 Task: Get directions from Cumberland Island National Seashore, Georgia, United States to Richmond, Virginia, United States  and explore the nearby hotels with guest rating 3 and above during 20 to 23 December and 3 guests
Action: Mouse moved to (183, 71)
Screenshot: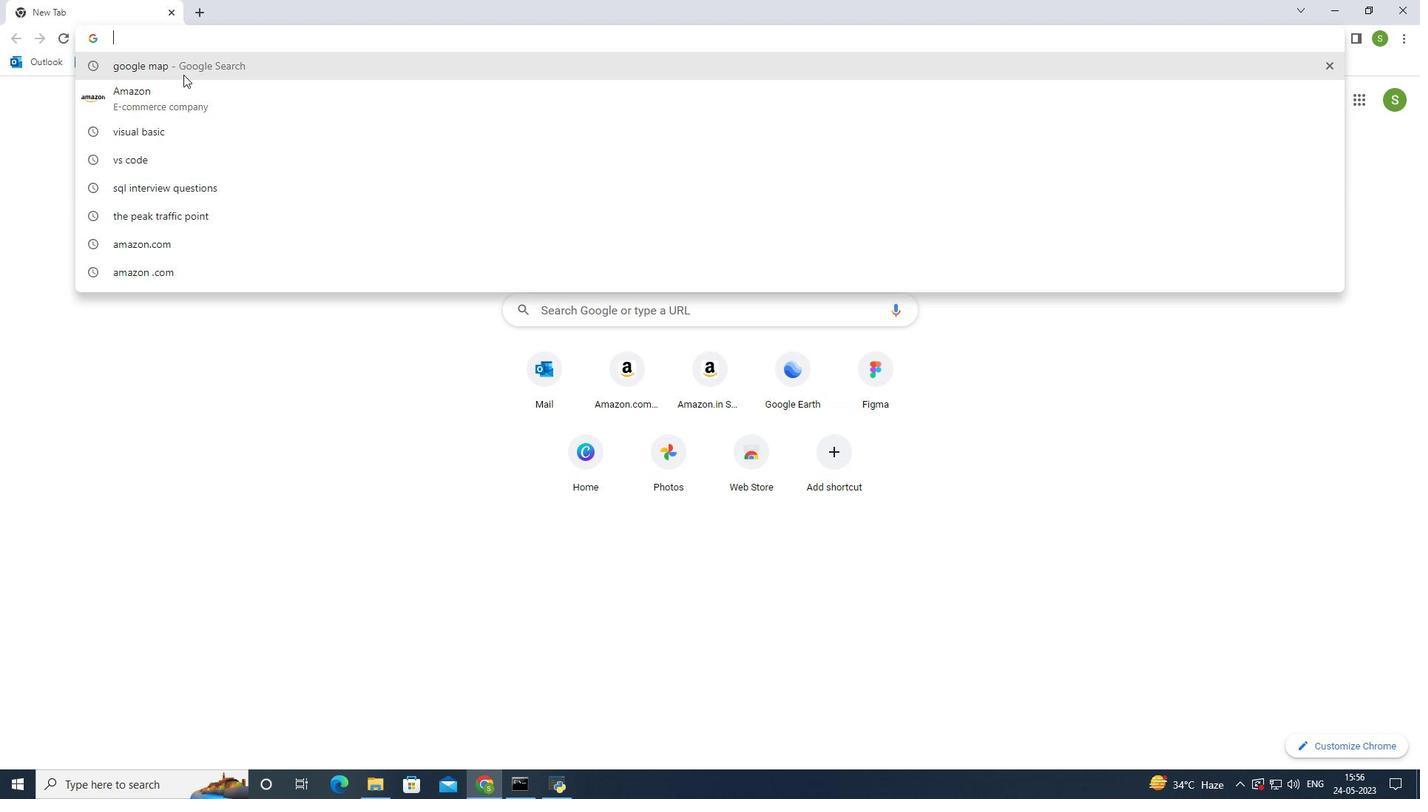 
Action: Mouse pressed left at (183, 71)
Screenshot: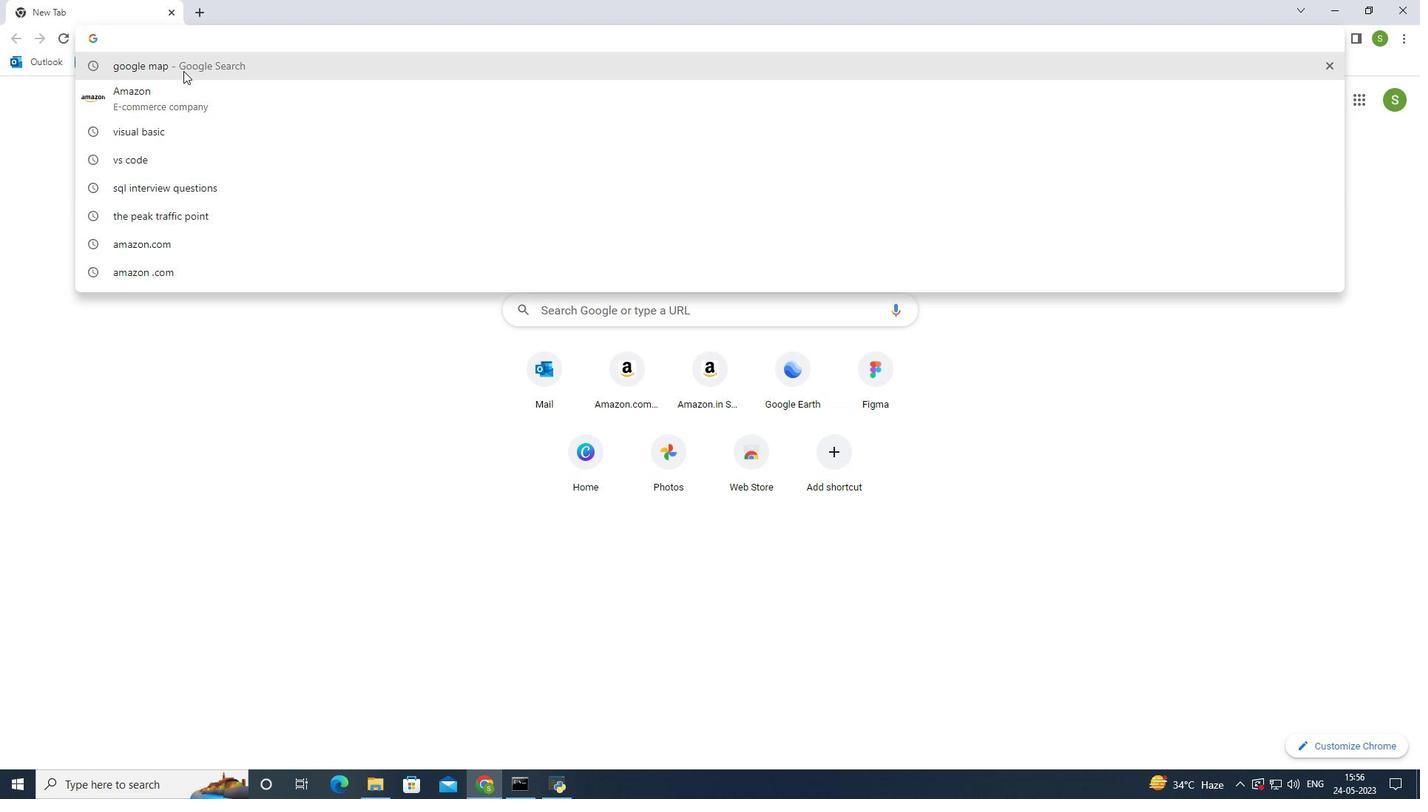 
Action: Mouse moved to (210, 227)
Screenshot: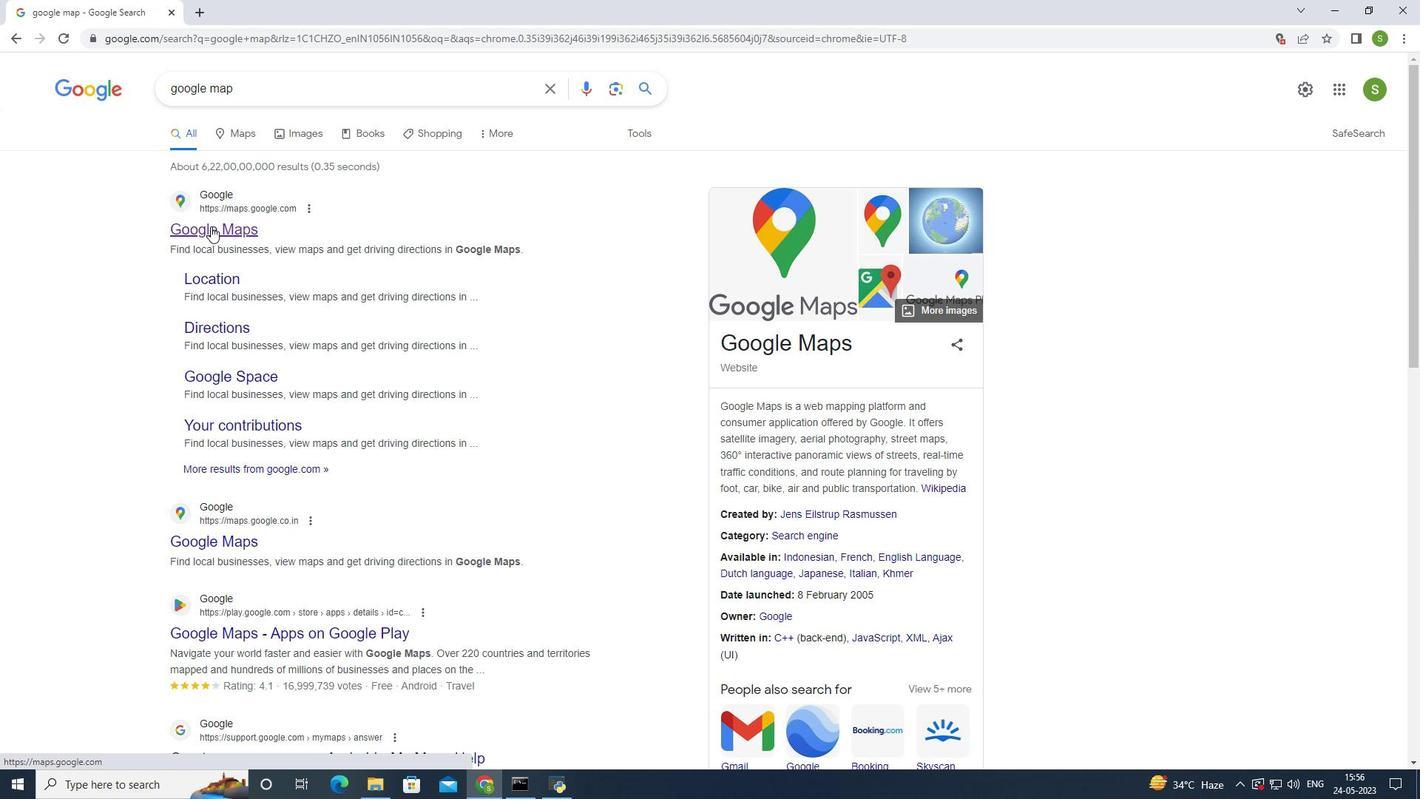 
Action: Mouse pressed left at (210, 227)
Screenshot: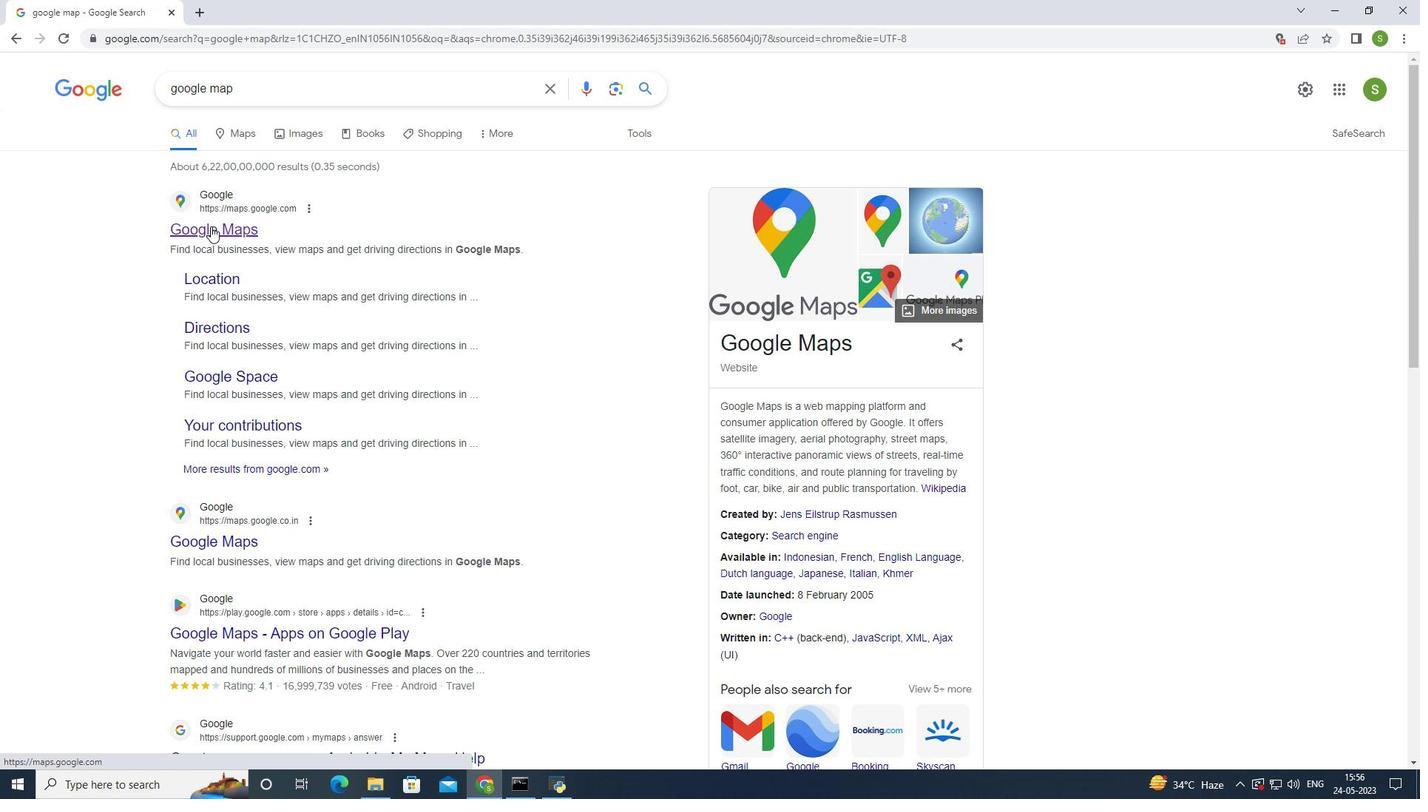 
Action: Mouse moved to (187, 71)
Screenshot: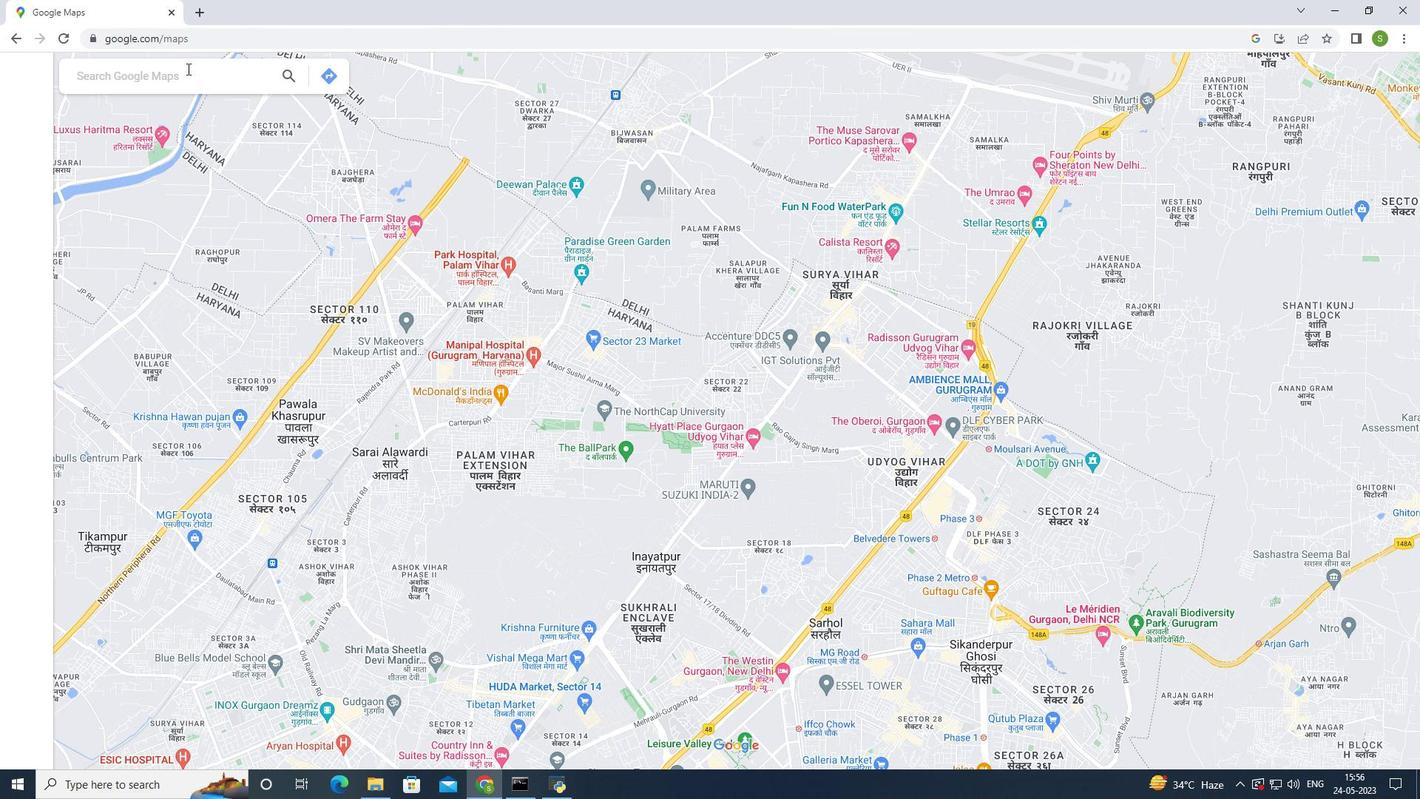 
Action: Mouse pressed left at (187, 71)
Screenshot: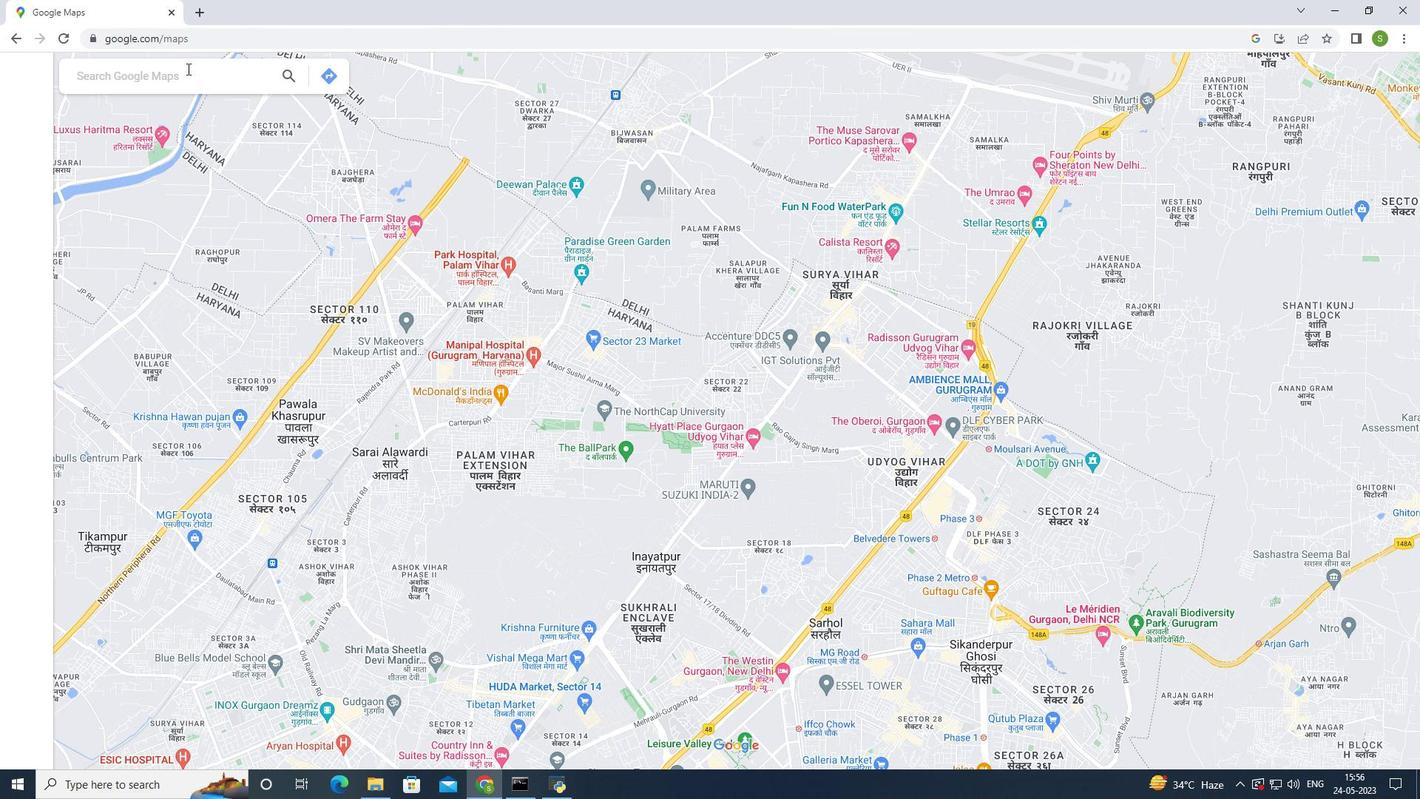 
Action: Mouse moved to (184, 128)
Screenshot: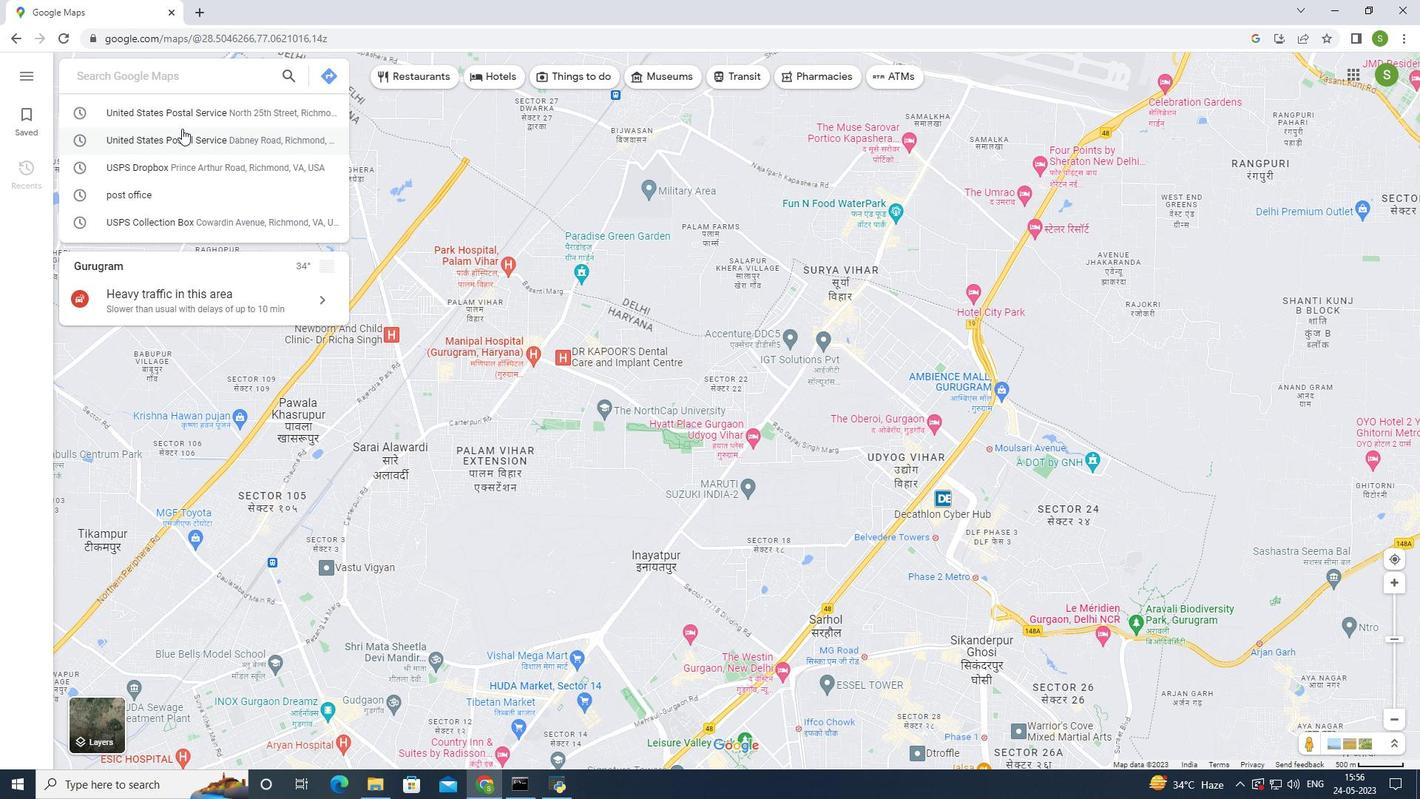
Action: Key pressed <Key.caps_lock>C<Key.caps_lock>umberland<Key.space><Key.caps_lock>I<Key.caps_lock>sland<Key.space><Key.caps_lock>N<Key.caps_lock>ational<Key.space><Key.caps_lock>S<Key.caps_lock>eashres
Screenshot: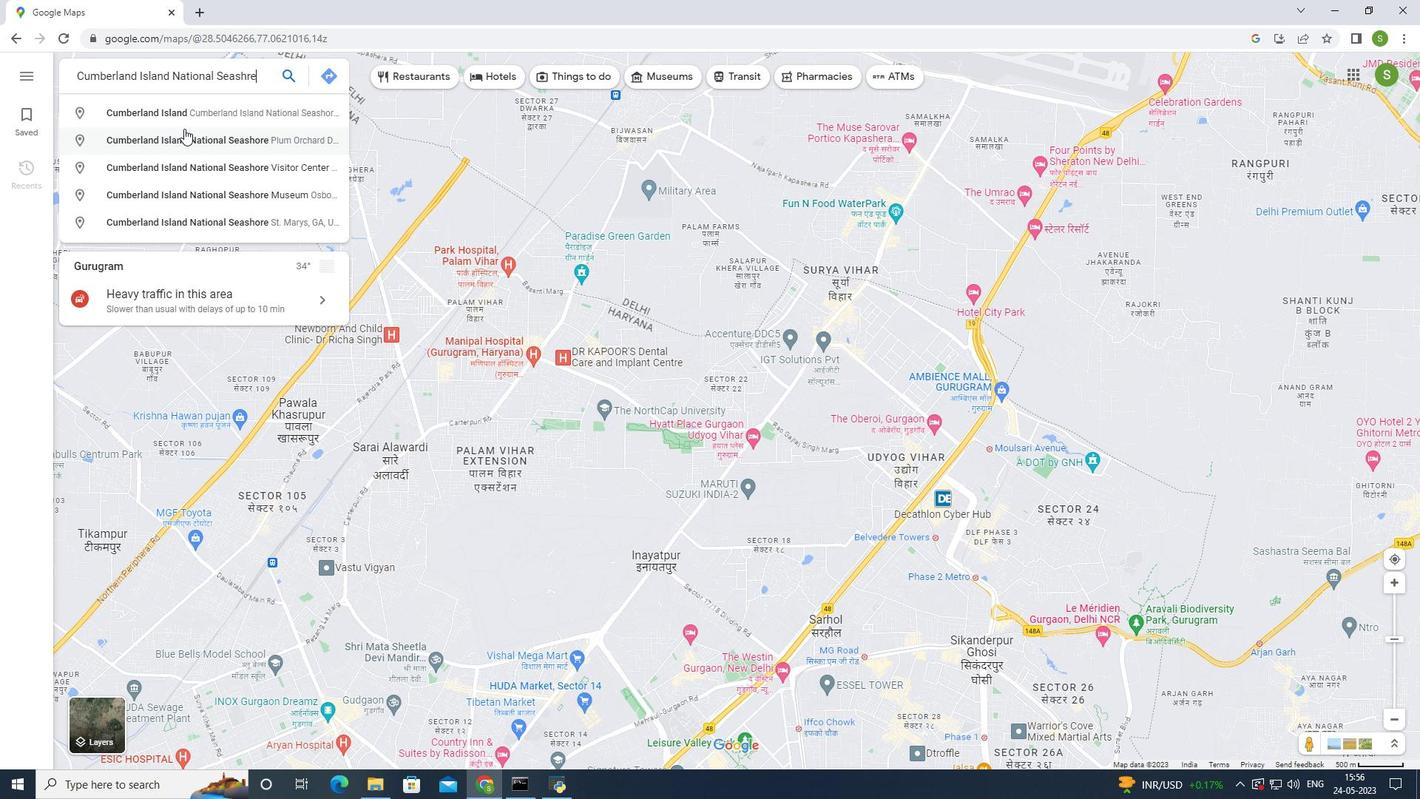 
Action: Mouse moved to (234, 102)
Screenshot: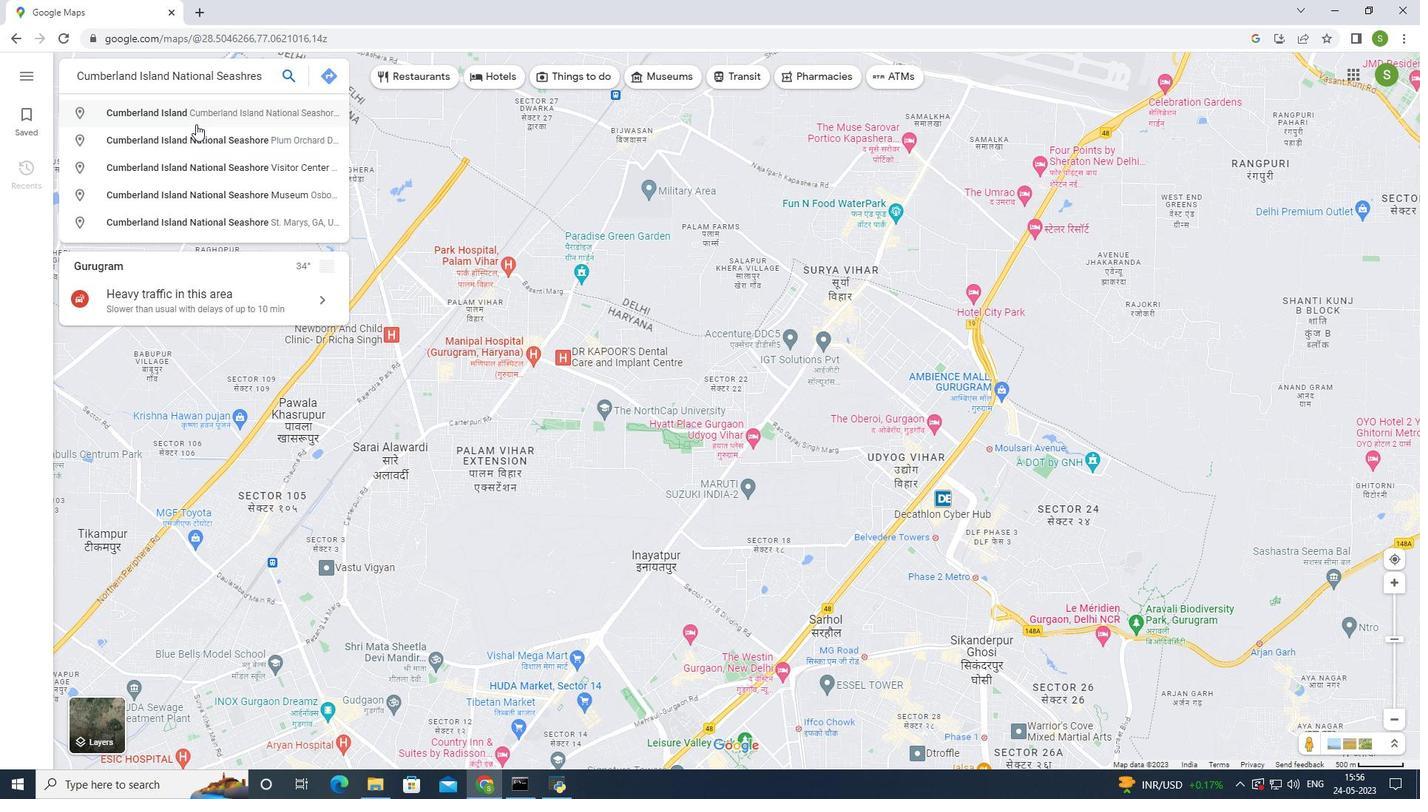 
Action: Key pressed <Key.left>
Screenshot: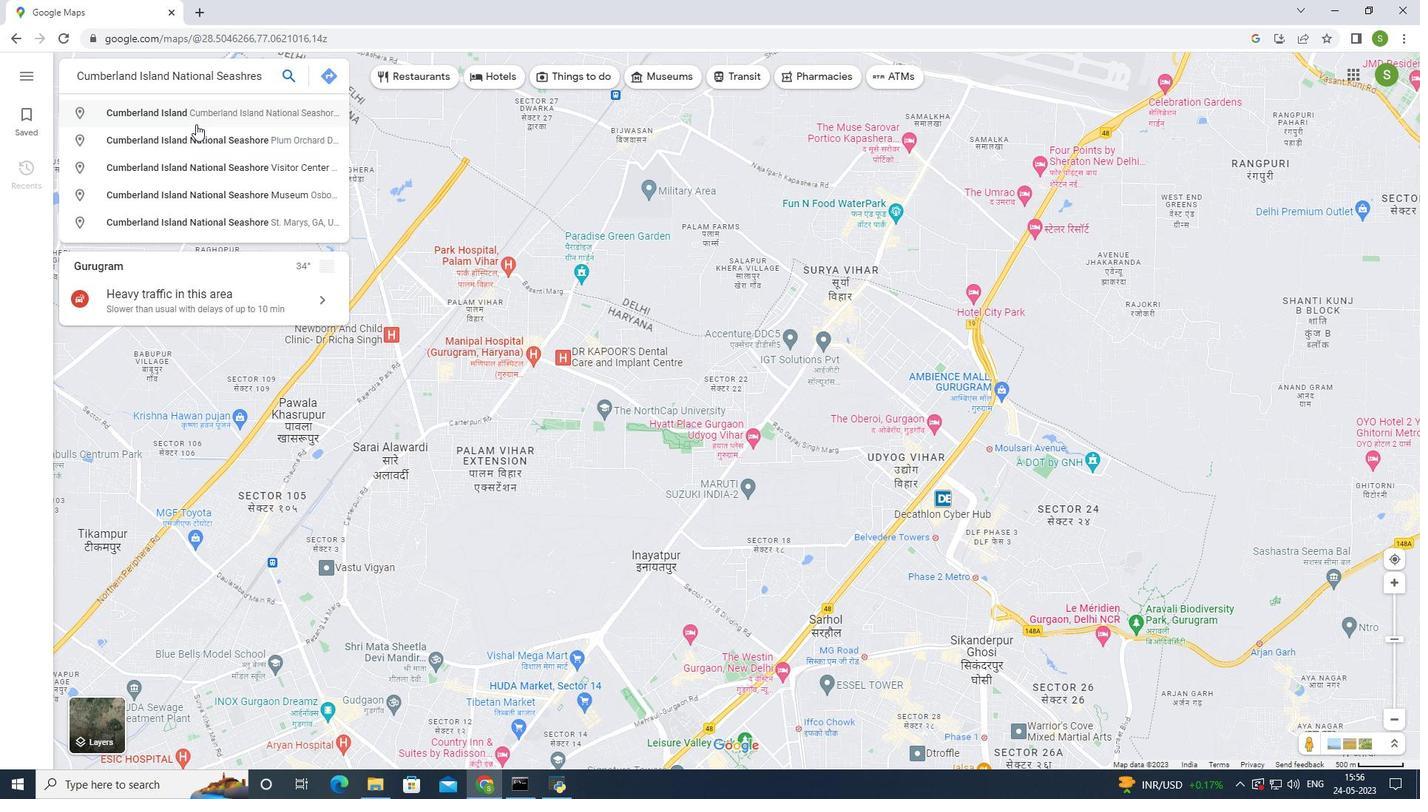 
Action: Mouse moved to (238, 99)
Screenshot: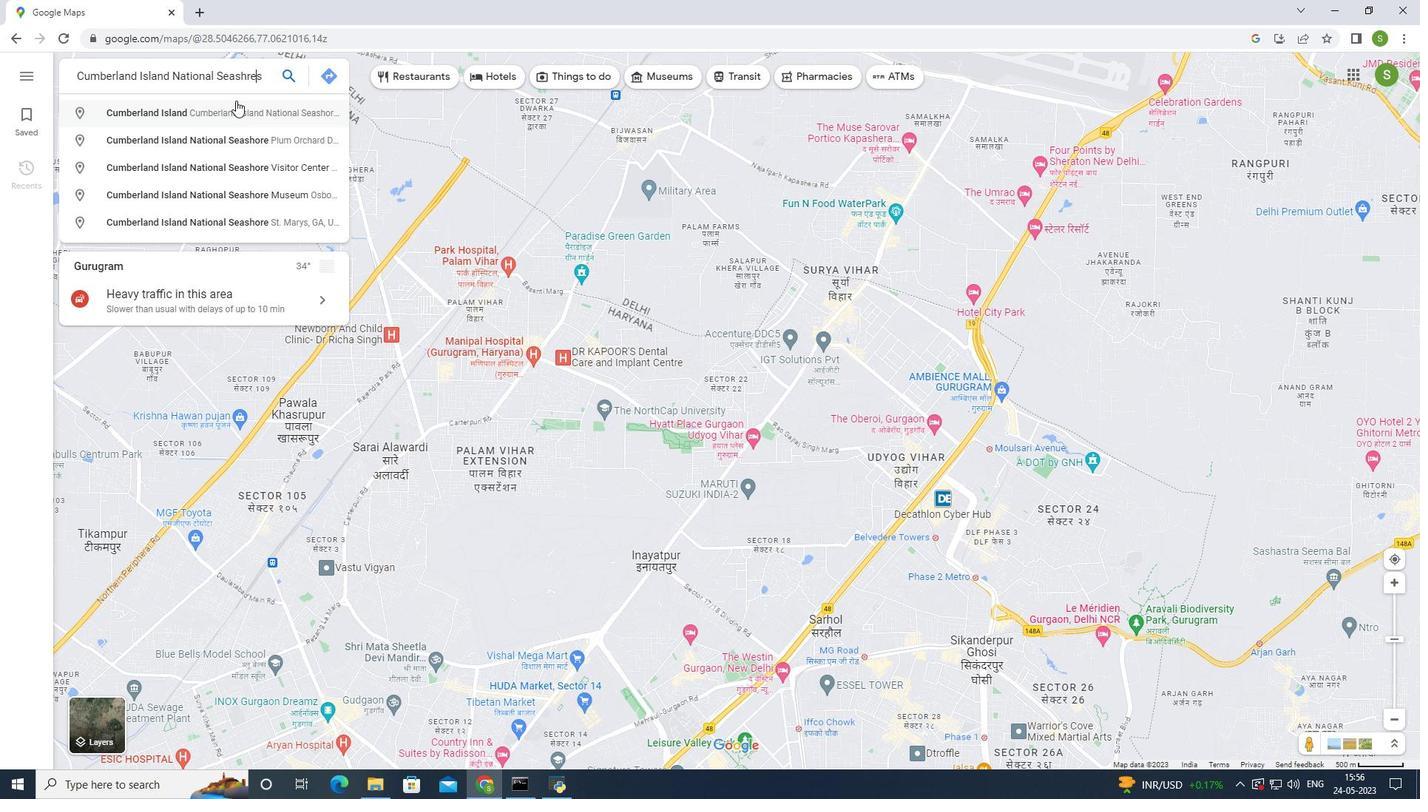 
Action: Key pressed <Key.left>
Screenshot: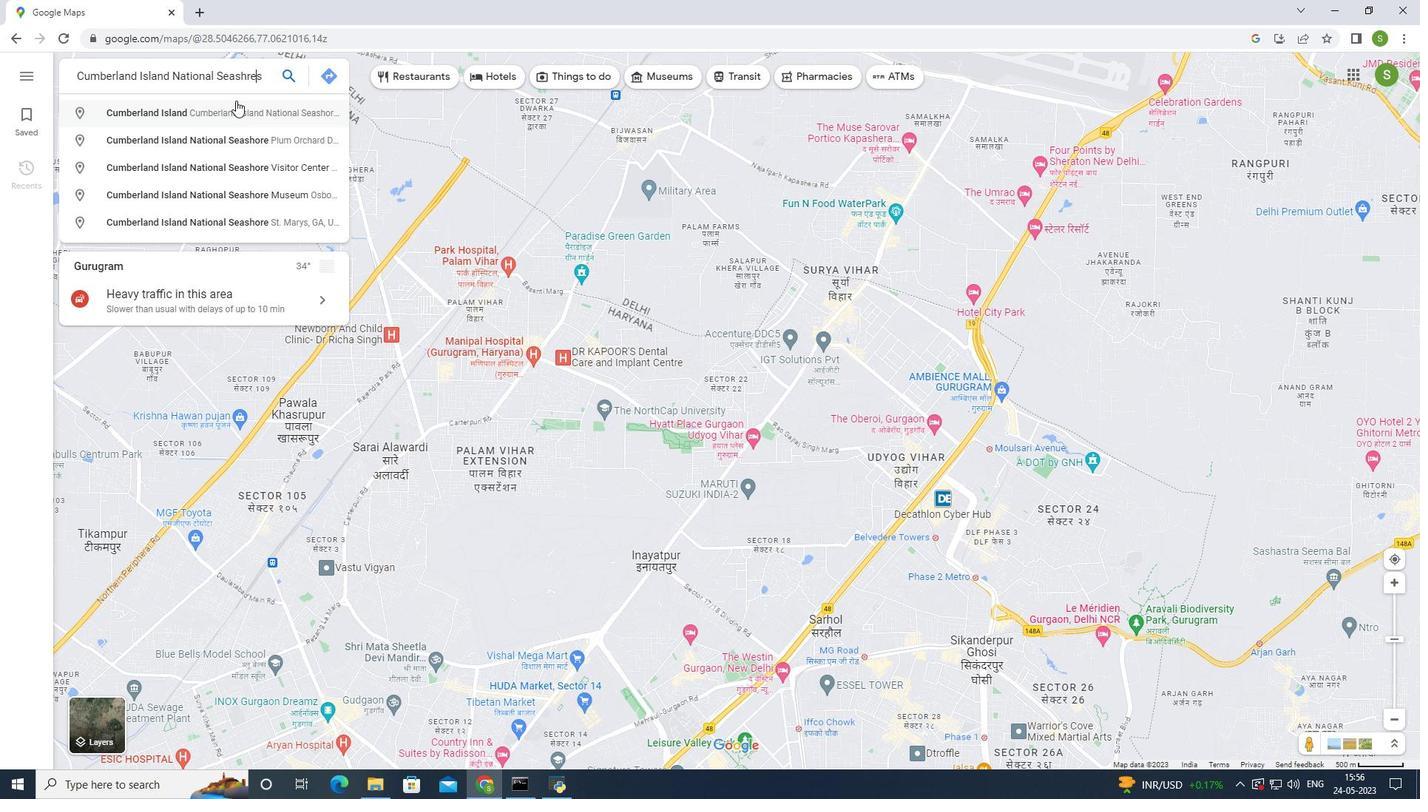 
Action: Mouse moved to (239, 98)
Screenshot: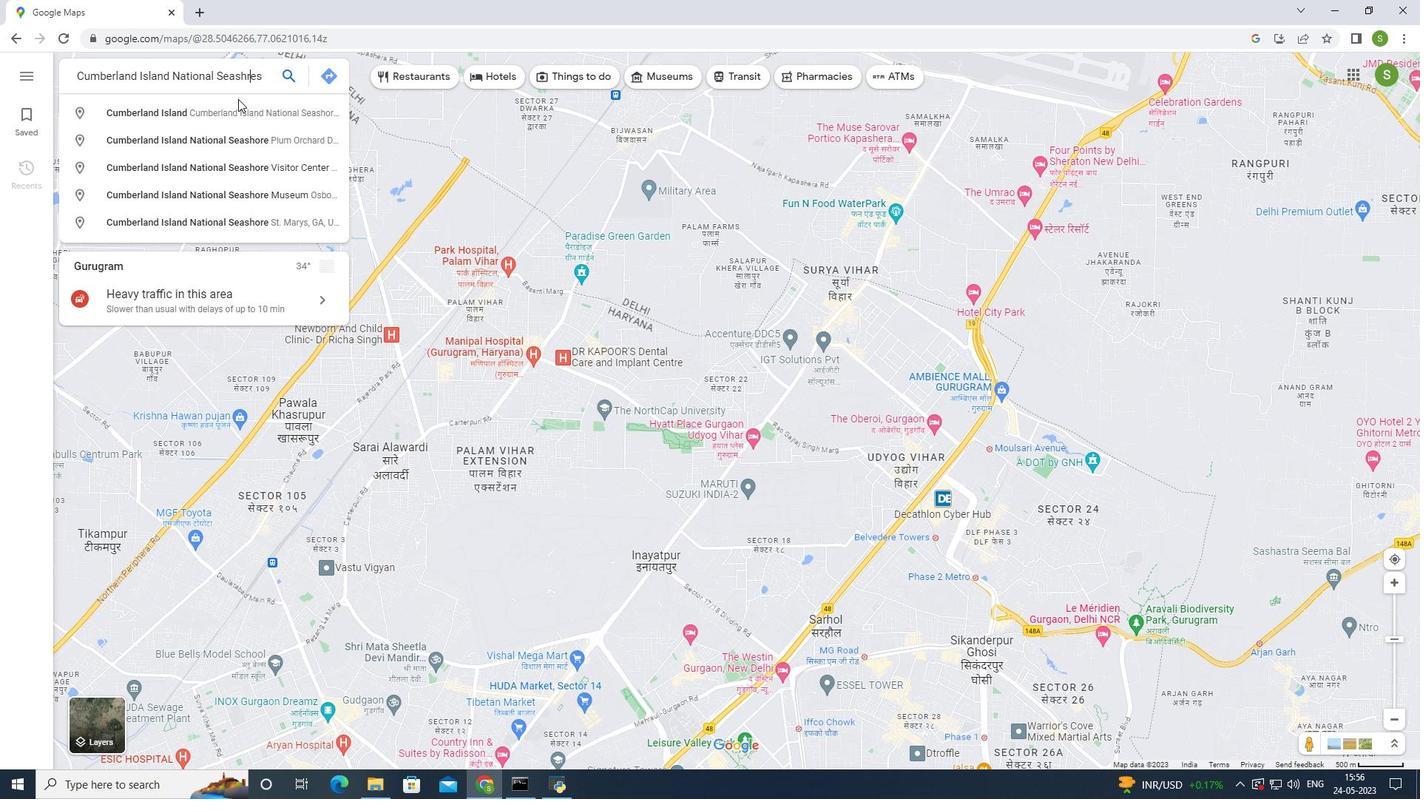 
Action: Key pressed <Key.left>o
Screenshot: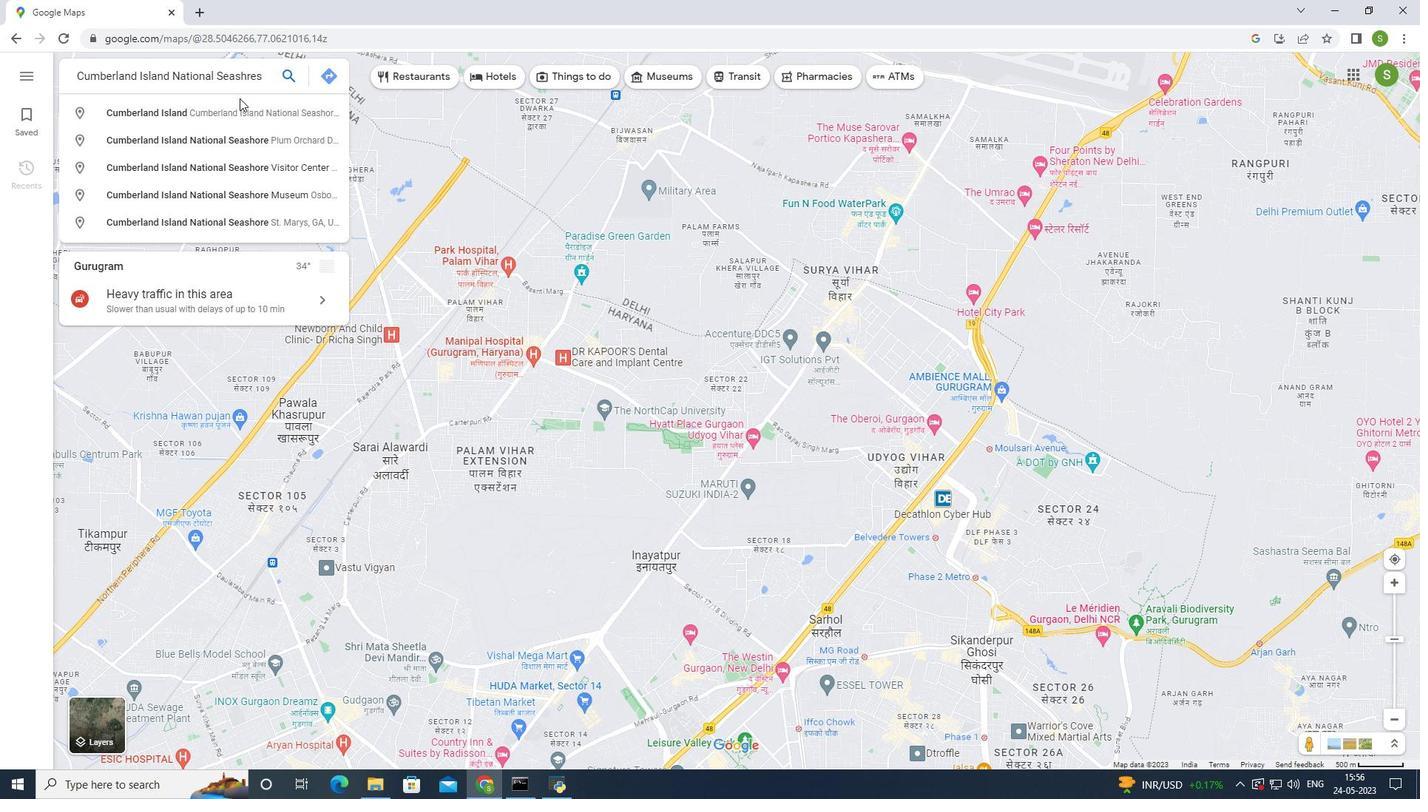 
Action: Mouse moved to (327, 77)
Screenshot: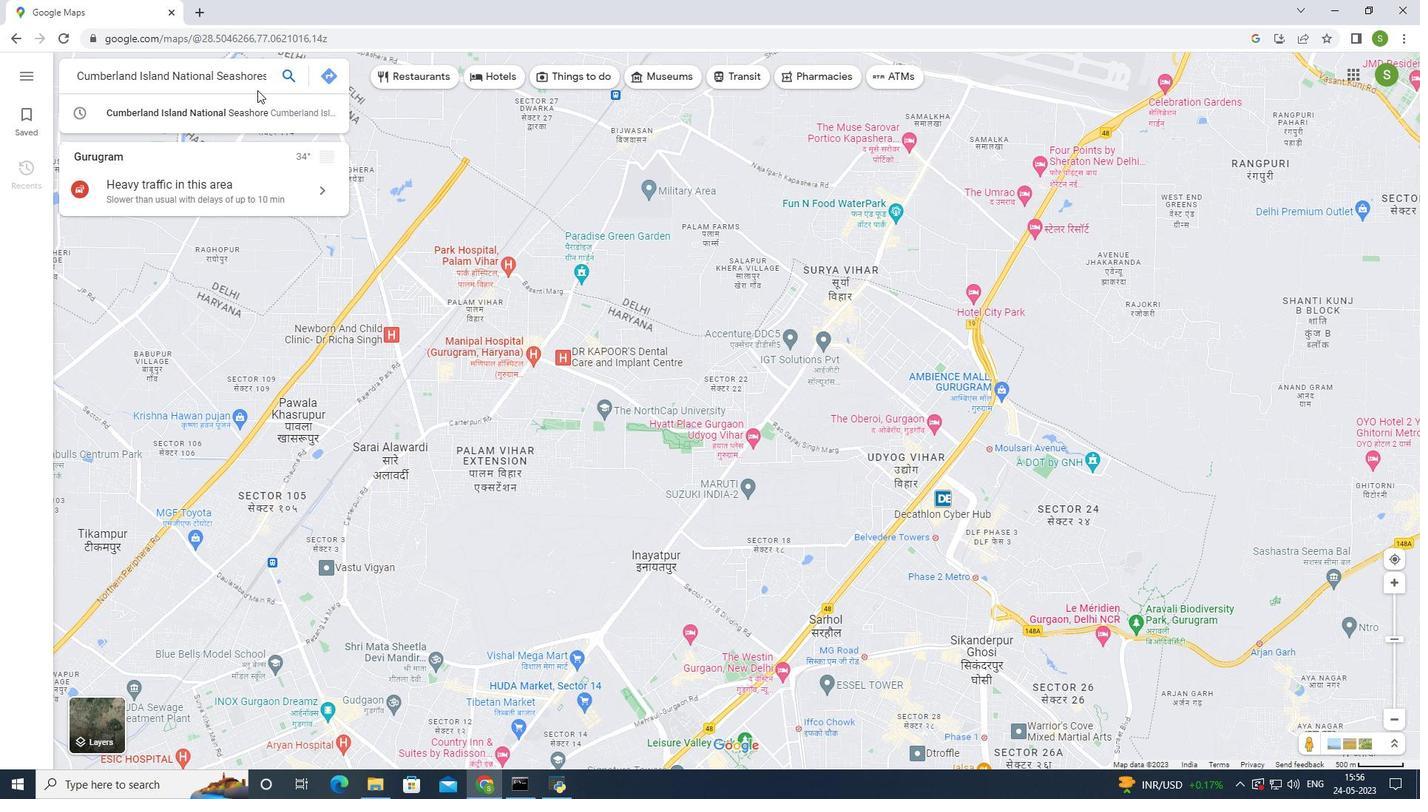 
Action: Key pressed <Key.right><Key.right><Key.right><Key.backspace><Key.space><Key.caps_lock>G<Key.caps_lock>eorgia<Key.space>united<Key.space>states<Key.space>to<Key.space>r<Key.backspace><Key.caps_lock>R<Key.caps_lock>ichmond<Key.space><Key.caps_lock>V<Key.caps_lock>irgini<Key.space>united<Key.space>staes<Key.enter>
Screenshot: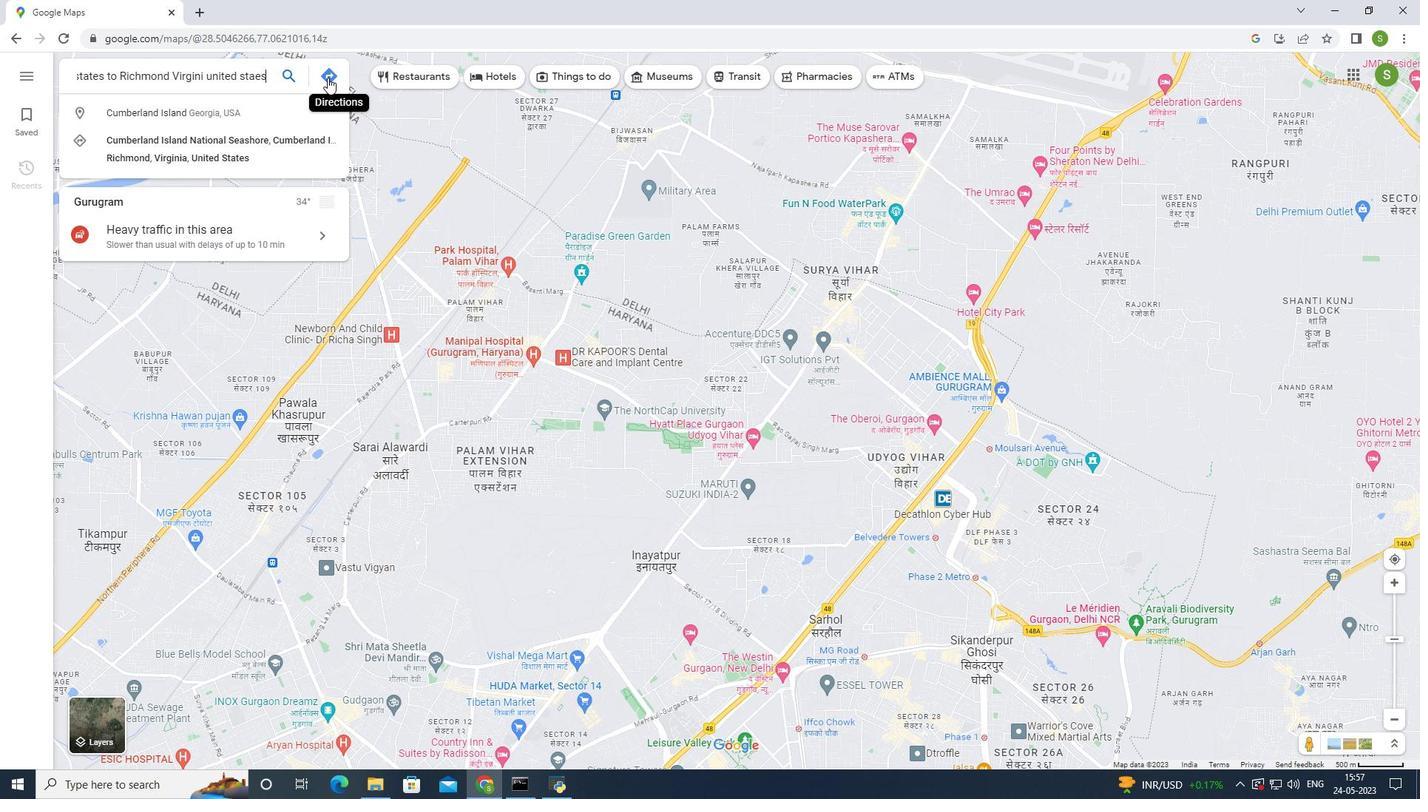 
Action: Mouse moved to (159, 406)
Screenshot: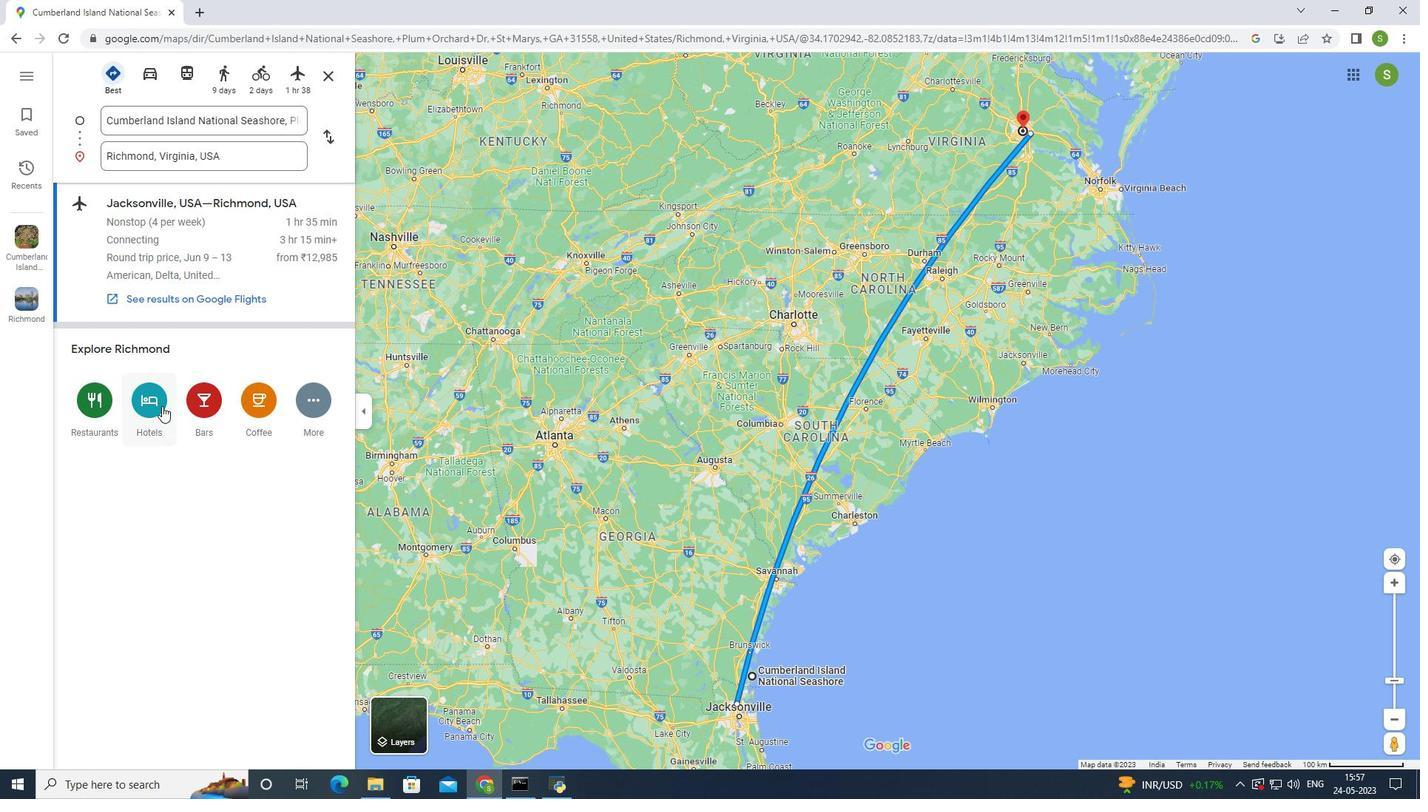
Action: Mouse pressed left at (159, 406)
Screenshot: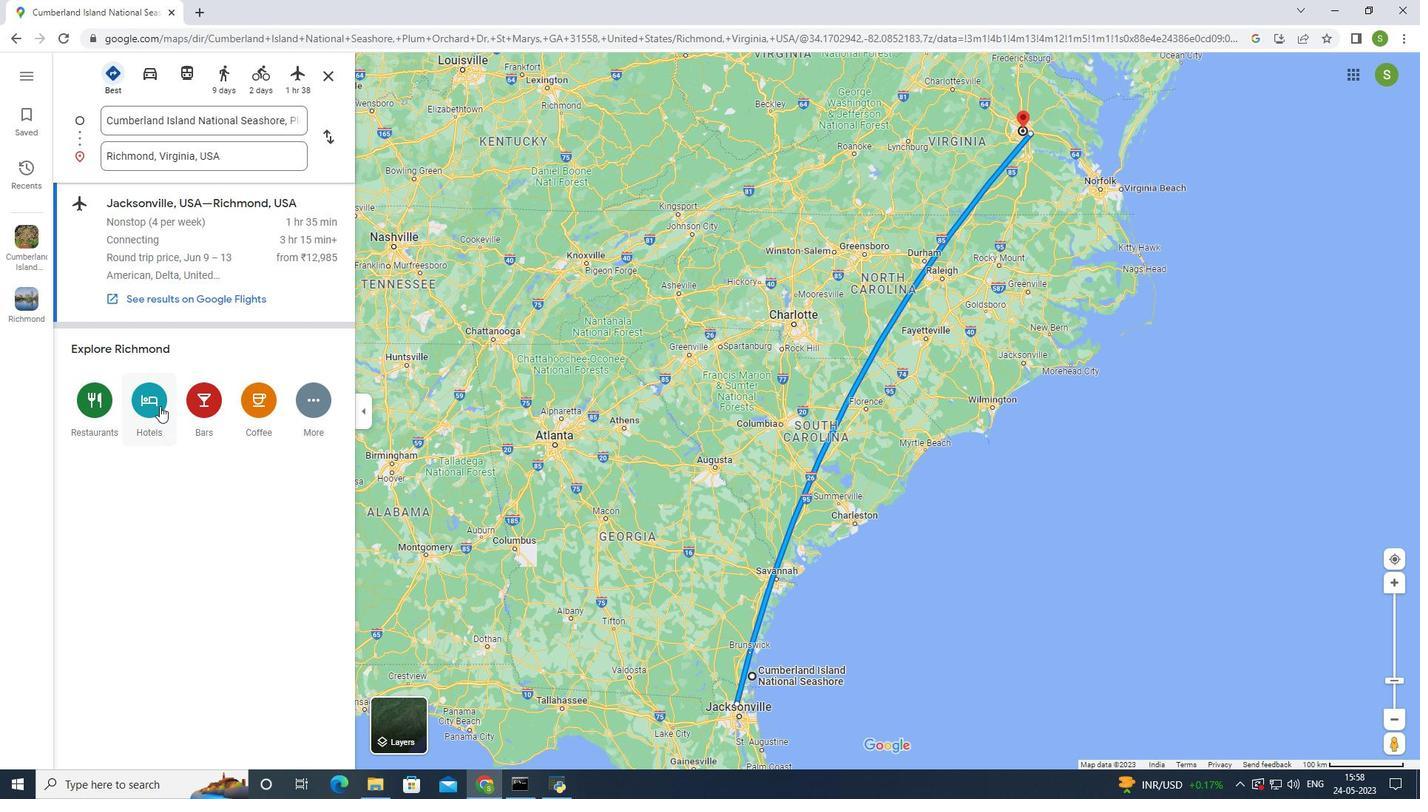 
Action: Mouse moved to (638, 73)
Screenshot: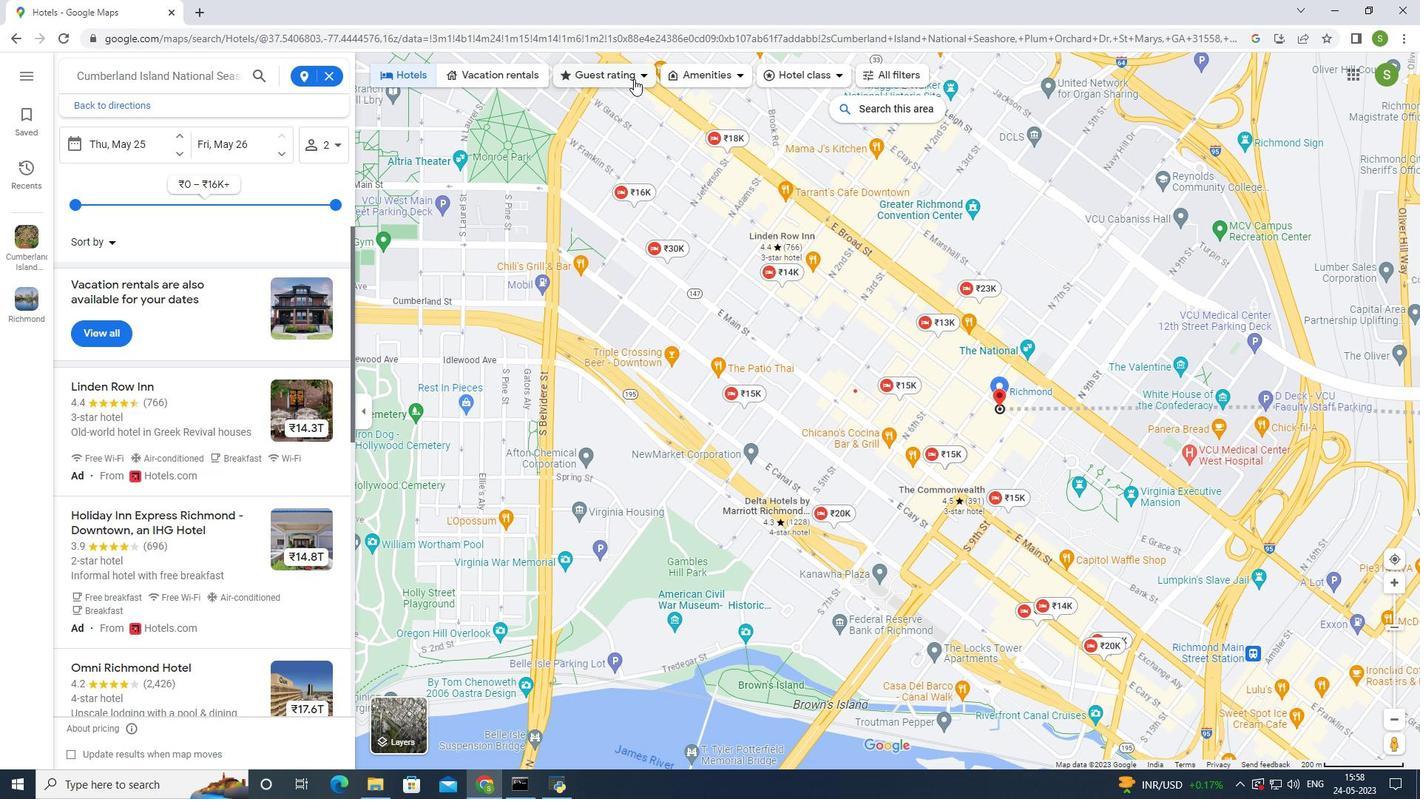 
Action: Mouse pressed left at (638, 73)
Screenshot: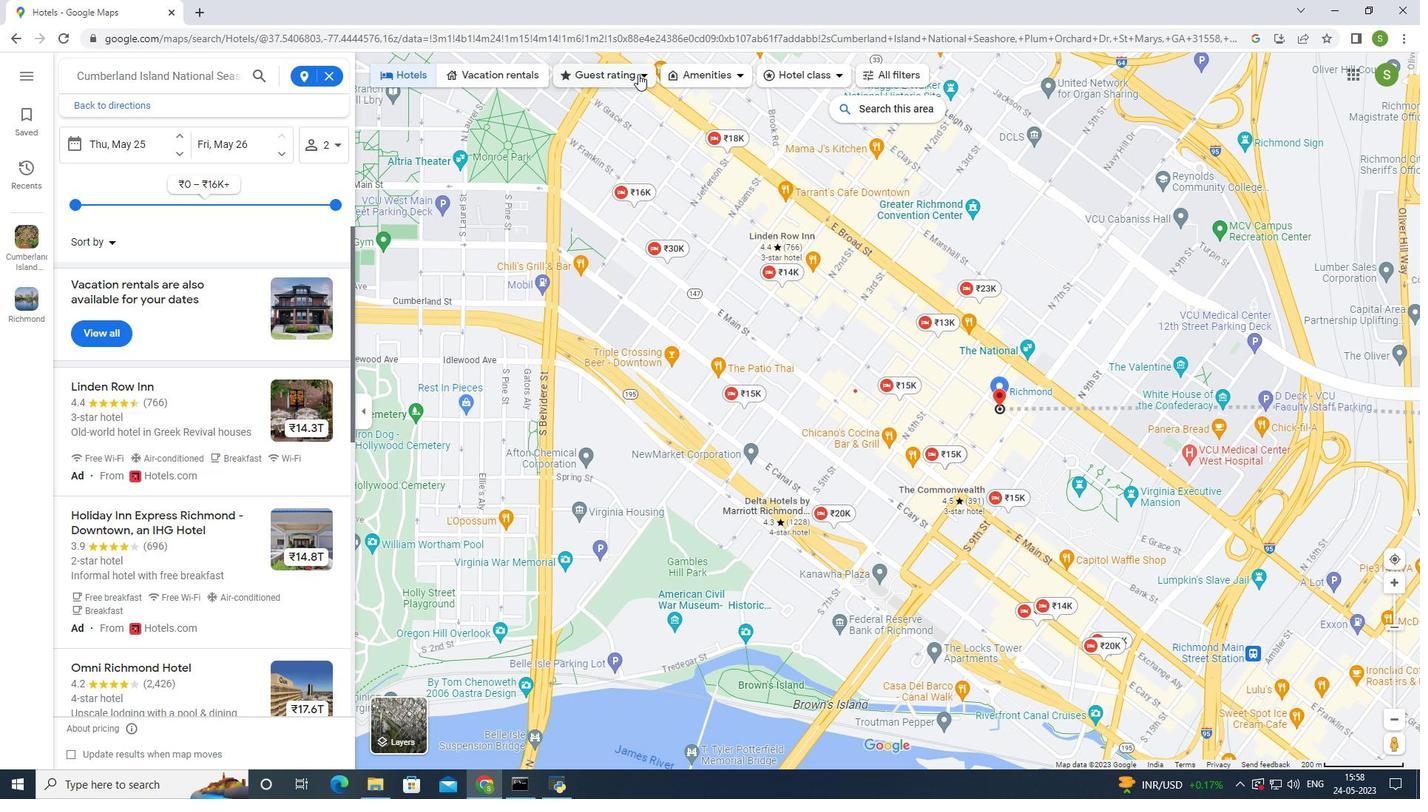 
Action: Mouse moved to (588, 189)
Screenshot: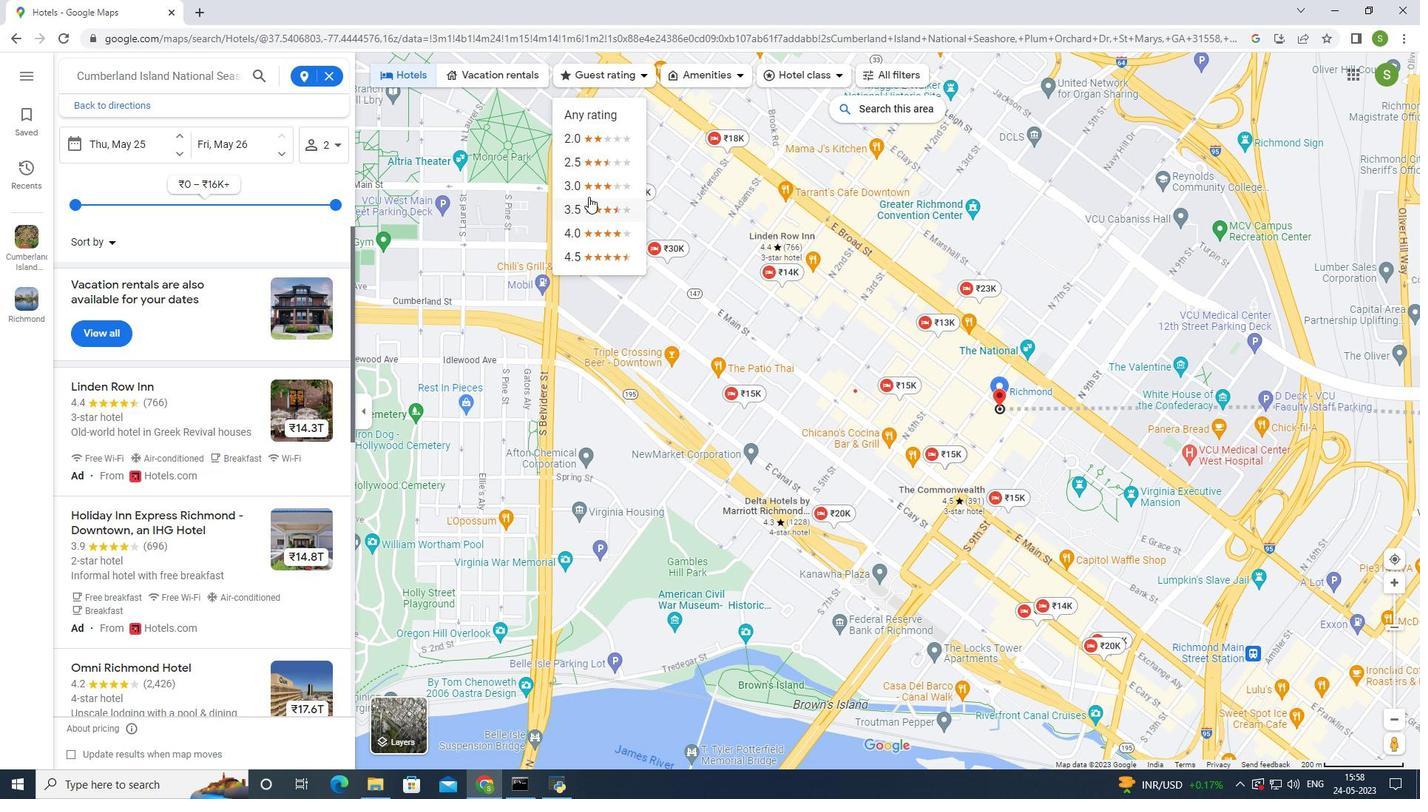 
Action: Mouse pressed left at (588, 189)
Screenshot: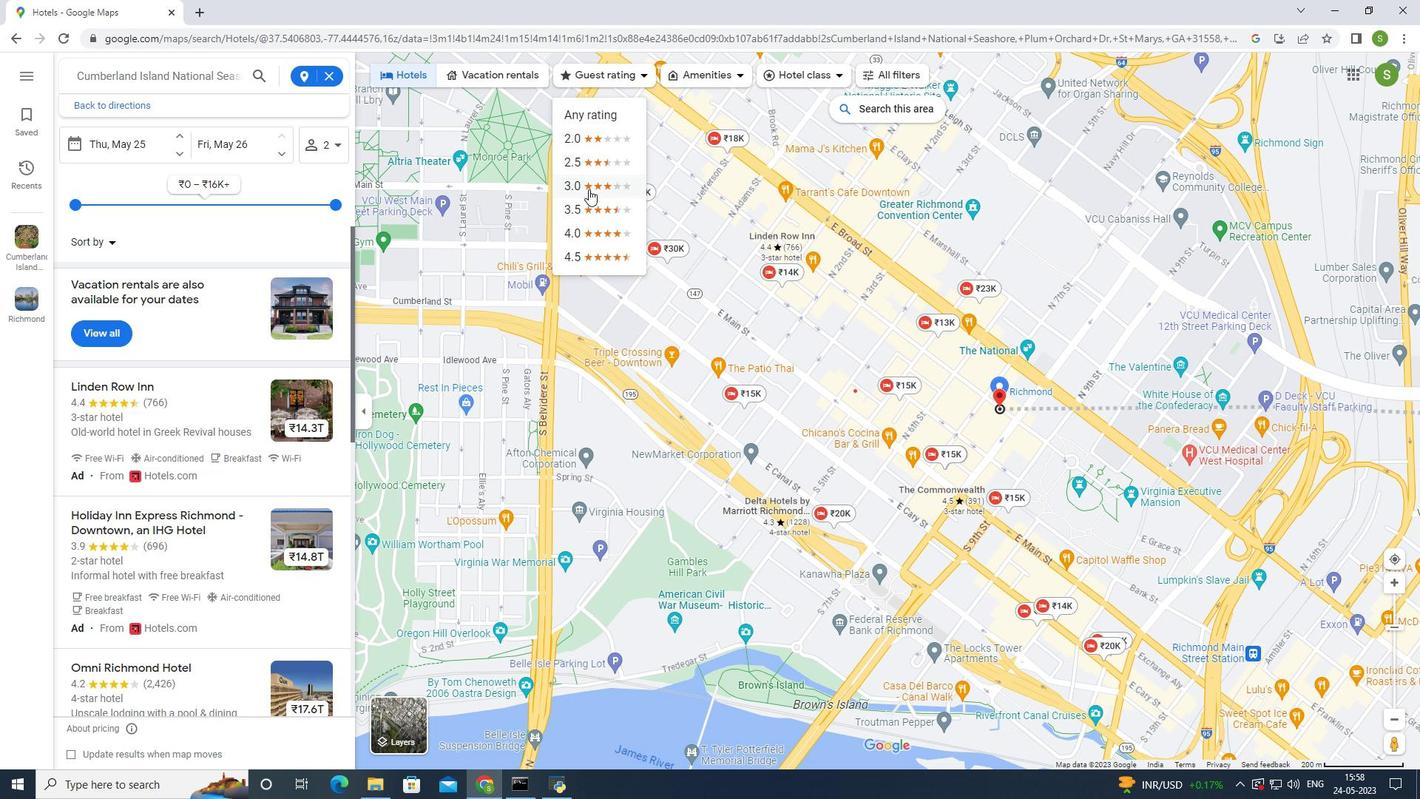 
Action: Mouse moved to (726, 72)
Screenshot: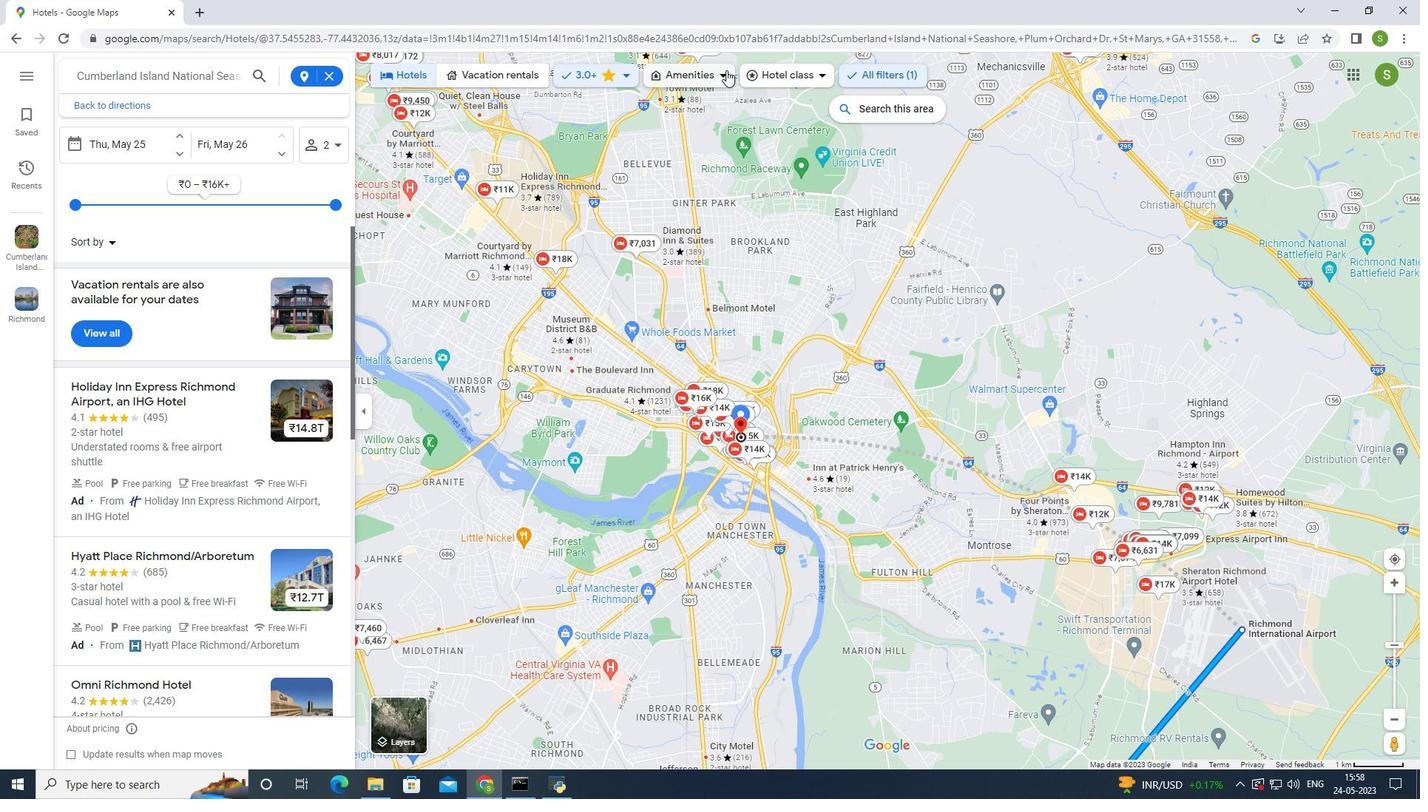 
Action: Mouse pressed left at (726, 72)
Screenshot: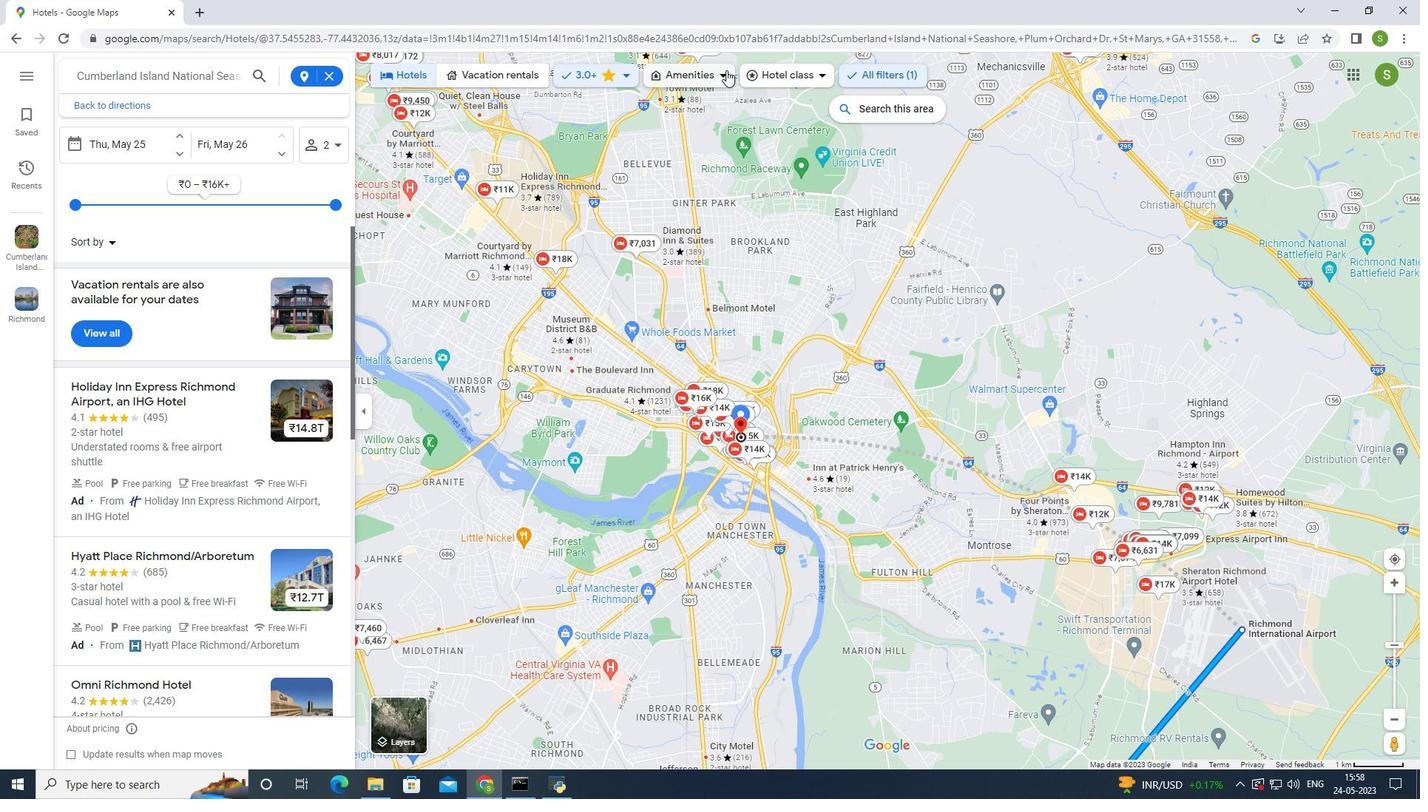 
Action: Mouse moved to (816, 68)
Screenshot: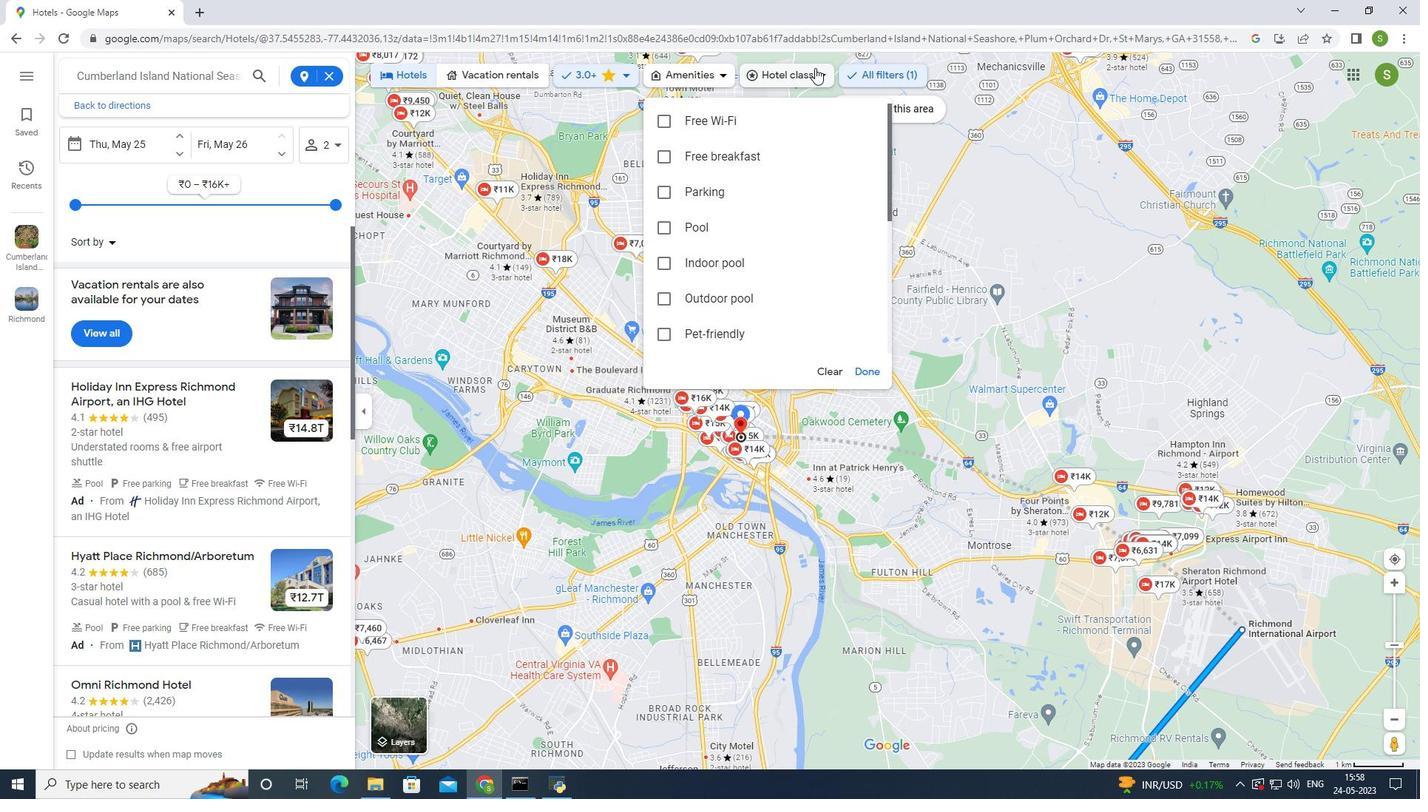 
Action: Mouse pressed left at (816, 68)
Screenshot: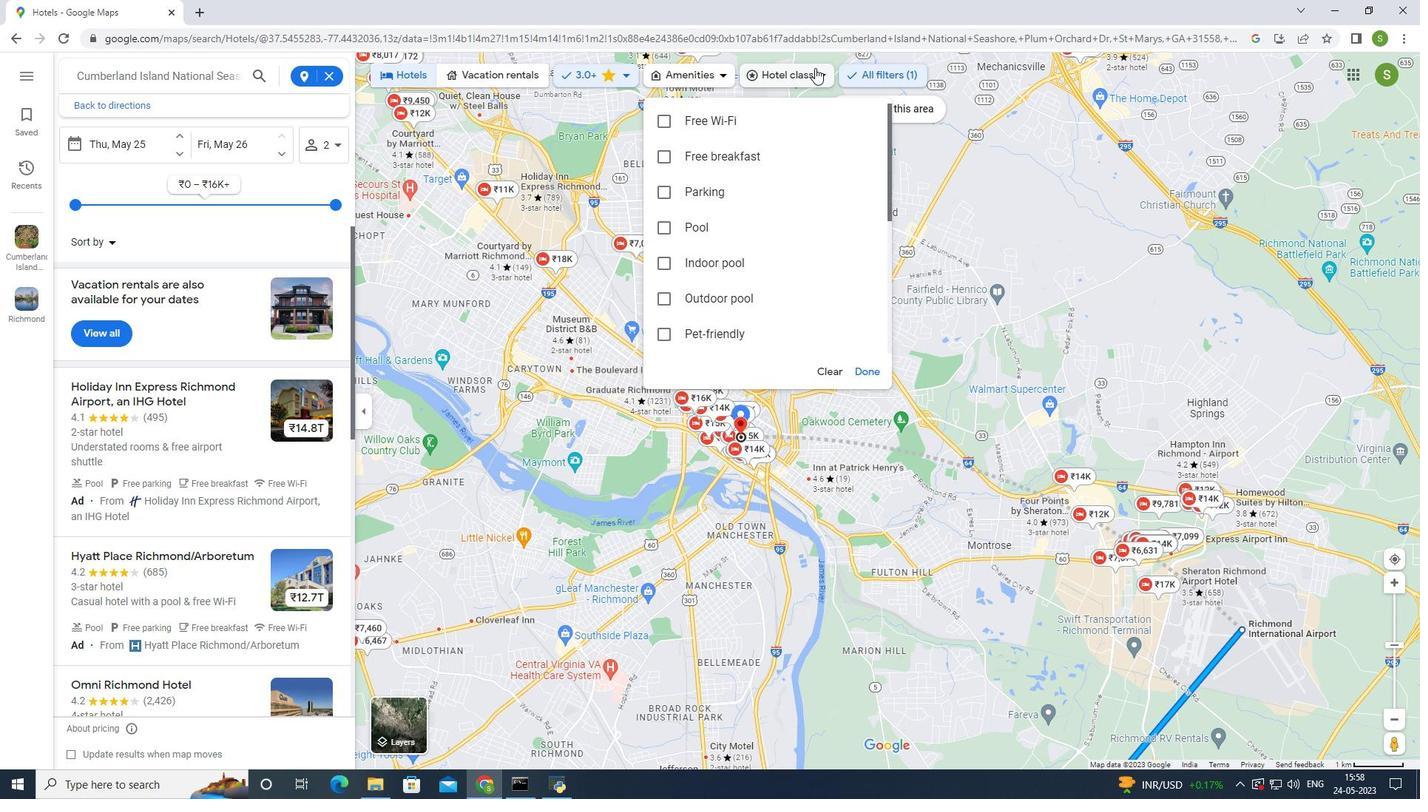 
Action: Mouse moved to (148, 144)
Screenshot: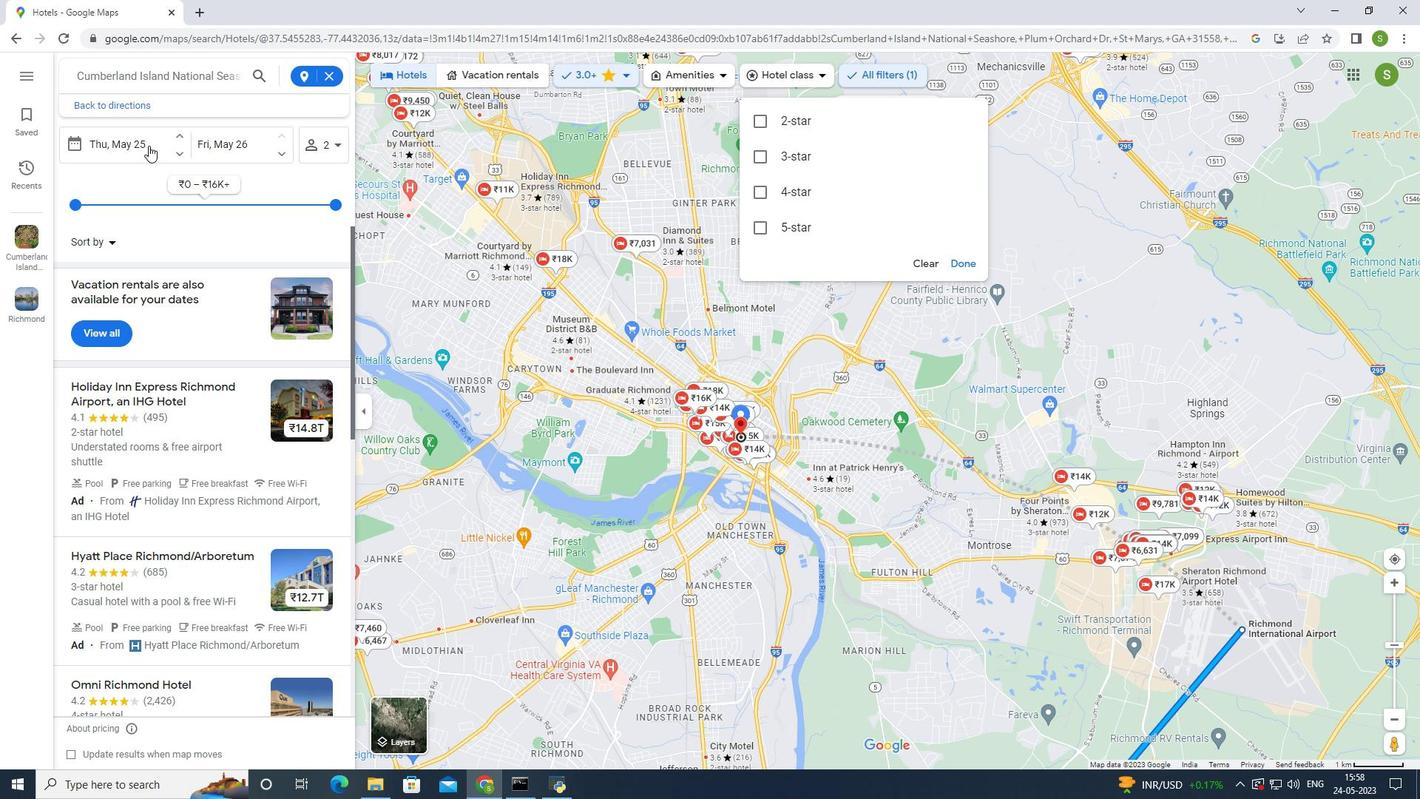 
Action: Mouse pressed left at (148, 144)
Screenshot: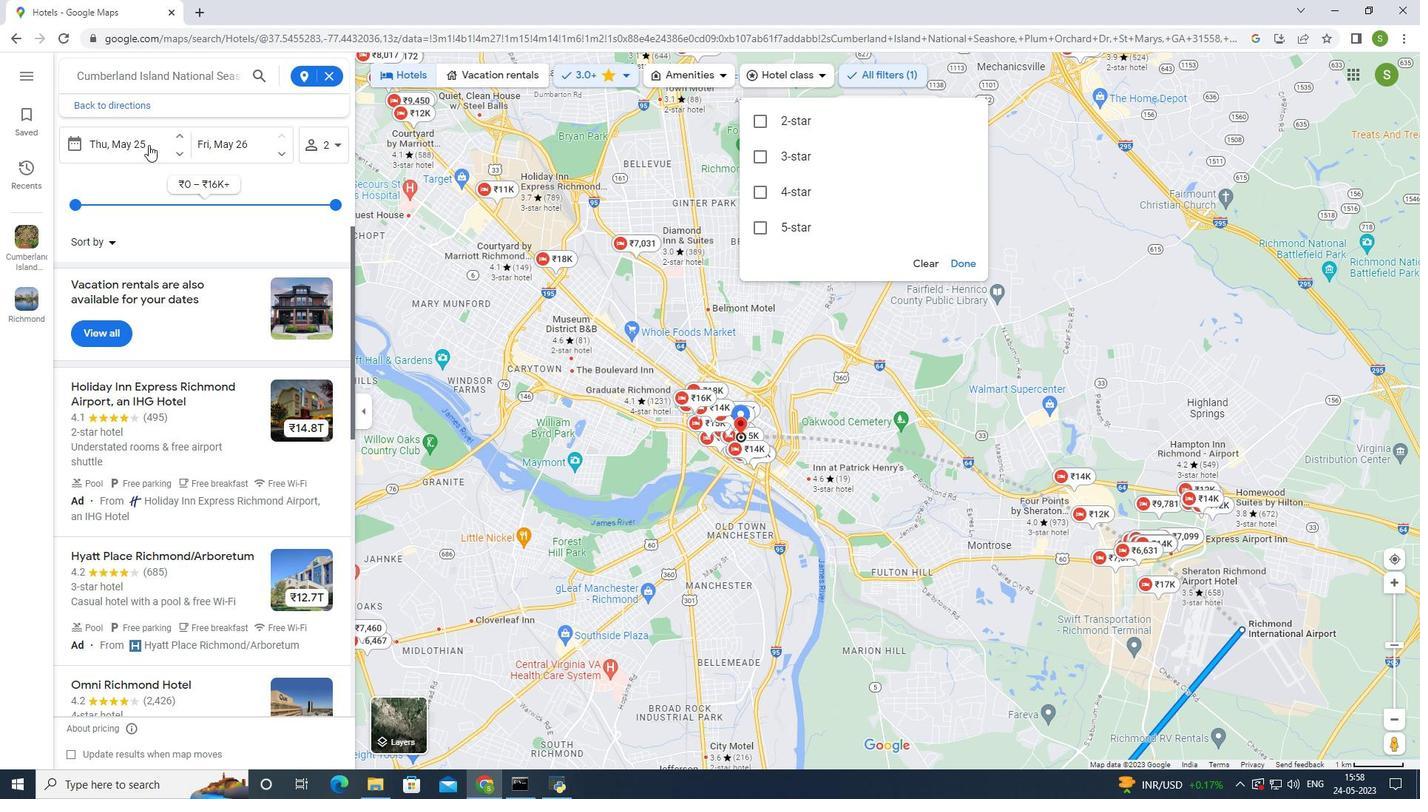 
Action: Mouse moved to (338, 146)
Screenshot: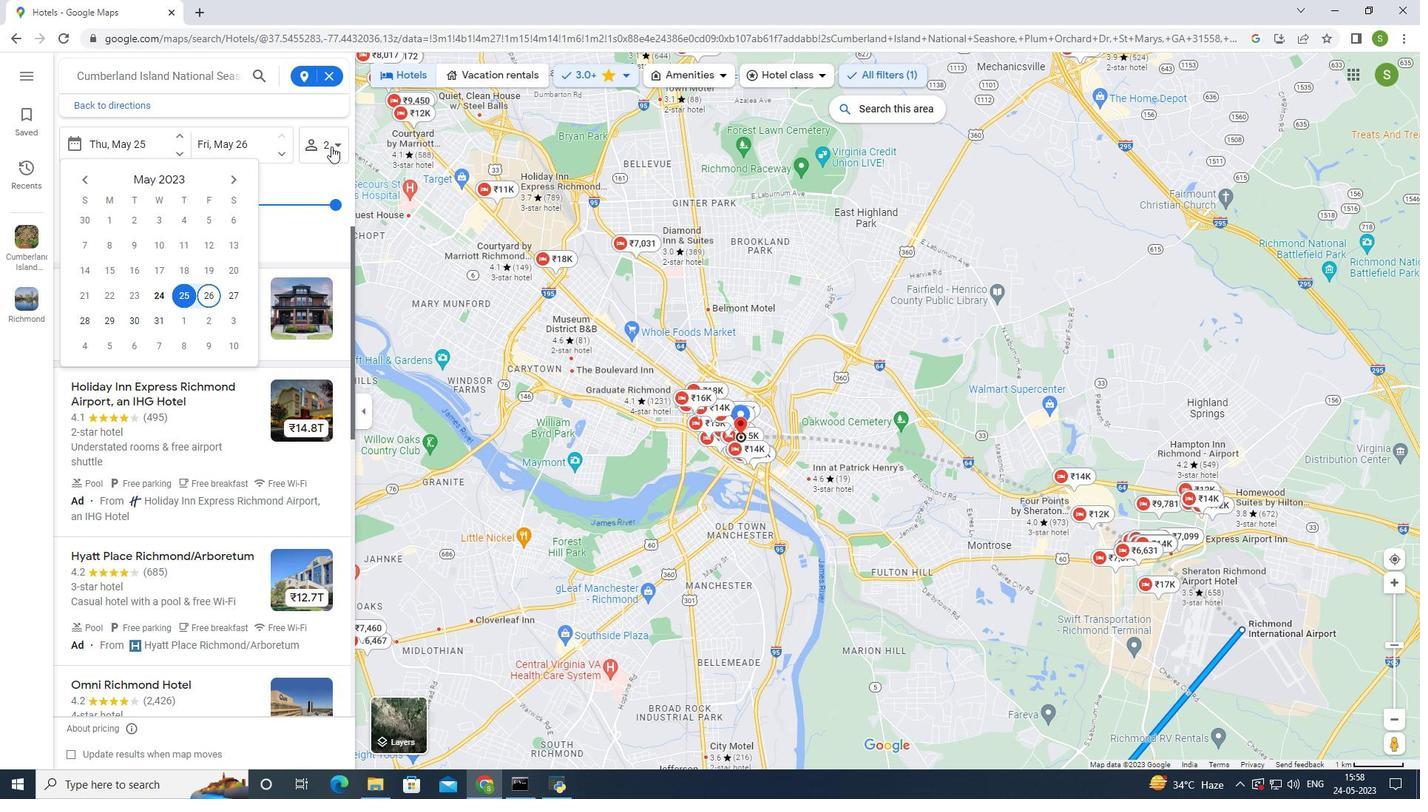 
Action: Mouse pressed left at (338, 146)
Screenshot: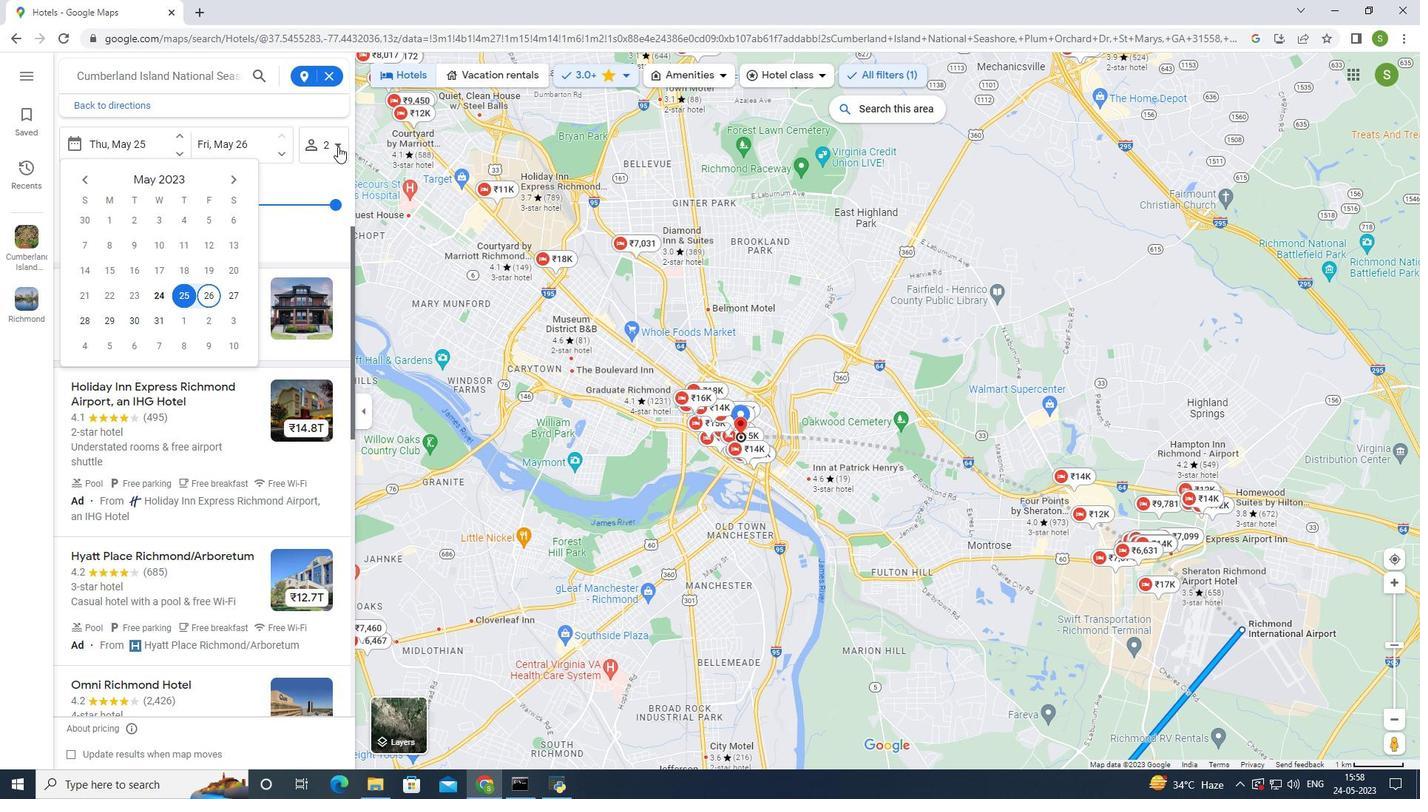 
Action: Mouse moved to (344, 191)
Screenshot: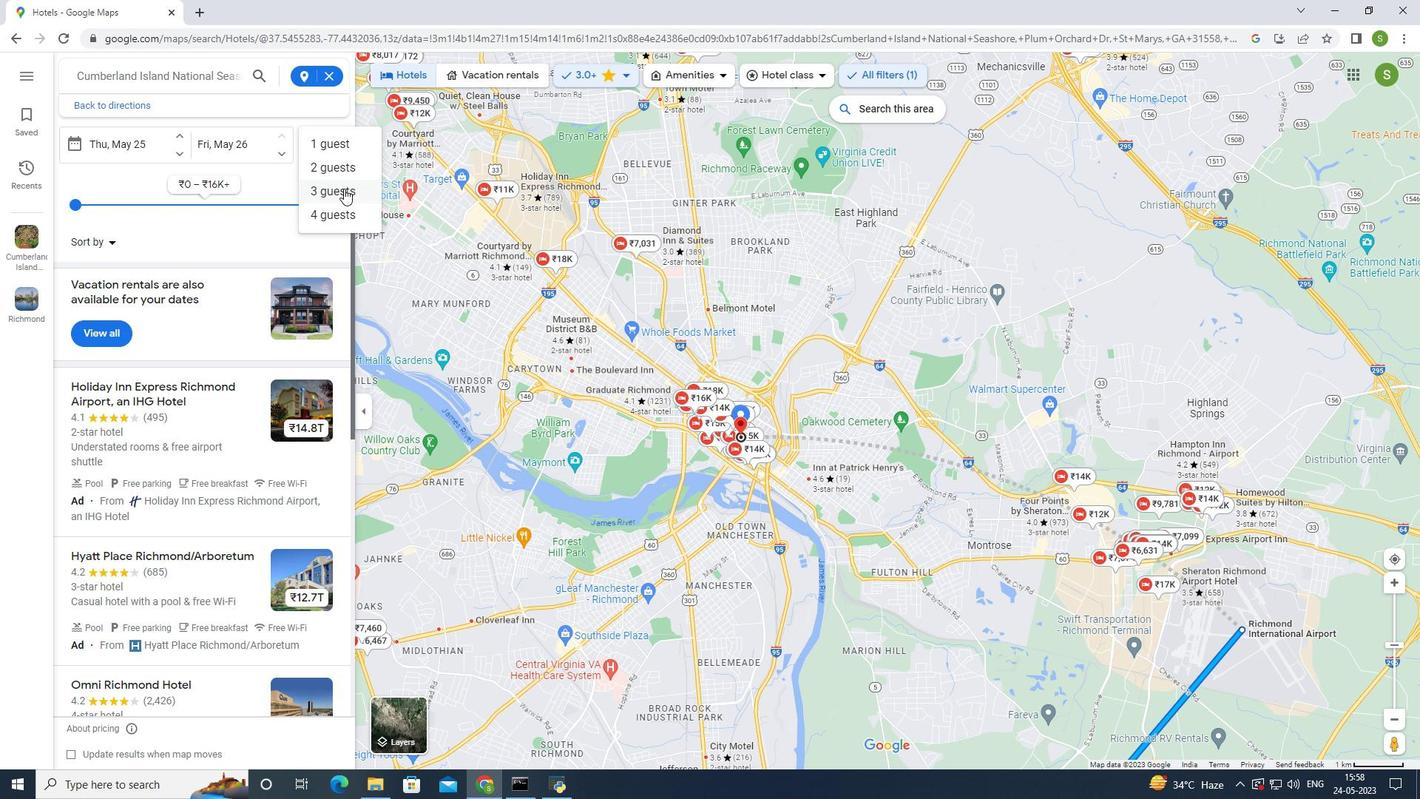 
Action: Mouse pressed left at (344, 191)
Screenshot: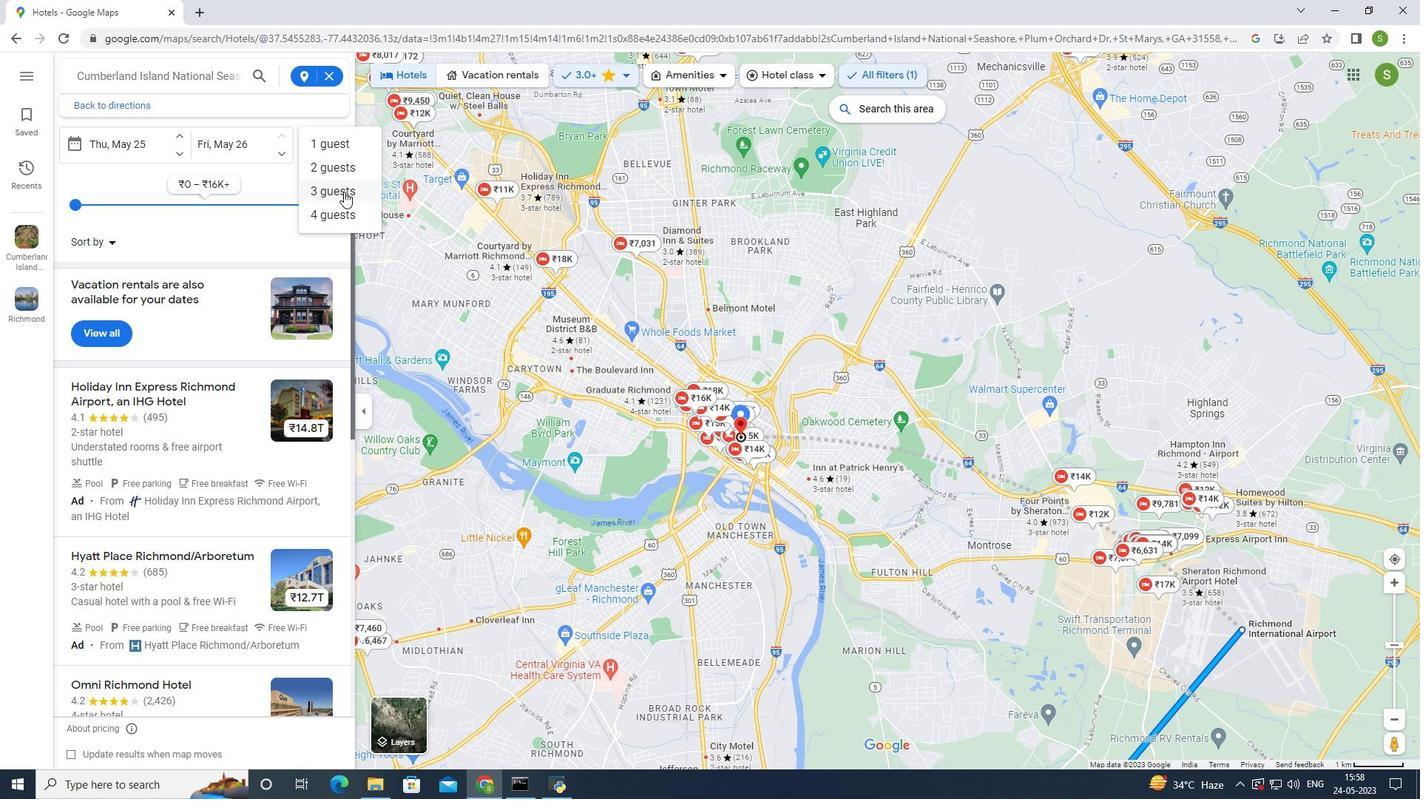 
Action: Mouse moved to (161, 145)
Screenshot: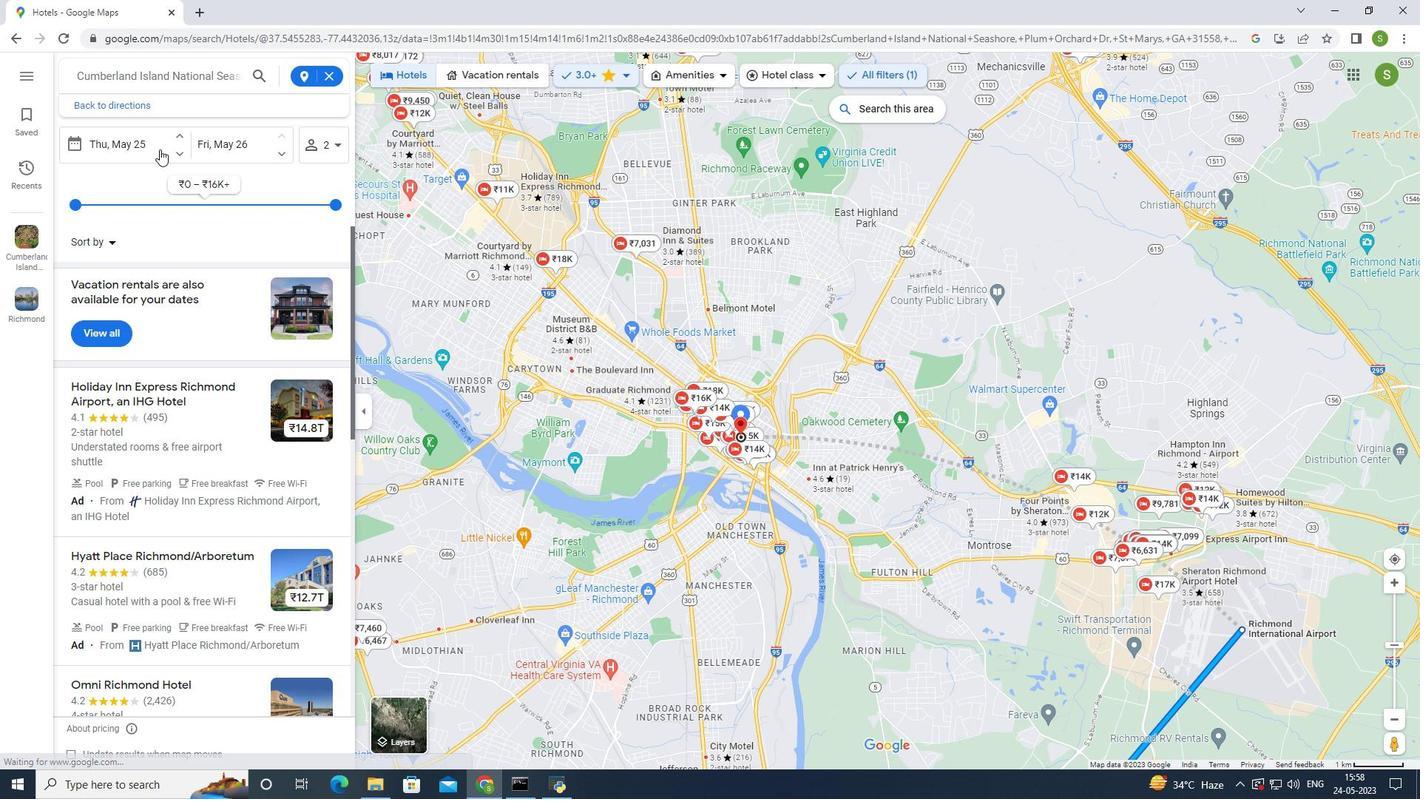 
Action: Mouse pressed left at (161, 145)
Screenshot: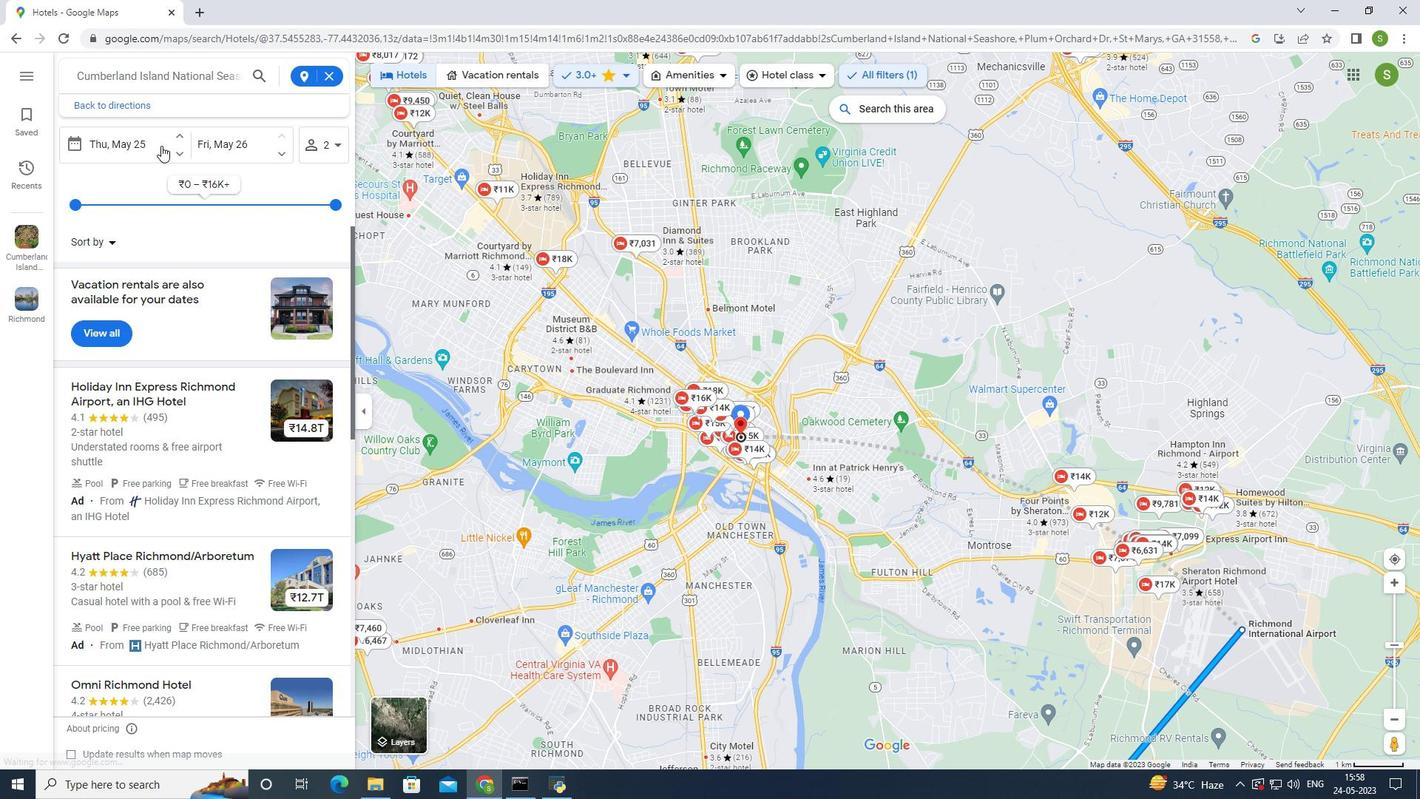 
Action: Mouse moved to (231, 183)
Screenshot: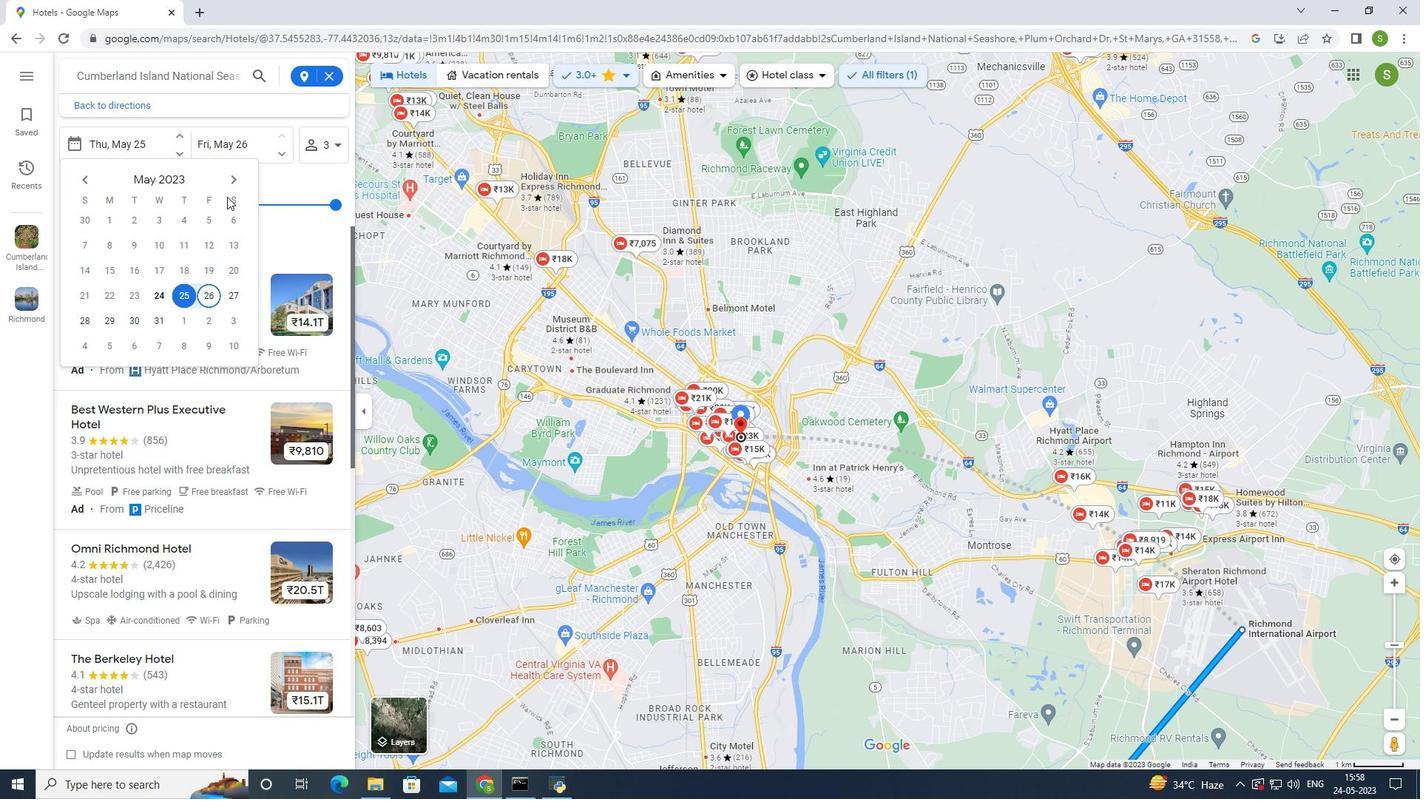 
Action: Mouse pressed left at (231, 183)
Screenshot: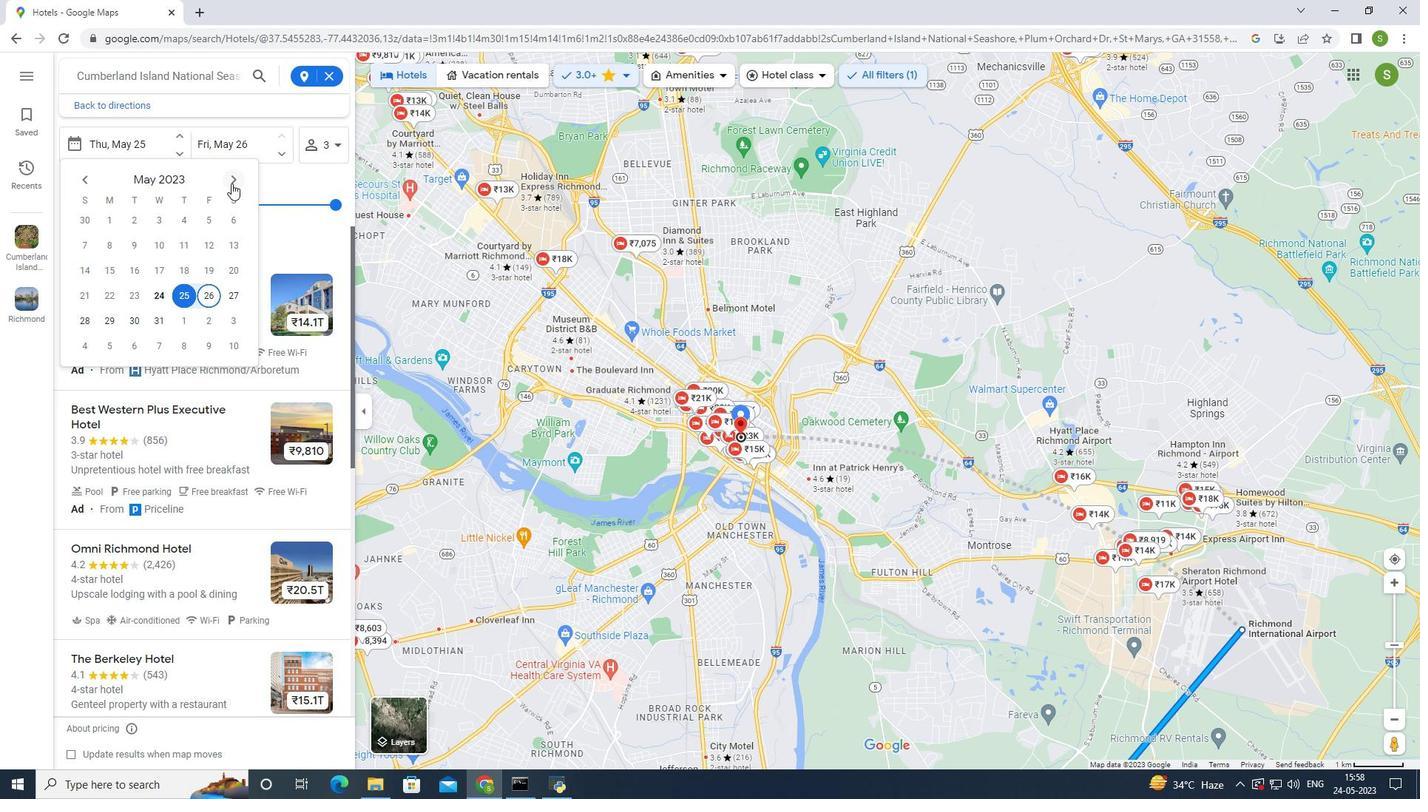 
Action: Mouse pressed left at (231, 183)
Screenshot: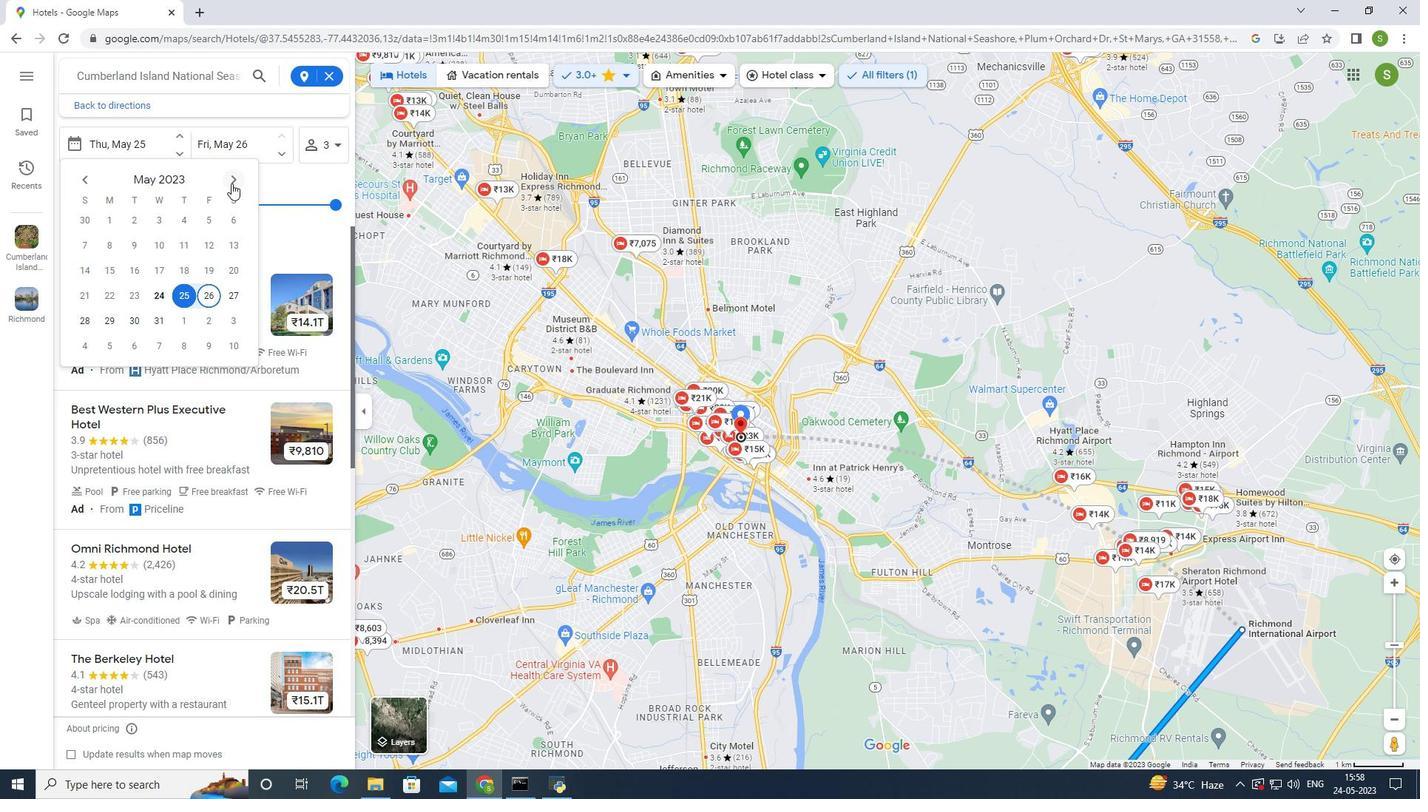 
Action: Mouse pressed left at (231, 183)
Screenshot: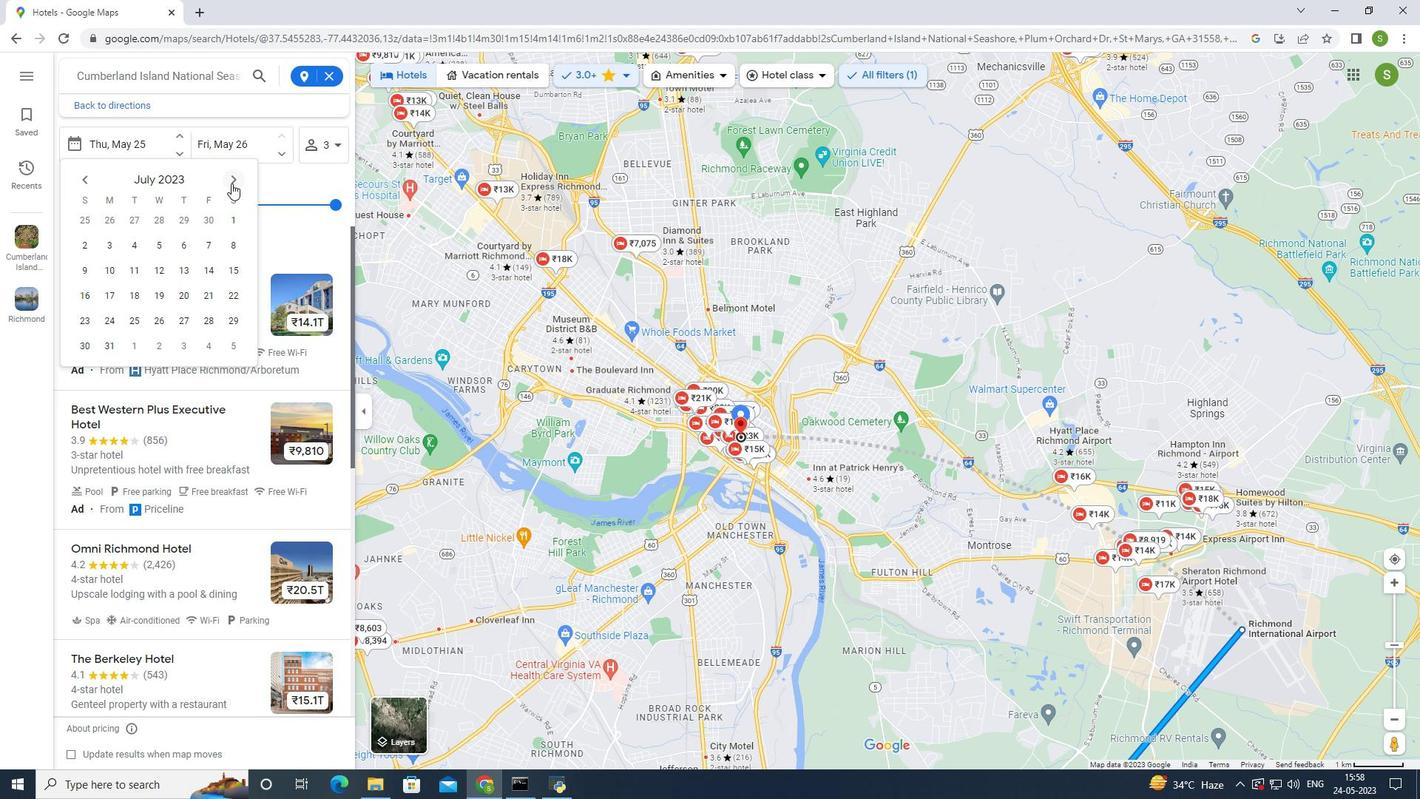 
Action: Mouse moved to (232, 183)
Screenshot: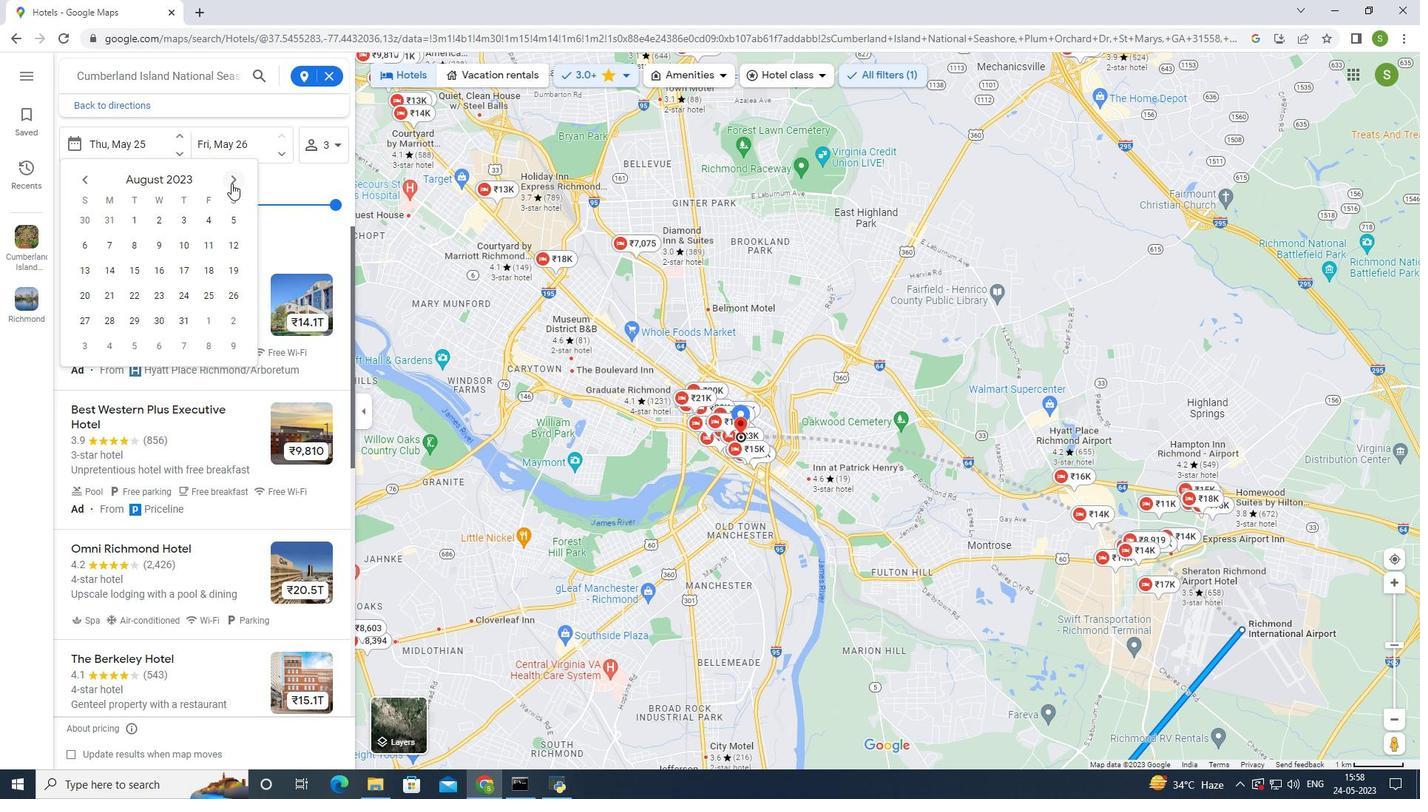 
Action: Mouse pressed left at (232, 183)
Screenshot: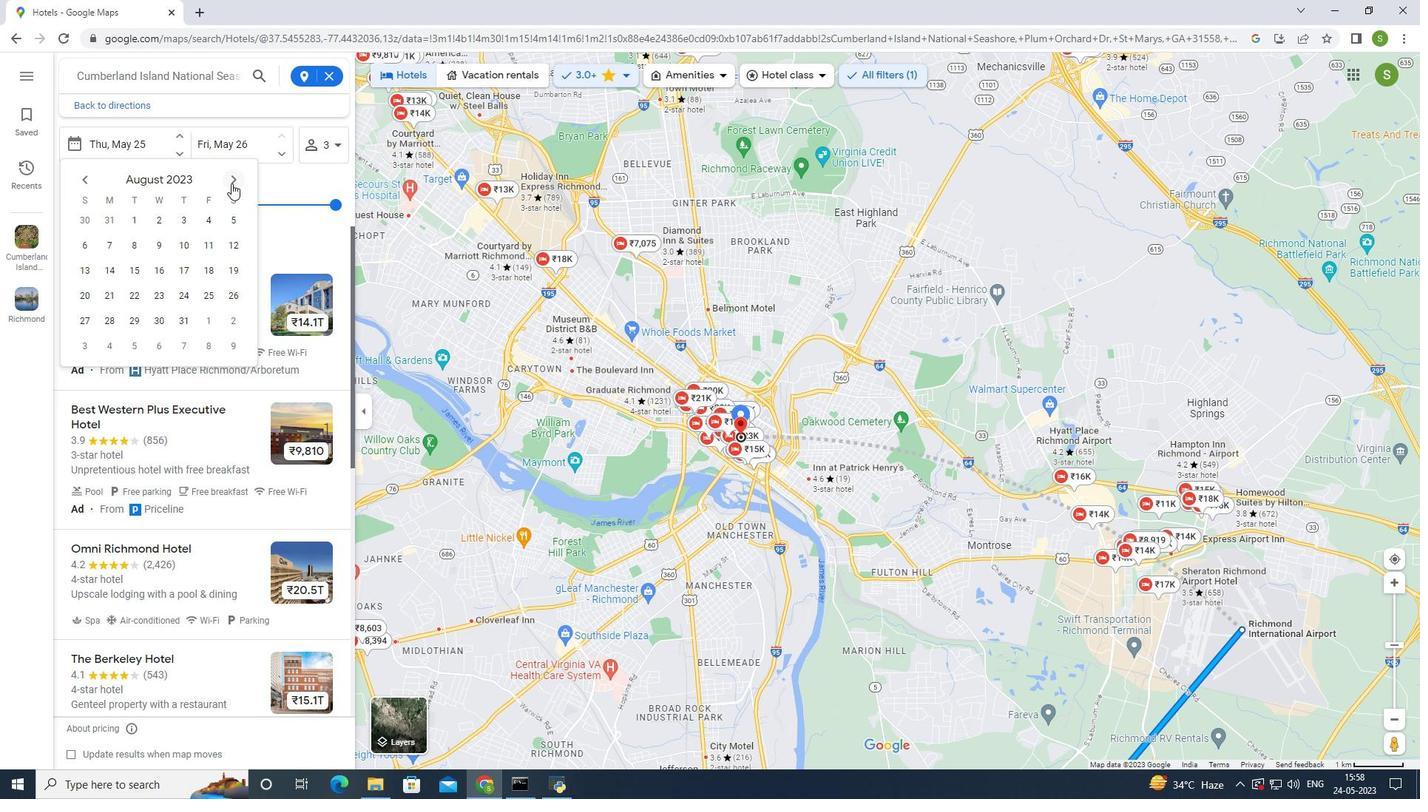 
Action: Mouse pressed left at (232, 183)
Screenshot: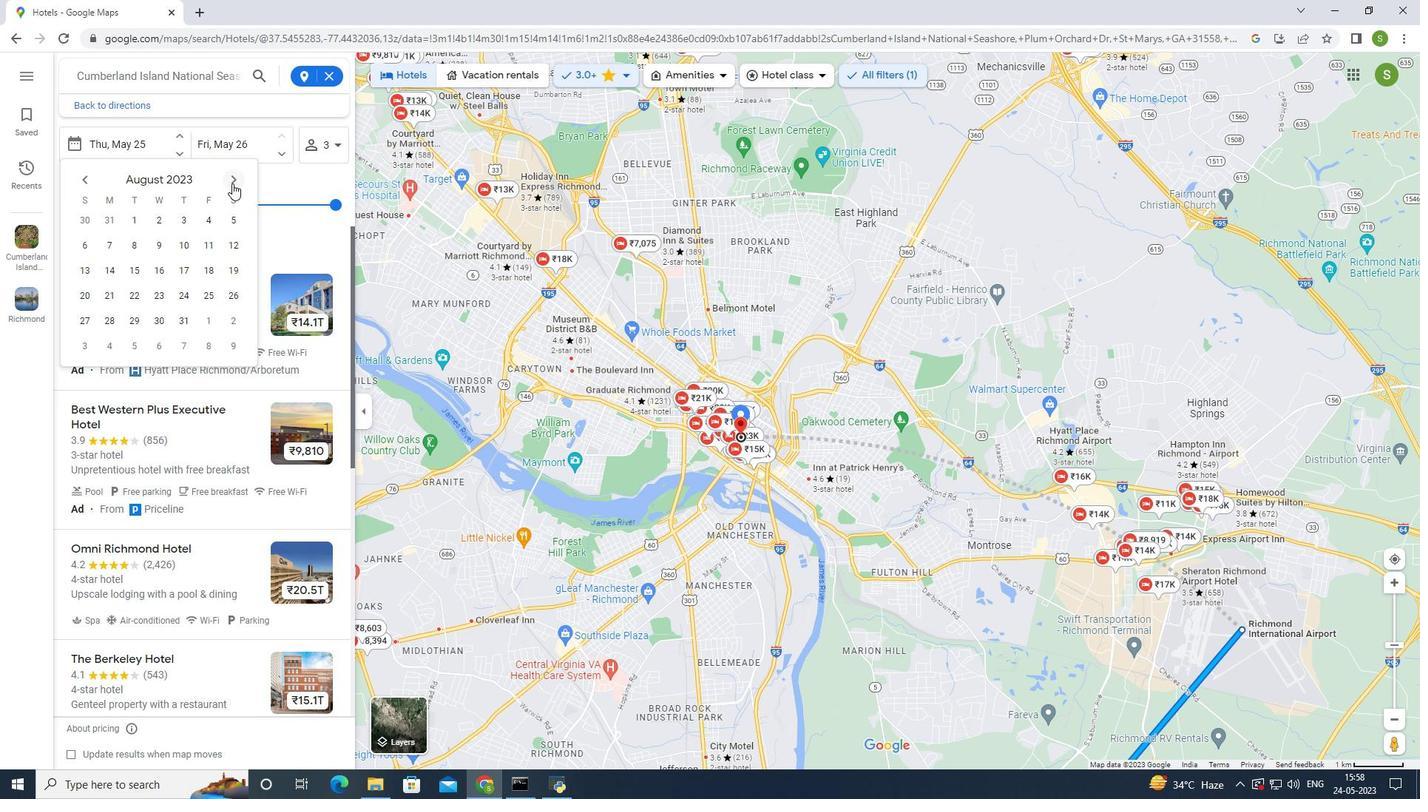 
Action: Mouse pressed left at (232, 183)
Screenshot: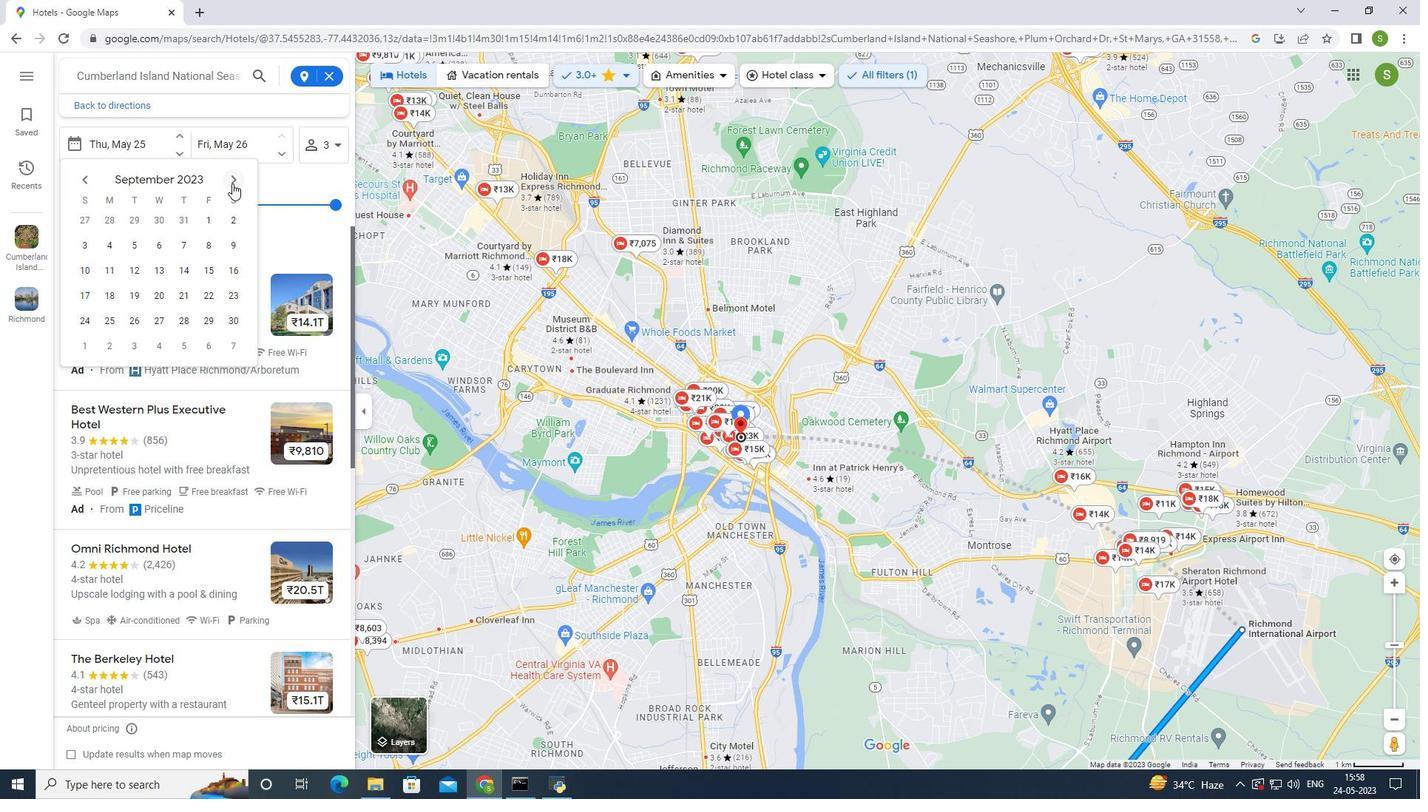 
Action: Mouse pressed left at (232, 183)
Screenshot: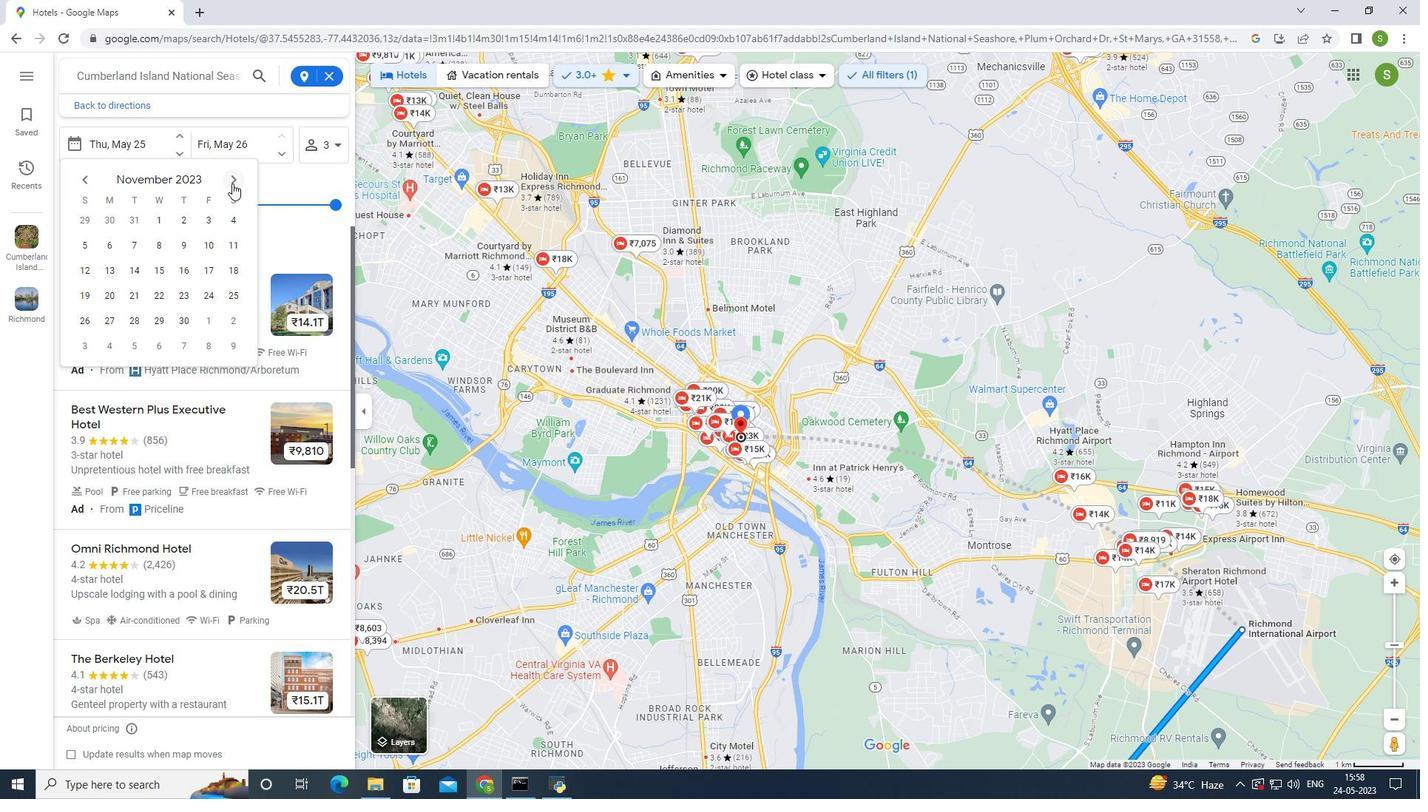 
Action: Mouse moved to (154, 295)
Screenshot: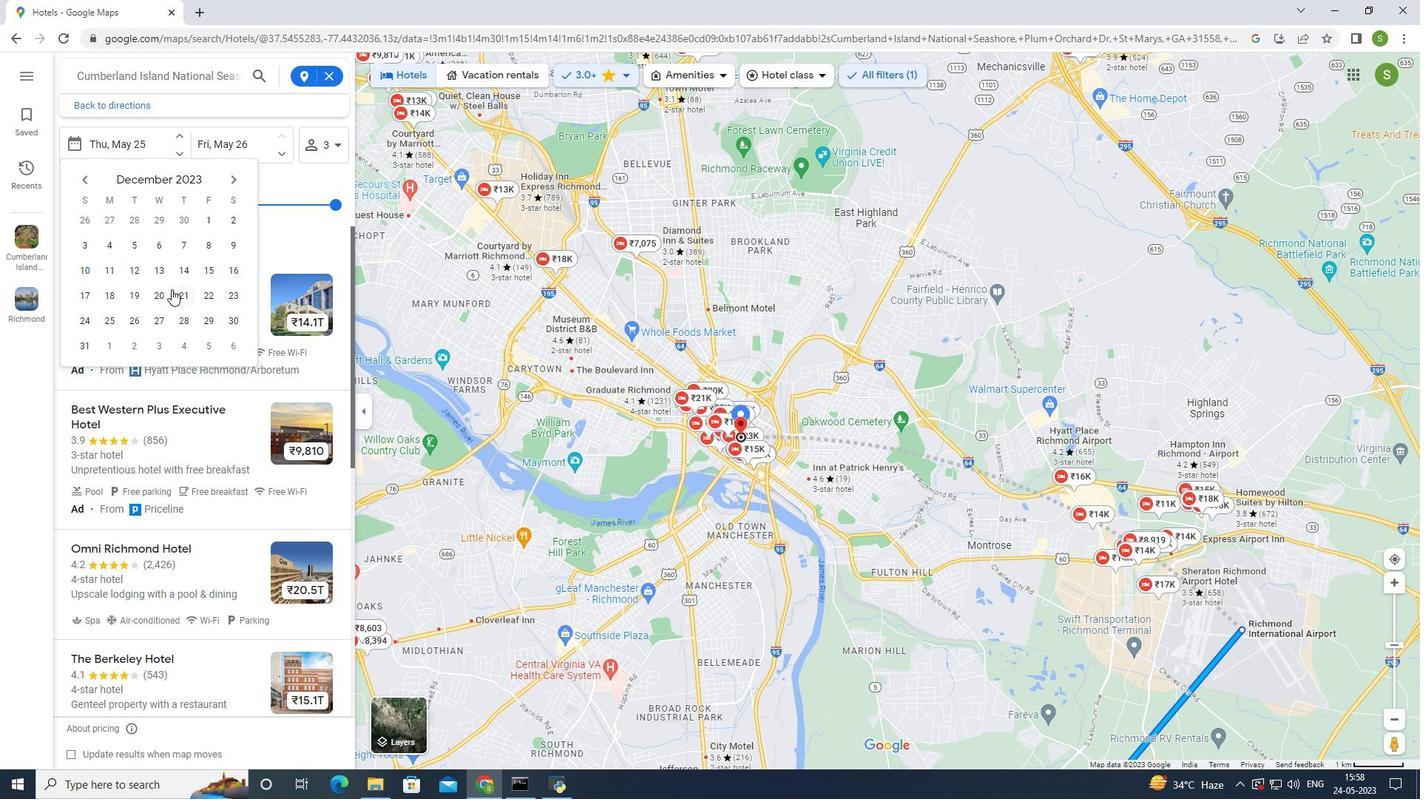 
Action: Mouse pressed left at (154, 295)
Screenshot: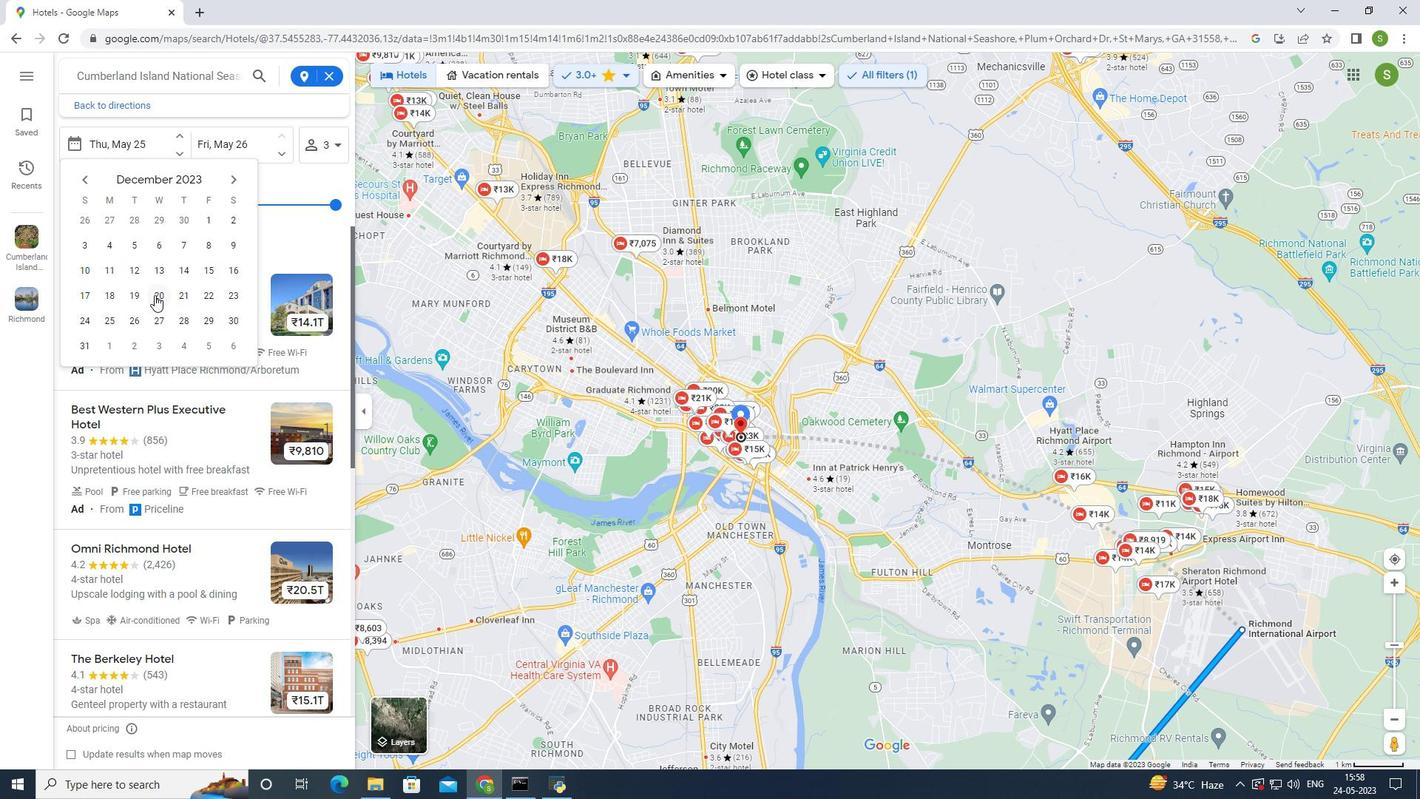 
Action: Mouse moved to (233, 143)
Screenshot: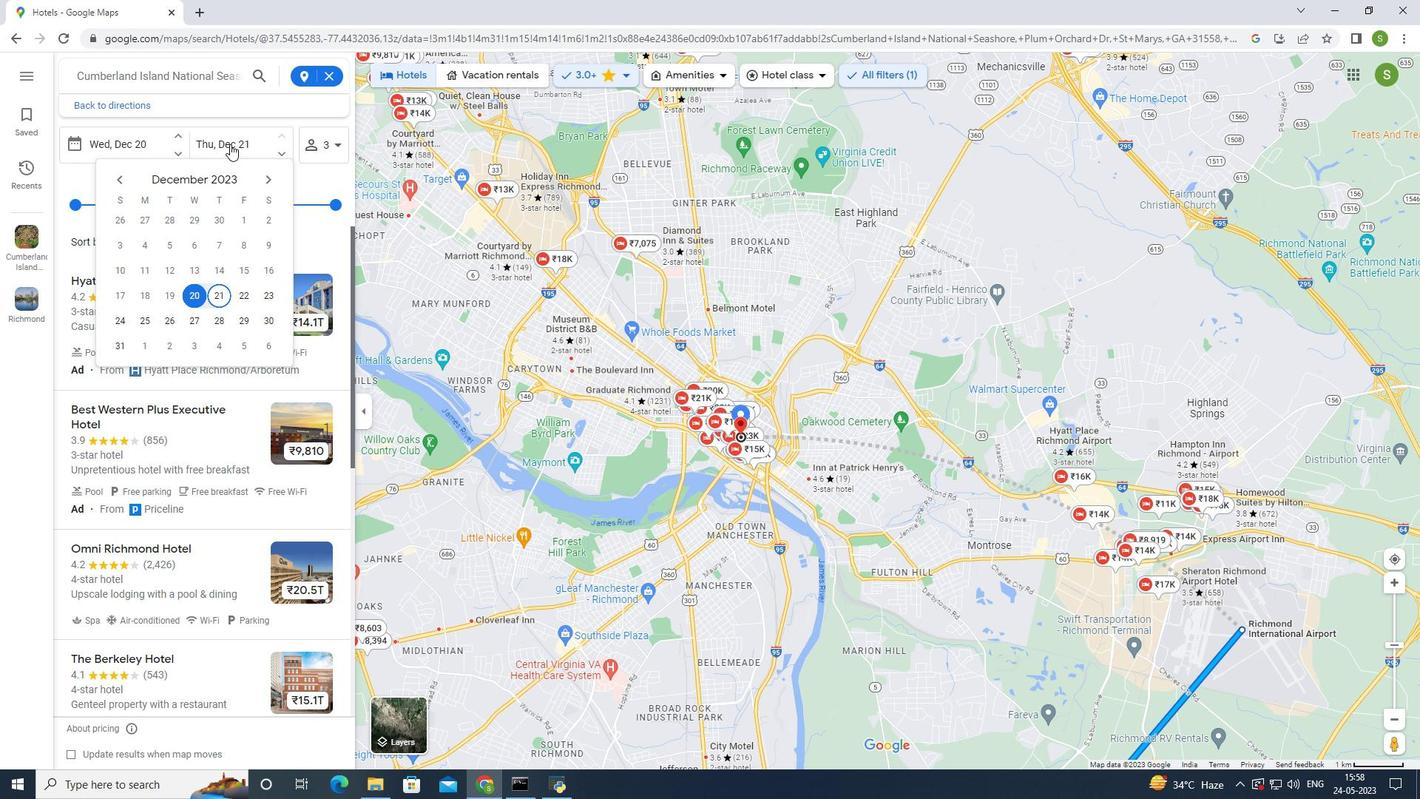 
Action: Mouse pressed left at (233, 143)
Screenshot: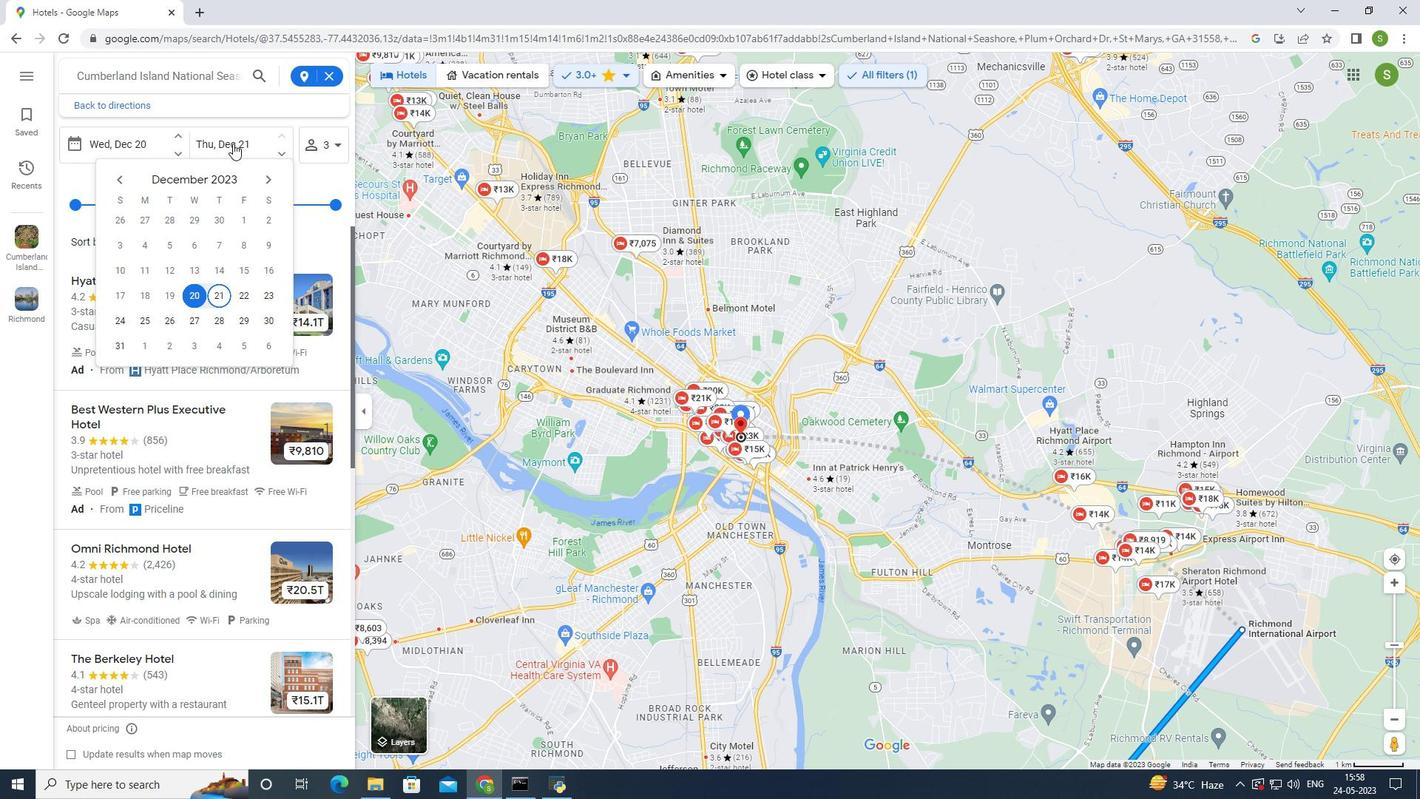 
Action: Mouse moved to (268, 295)
Screenshot: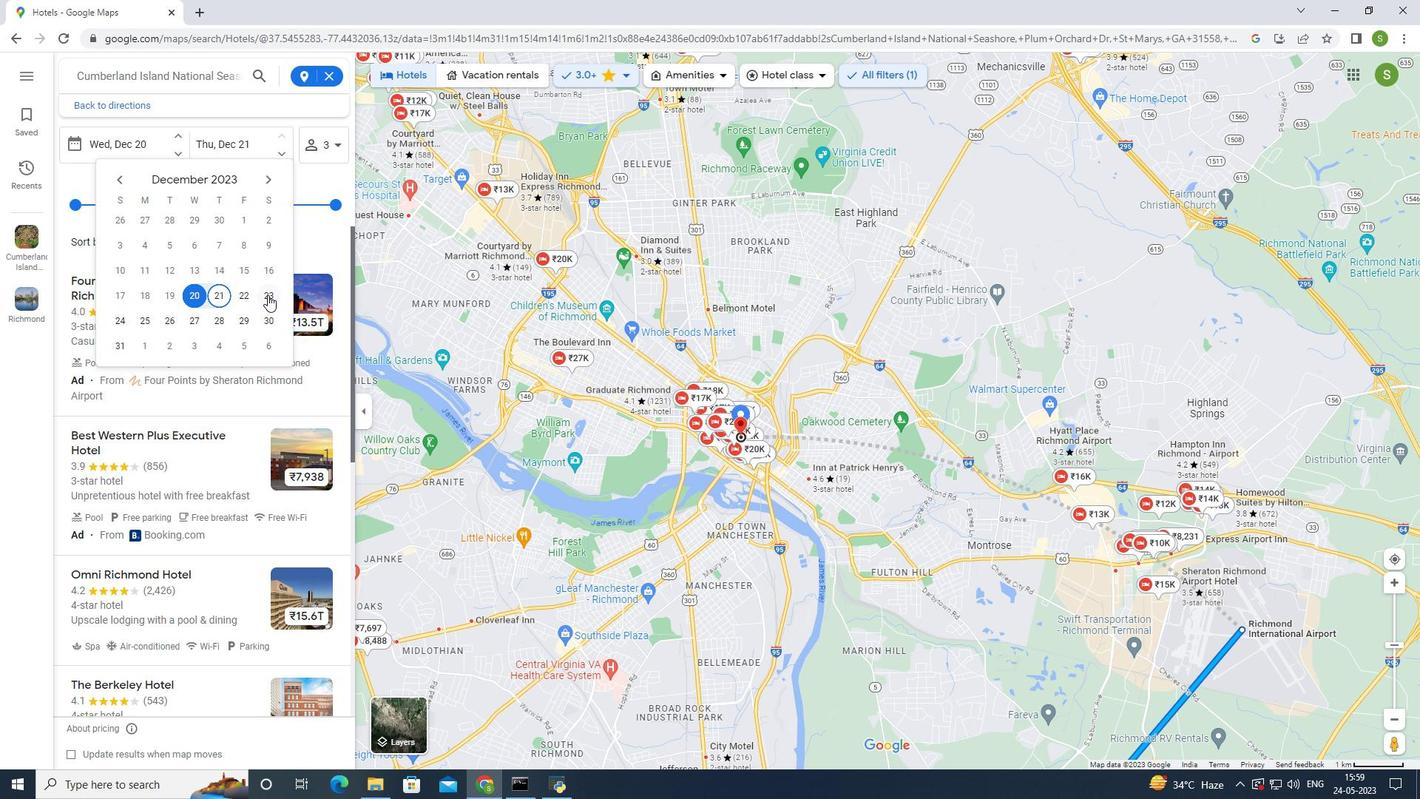 
Action: Mouse pressed left at (268, 295)
Screenshot: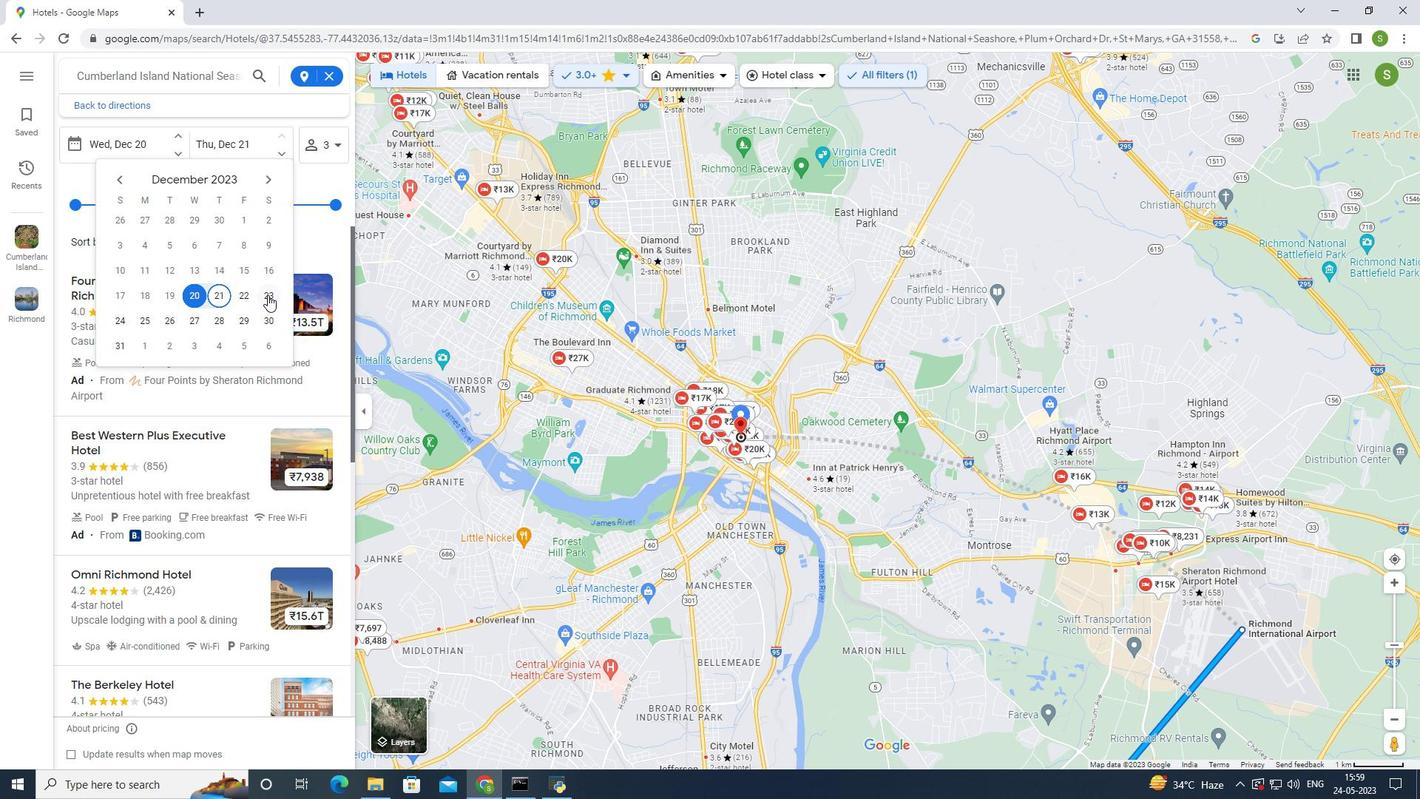 
Action: Mouse moved to (716, 431)
Screenshot: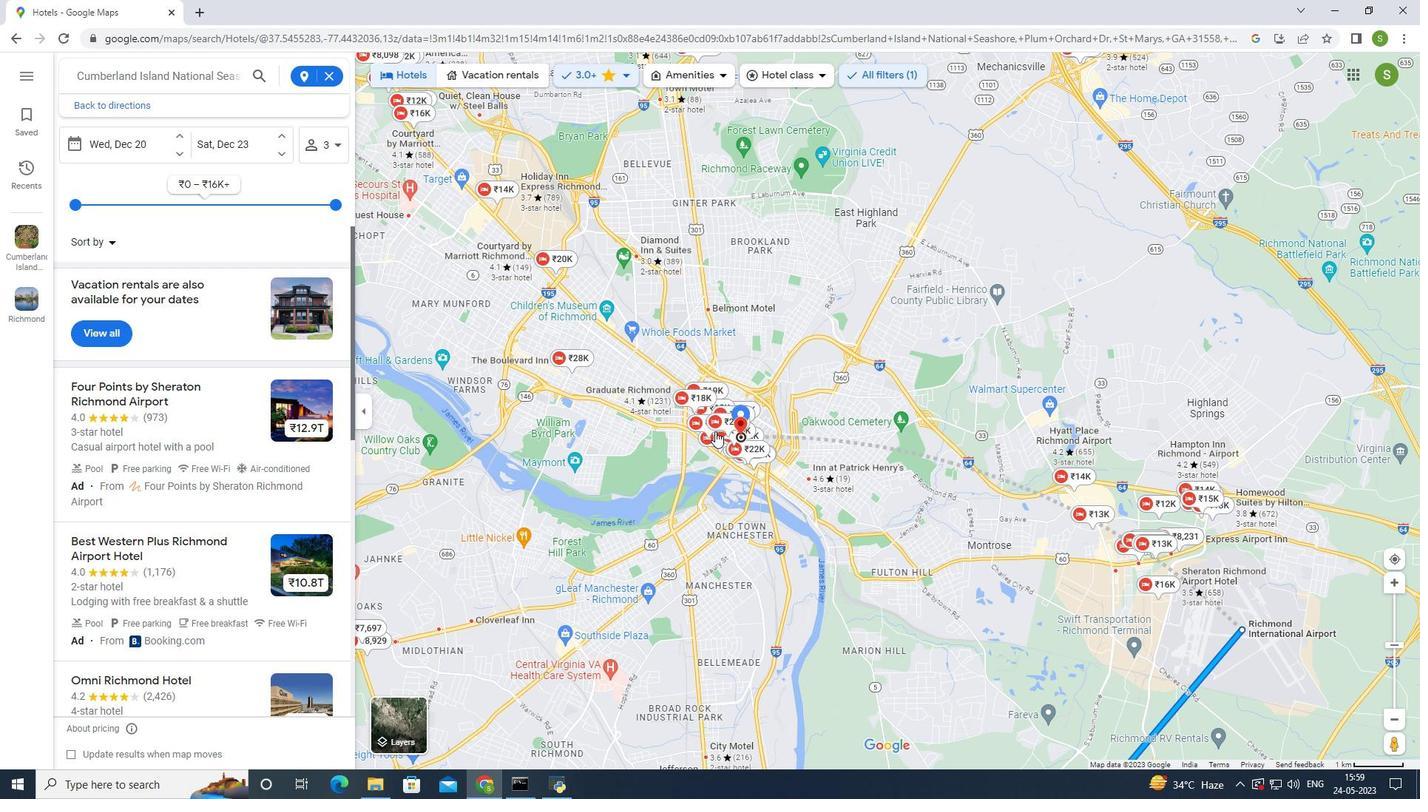 
Action: Mouse scrolled (716, 432) with delta (0, 0)
Screenshot: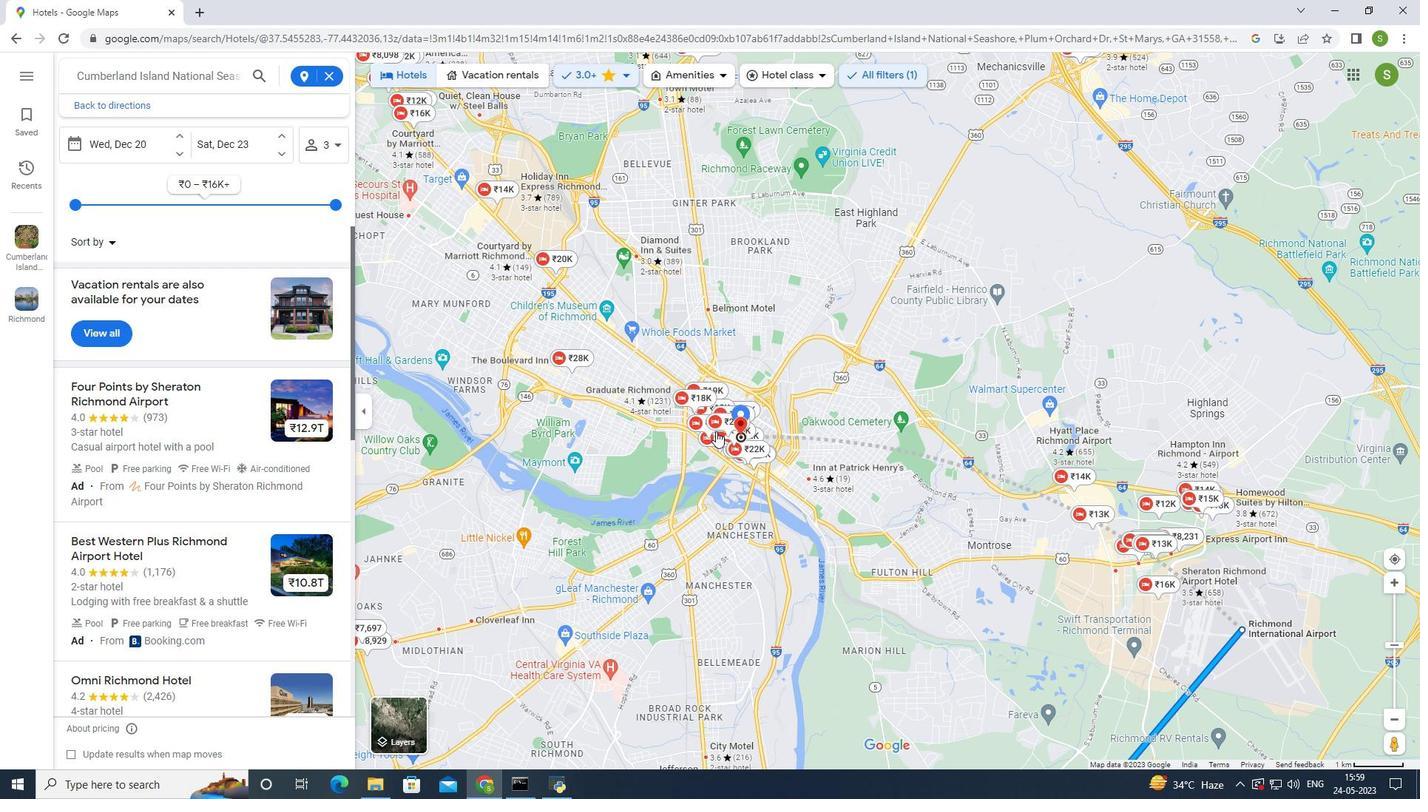 
Action: Mouse scrolled (716, 432) with delta (0, 0)
Screenshot: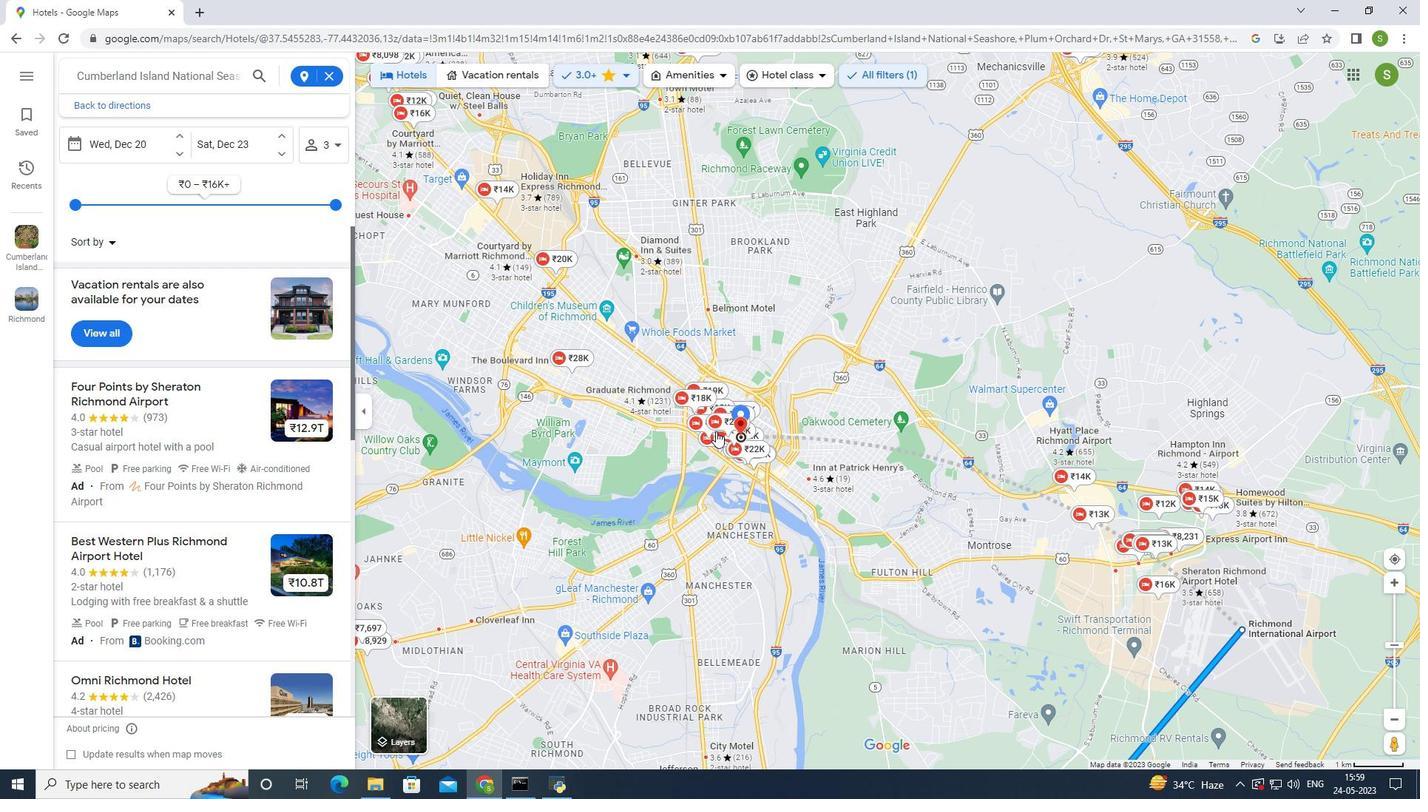 
Action: Mouse scrolled (716, 432) with delta (0, 0)
Screenshot: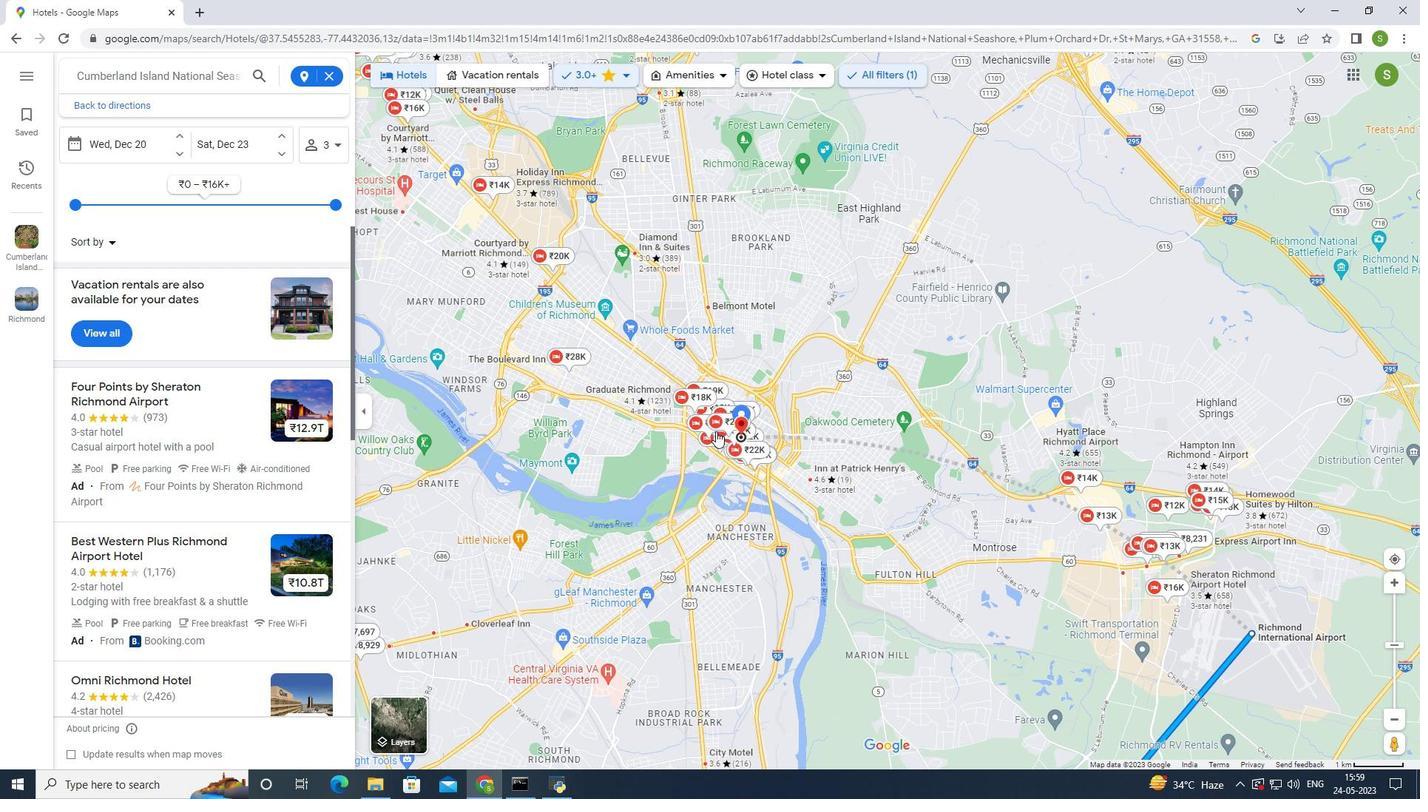 
Action: Mouse moved to (716, 429)
Screenshot: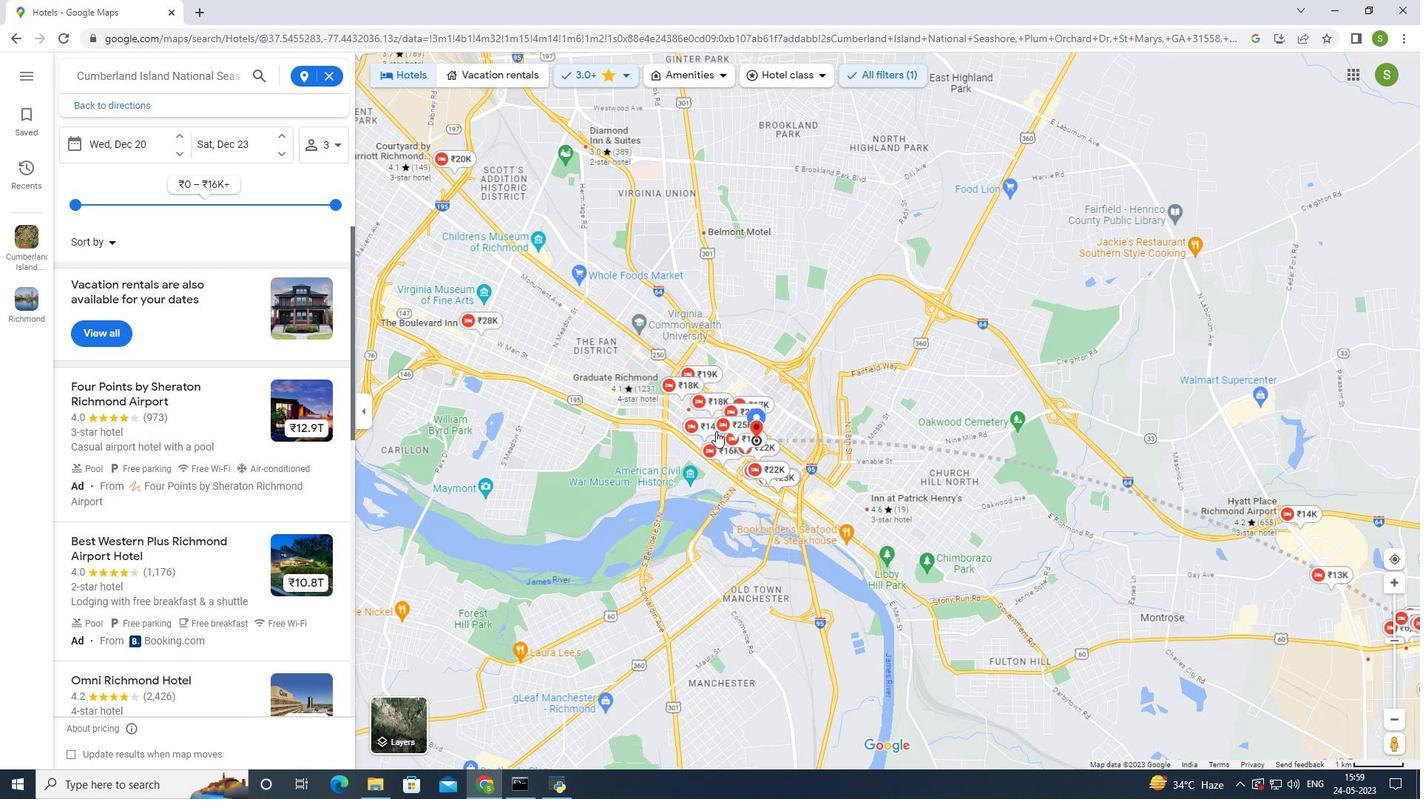 
Action: Mouse scrolled (716, 430) with delta (0, 0)
Screenshot: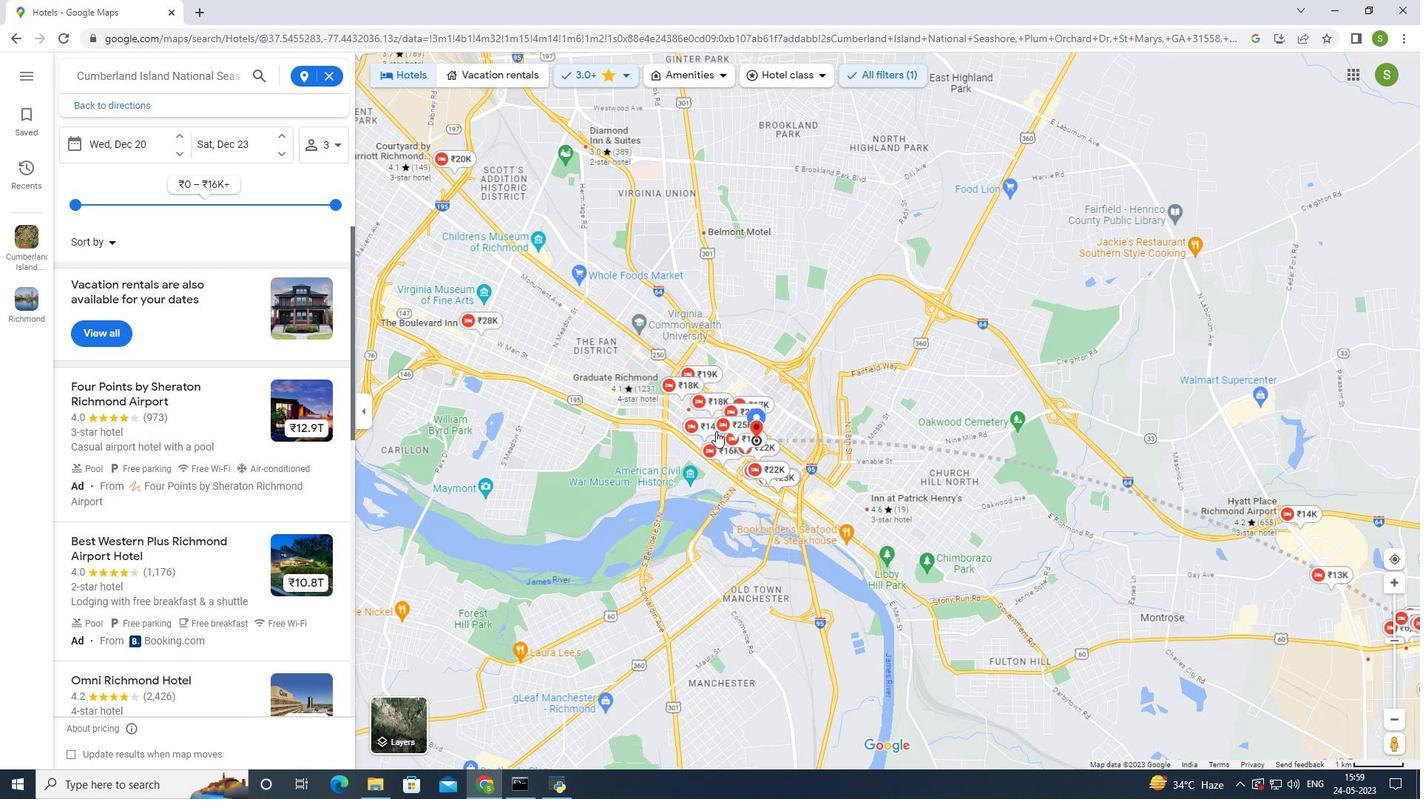 
Action: Mouse scrolled (716, 430) with delta (0, 0)
Screenshot: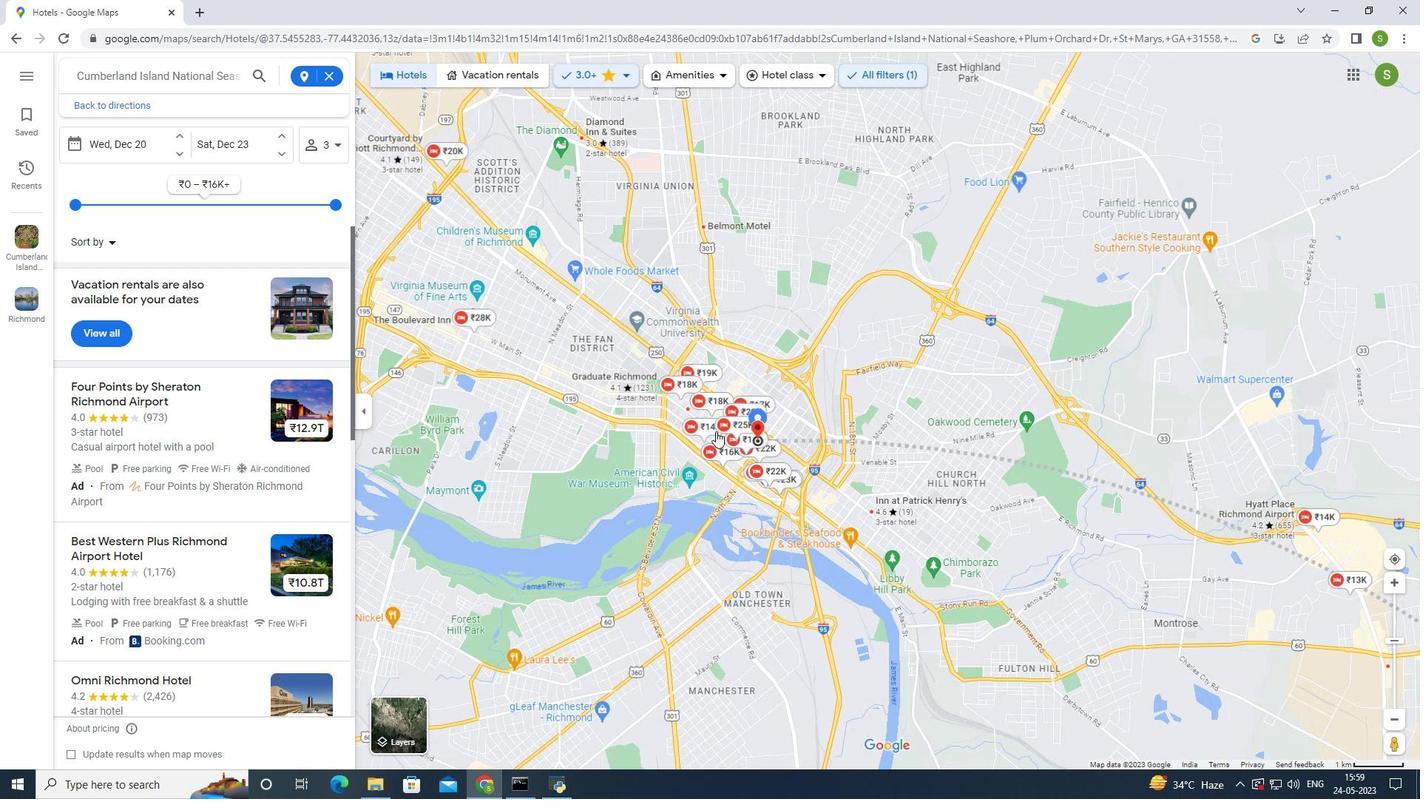 
Action: Mouse scrolled (716, 430) with delta (0, 0)
Screenshot: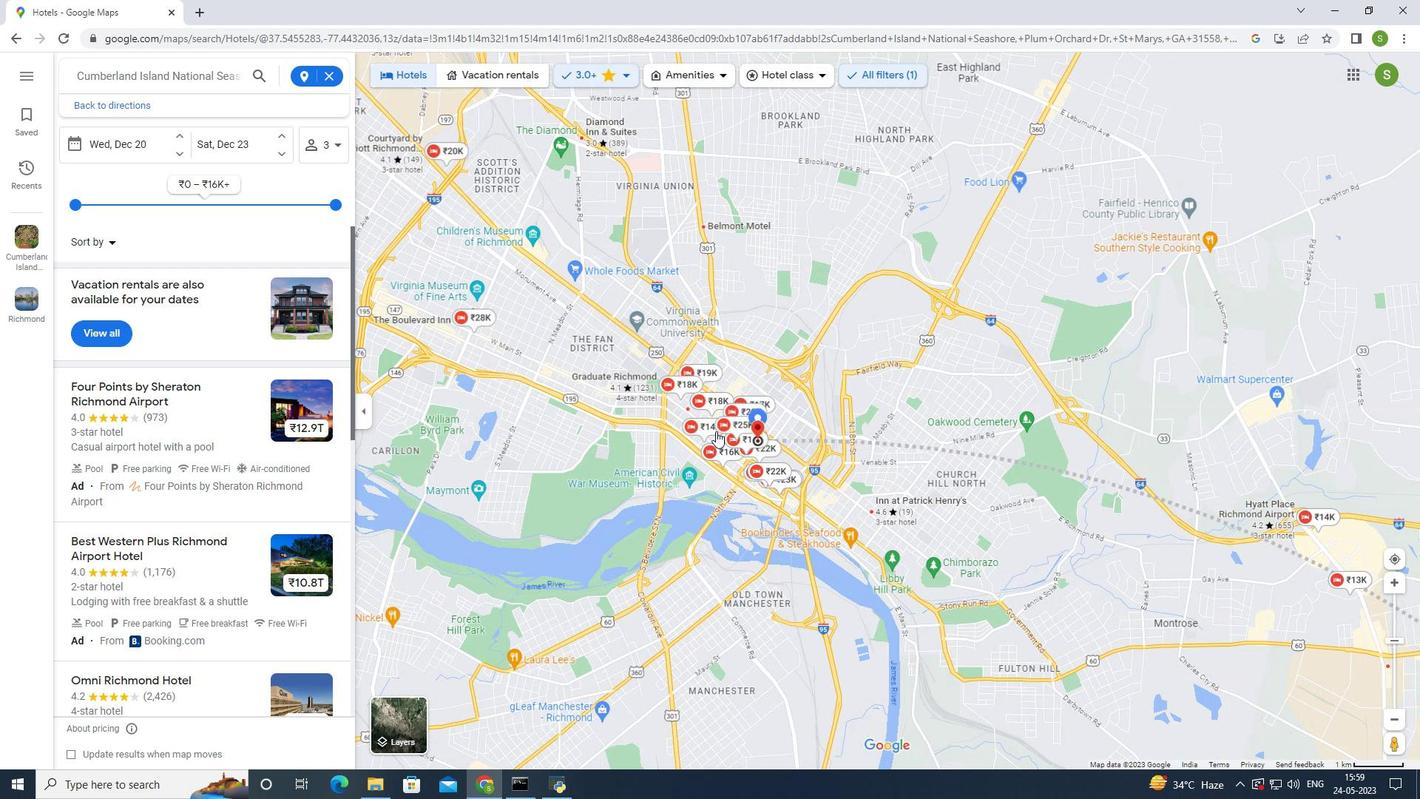 
Action: Mouse scrolled (716, 430) with delta (0, 0)
Screenshot: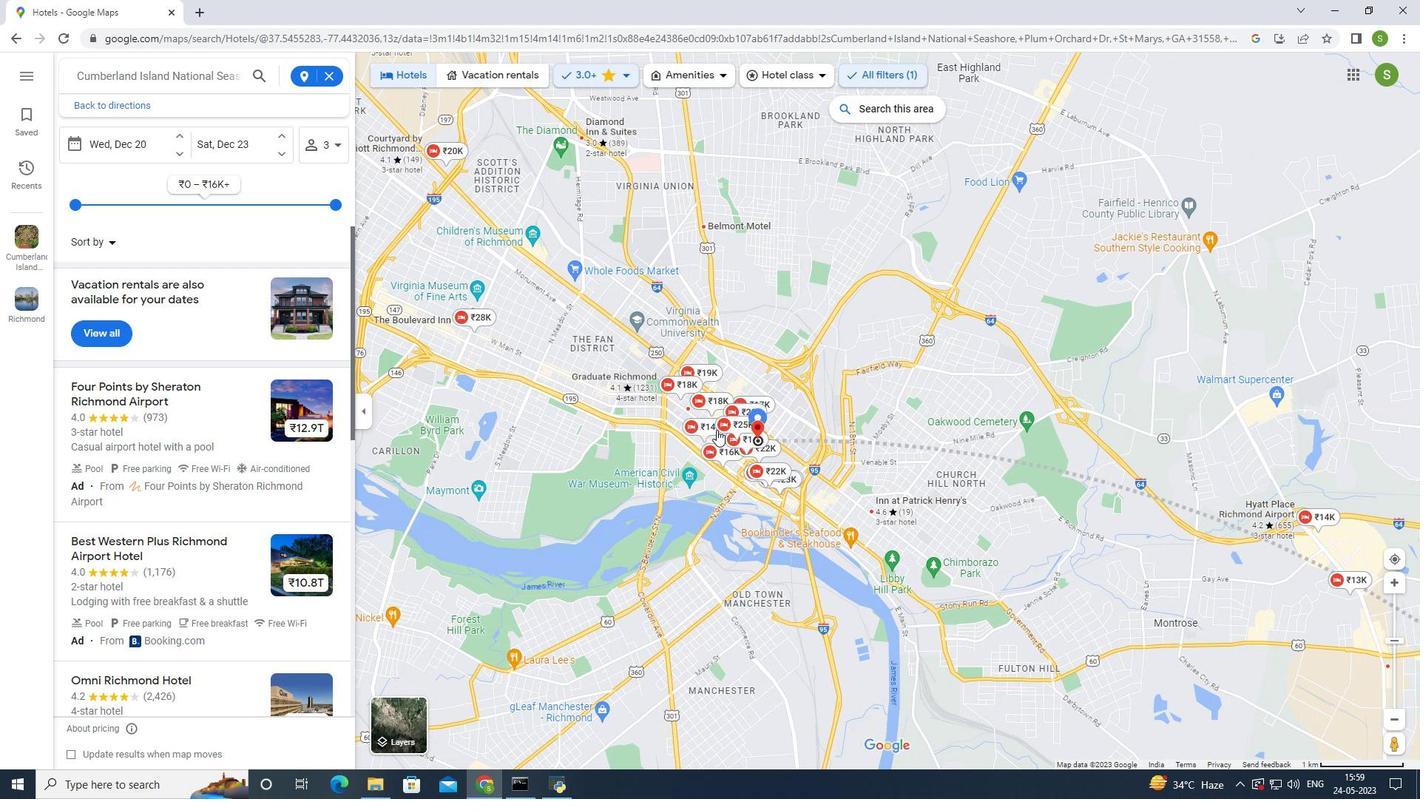 
Action: Mouse moved to (742, 438)
Screenshot: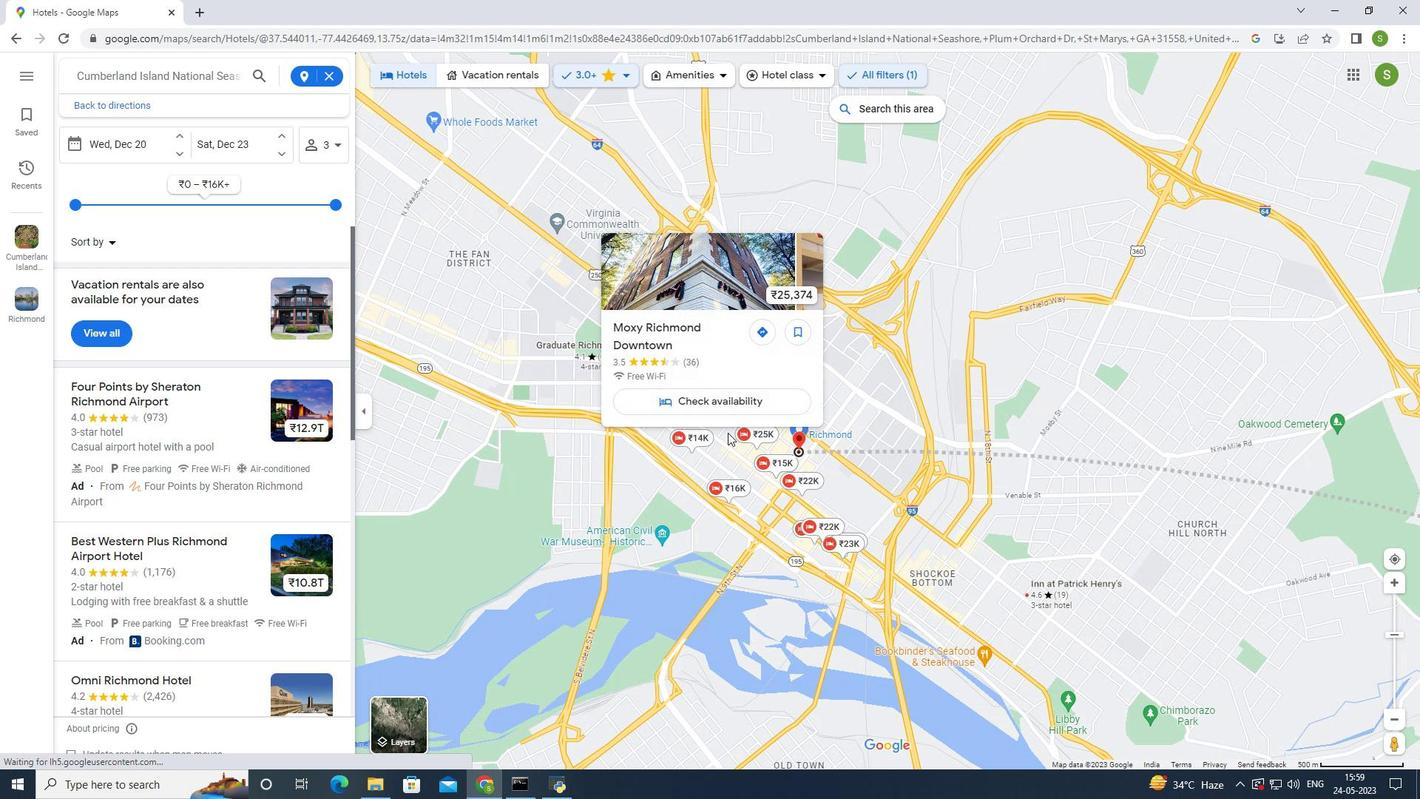 
Action: Mouse scrolled (742, 438) with delta (0, 0)
Screenshot: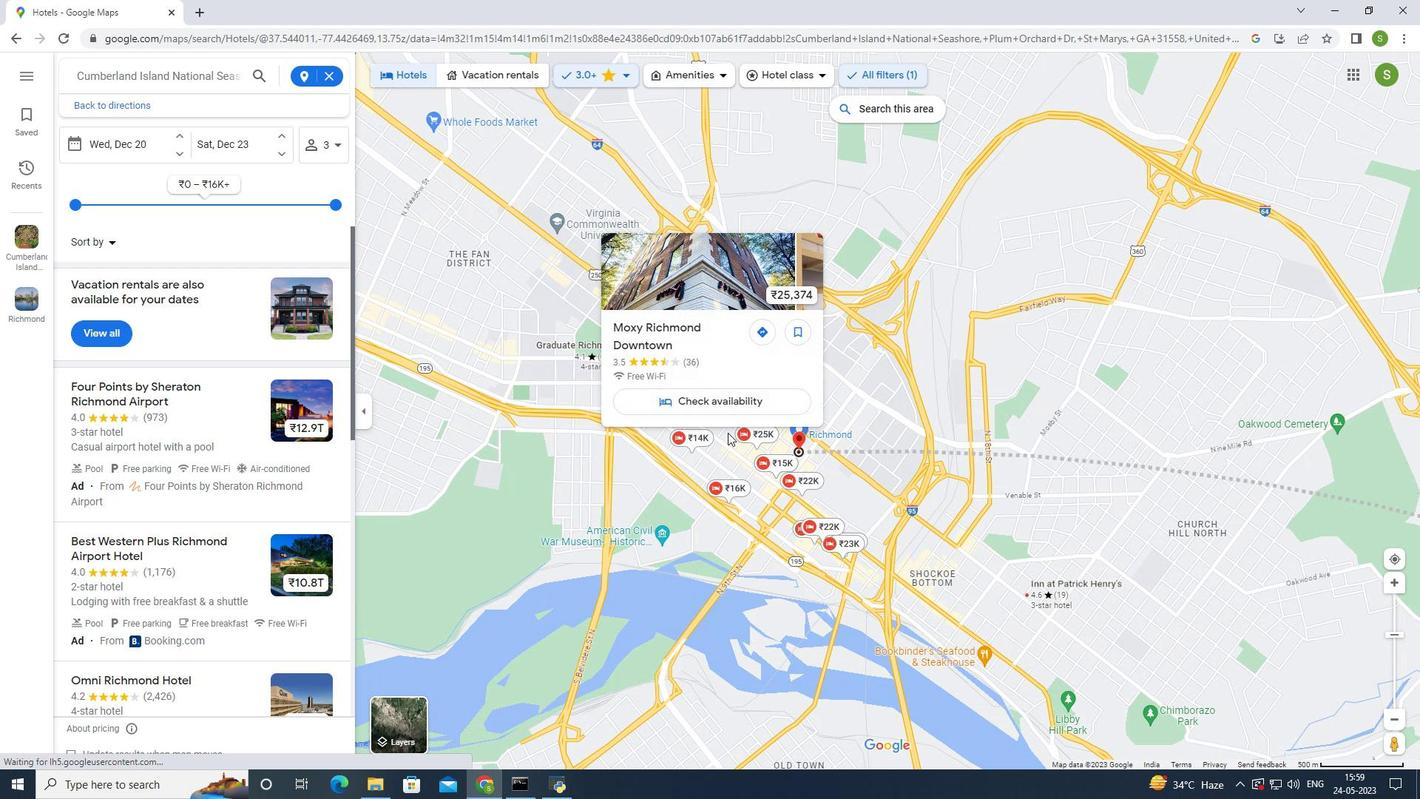 
Action: Mouse moved to (676, 281)
Screenshot: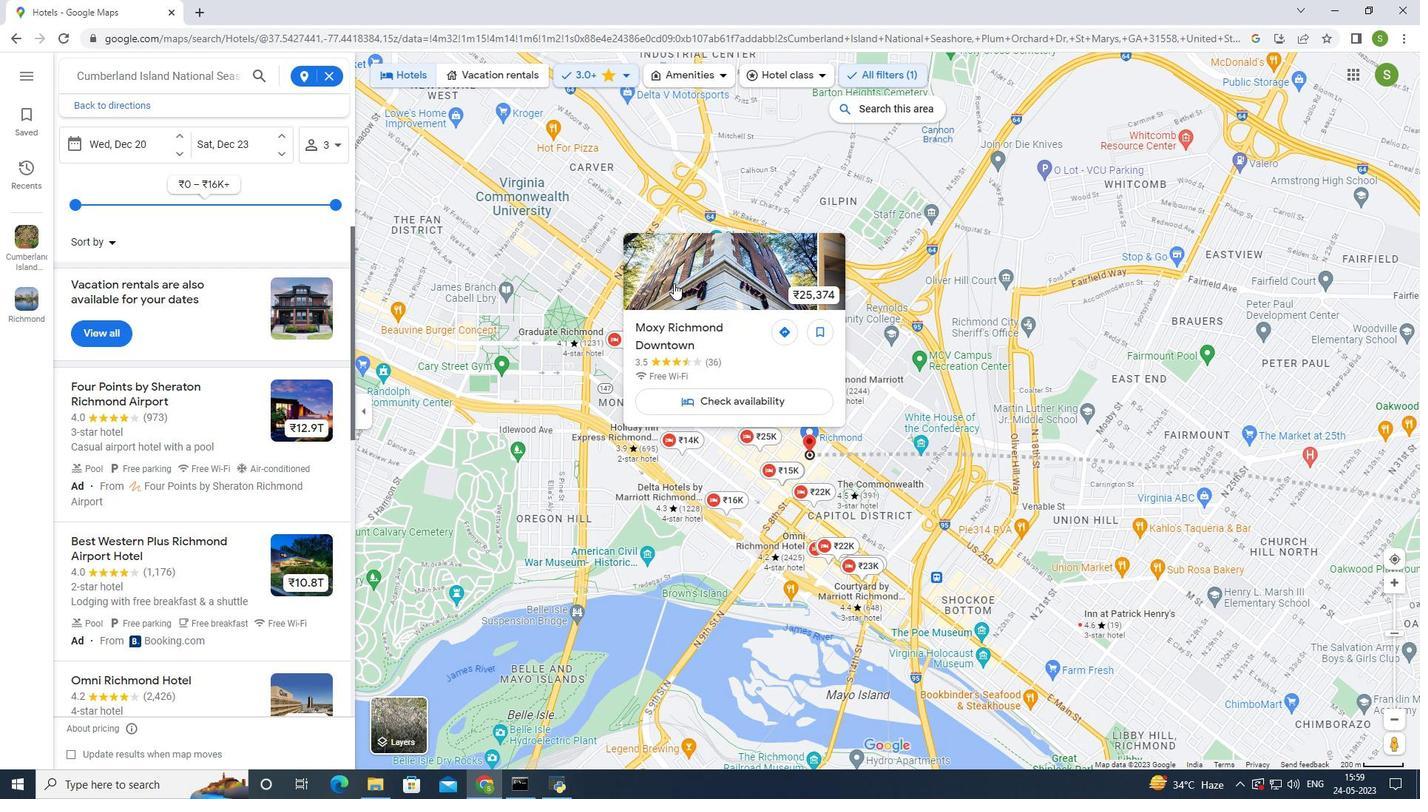 
Action: Mouse pressed left at (676, 281)
Screenshot: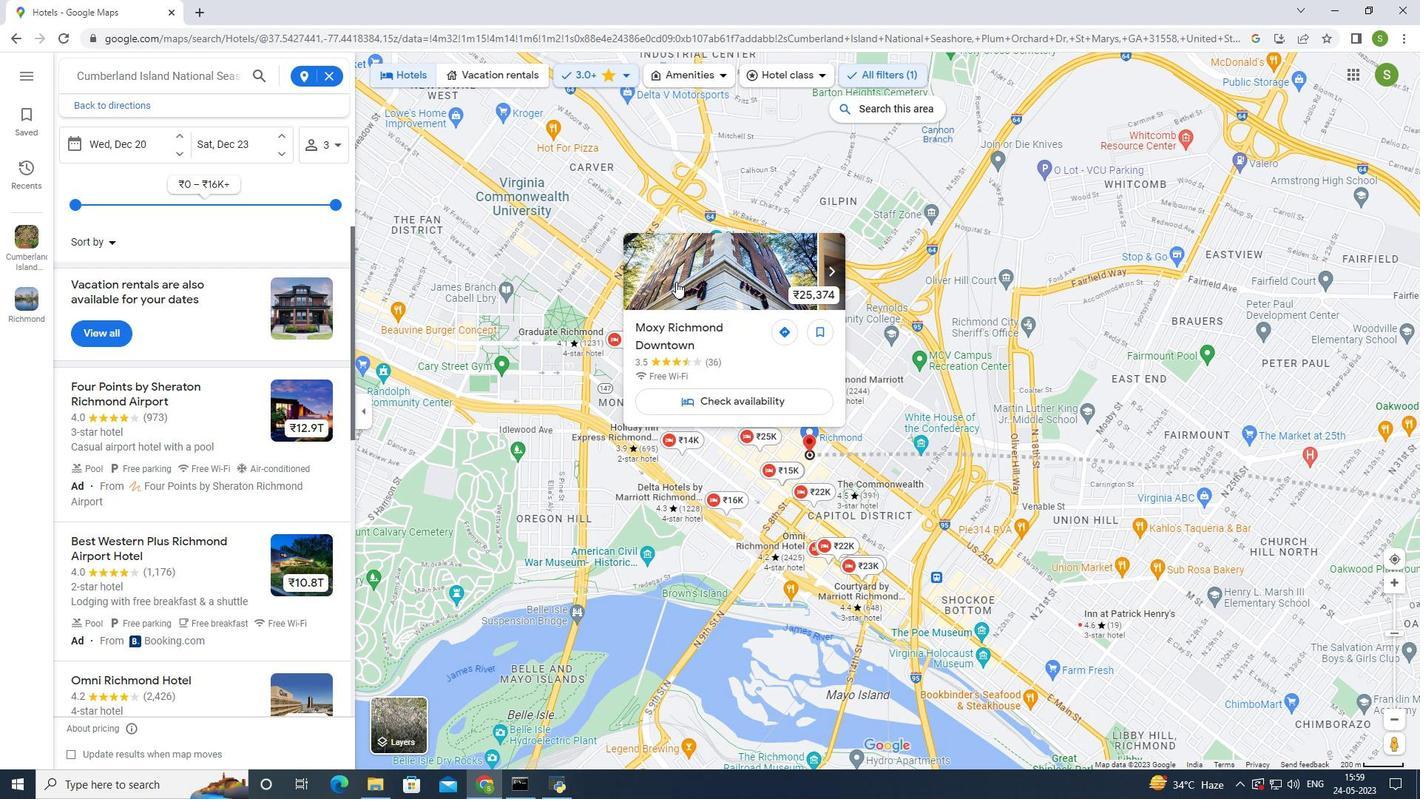 
Action: Mouse moved to (509, 252)
Screenshot: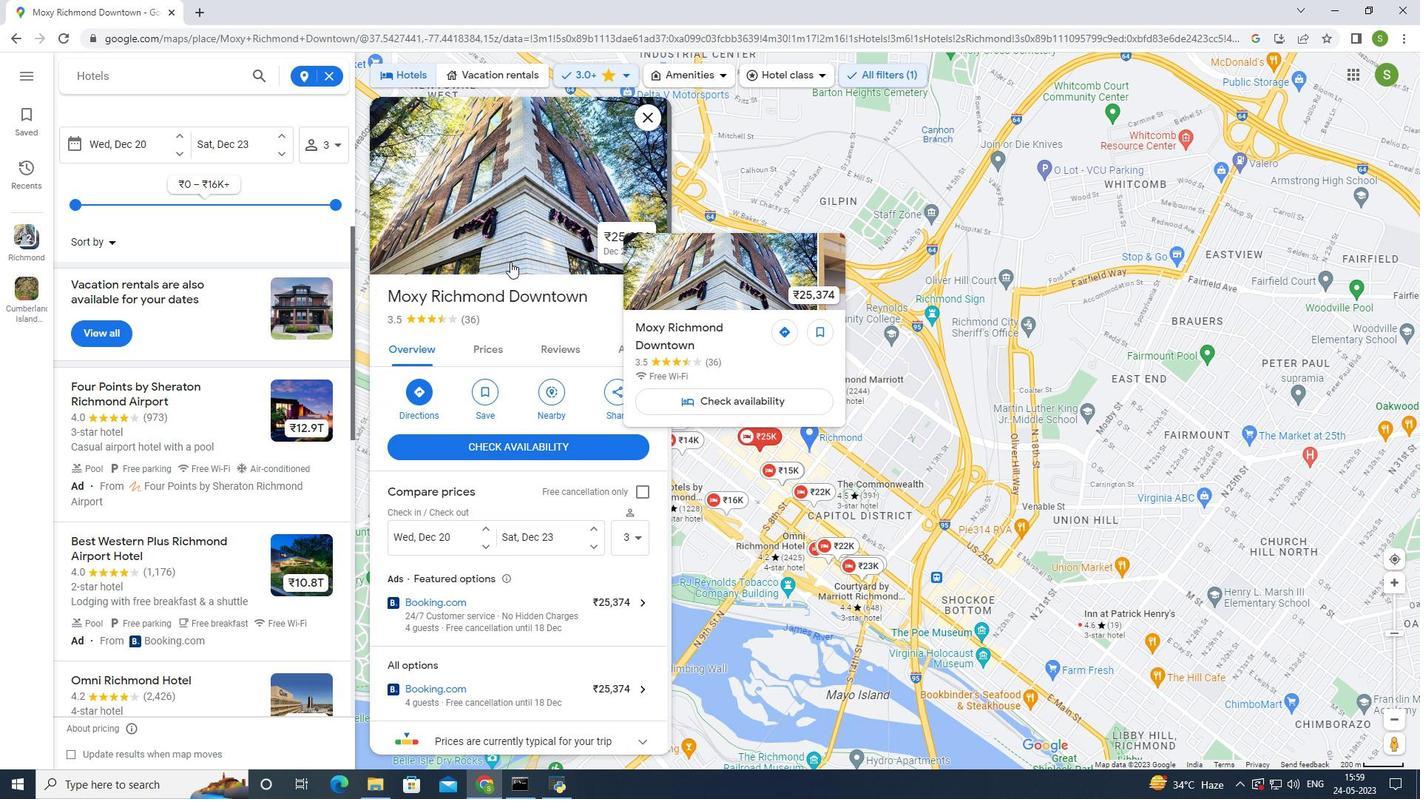 
Action: Mouse pressed left at (509, 252)
Screenshot: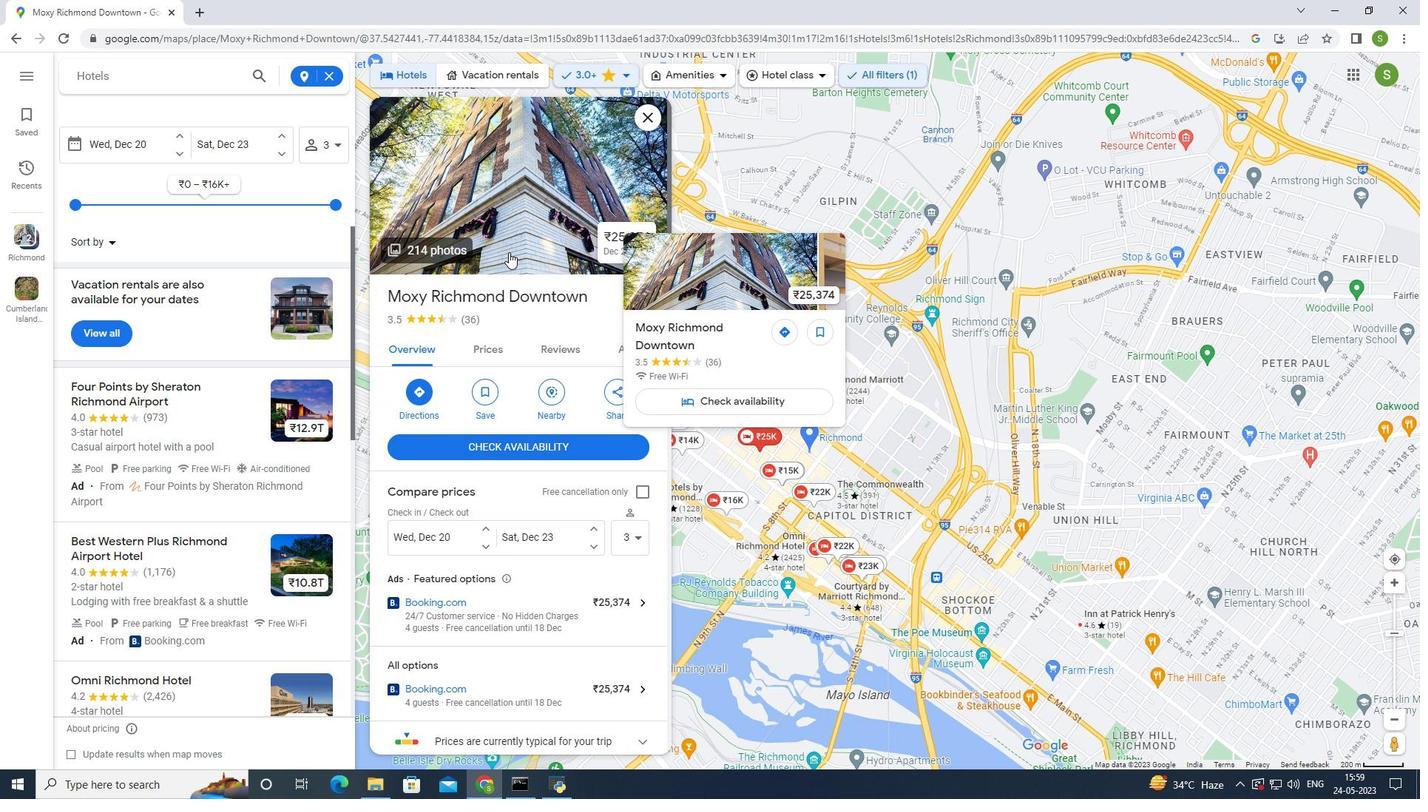 
Action: Mouse moved to (904, 583)
Screenshot: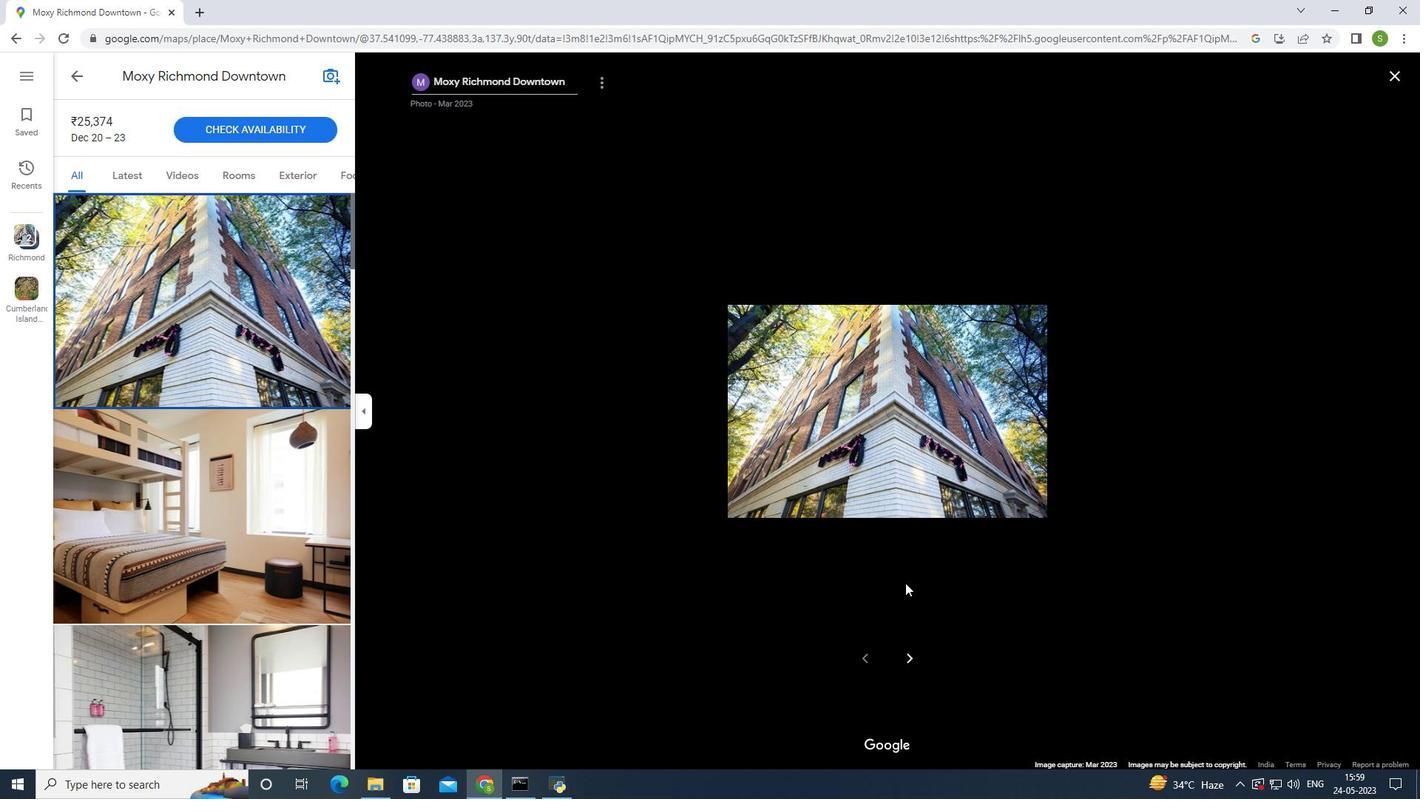 
Action: Mouse pressed left at (904, 583)
Screenshot: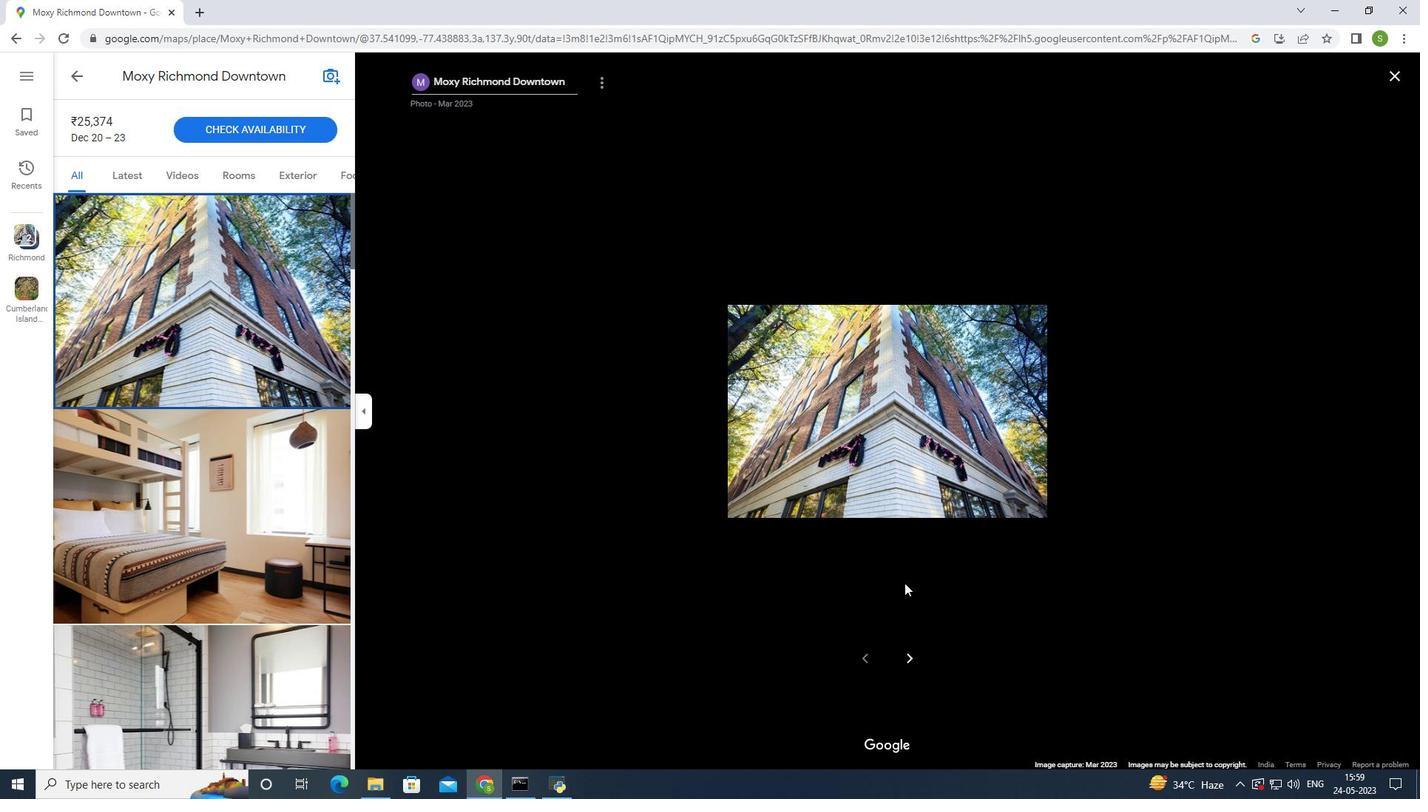 
Action: Mouse moved to (910, 657)
Screenshot: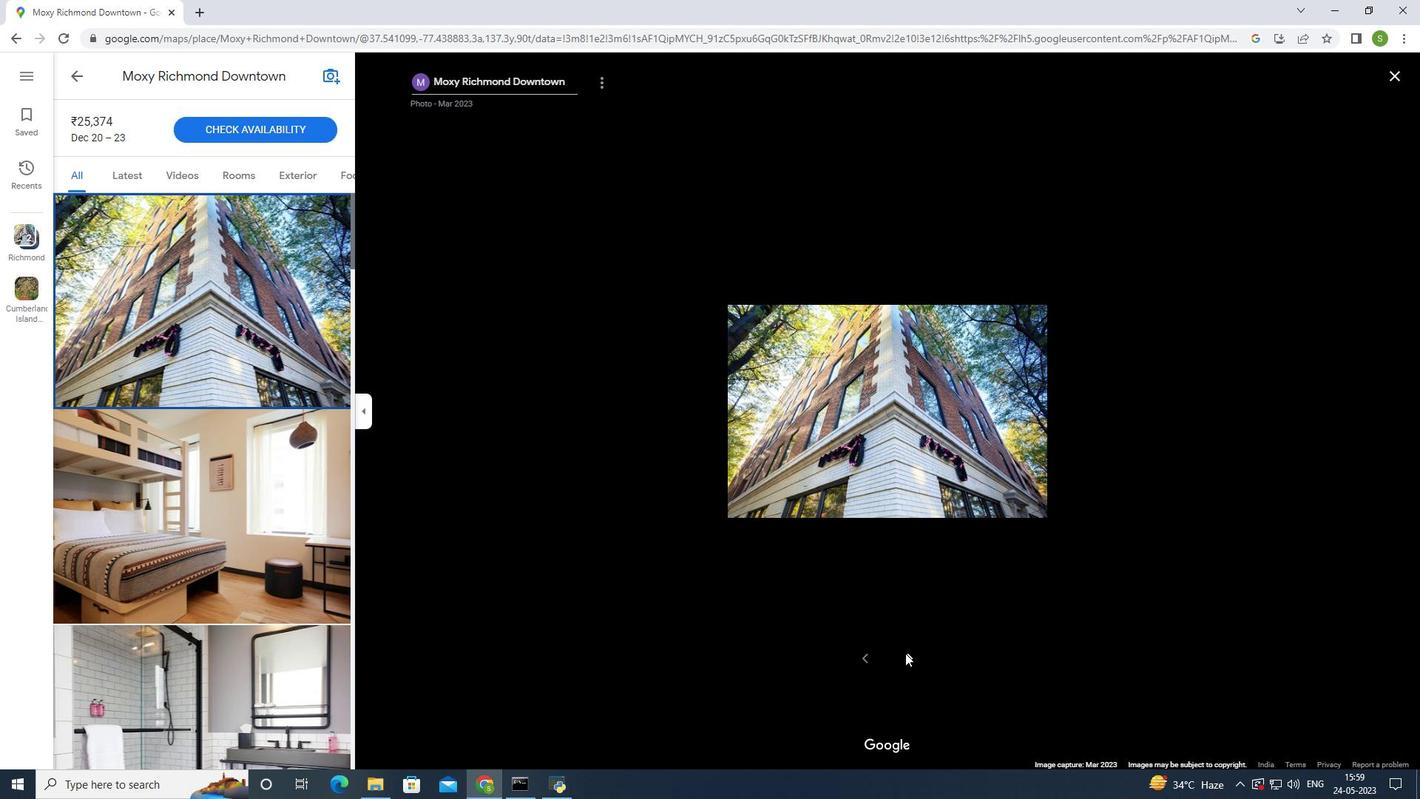 
Action: Mouse pressed left at (910, 657)
Screenshot: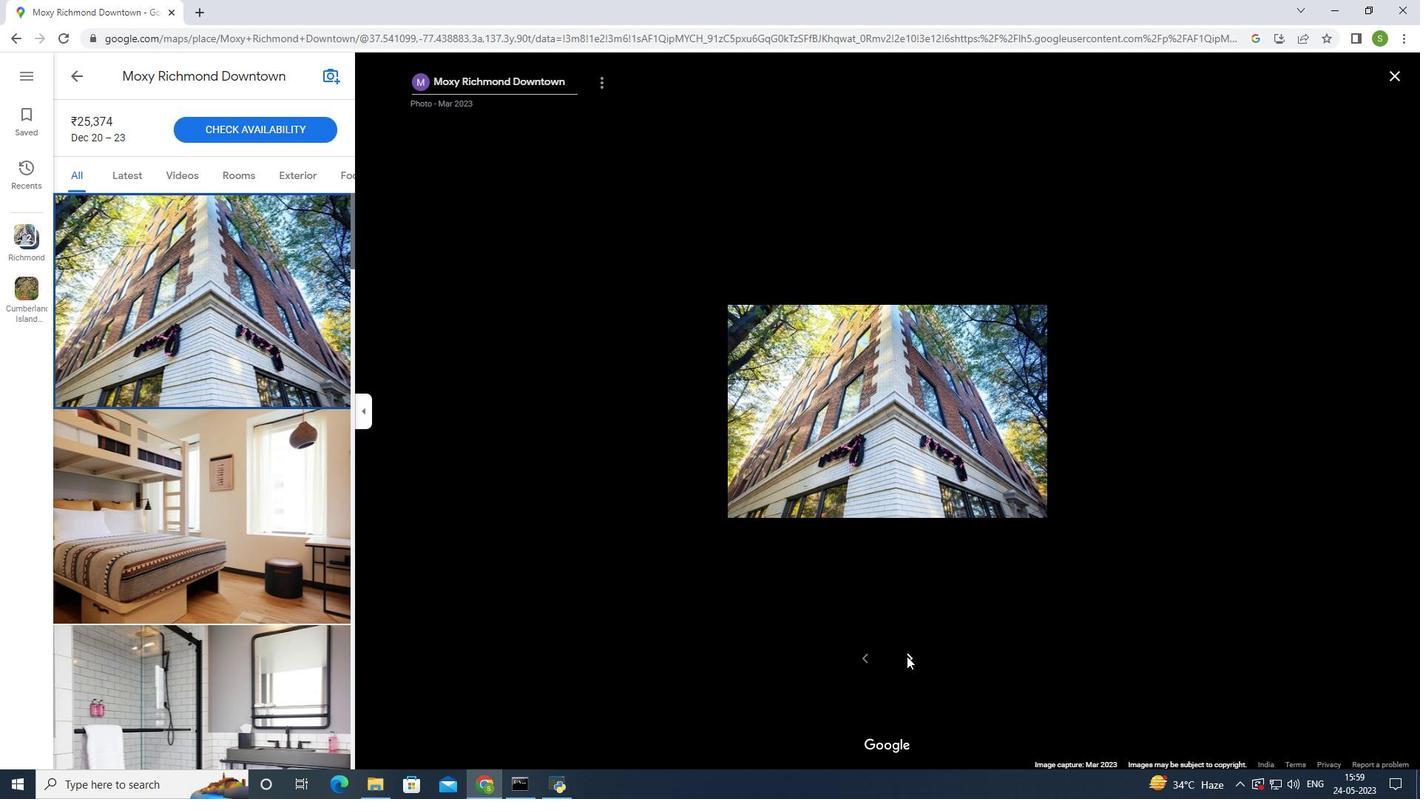 
Action: Mouse moved to (919, 617)
Screenshot: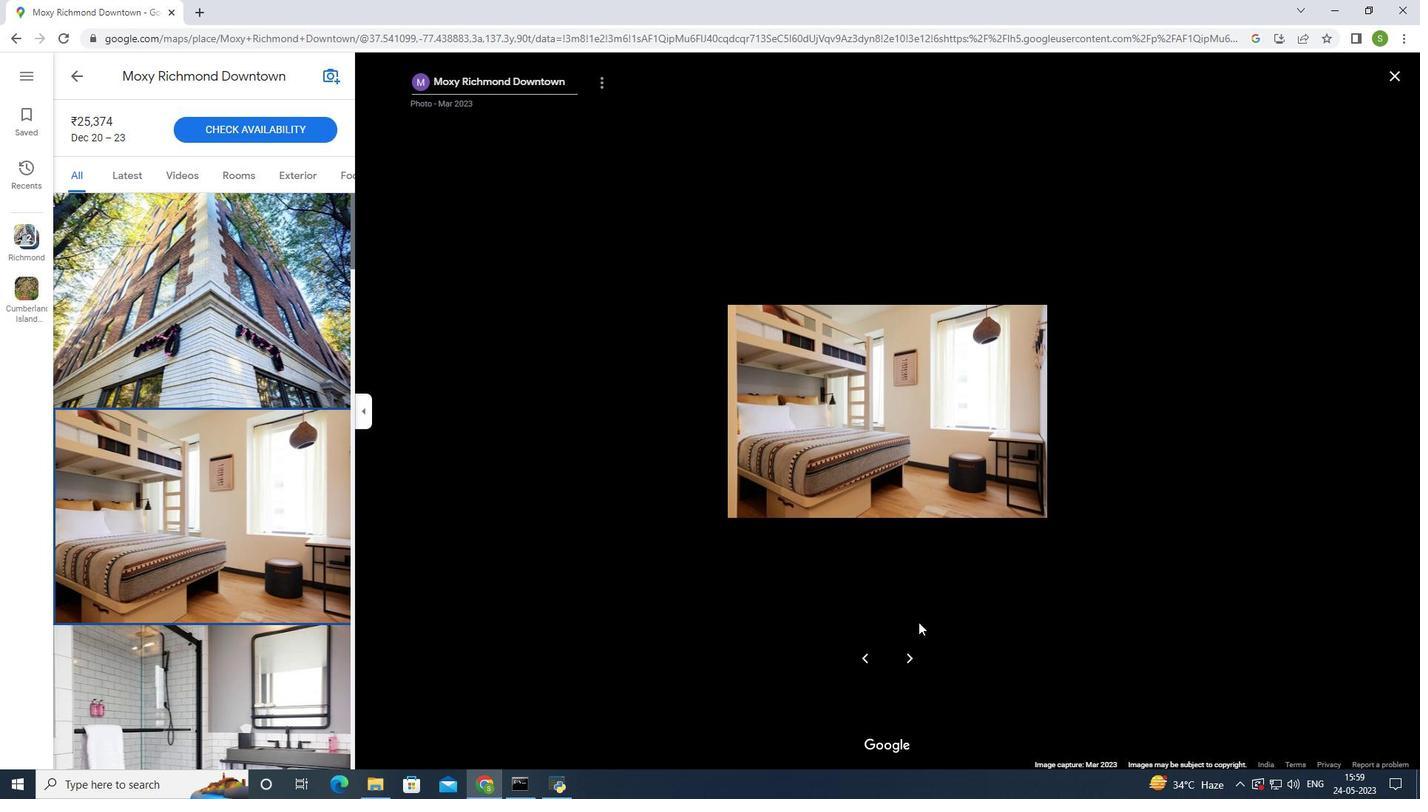 
Action: Mouse pressed left at (919, 617)
Screenshot: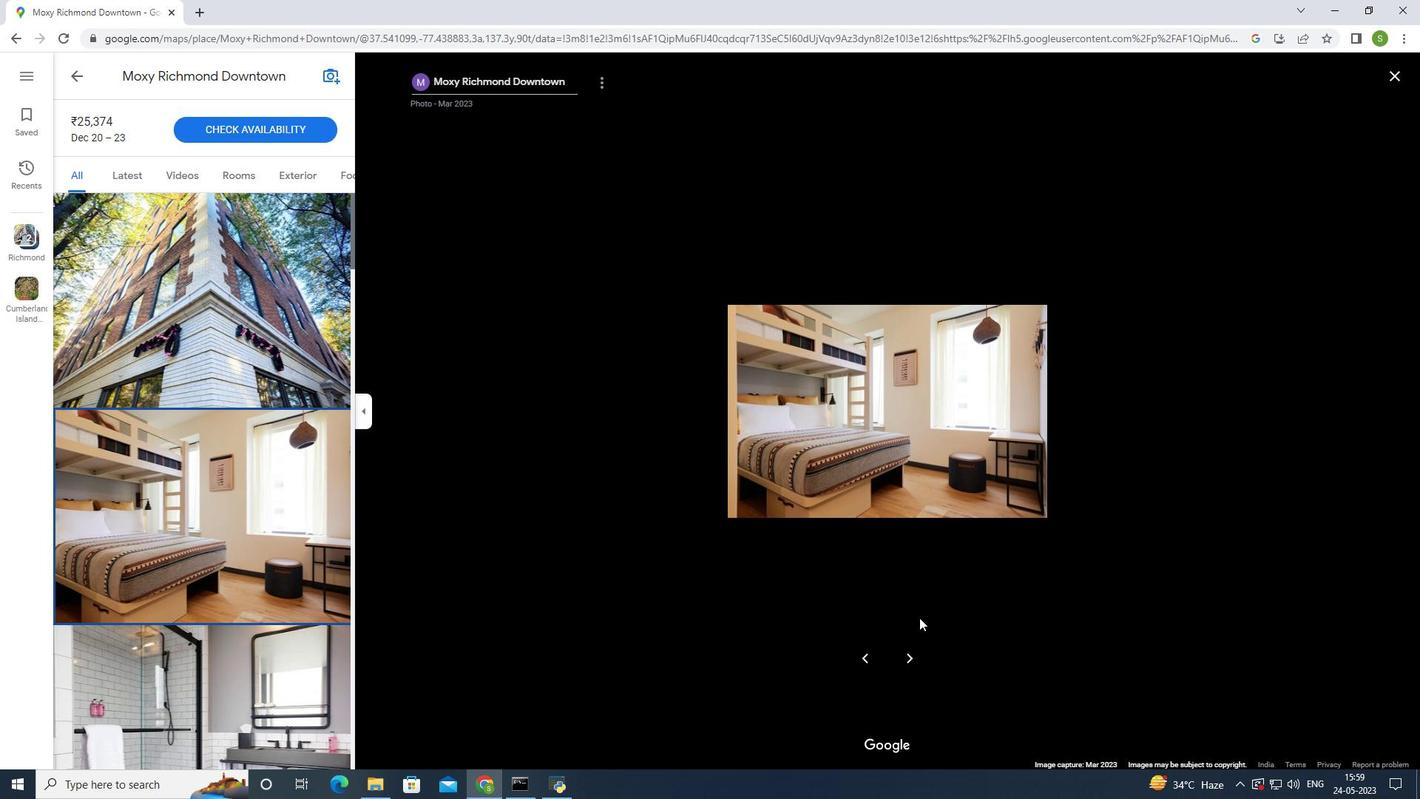 
Action: Mouse moved to (911, 652)
Screenshot: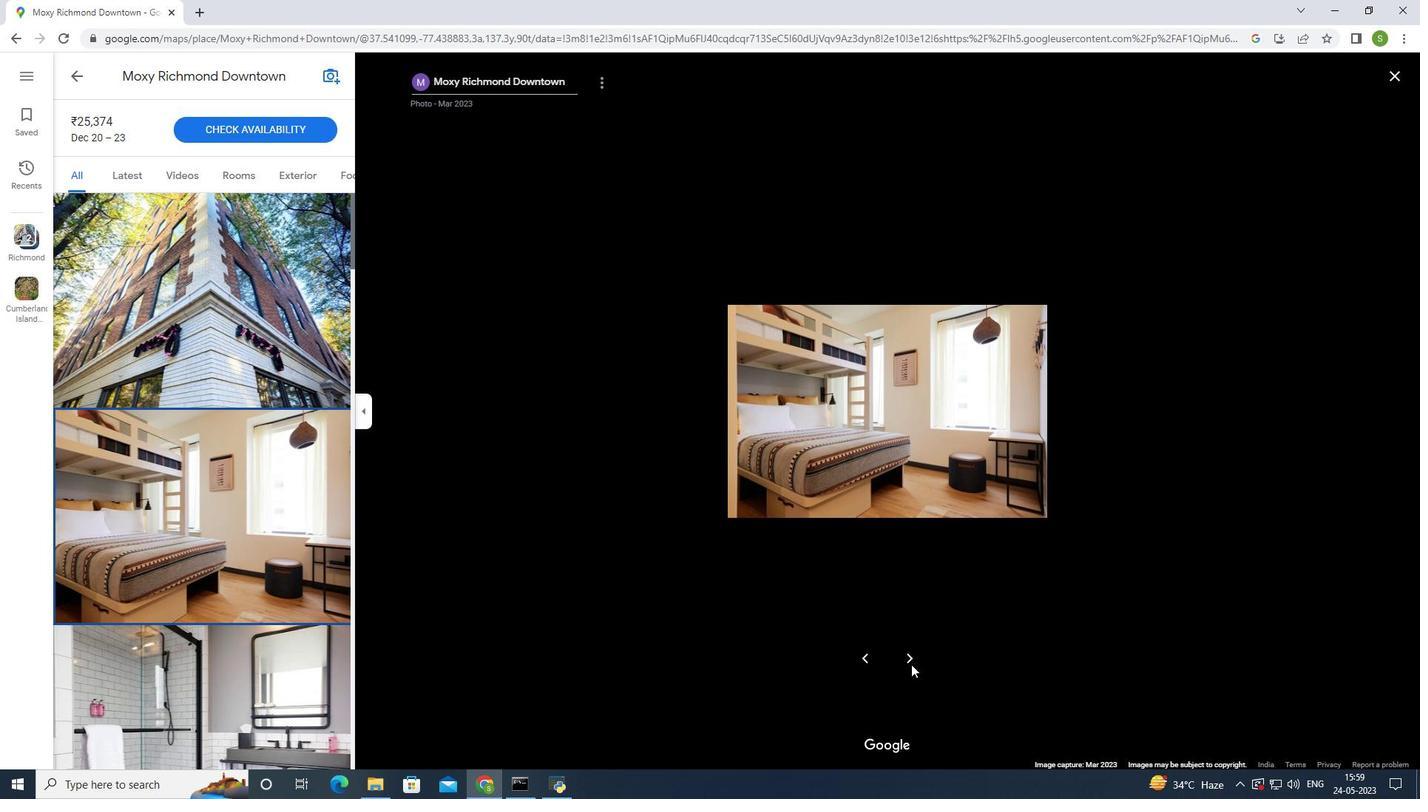 
Action: Mouse pressed left at (911, 652)
Screenshot: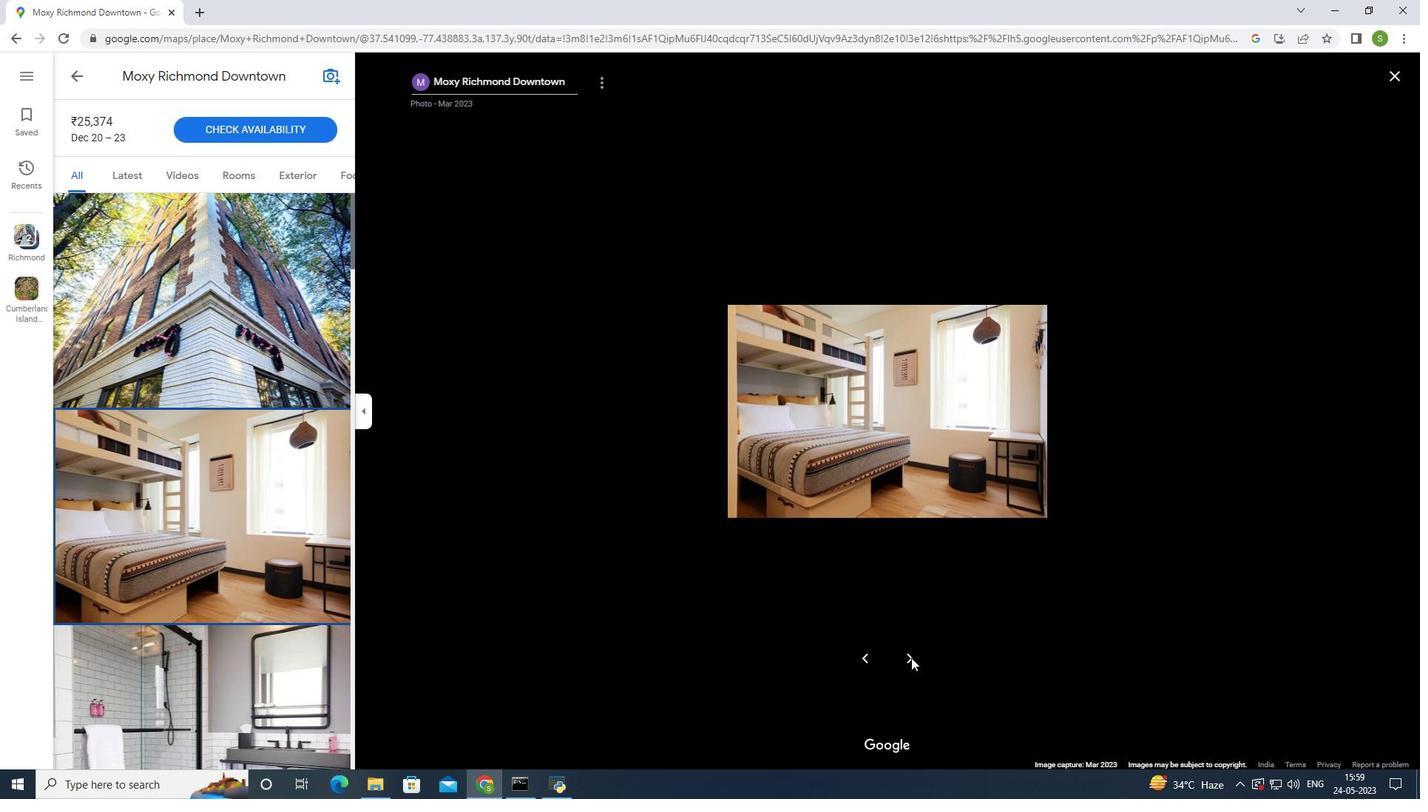
Action: Mouse moved to (909, 654)
Screenshot: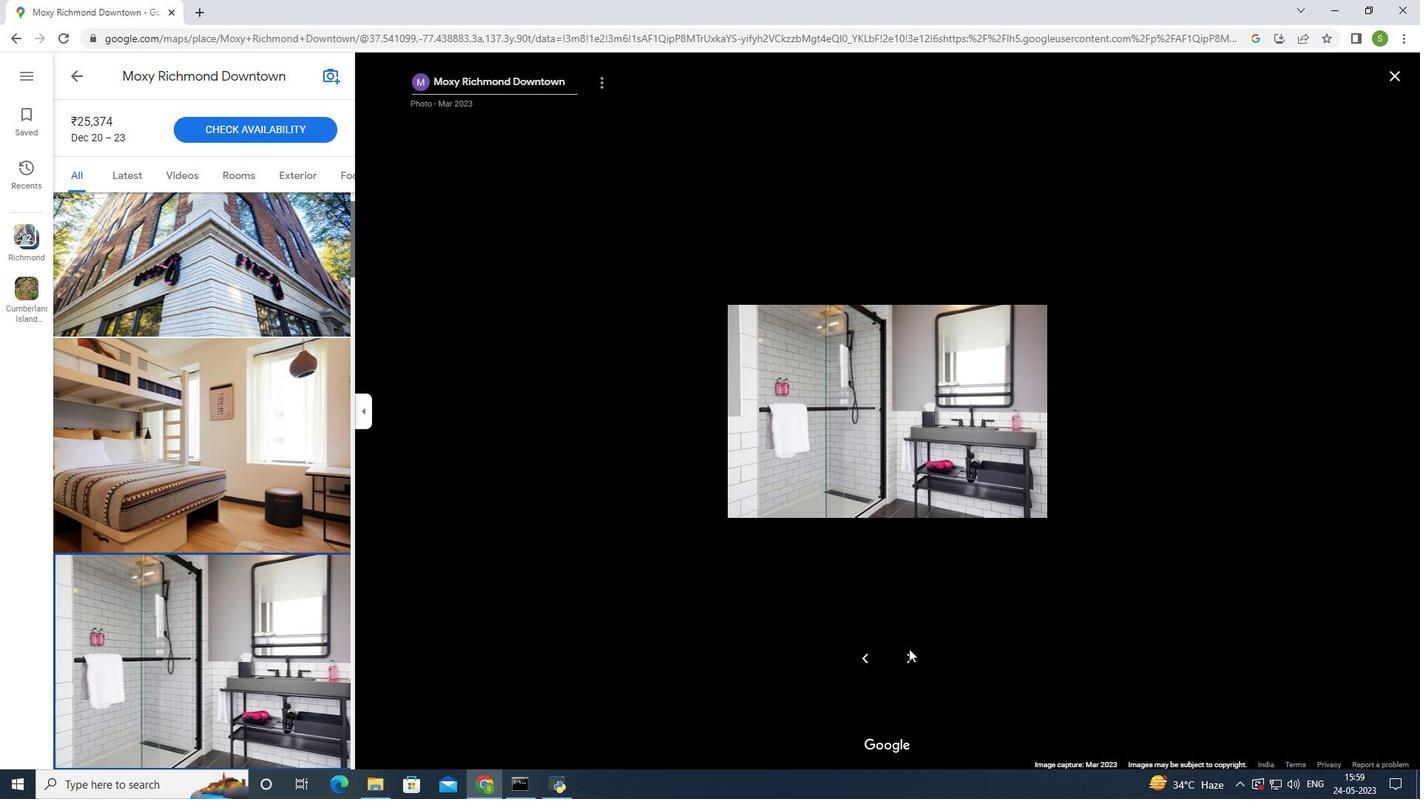 
Action: Mouse pressed left at (909, 654)
Screenshot: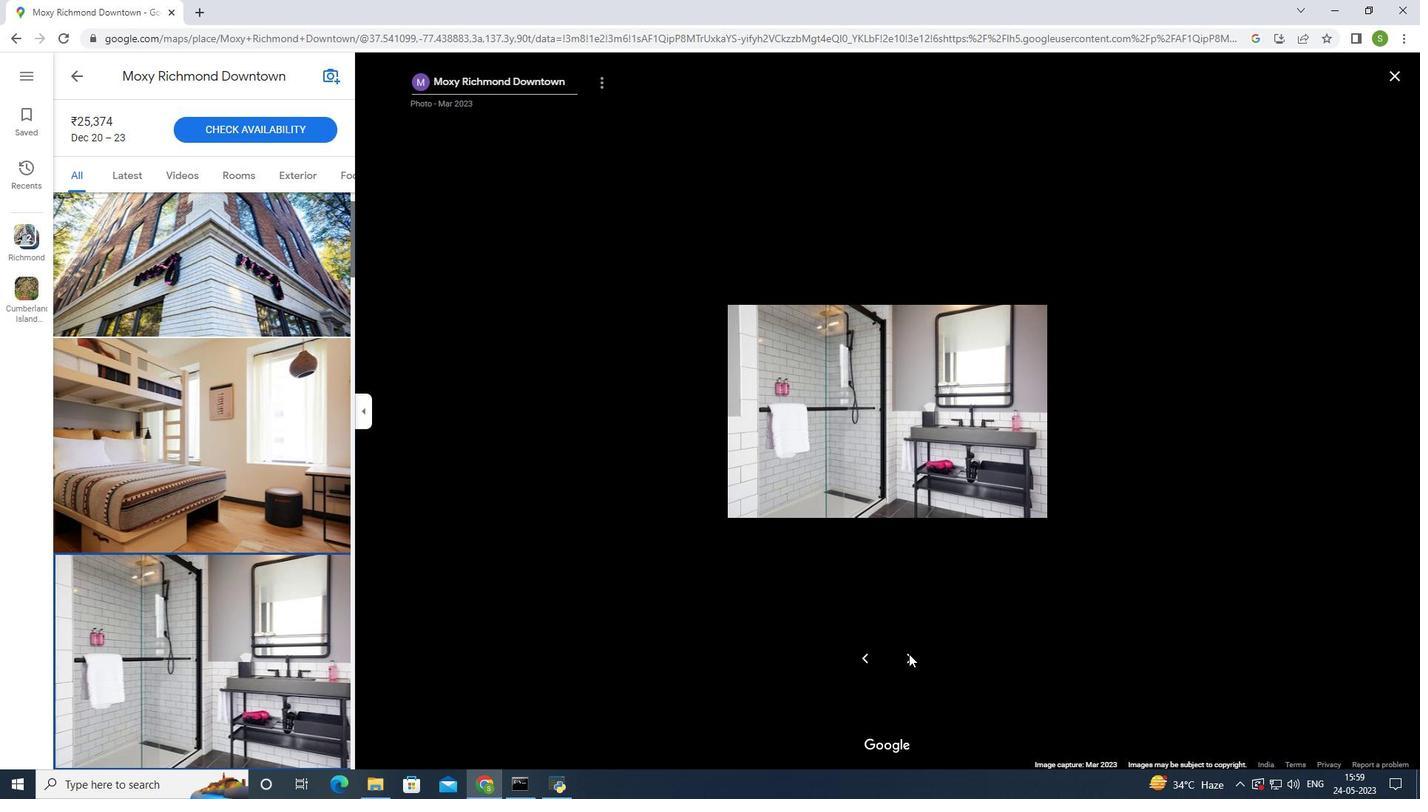 
Action: Mouse pressed left at (909, 654)
Screenshot: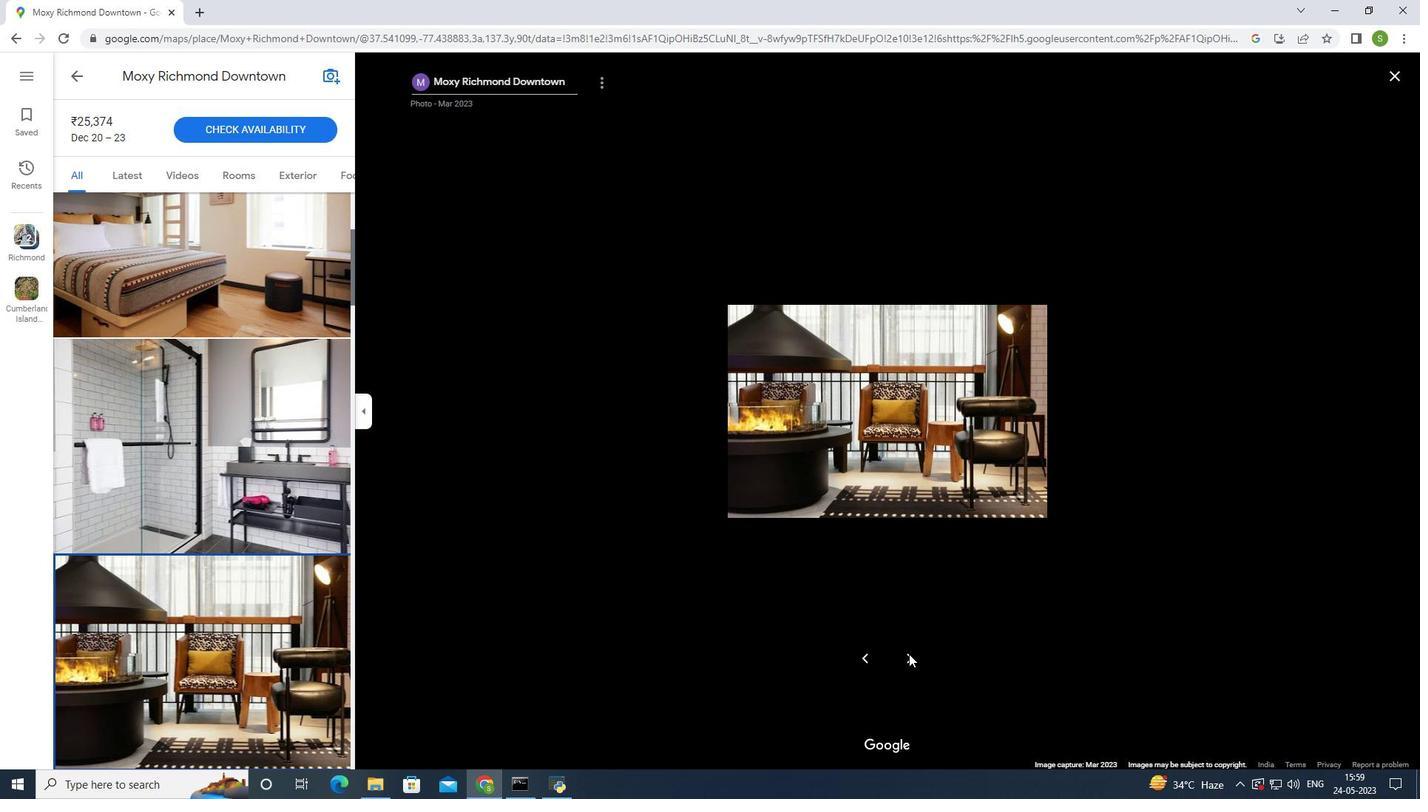 
Action: Mouse pressed left at (909, 654)
Screenshot: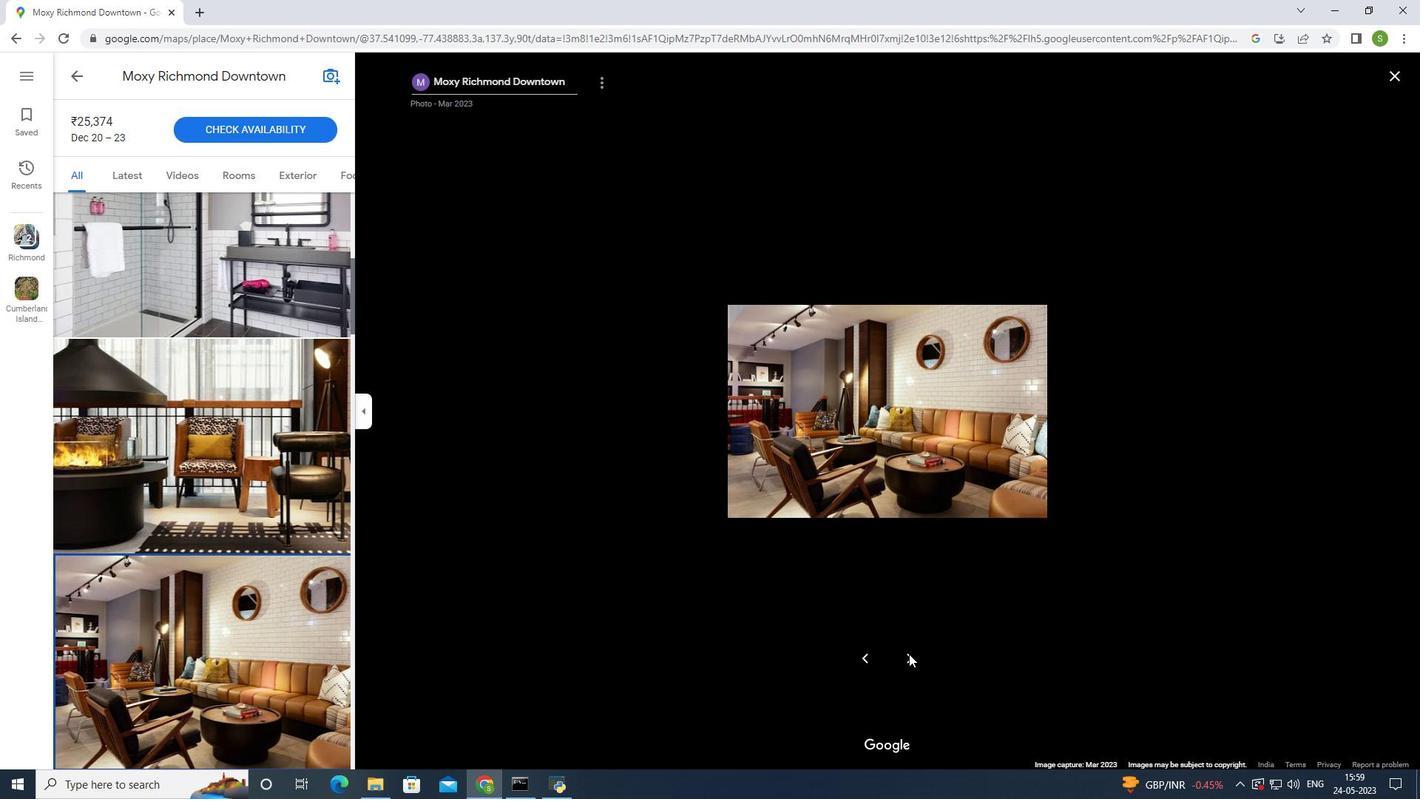 
Action: Mouse moved to (909, 654)
Screenshot: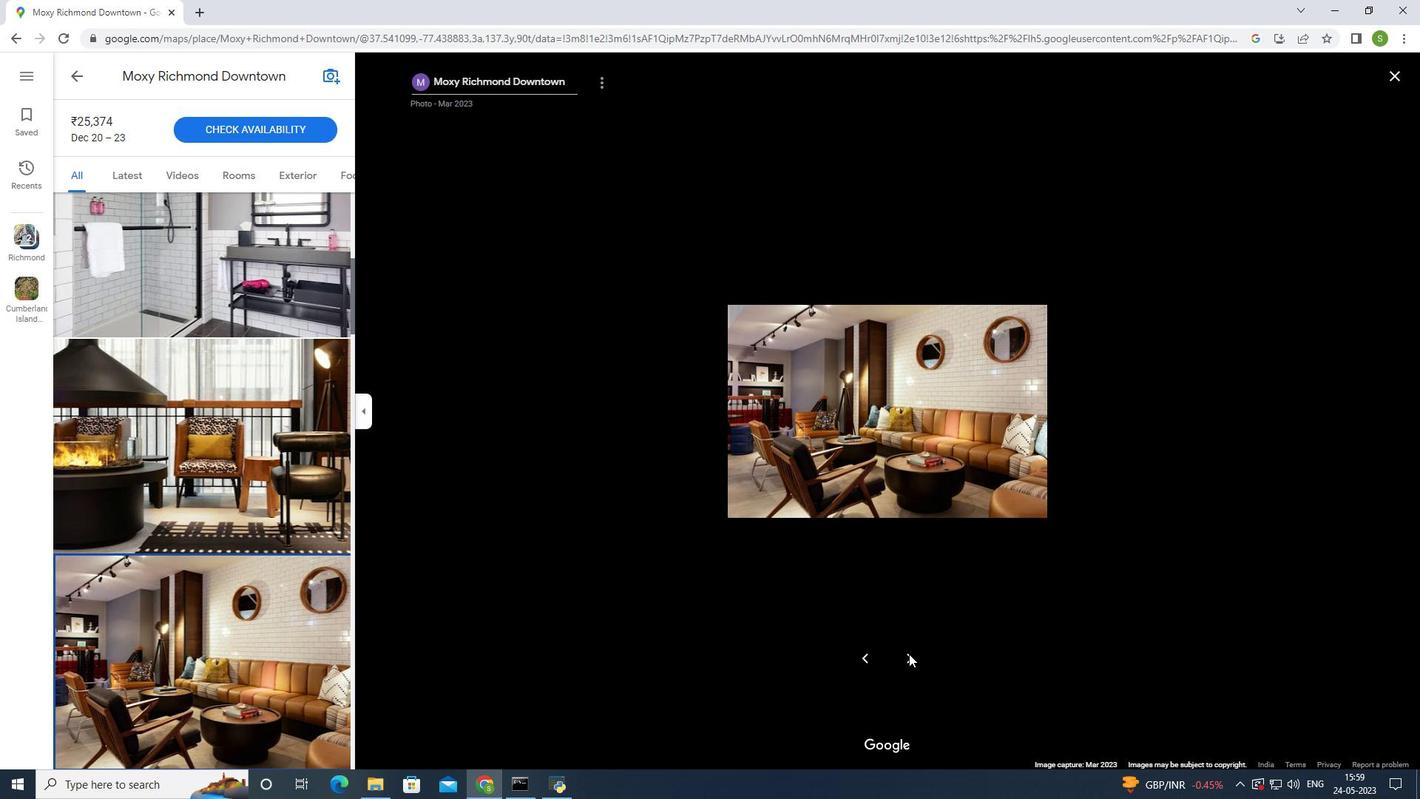 
Action: Mouse pressed left at (909, 654)
Screenshot: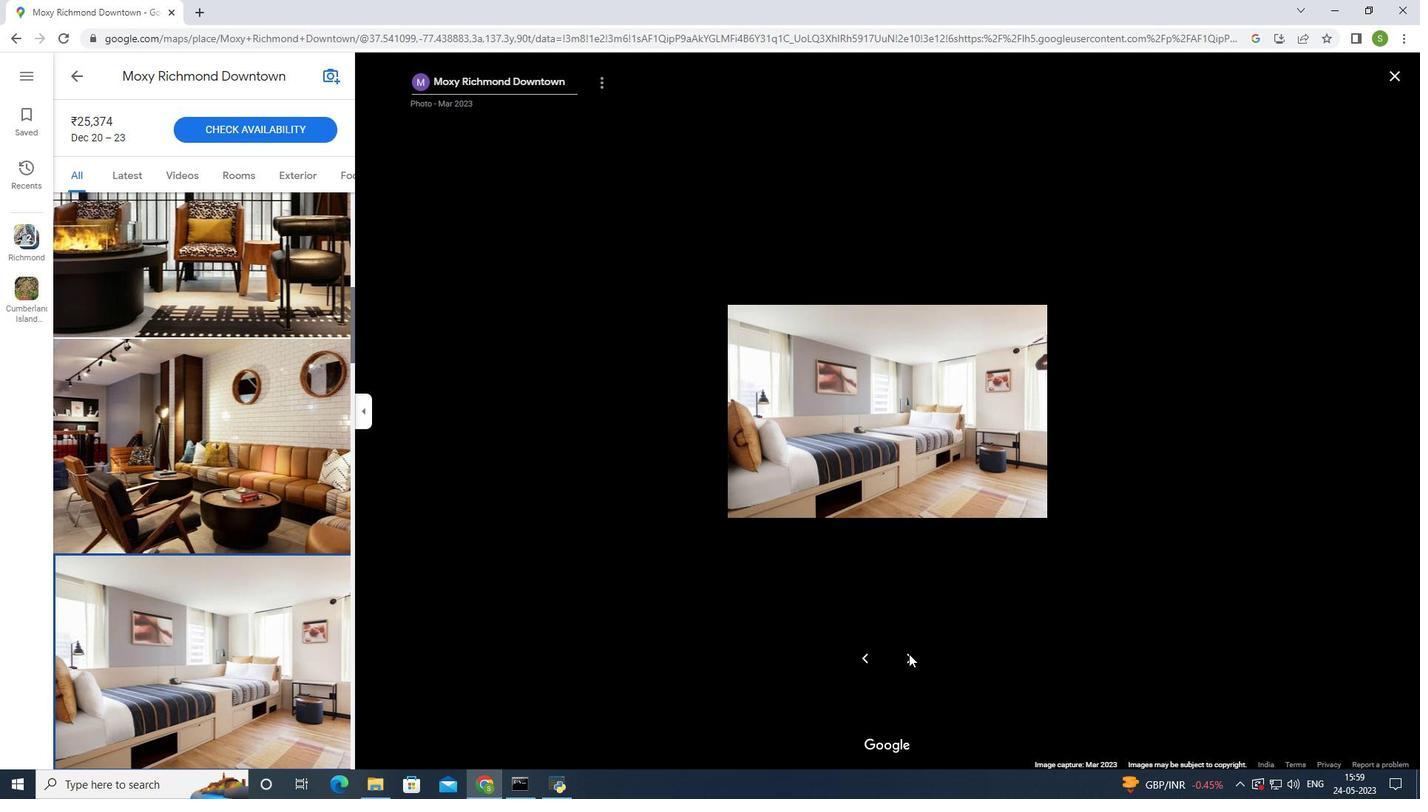 
Action: Mouse pressed left at (909, 654)
Screenshot: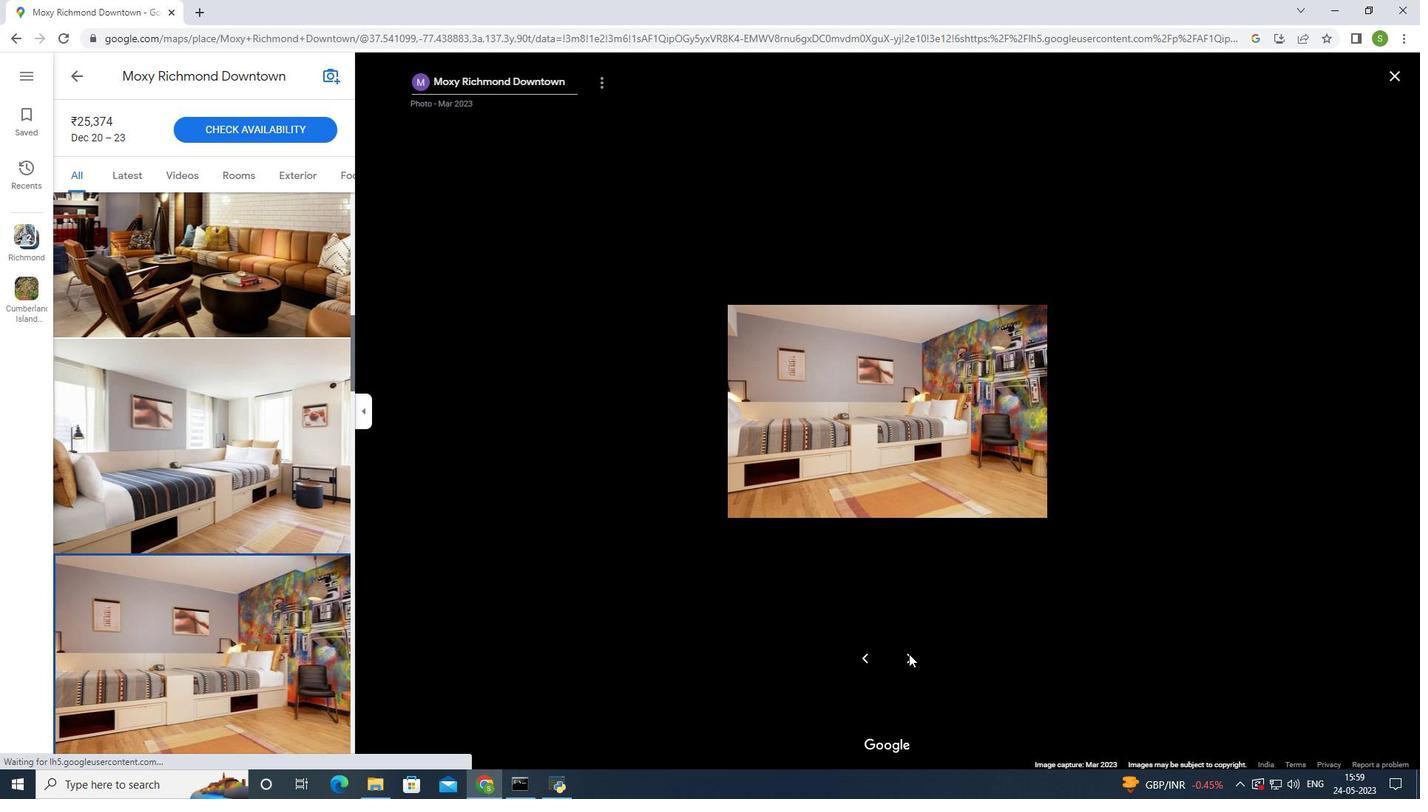 
Action: Mouse pressed left at (909, 654)
Screenshot: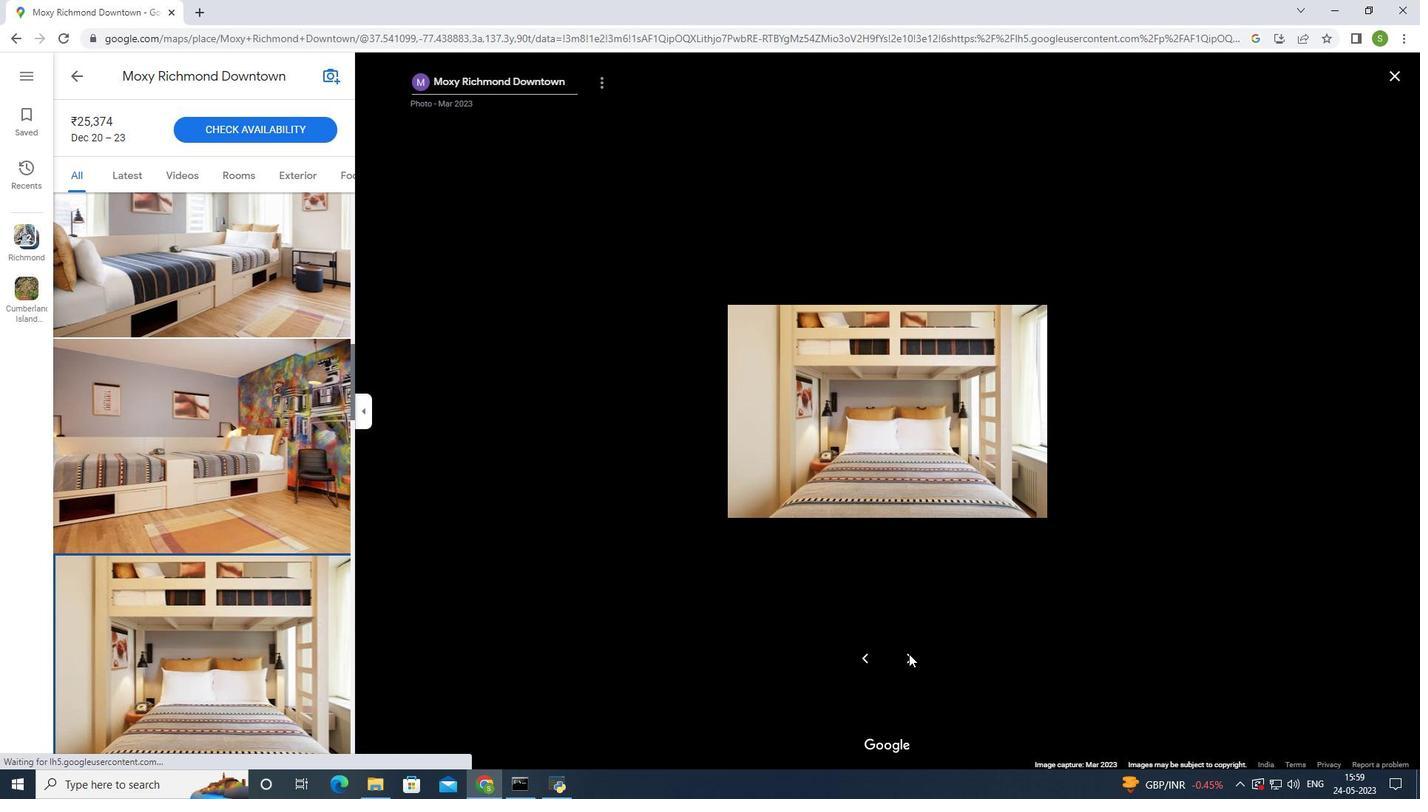 
Action: Mouse pressed left at (909, 654)
Screenshot: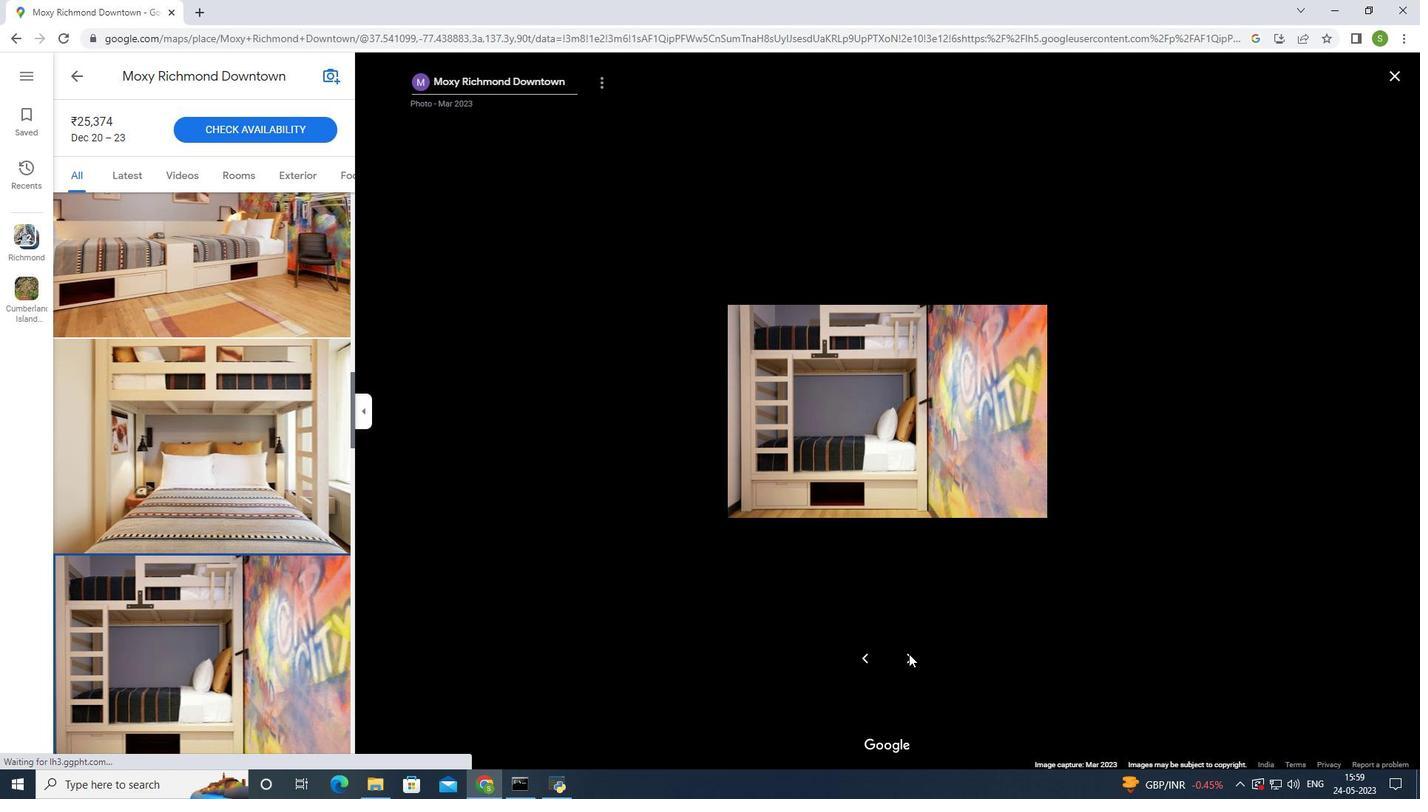 
Action: Mouse pressed left at (909, 654)
Screenshot: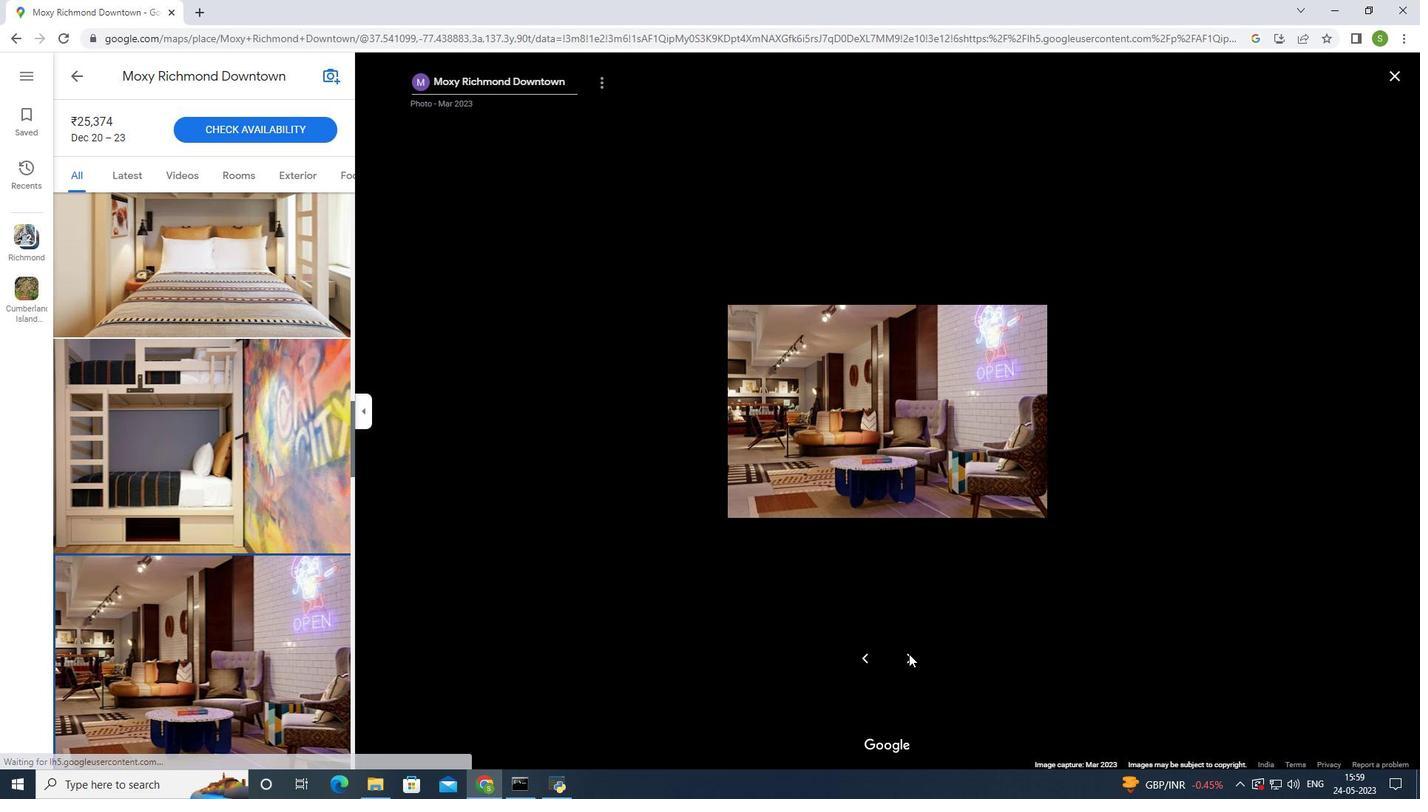 
Action: Mouse pressed left at (909, 654)
Screenshot: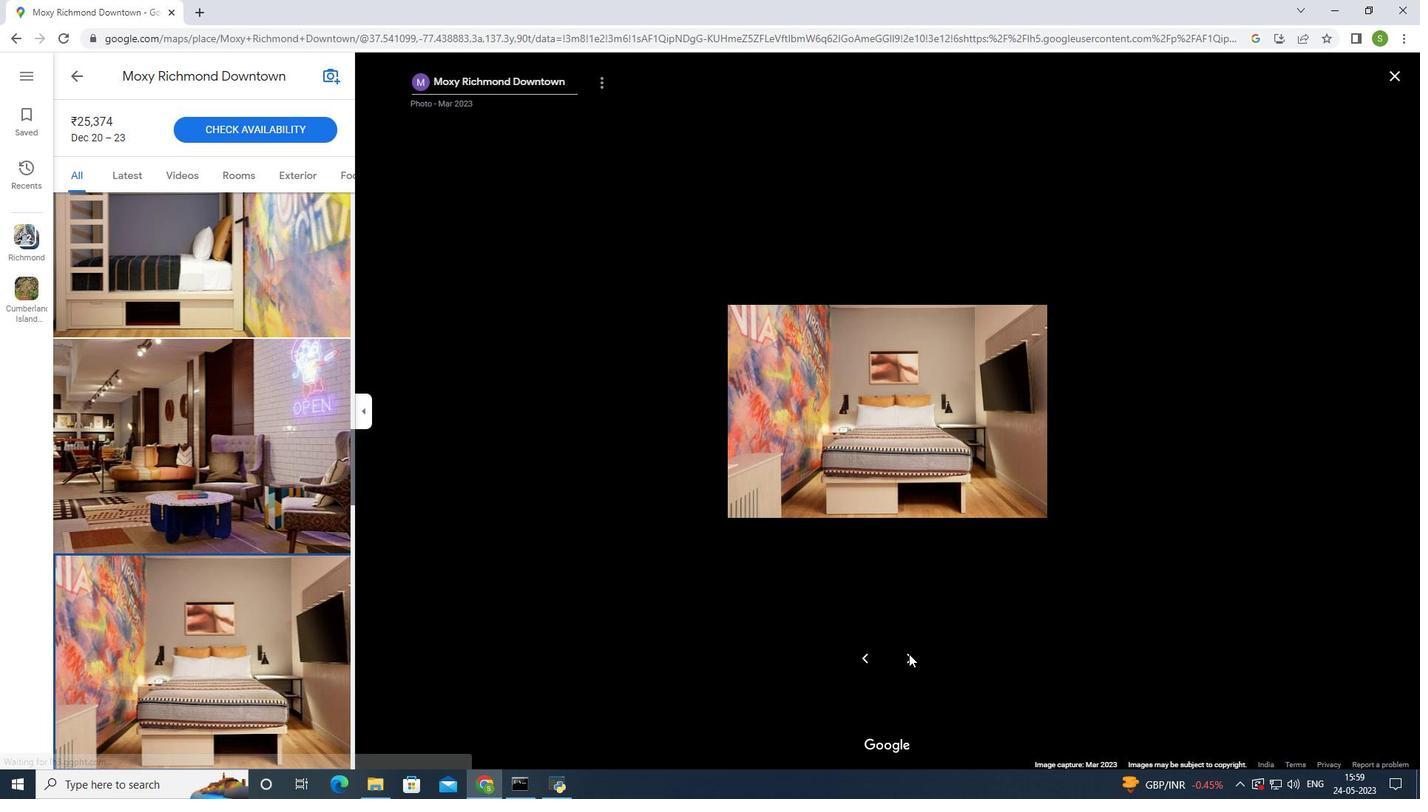 
Action: Mouse pressed left at (909, 654)
Screenshot: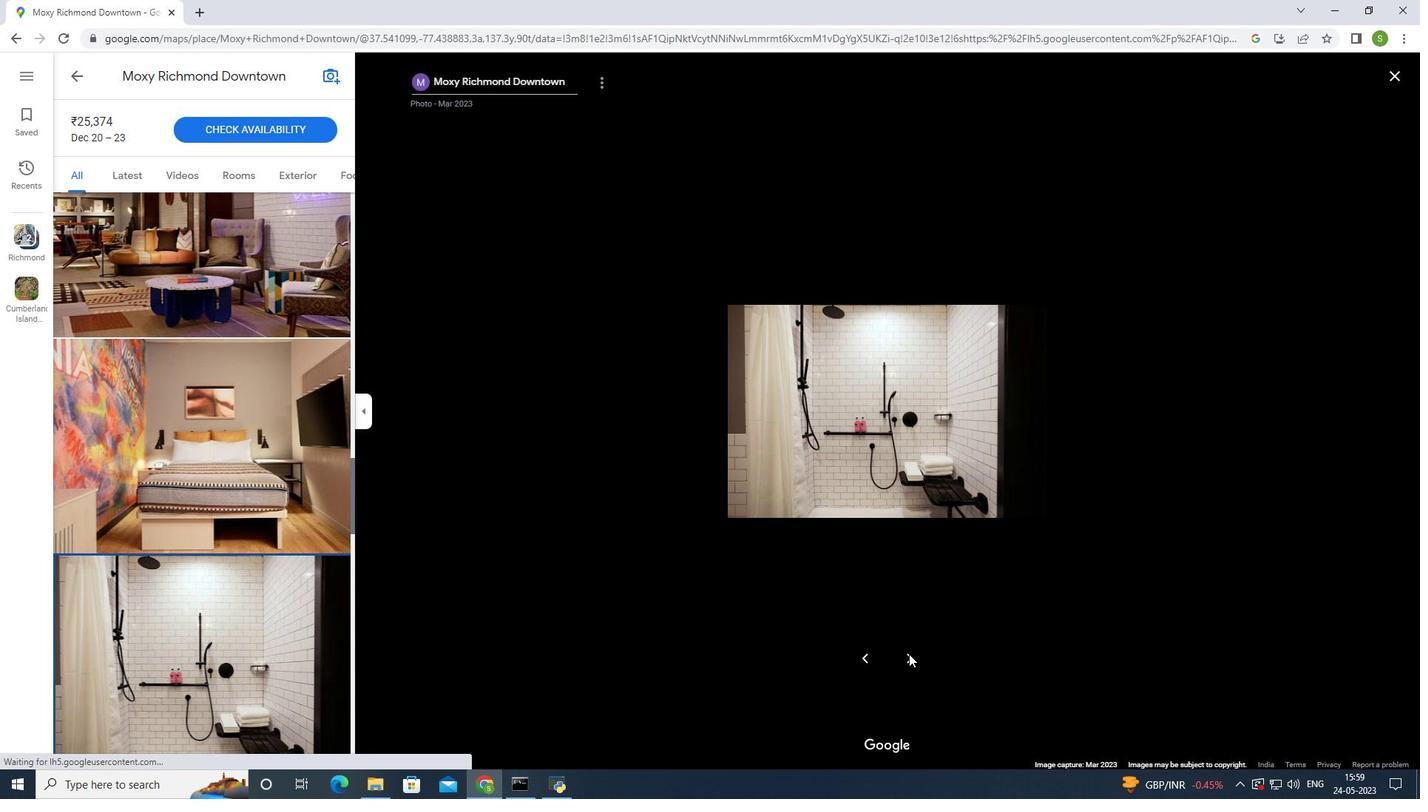 
Action: Mouse pressed left at (909, 654)
Screenshot: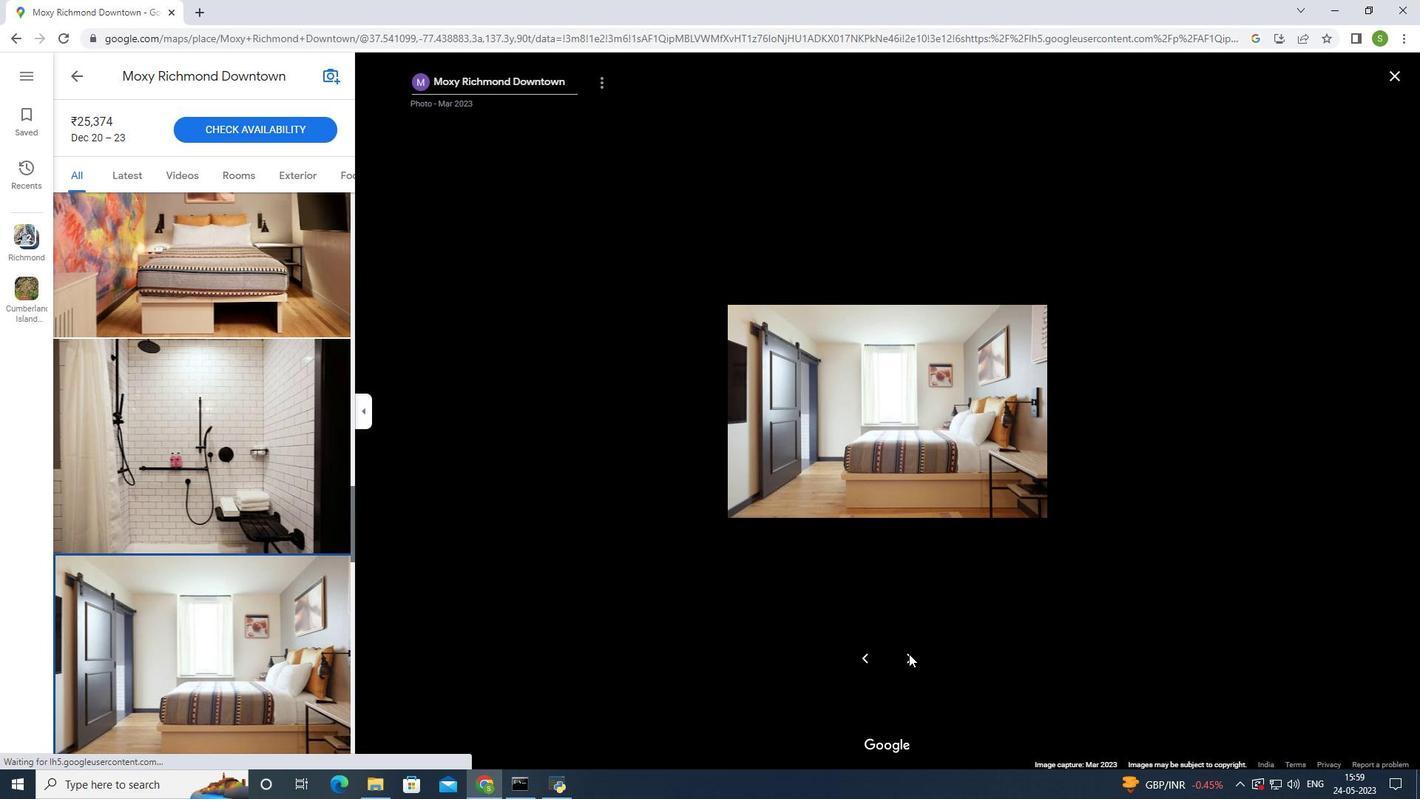 
Action: Mouse pressed left at (909, 654)
Screenshot: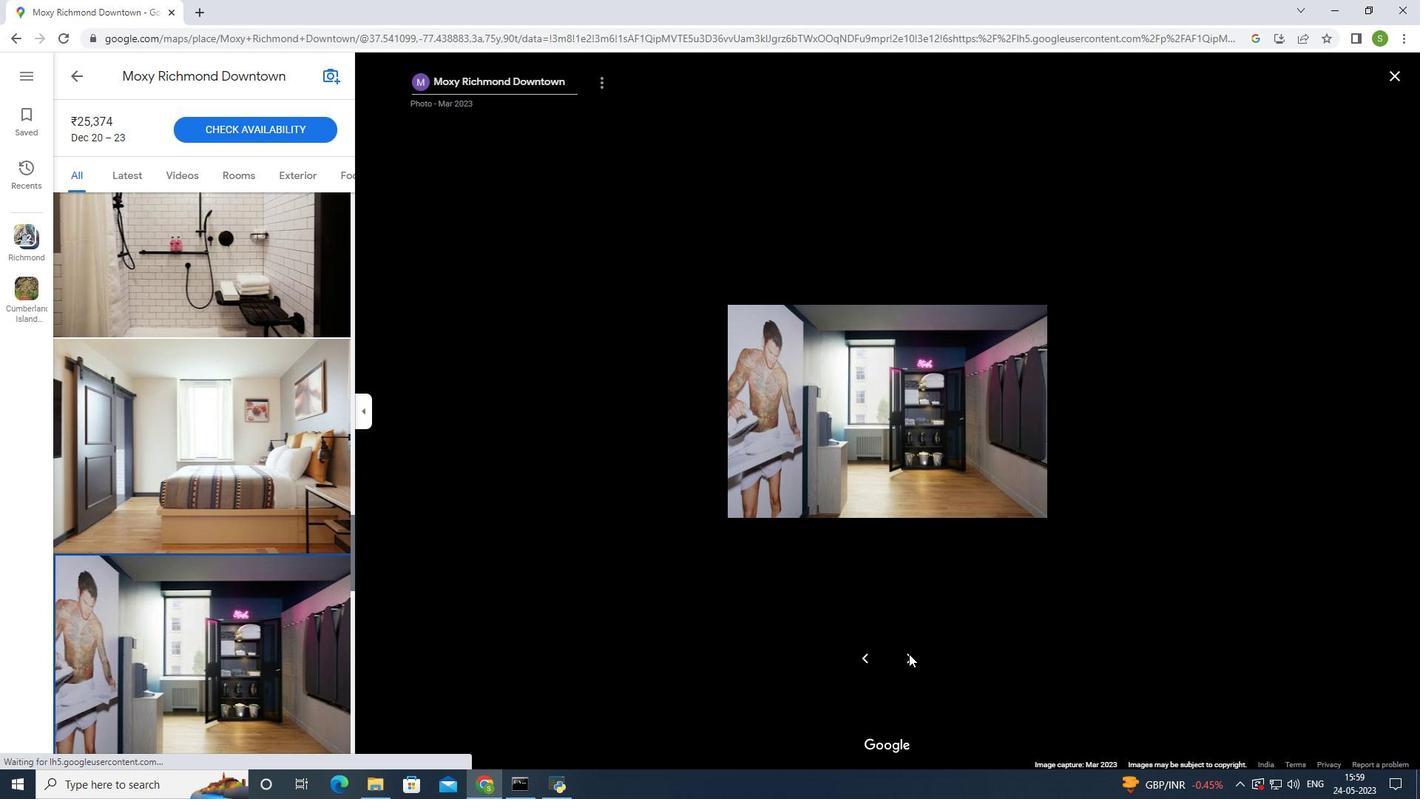 
Action: Mouse pressed left at (909, 654)
Screenshot: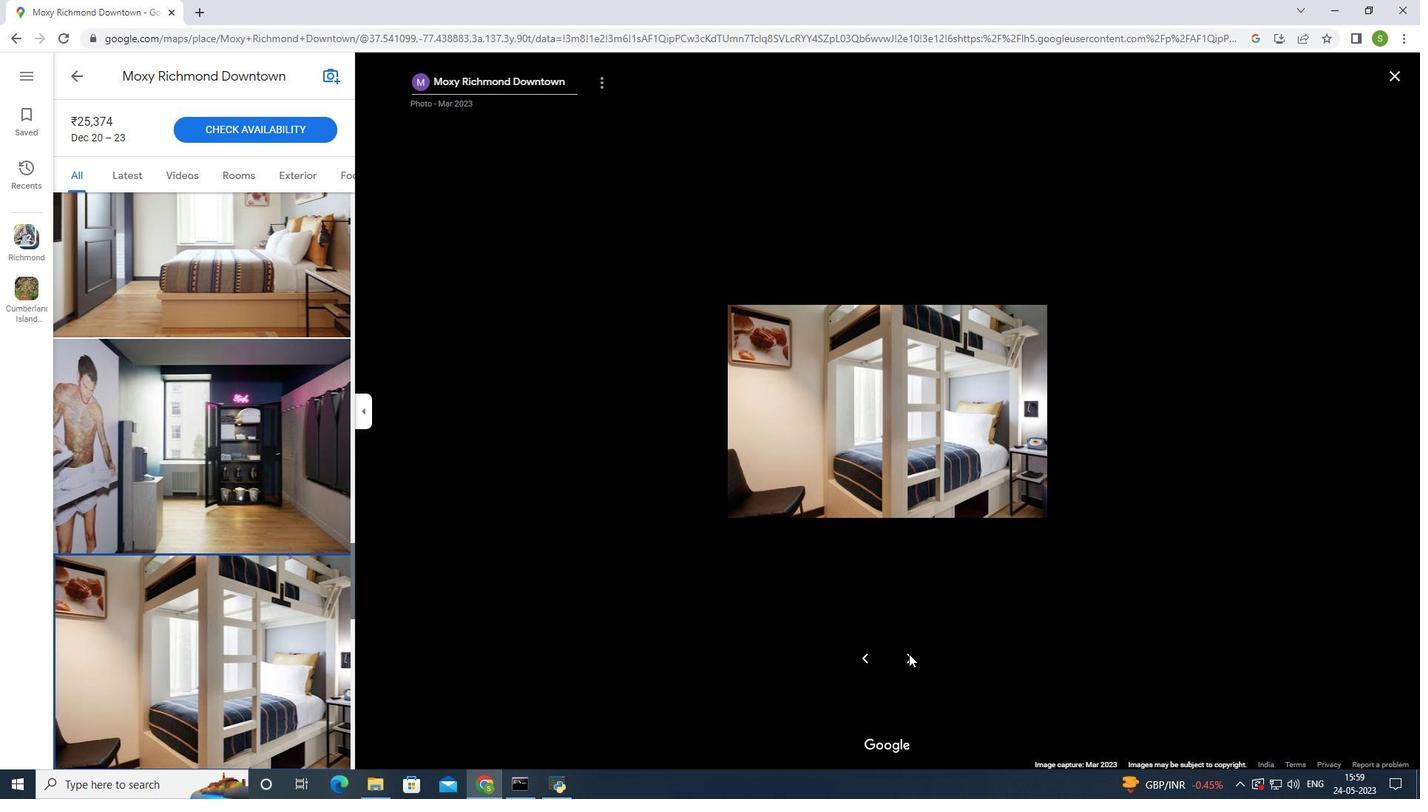 
Action: Mouse pressed left at (909, 654)
Screenshot: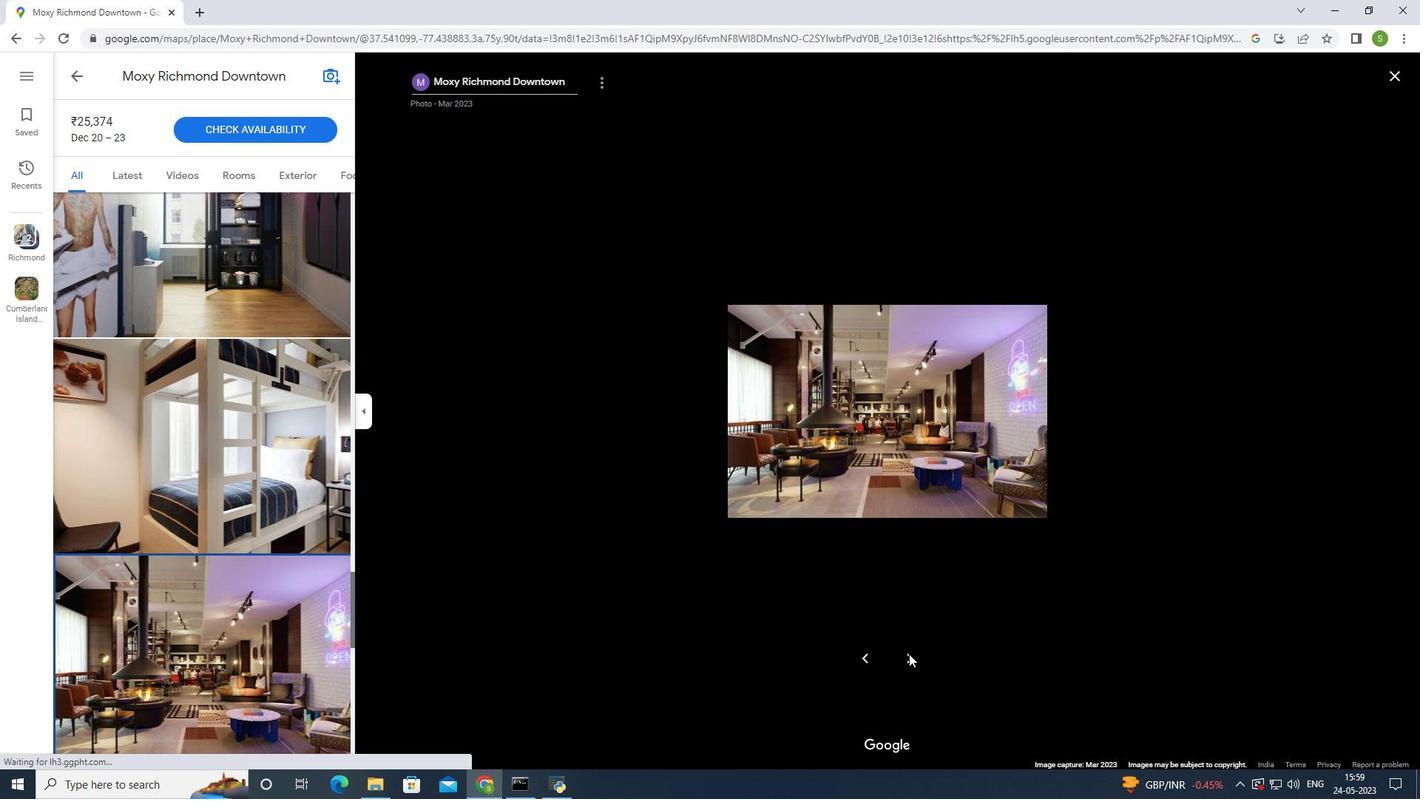 
Action: Mouse pressed left at (909, 654)
Screenshot: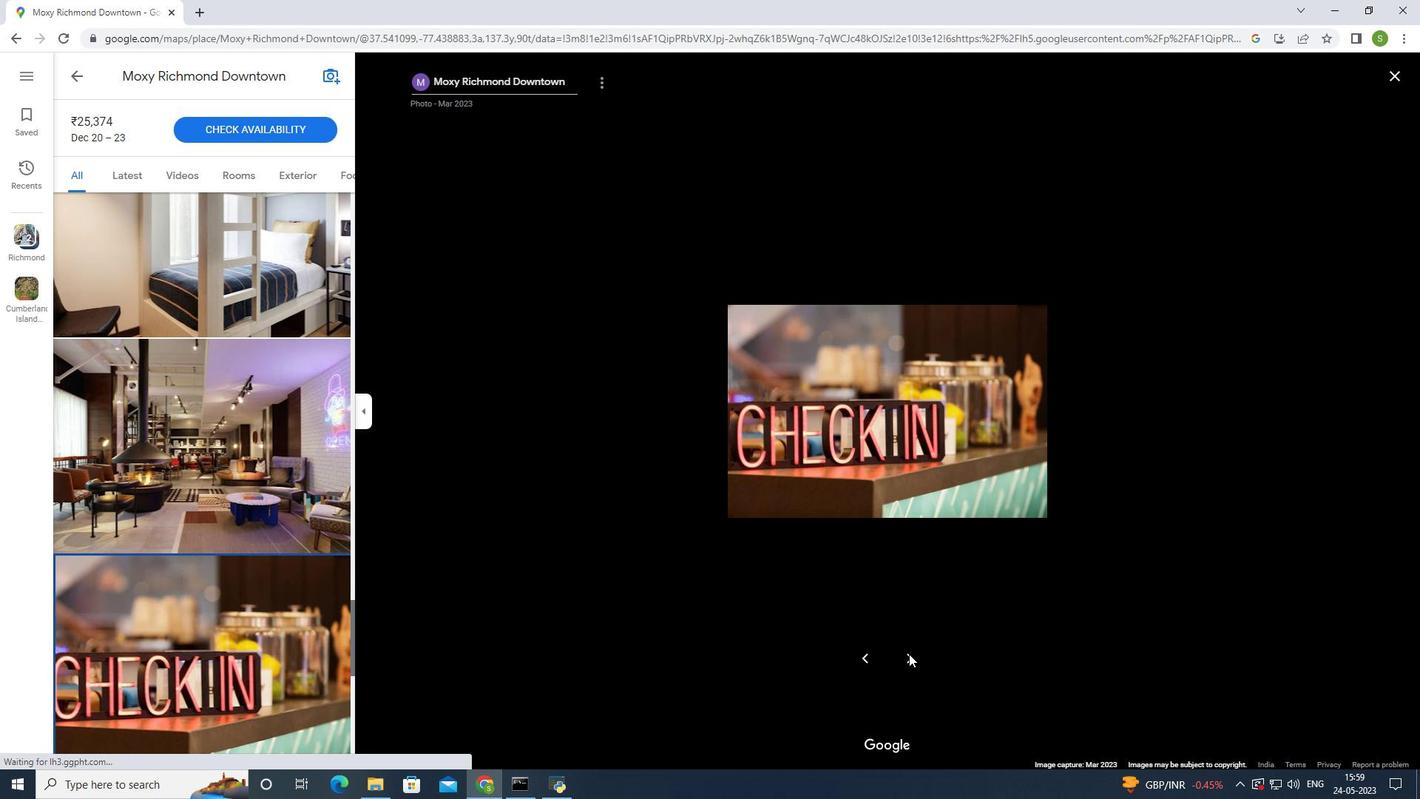
Action: Mouse pressed left at (909, 654)
Screenshot: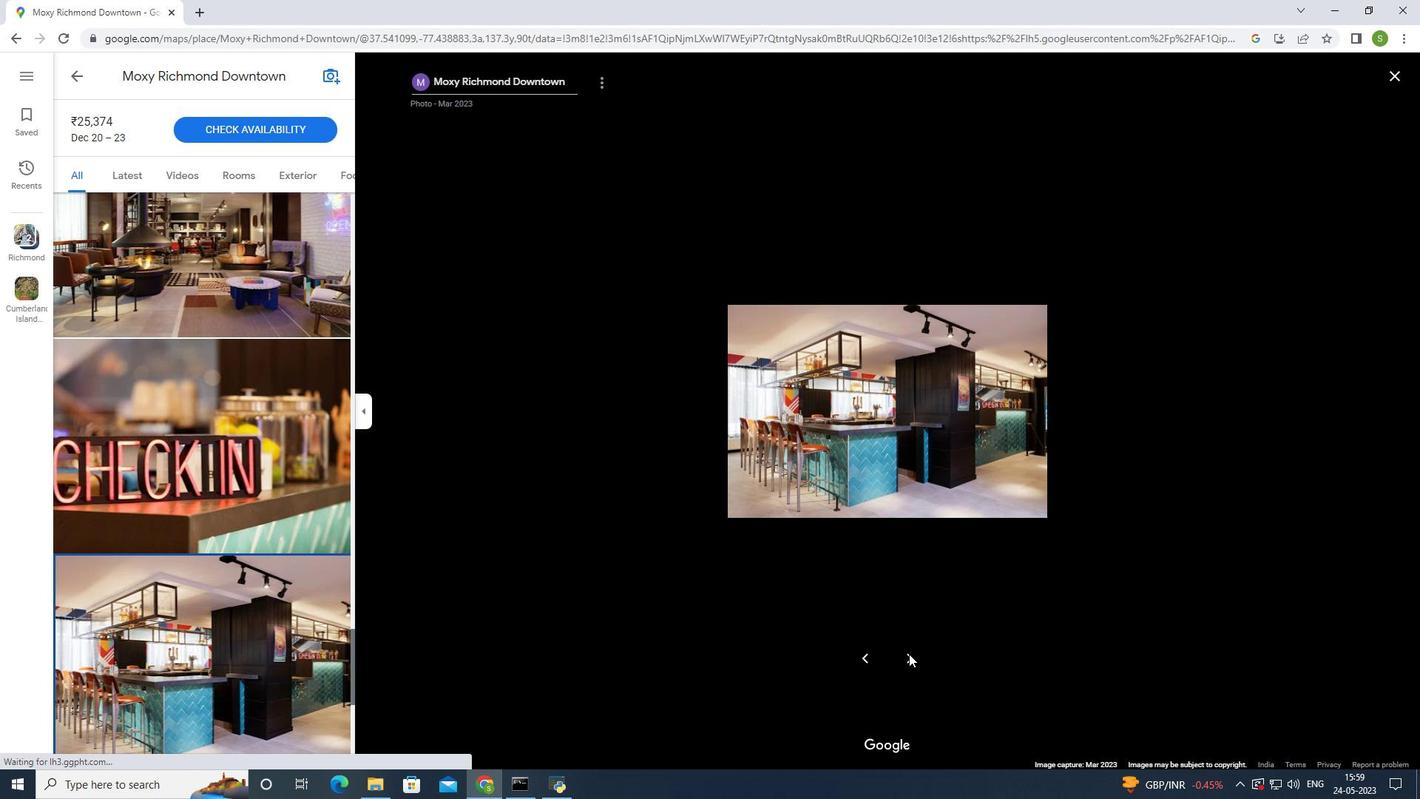 
Action: Mouse pressed left at (909, 654)
Screenshot: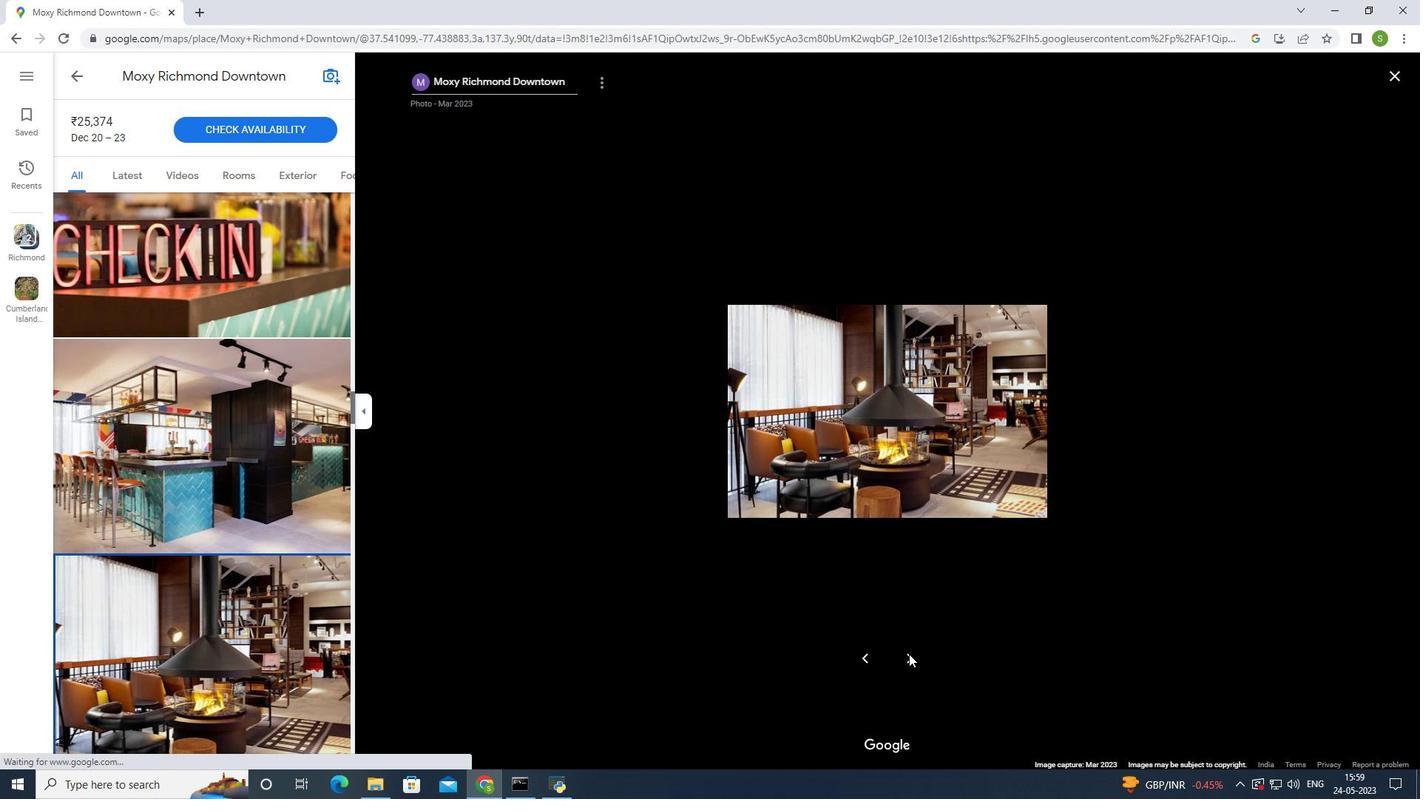 
Action: Mouse pressed left at (909, 654)
Screenshot: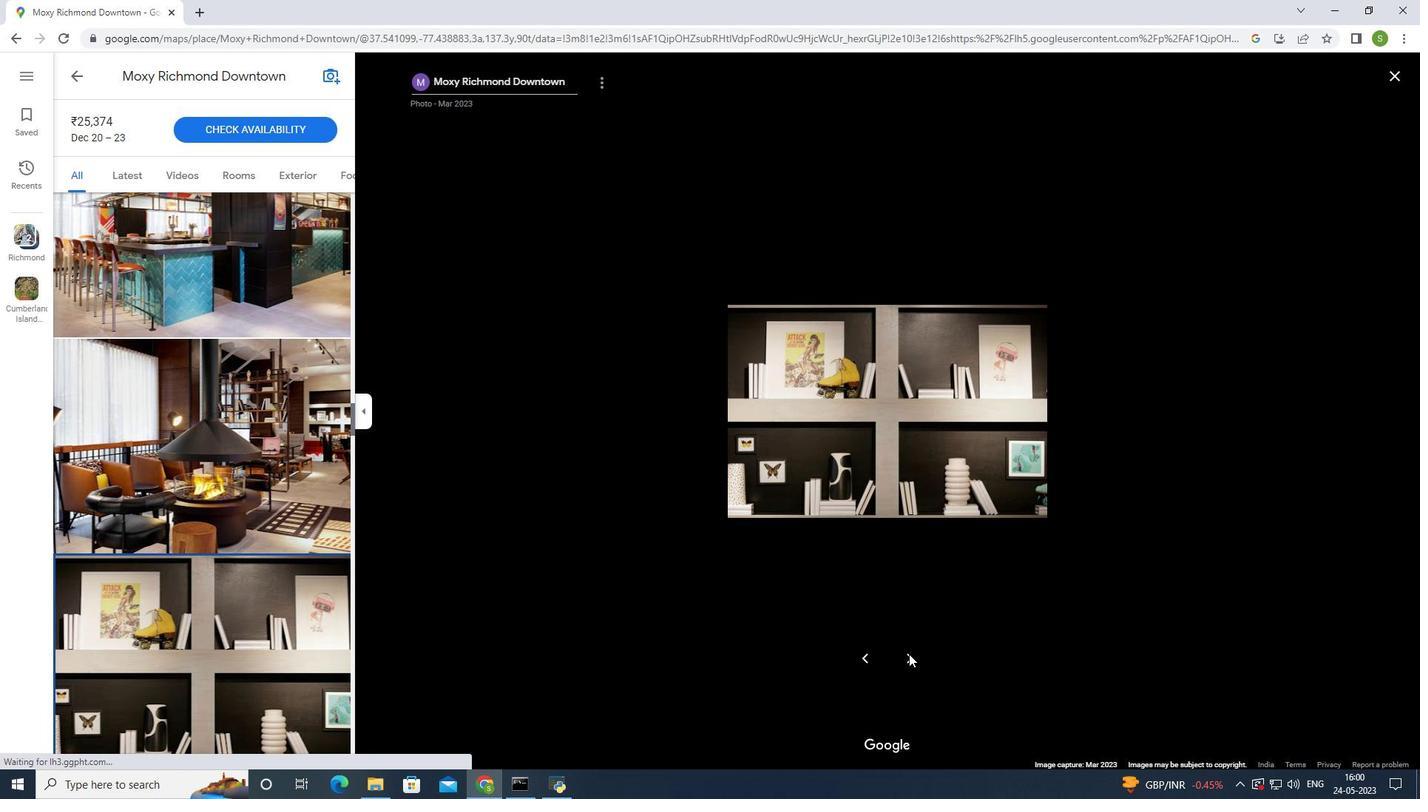 
Action: Mouse pressed left at (909, 654)
Screenshot: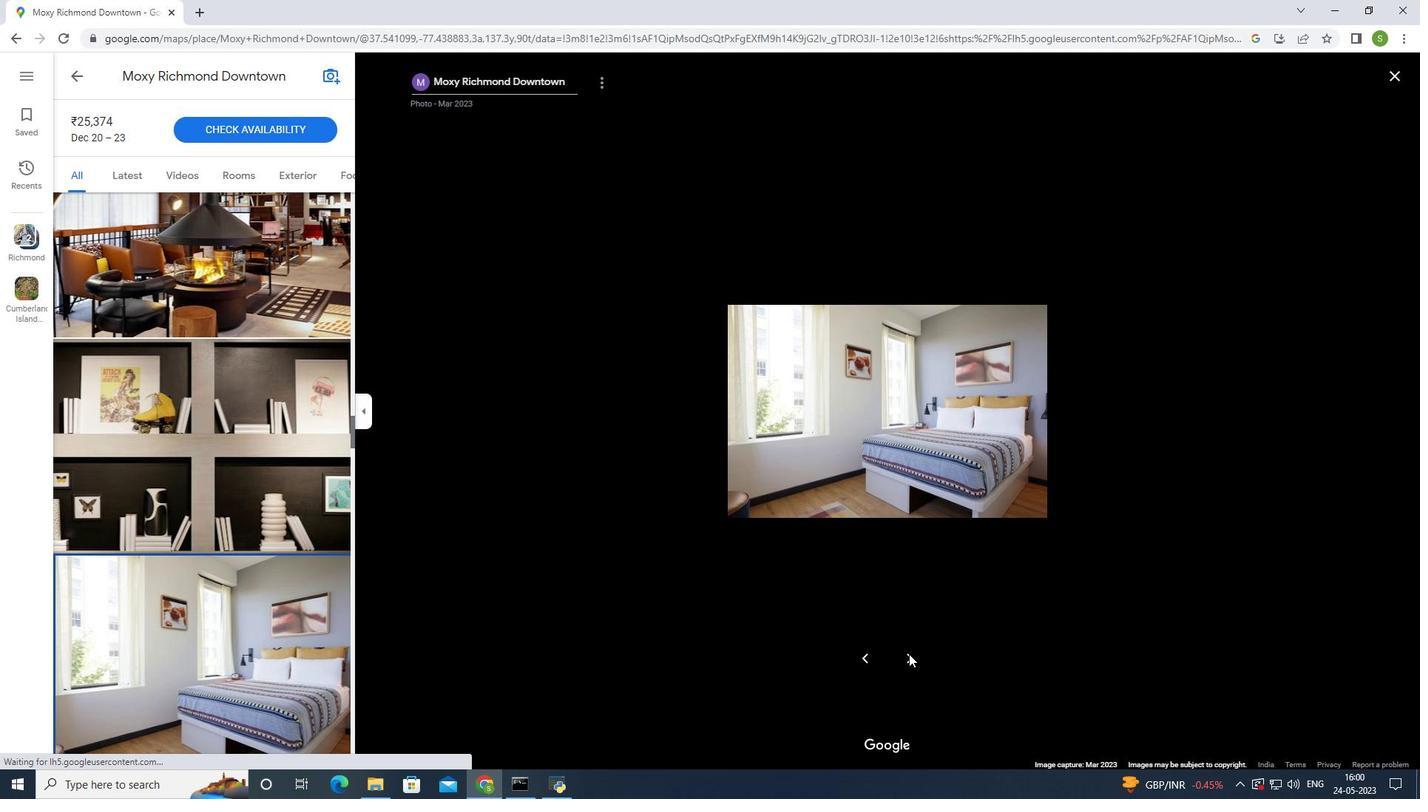 
Action: Mouse pressed left at (909, 654)
Screenshot: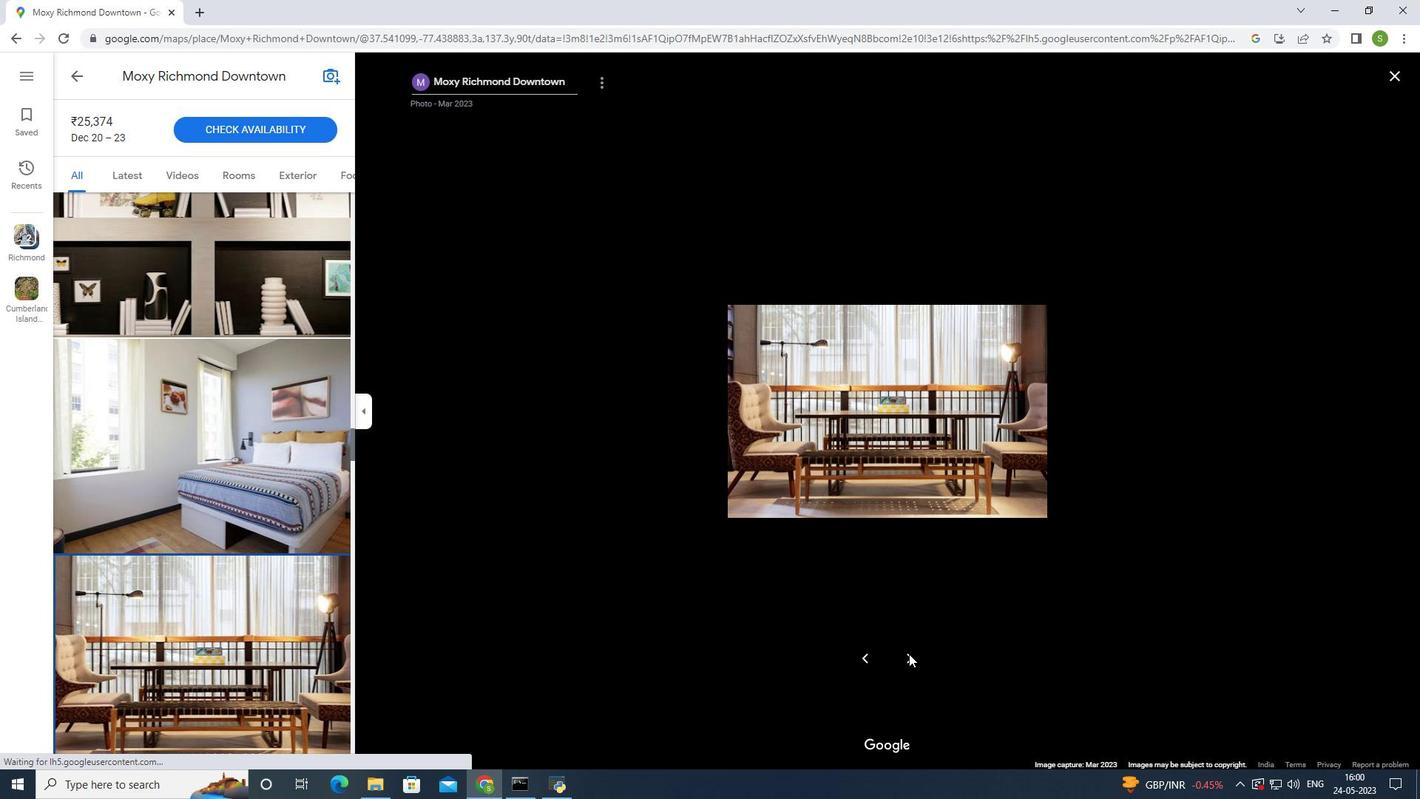 
Action: Mouse pressed left at (909, 654)
Screenshot: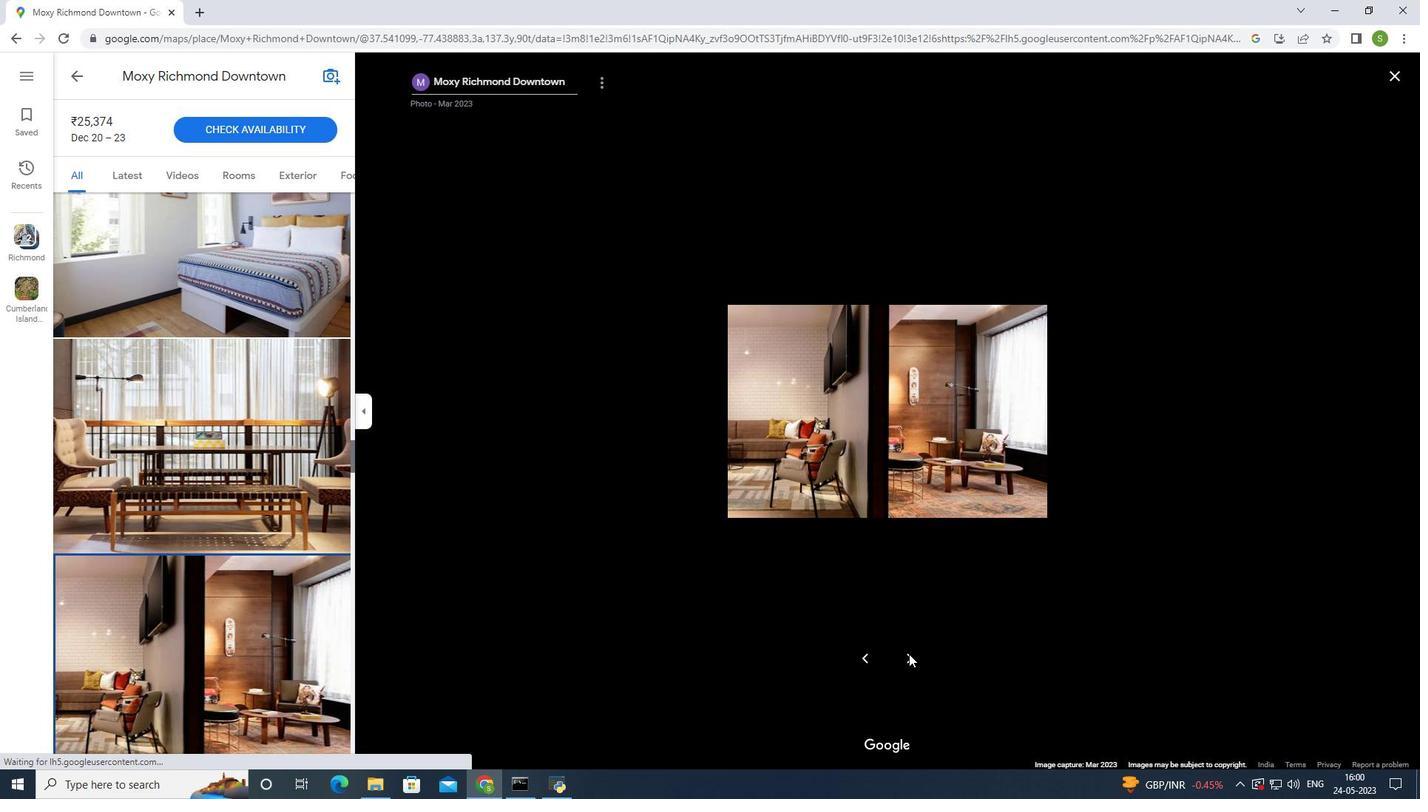 
Action: Mouse pressed left at (909, 654)
Screenshot: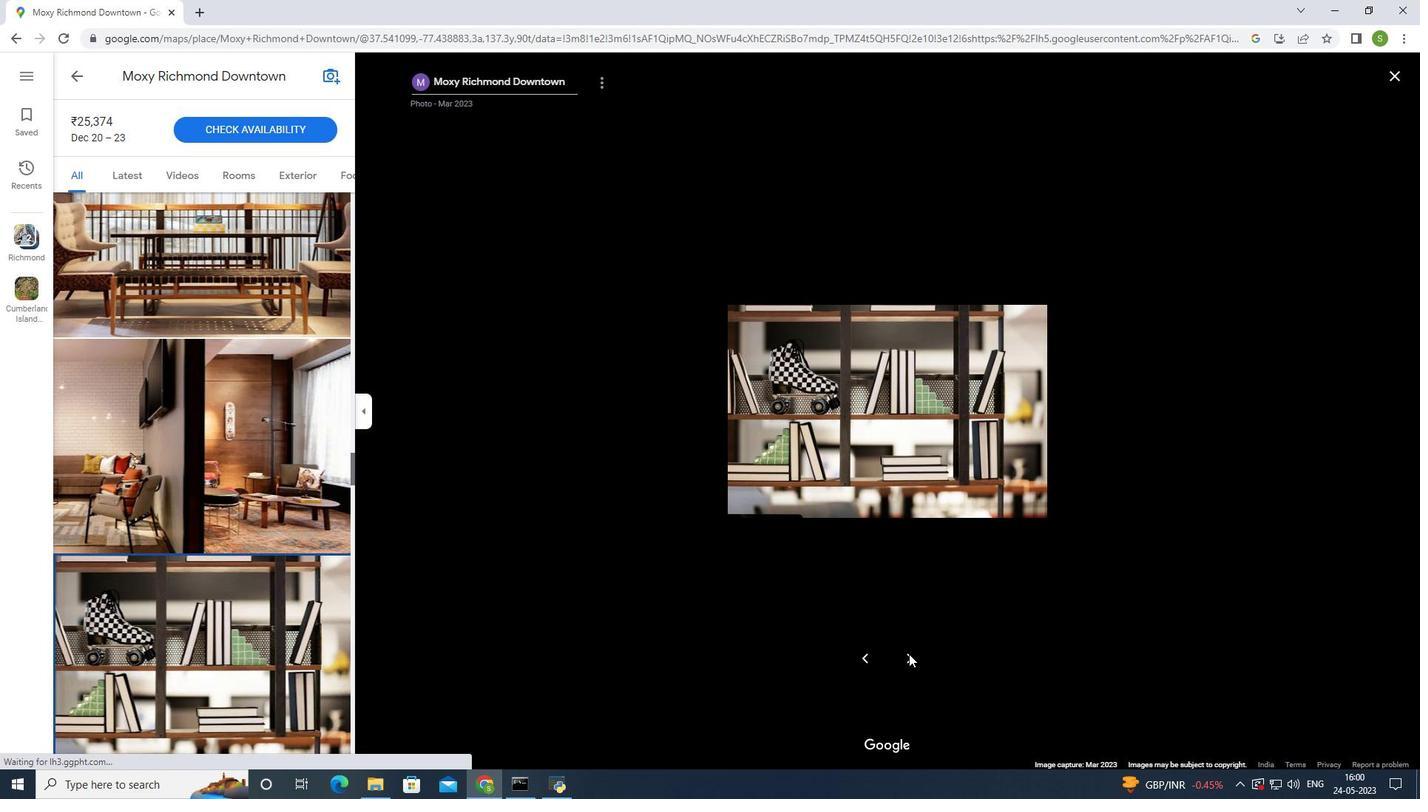 
Action: Mouse pressed left at (909, 654)
Screenshot: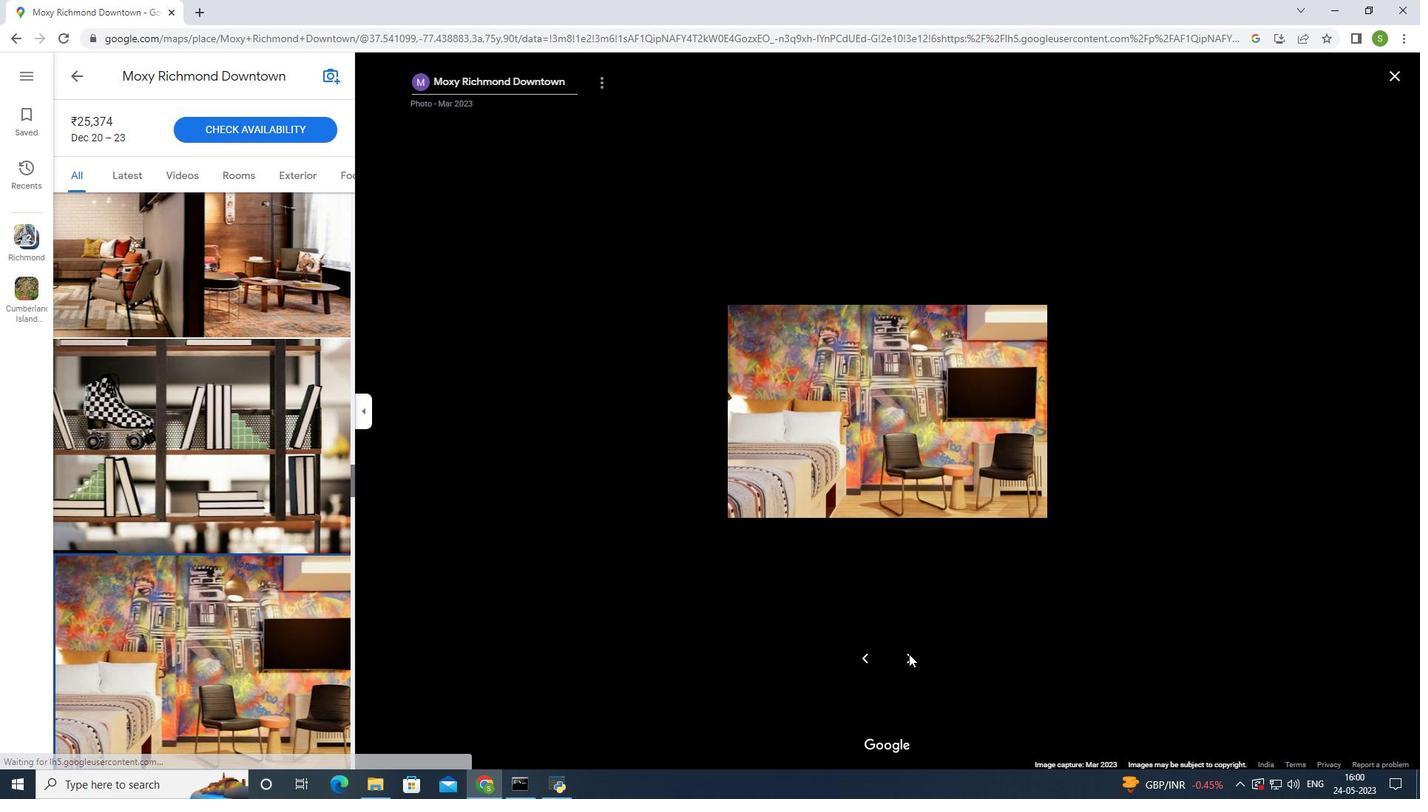 
Action: Mouse pressed left at (909, 654)
Screenshot: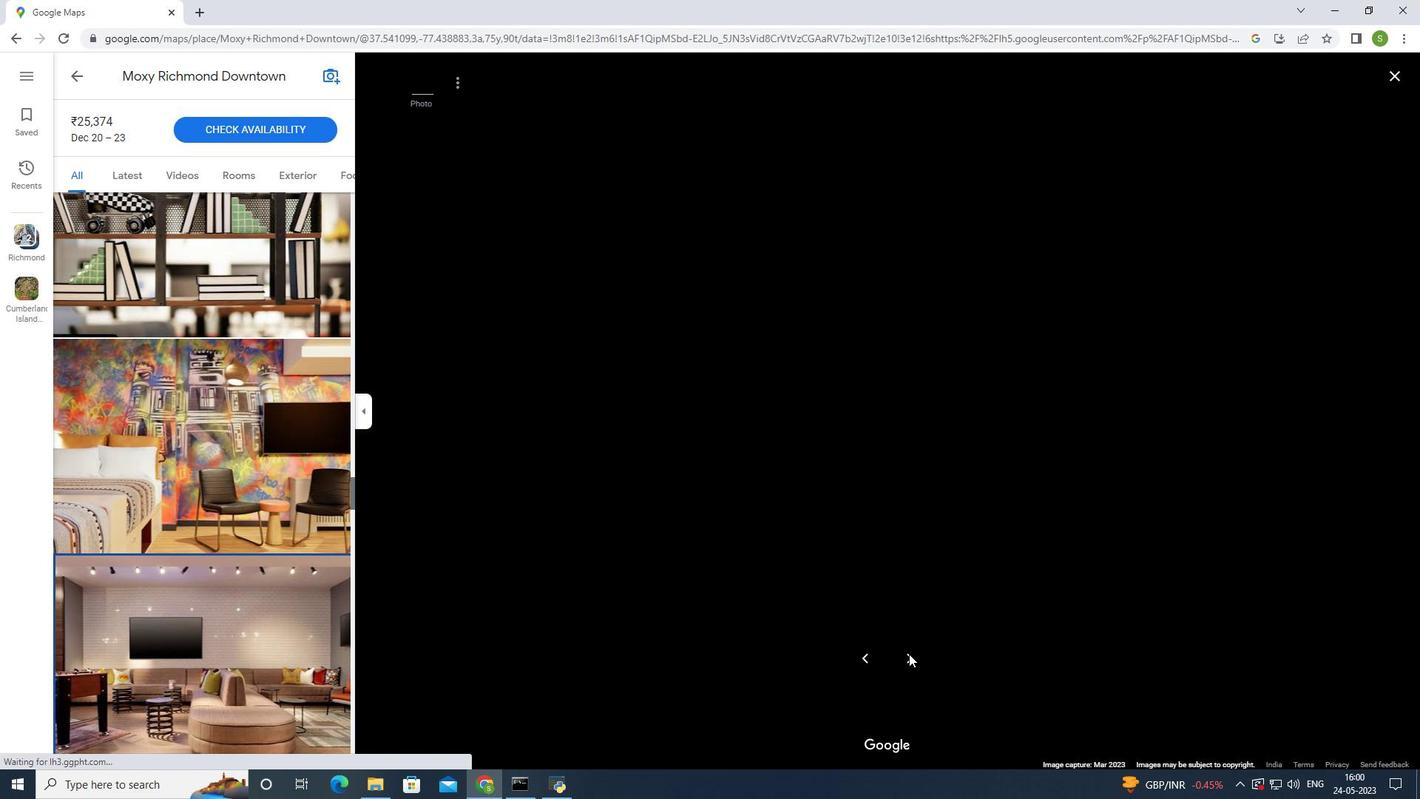 
Action: Mouse pressed left at (909, 654)
Screenshot: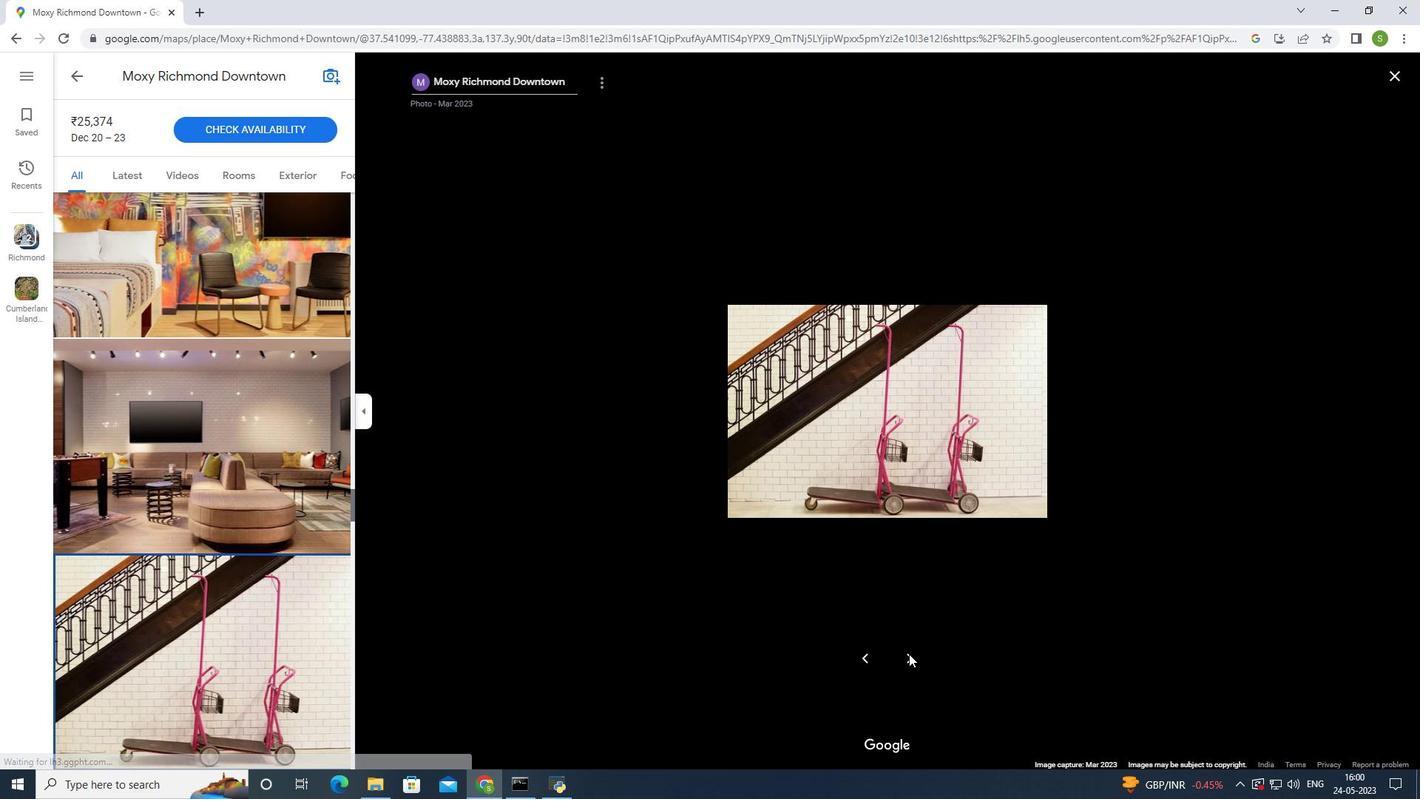 
Action: Mouse pressed left at (909, 654)
Screenshot: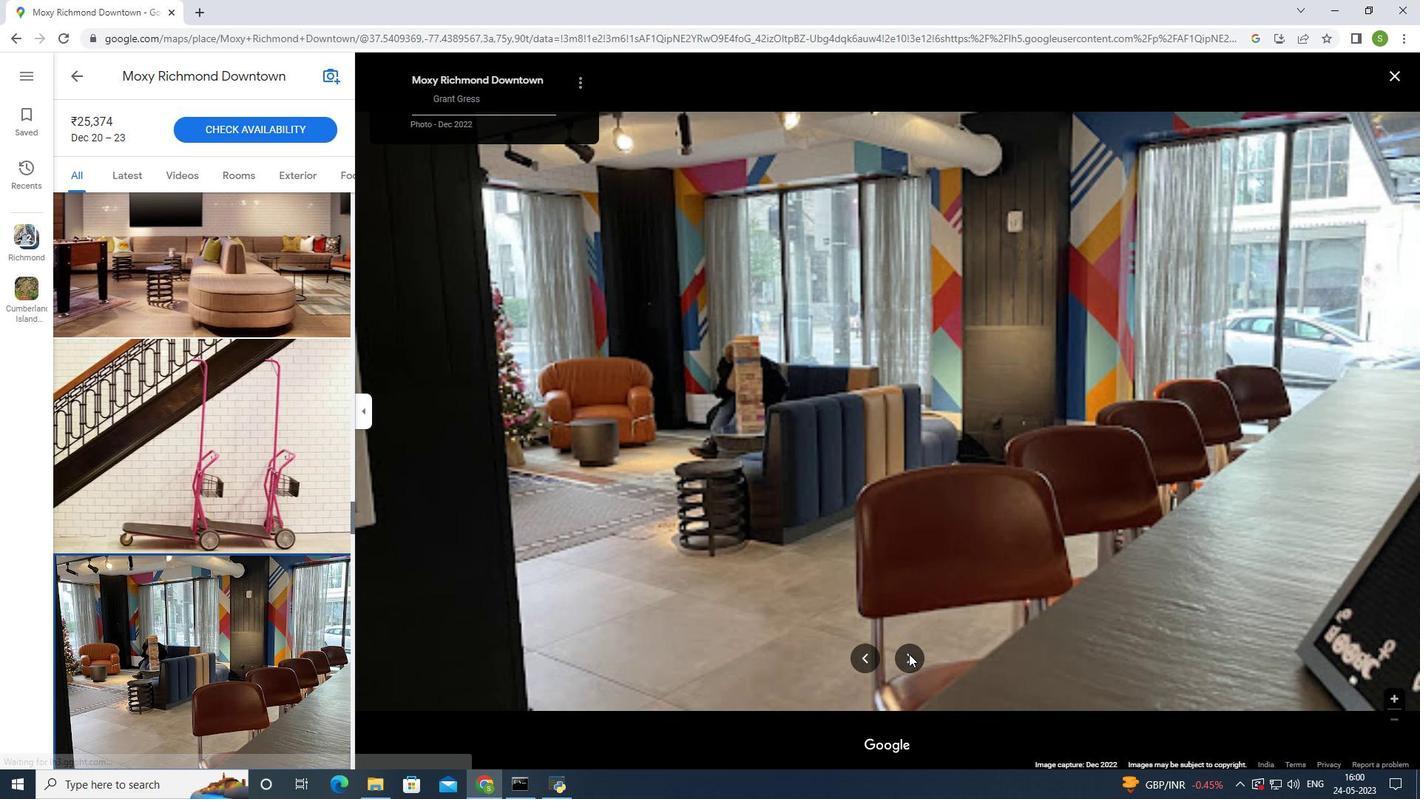 
Action: Mouse pressed left at (909, 654)
Screenshot: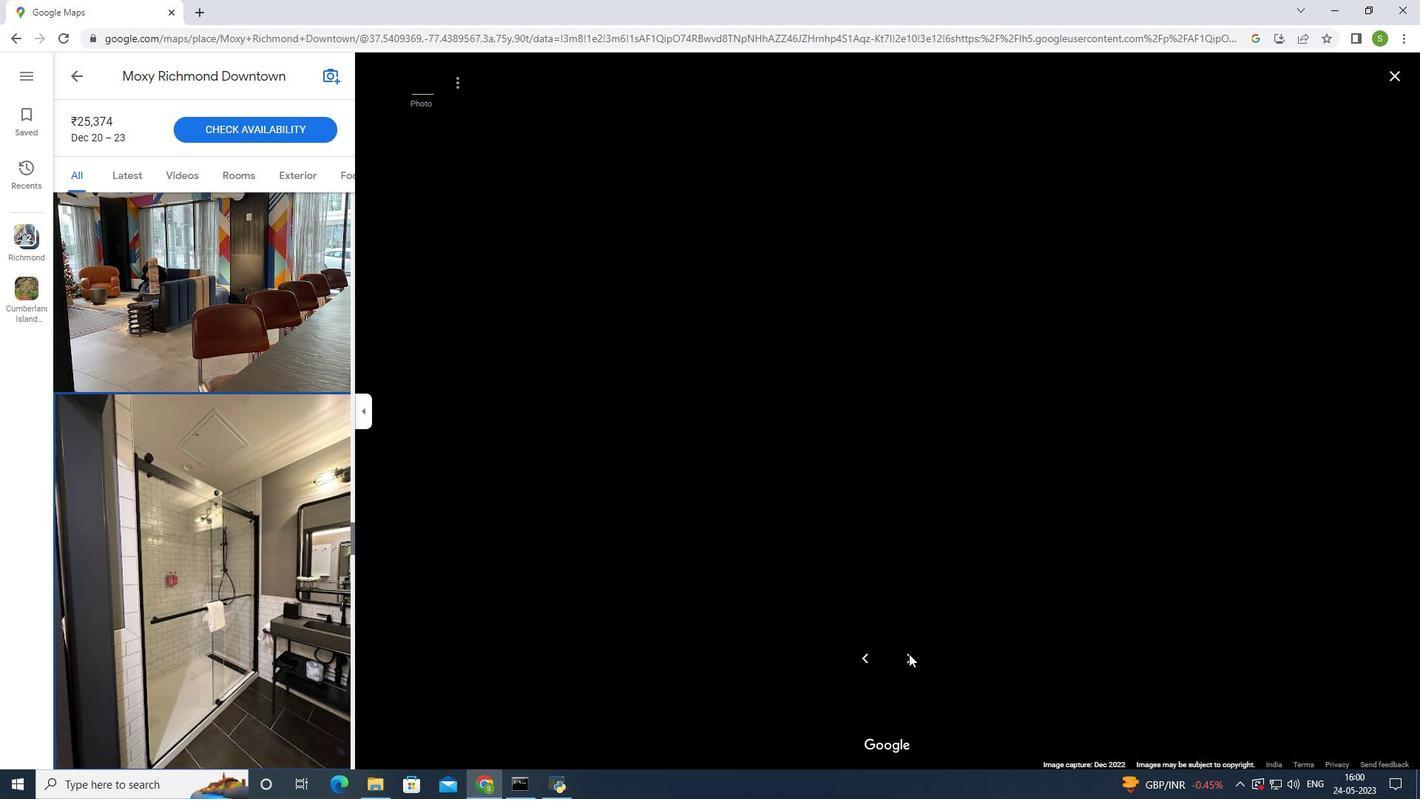 
Action: Mouse pressed left at (909, 654)
Screenshot: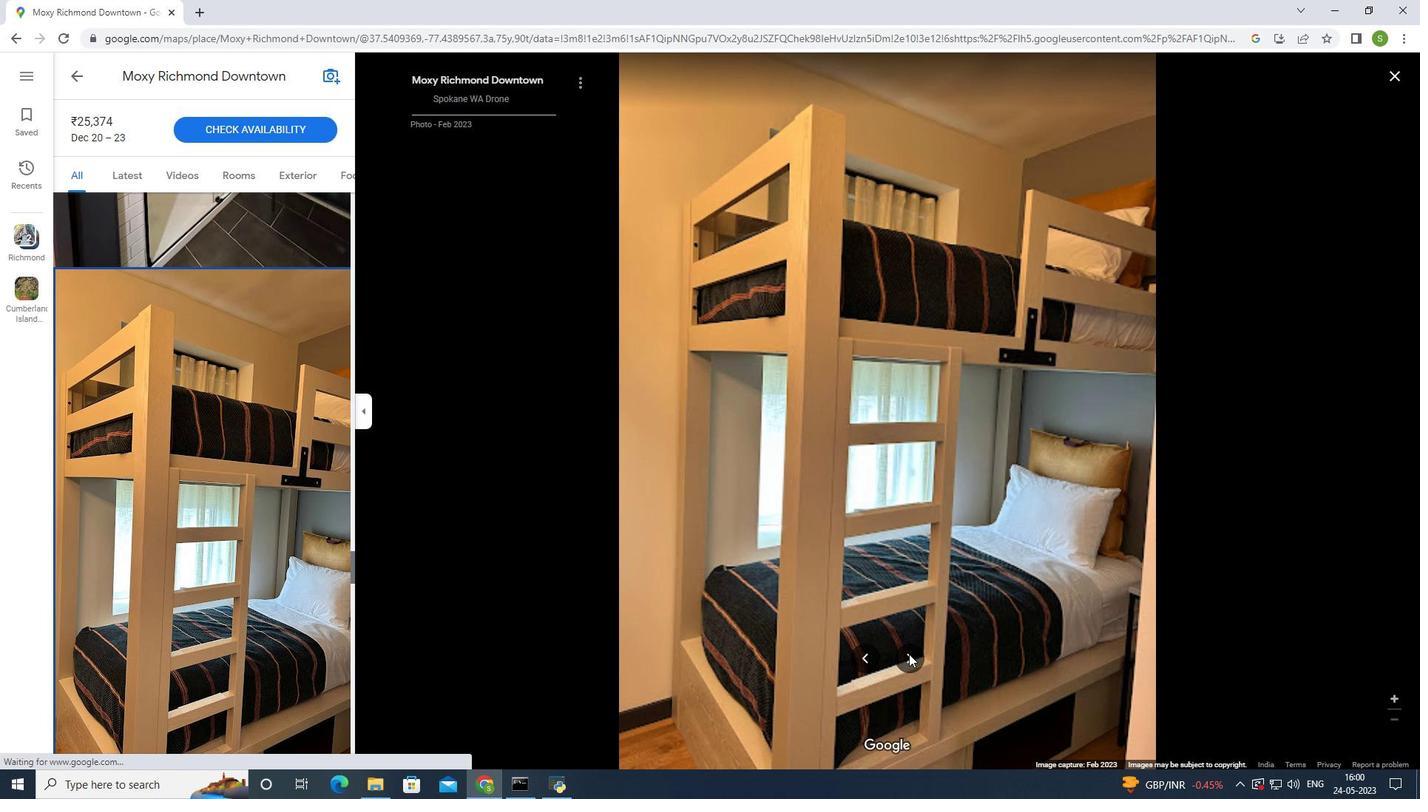 
Action: Mouse moved to (910, 658)
Screenshot: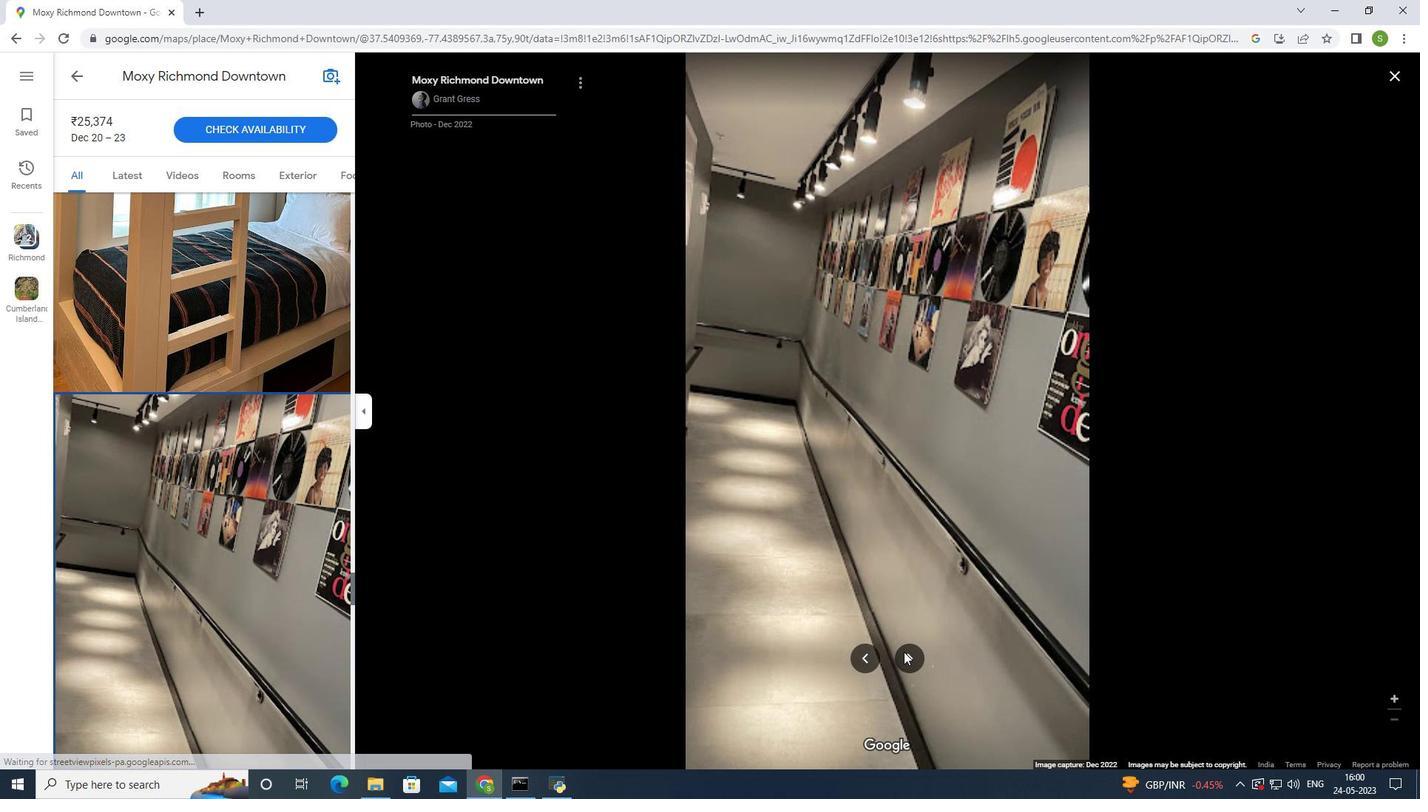 
Action: Mouse pressed left at (910, 658)
Screenshot: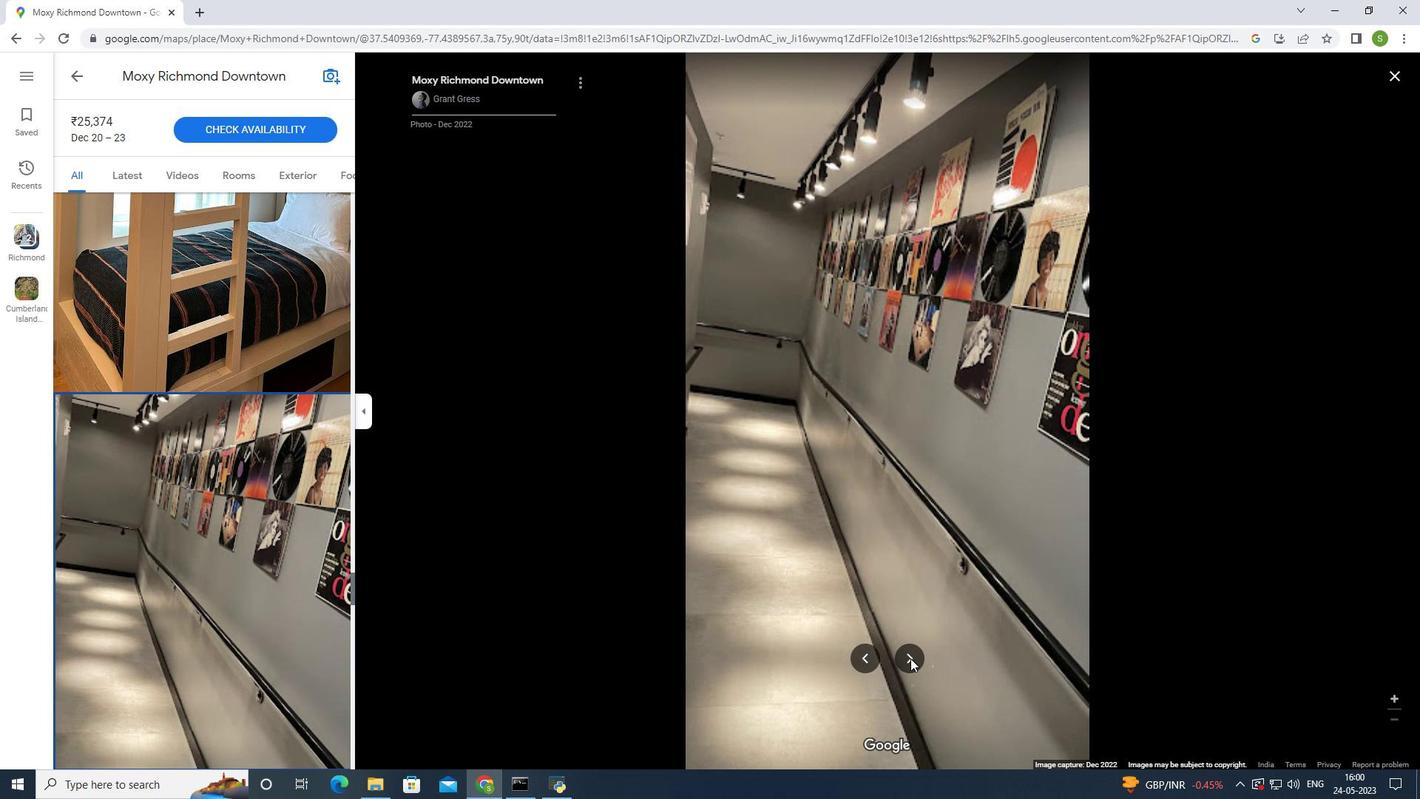 
Action: Mouse pressed left at (910, 658)
Screenshot: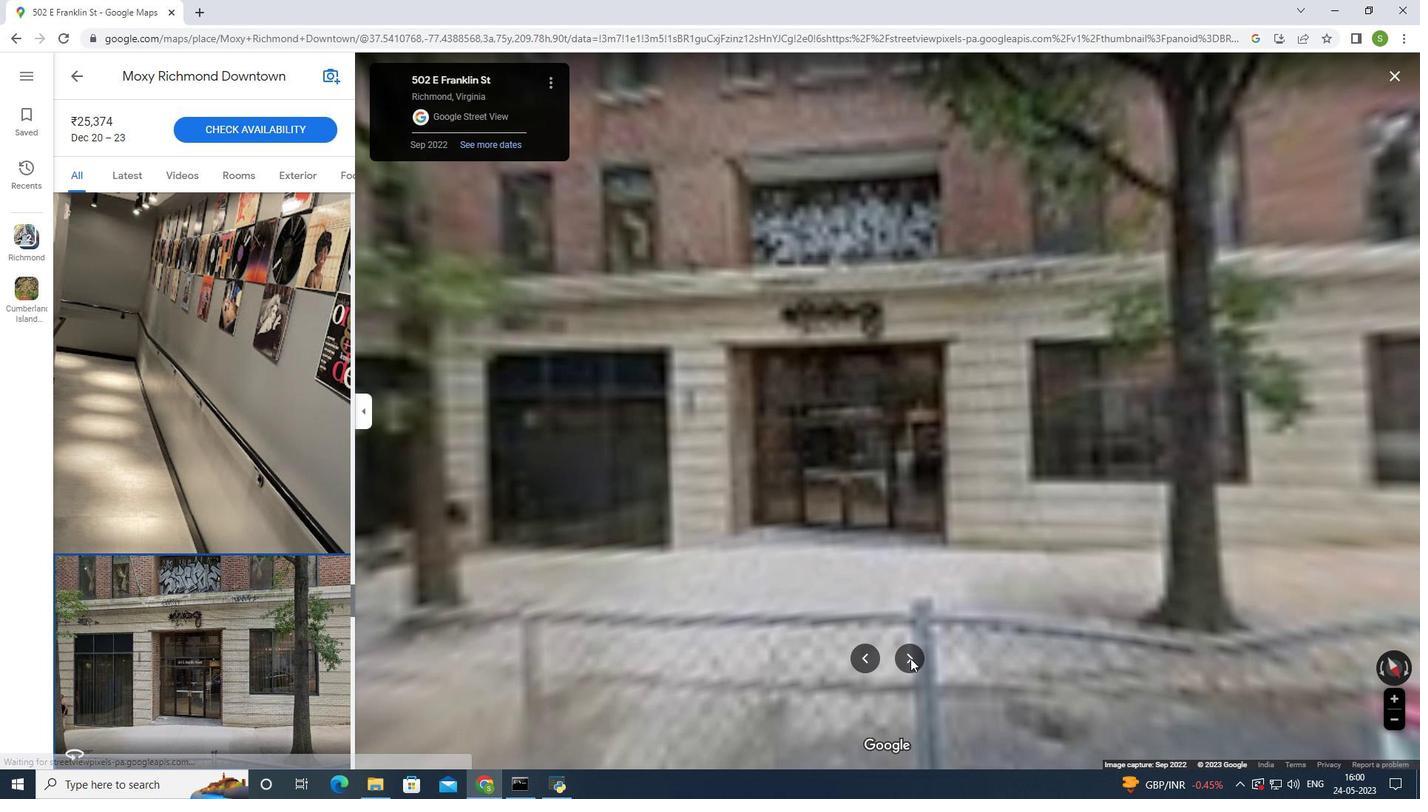 
Action: Mouse moved to (910, 659)
Screenshot: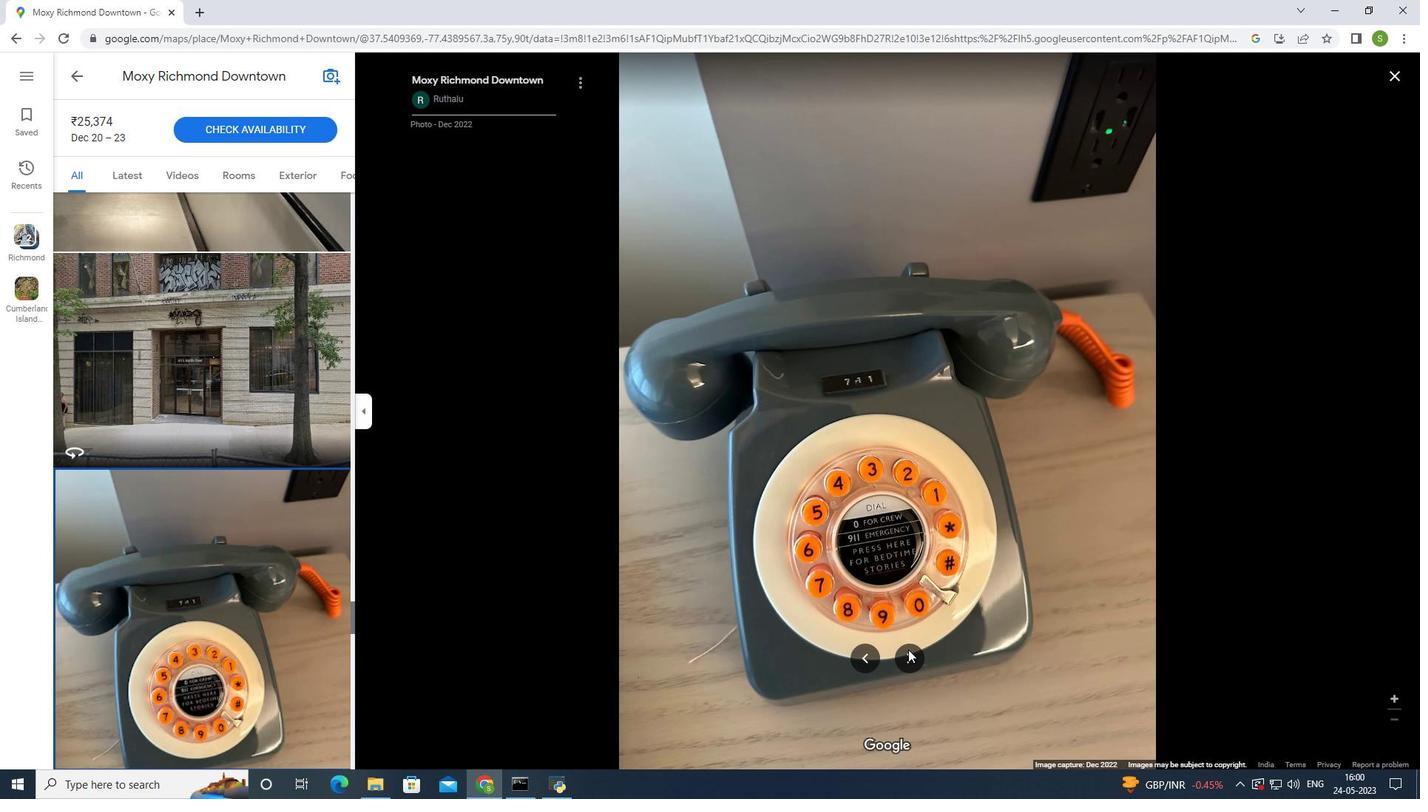 
Action: Mouse pressed left at (910, 659)
Screenshot: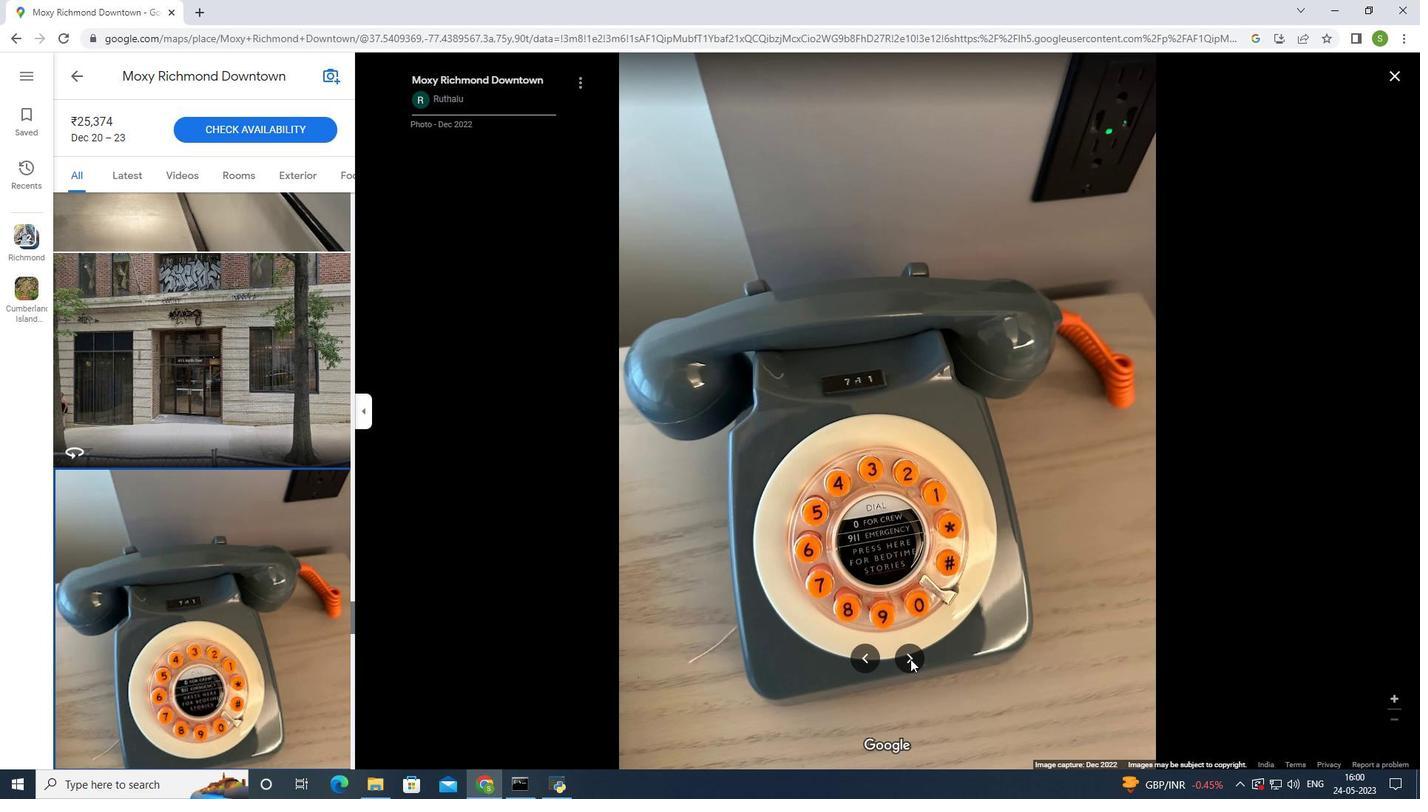 
Action: Mouse pressed left at (910, 659)
Screenshot: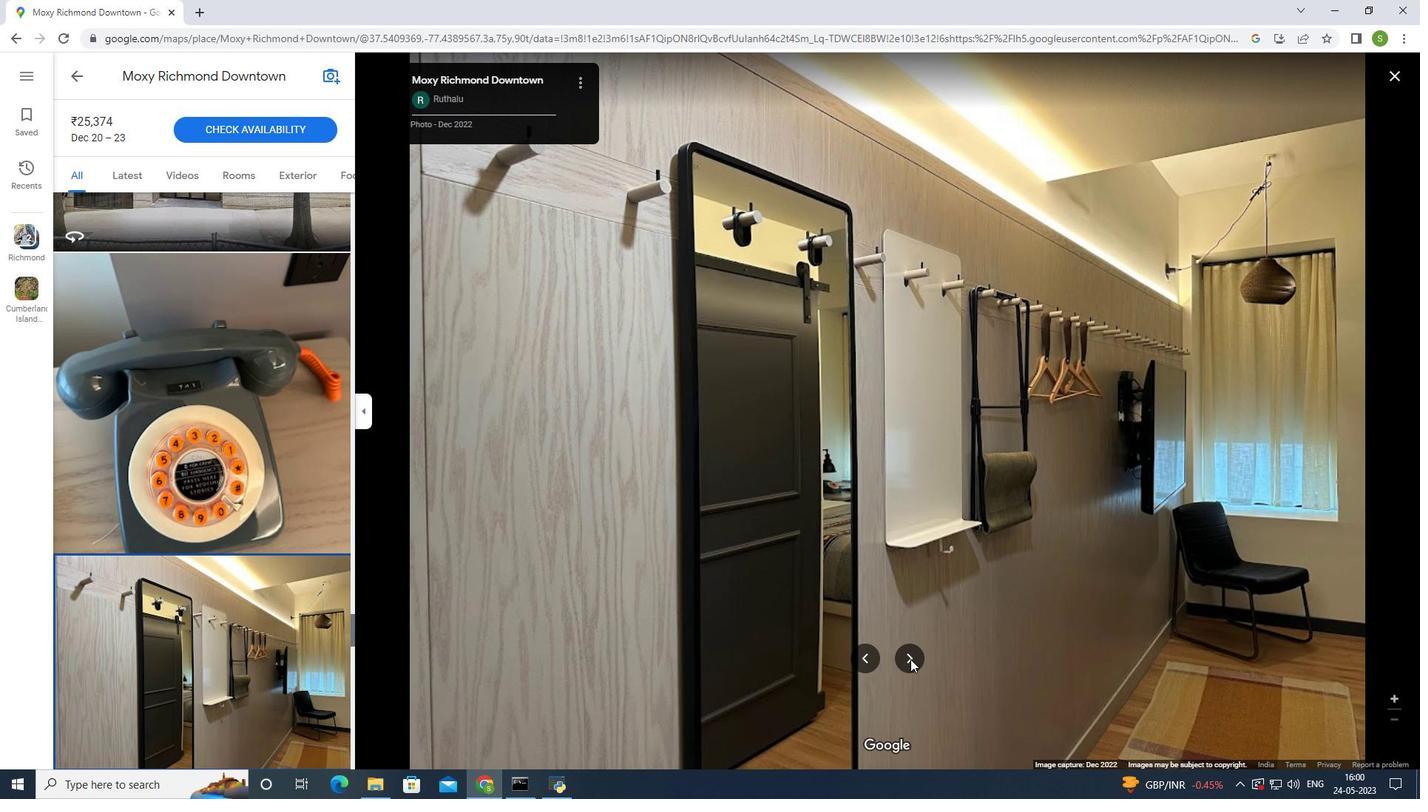 
Action: Mouse pressed left at (910, 659)
Screenshot: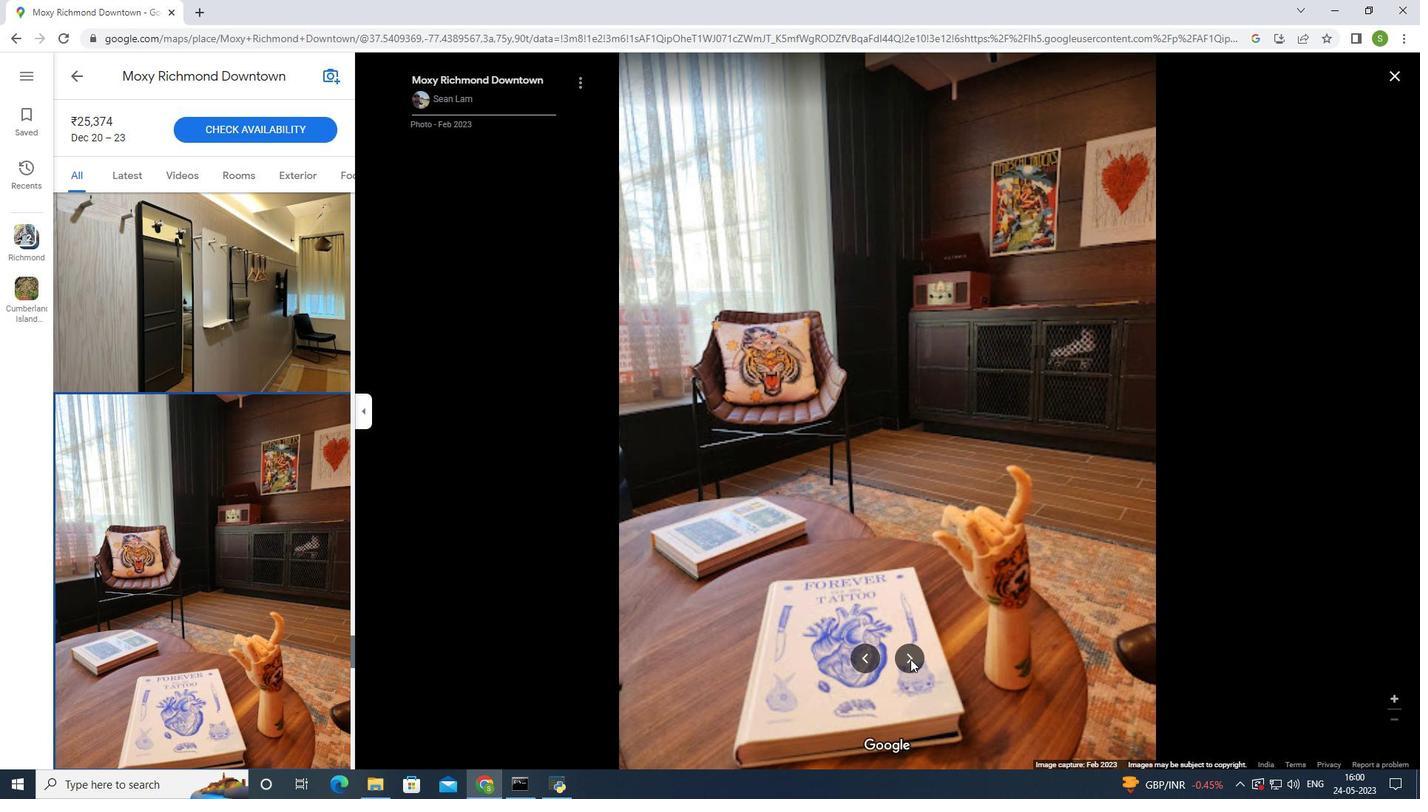 
Action: Mouse pressed left at (910, 659)
Screenshot: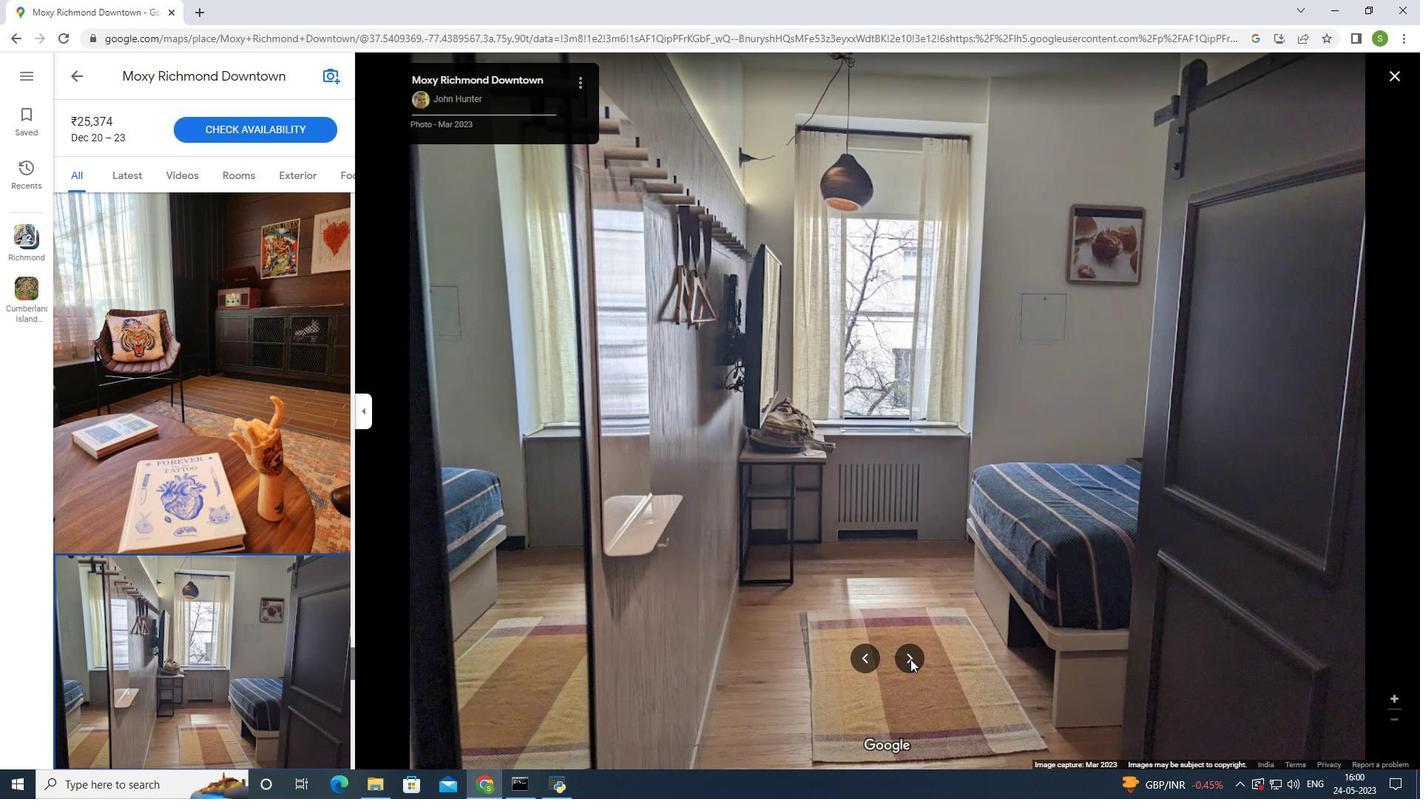 
Action: Mouse pressed left at (910, 659)
Screenshot: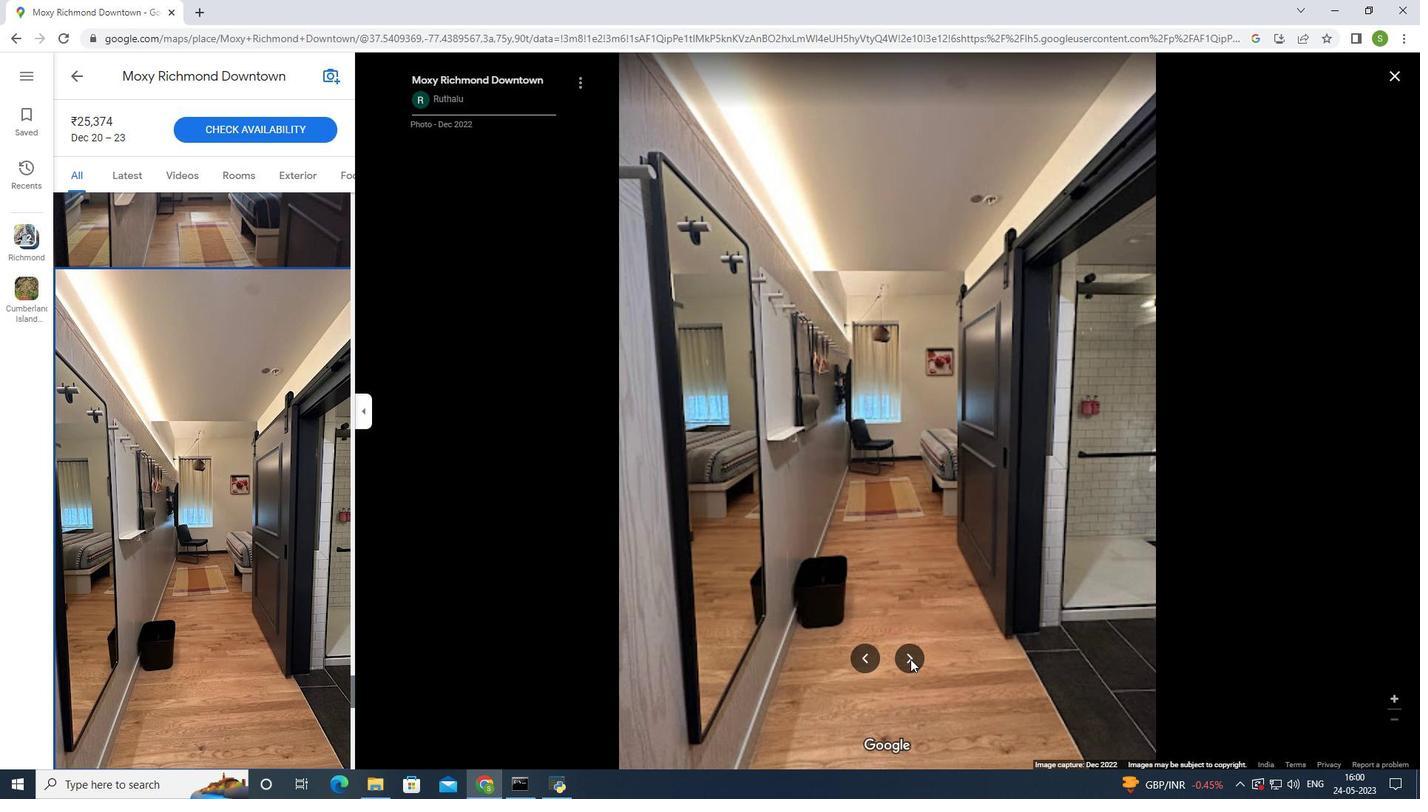 
Action: Mouse moved to (908, 649)
Screenshot: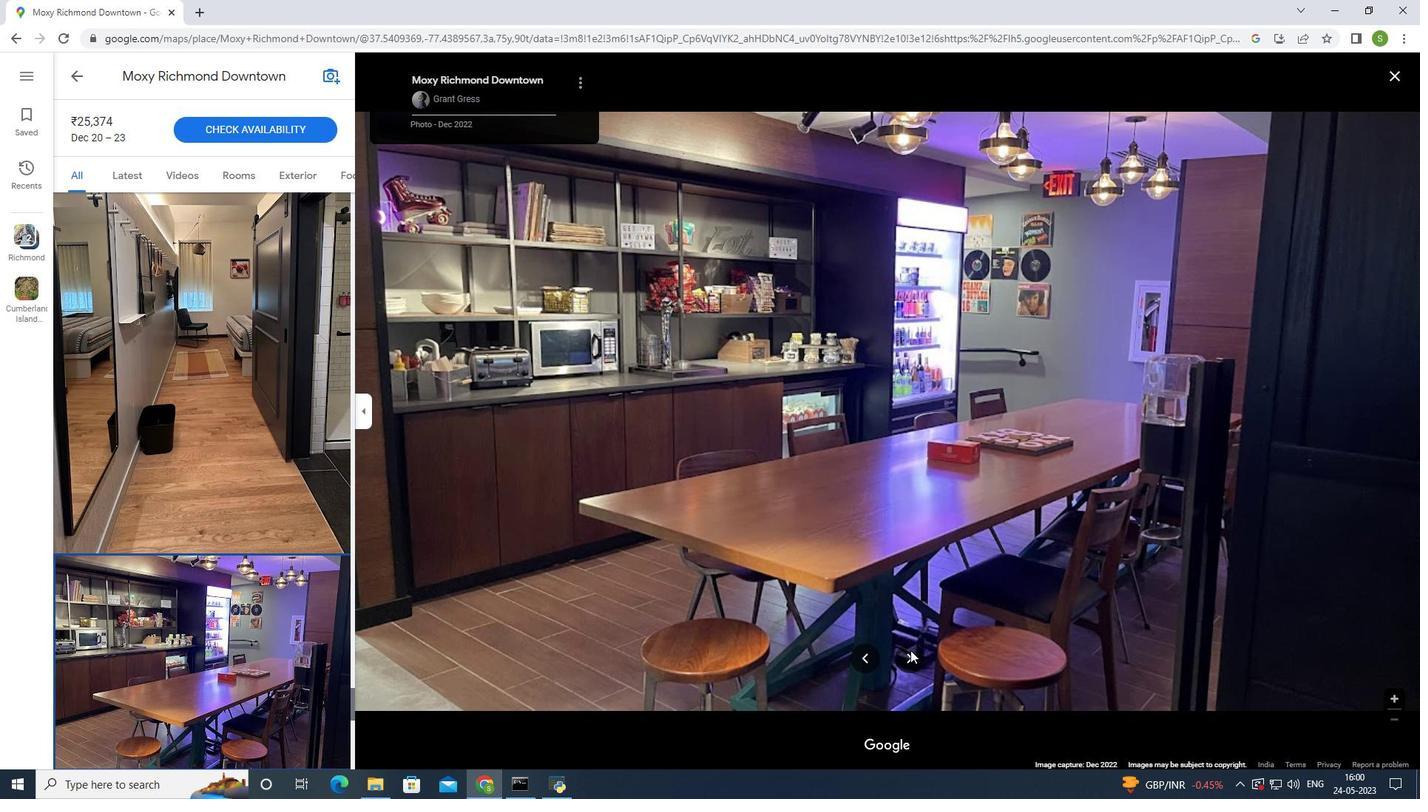 
Action: Mouse pressed left at (908, 649)
Screenshot: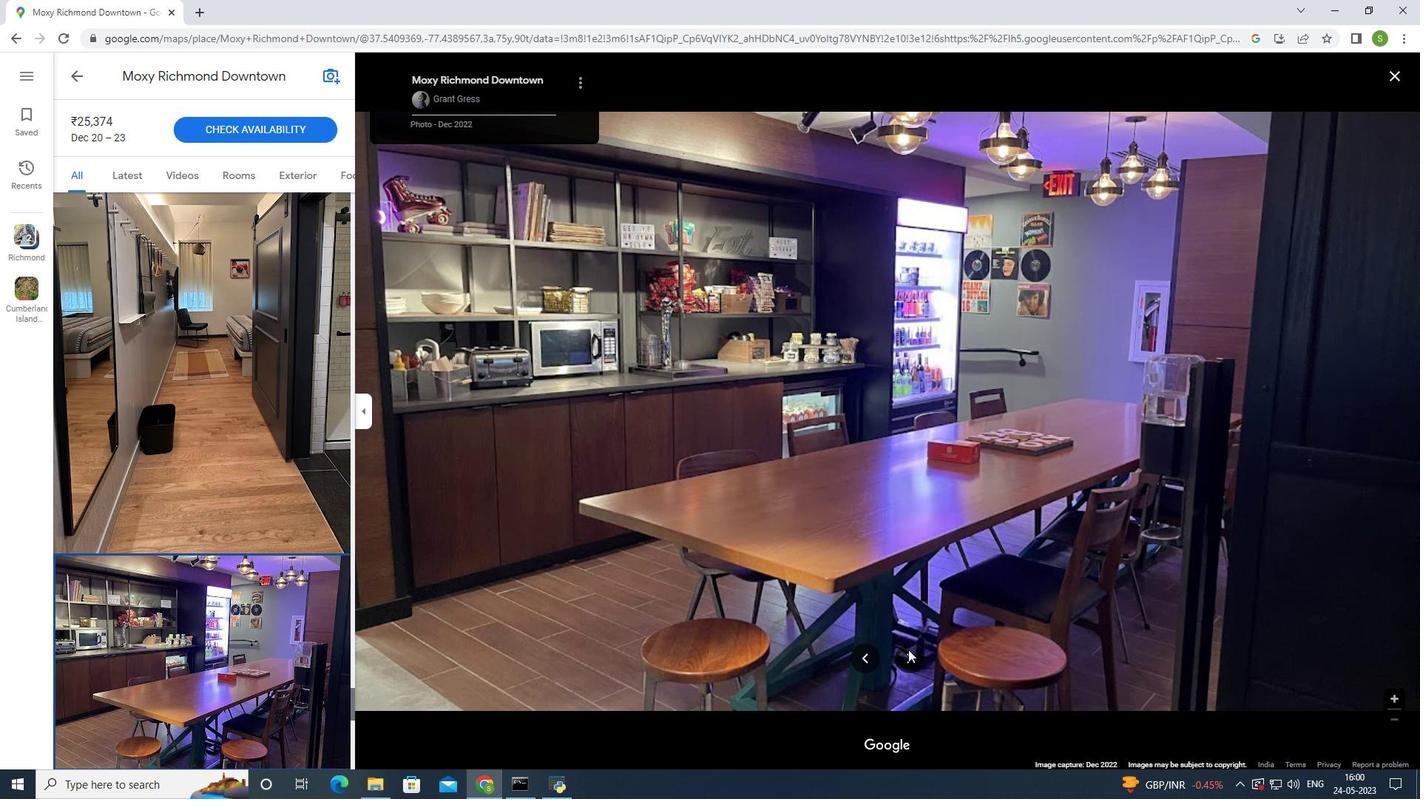 
Action: Mouse moved to (908, 657)
Screenshot: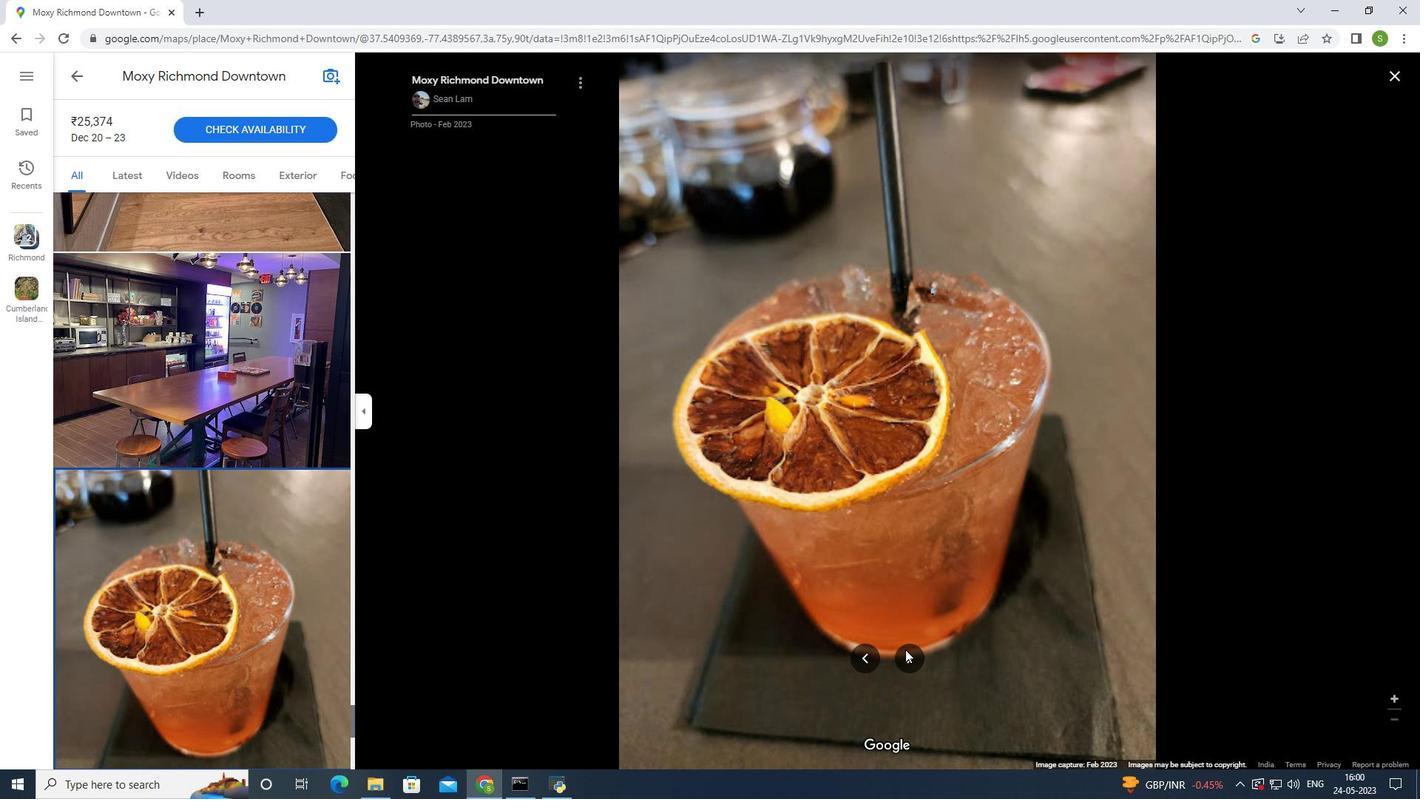
Action: Mouse pressed left at (908, 657)
Screenshot: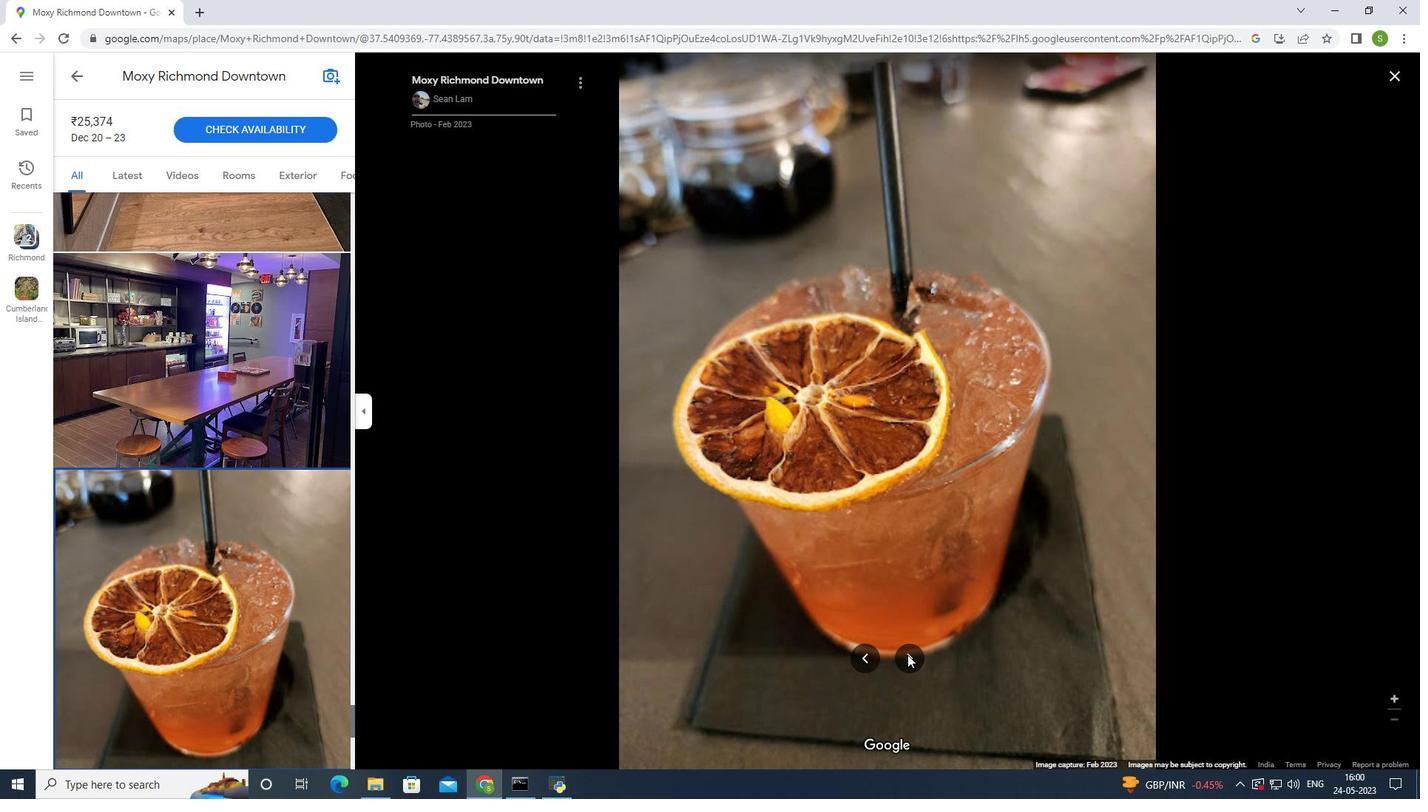 
Action: Mouse moved to (79, 79)
Screenshot: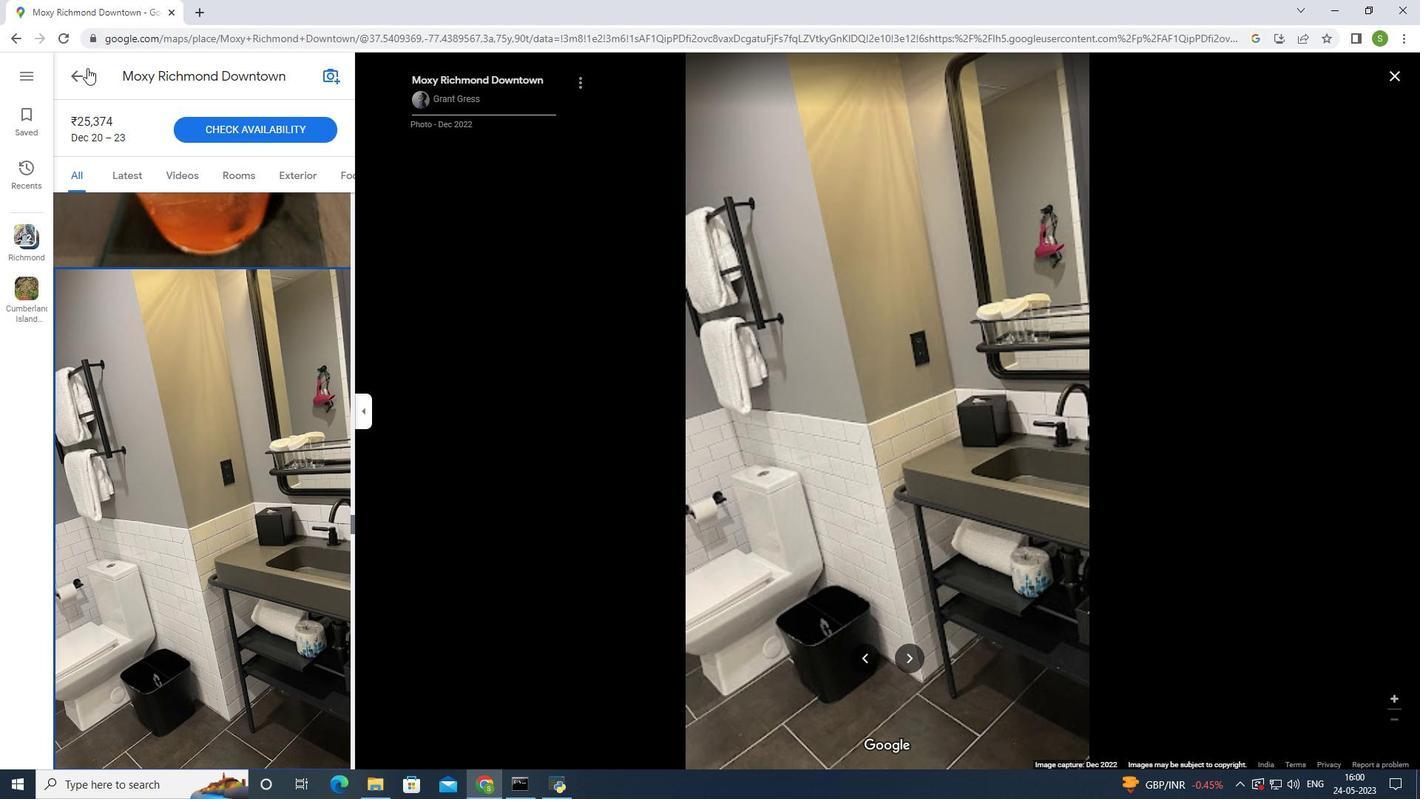 
Action: Mouse pressed left at (79, 79)
Screenshot: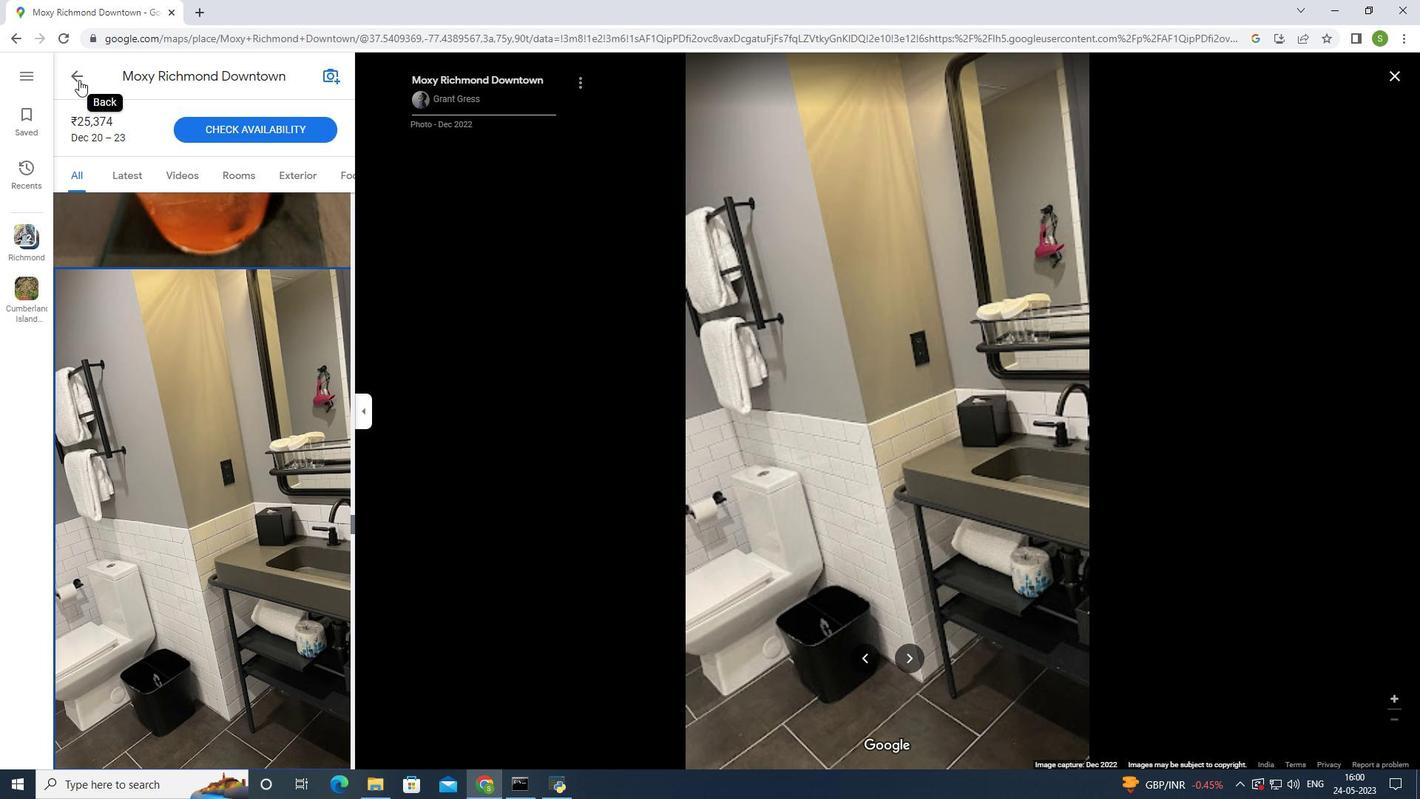
Action: Mouse moved to (919, 363)
Screenshot: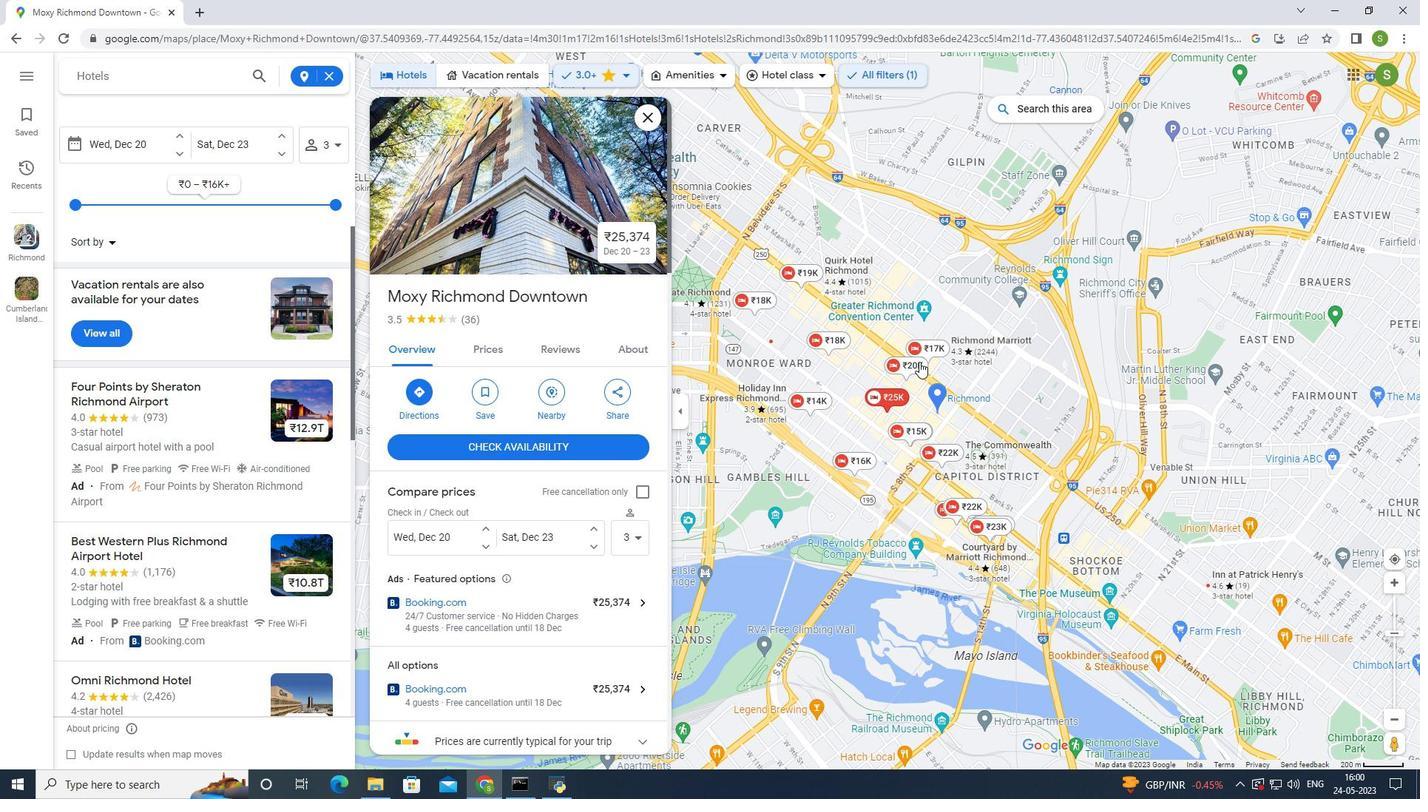 
Action: Mouse pressed left at (919, 363)
Screenshot: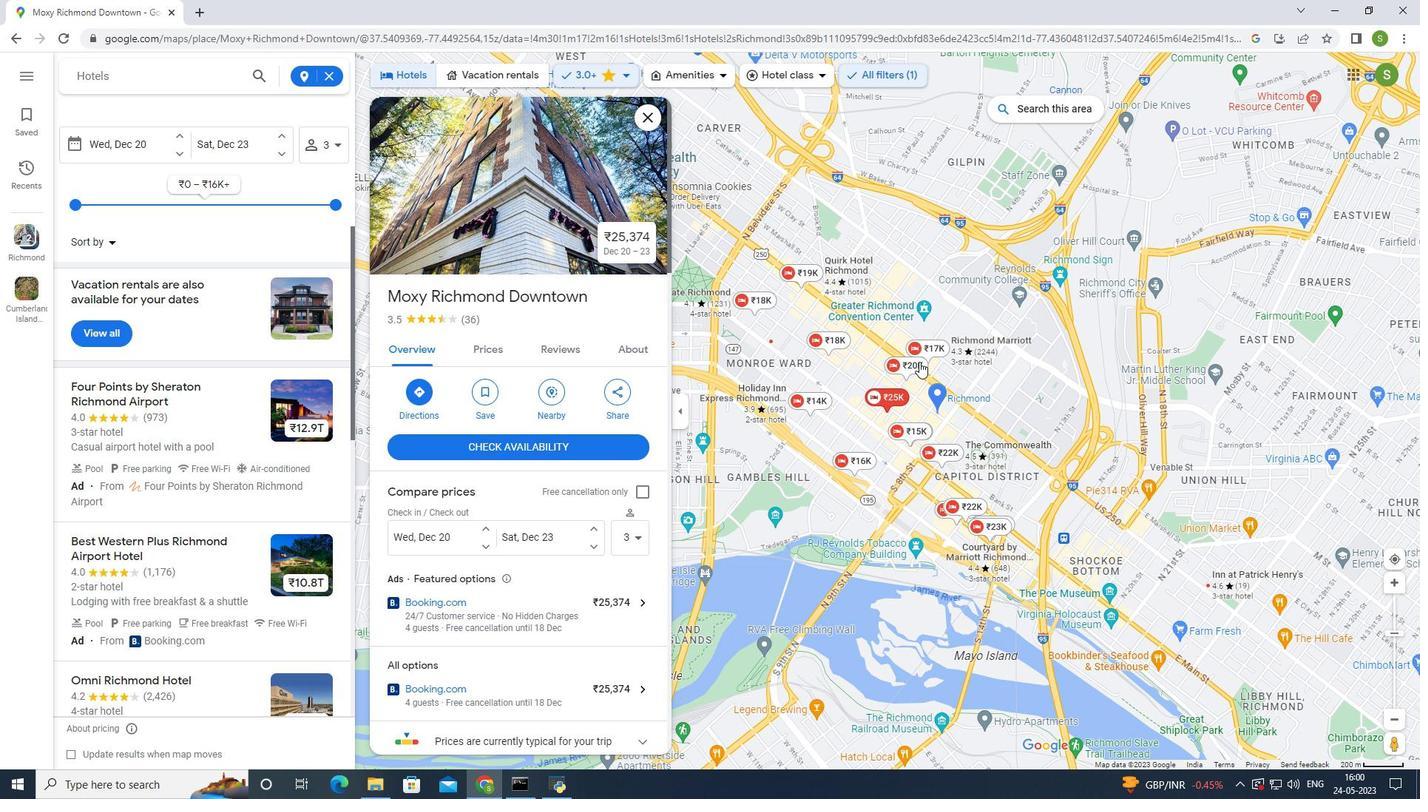 
Action: Mouse moved to (919, 373)
Screenshot: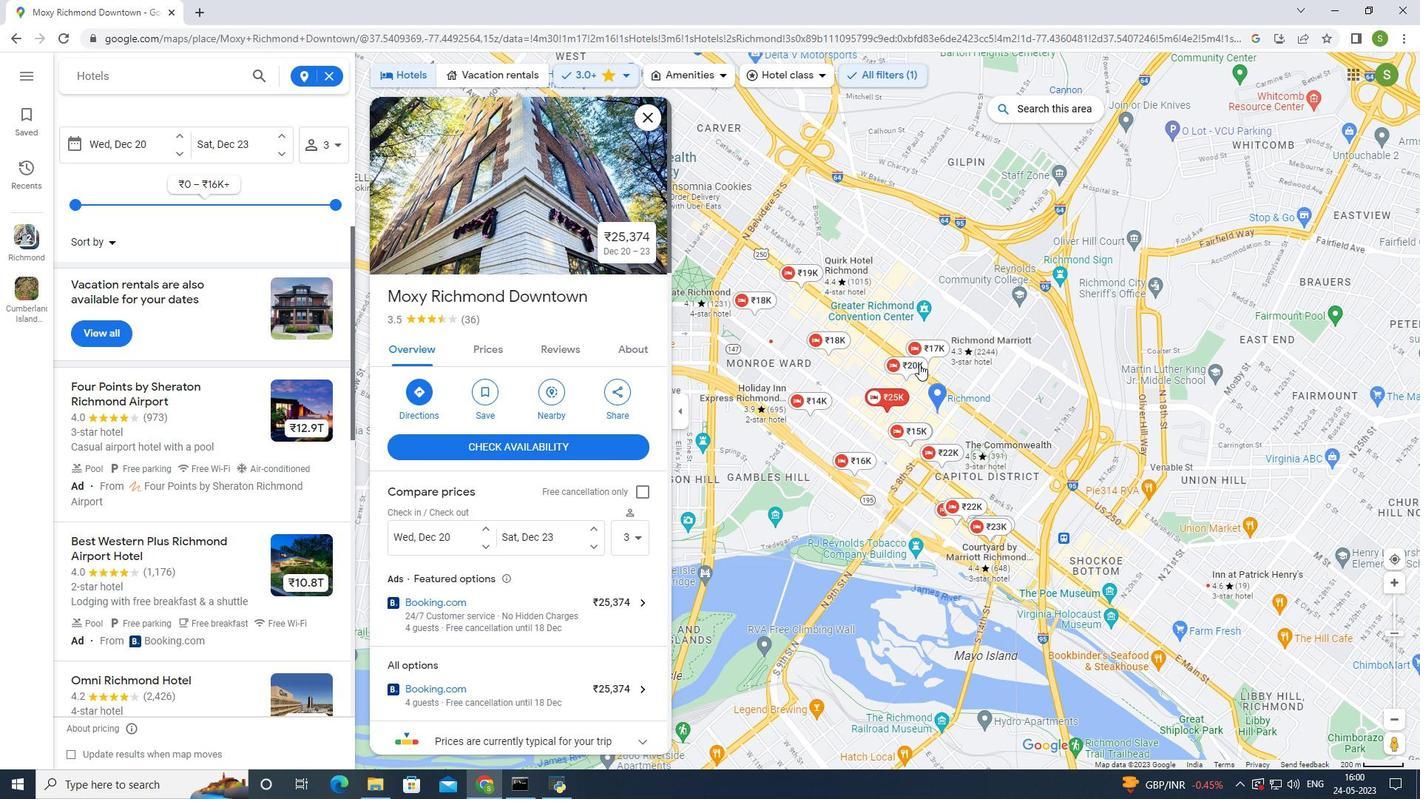 
Action: Mouse pressed left at (919, 373)
Screenshot: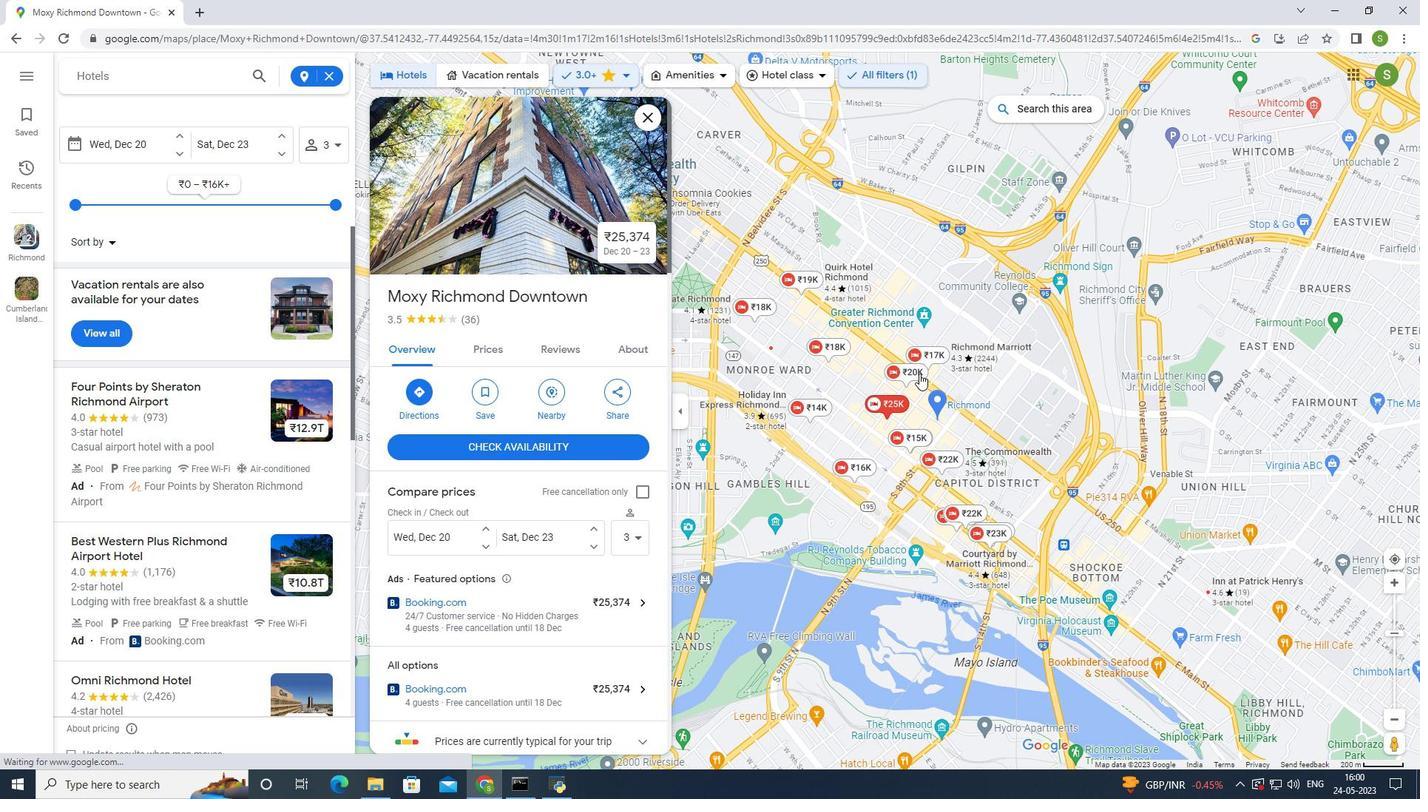 
Action: Mouse moved to (549, 203)
Screenshot: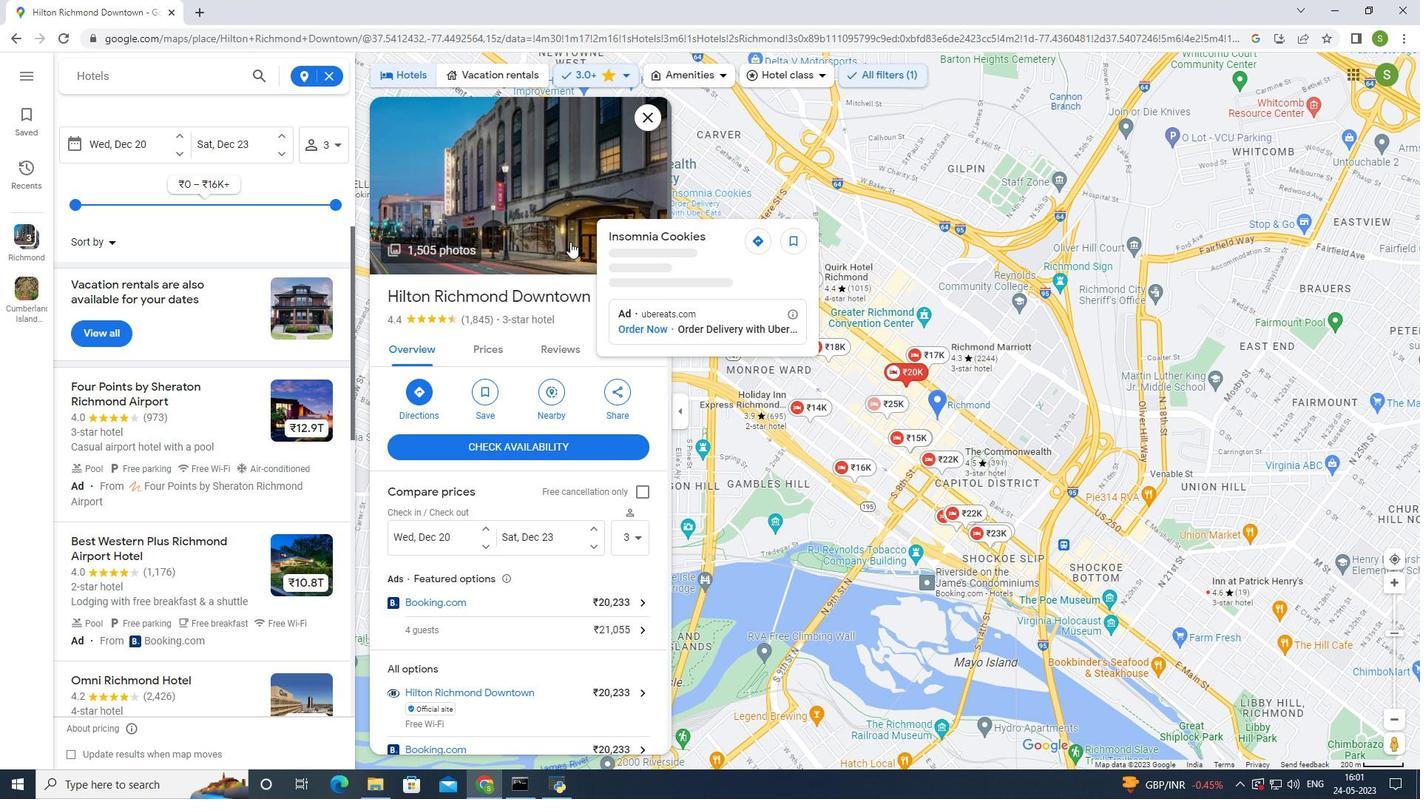 
Action: Mouse pressed left at (549, 203)
Screenshot: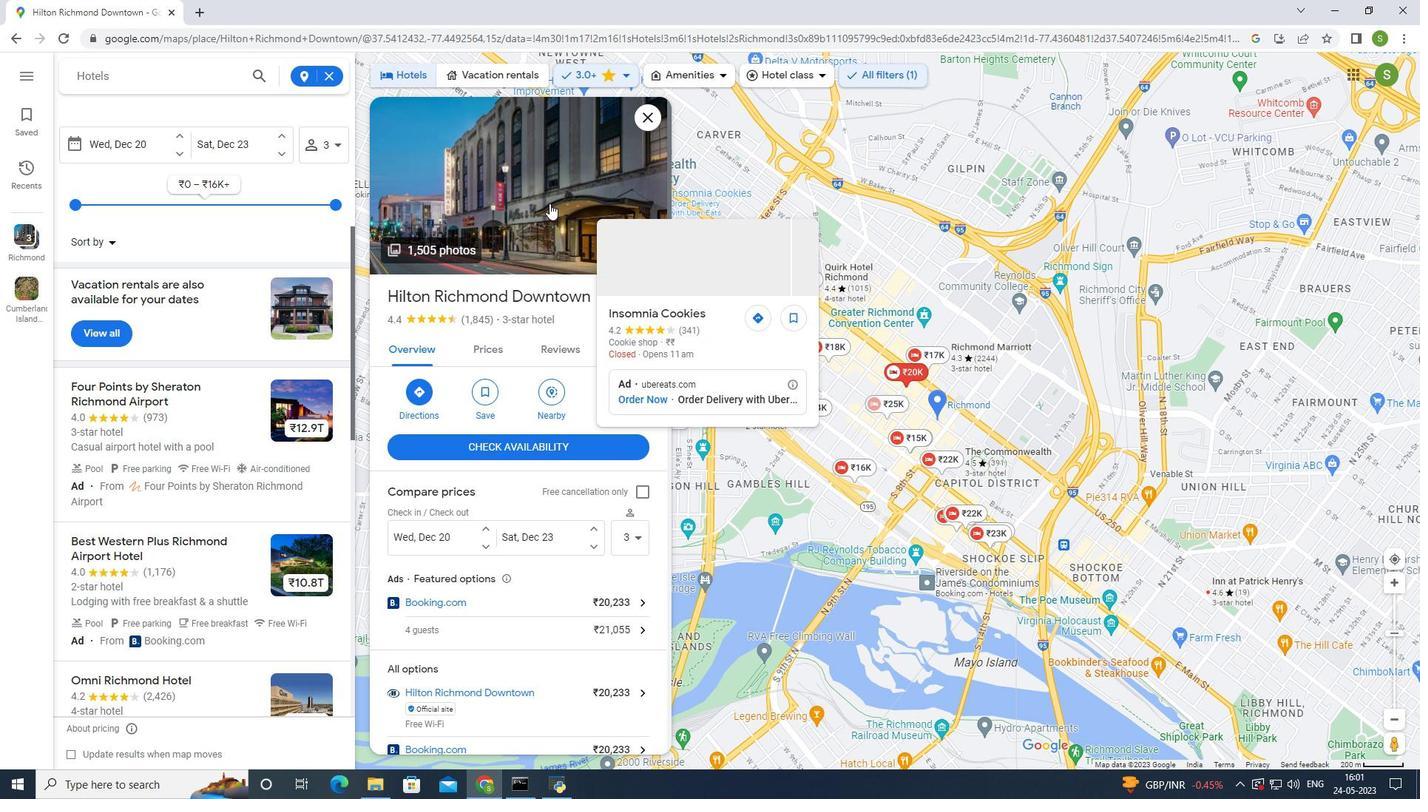 
Action: Mouse moved to (917, 662)
Screenshot: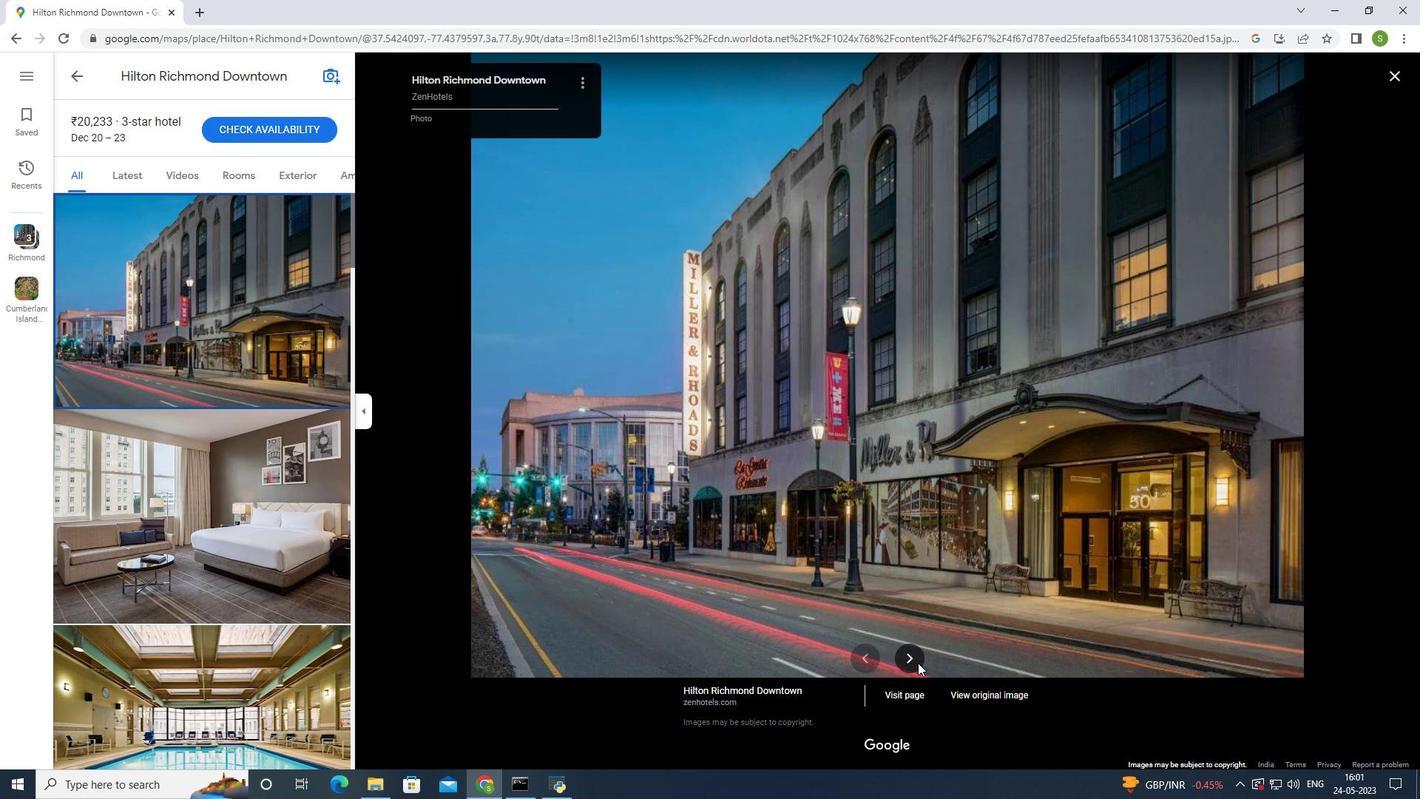 
Action: Mouse pressed left at (917, 662)
Screenshot: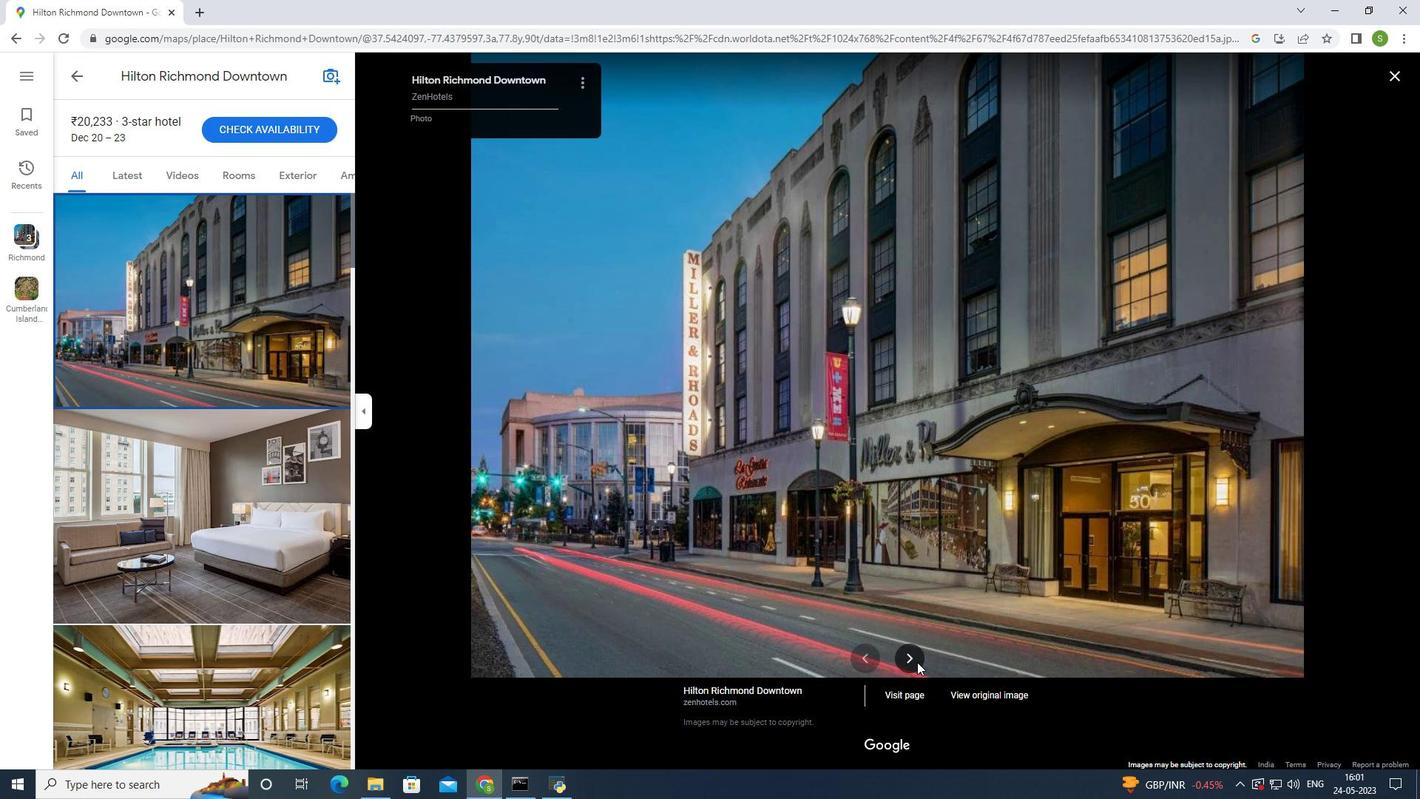 
Action: Mouse moved to (915, 662)
Screenshot: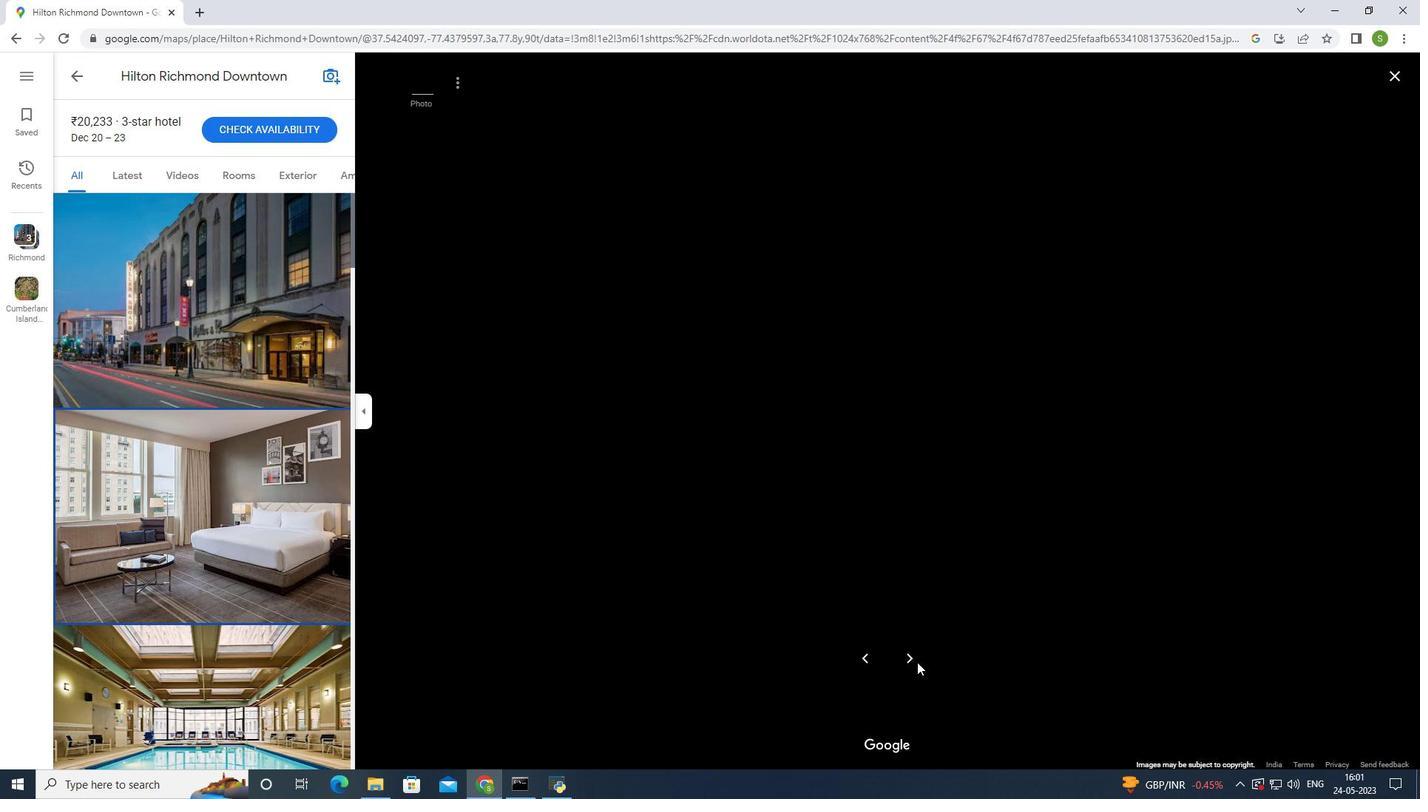 
Action: Mouse pressed left at (915, 662)
Screenshot: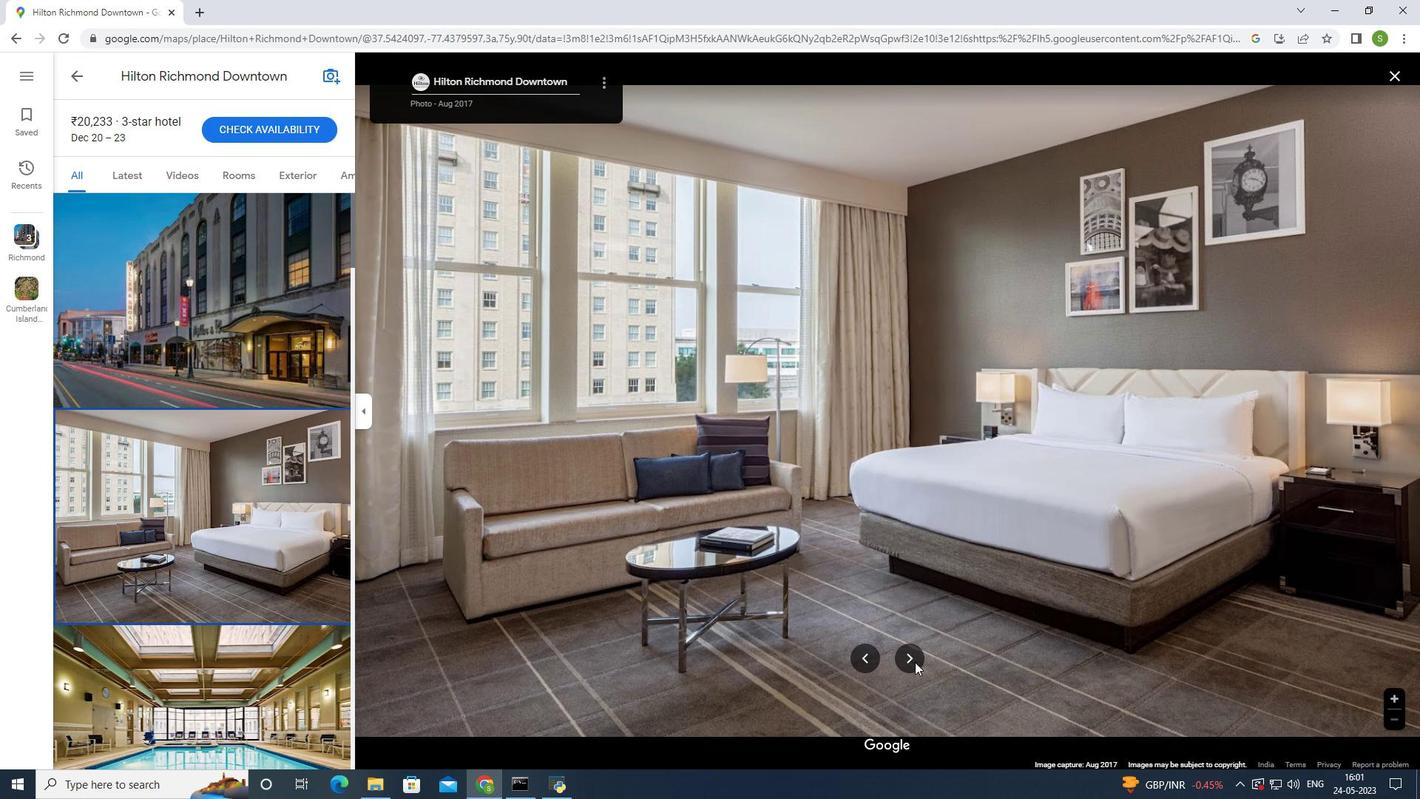 
Action: Mouse pressed left at (915, 662)
Screenshot: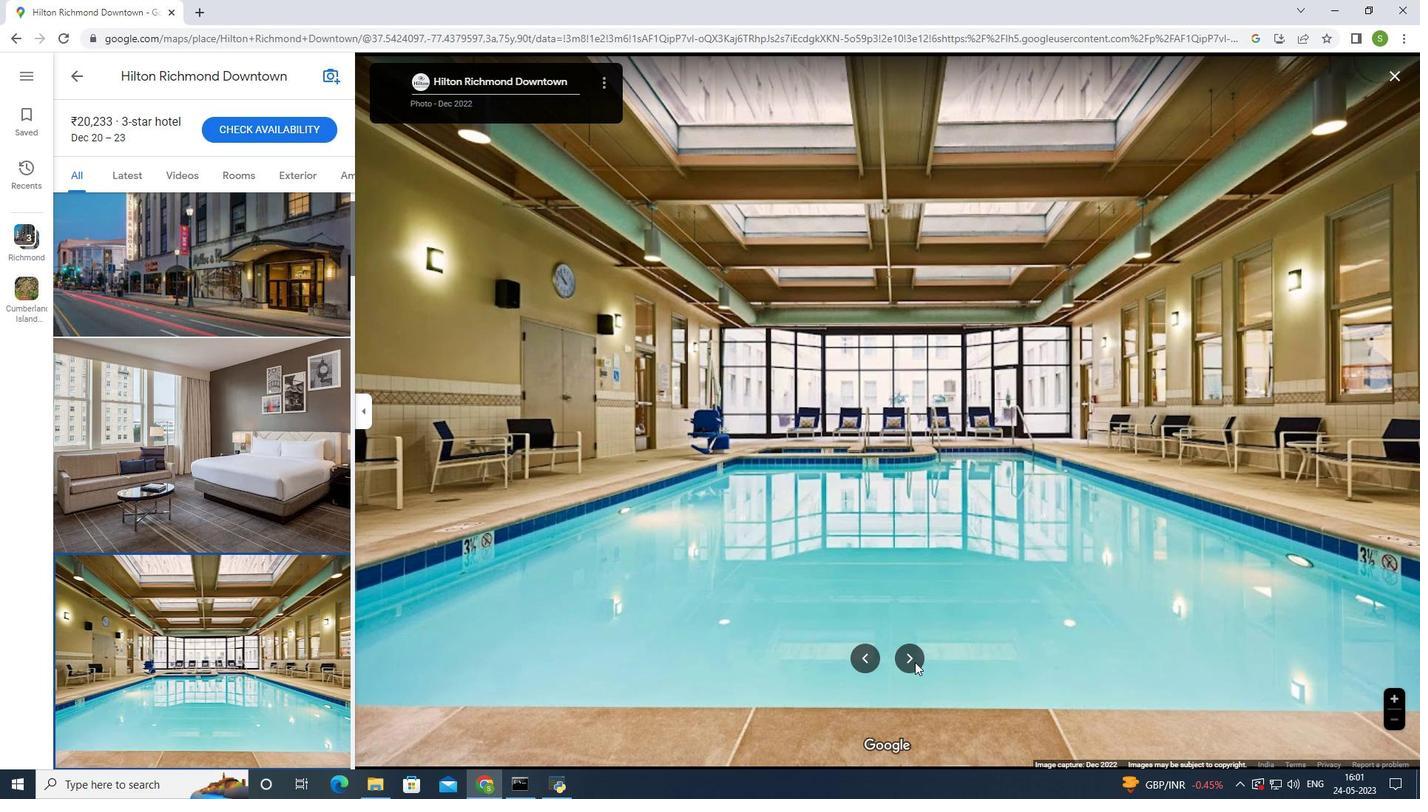 
Action: Mouse pressed left at (915, 662)
Screenshot: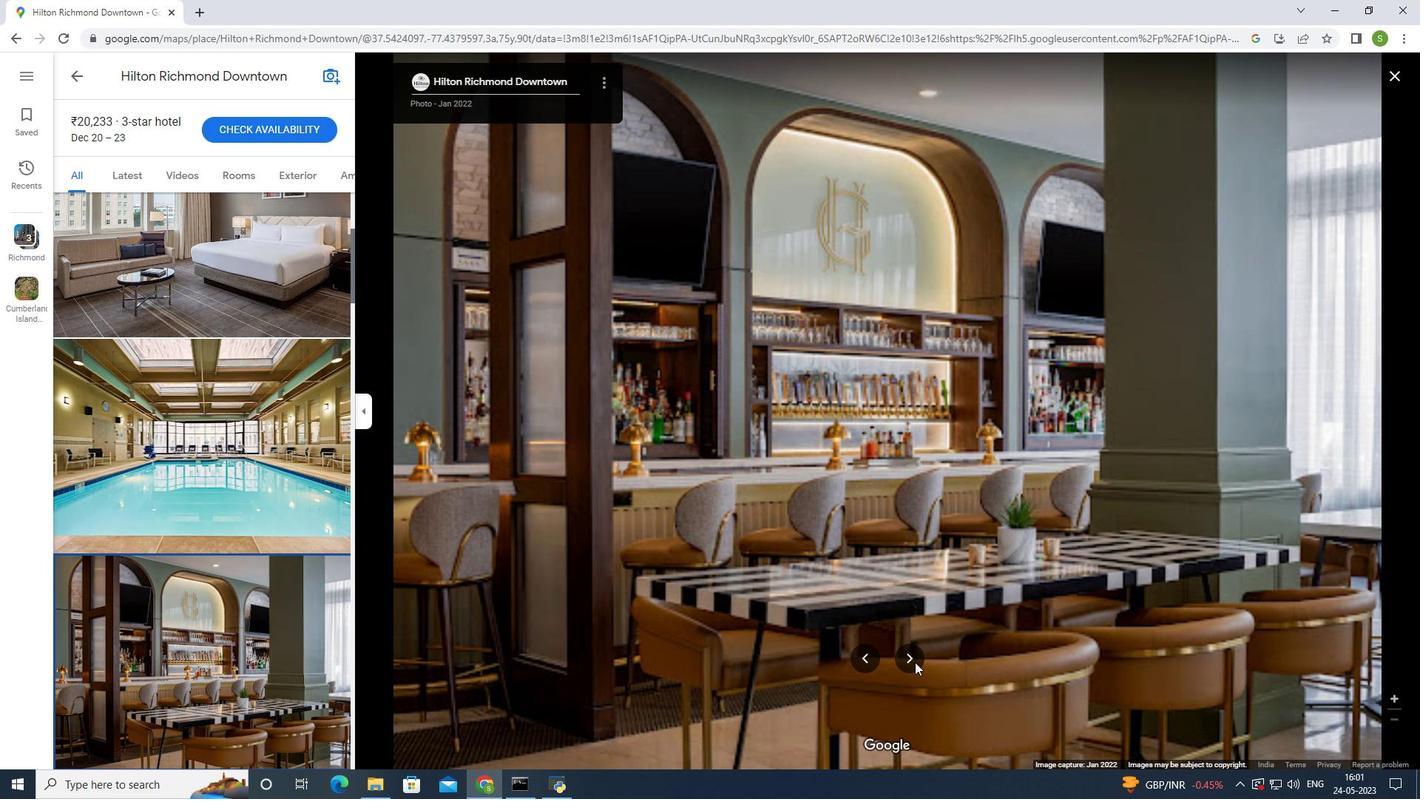 
Action: Mouse pressed left at (915, 662)
Screenshot: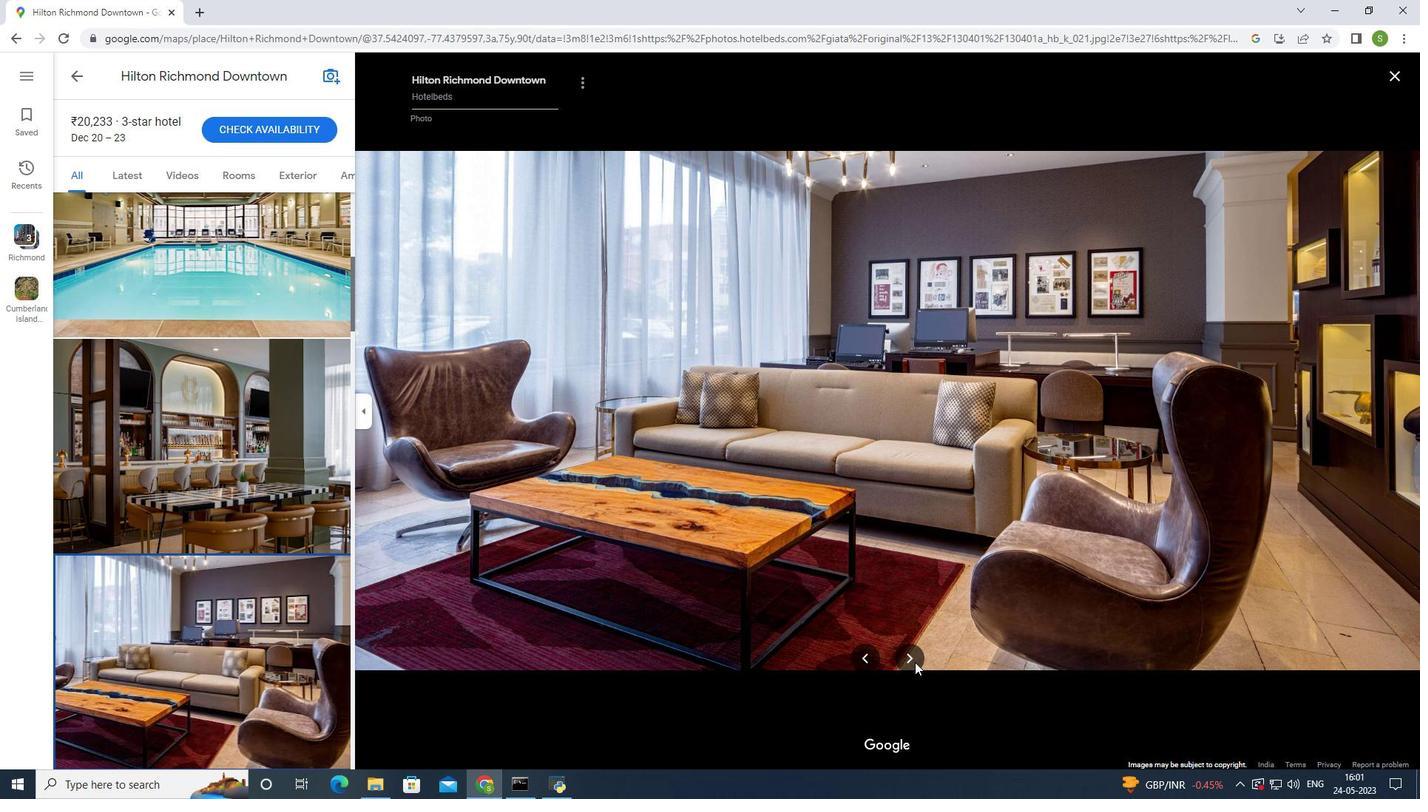 
Action: Mouse pressed left at (915, 662)
Screenshot: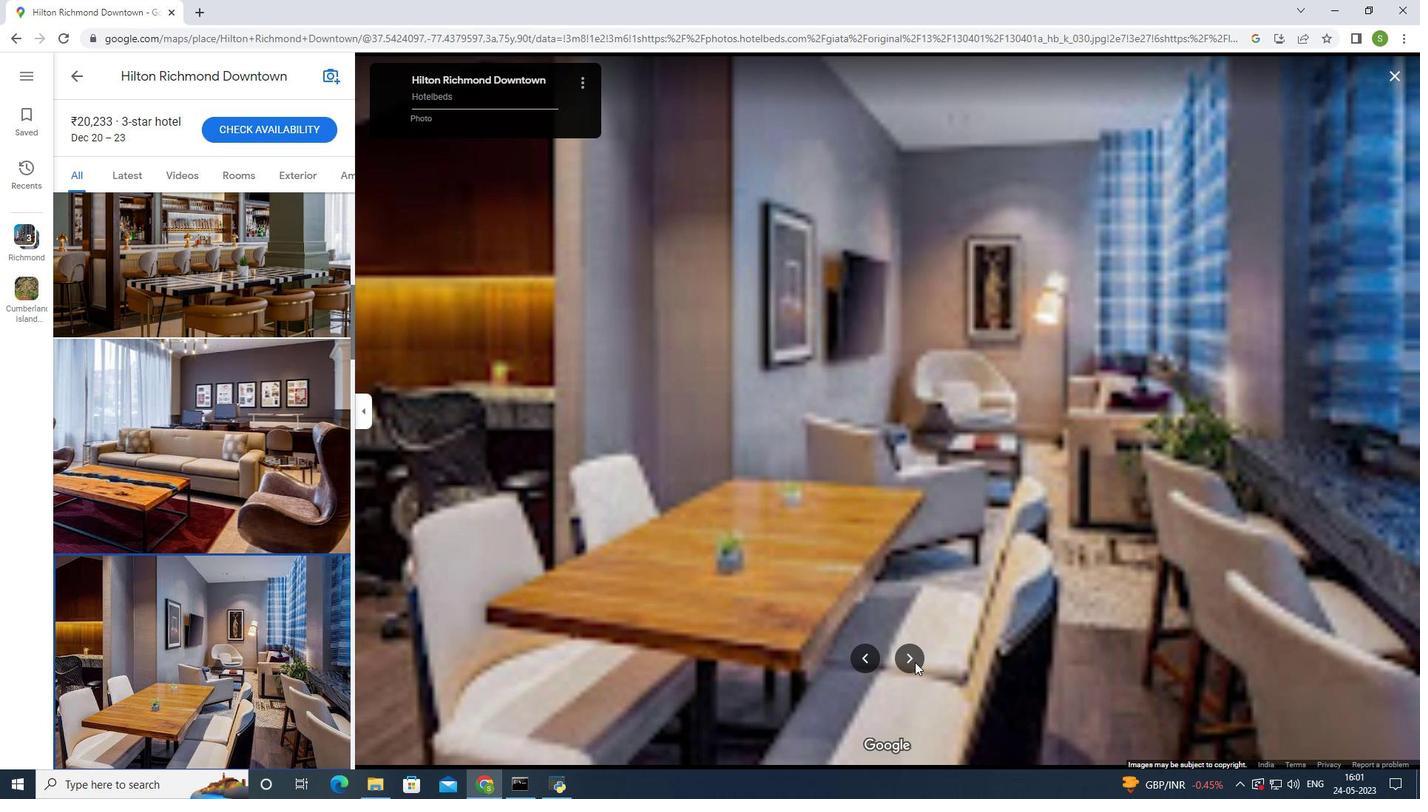 
Action: Mouse pressed left at (915, 662)
Screenshot: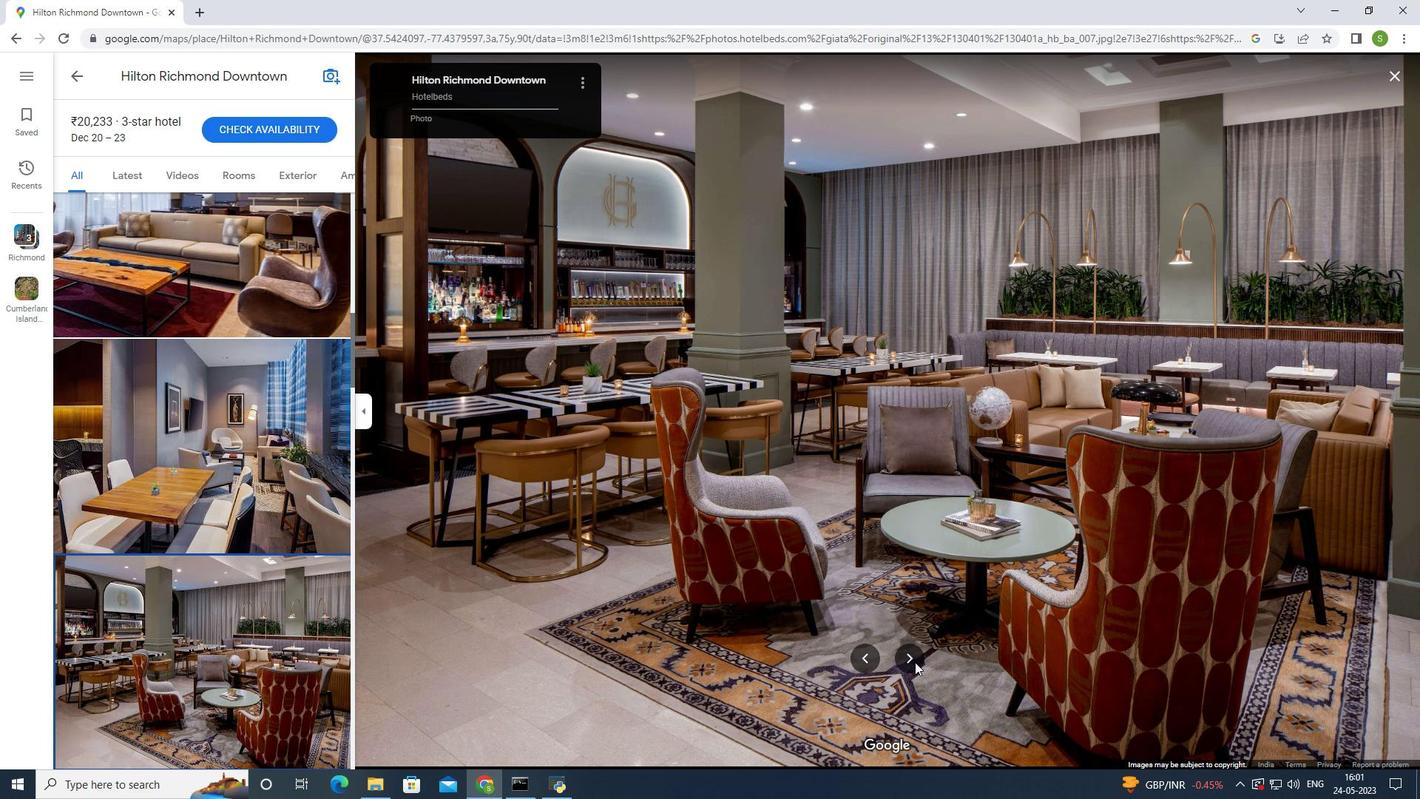 
Action: Mouse moved to (913, 663)
Screenshot: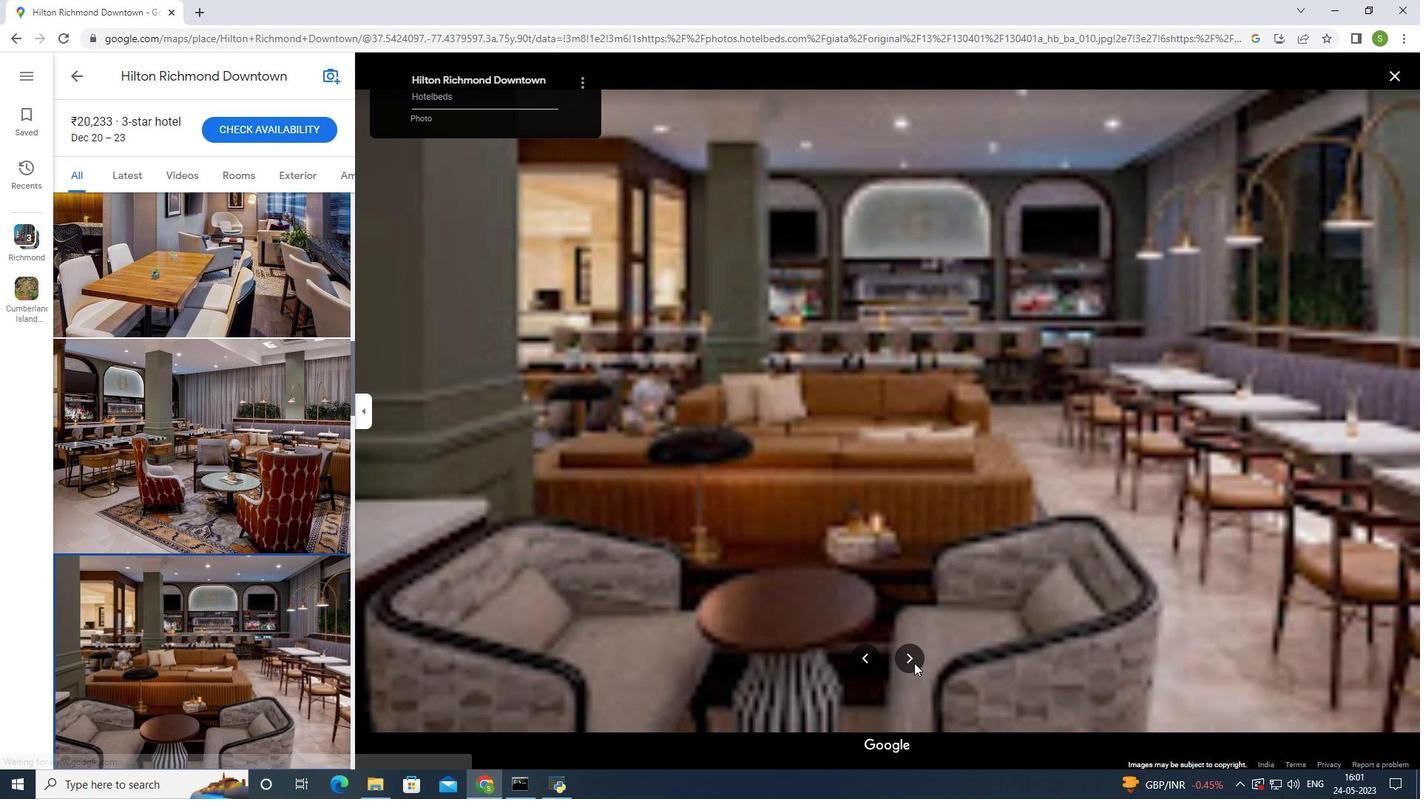 
Action: Mouse pressed left at (913, 663)
Screenshot: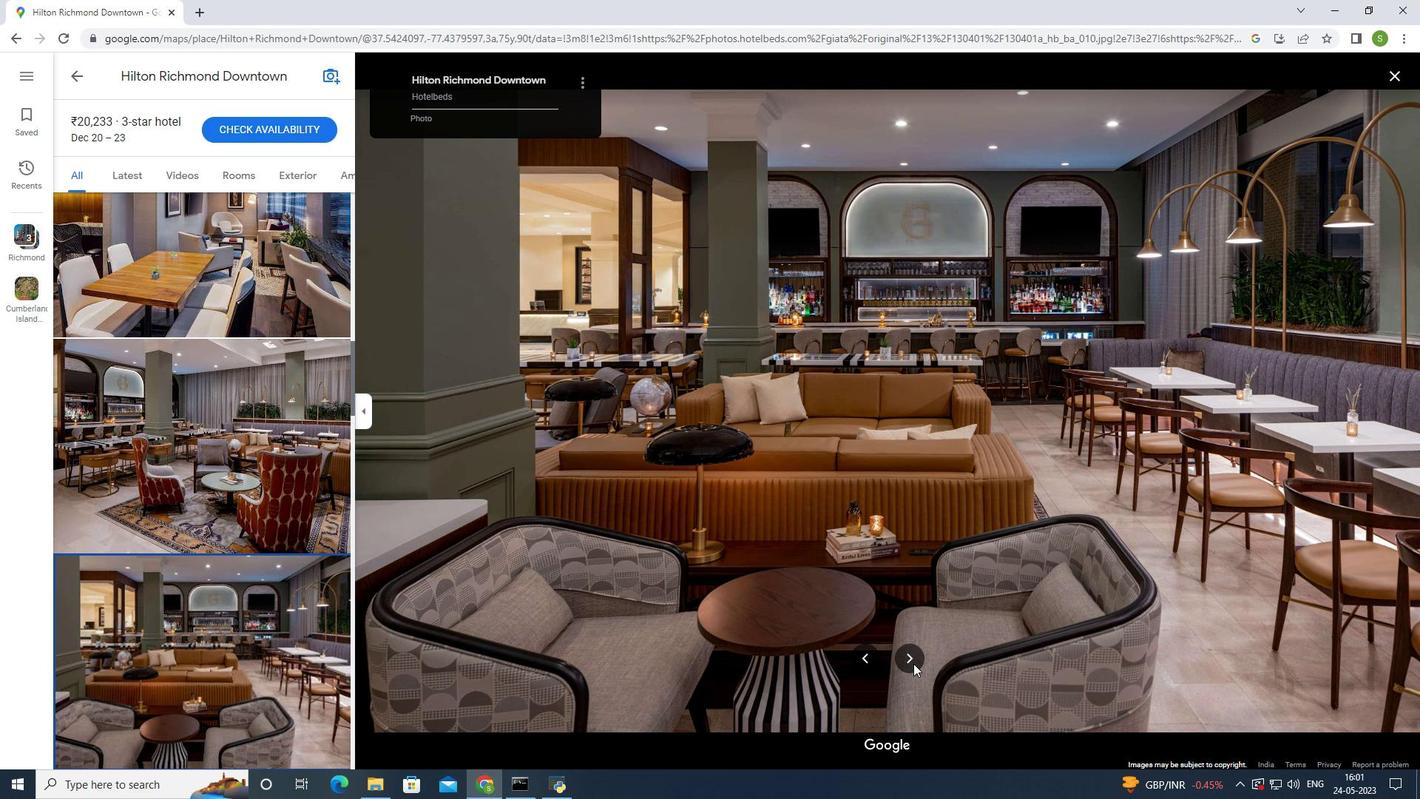 
Action: Mouse moved to (912, 665)
Screenshot: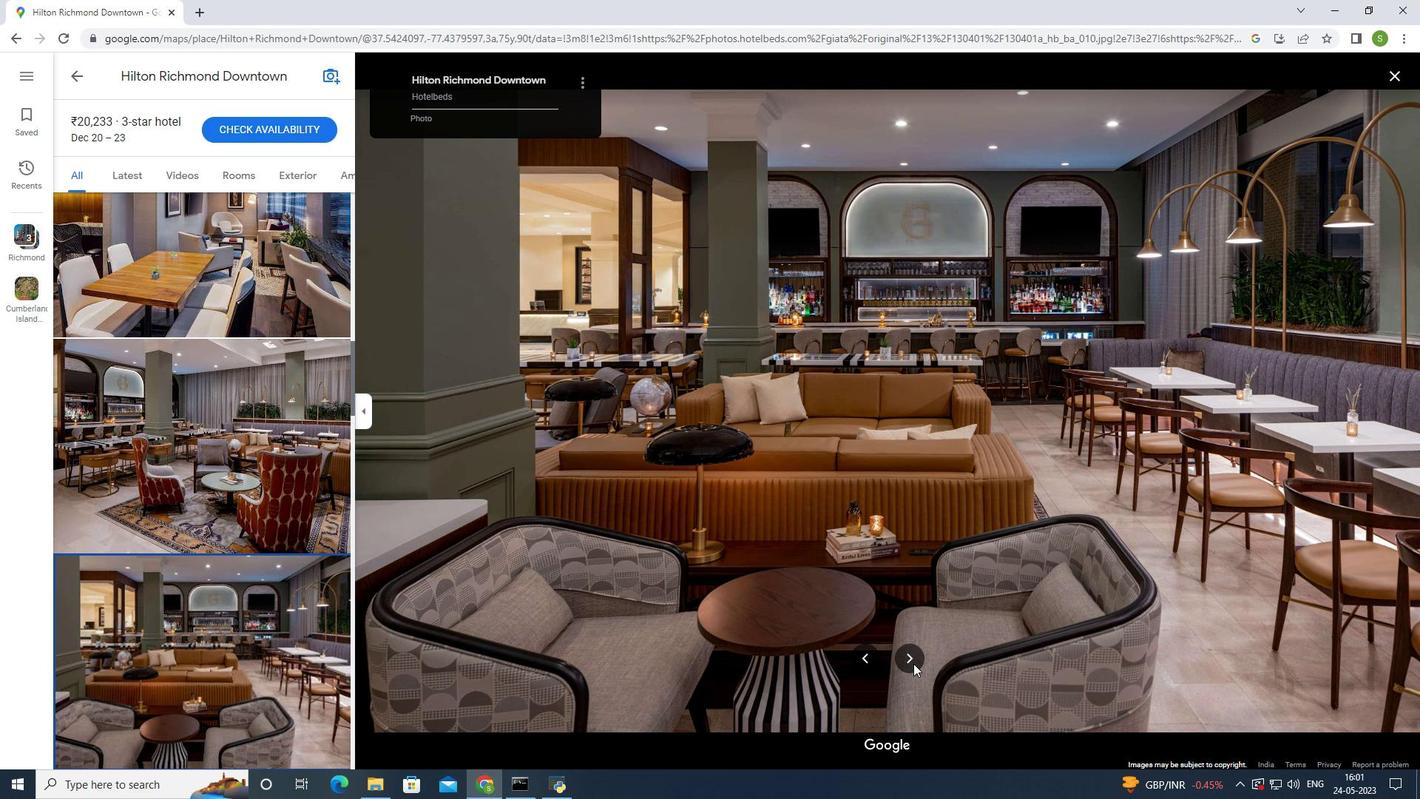 
Action: Mouse pressed left at (912, 665)
Screenshot: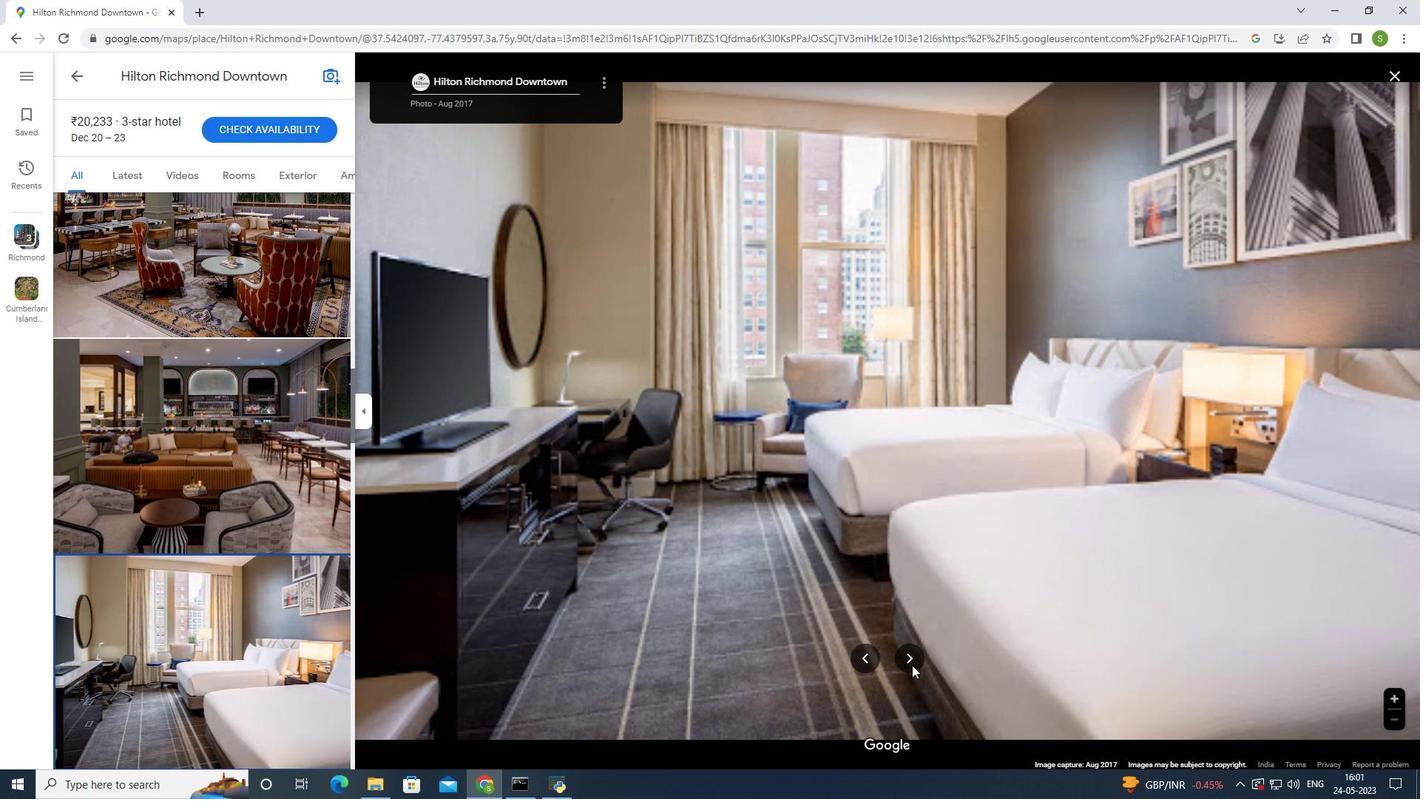 
Action: Mouse moved to (912, 663)
Screenshot: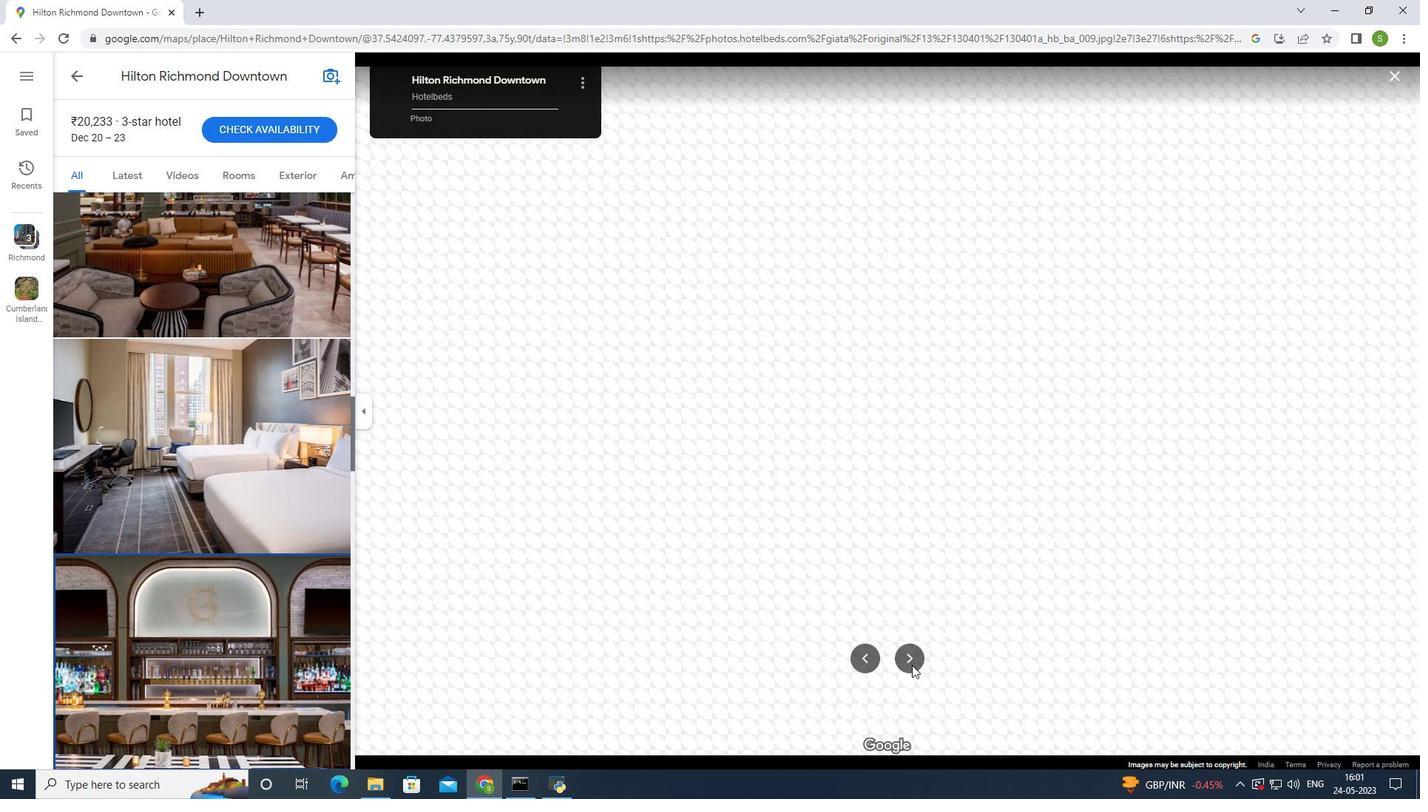 
Action: Mouse pressed left at (912, 663)
Screenshot: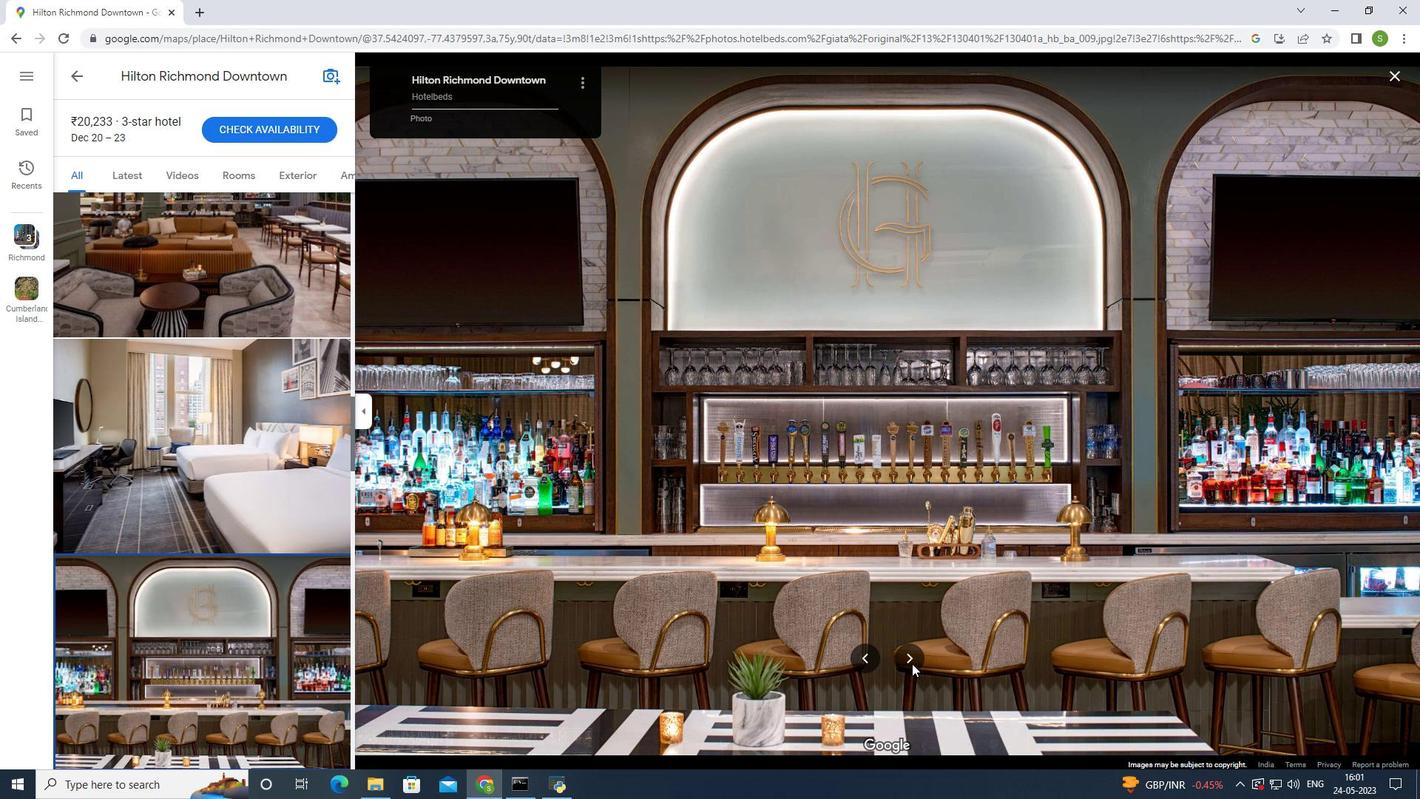 
Action: Mouse pressed left at (912, 663)
Screenshot: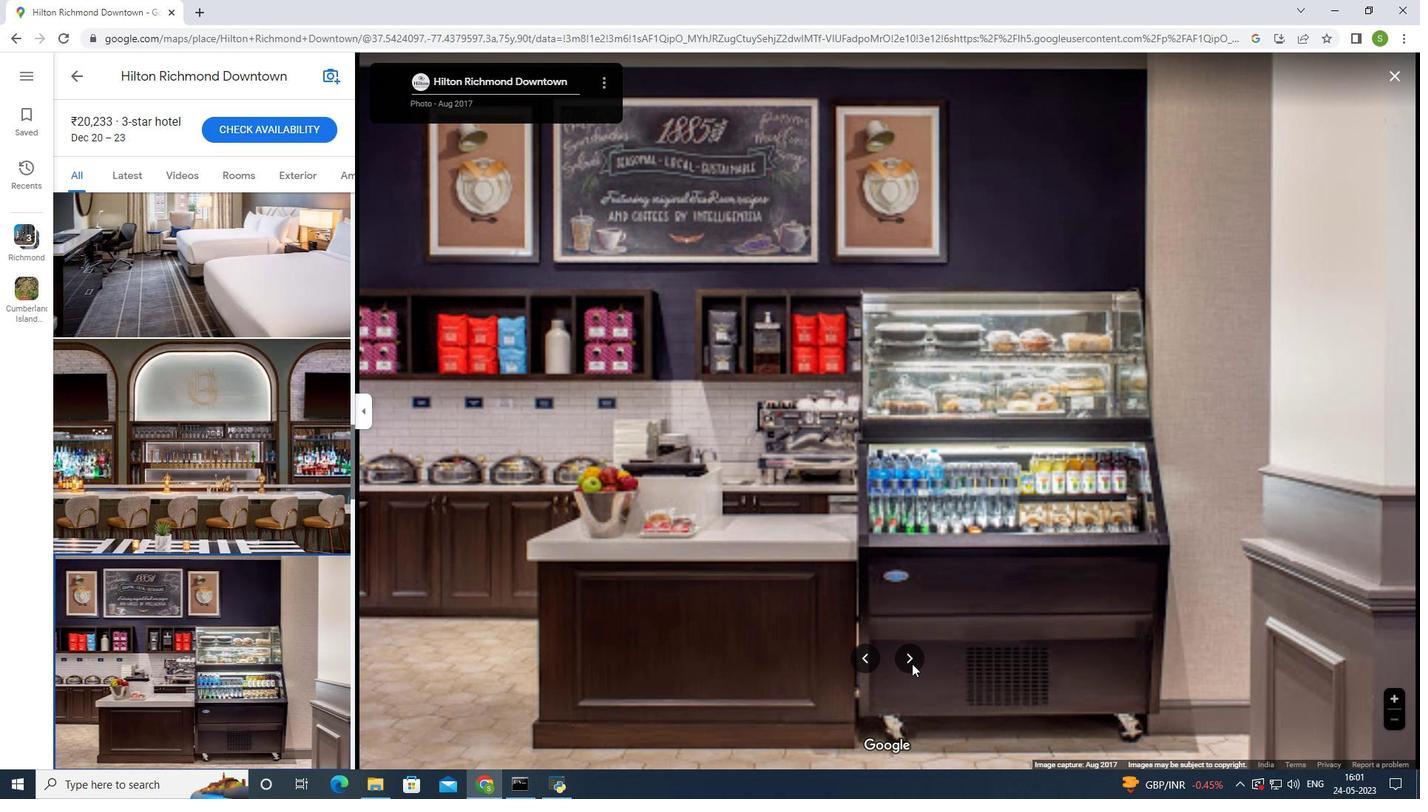 
Action: Mouse moved to (917, 659)
Screenshot: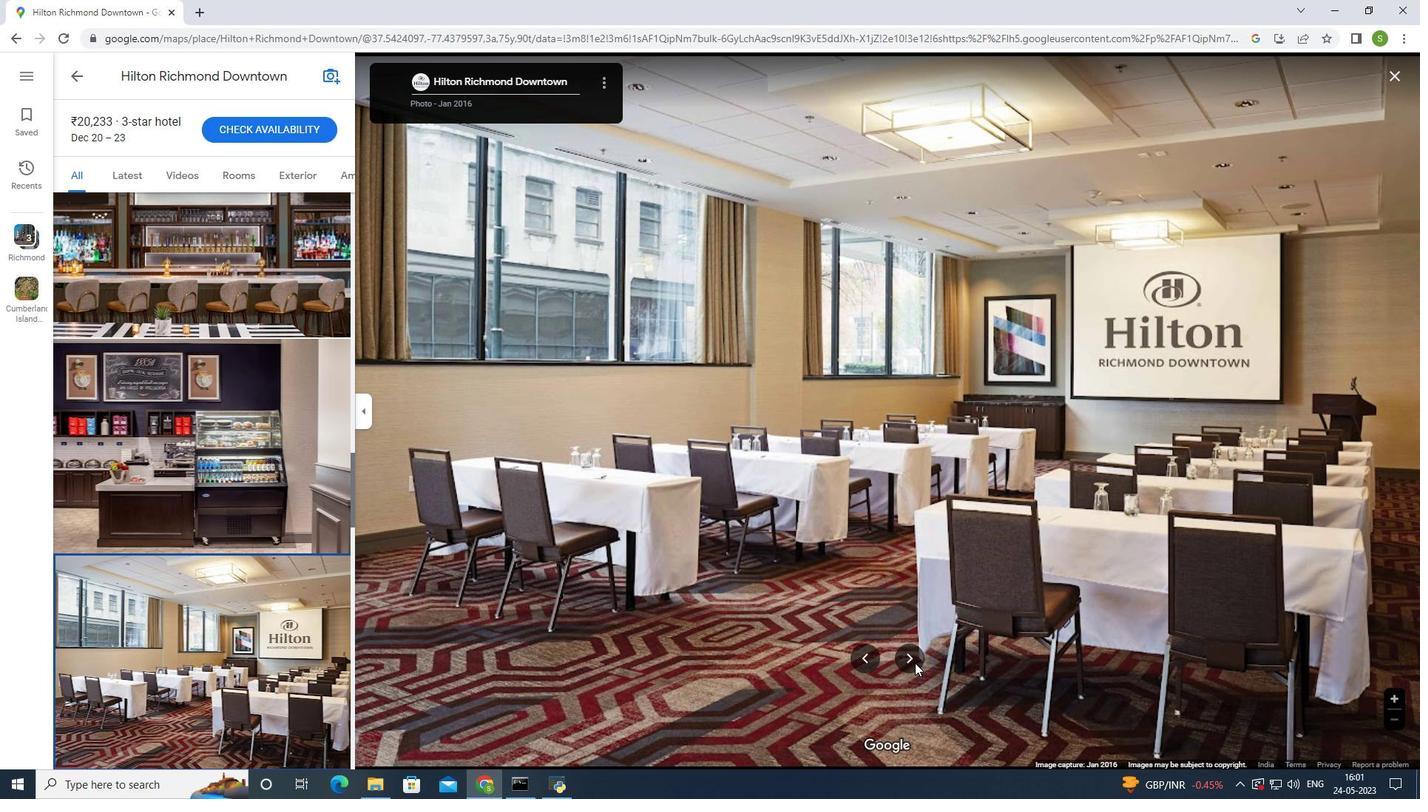 
Action: Mouse pressed left at (917, 659)
Screenshot: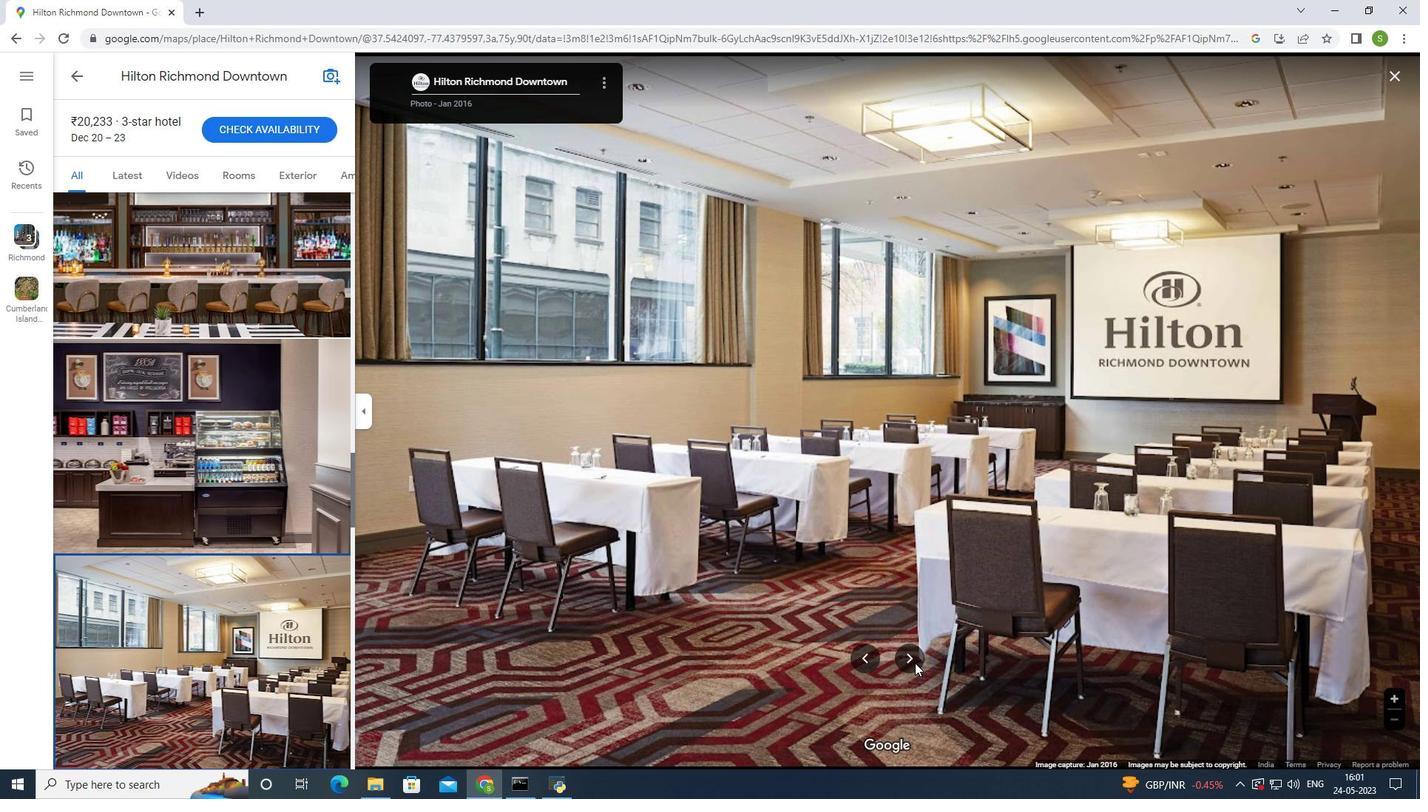
Action: Mouse pressed left at (917, 659)
Screenshot: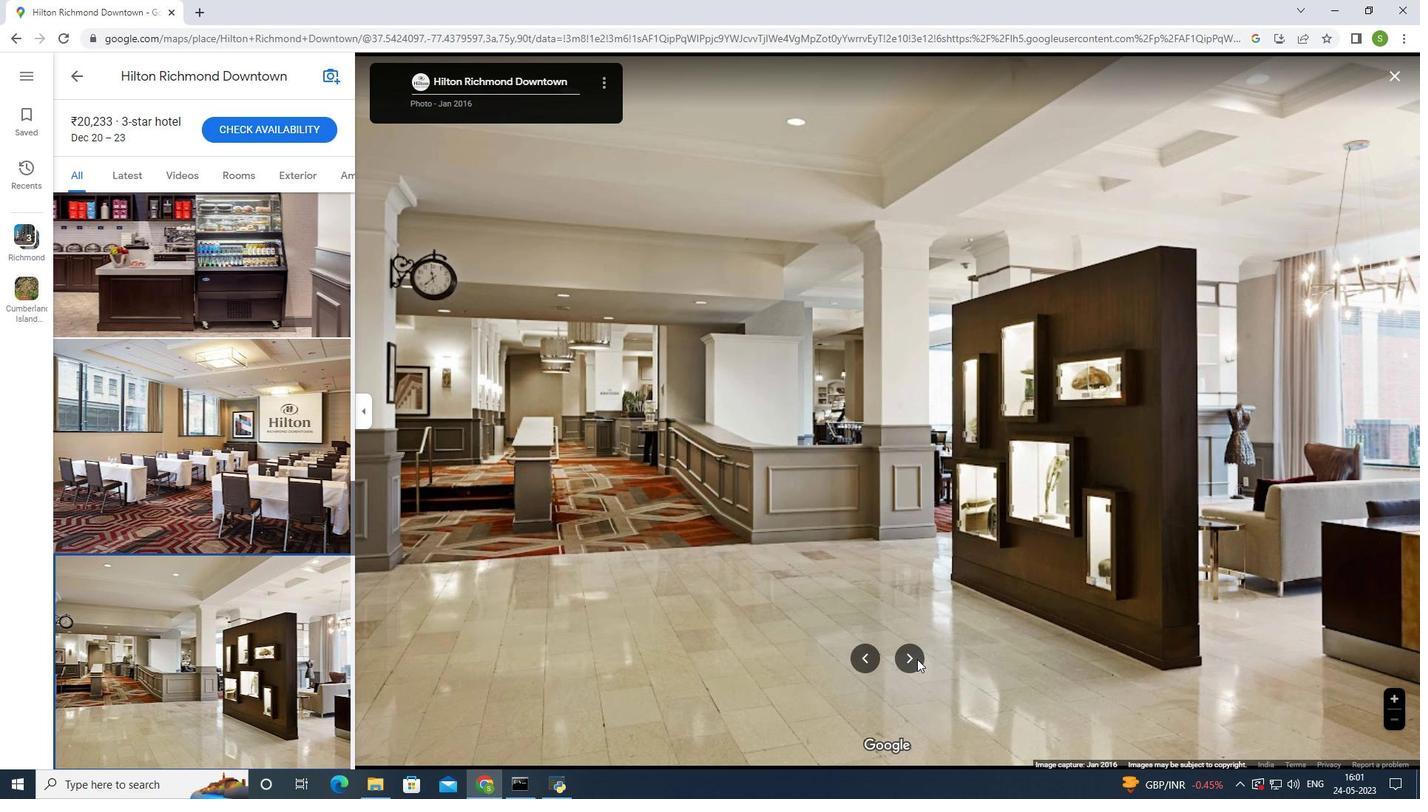 
Action: Mouse moved to (917, 659)
Screenshot: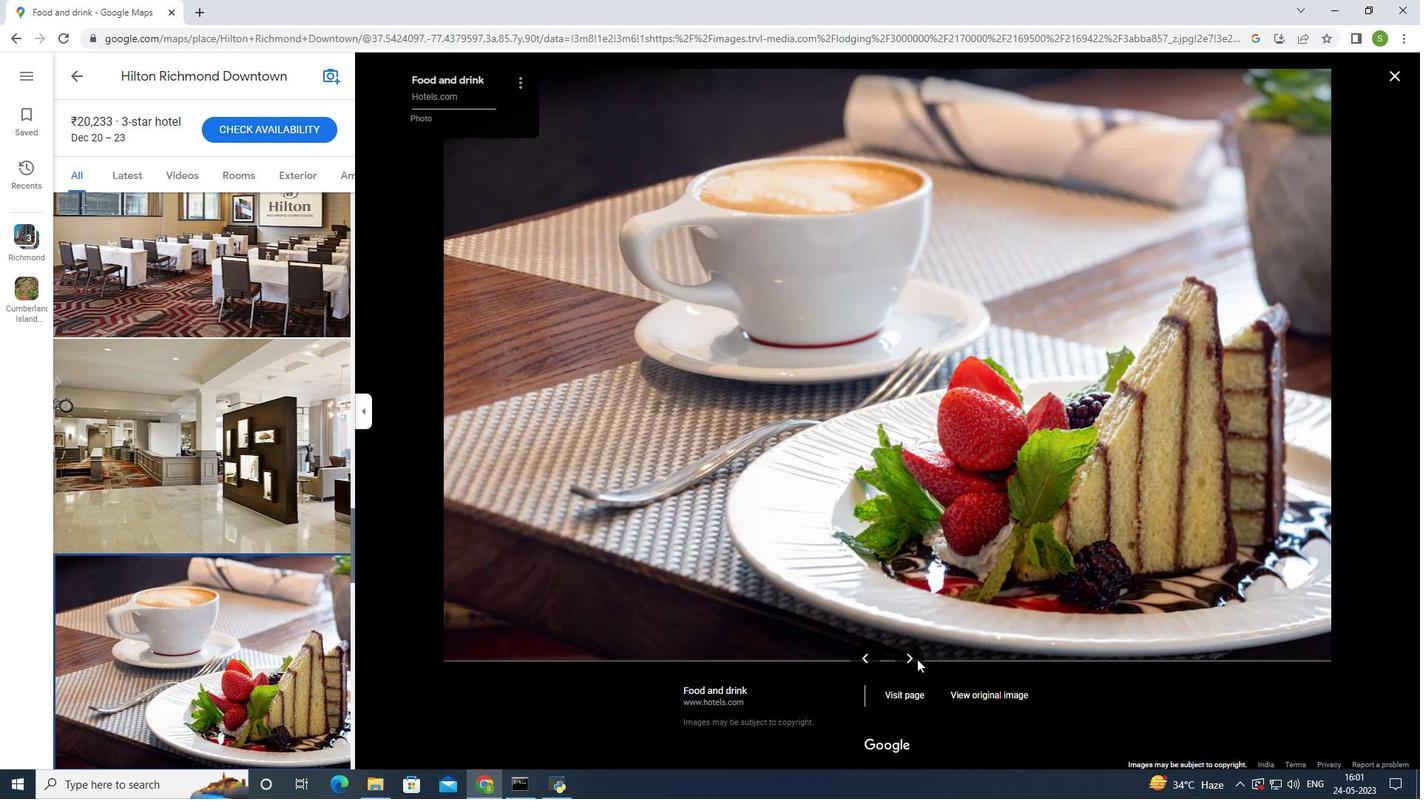
Action: Mouse pressed left at (917, 659)
Screenshot: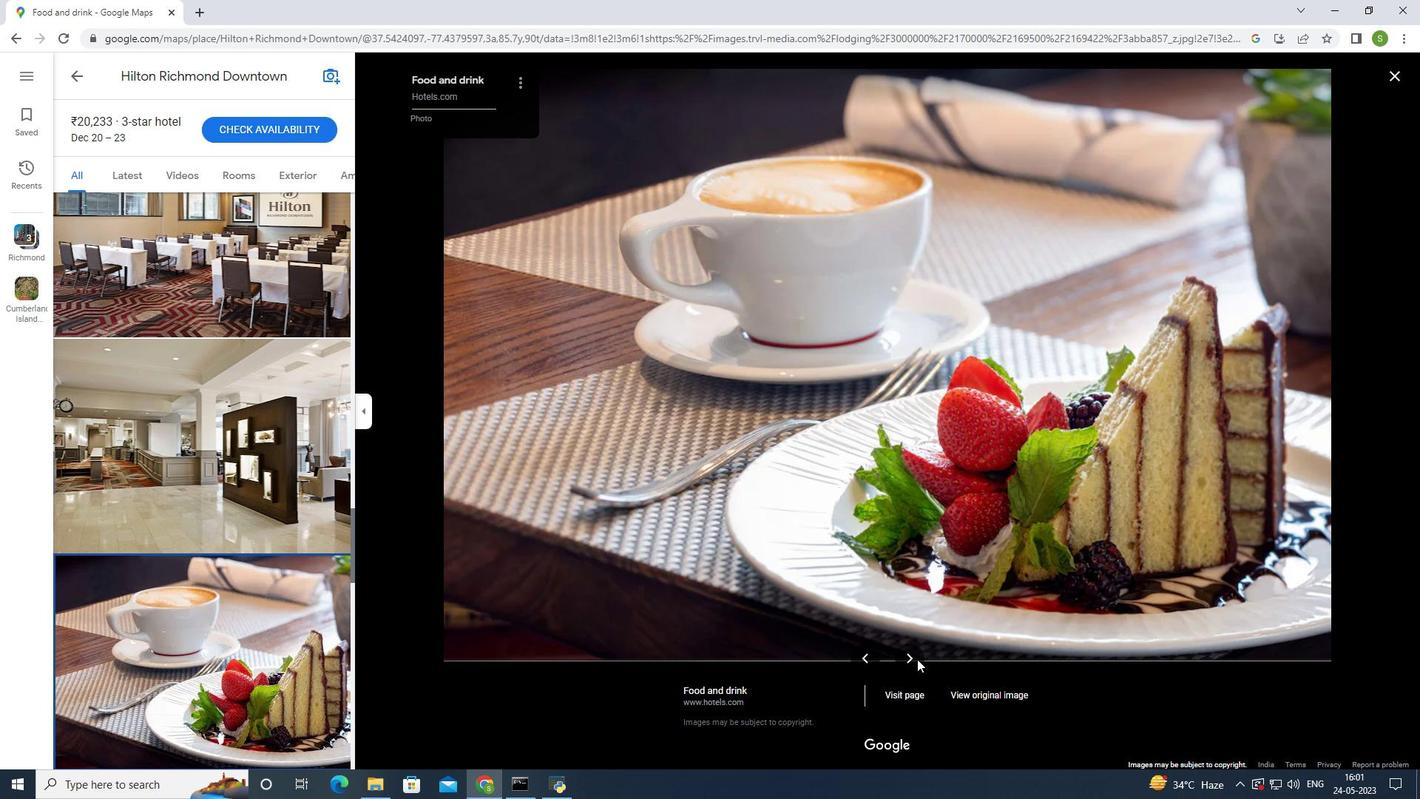 
Action: Mouse moved to (917, 660)
Screenshot: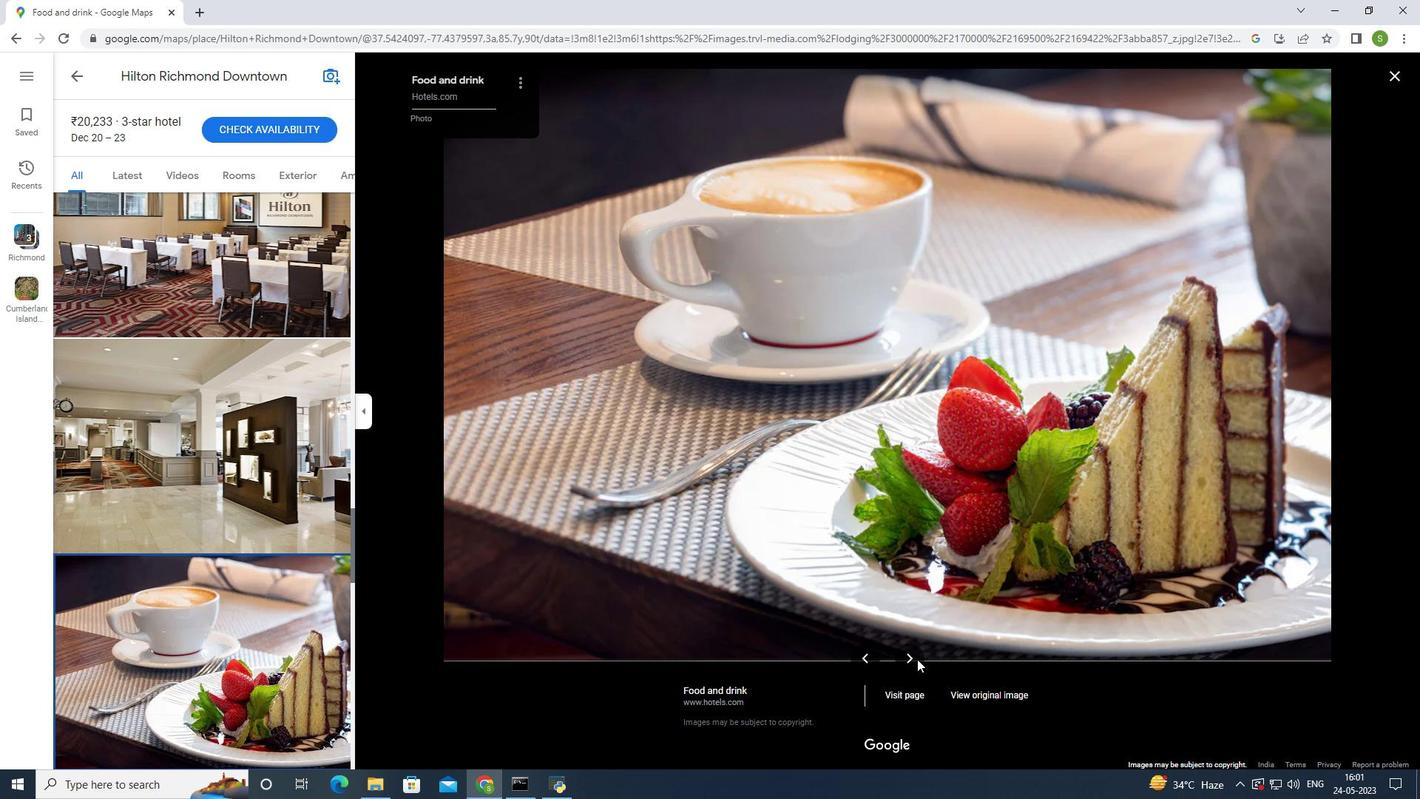 
Action: Mouse pressed left at (917, 660)
Screenshot: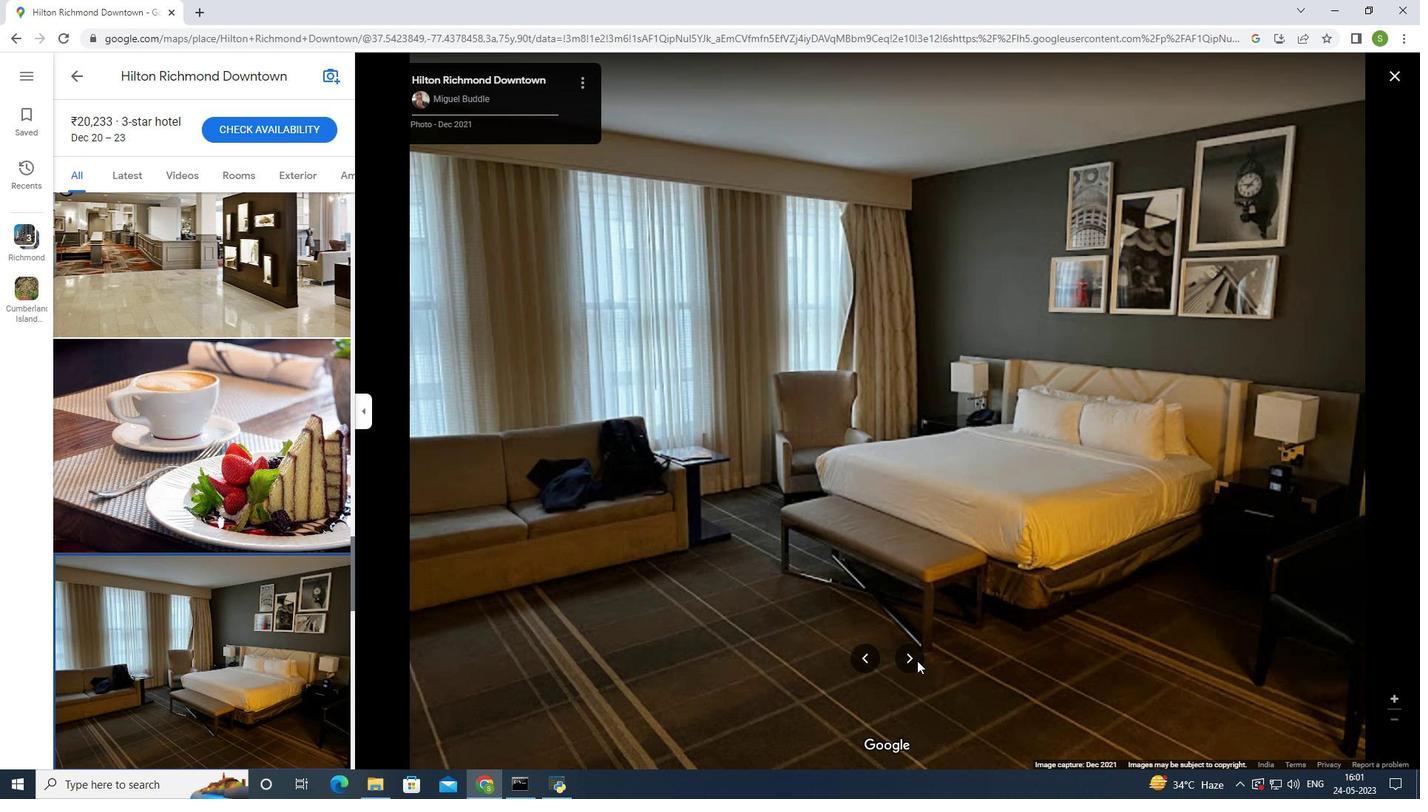 
Action: Mouse moved to (913, 646)
Screenshot: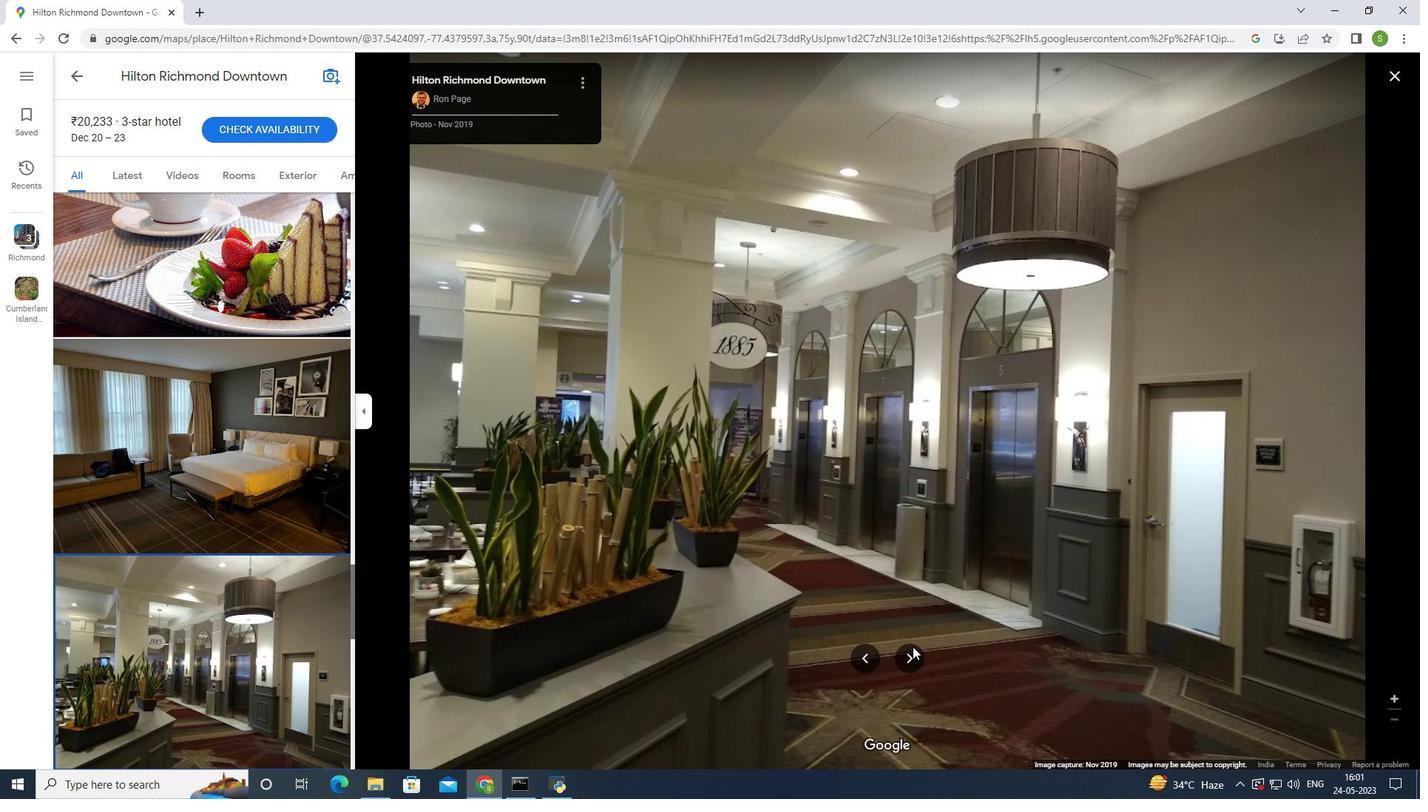 
Action: Mouse pressed left at (913, 646)
Screenshot: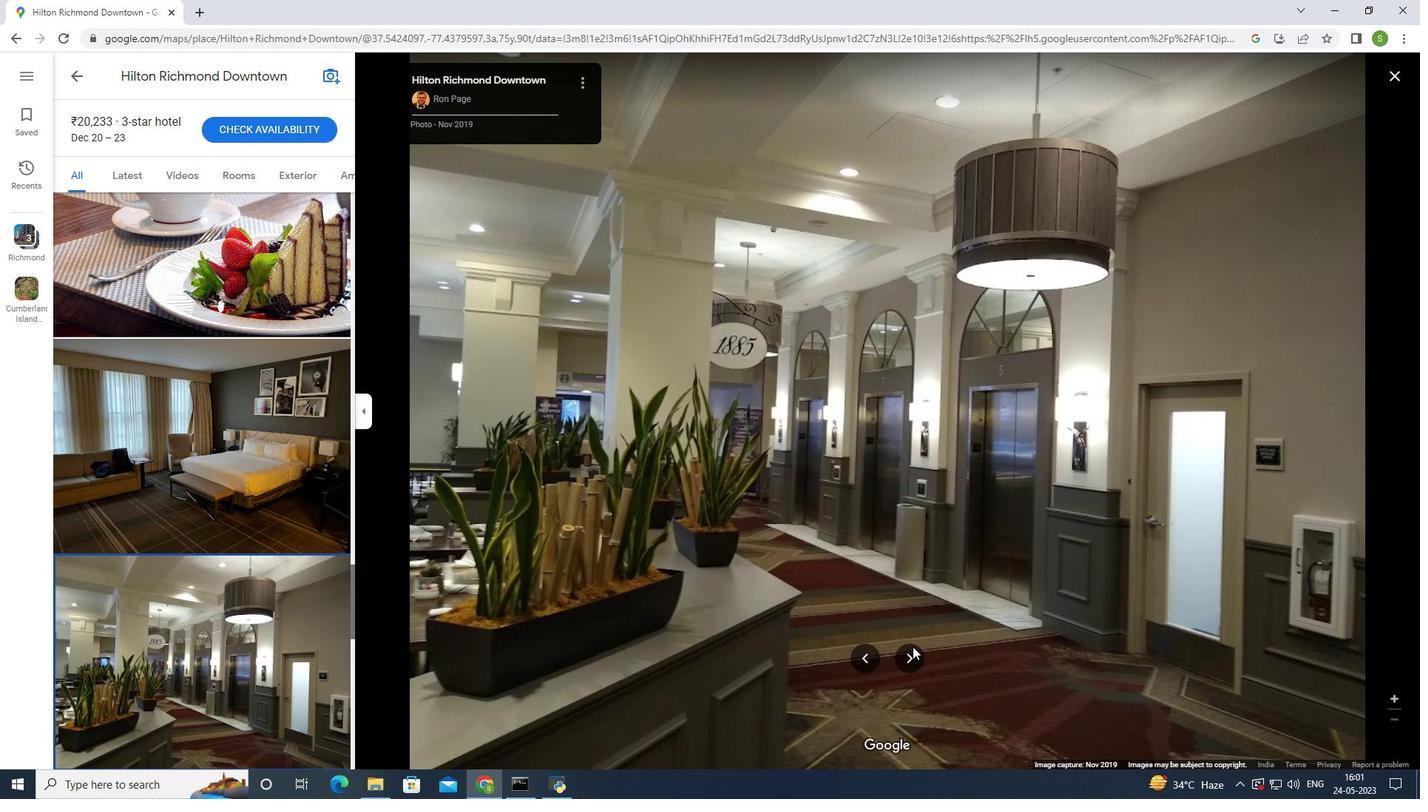 
Action: Mouse moved to (910, 666)
Screenshot: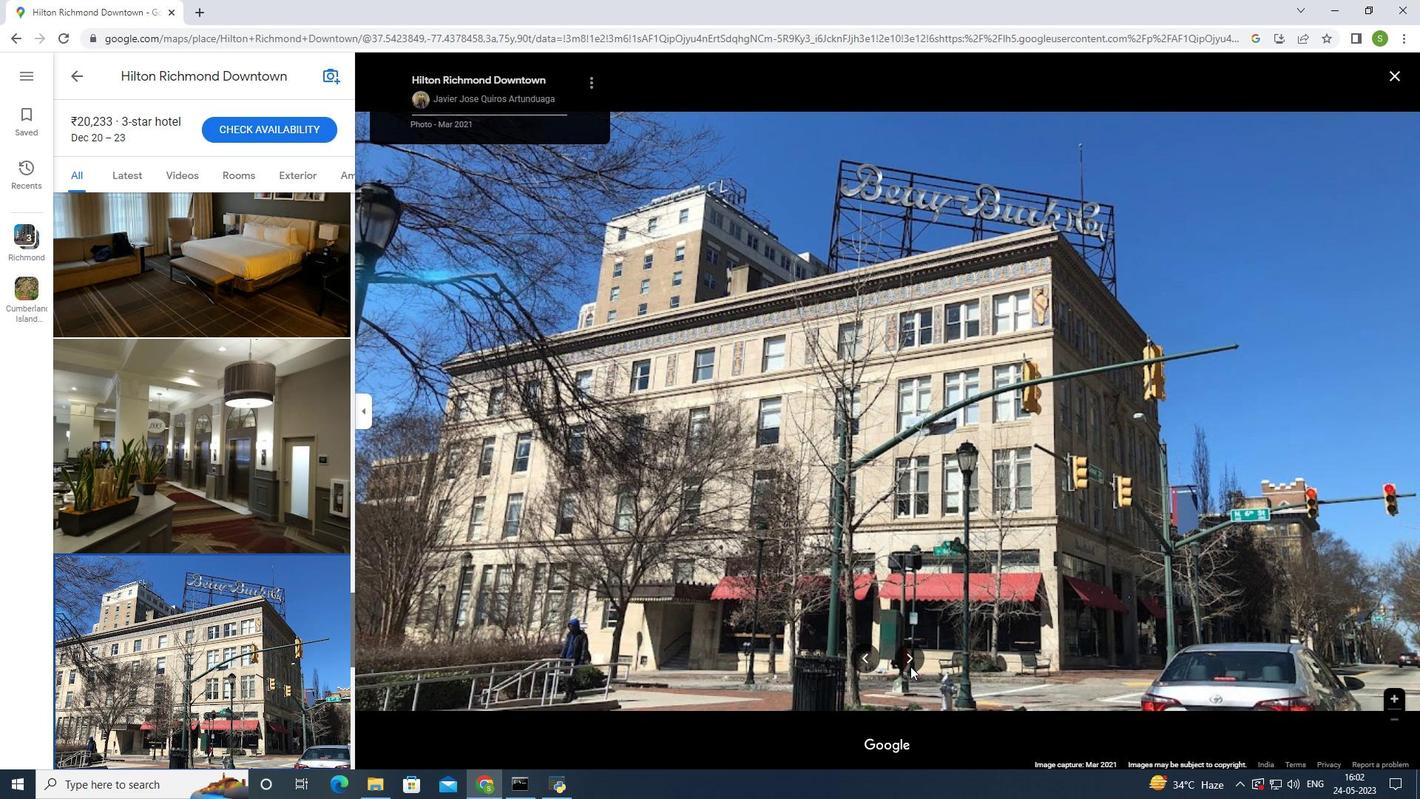 
Action: Mouse pressed left at (910, 666)
Screenshot: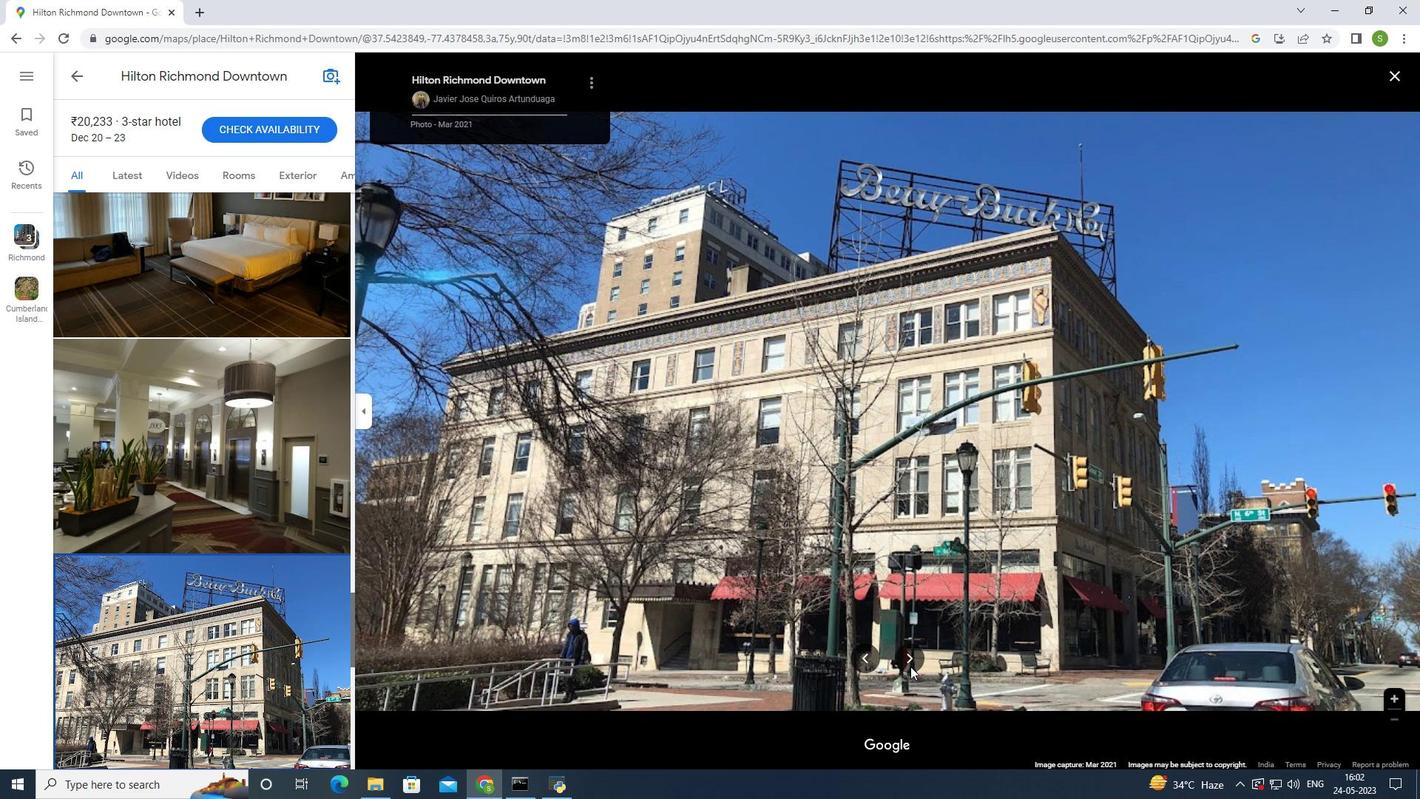 
Action: Mouse pressed left at (910, 666)
Screenshot: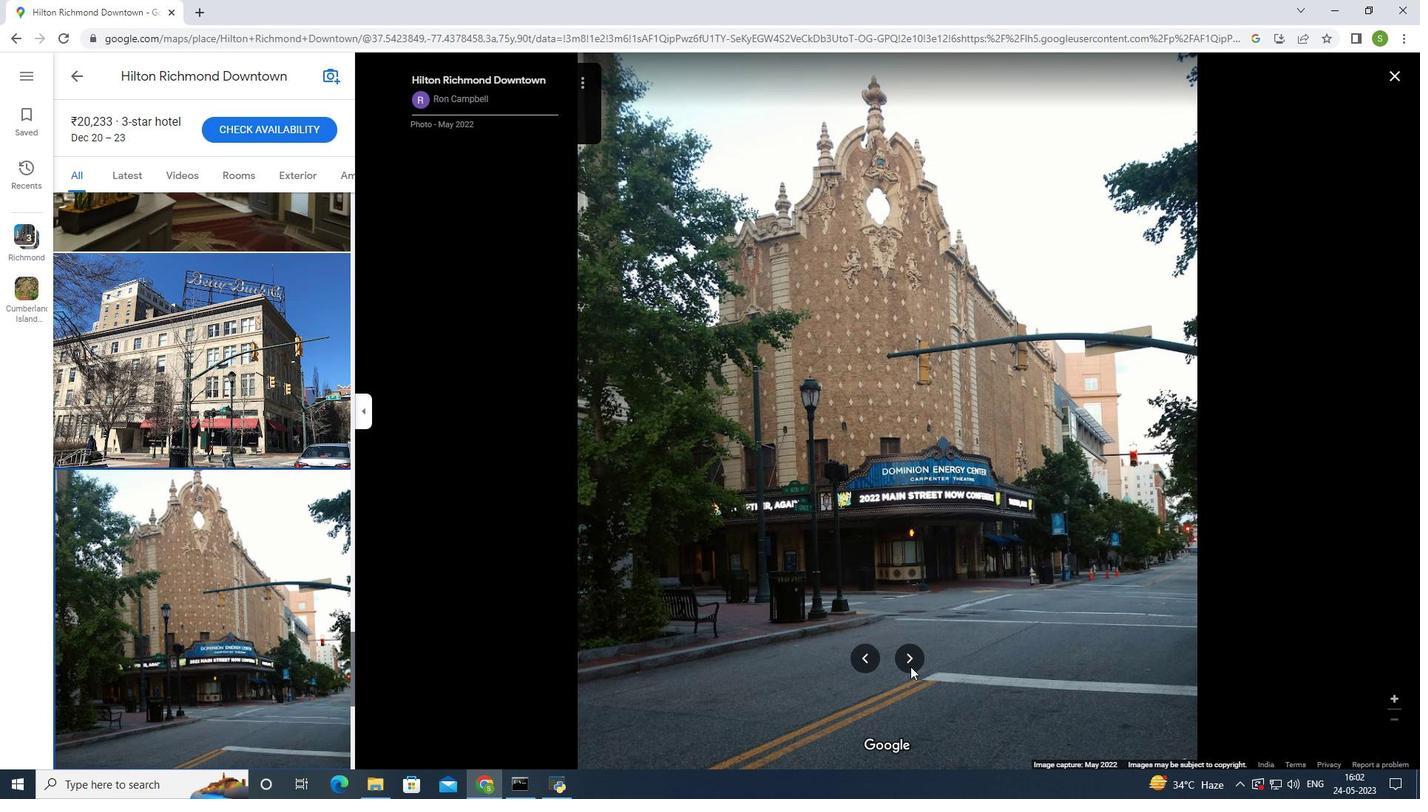 
Action: Mouse pressed left at (910, 666)
Screenshot: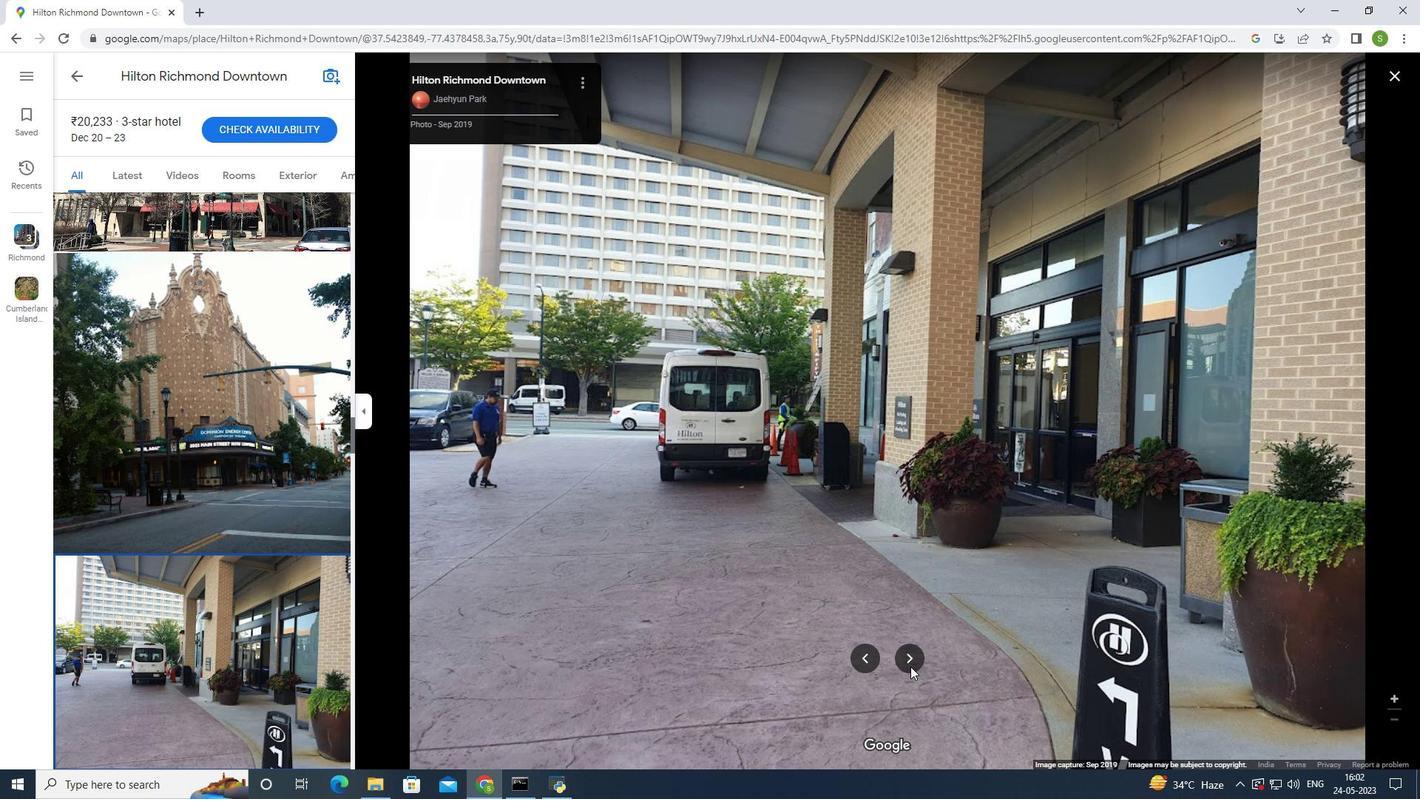 
Action: Mouse moved to (1024, 502)
Screenshot: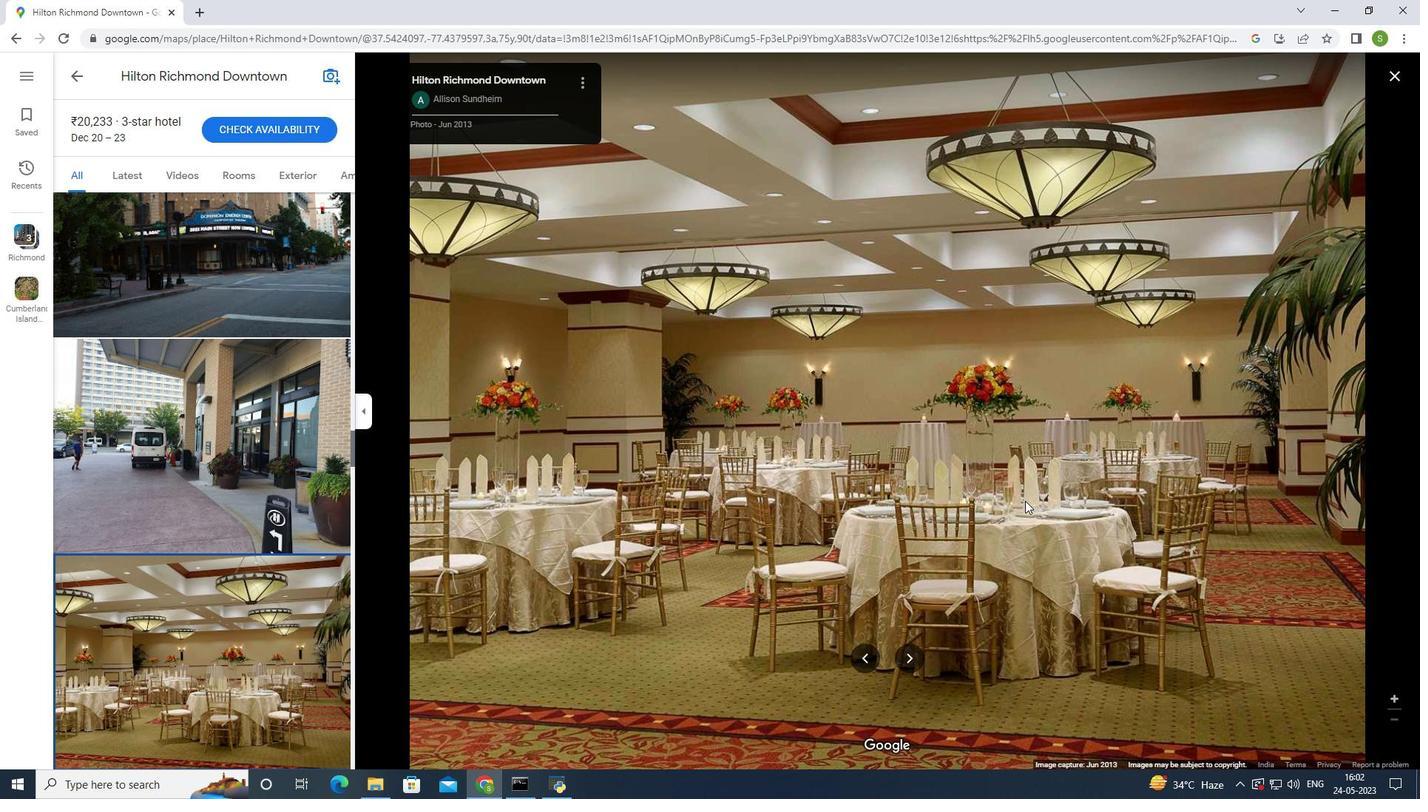 
Action: Mouse scrolled (1024, 503) with delta (0, 0)
Screenshot: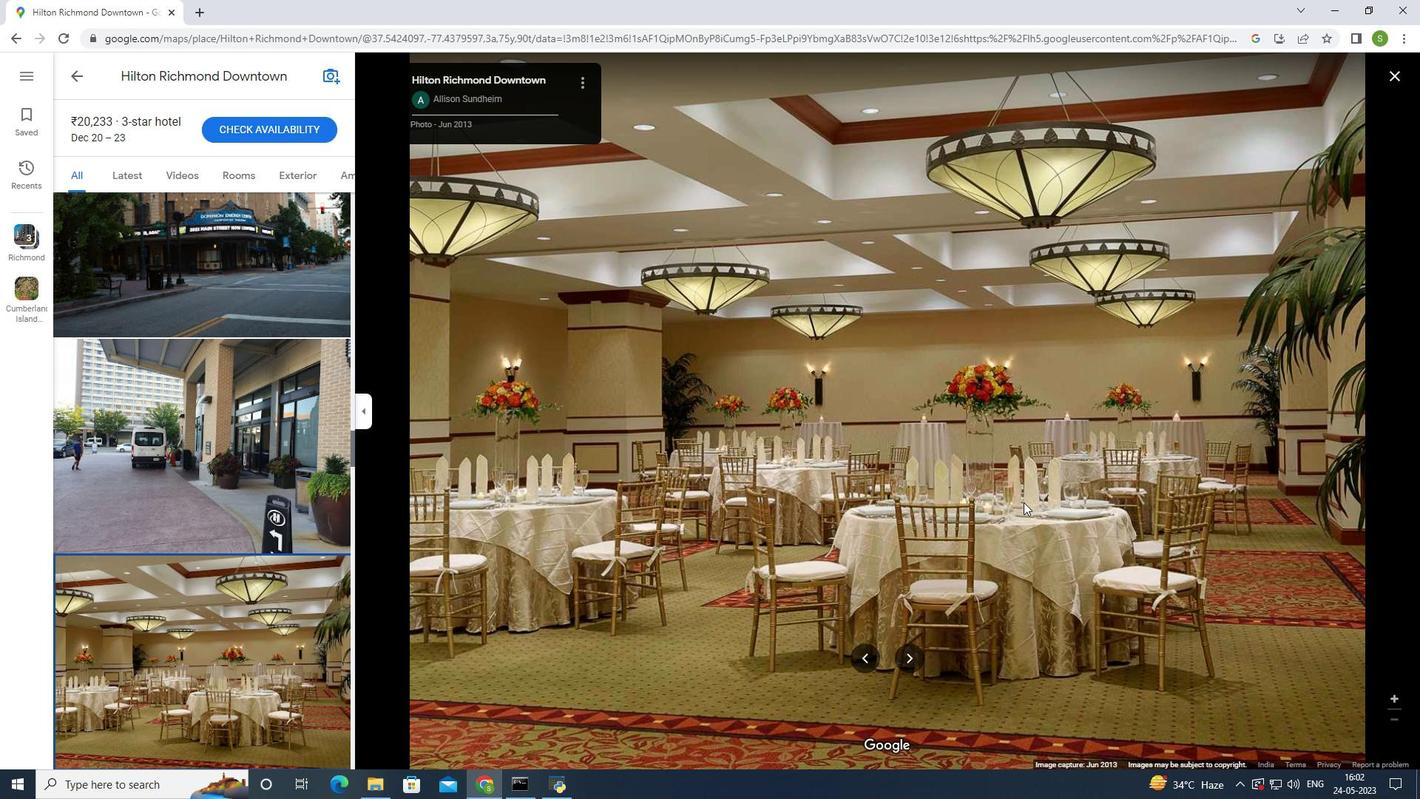
Action: Mouse scrolled (1024, 503) with delta (0, 0)
Screenshot: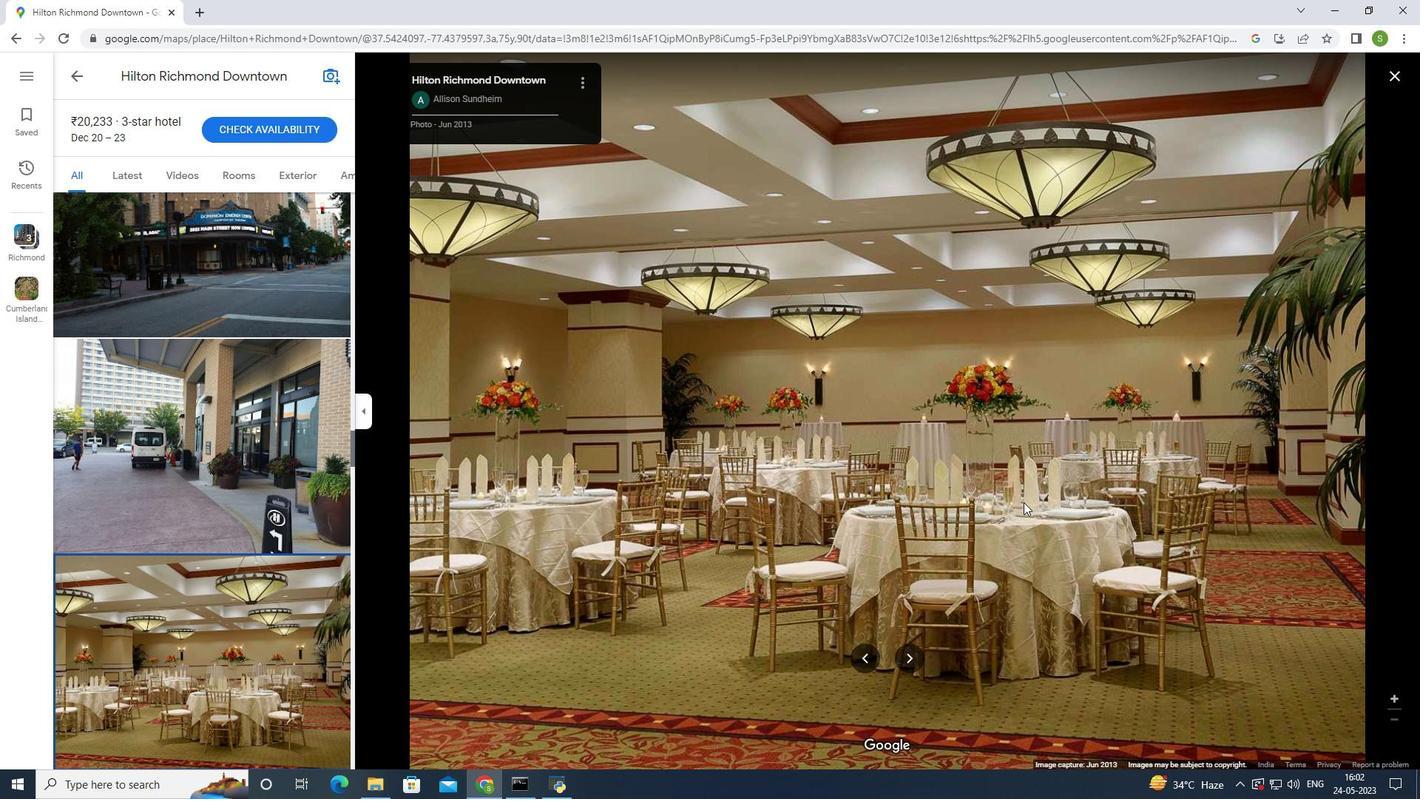 
Action: Mouse scrolled (1024, 503) with delta (0, 0)
Screenshot: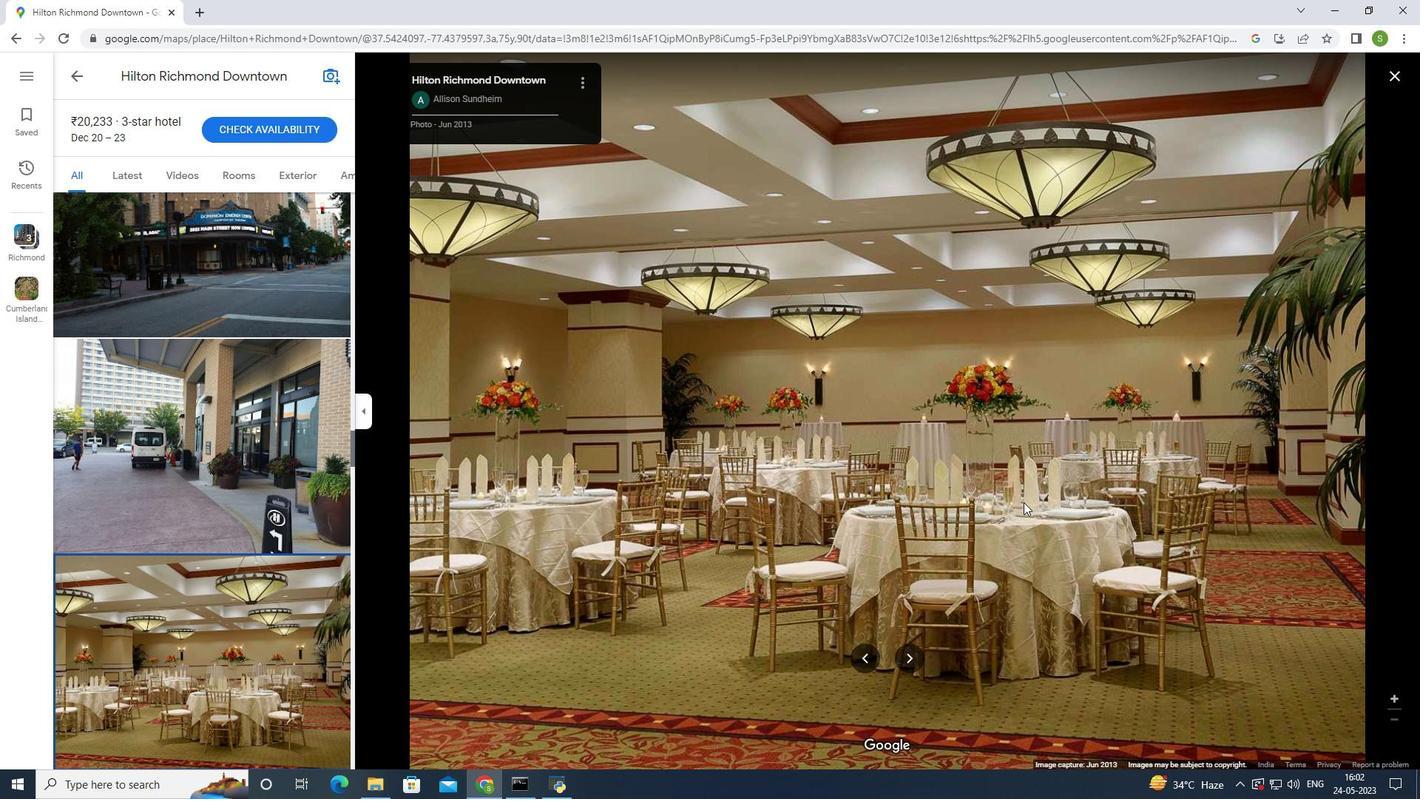 
Action: Mouse scrolled (1024, 503) with delta (0, 0)
Screenshot: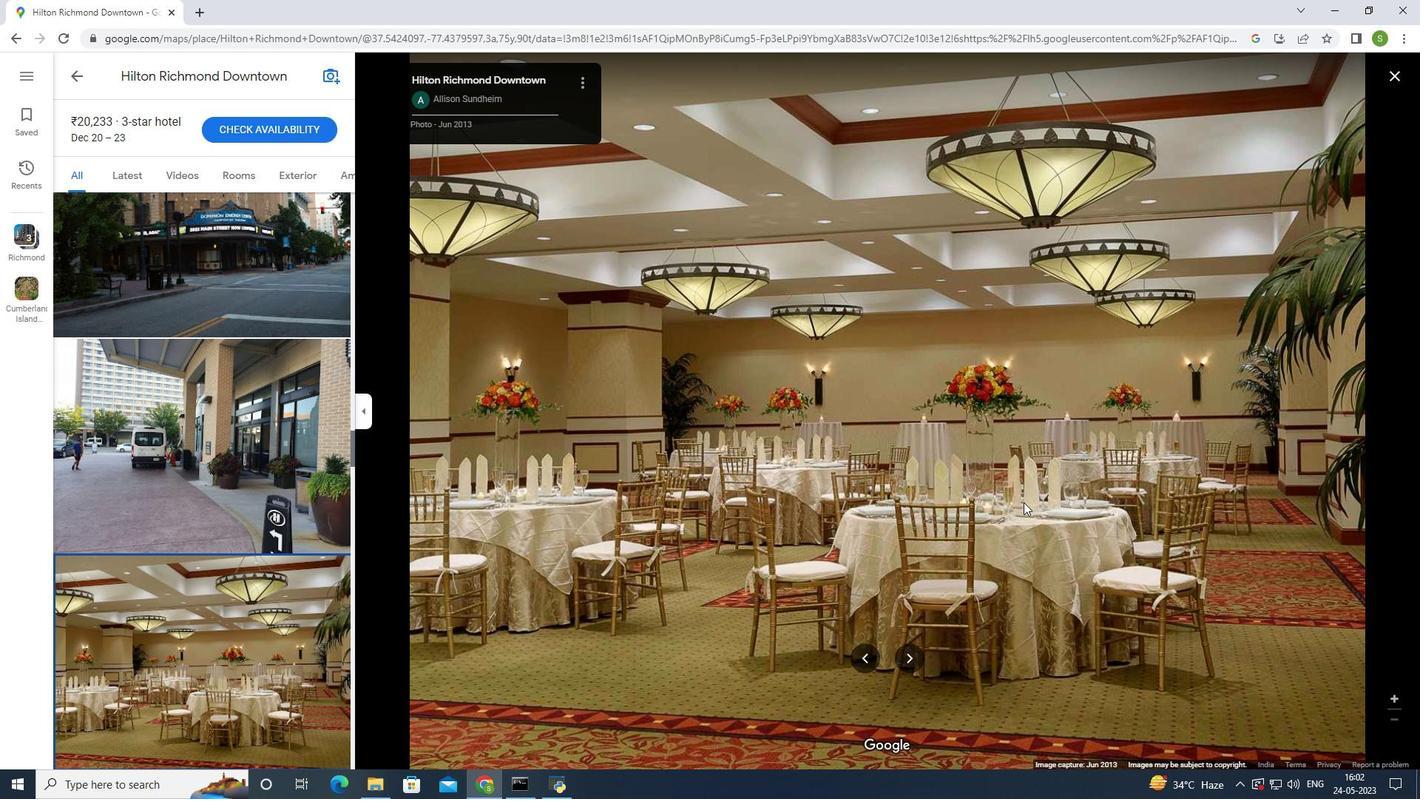 
Action: Mouse moved to (1021, 503)
Screenshot: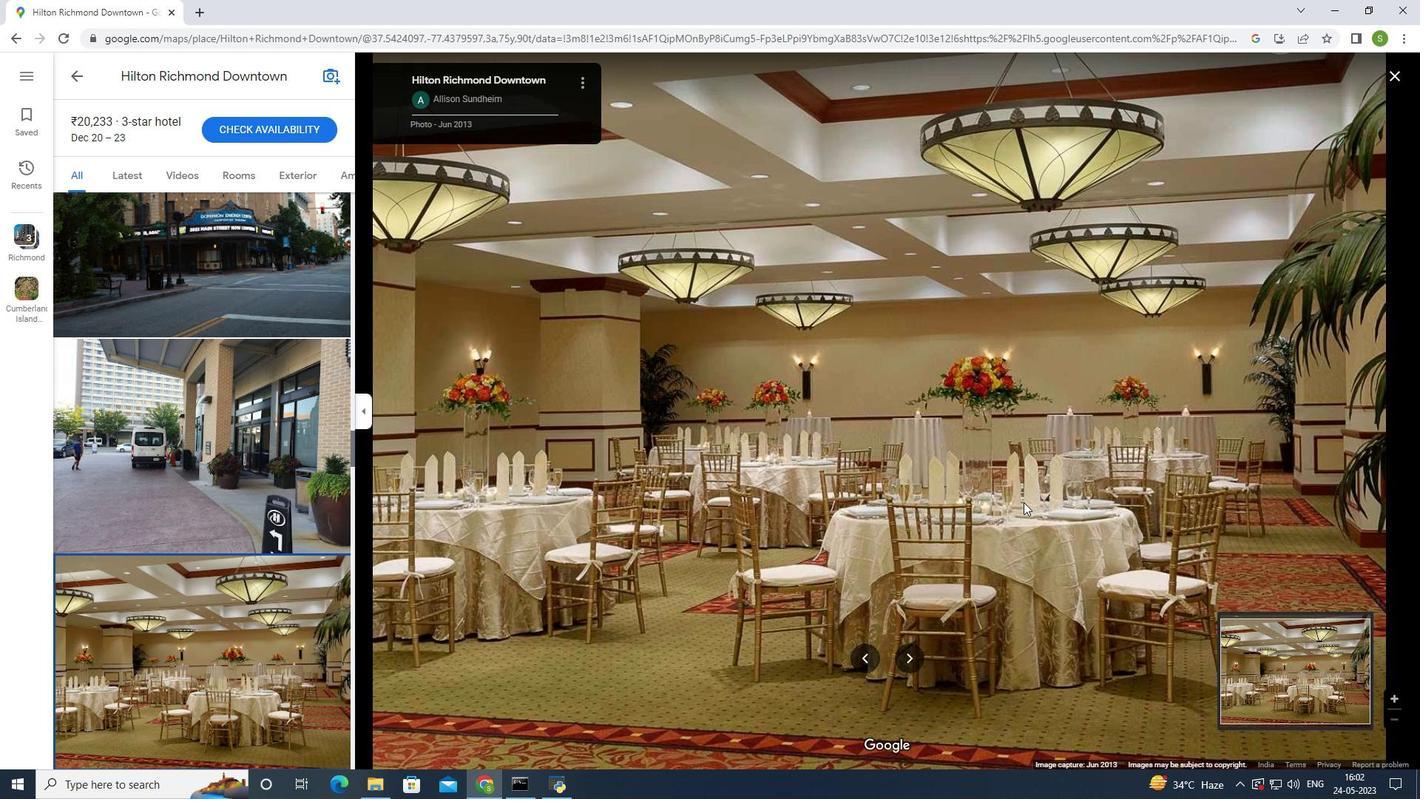 
Action: Mouse scrolled (1021, 504) with delta (0, 0)
Screenshot: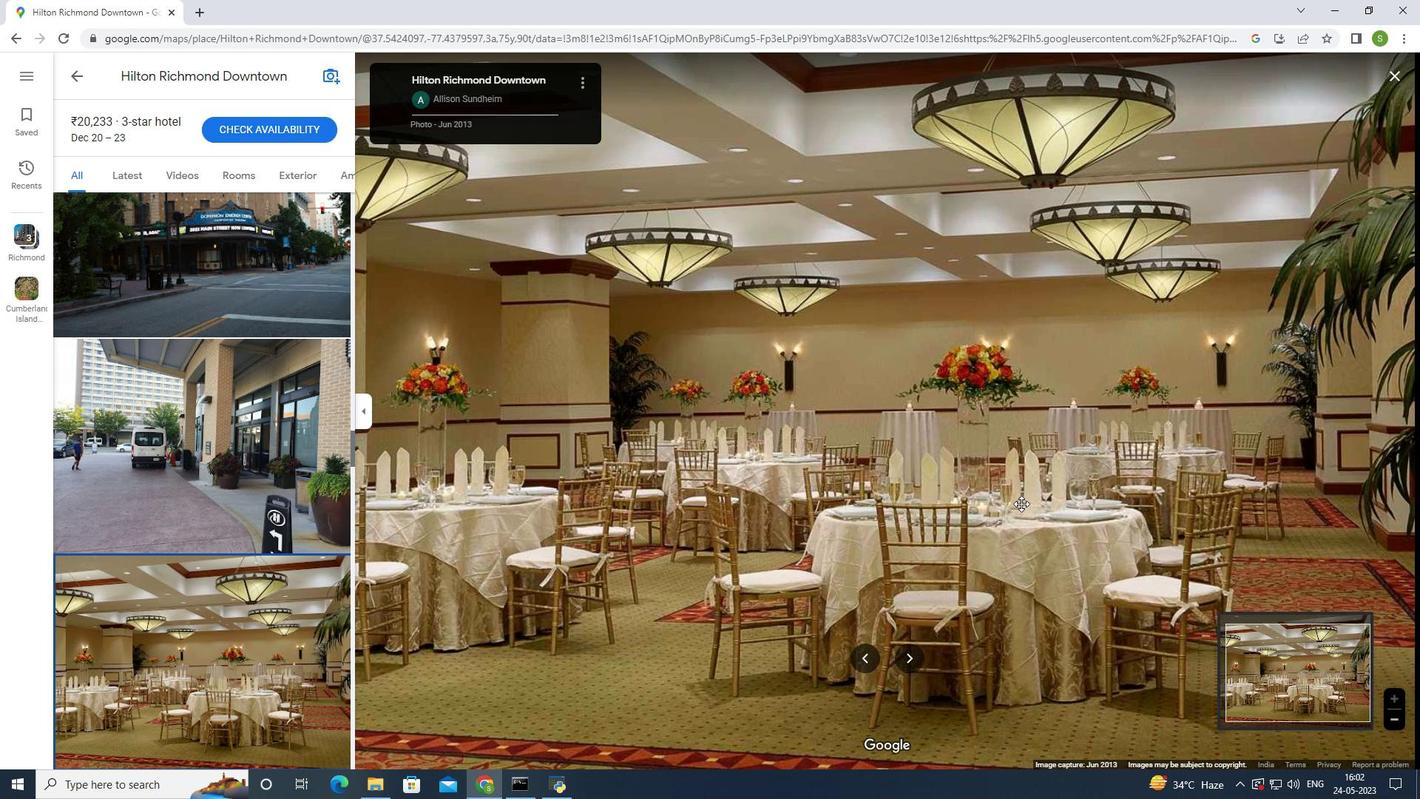
Action: Mouse scrolled (1021, 504) with delta (0, 0)
Screenshot: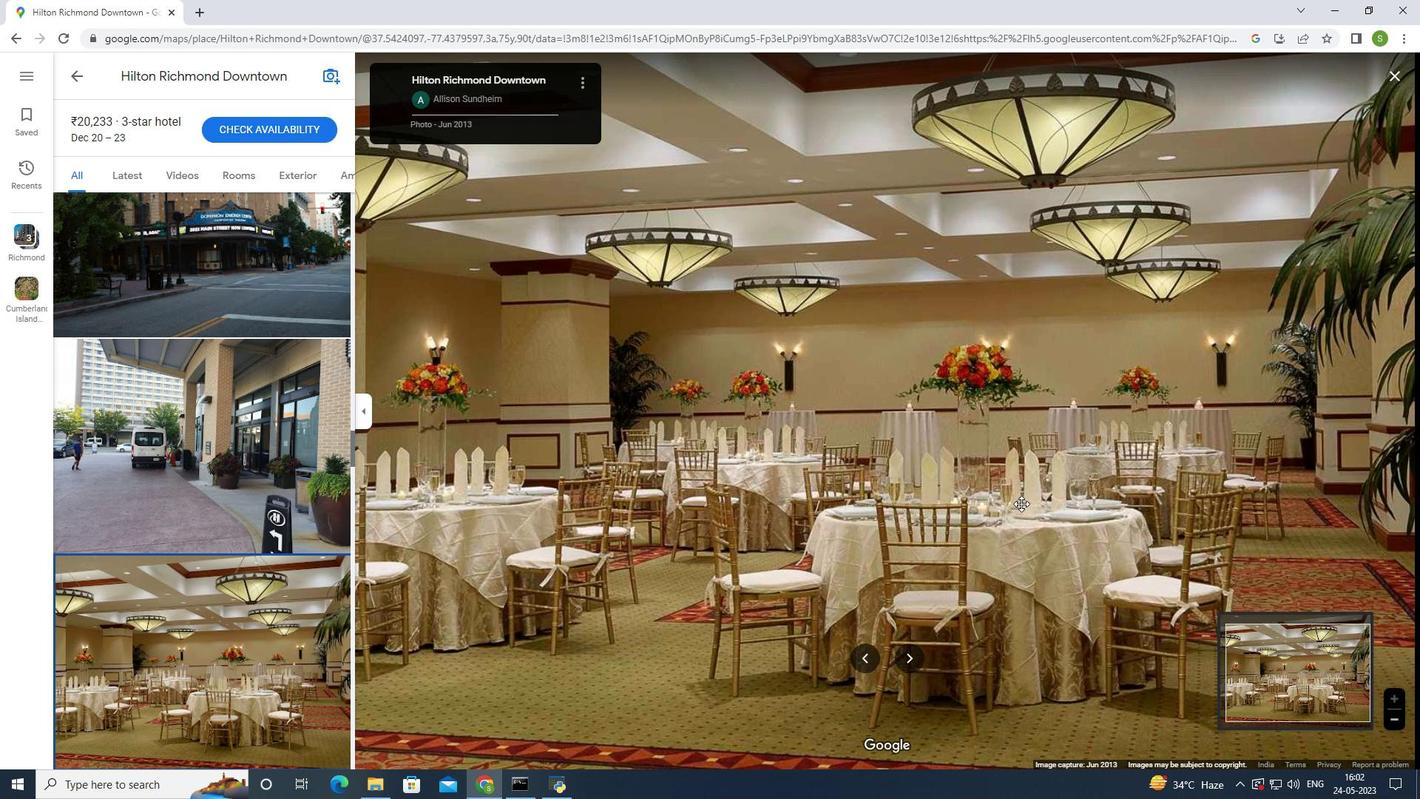 
Action: Mouse scrolled (1021, 504) with delta (0, 0)
Screenshot: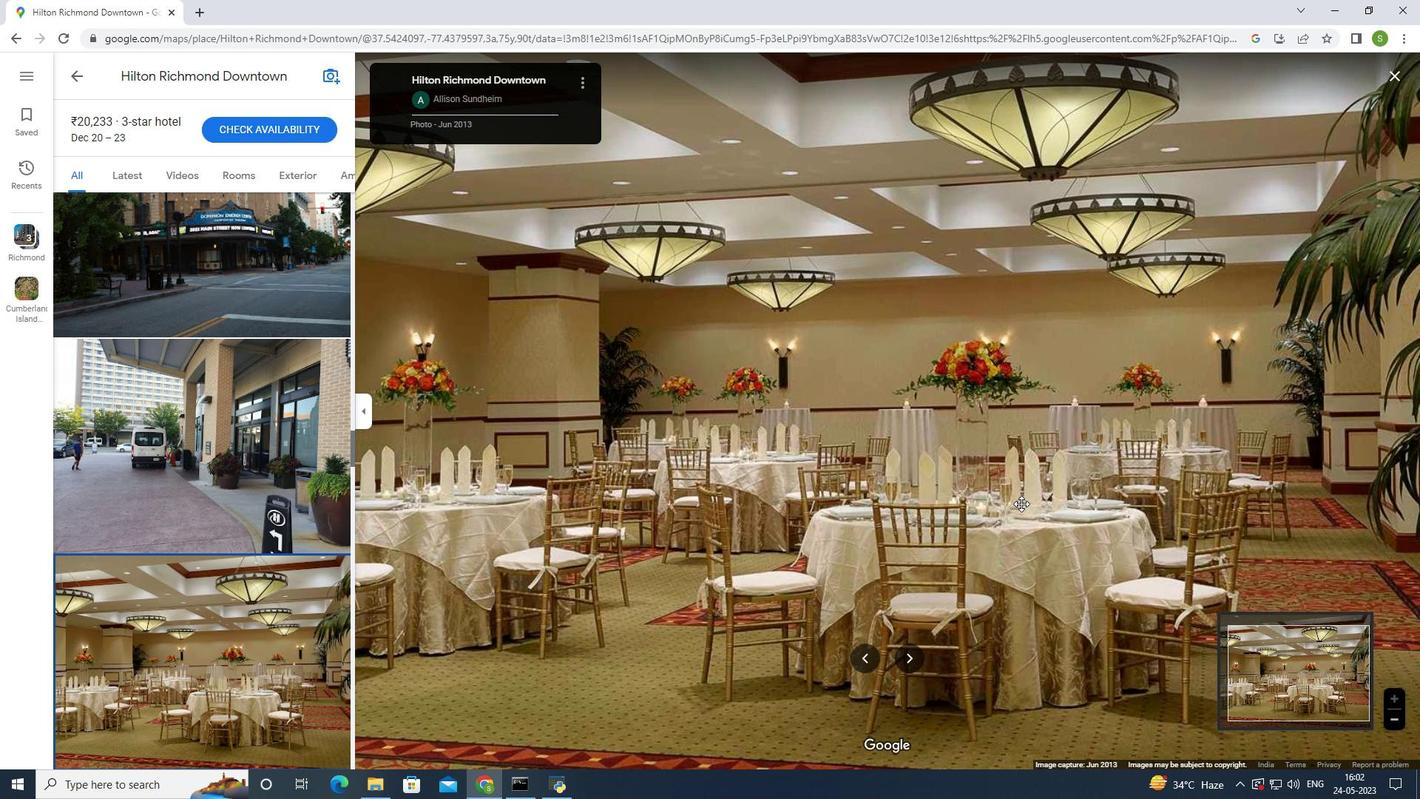 
Action: Mouse scrolled (1021, 504) with delta (0, 0)
Screenshot: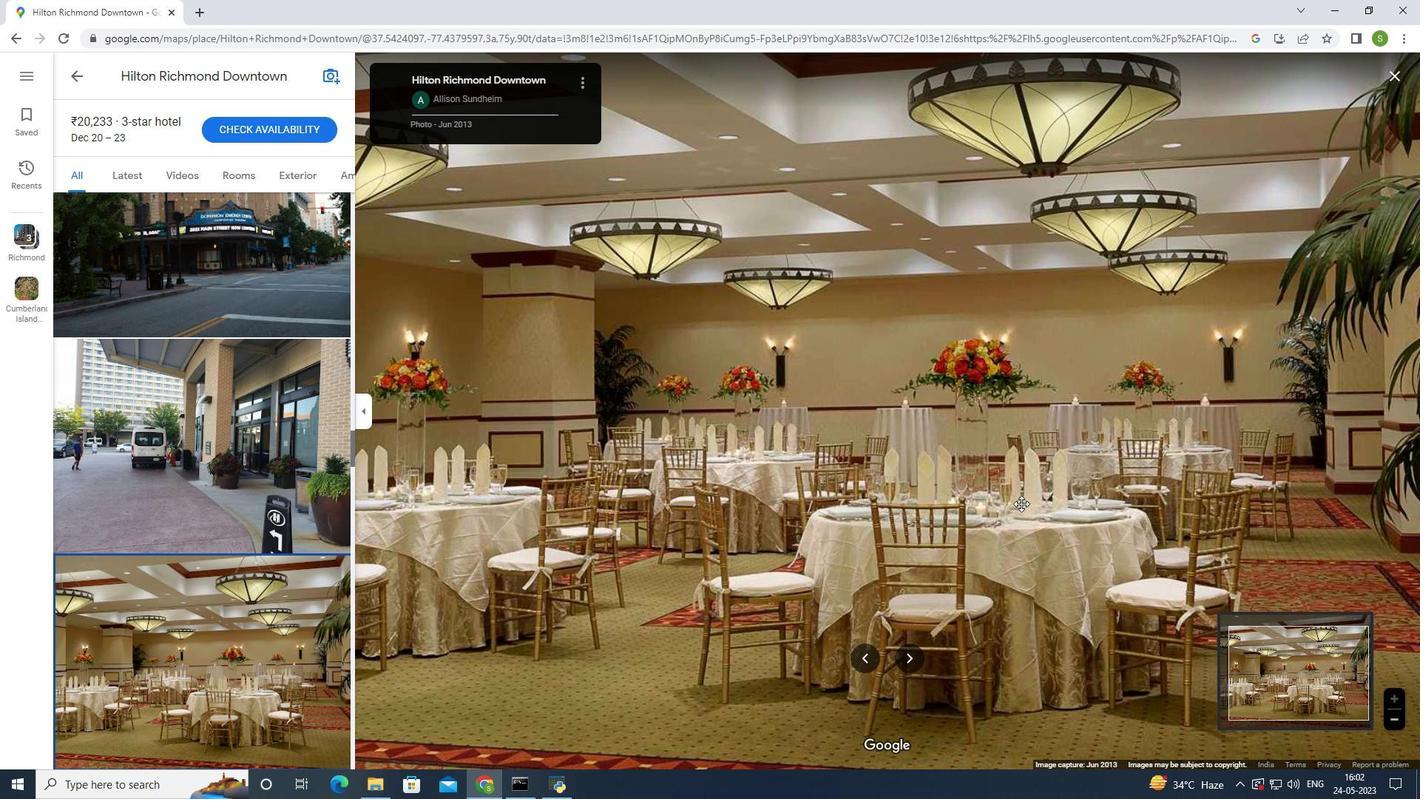 
Action: Mouse scrolled (1021, 504) with delta (0, 0)
Screenshot: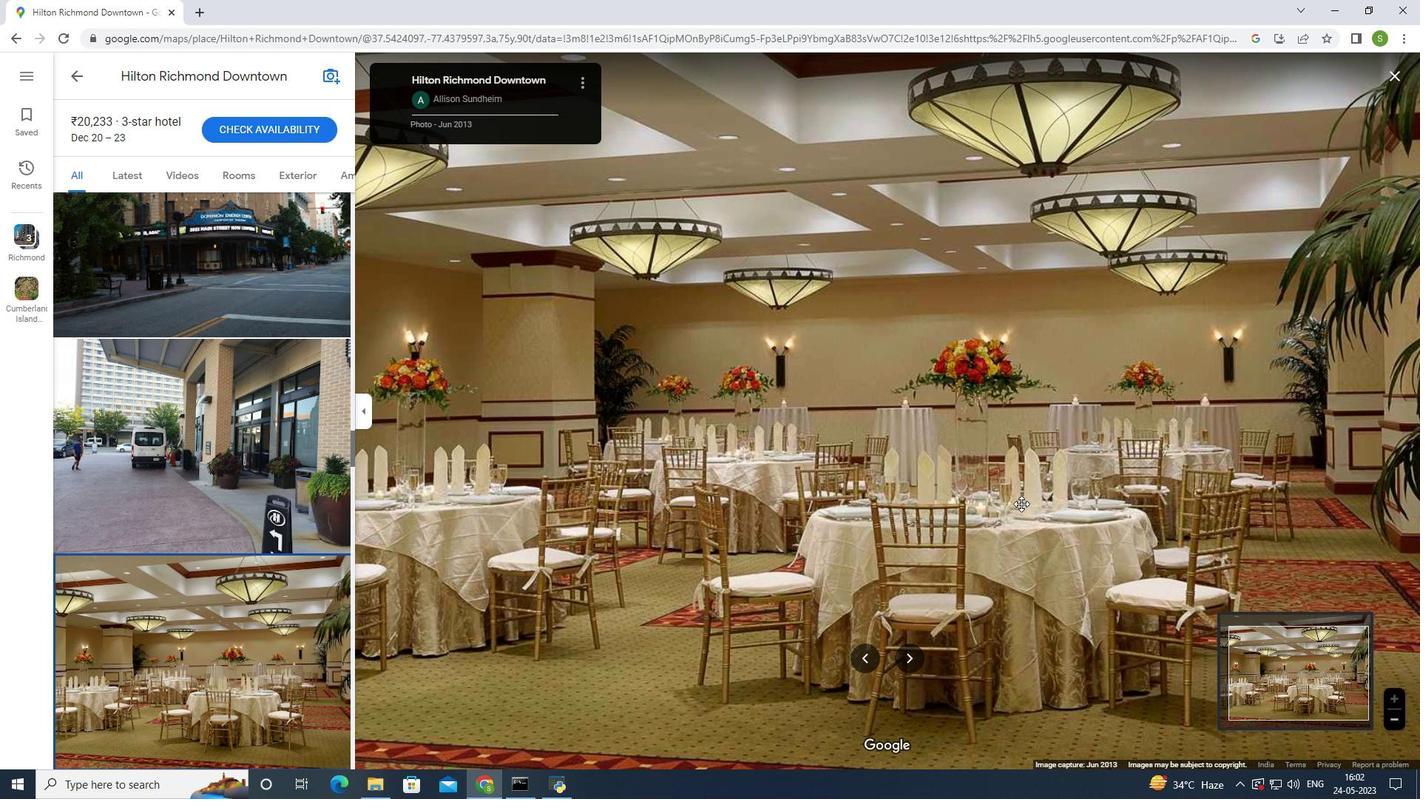 
Action: Mouse scrolled (1021, 504) with delta (0, 0)
Screenshot: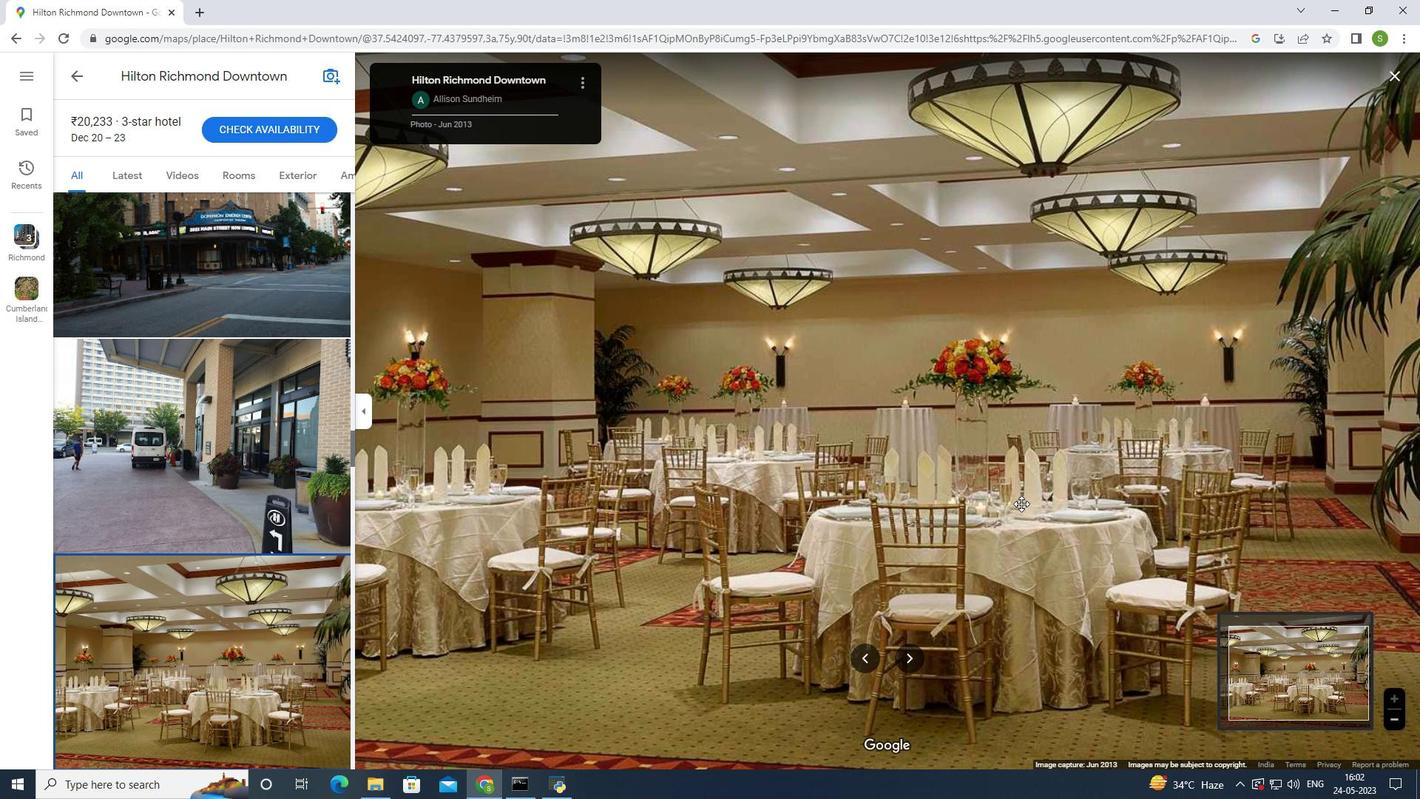 
Action: Mouse scrolled (1021, 504) with delta (0, 0)
Screenshot: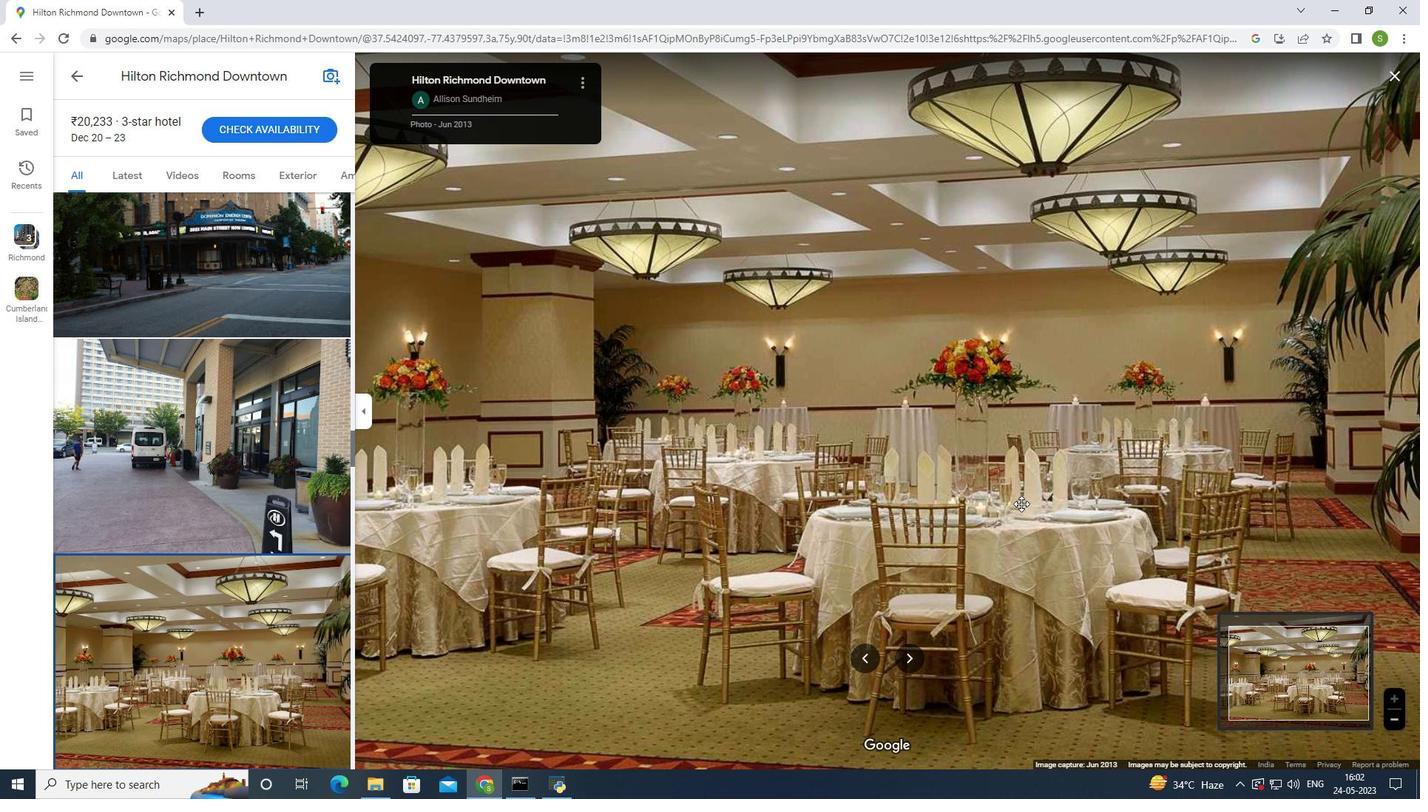 
Action: Mouse scrolled (1021, 504) with delta (0, 0)
Screenshot: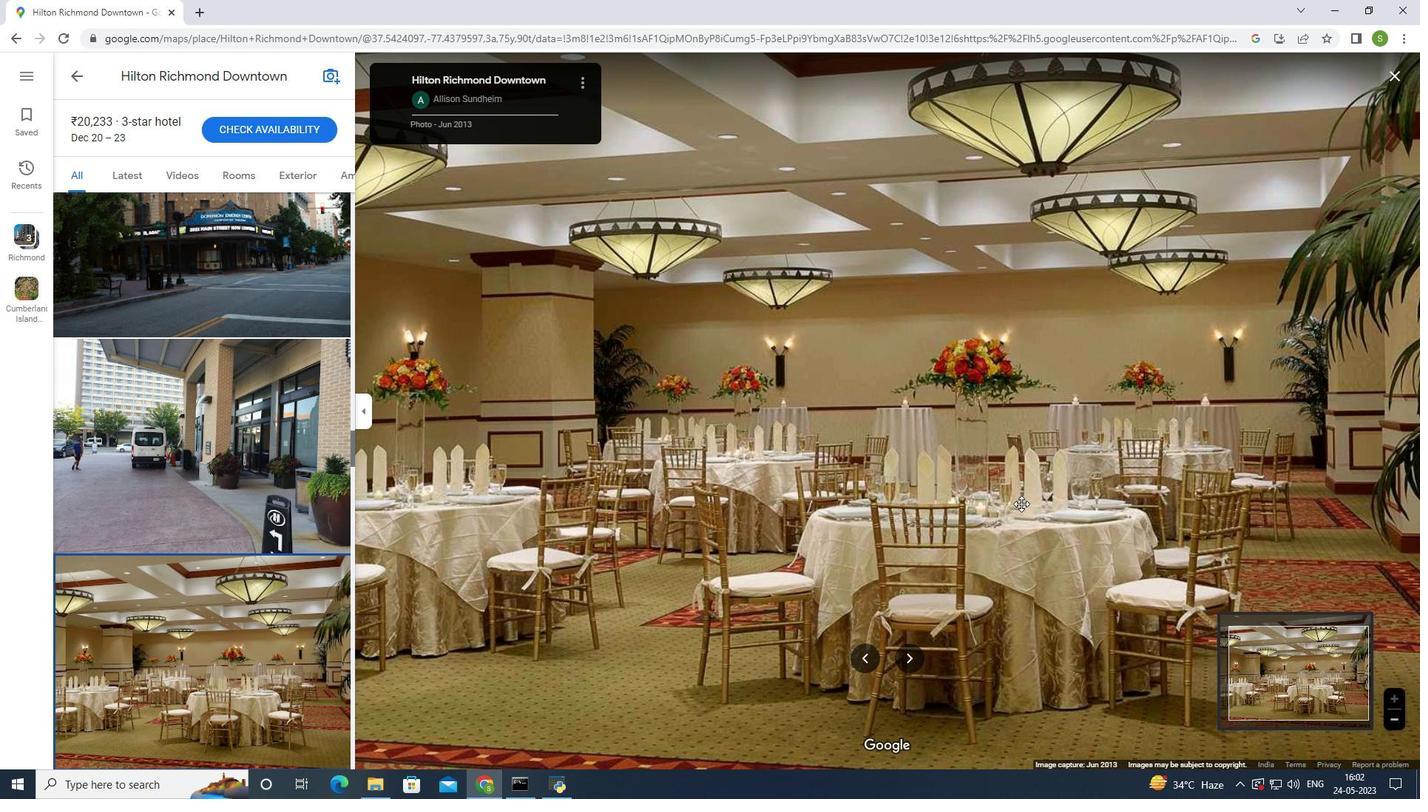 
Action: Mouse scrolled (1021, 504) with delta (0, 0)
Screenshot: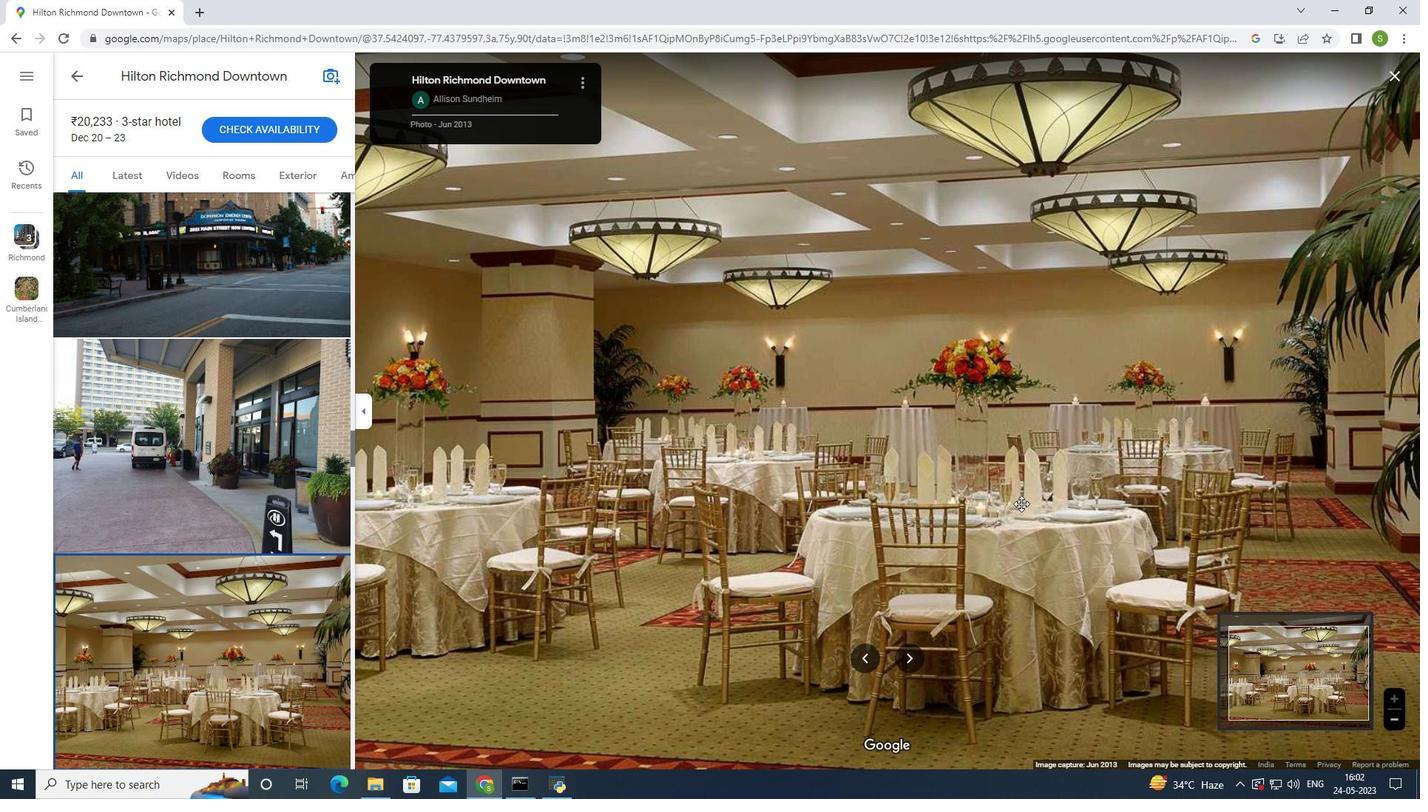 
Action: Mouse scrolled (1021, 504) with delta (0, 0)
Screenshot: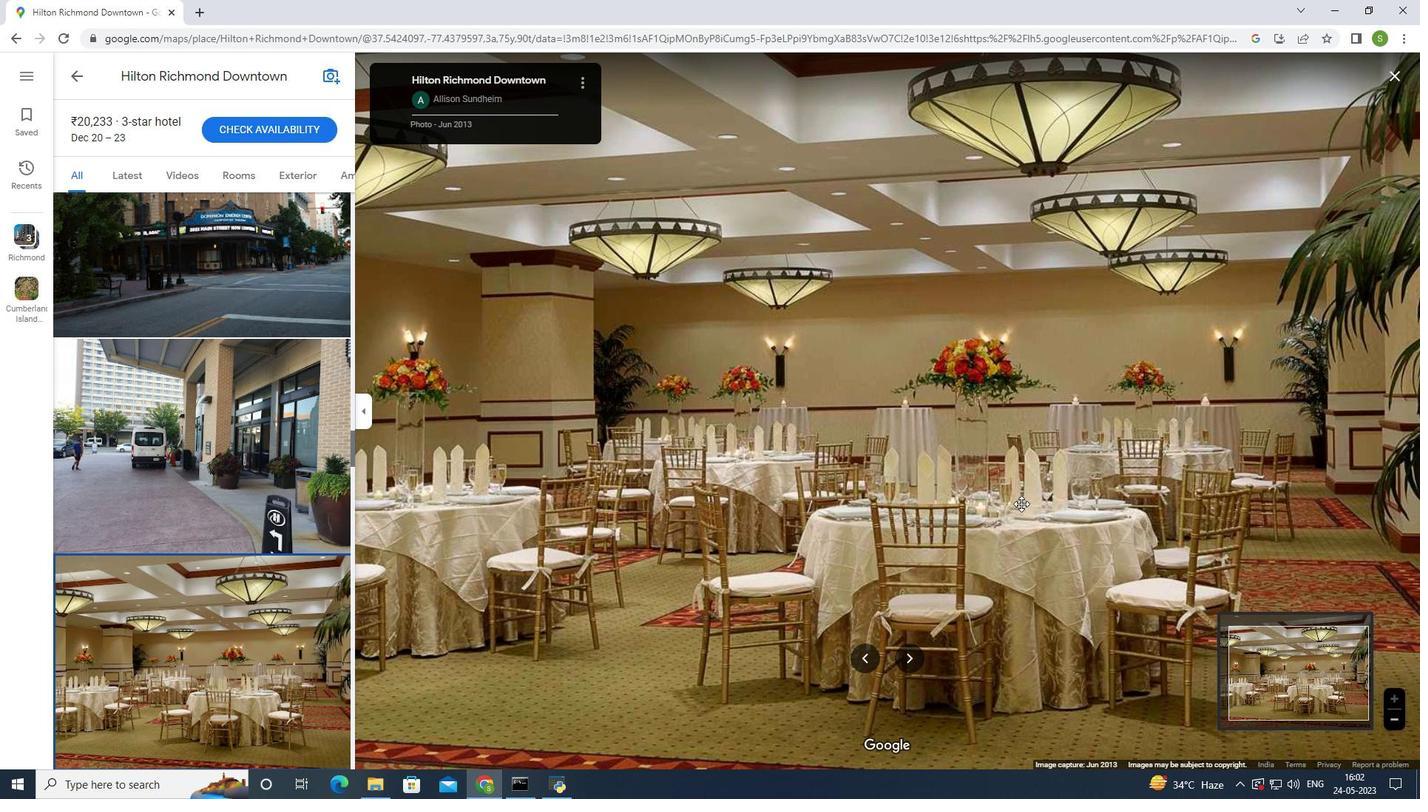 
Action: Mouse moved to (909, 663)
Screenshot: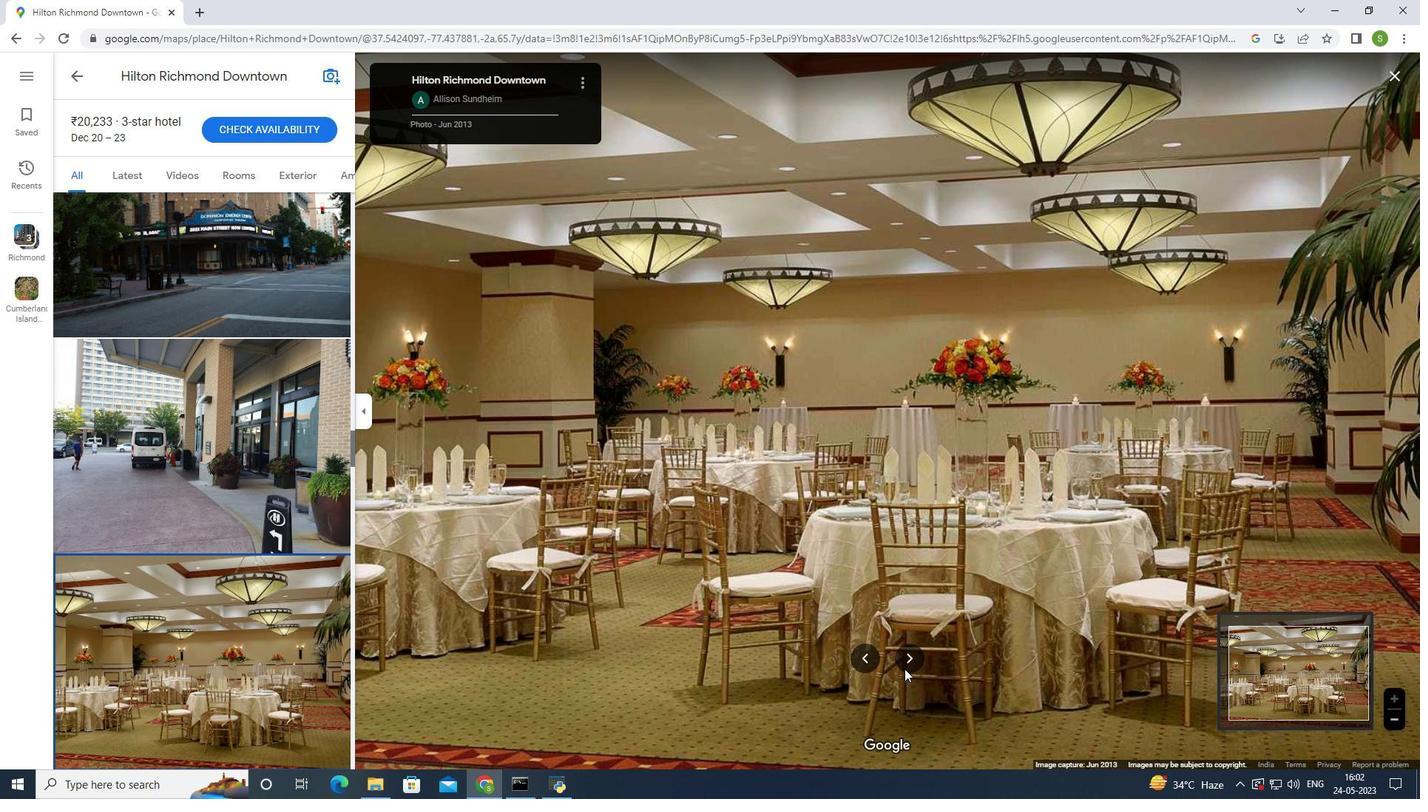 
Action: Mouse pressed left at (909, 663)
Screenshot: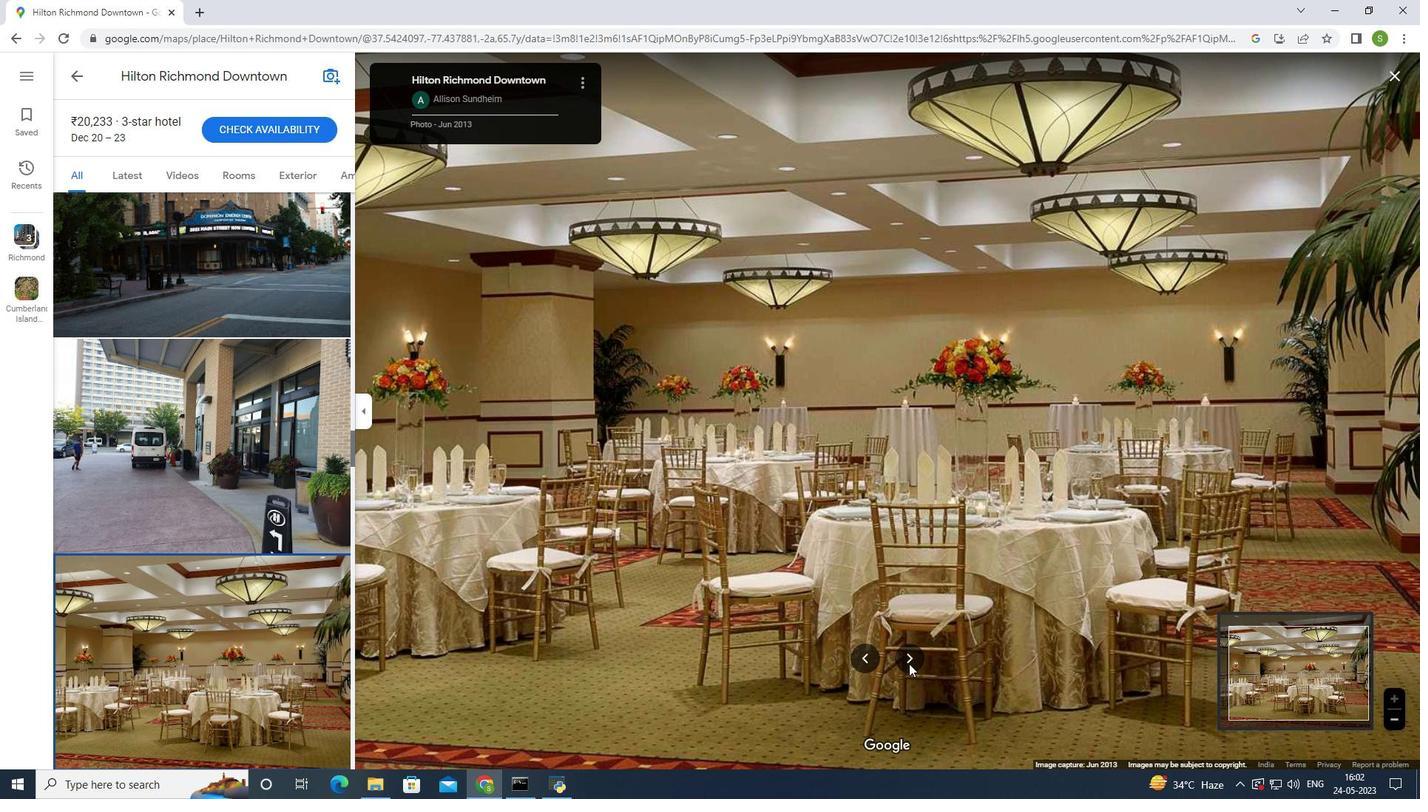 
Action: Mouse pressed left at (909, 663)
Screenshot: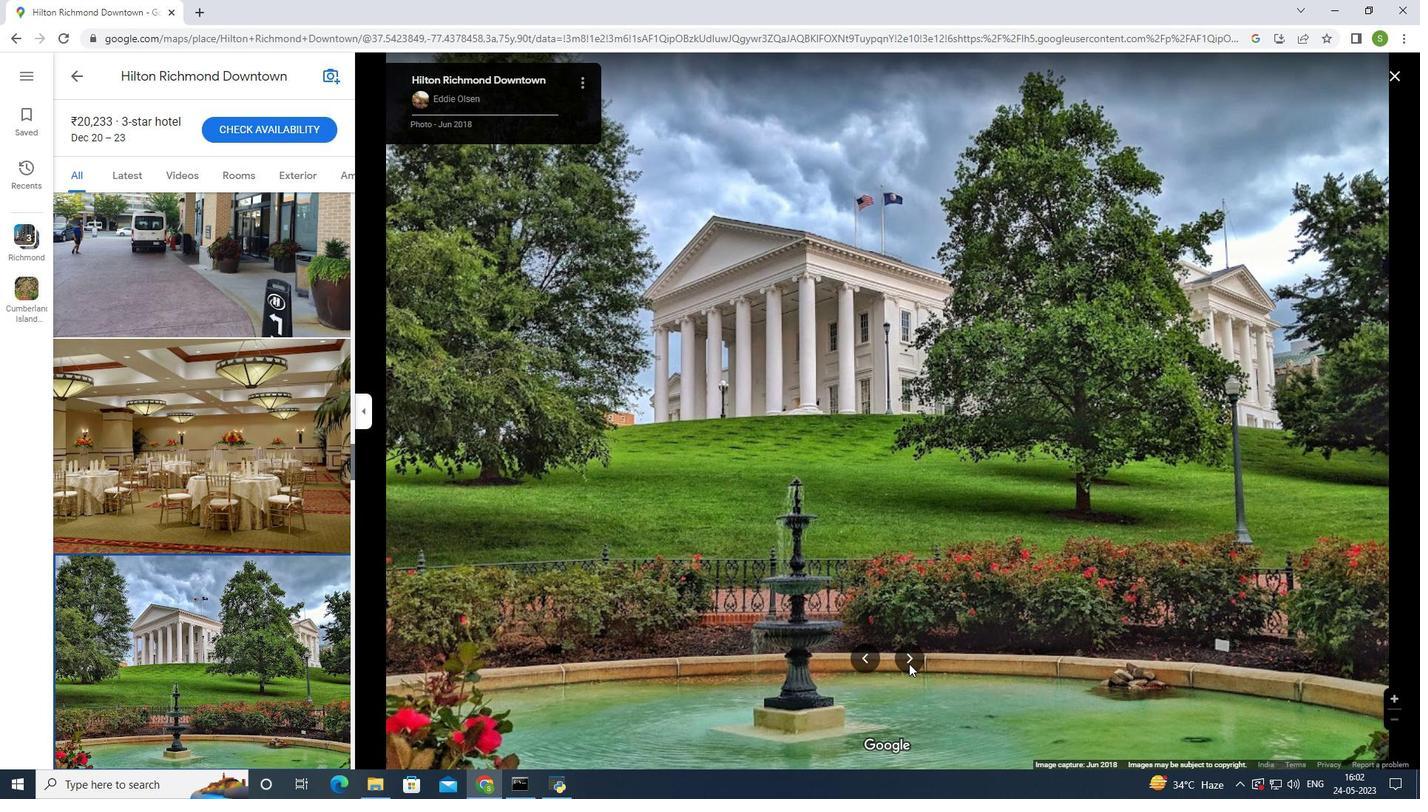 
Action: Mouse pressed left at (909, 663)
Screenshot: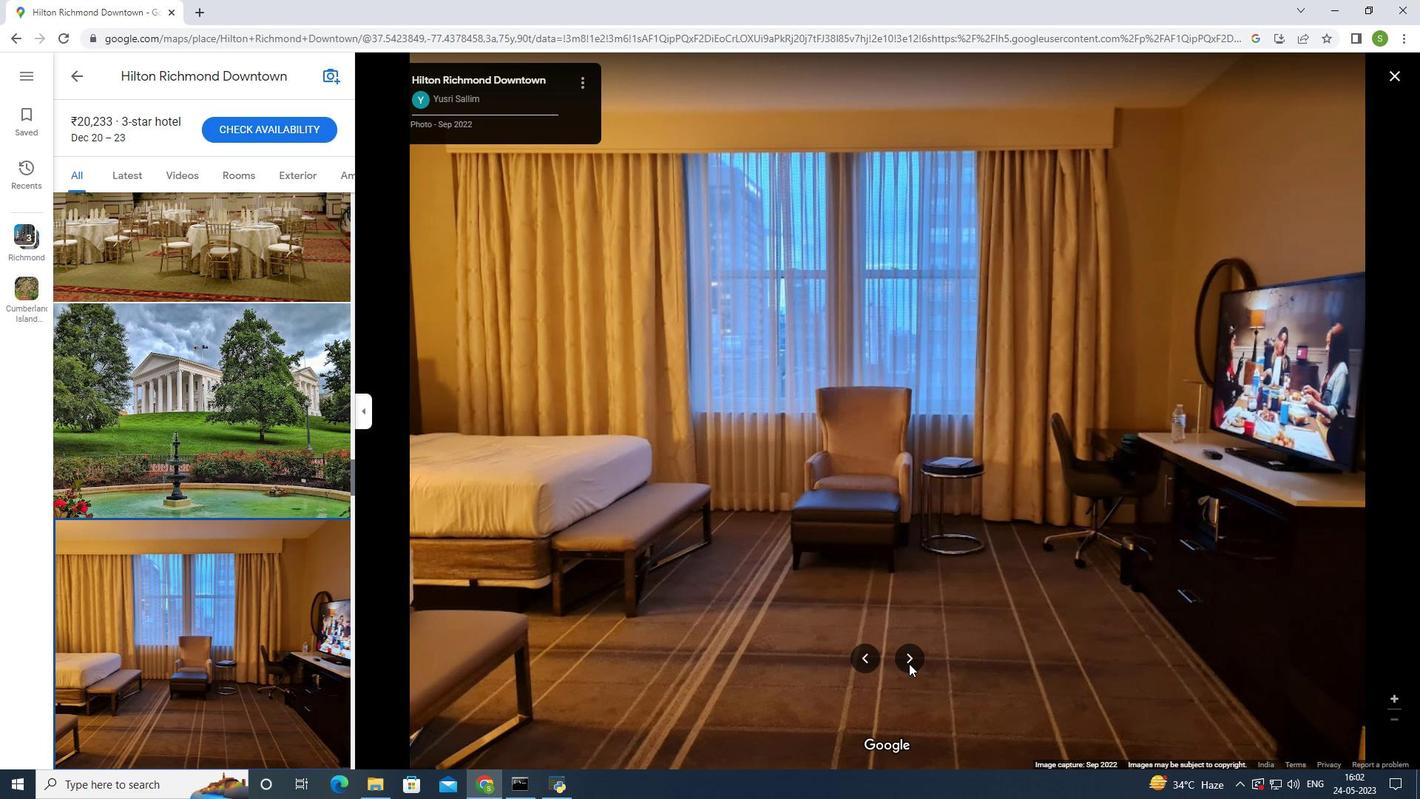 
Action: Mouse pressed left at (909, 663)
Screenshot: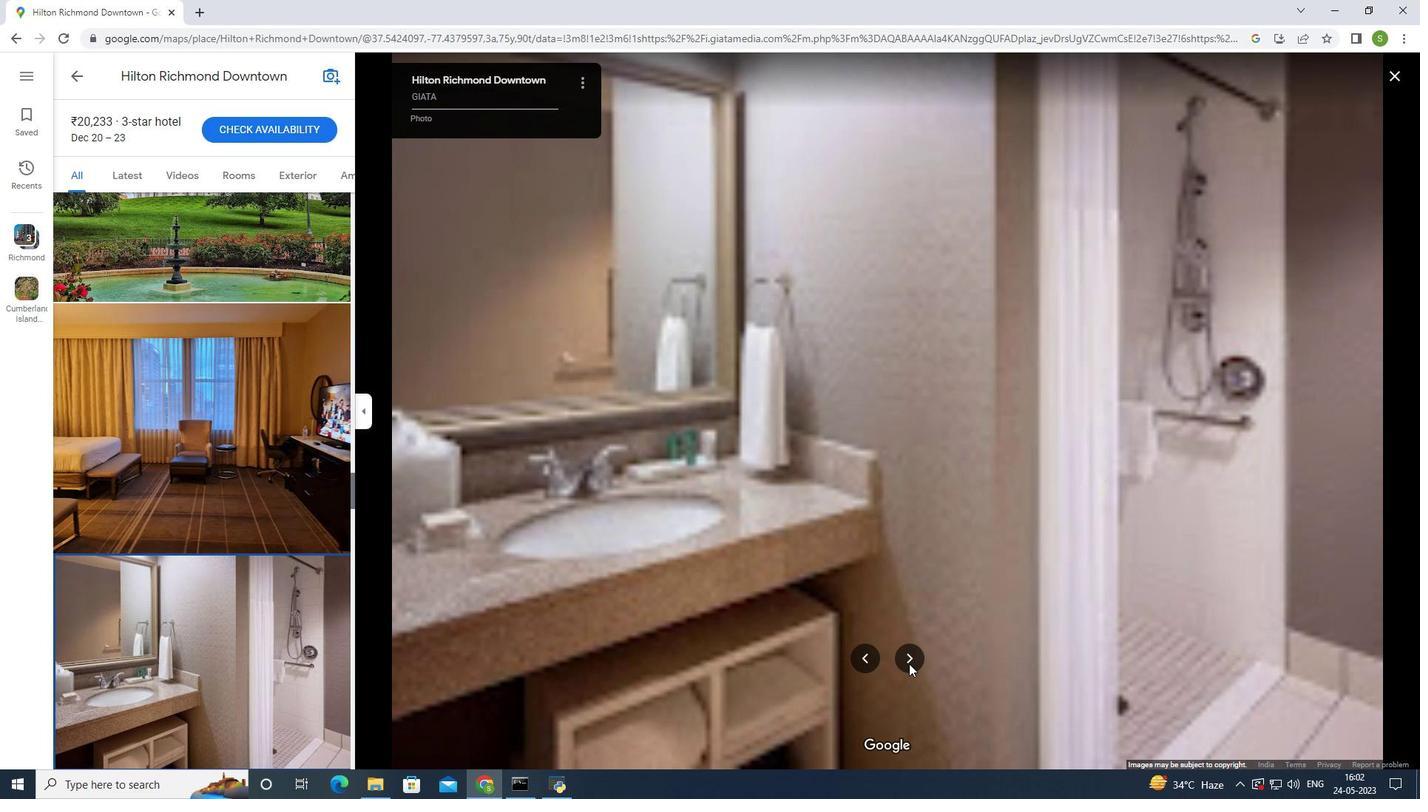 
Action: Mouse pressed left at (909, 663)
Screenshot: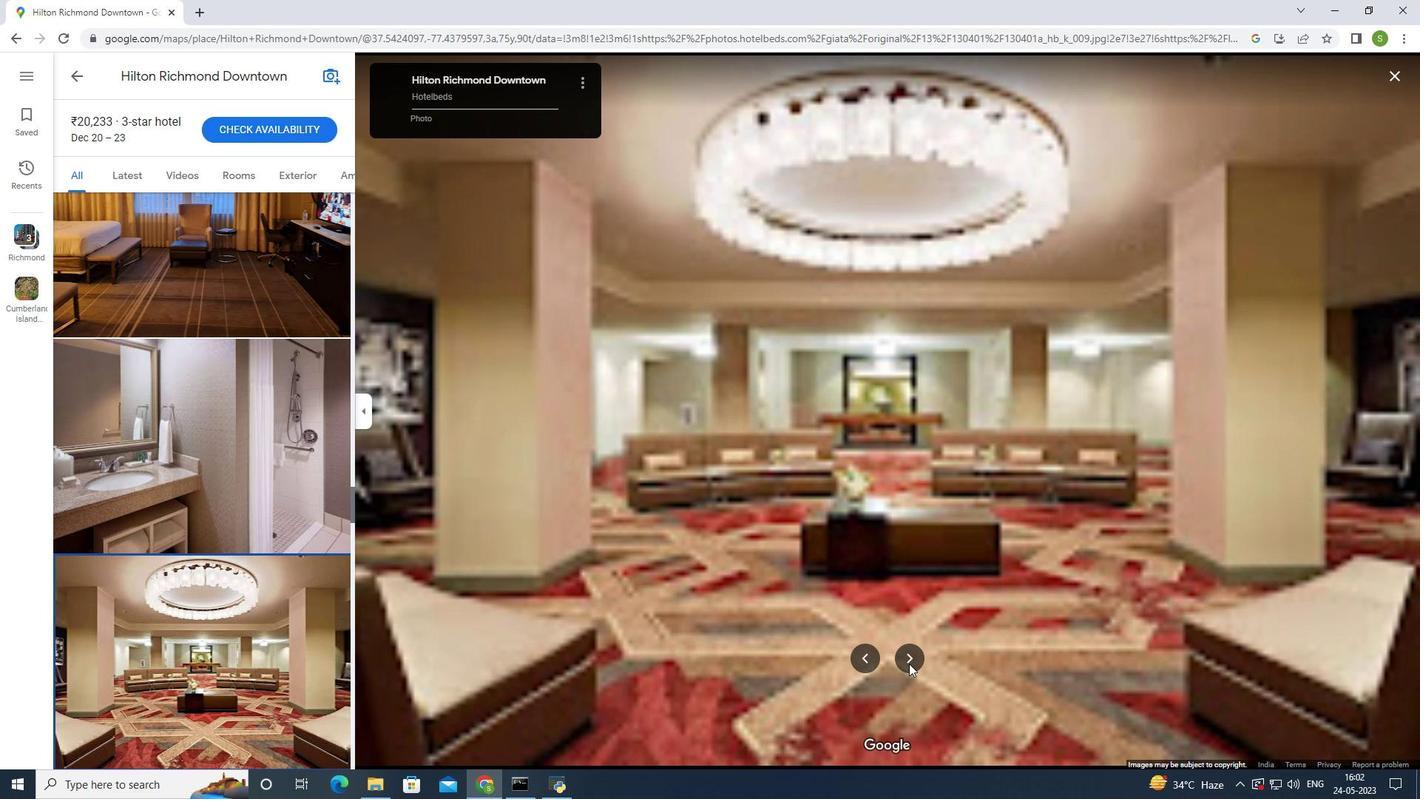 
Action: Mouse pressed left at (909, 663)
Screenshot: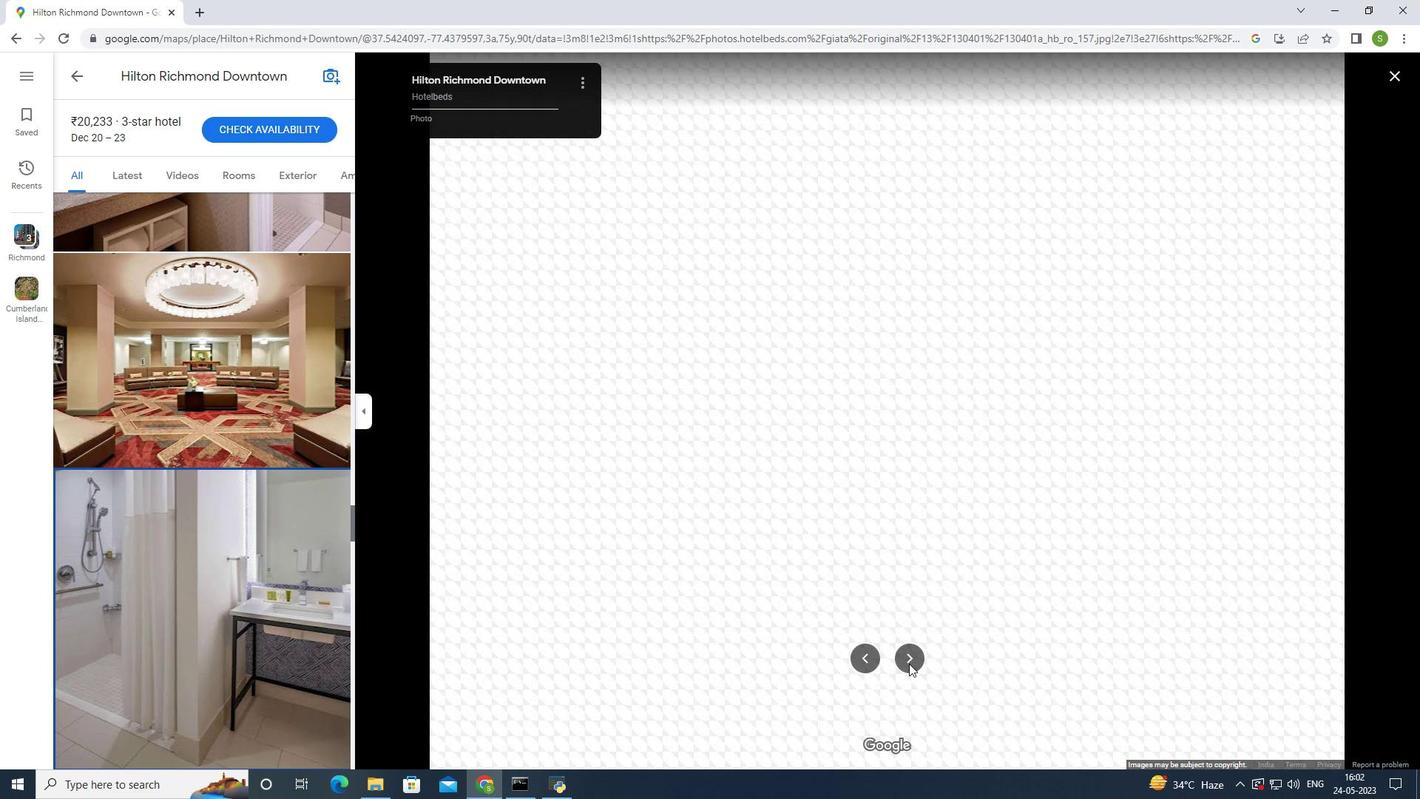 
Action: Mouse moved to (915, 657)
Screenshot: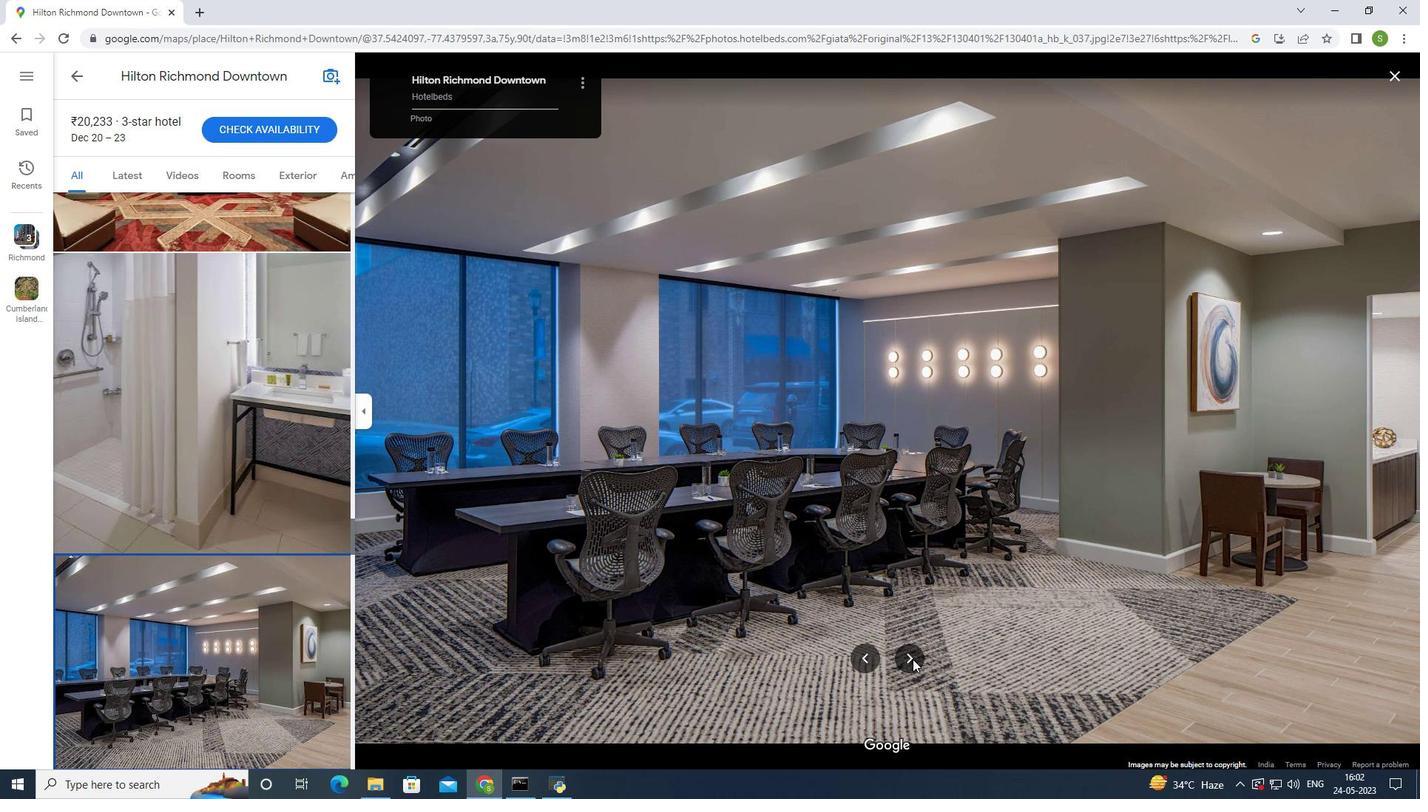 
Action: Mouse pressed left at (915, 657)
Screenshot: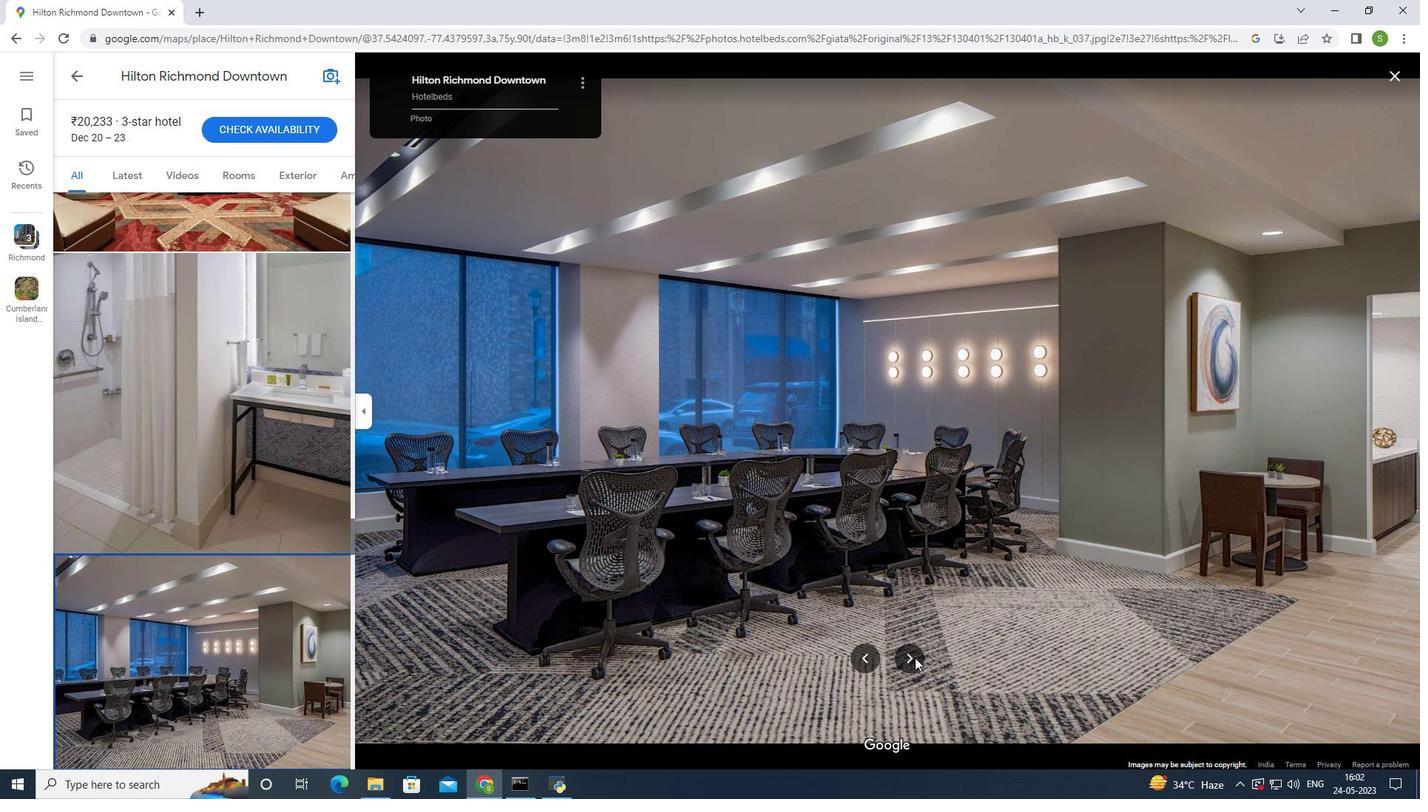
Action: Mouse moved to (939, 608)
Screenshot: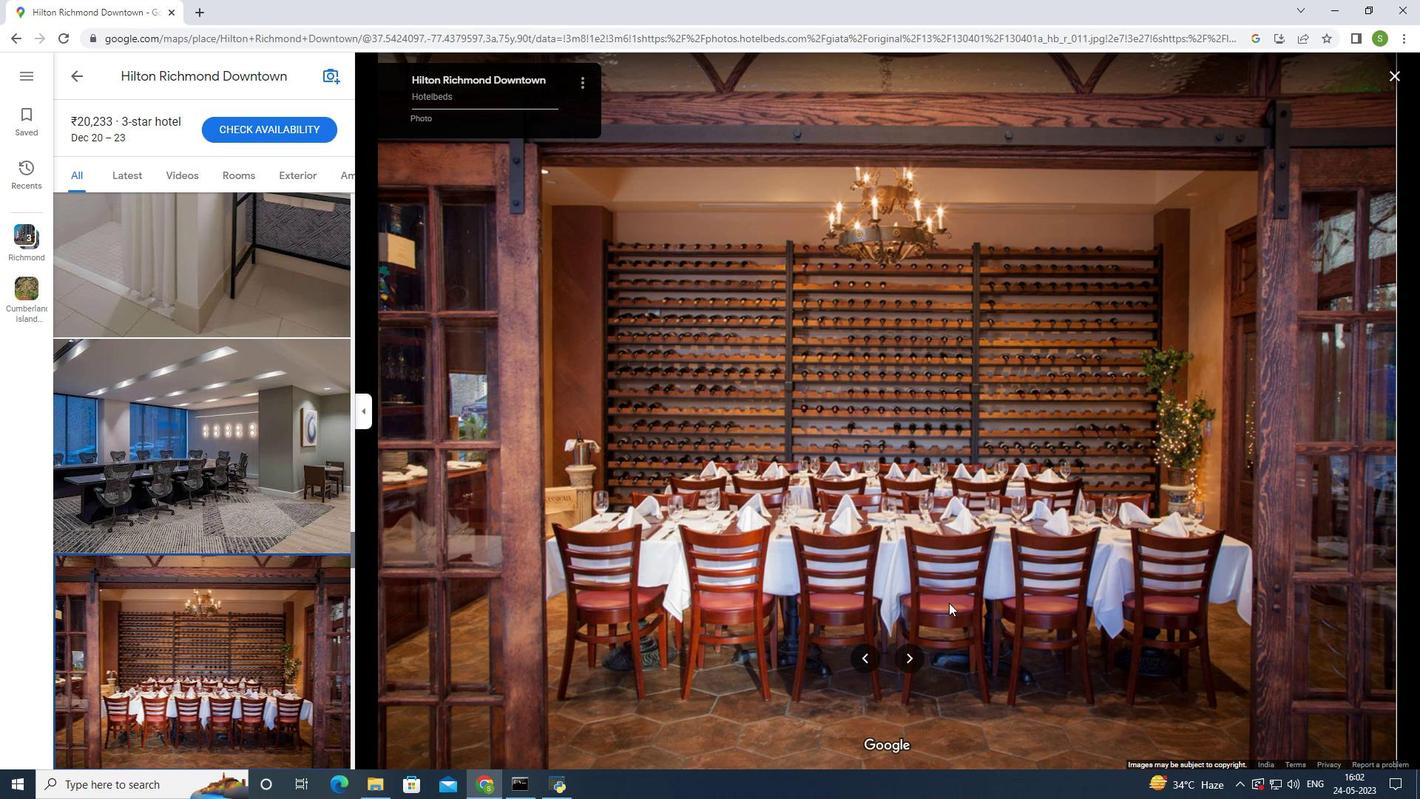 
Action: Mouse scrolled (939, 608) with delta (0, 0)
Screenshot: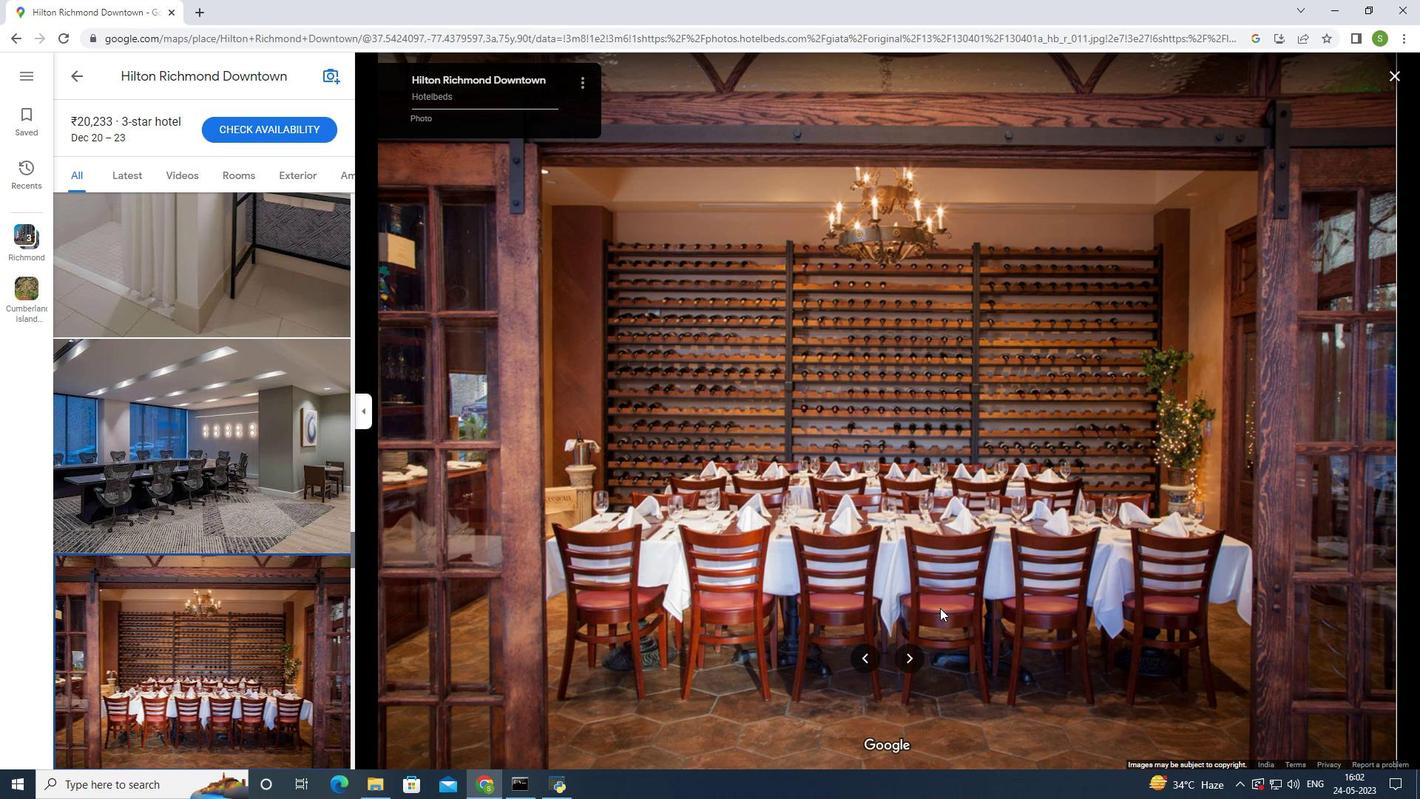 
Action: Mouse scrolled (939, 608) with delta (0, 0)
Screenshot: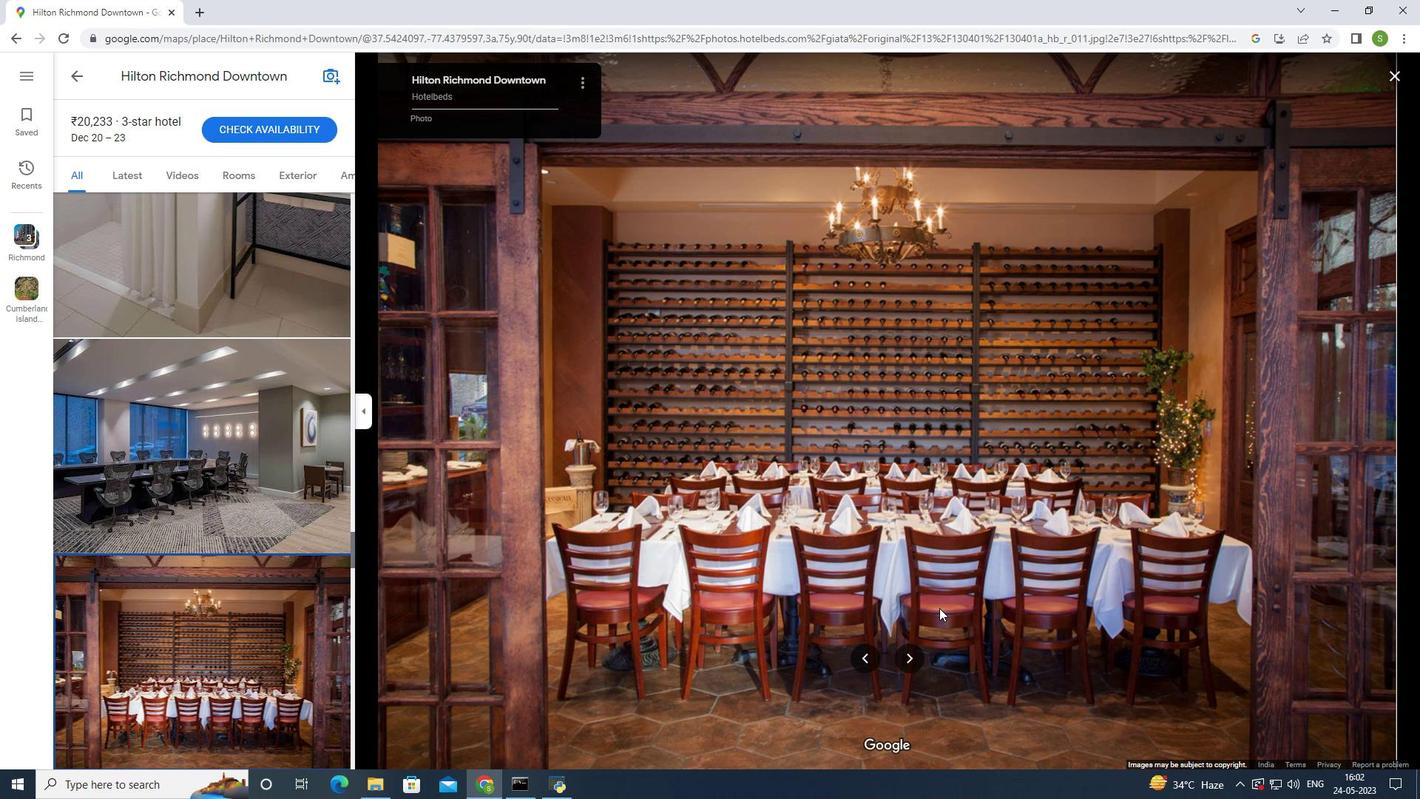 
Action: Mouse scrolled (939, 608) with delta (0, 0)
Screenshot: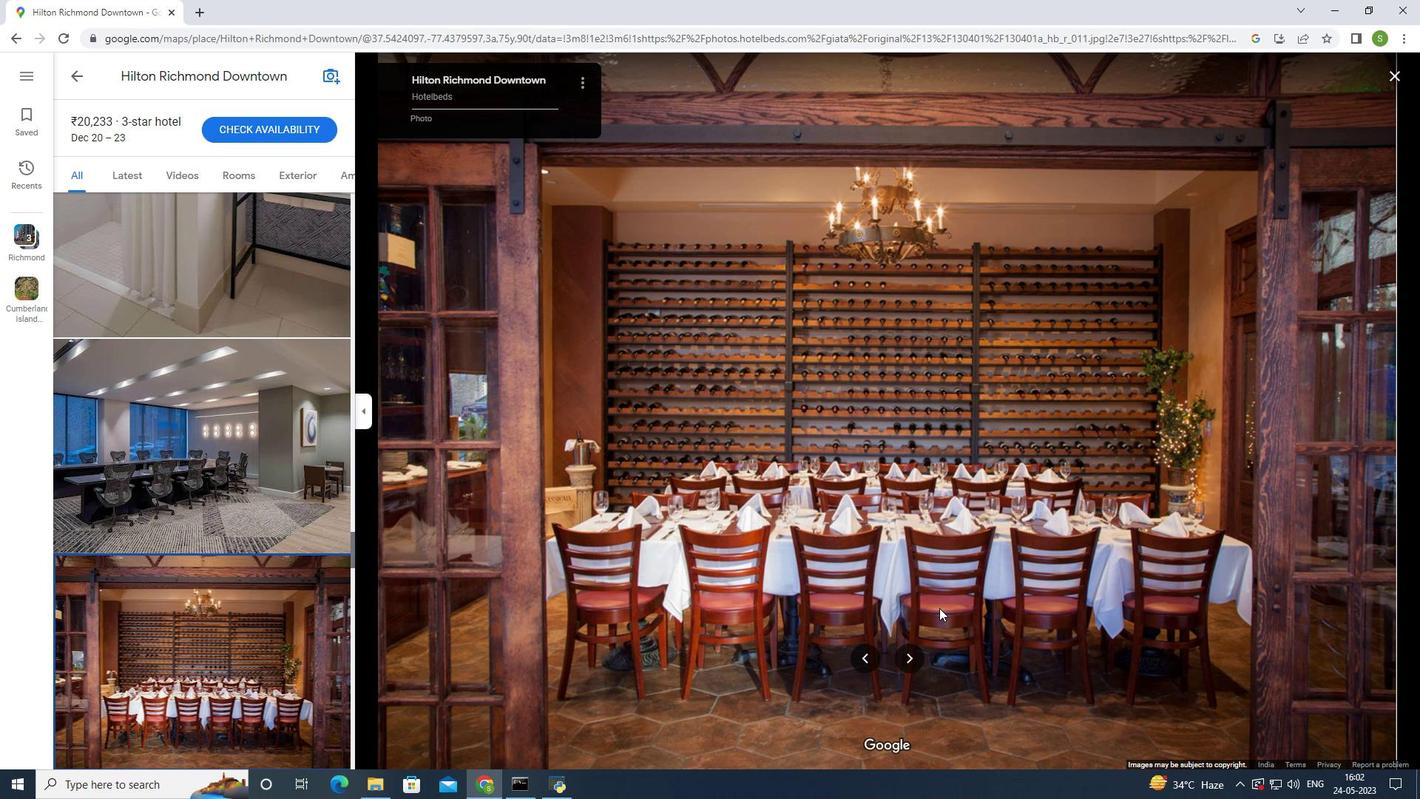 
Action: Mouse scrolled (939, 608) with delta (0, 0)
Screenshot: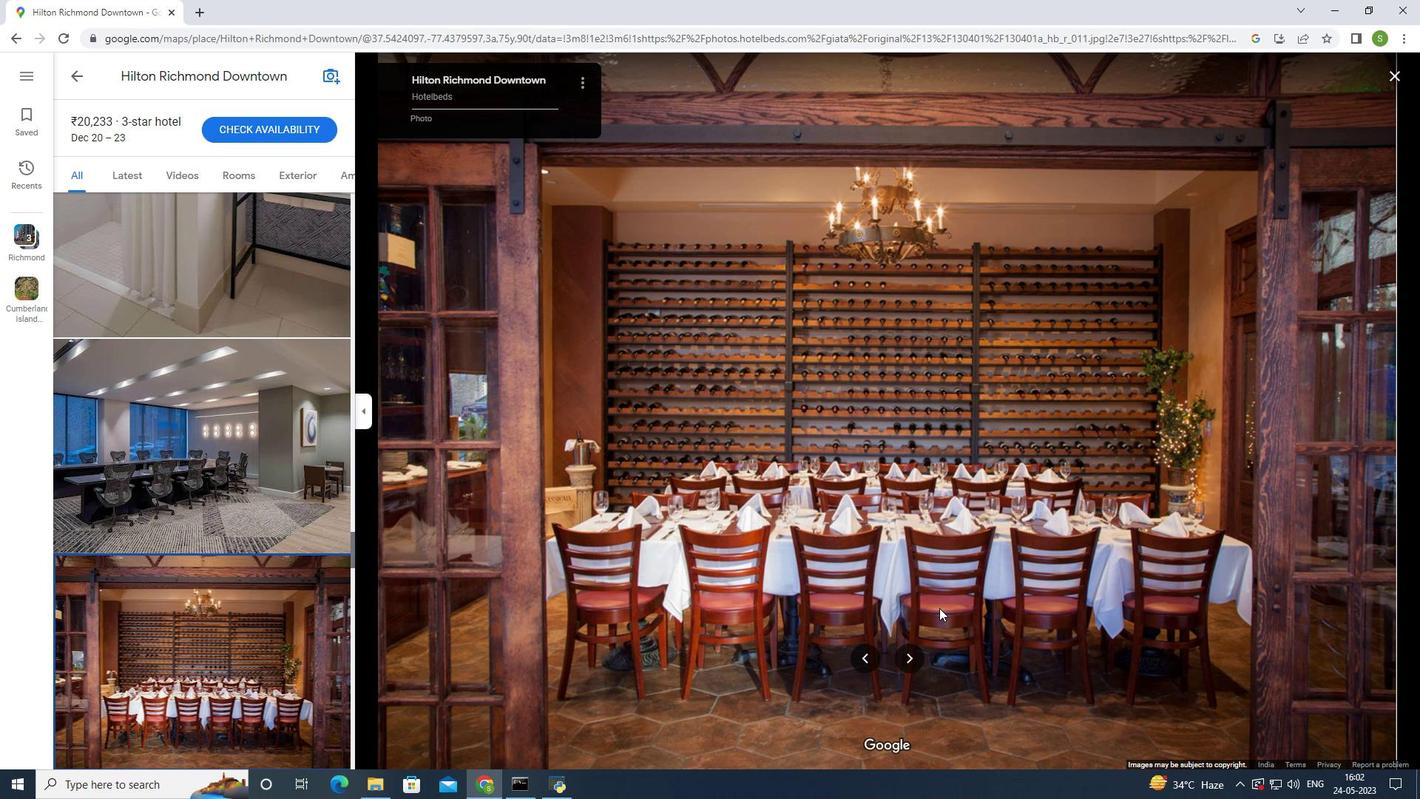 
Action: Mouse scrolled (939, 608) with delta (0, 0)
Screenshot: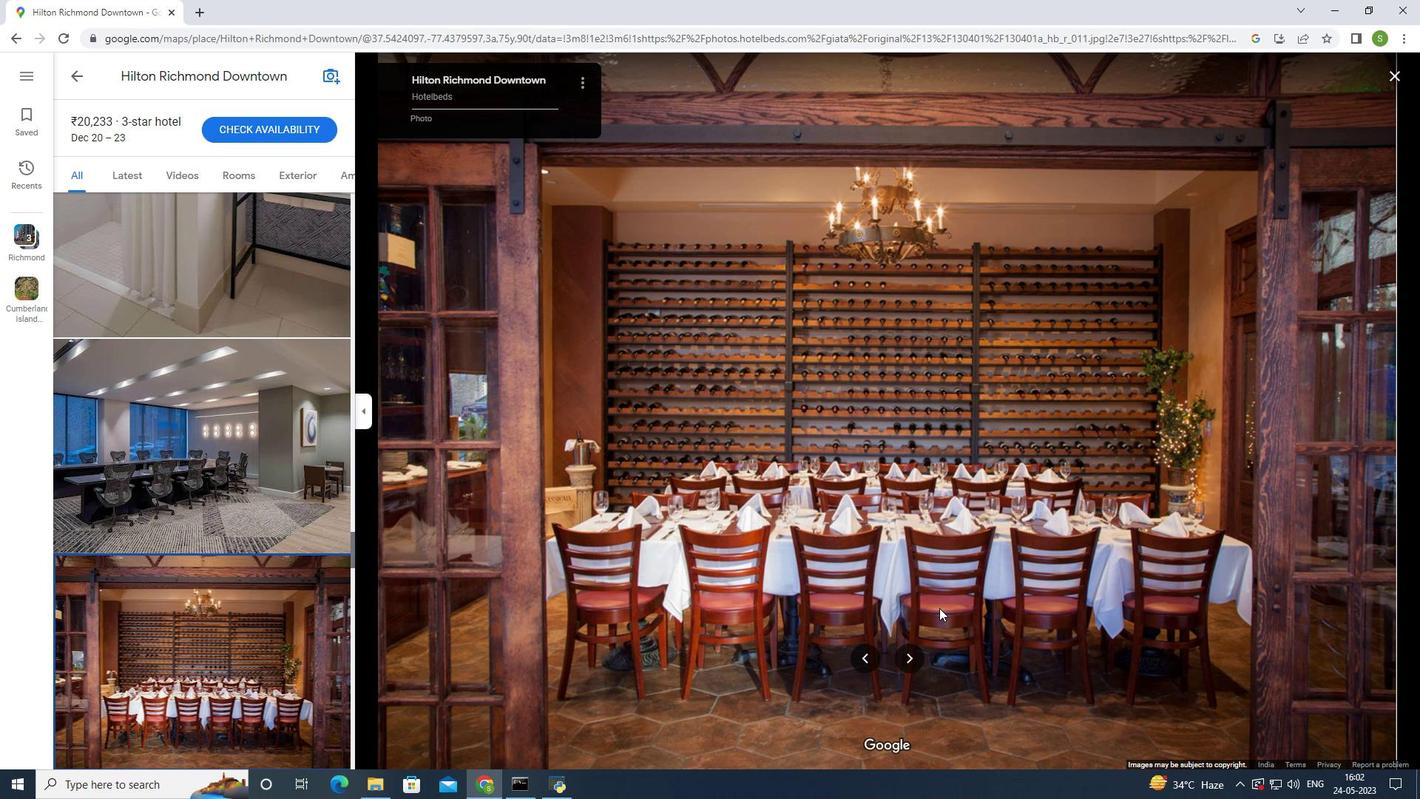 
Action: Mouse moved to (911, 653)
Screenshot: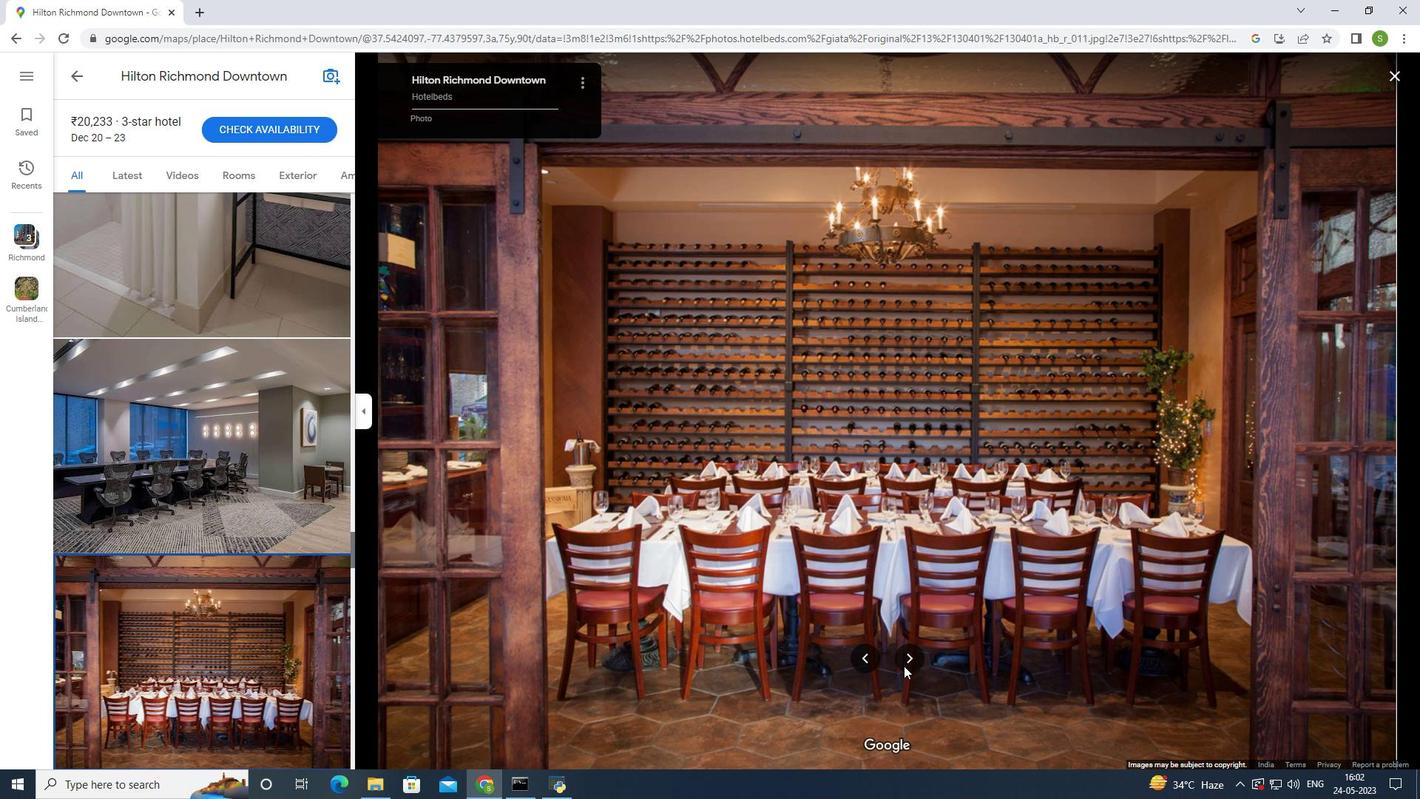 
Action: Mouse pressed left at (911, 653)
Screenshot: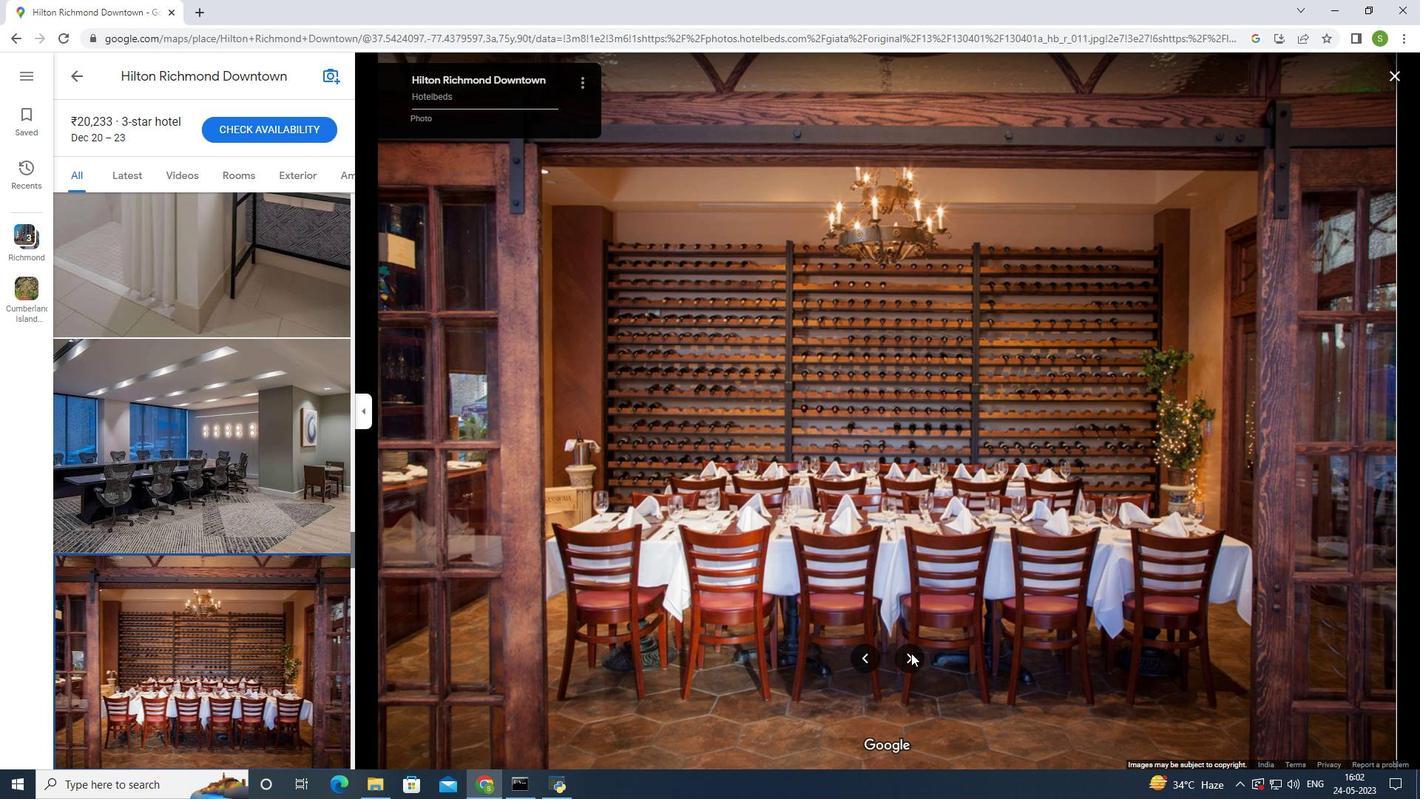 
Action: Mouse moved to (74, 80)
Screenshot: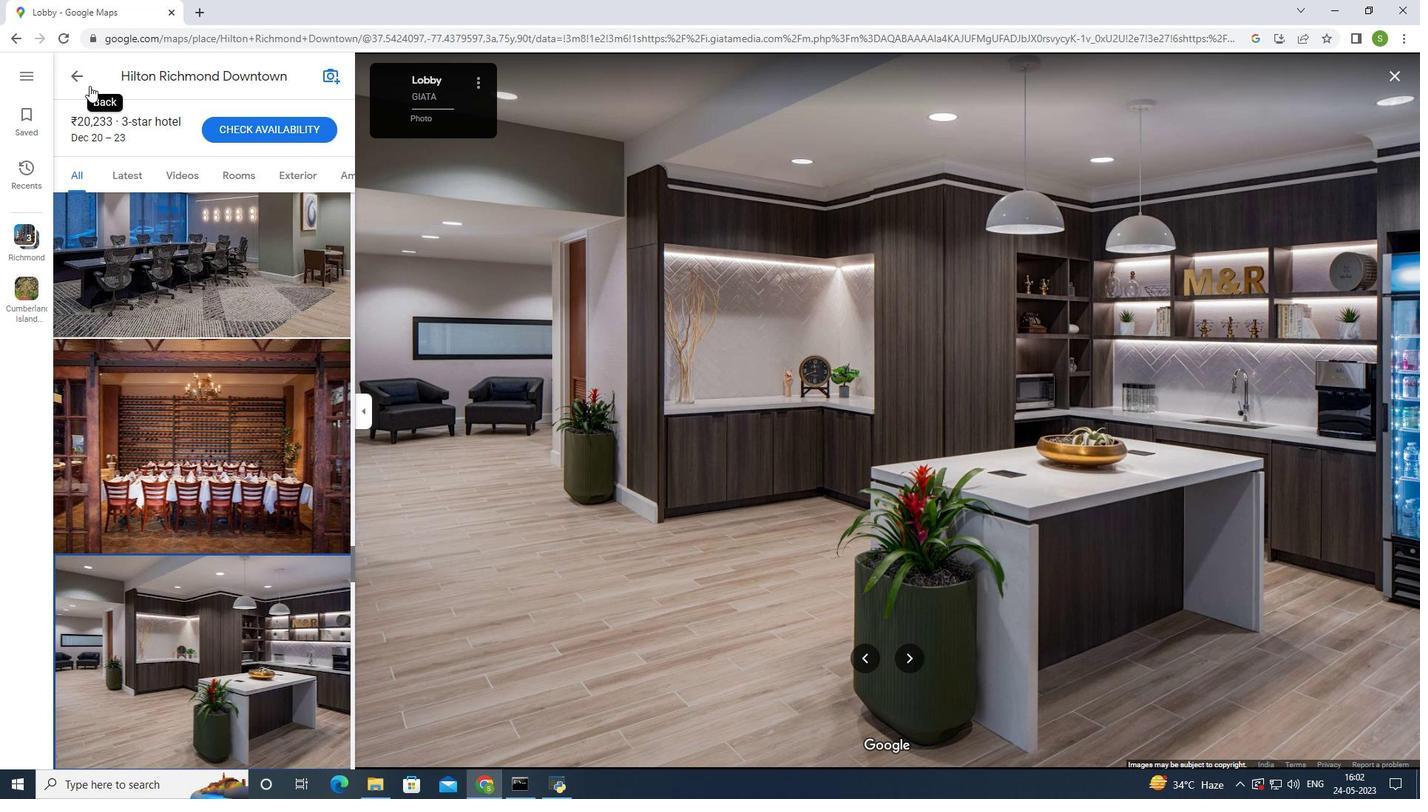 
Action: Mouse pressed left at (74, 80)
Screenshot: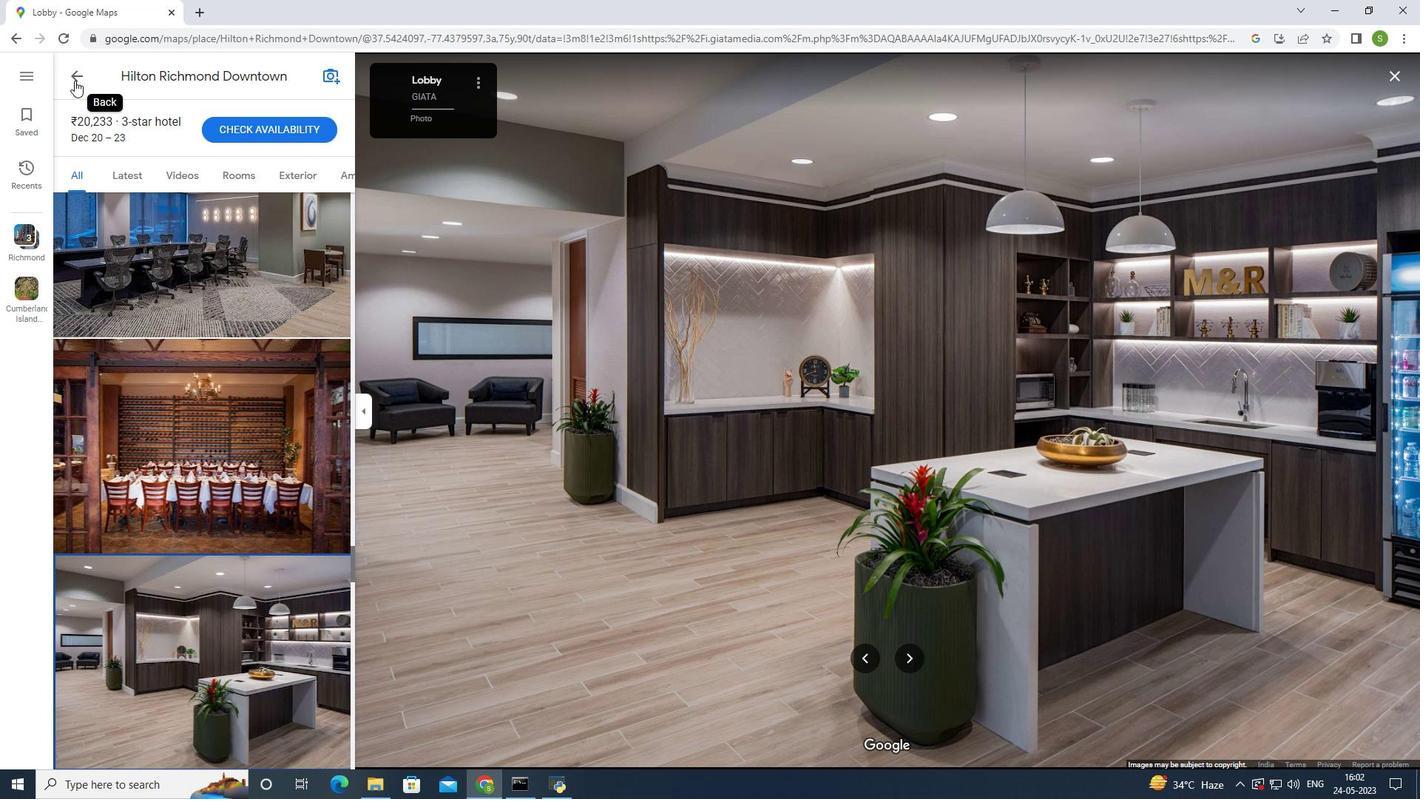 
Action: Mouse moved to (975, 560)
Screenshot: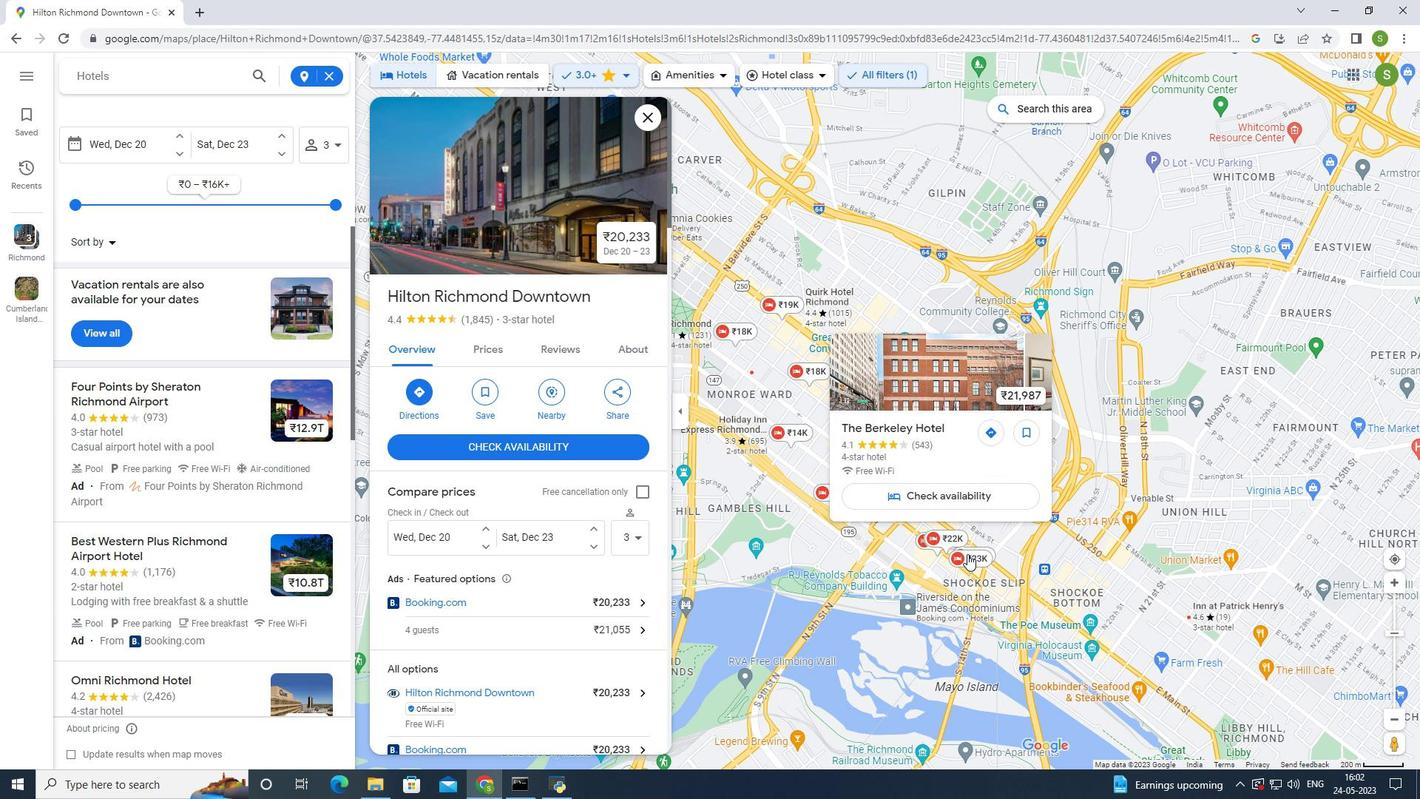 
Action: Mouse pressed left at (975, 560)
Screenshot: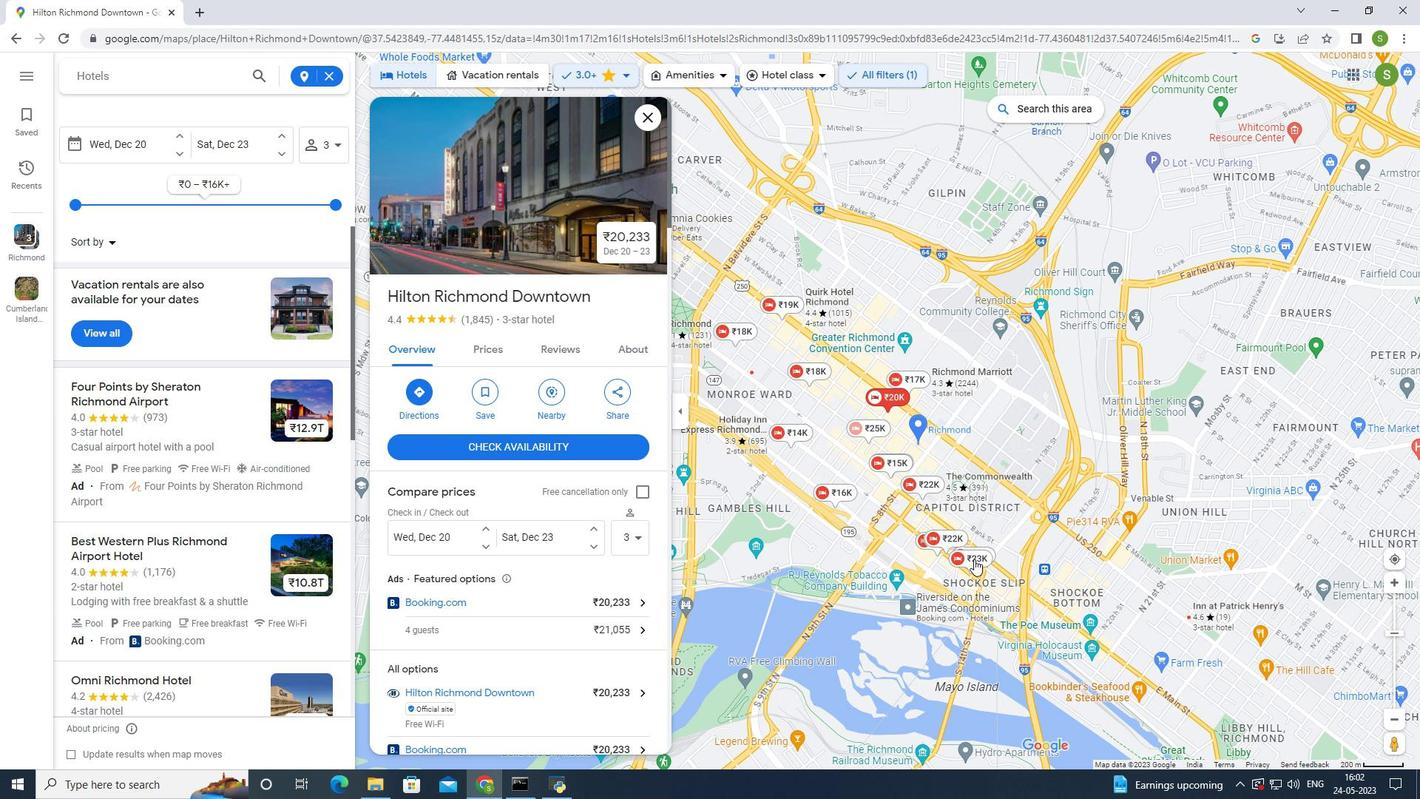 
Action: Mouse moved to (534, 224)
Screenshot: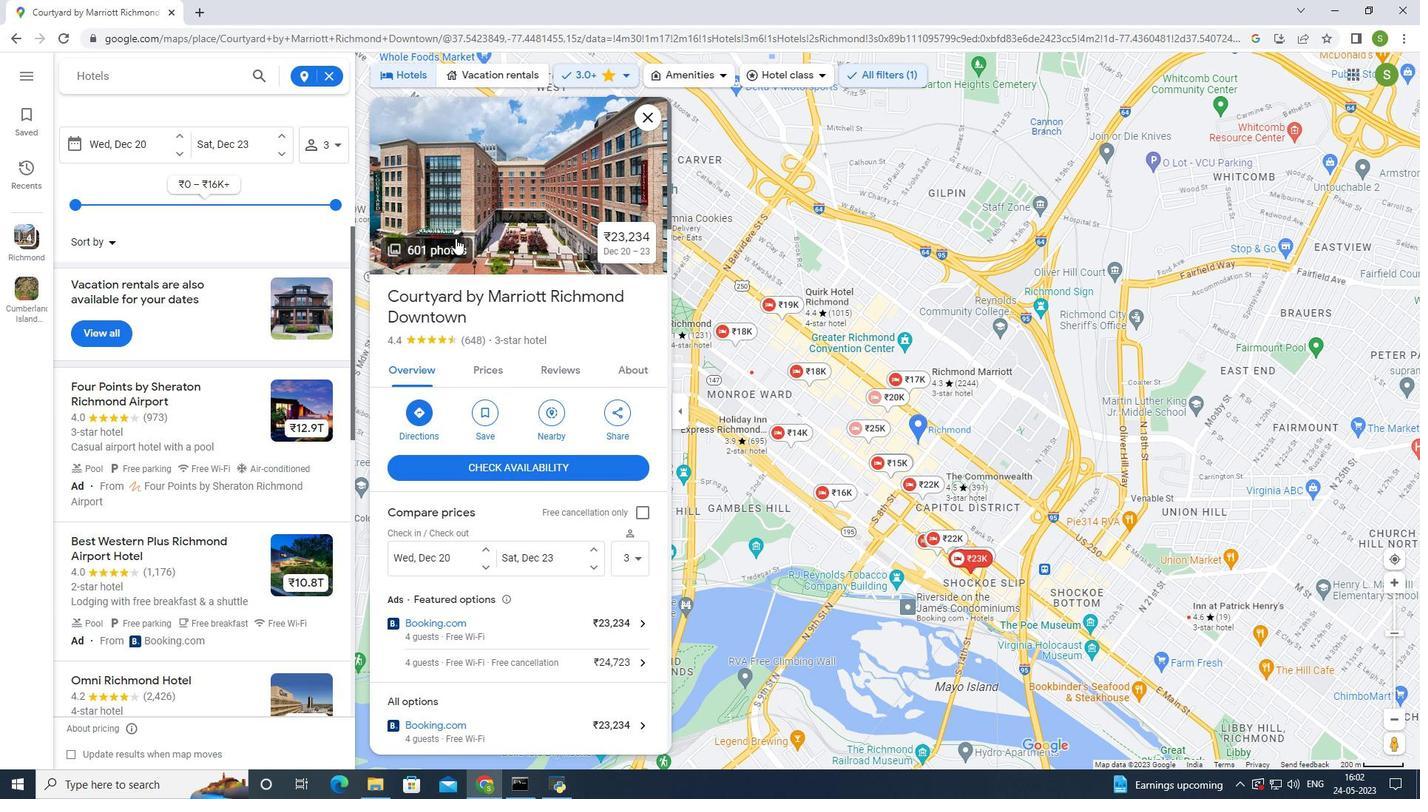 
Action: Mouse pressed left at (534, 224)
Screenshot: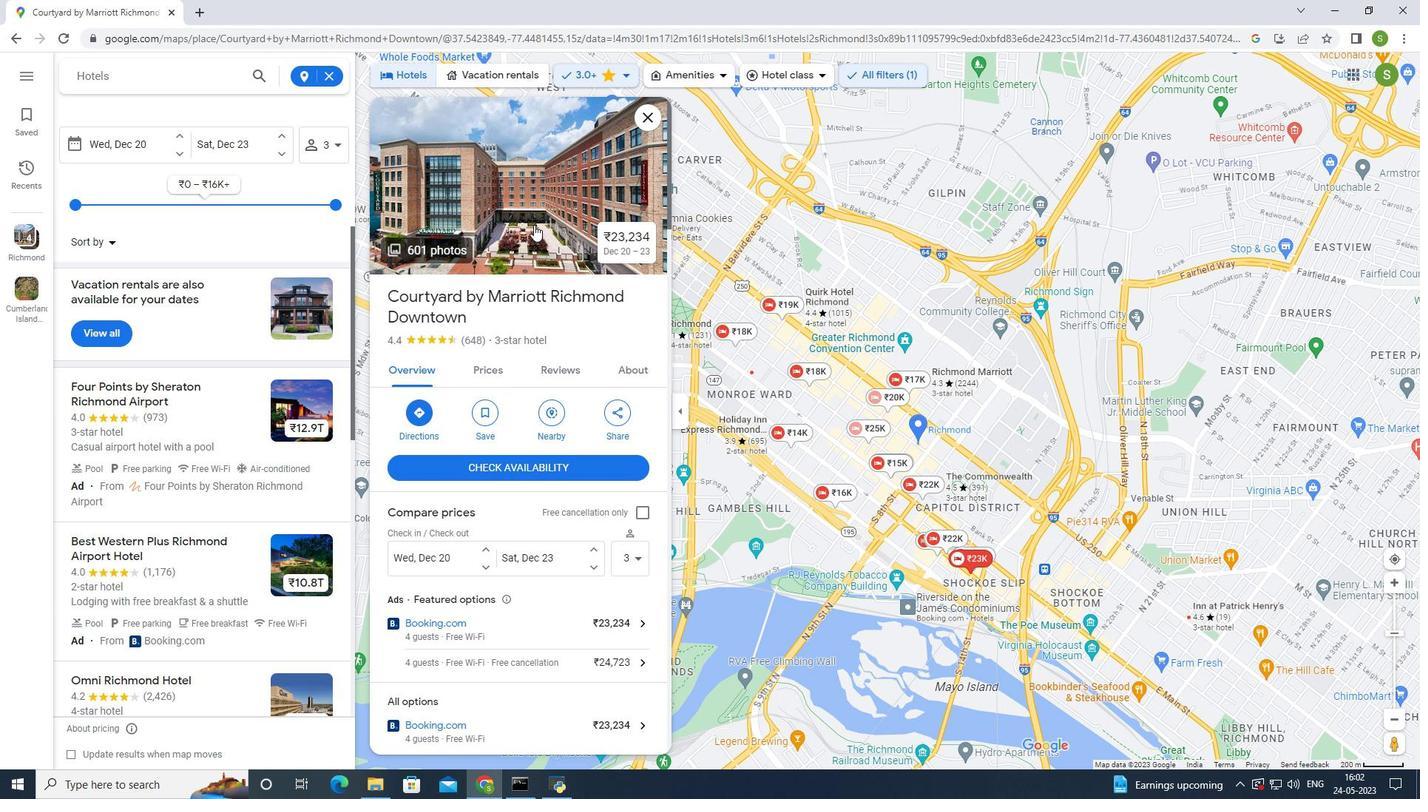 
Action: Mouse moved to (910, 662)
Screenshot: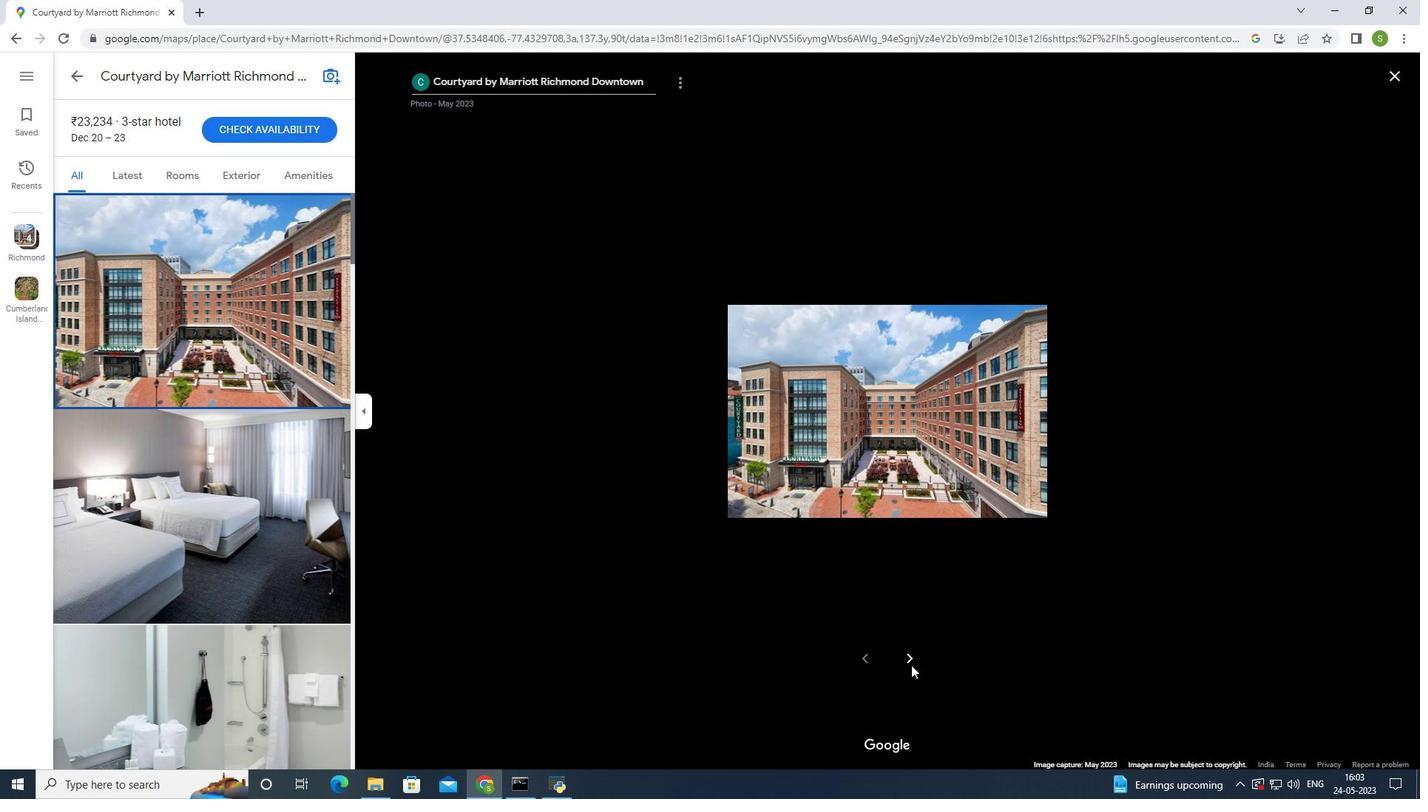 
Action: Mouse pressed left at (910, 662)
Screenshot: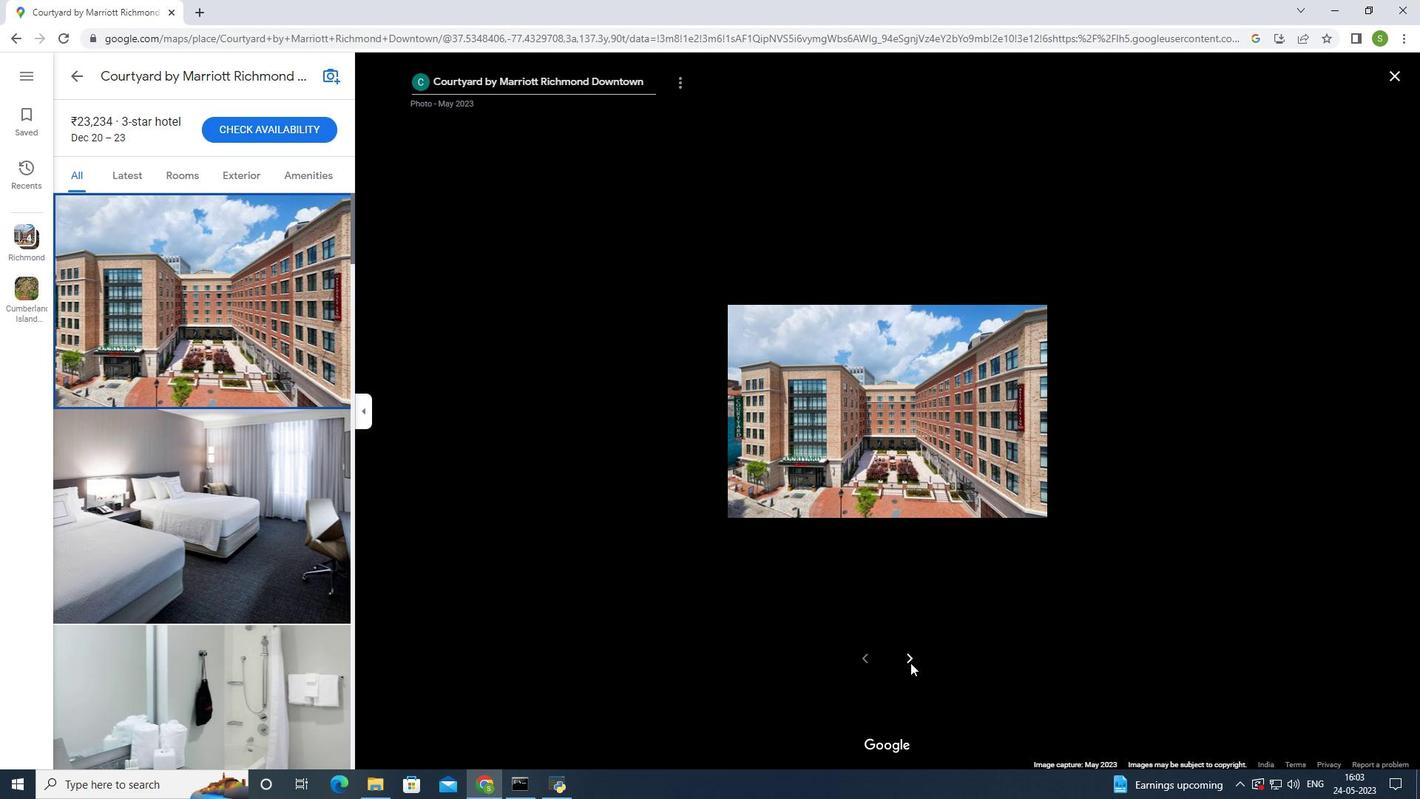 
Action: Mouse moved to (910, 661)
Screenshot: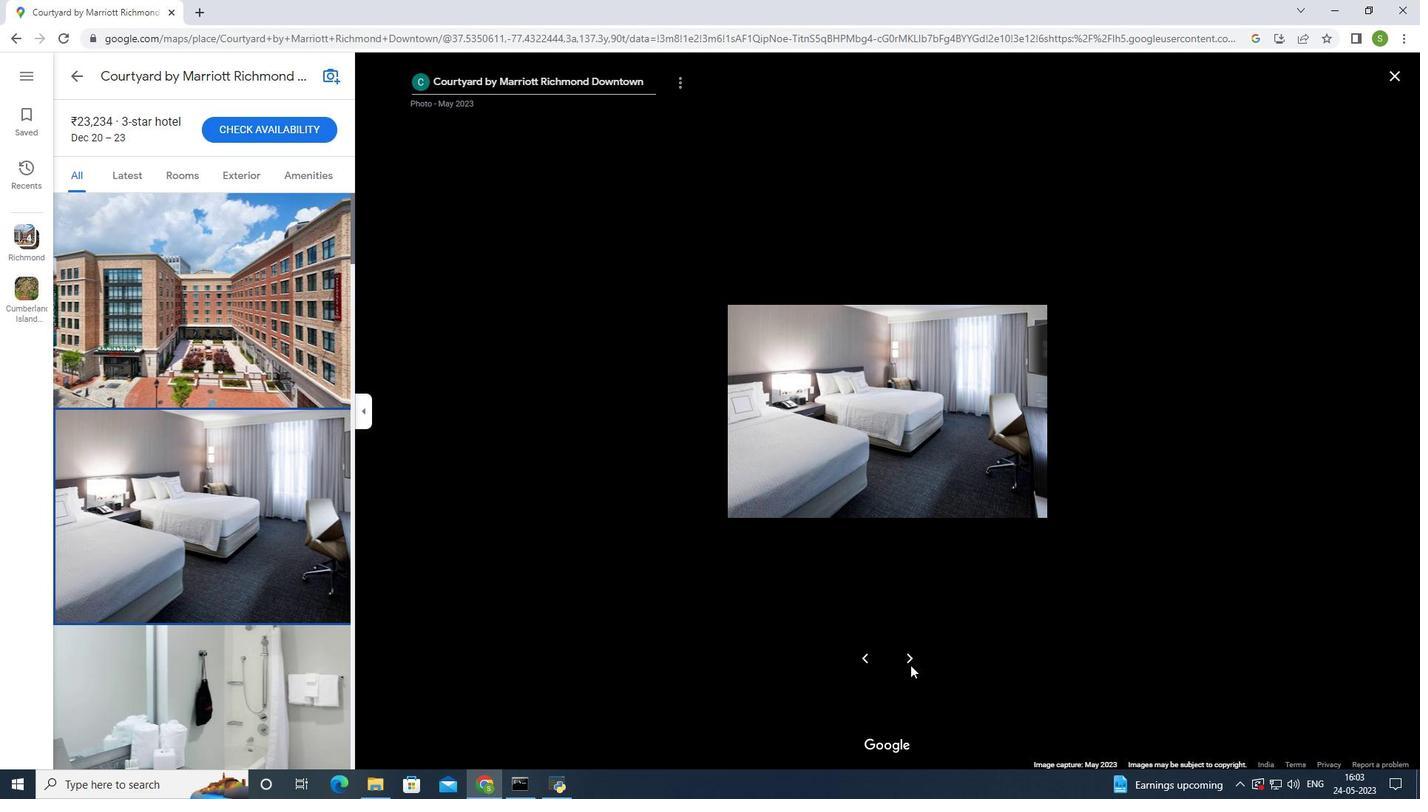 
Action: Mouse pressed left at (910, 661)
Screenshot: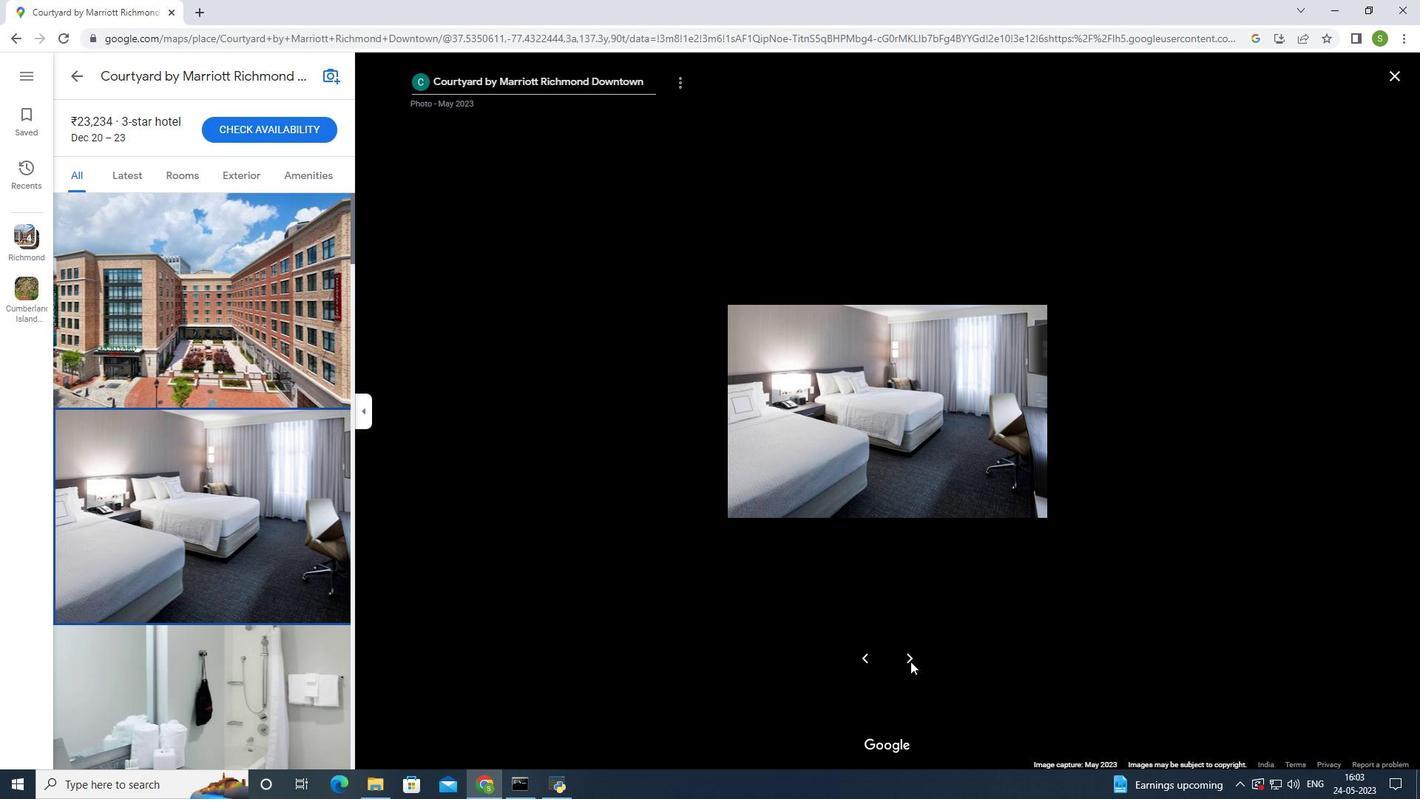 
Action: Mouse pressed left at (910, 661)
Screenshot: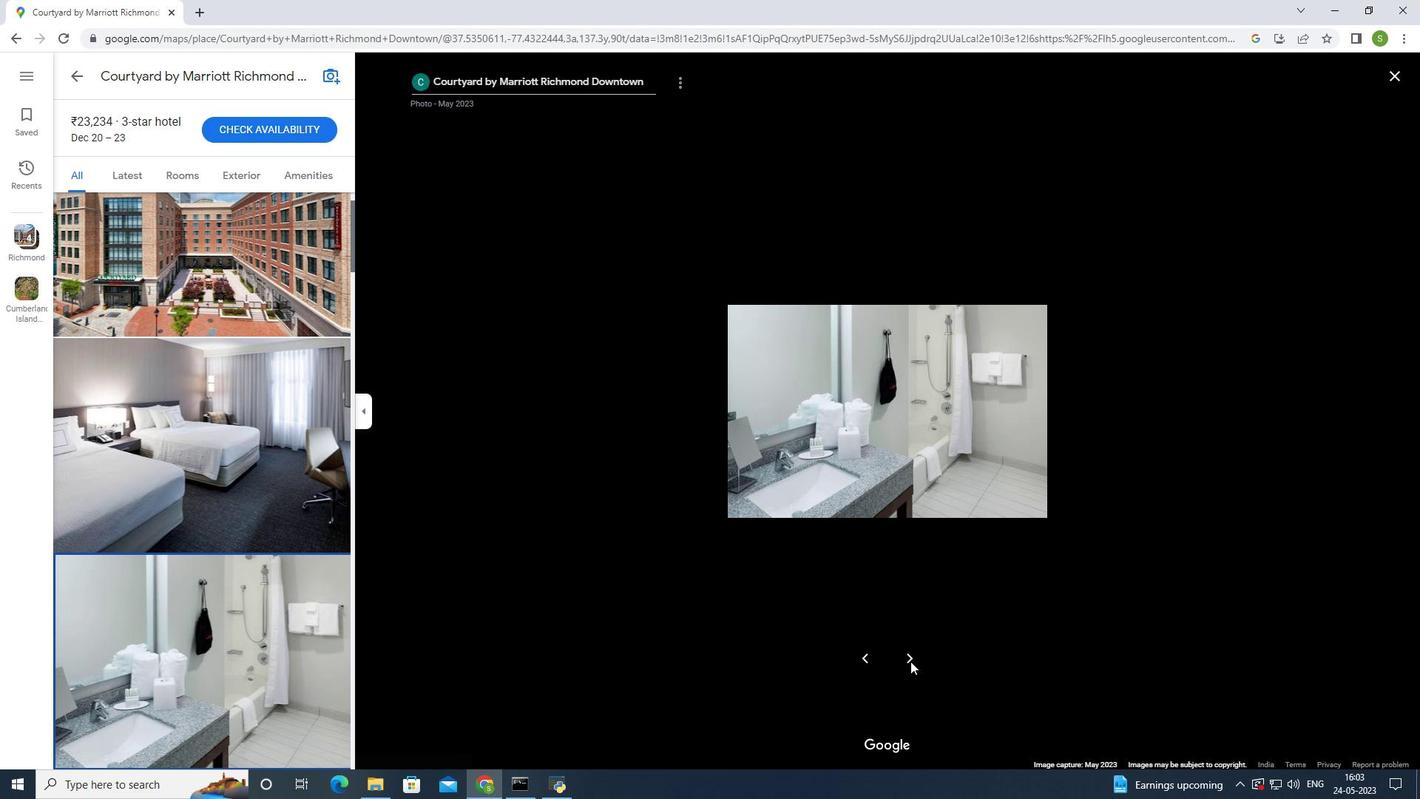 
Action: Mouse pressed left at (910, 661)
Screenshot: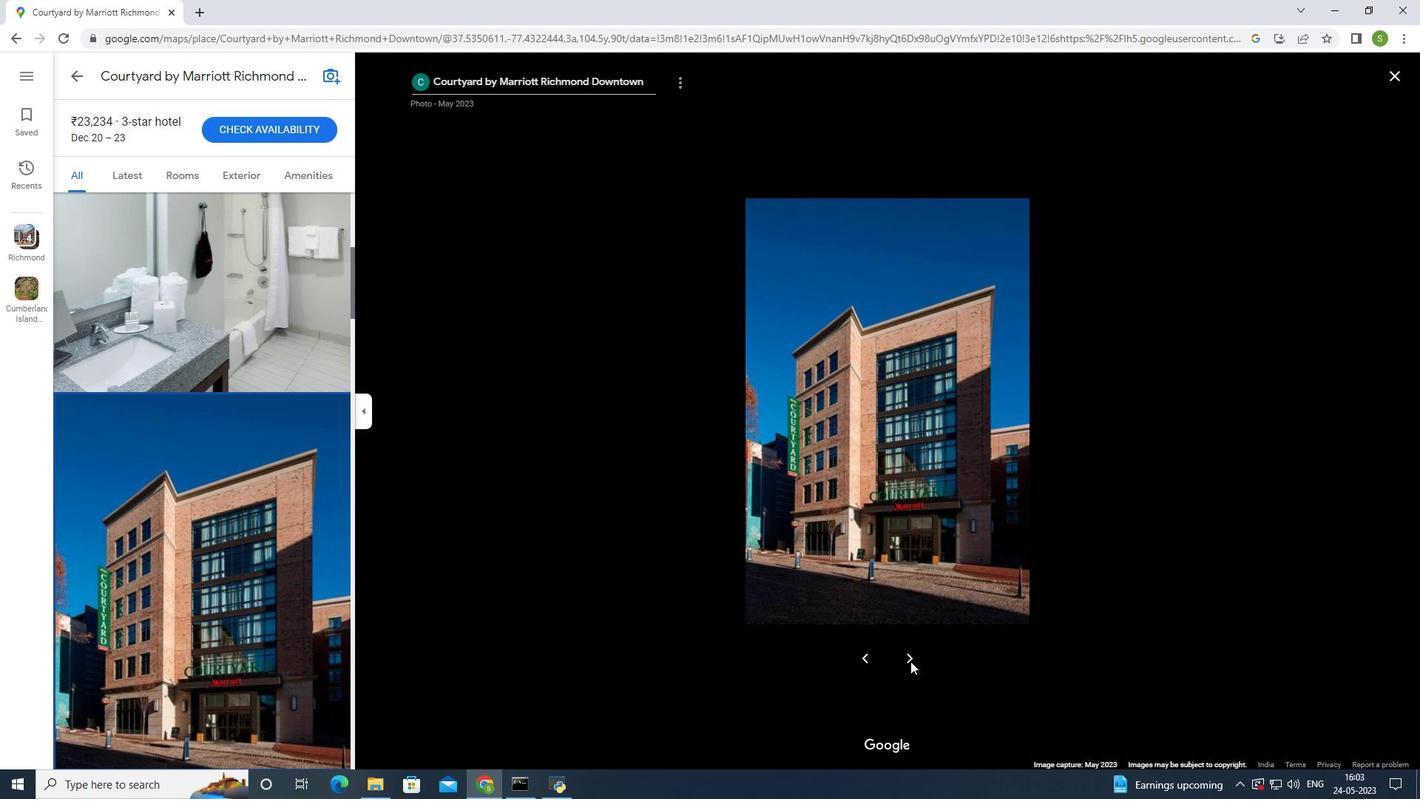 
Action: Mouse pressed left at (910, 661)
Screenshot: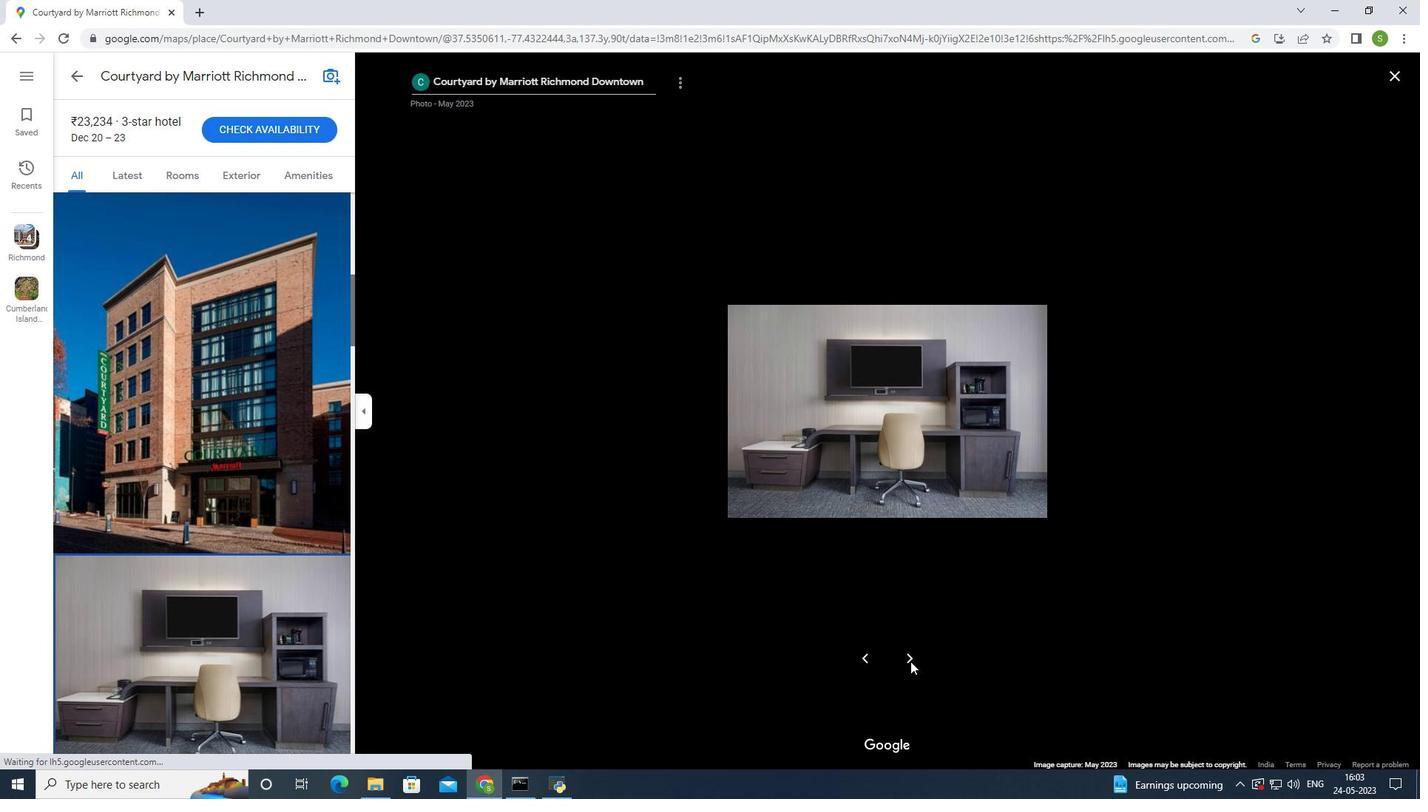 
Action: Mouse moved to (916, 665)
Screenshot: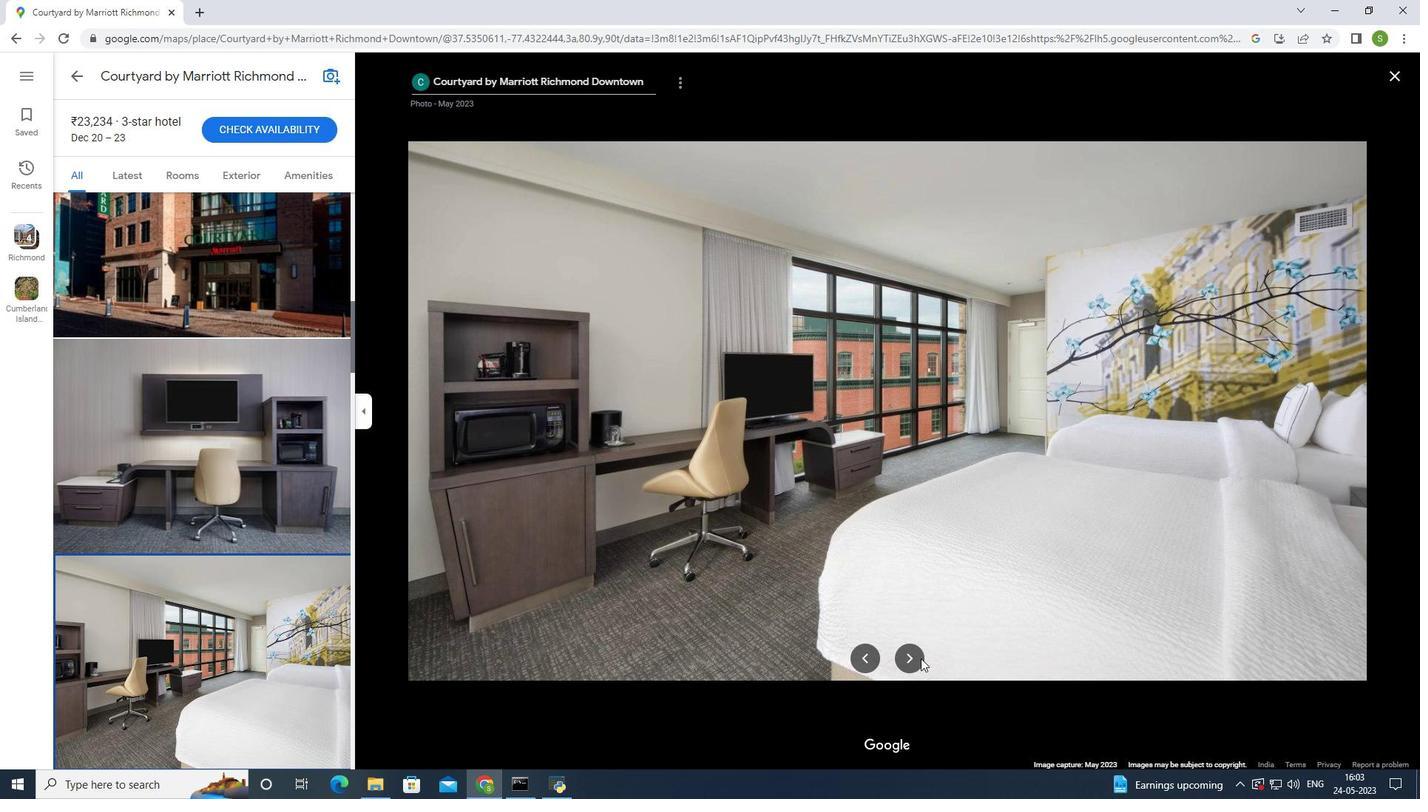 
Action: Mouse pressed left at (916, 665)
Screenshot: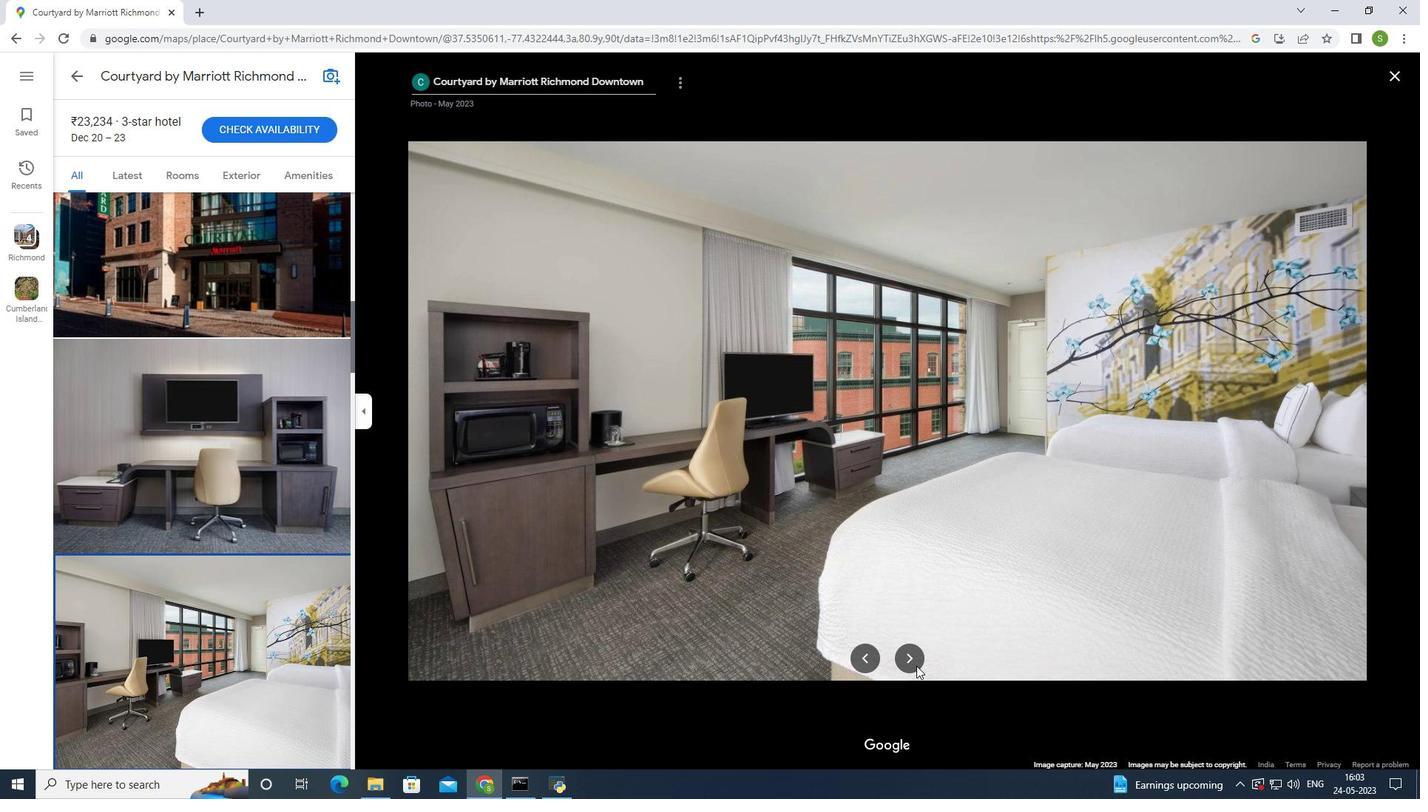 
Action: Mouse pressed left at (916, 665)
Screenshot: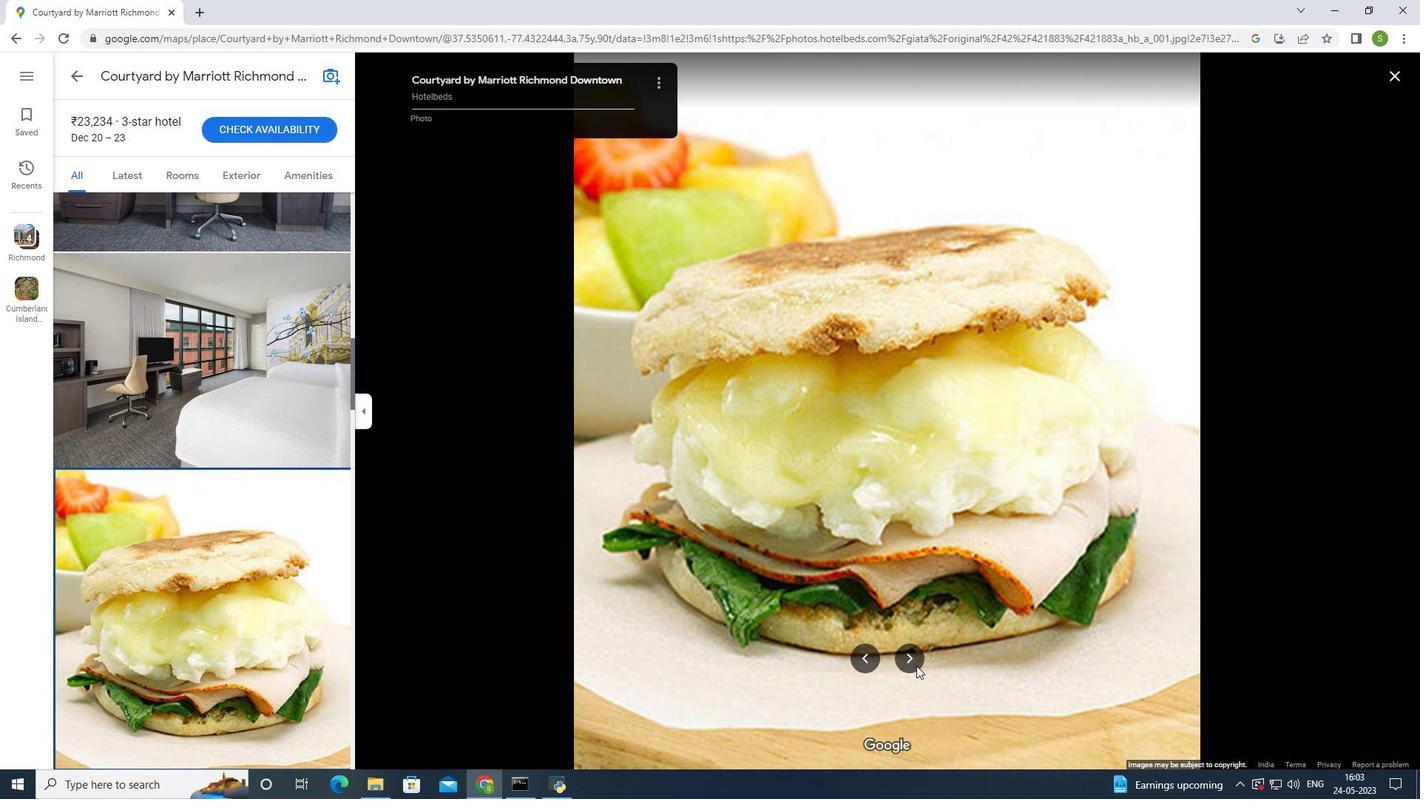 
Action: Mouse pressed left at (916, 665)
Screenshot: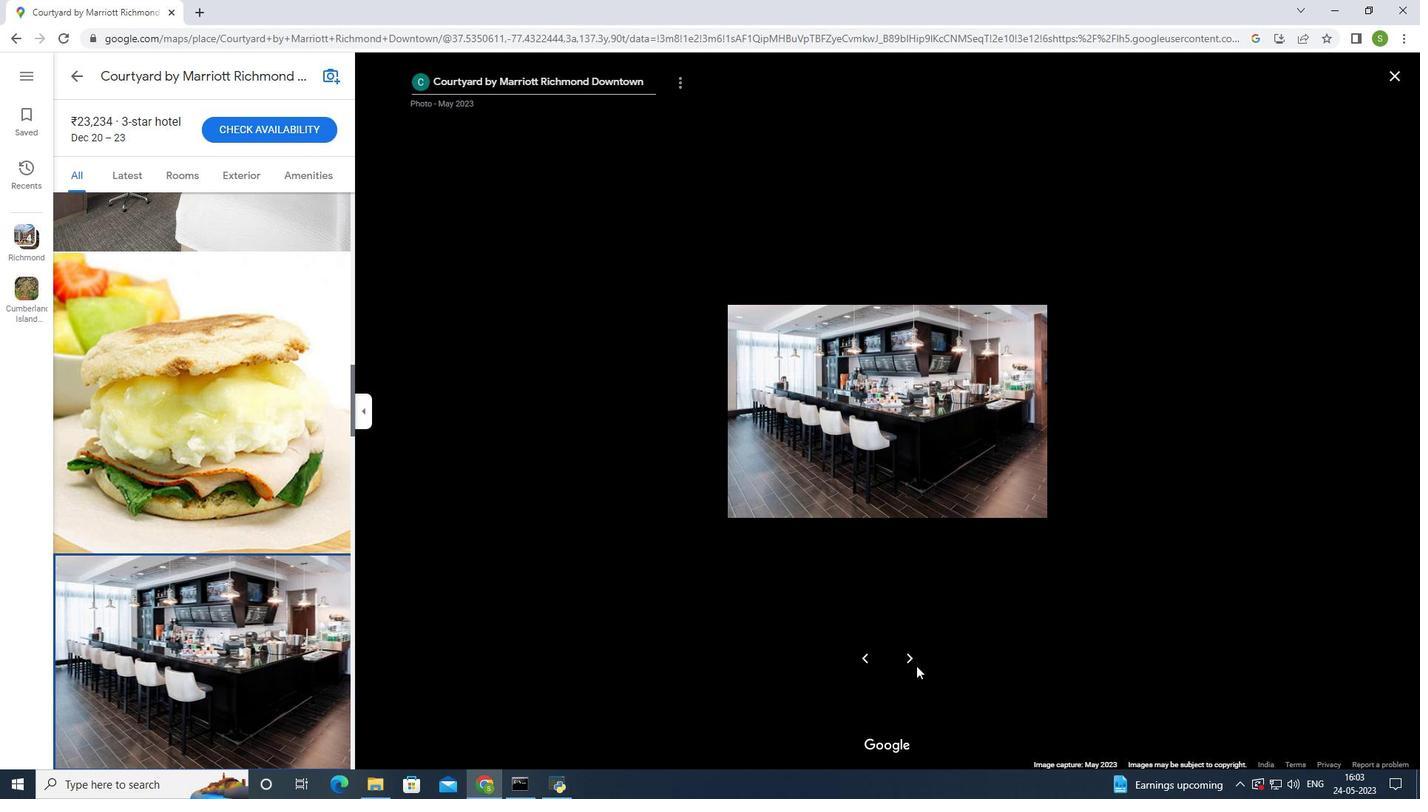 
Action: Mouse moved to (913, 662)
Screenshot: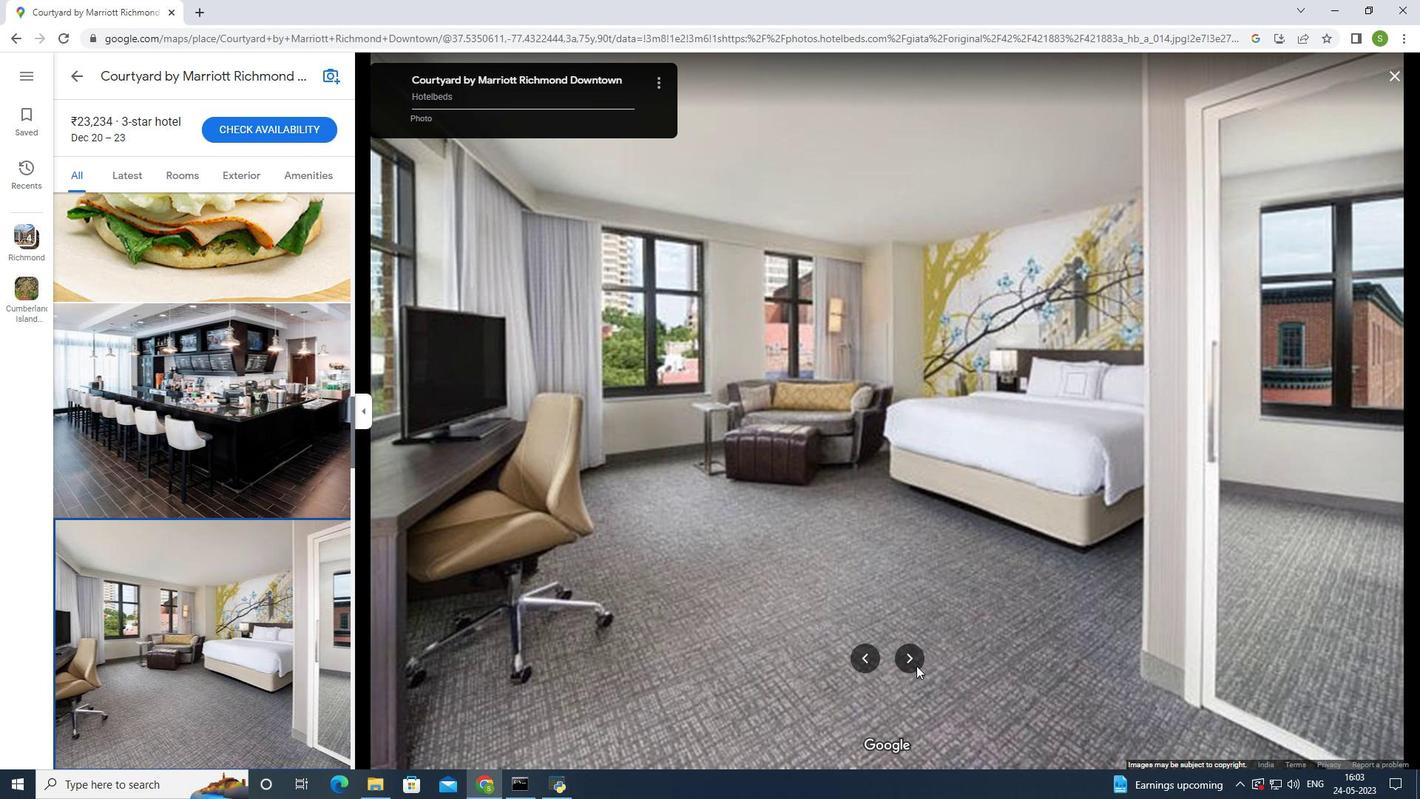 
Action: Mouse pressed left at (913, 662)
Screenshot: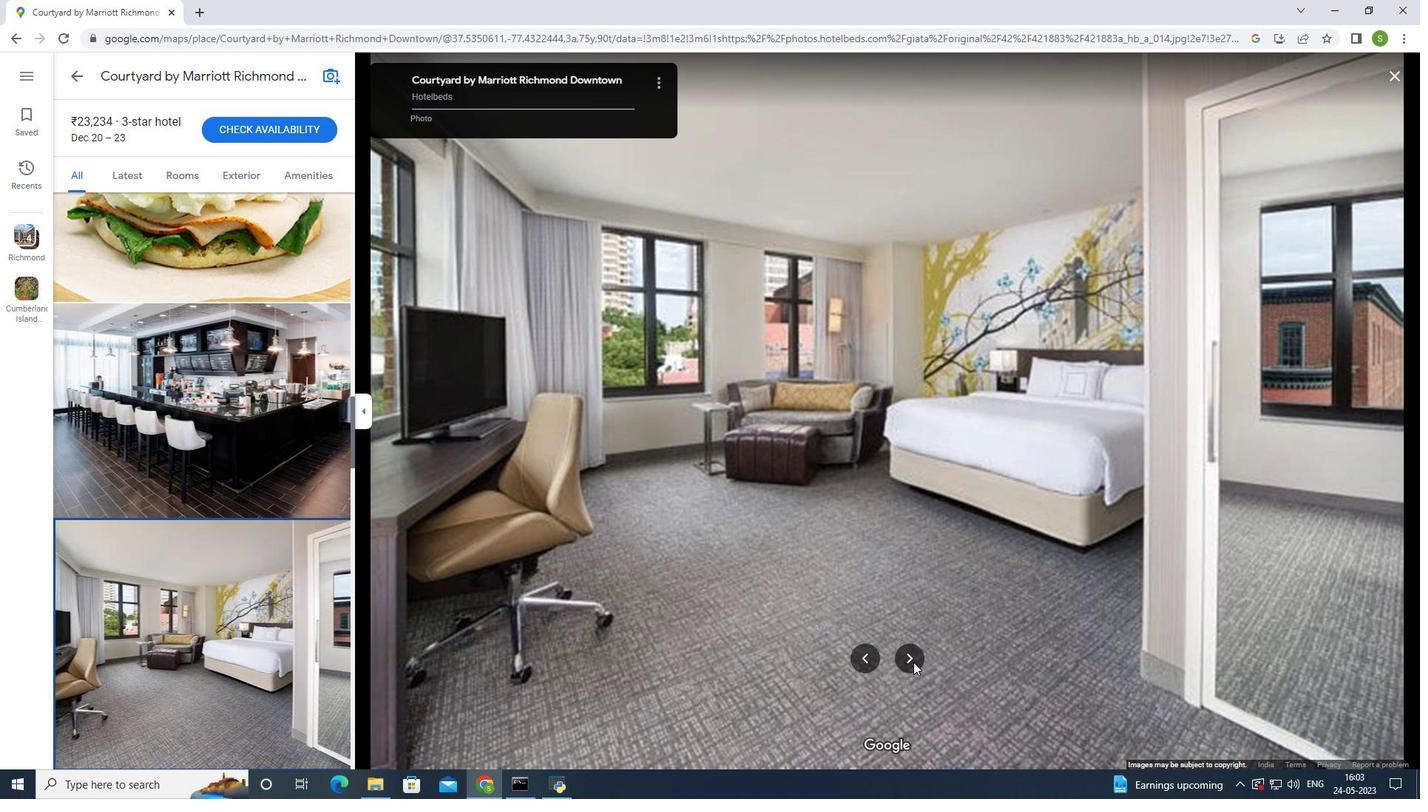 
Action: Mouse pressed left at (913, 662)
Screenshot: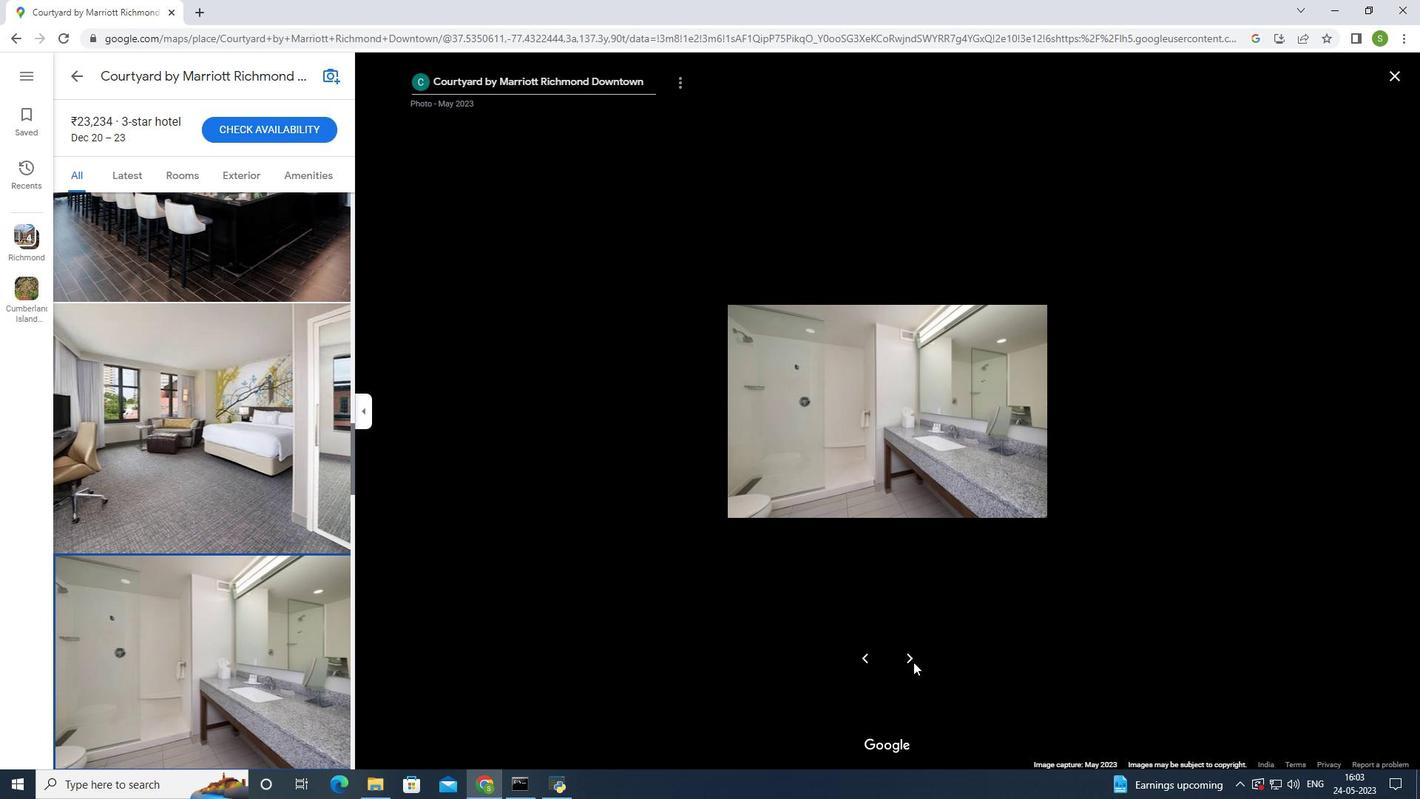 
Action: Mouse pressed left at (913, 662)
Screenshot: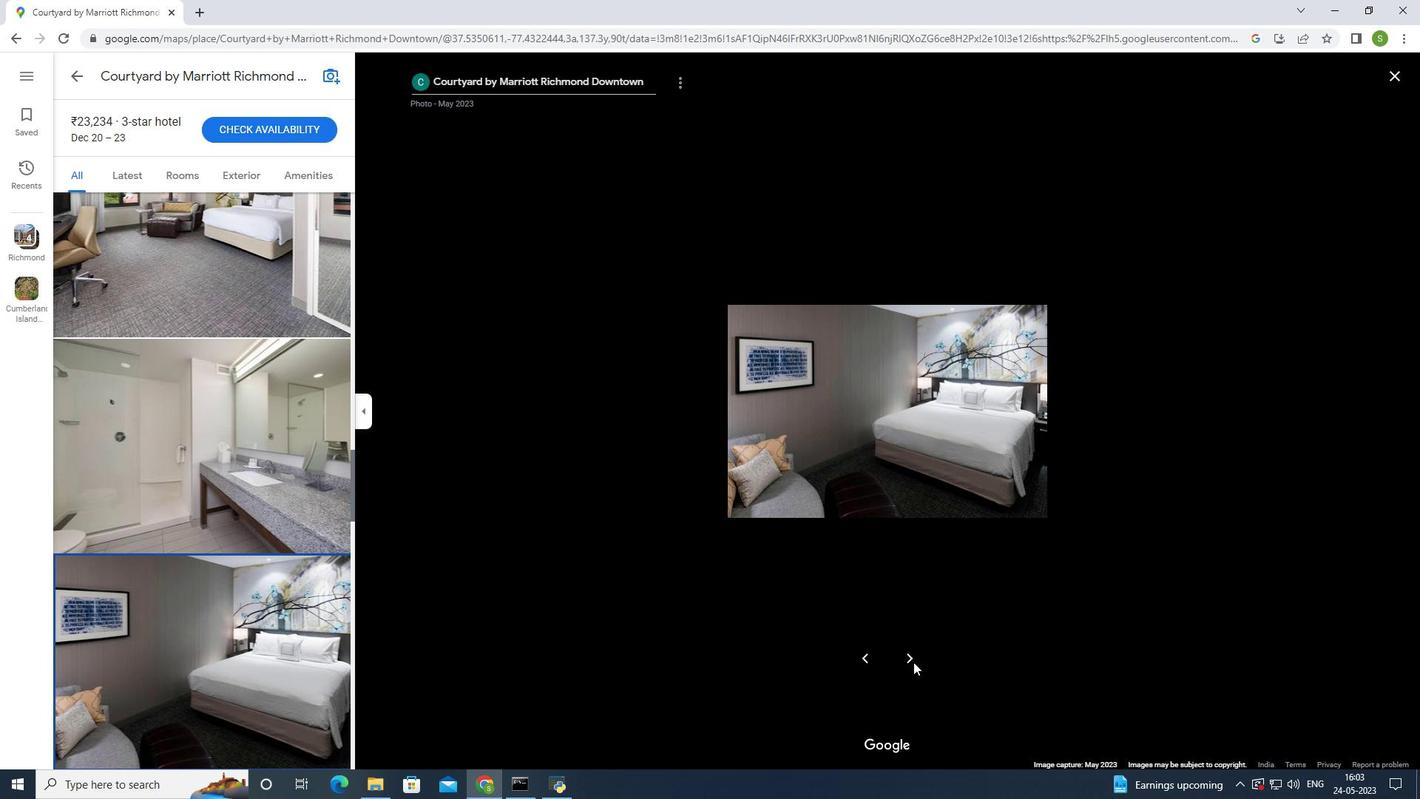 
Action: Mouse moved to (901, 656)
Screenshot: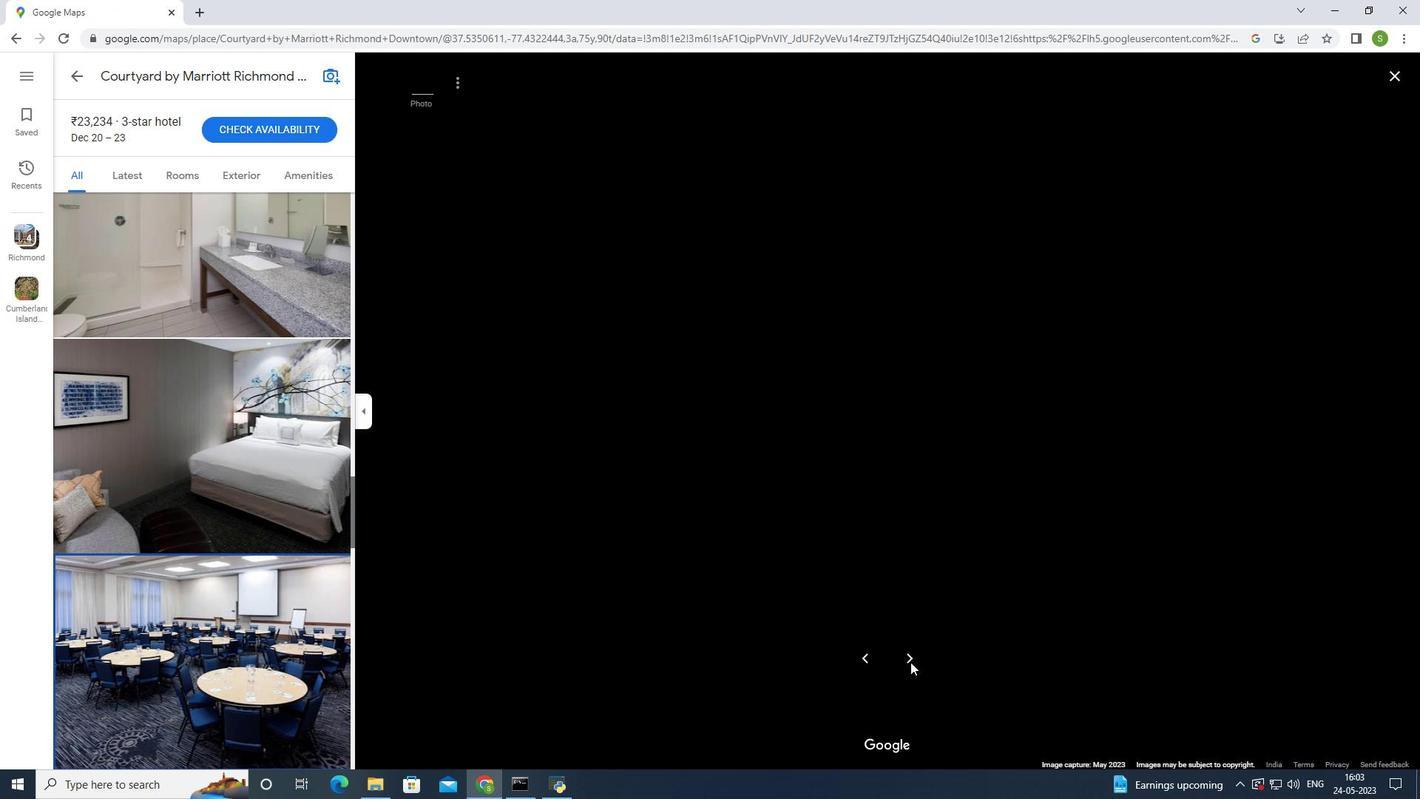 
Action: Mouse pressed left at (901, 656)
Screenshot: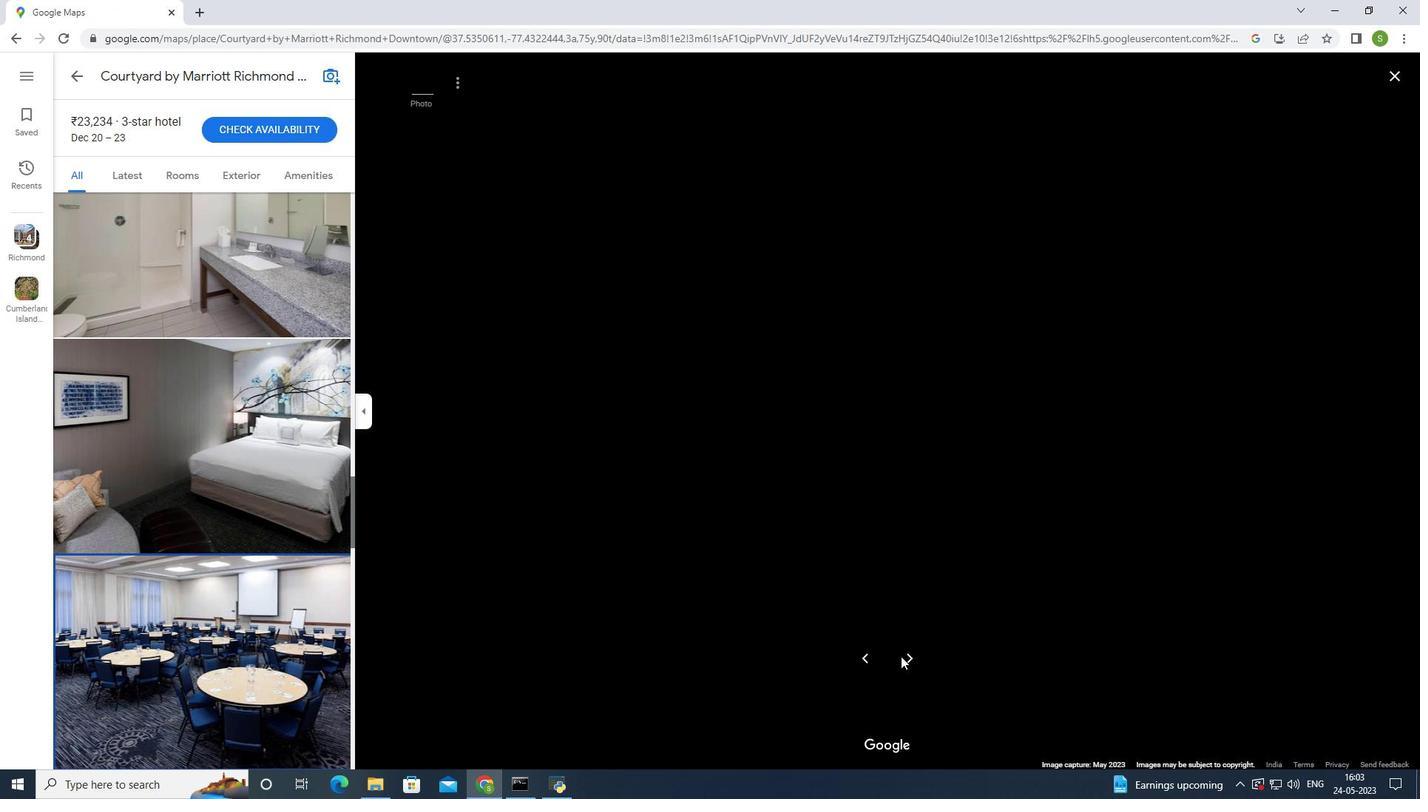 
Action: Mouse moved to (852, 635)
Screenshot: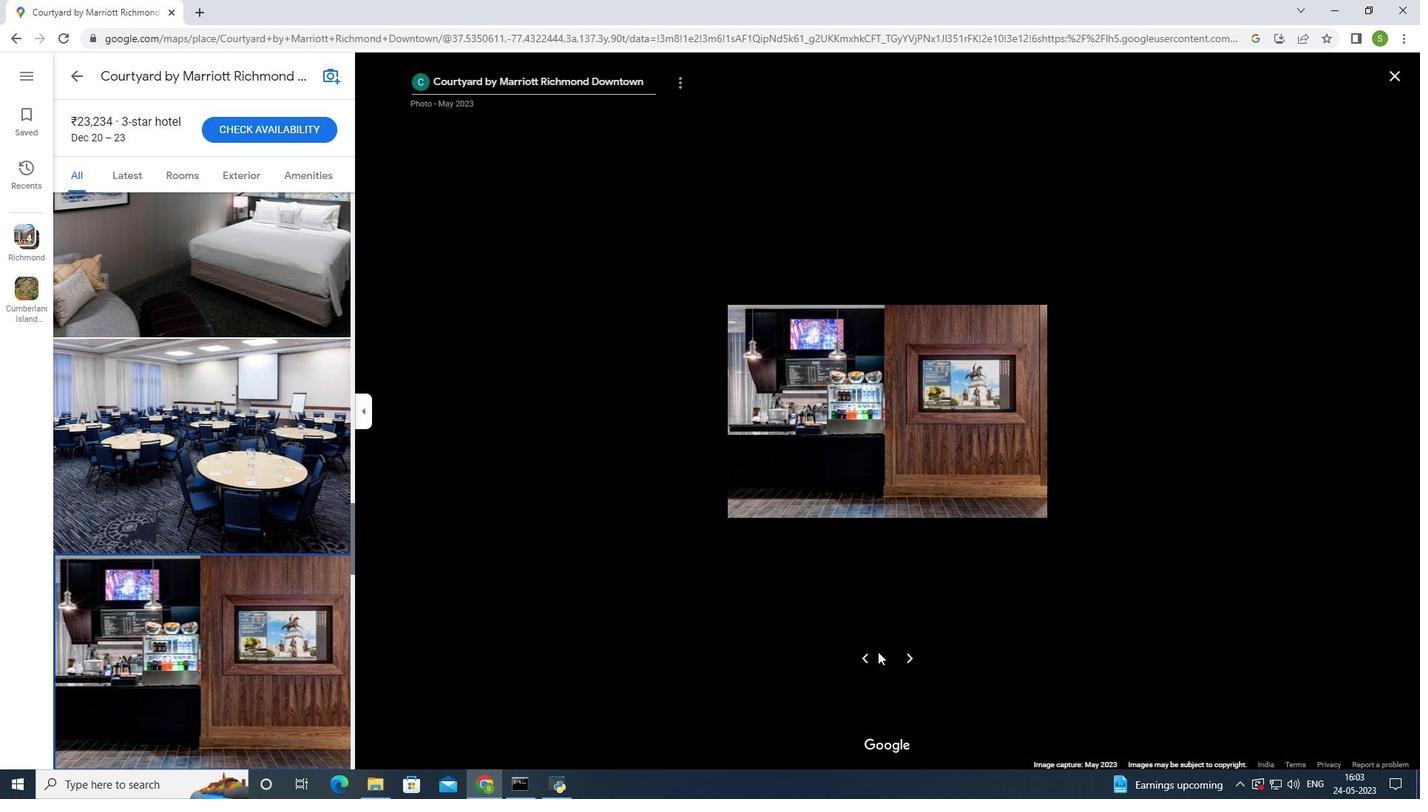 
Action: Mouse scrolled (852, 636) with delta (0, 0)
Screenshot: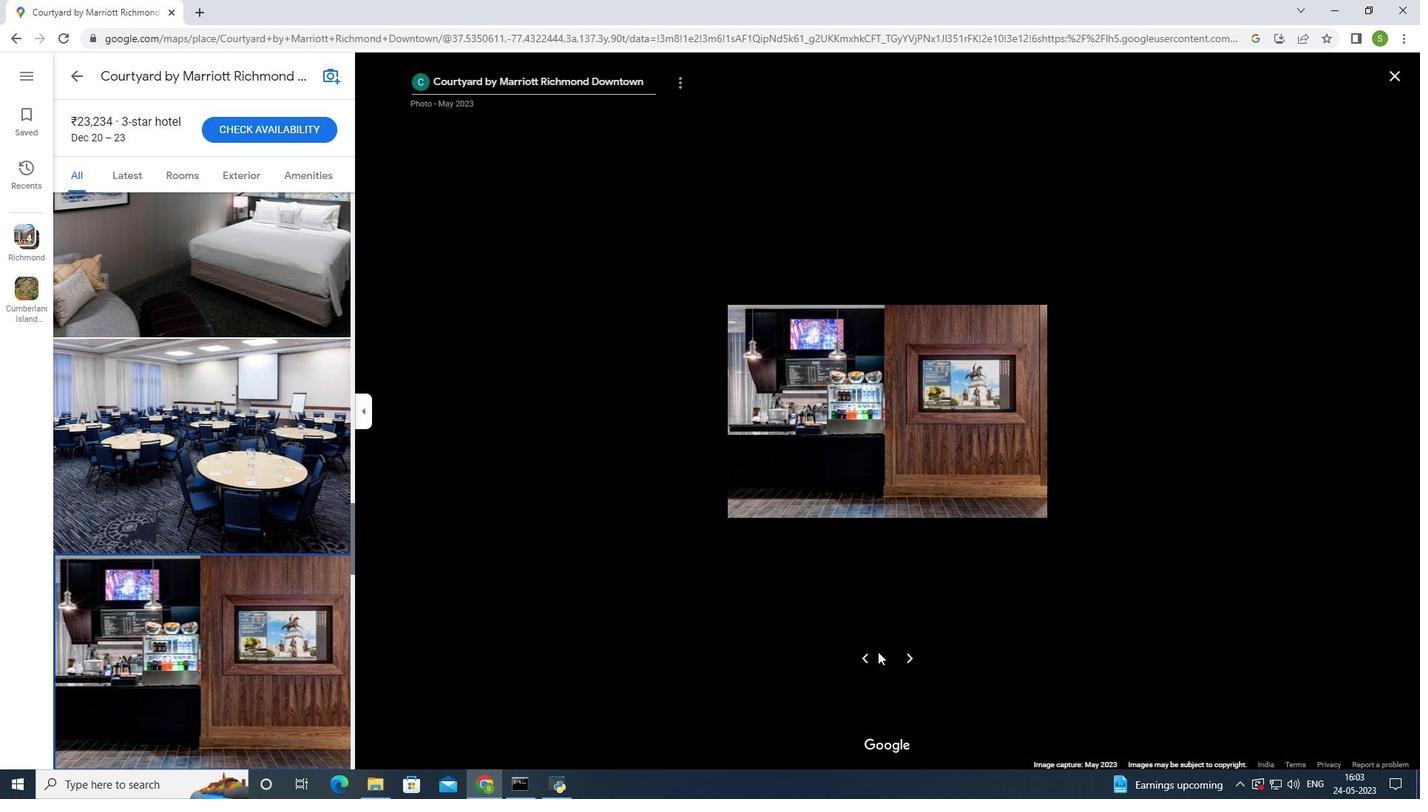 
Action: Mouse scrolled (852, 636) with delta (0, 0)
Screenshot: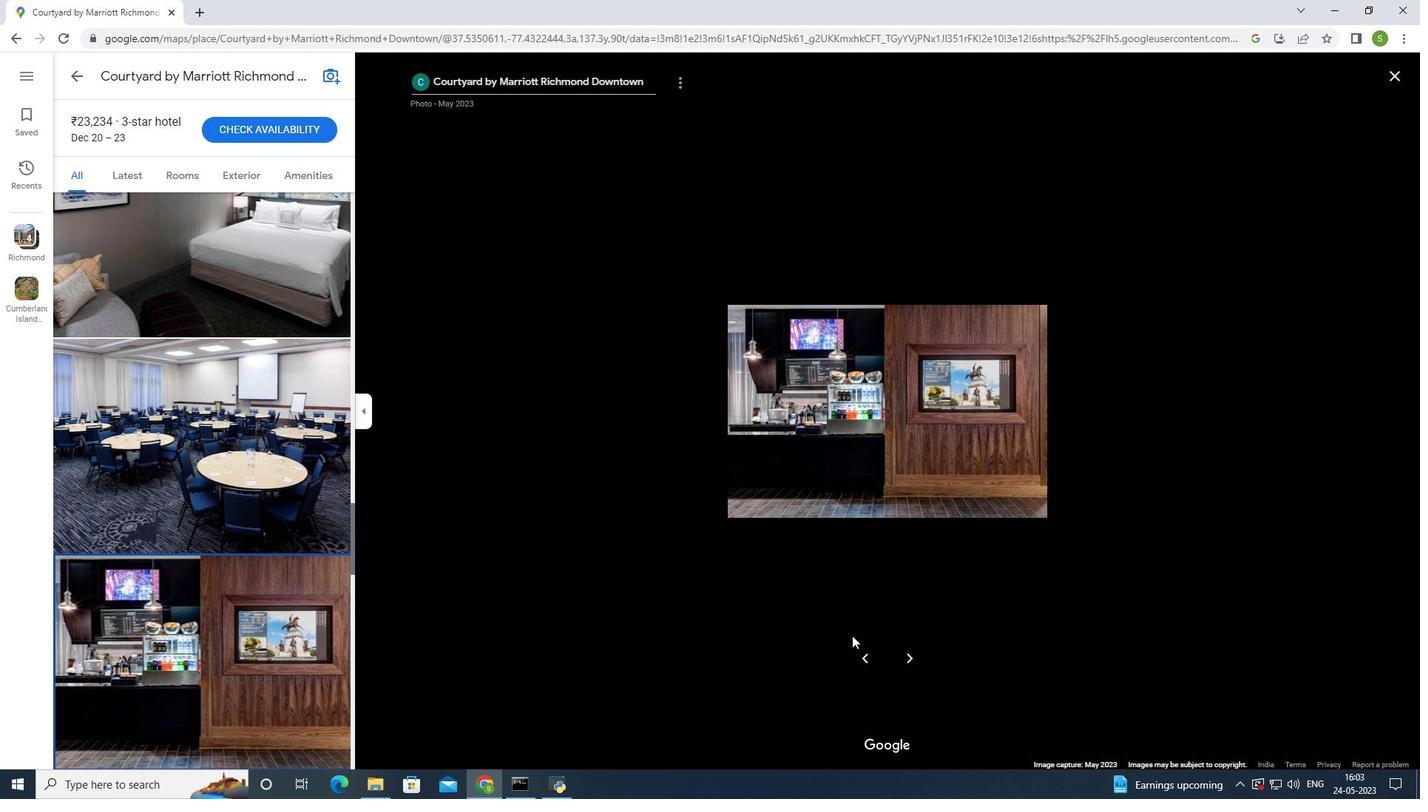 
Action: Mouse moved to (847, 625)
Screenshot: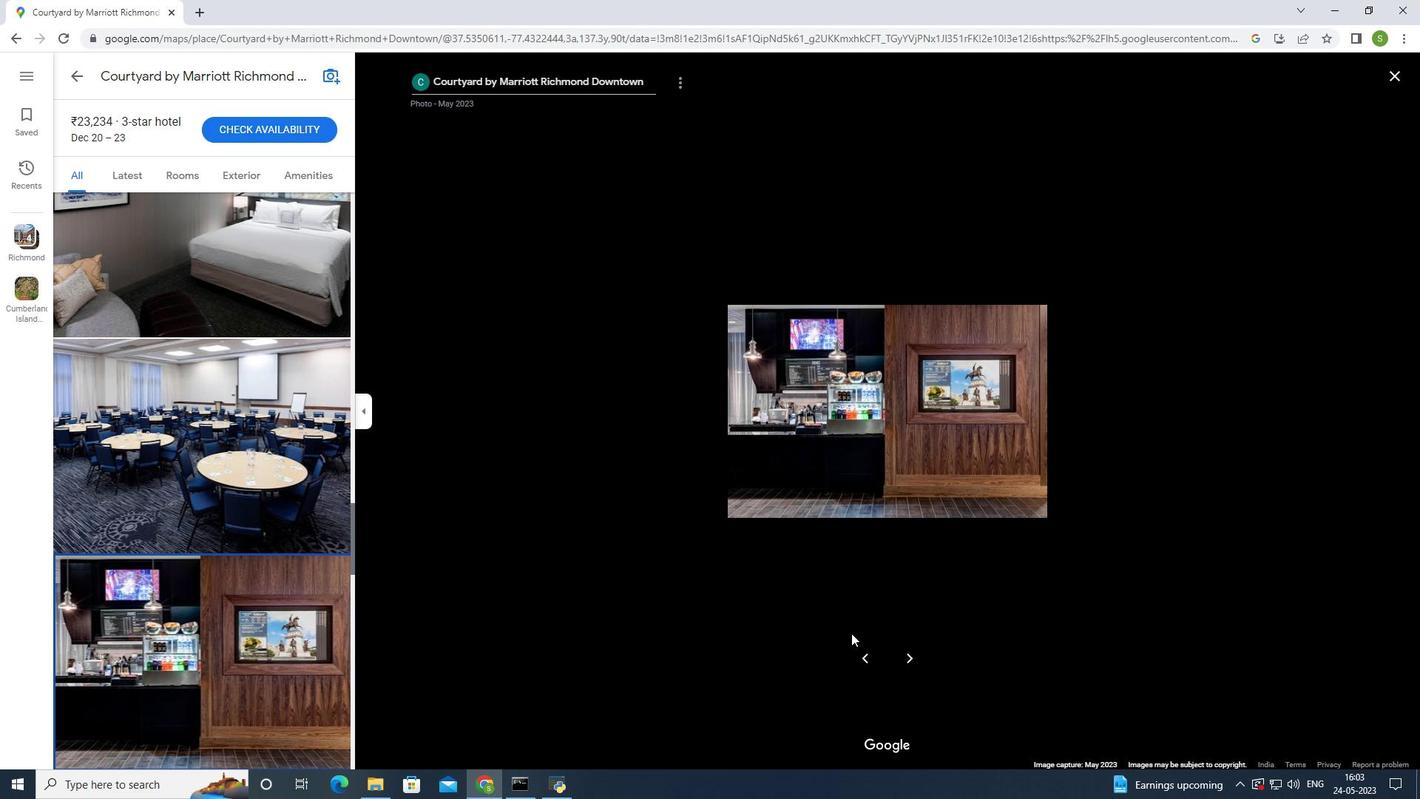 
Action: Mouse scrolled (847, 625) with delta (0, 0)
Screenshot: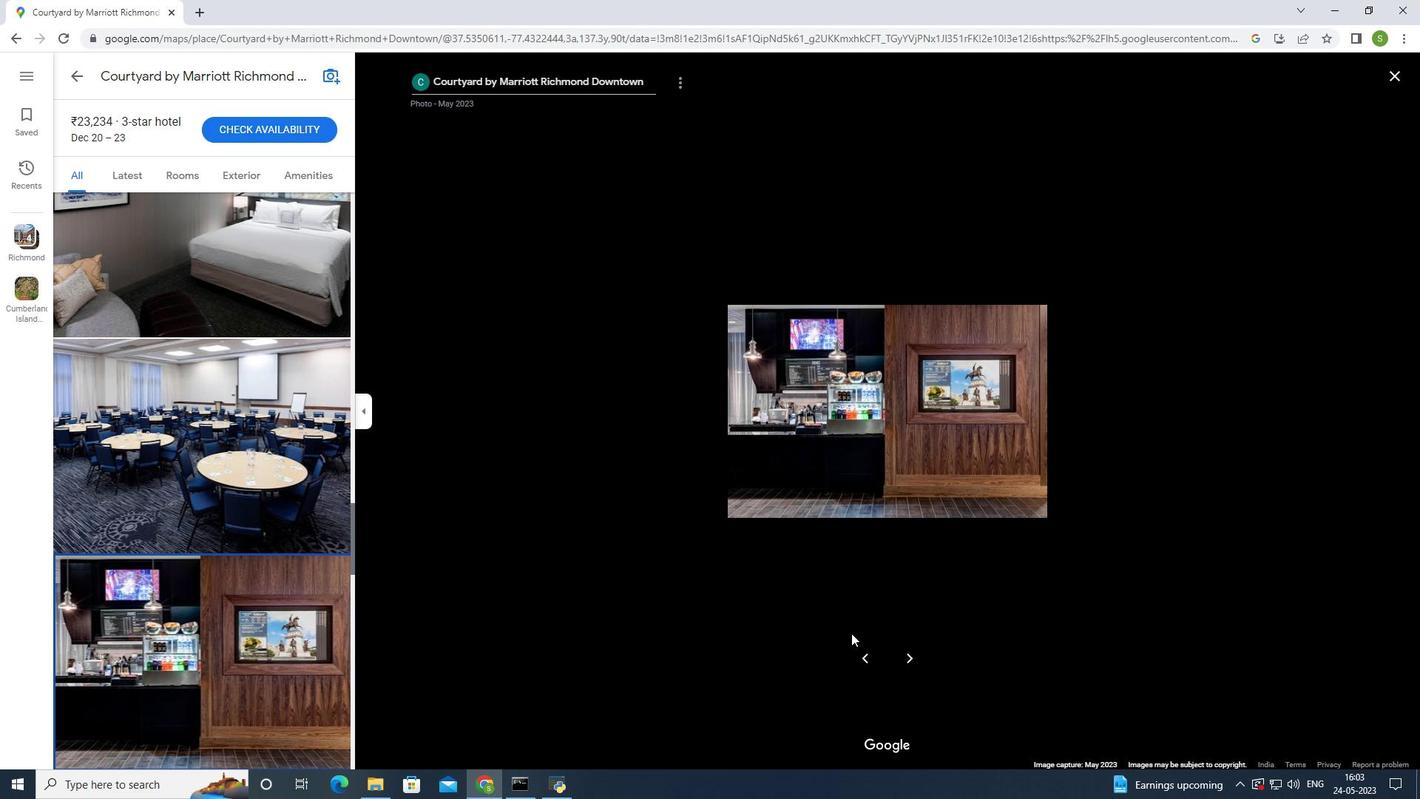 
Action: Mouse scrolled (847, 625) with delta (0, 0)
Screenshot: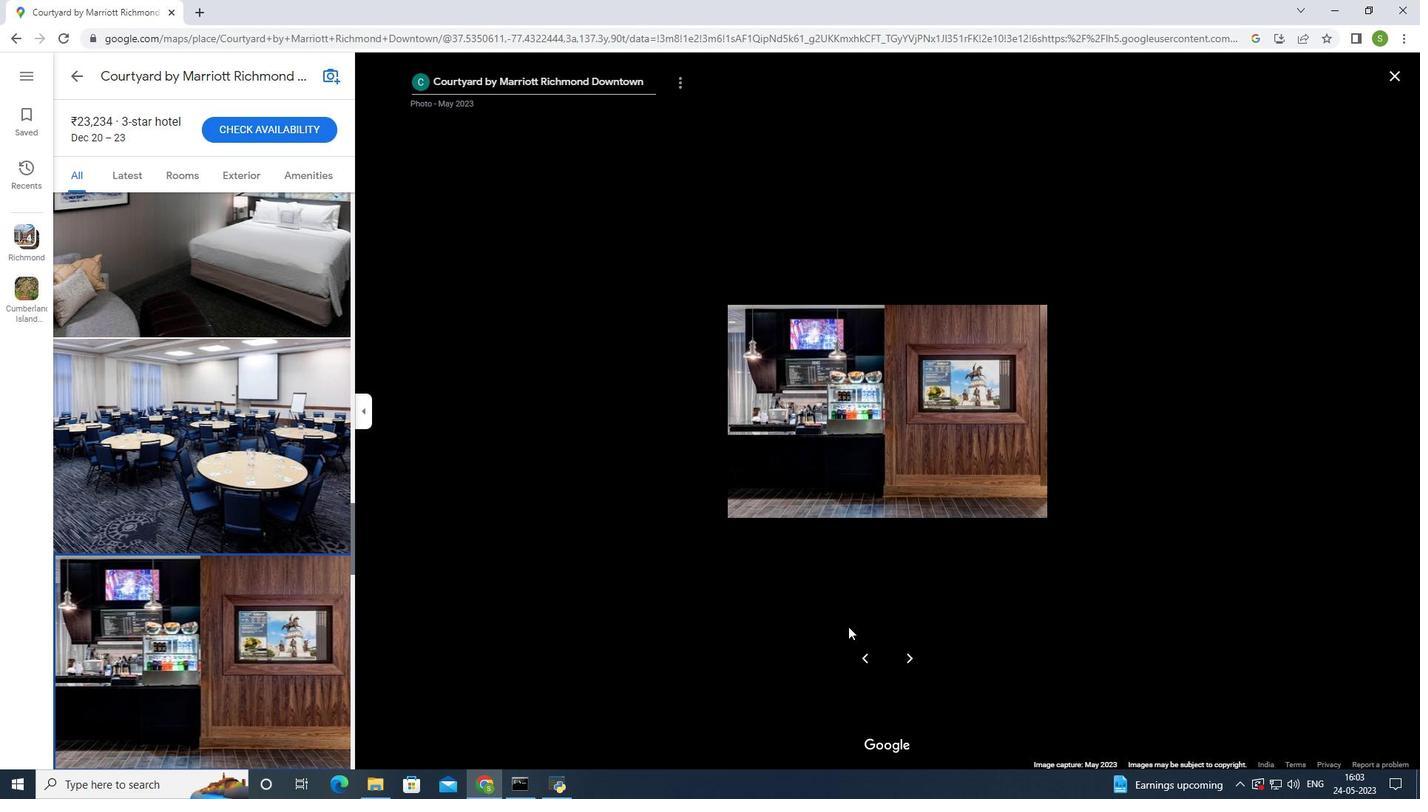 
Action: Mouse scrolled (847, 625) with delta (0, 0)
Screenshot: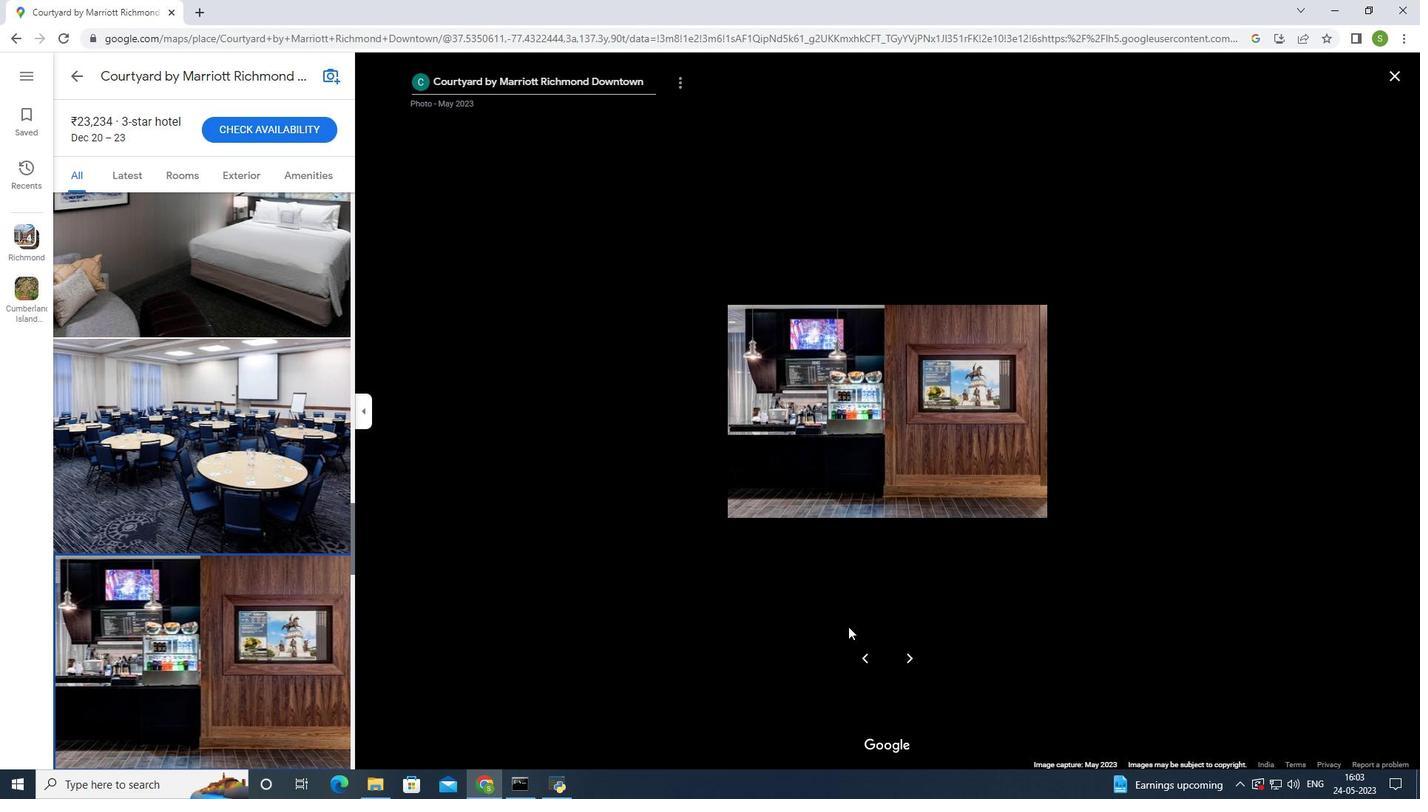 
Action: Mouse moved to (79, 76)
Screenshot: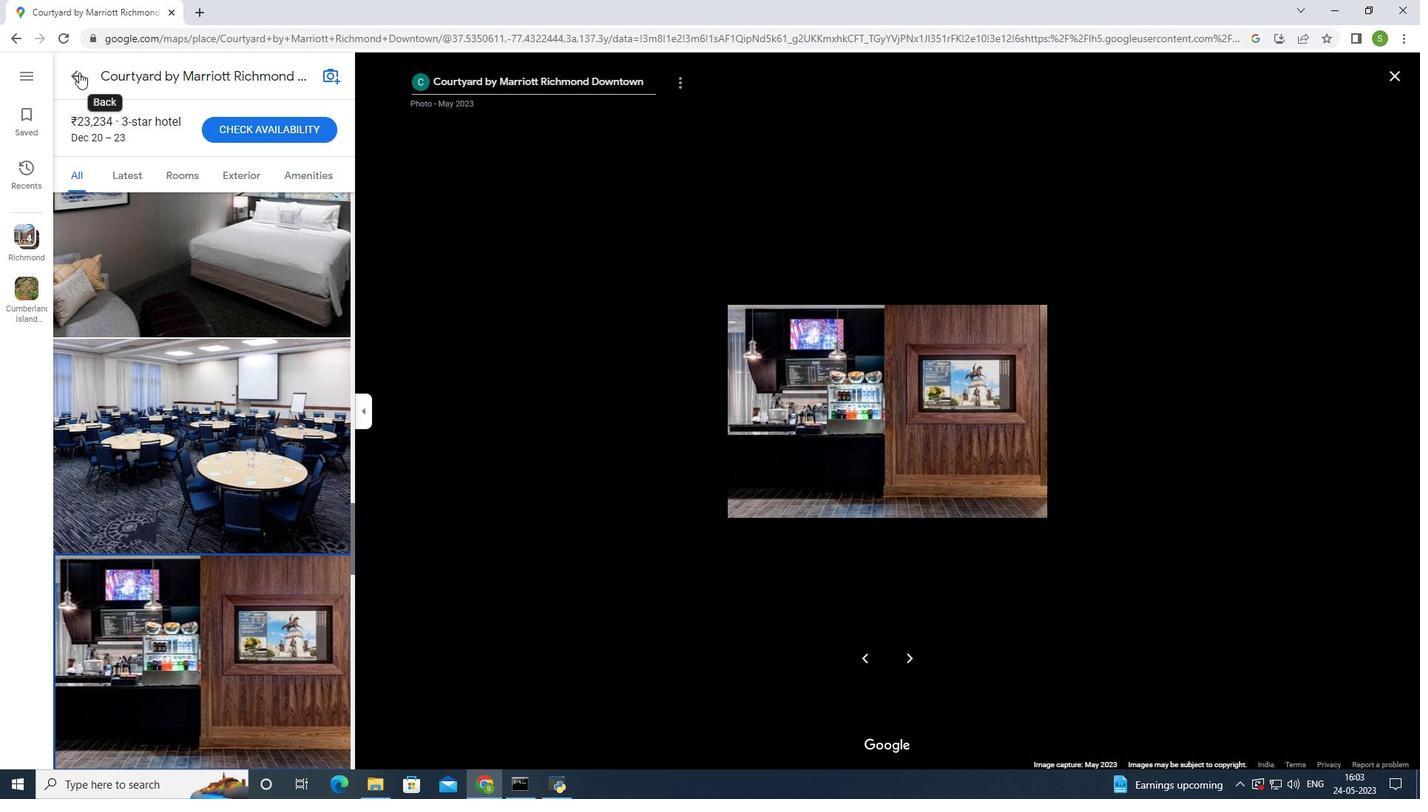 
Action: Mouse pressed left at (79, 76)
Screenshot: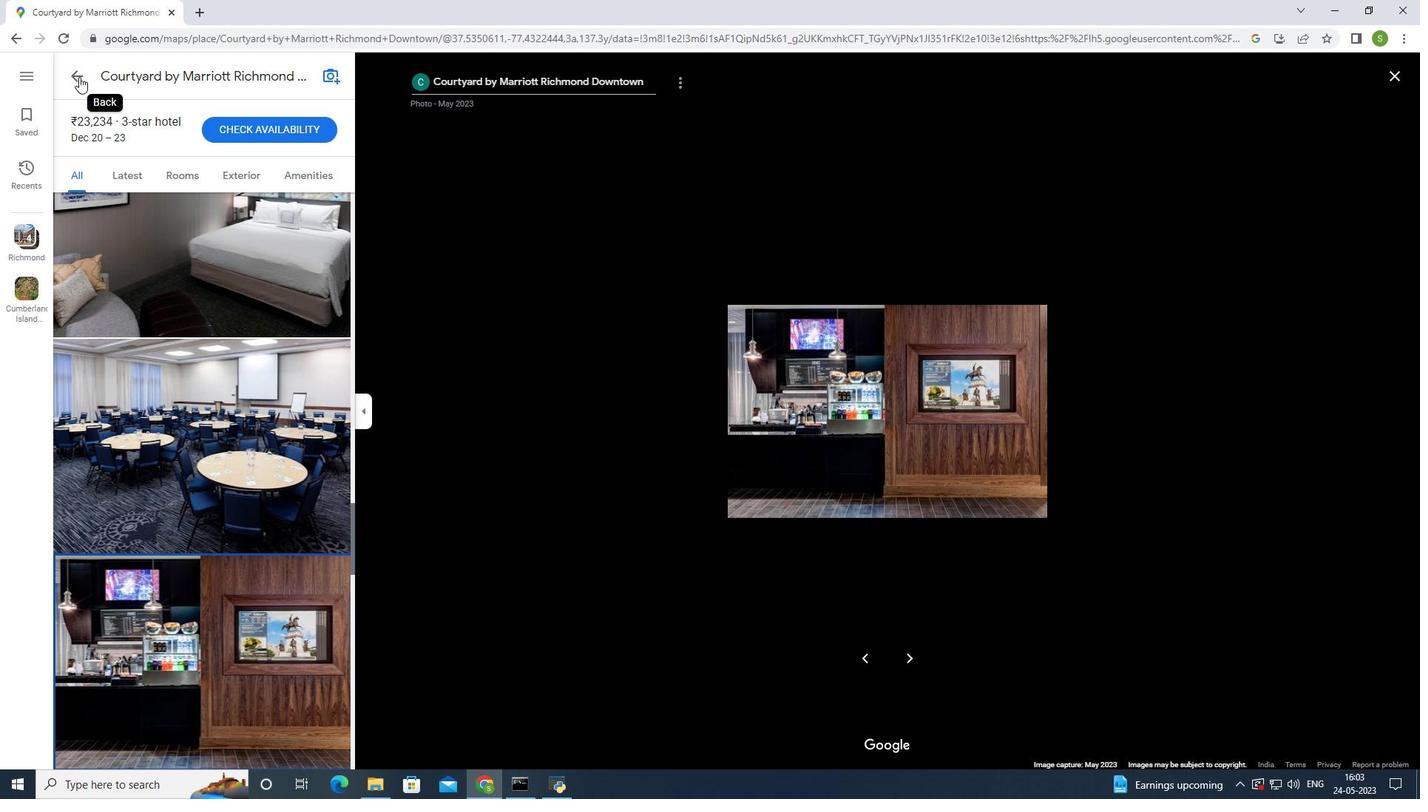 
Action: Mouse moved to (722, 203)
Screenshot: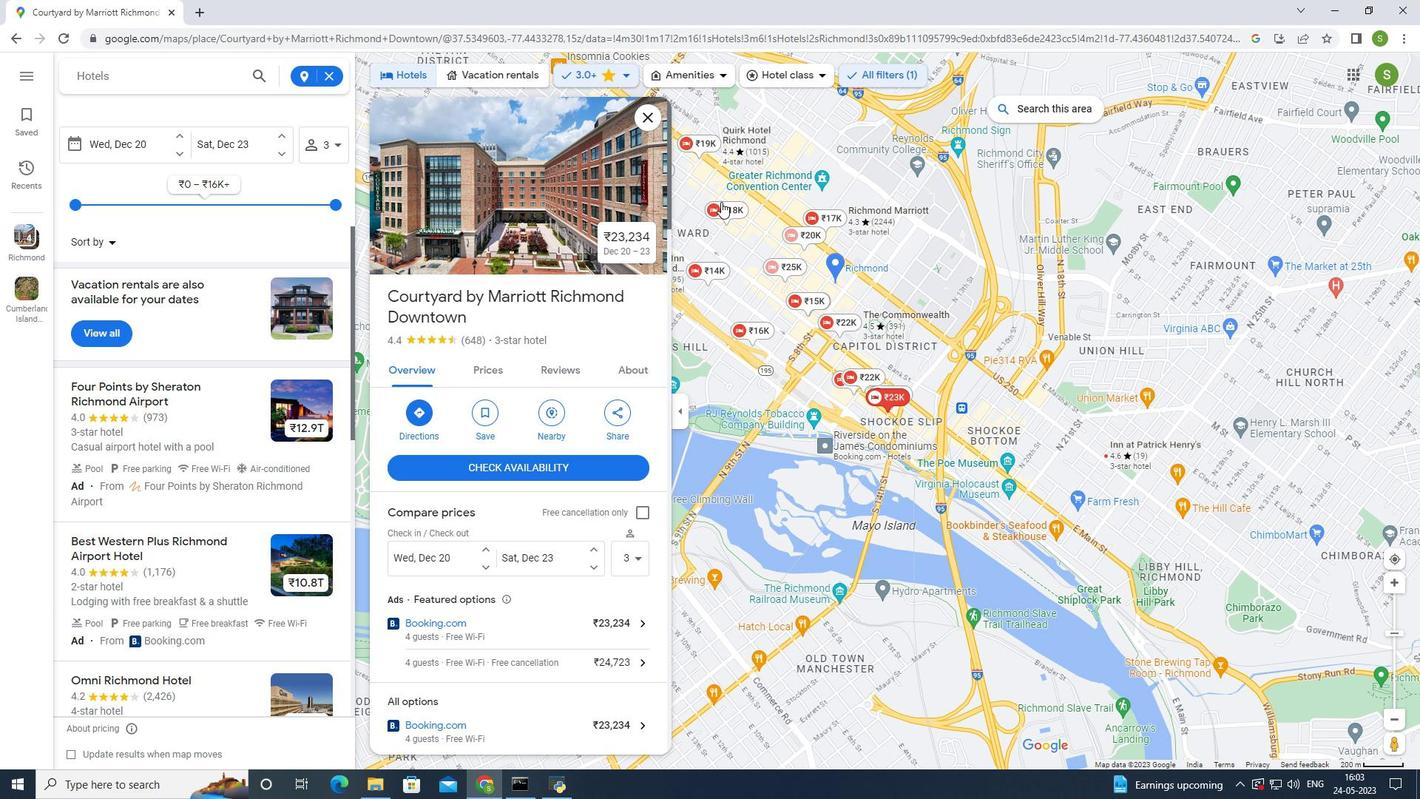 
Action: Mouse pressed left at (722, 203)
Screenshot: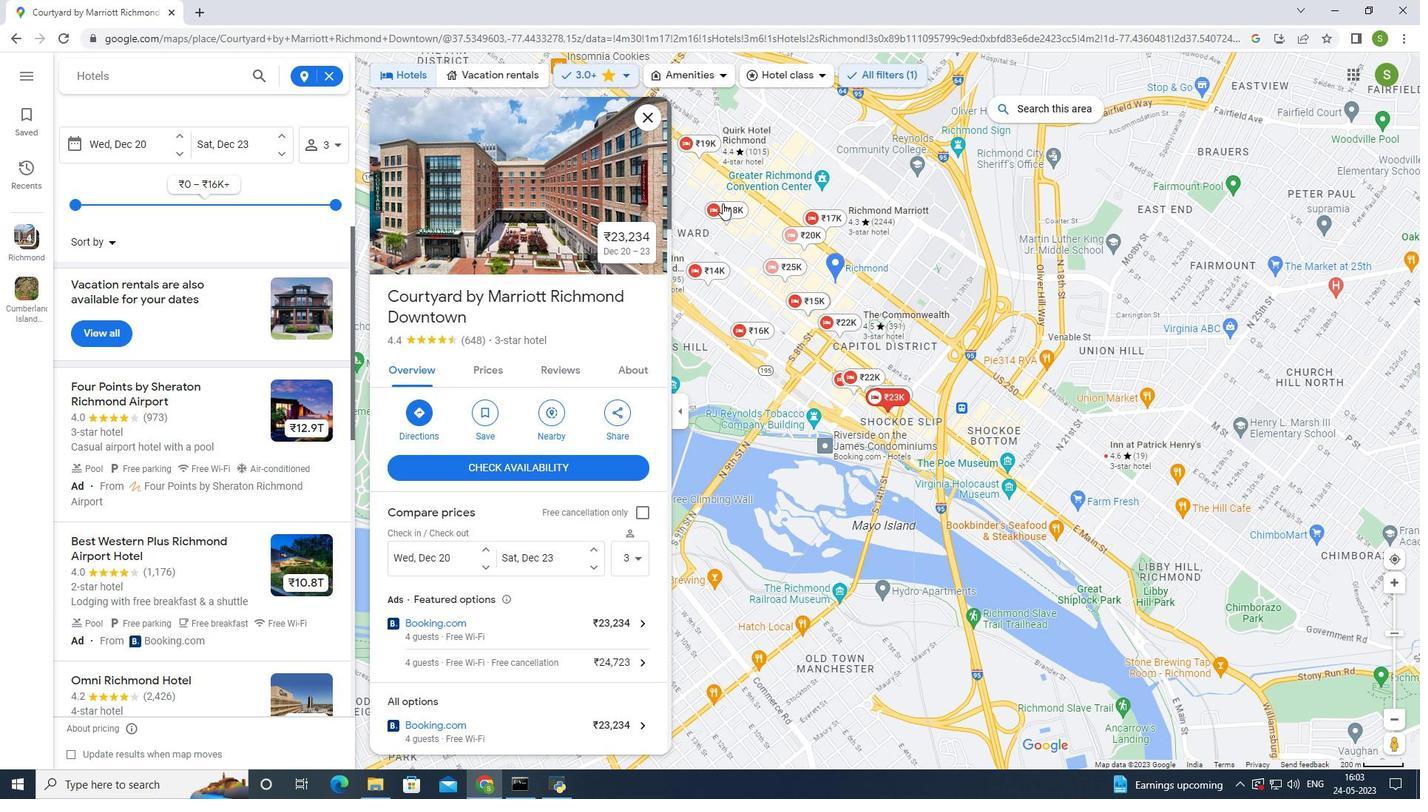 
Action: Mouse moved to (438, 177)
Screenshot: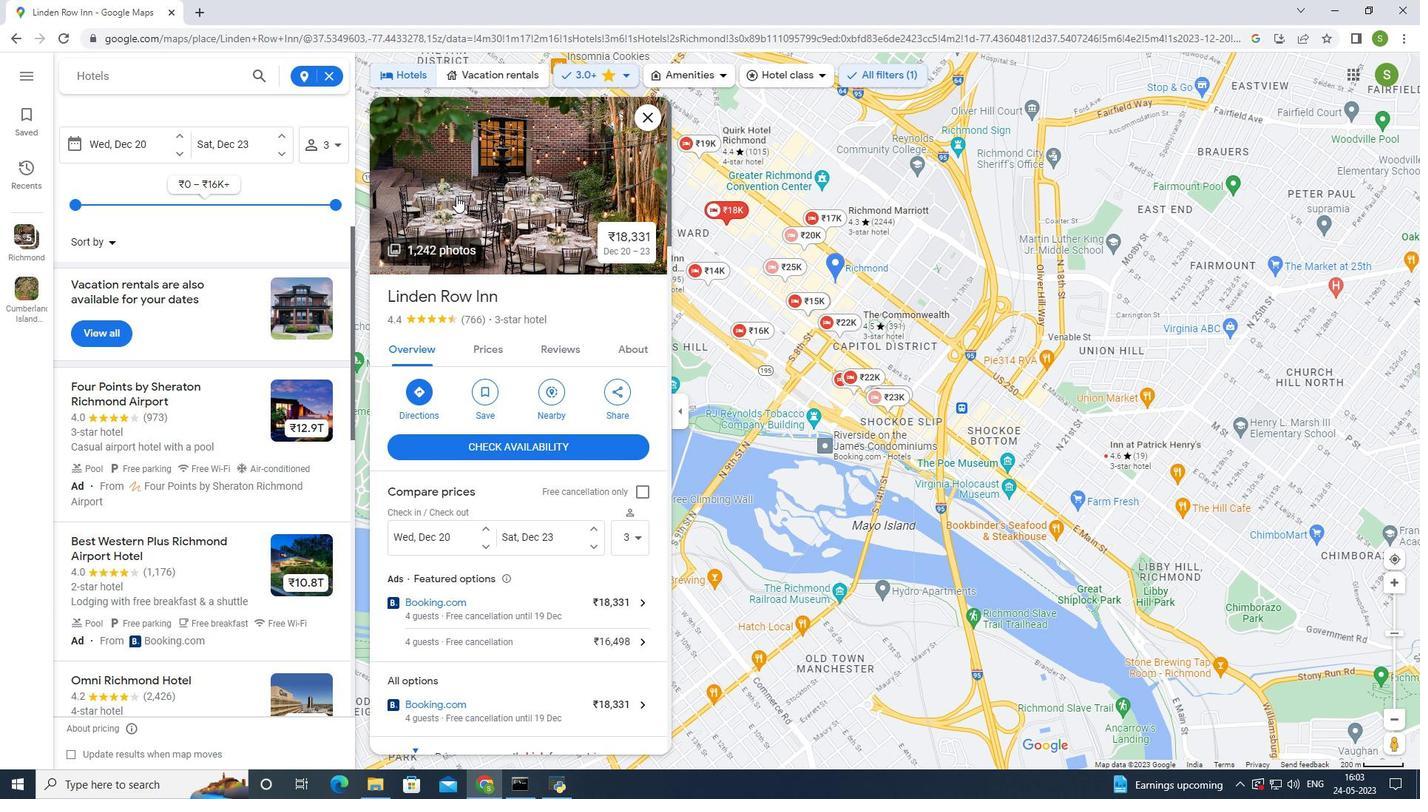 
Action: Mouse pressed left at (438, 177)
Screenshot: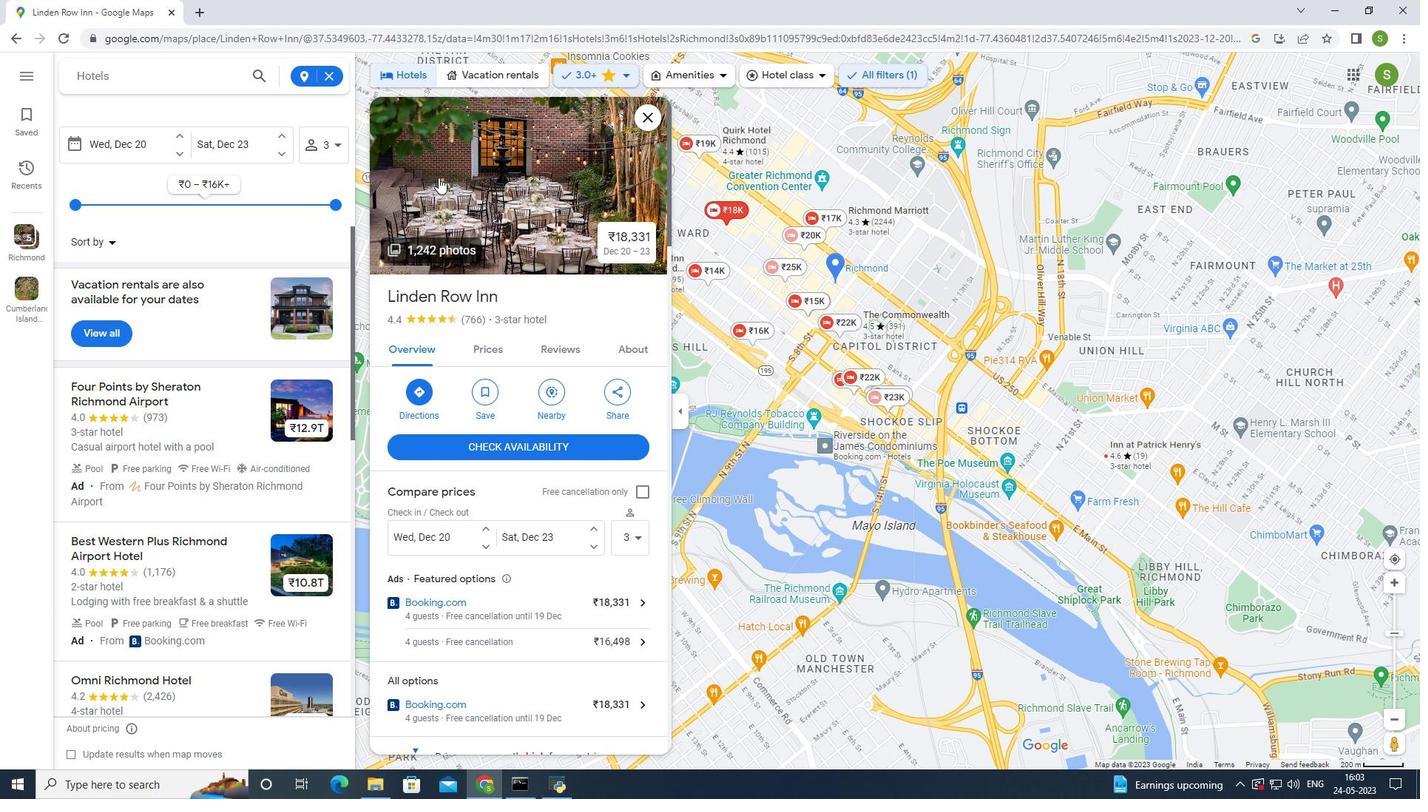 
Action: Mouse moved to (901, 653)
Screenshot: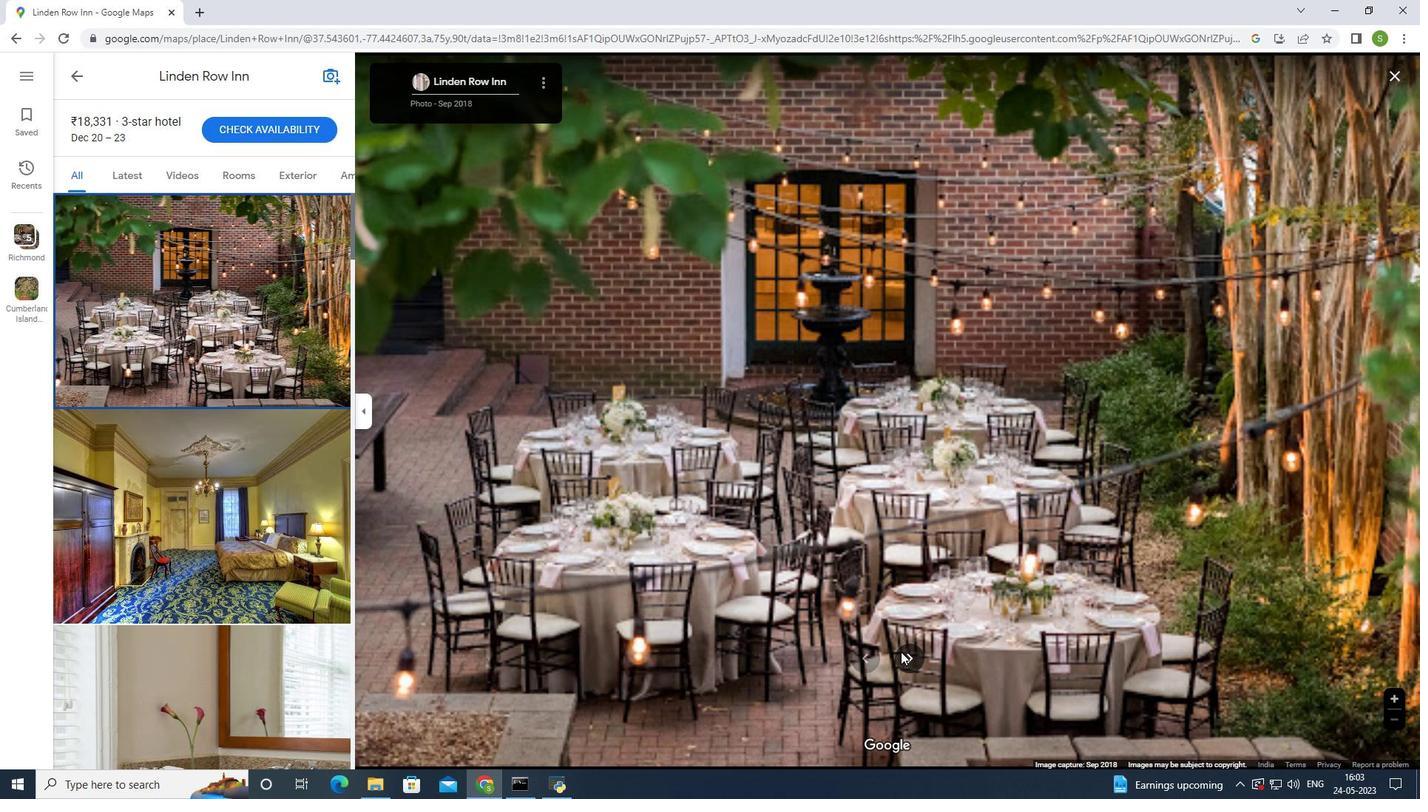 
Action: Mouse pressed left at (901, 653)
Screenshot: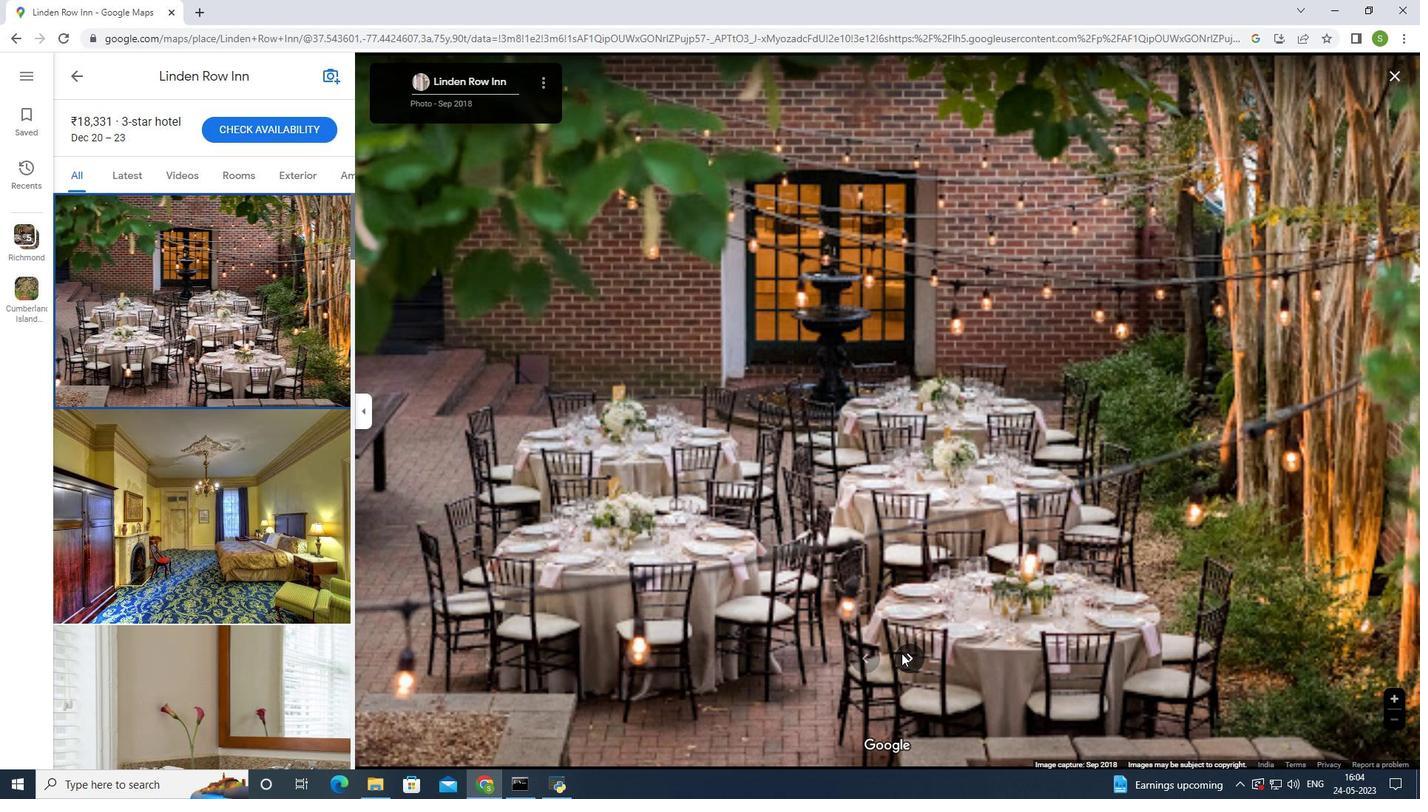 
Action: Mouse moved to (905, 655)
Screenshot: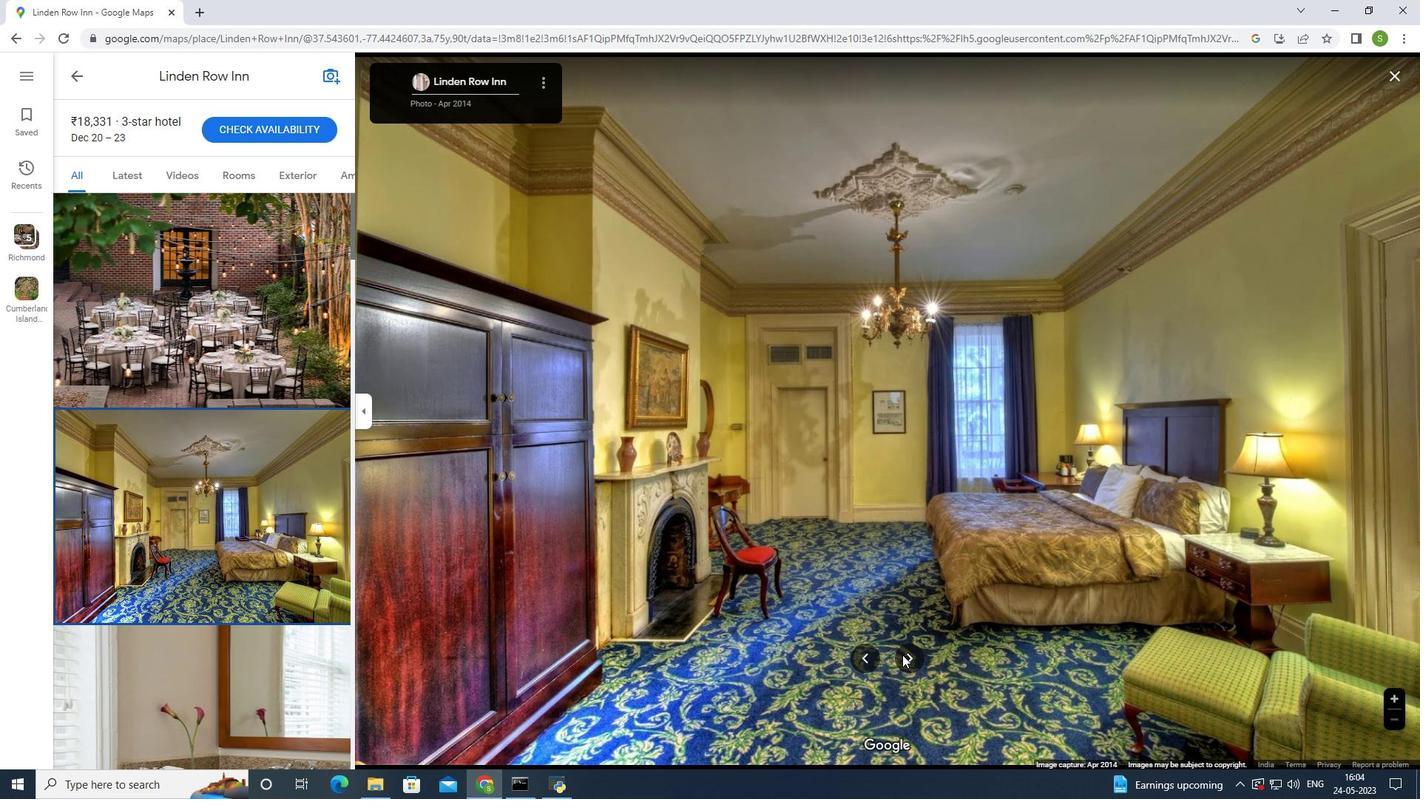 
Action: Mouse pressed left at (905, 655)
Screenshot: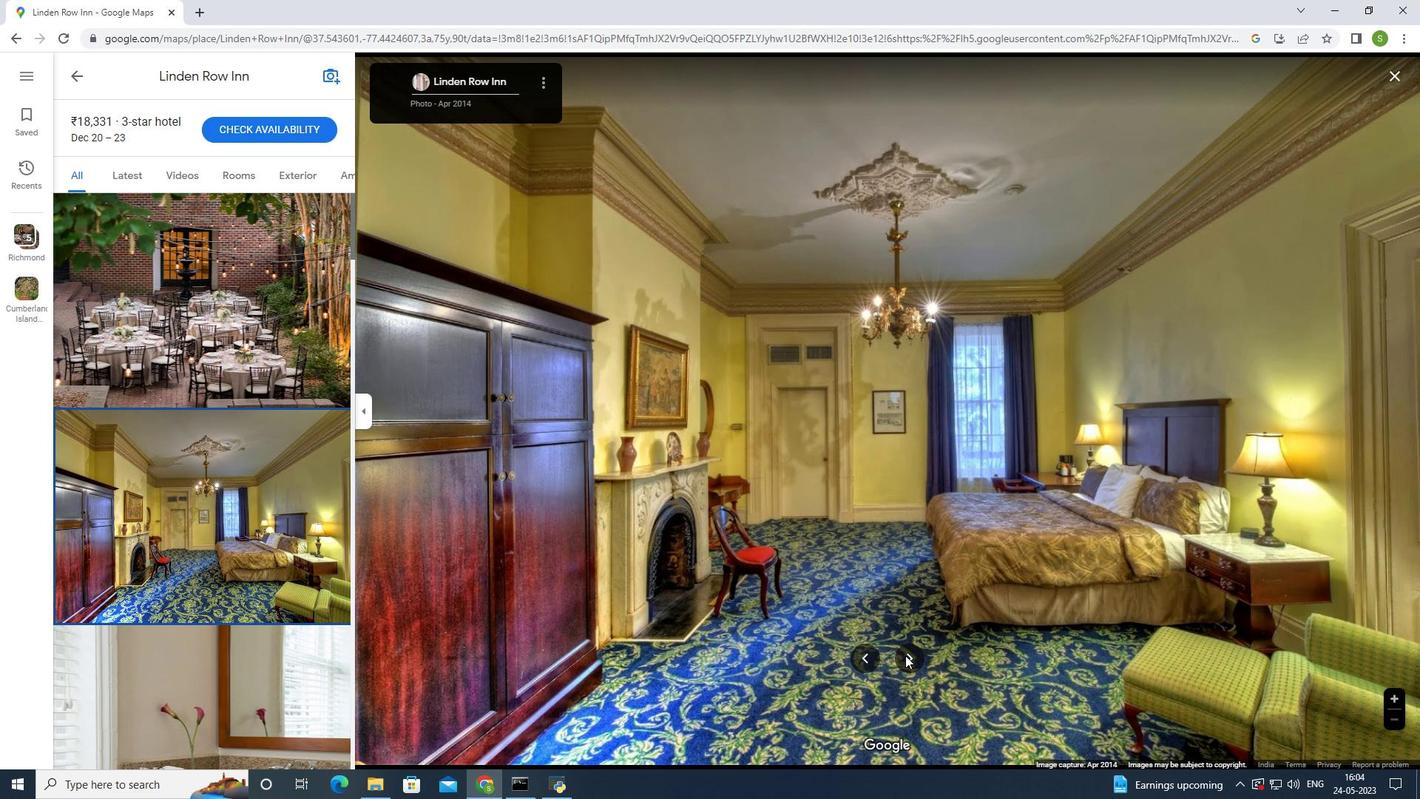 
Action: Mouse moved to (907, 653)
Screenshot: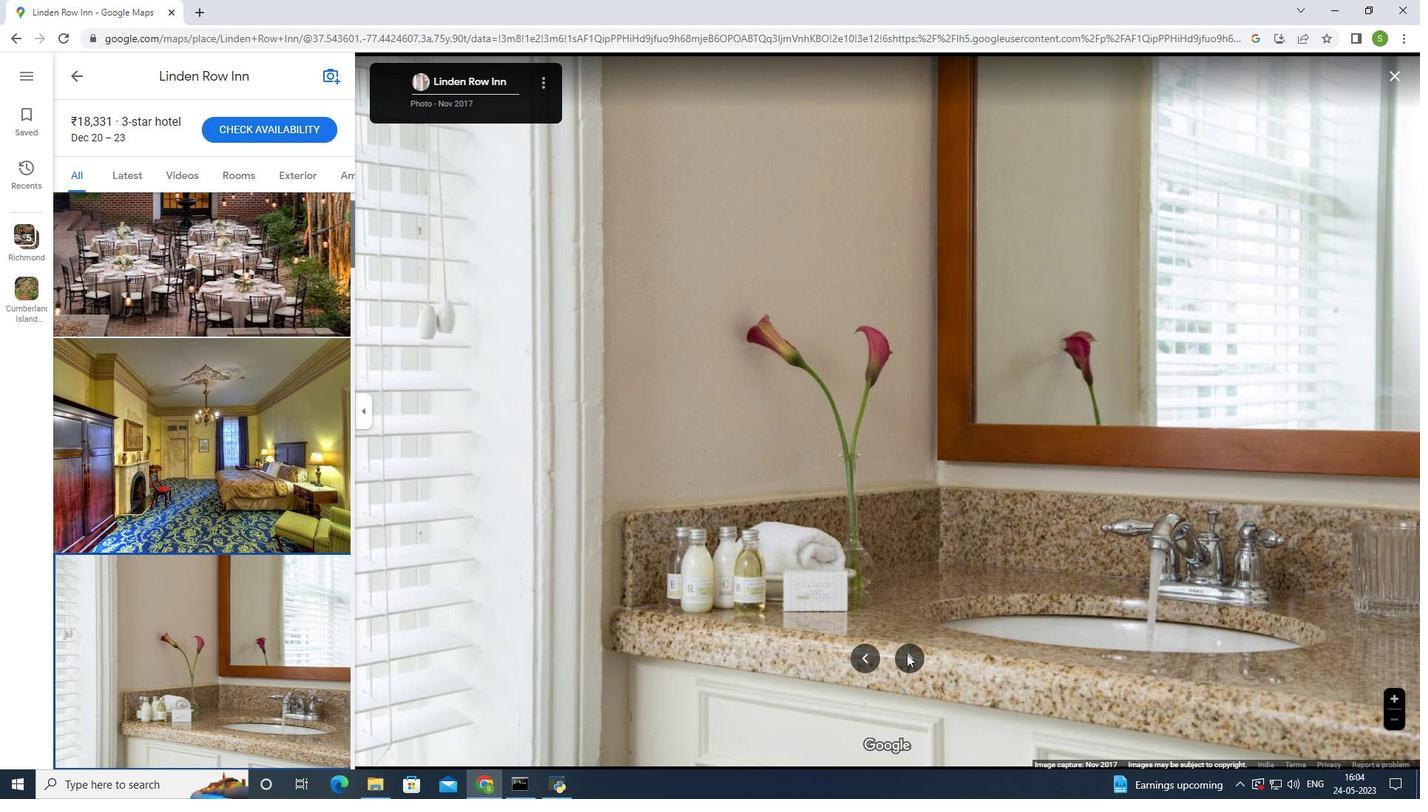 
Action: Mouse pressed left at (907, 653)
Screenshot: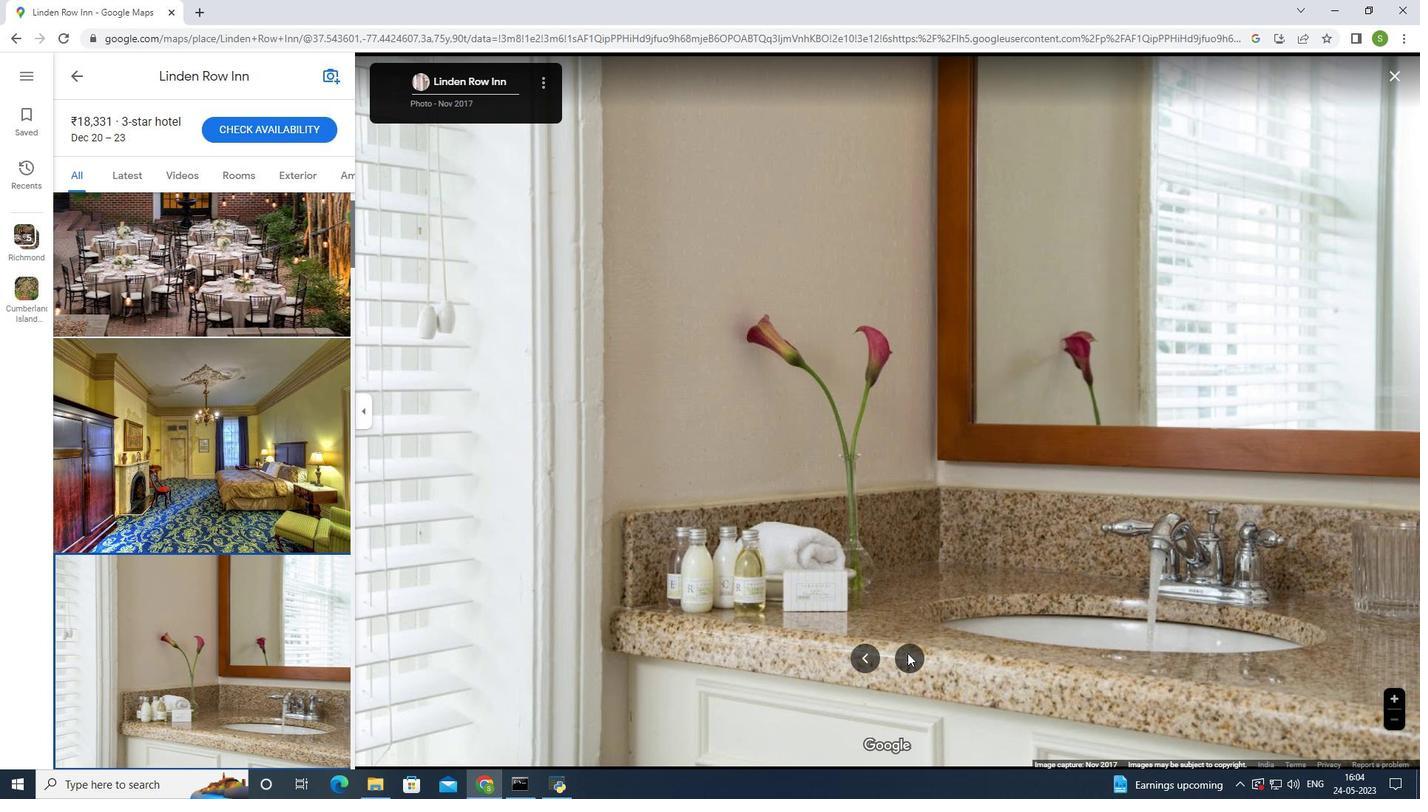 
Action: Mouse moved to (907, 653)
Screenshot: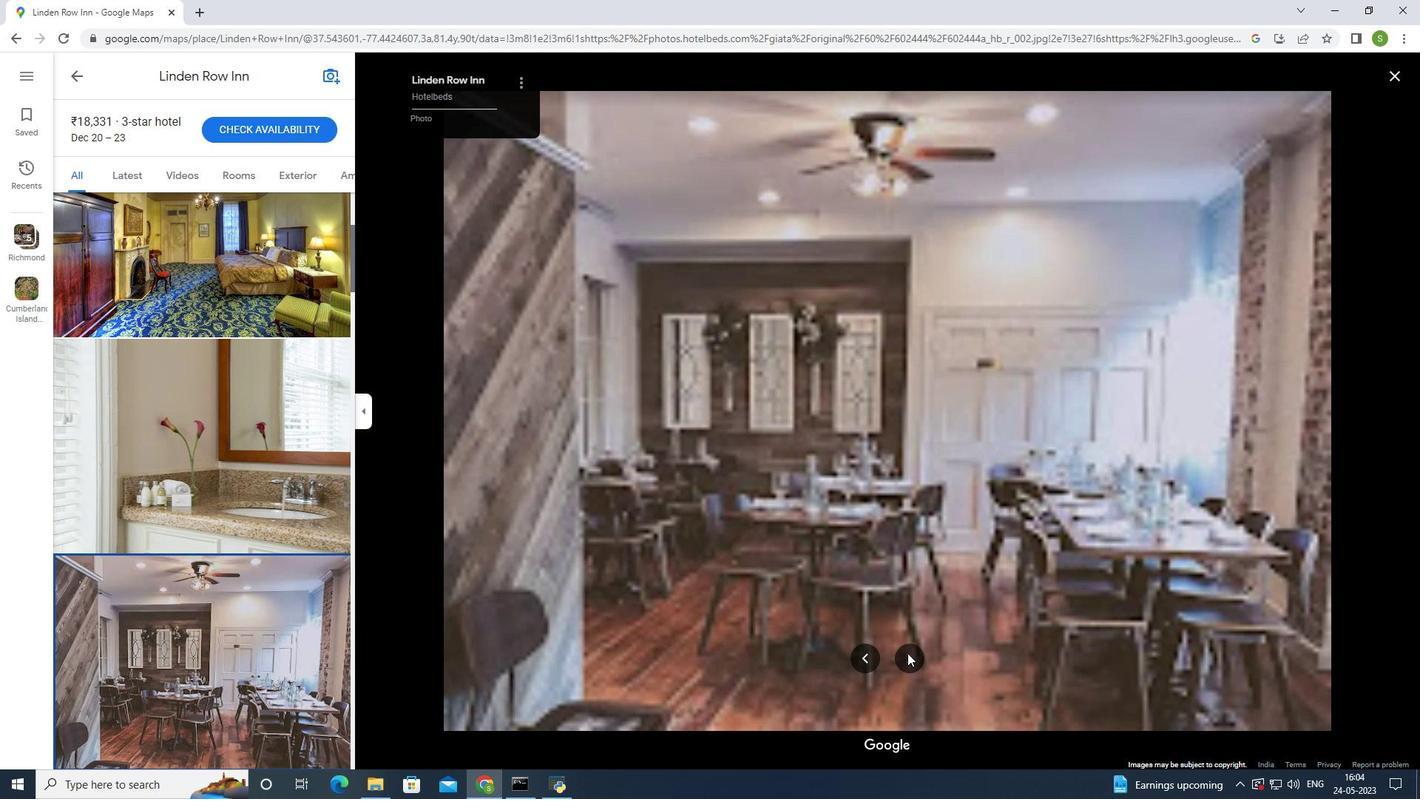 
Action: Mouse pressed left at (907, 653)
Screenshot: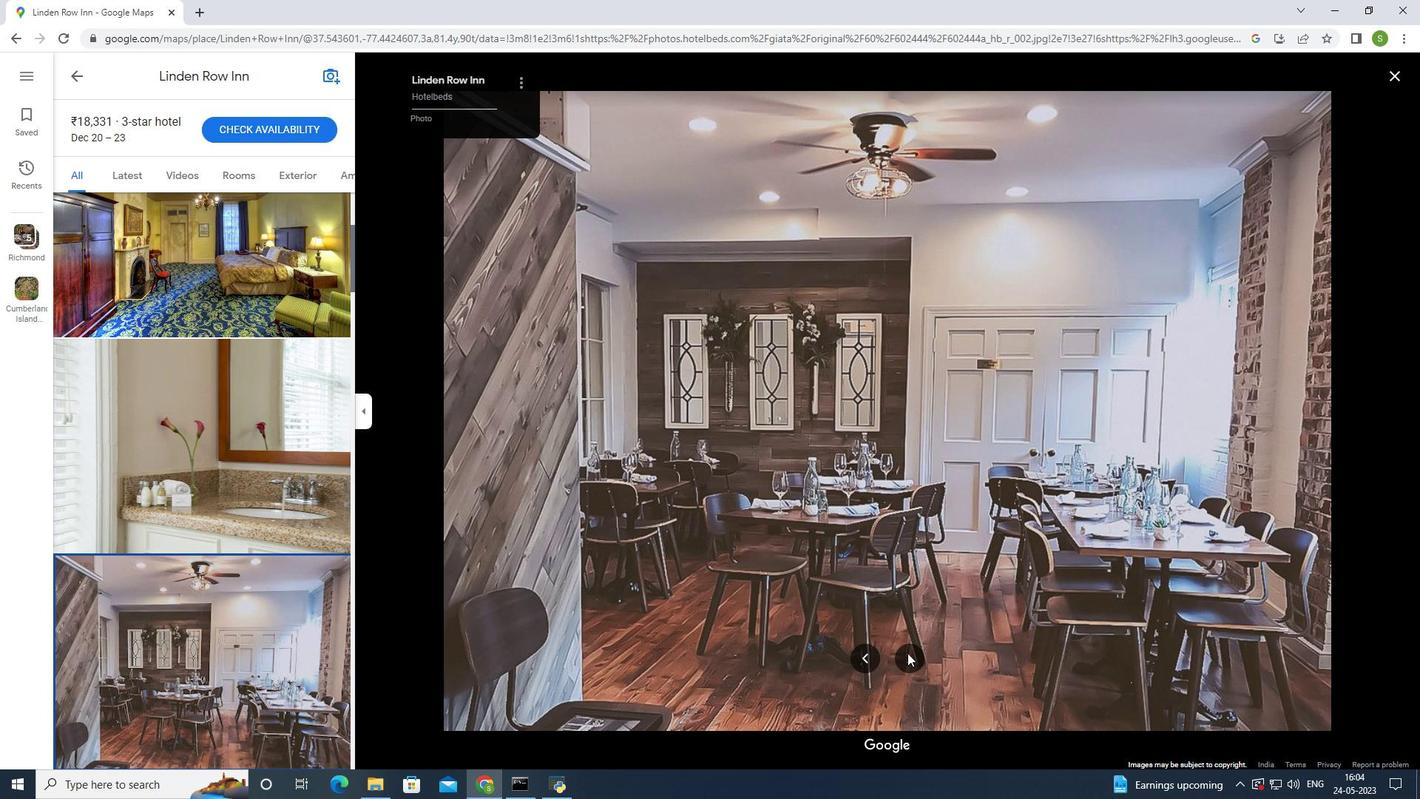 
Action: Mouse pressed left at (907, 653)
Screenshot: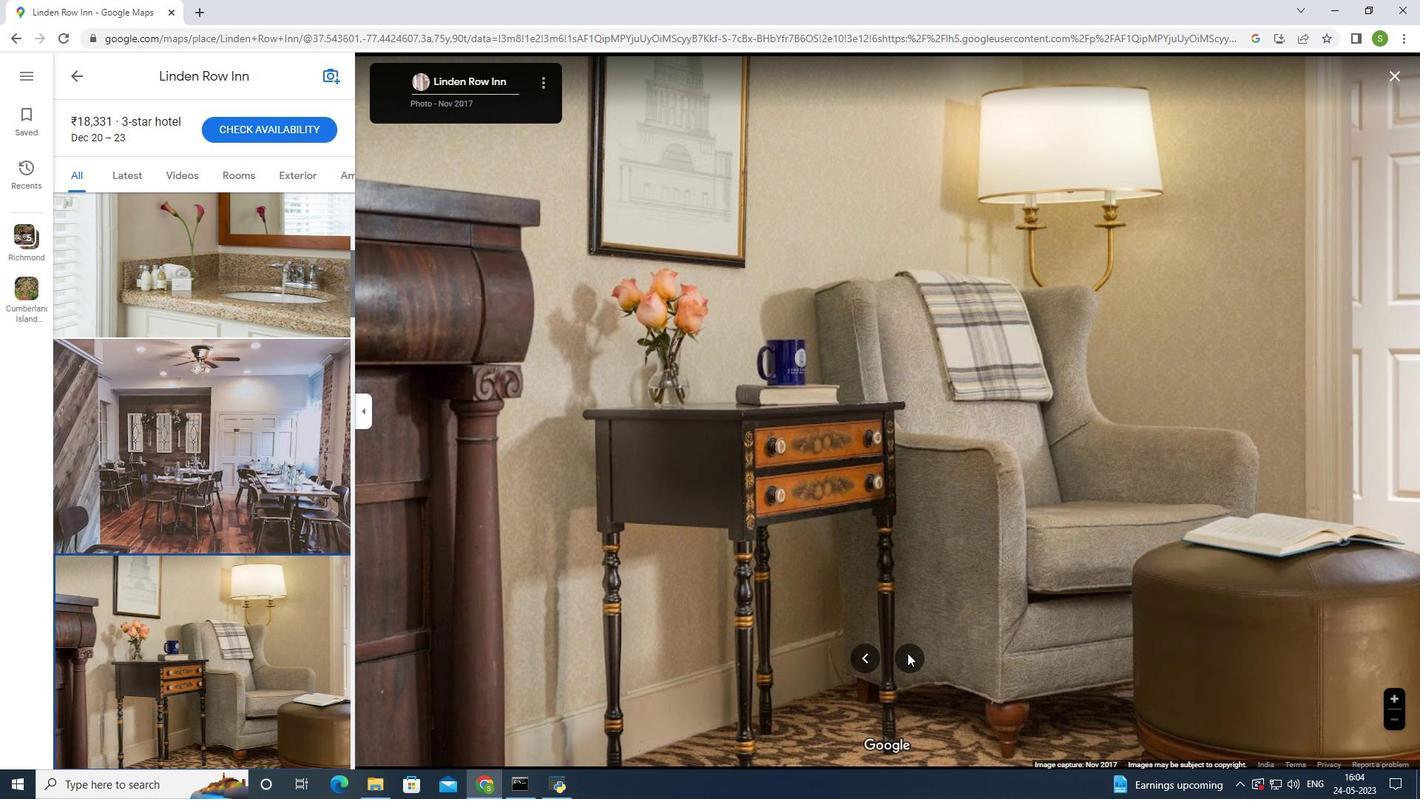
Action: Mouse pressed left at (907, 653)
Screenshot: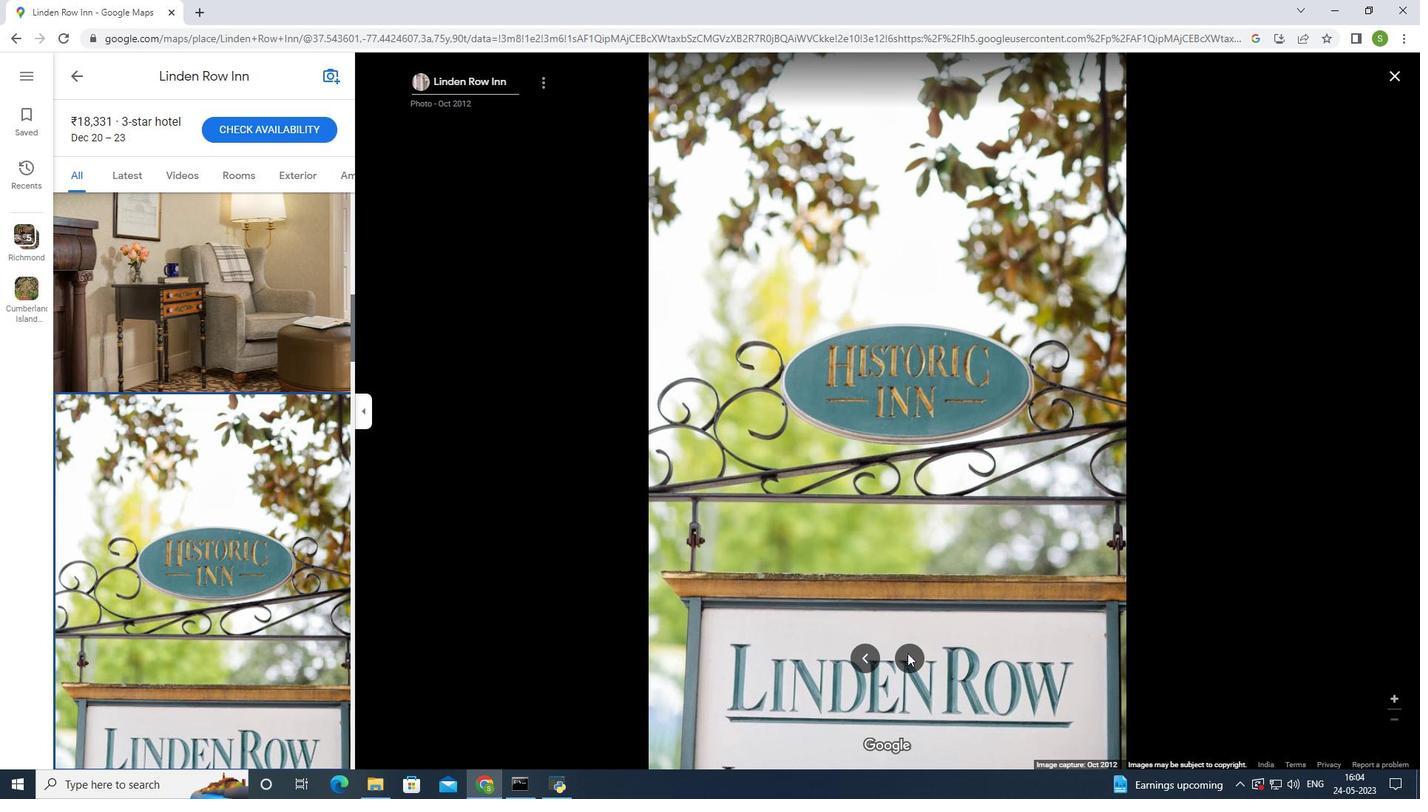 
Action: Mouse pressed left at (907, 653)
Screenshot: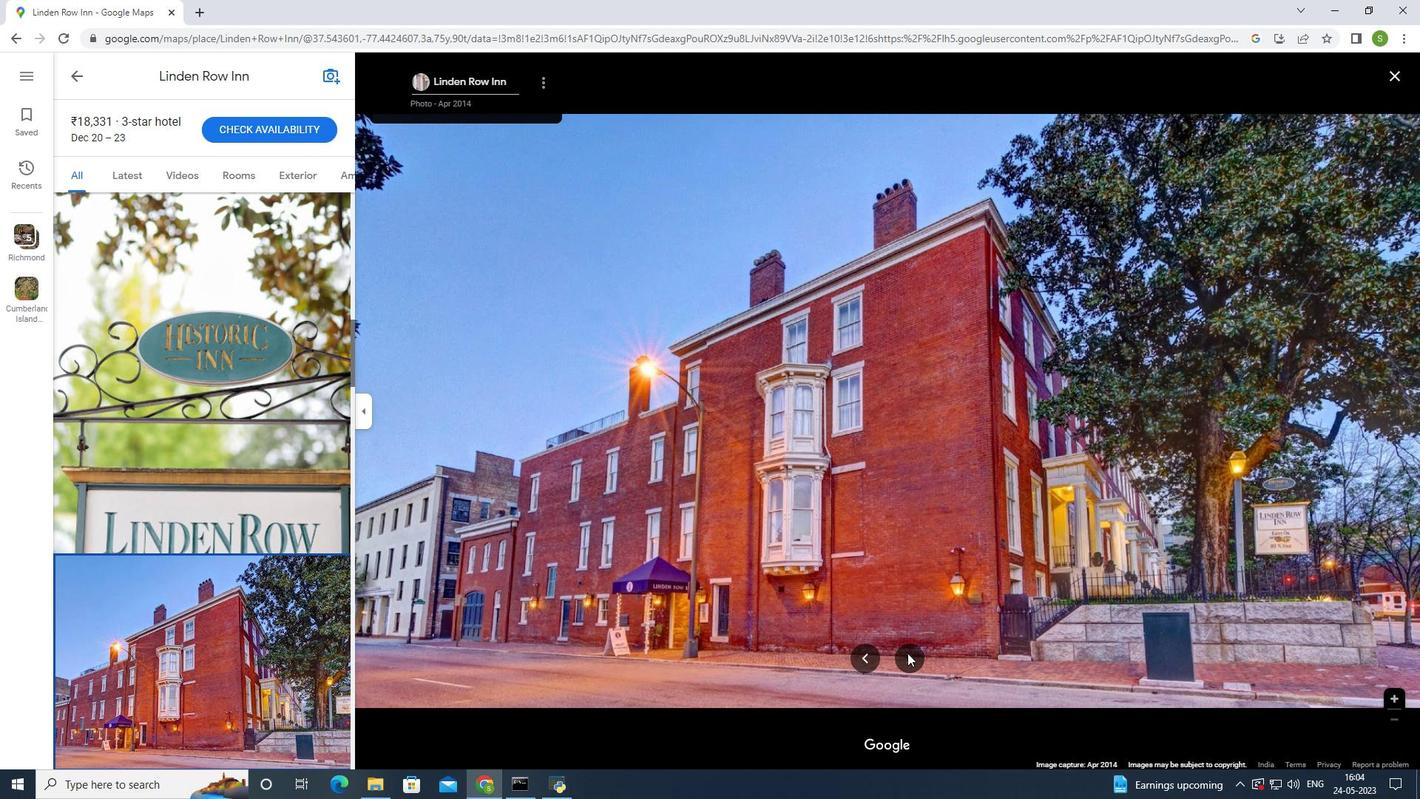 
Action: Mouse pressed left at (907, 653)
Screenshot: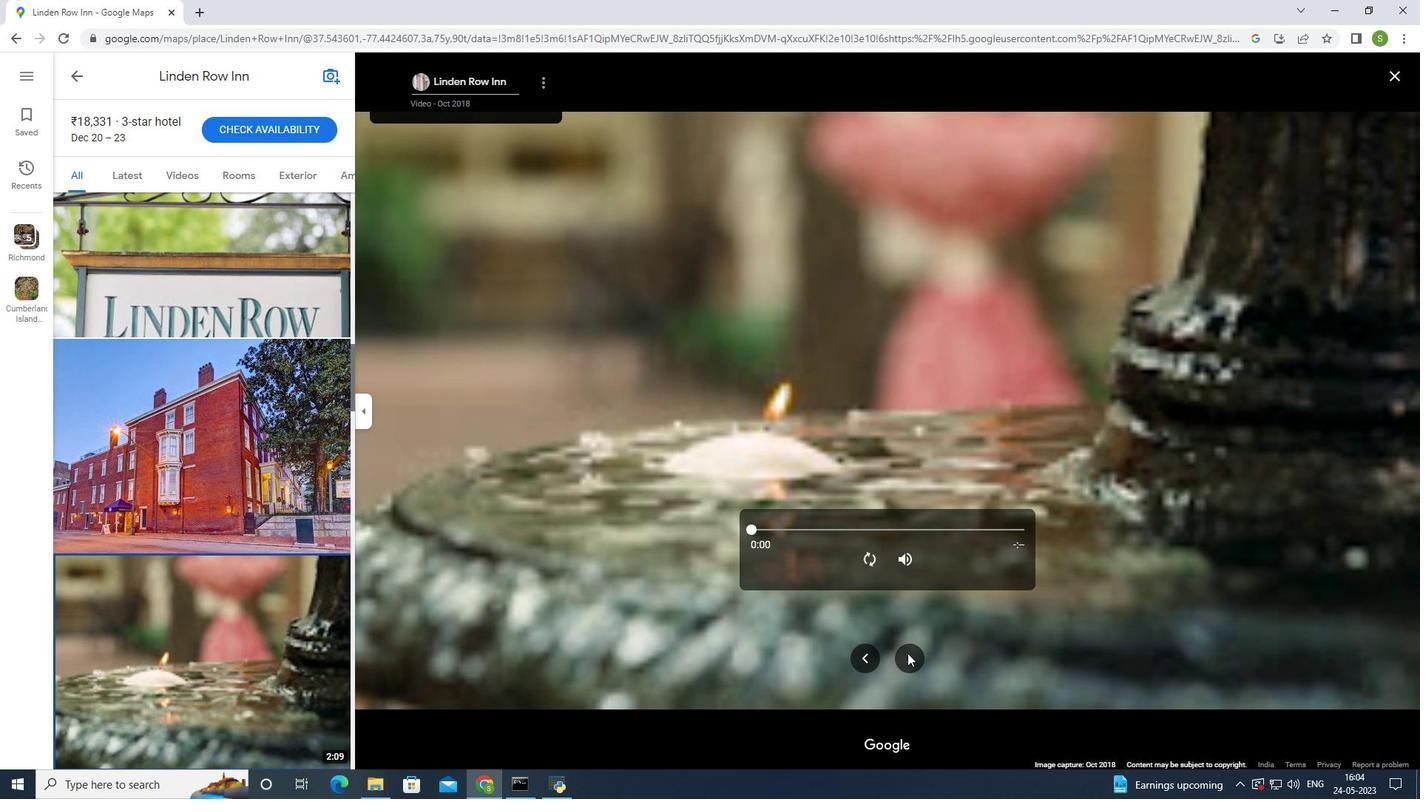 
Action: Mouse moved to (909, 652)
Screenshot: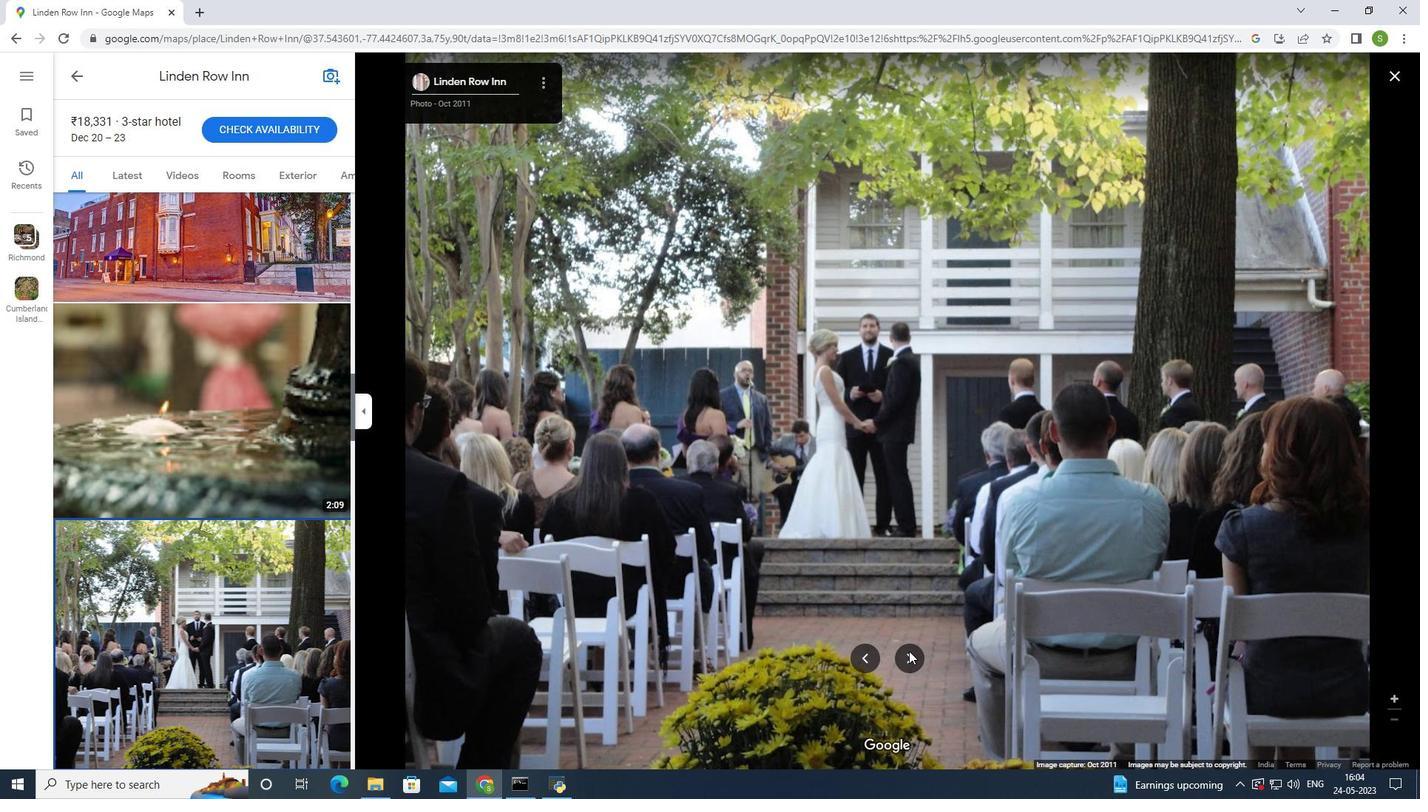 
Action: Mouse pressed left at (909, 652)
Screenshot: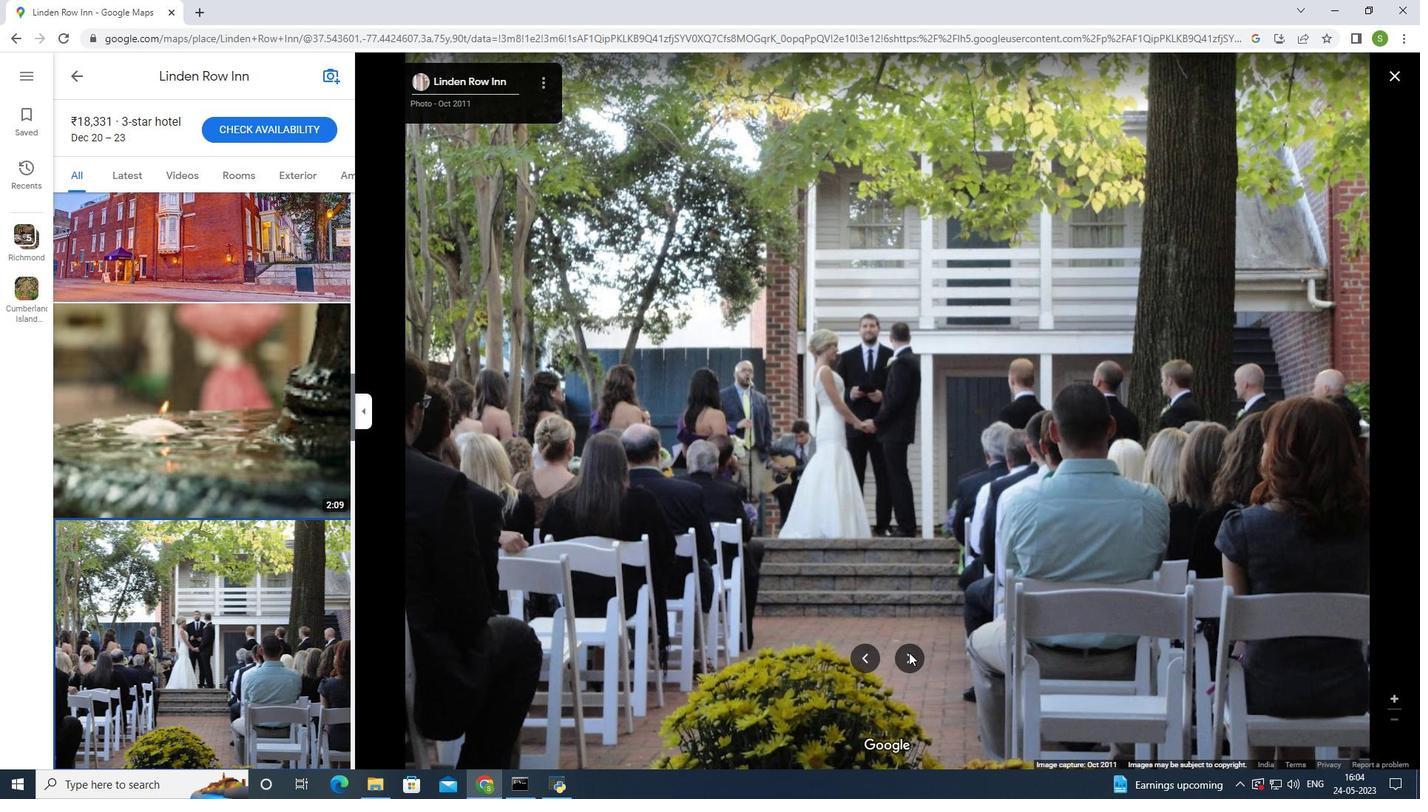
Action: Mouse pressed left at (909, 652)
Screenshot: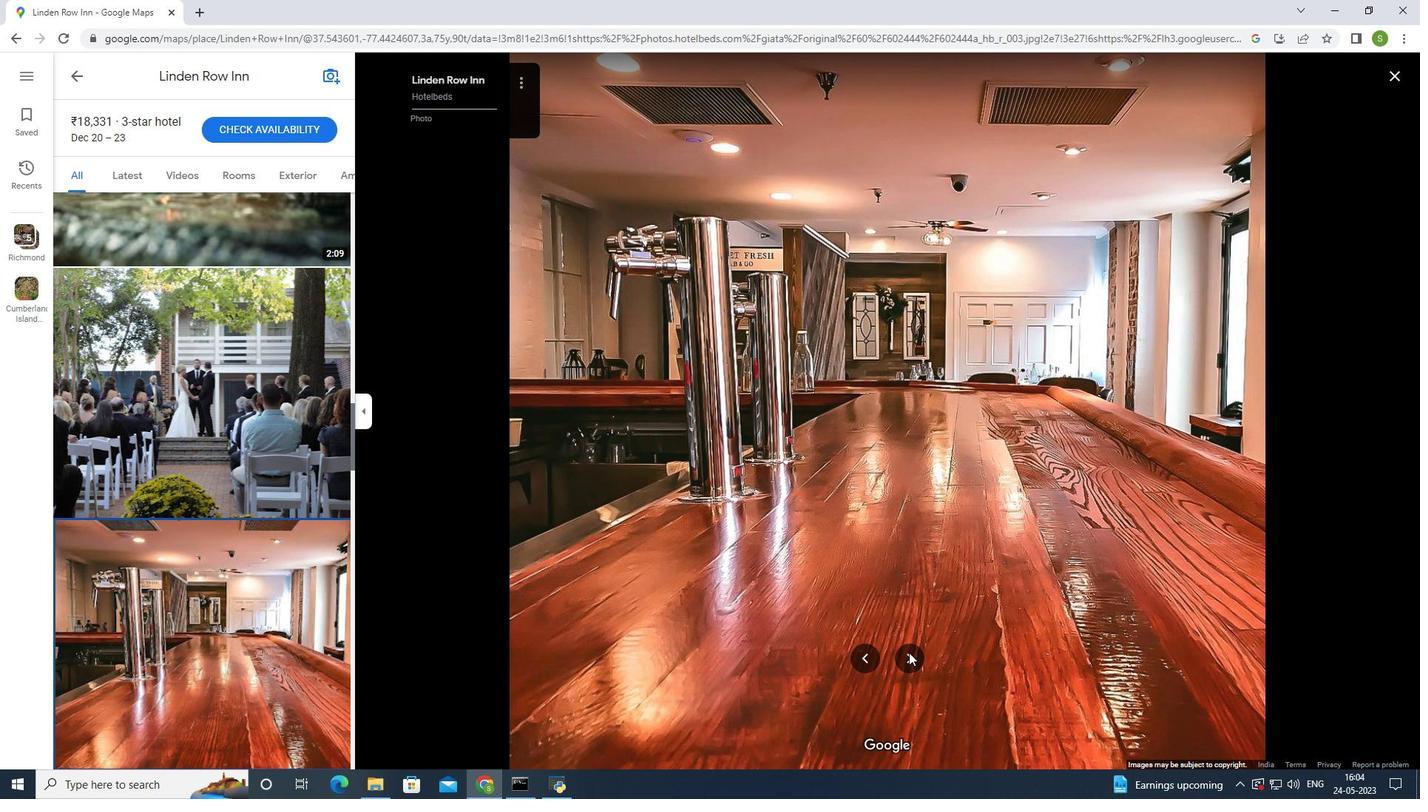 
Action: Mouse pressed left at (909, 652)
Screenshot: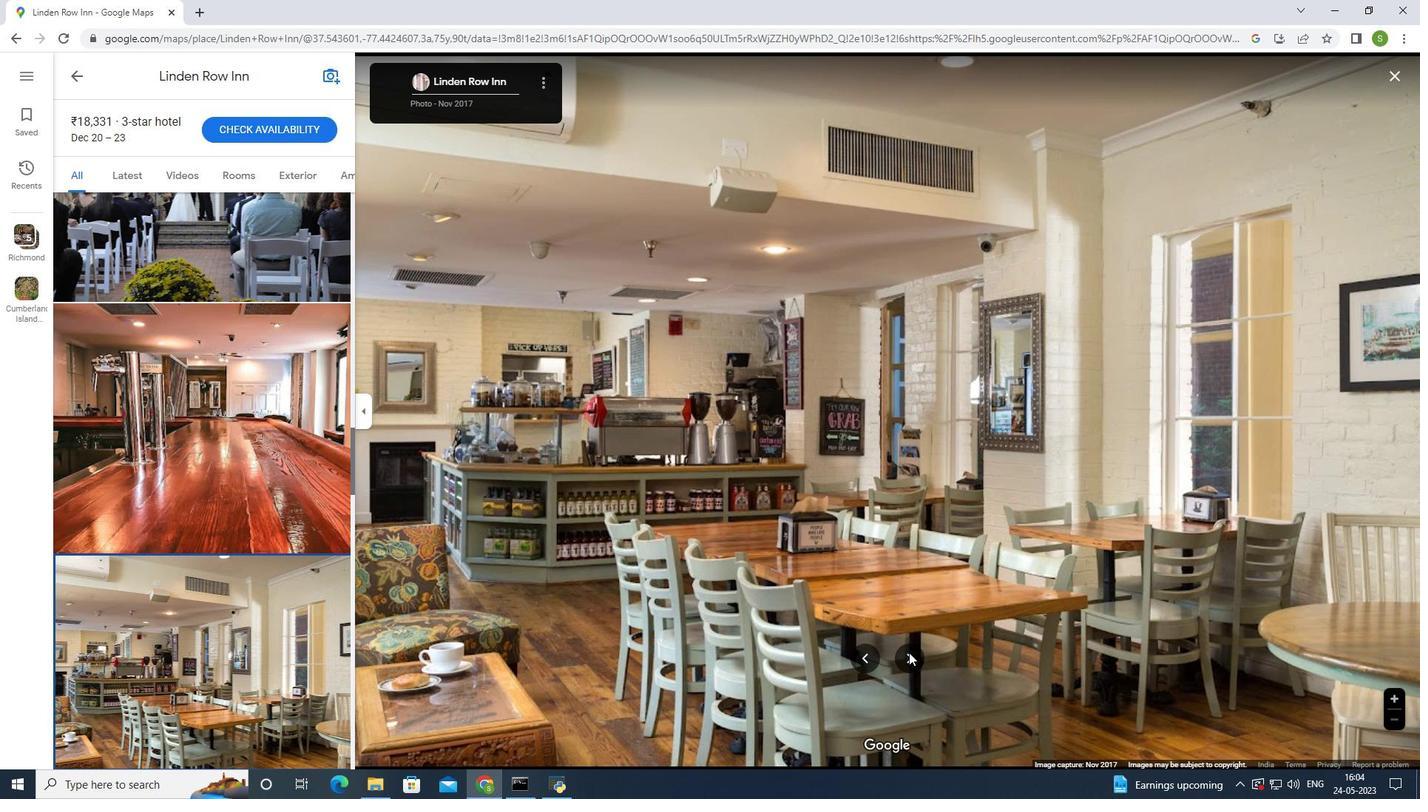 
Action: Mouse pressed left at (909, 652)
Screenshot: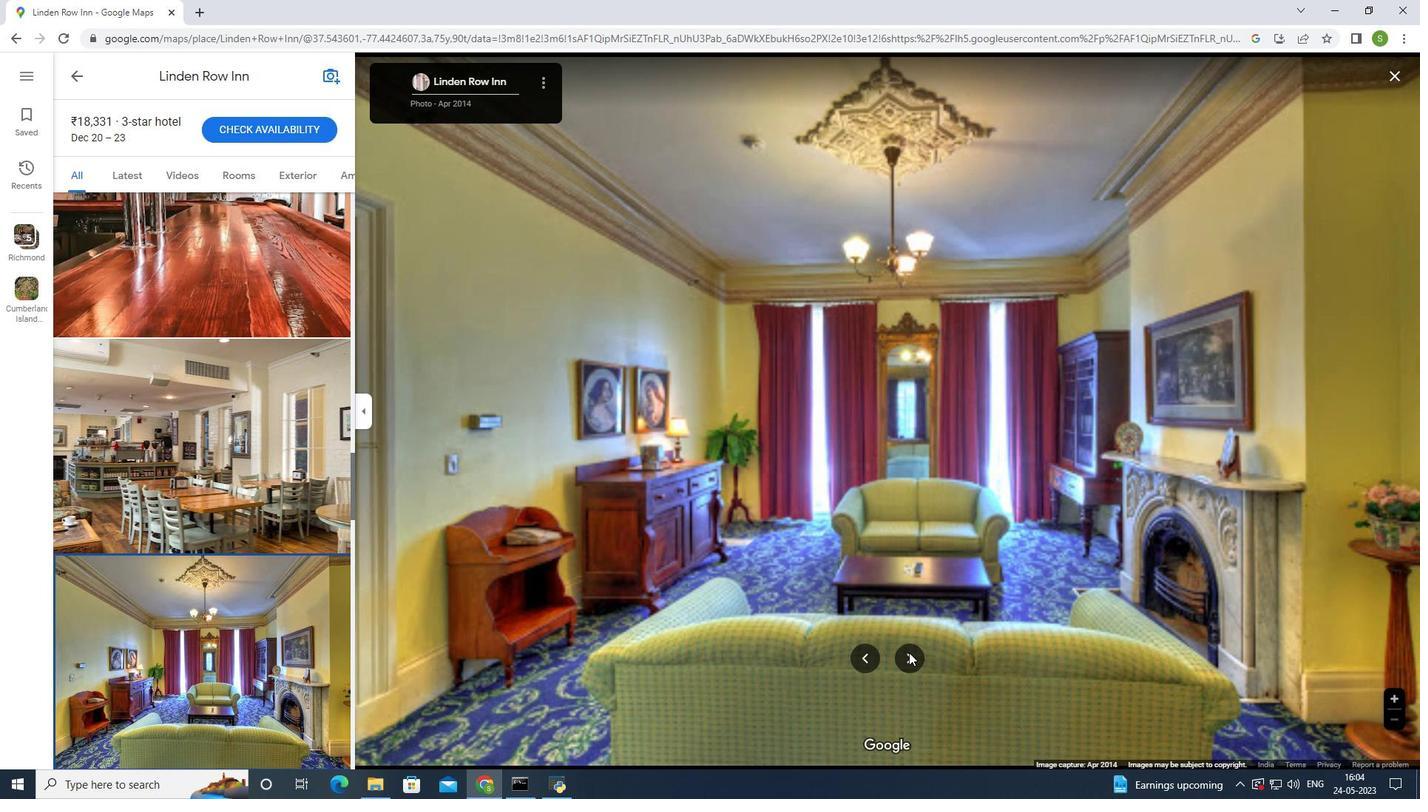 
Action: Mouse pressed left at (909, 652)
Screenshot: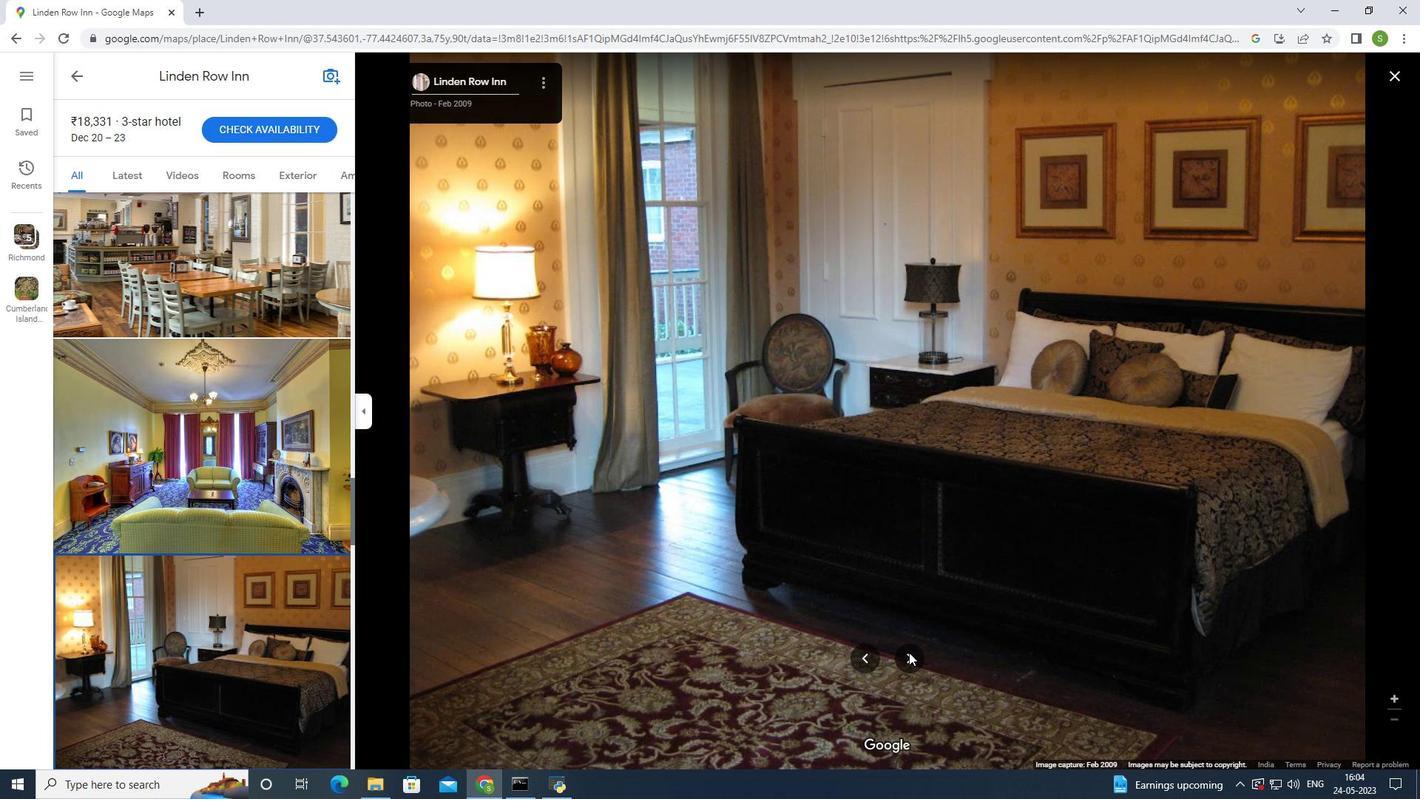 
Action: Mouse pressed left at (909, 652)
Screenshot: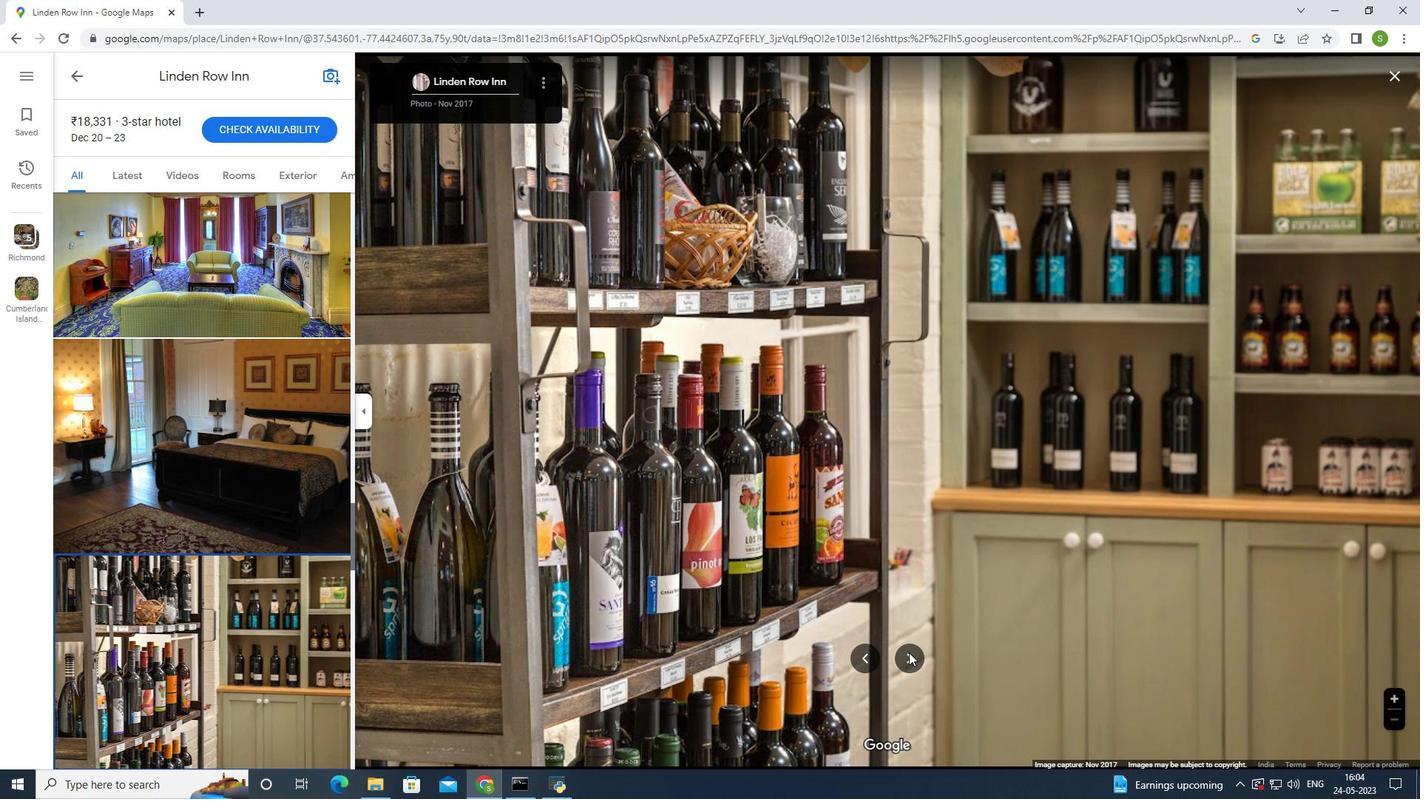 
Action: Mouse pressed left at (909, 652)
Screenshot: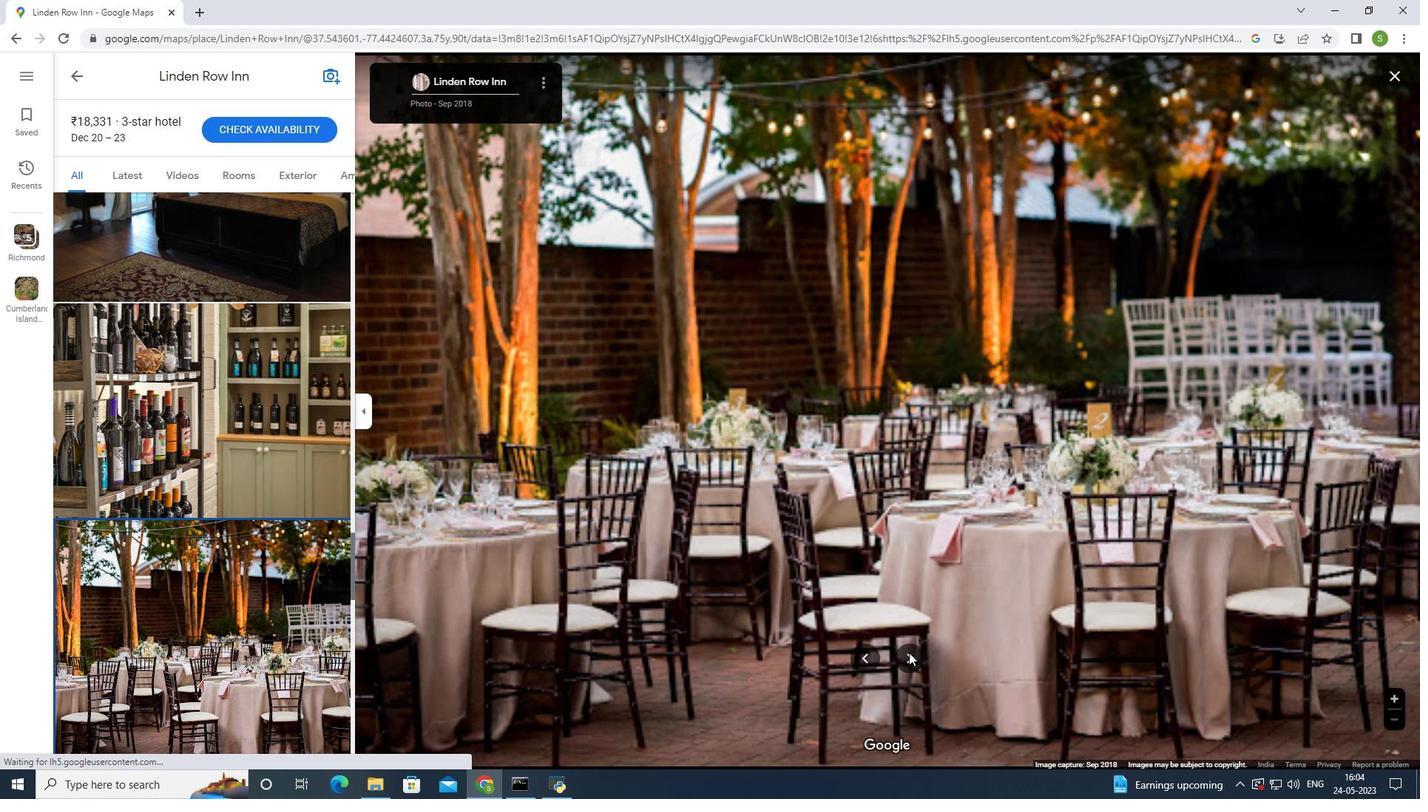 
Action: Mouse pressed left at (909, 652)
Screenshot: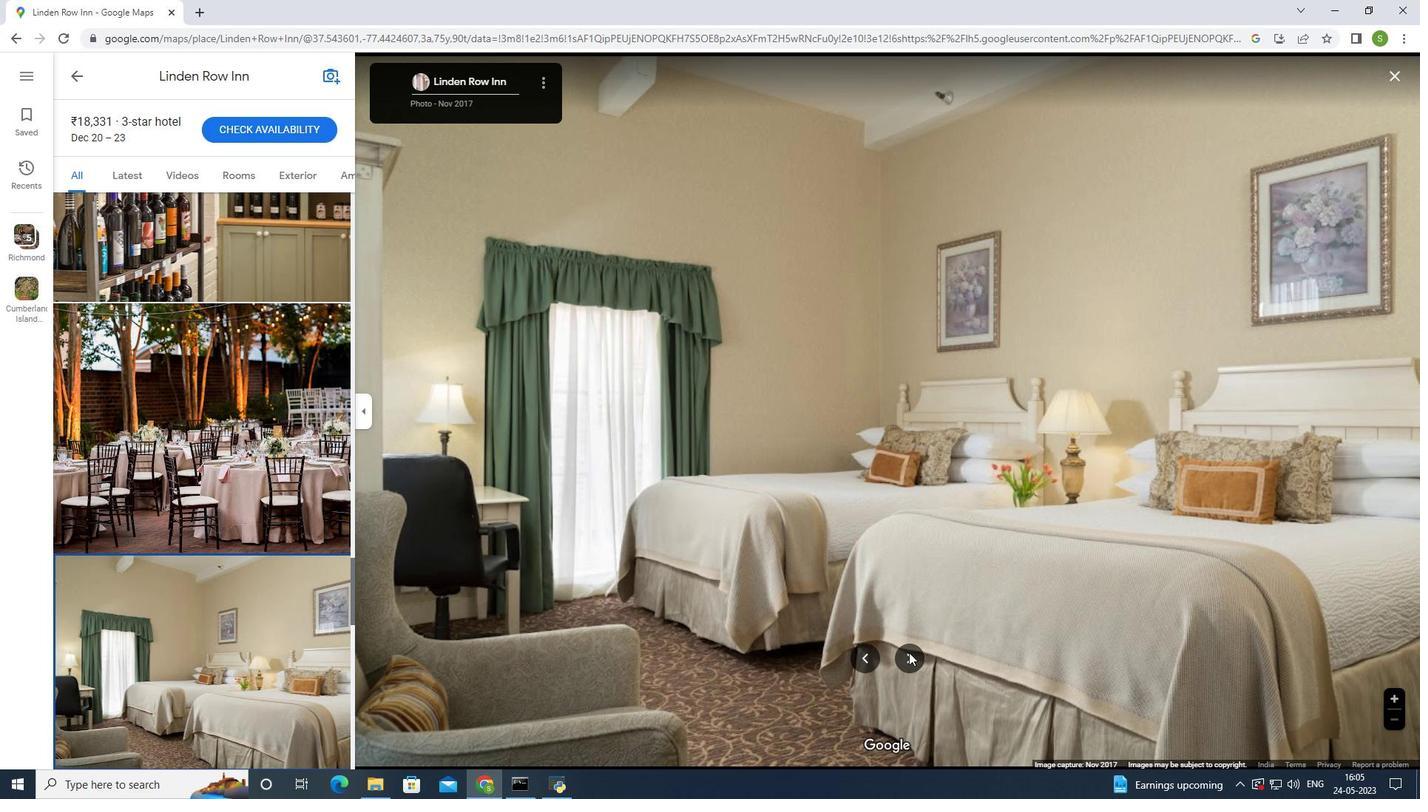 
Action: Mouse pressed left at (909, 652)
Screenshot: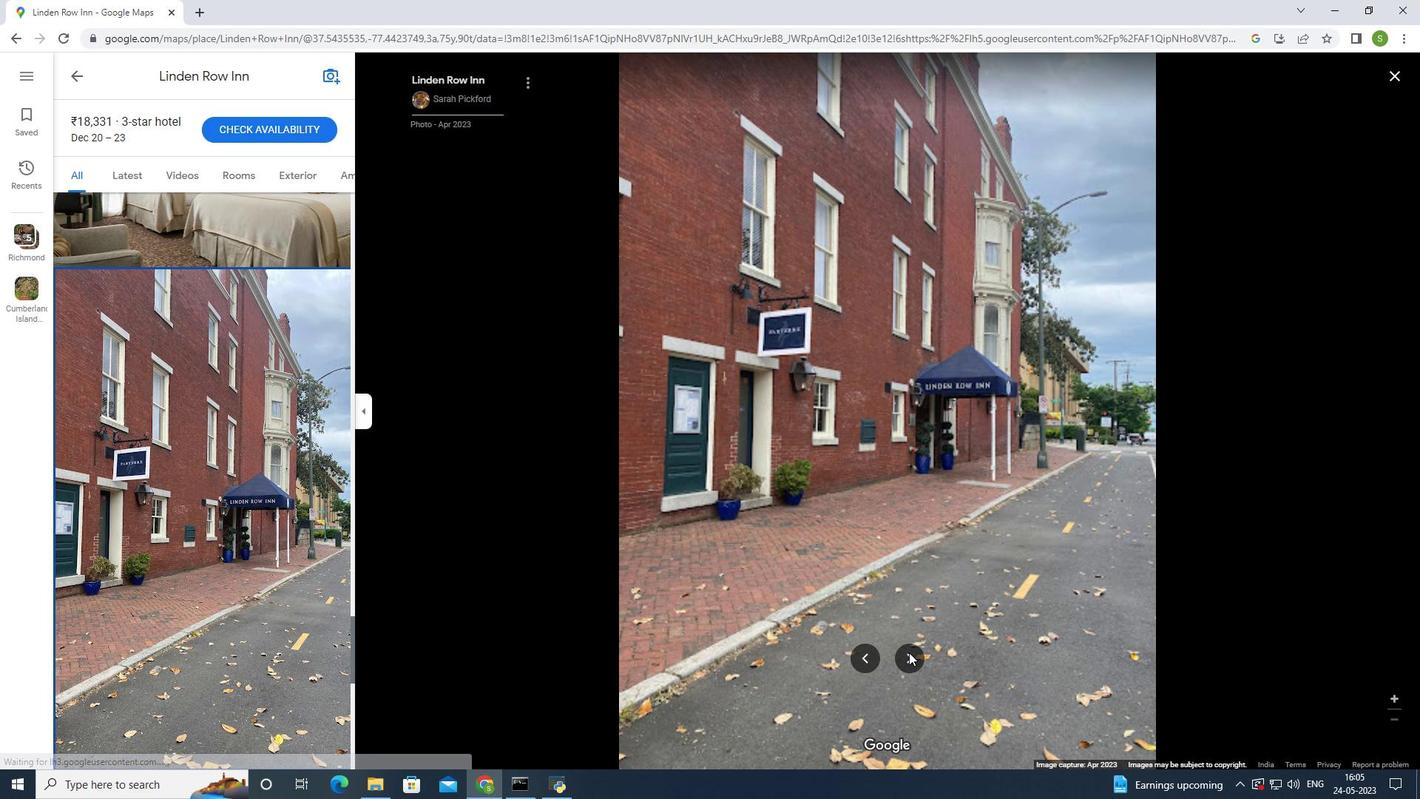 
Action: Mouse pressed left at (909, 652)
Screenshot: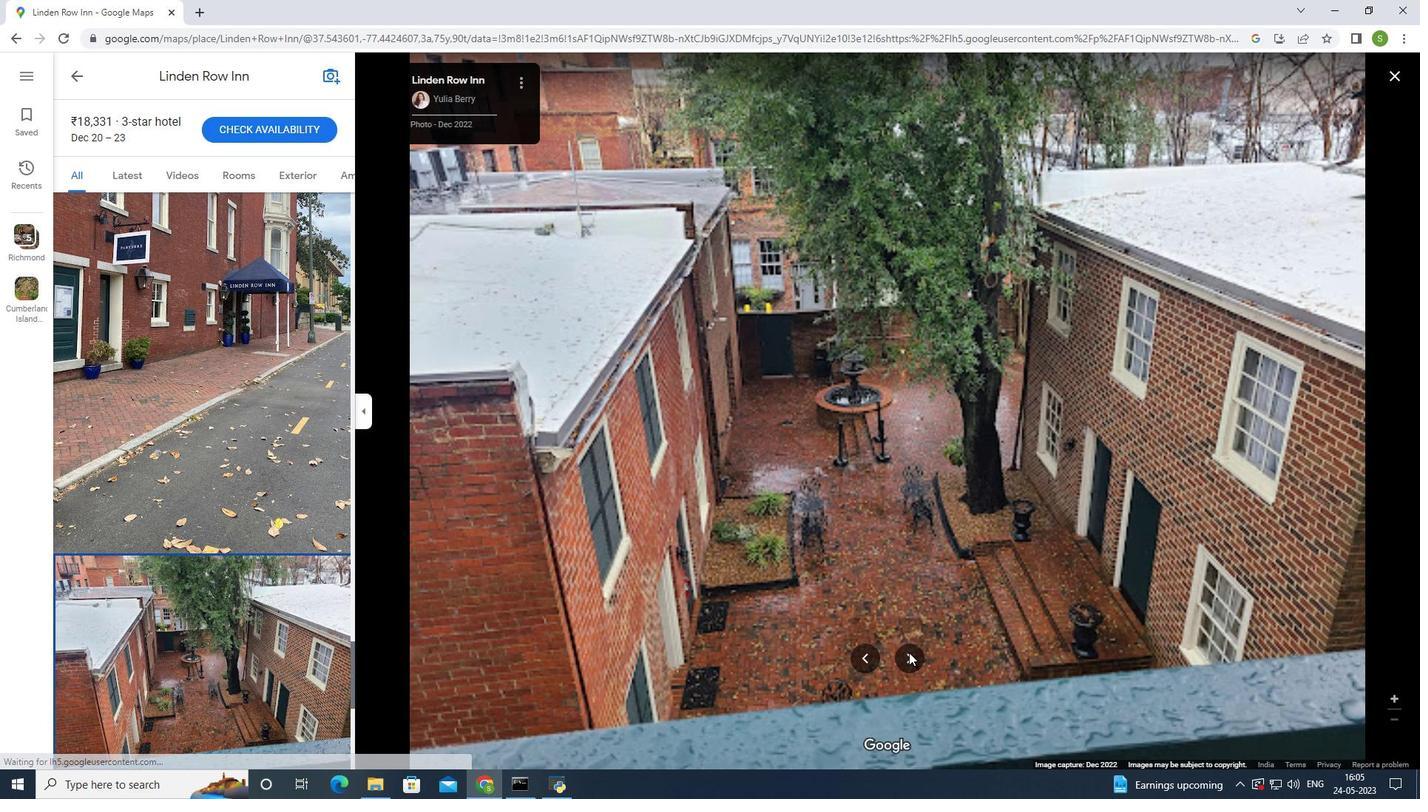 
Action: Mouse pressed left at (909, 652)
Screenshot: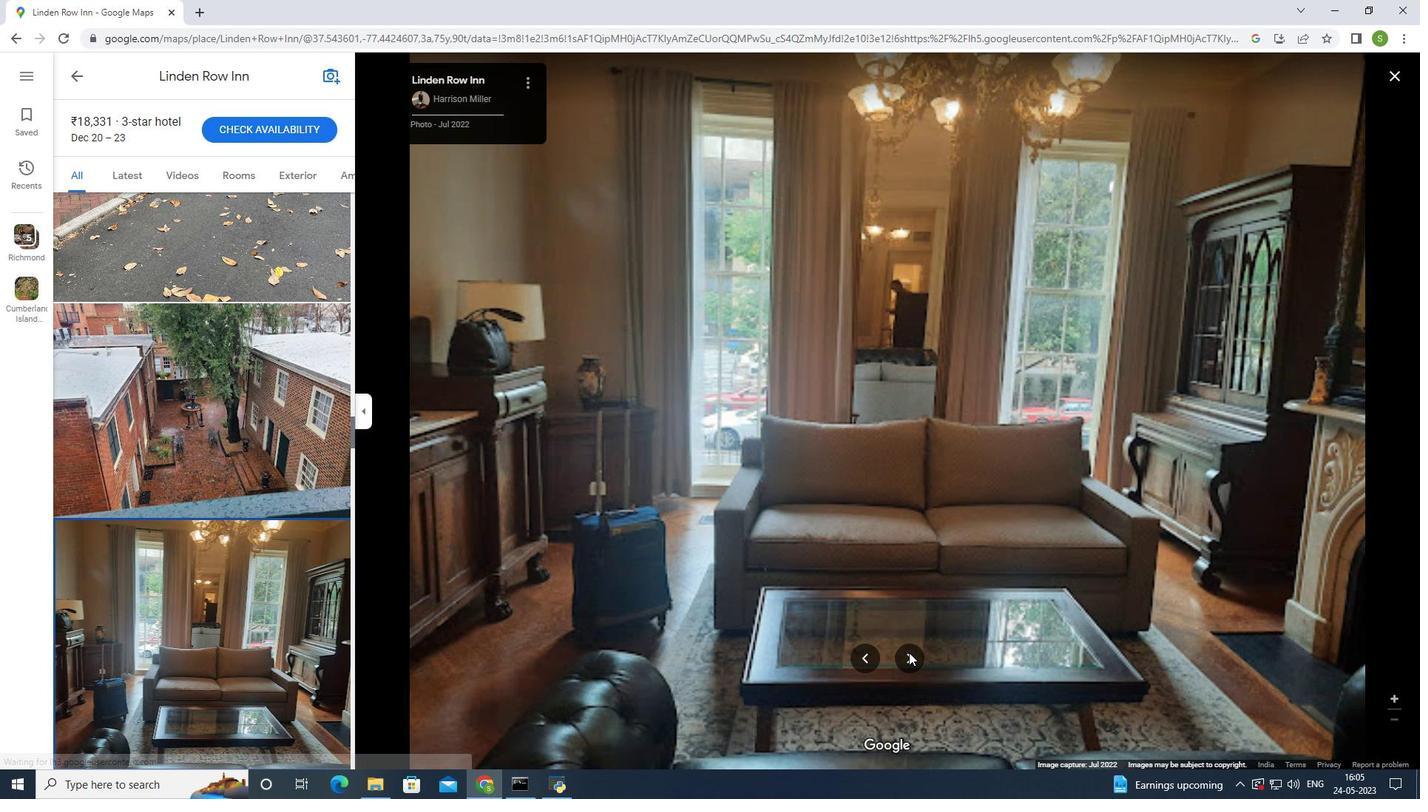 
Action: Mouse moved to (904, 656)
Screenshot: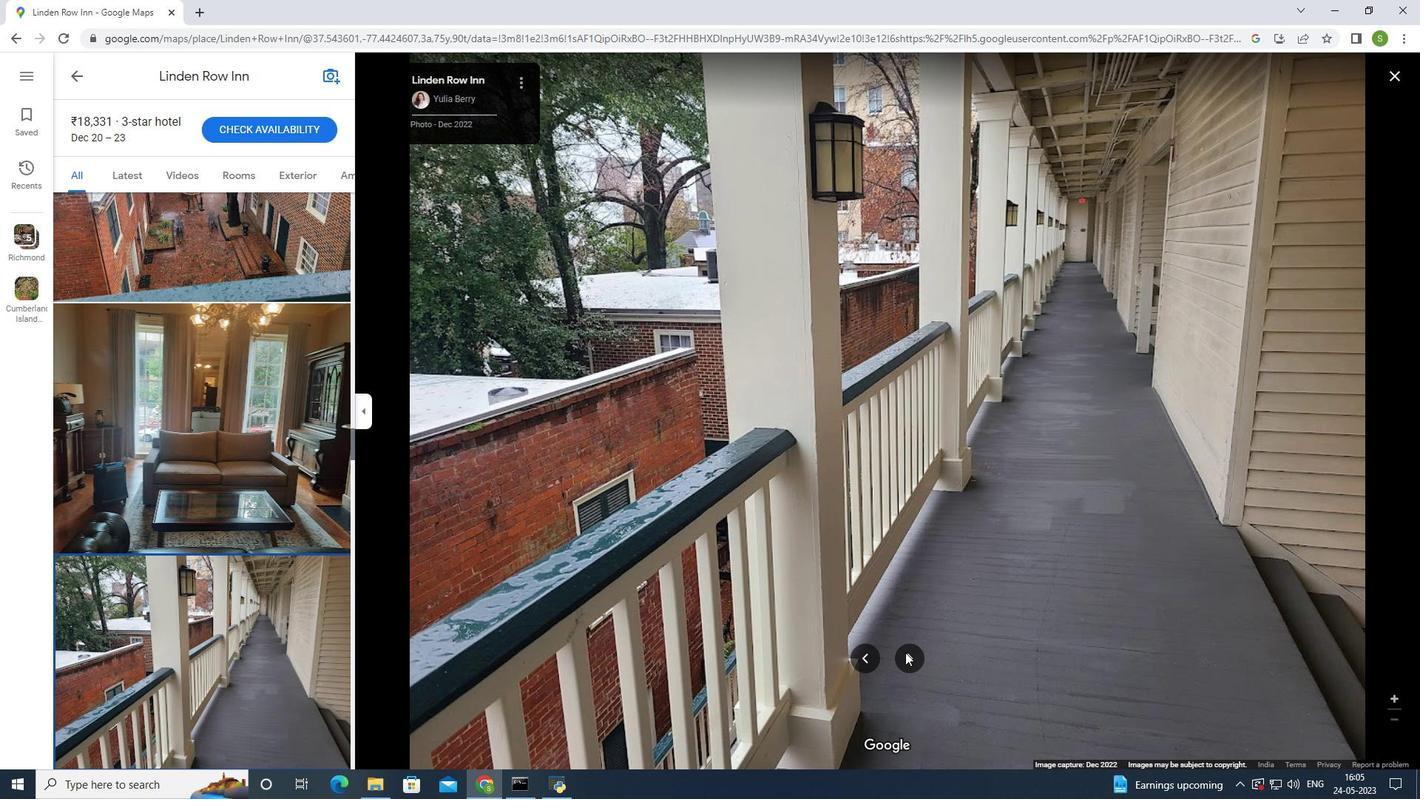 
Action: Mouse pressed left at (904, 656)
Screenshot: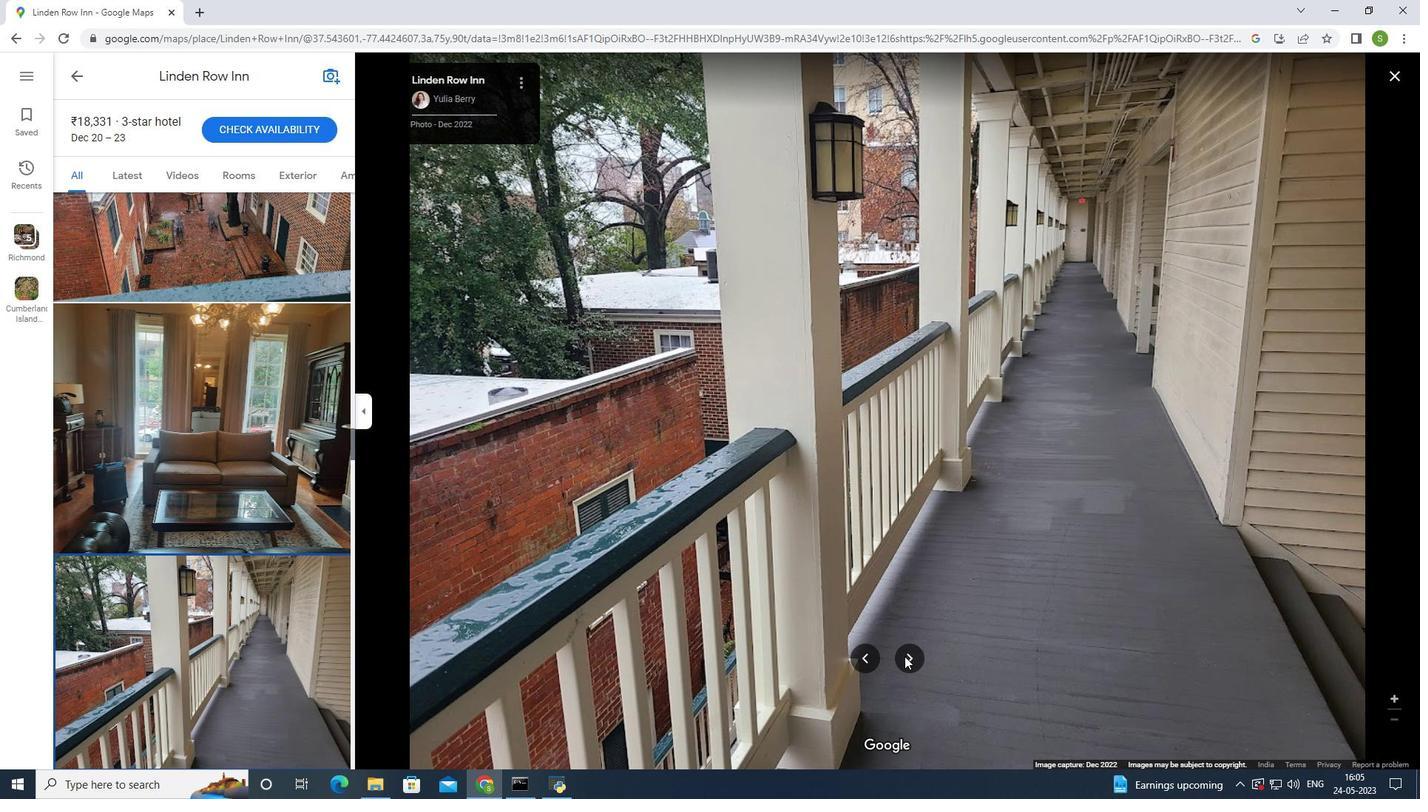 
Action: Mouse moved to (911, 658)
Screenshot: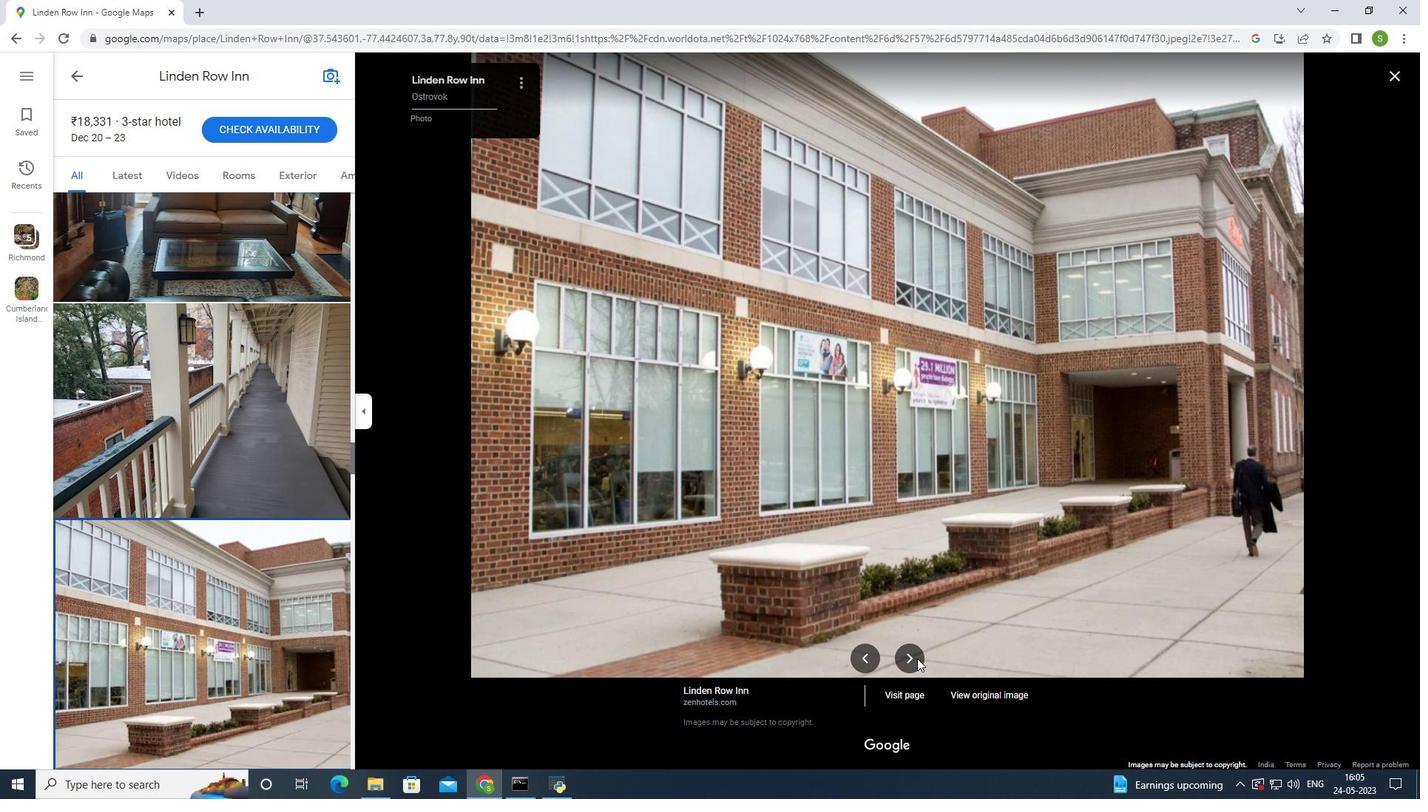
Action: Mouse pressed left at (911, 658)
Screenshot: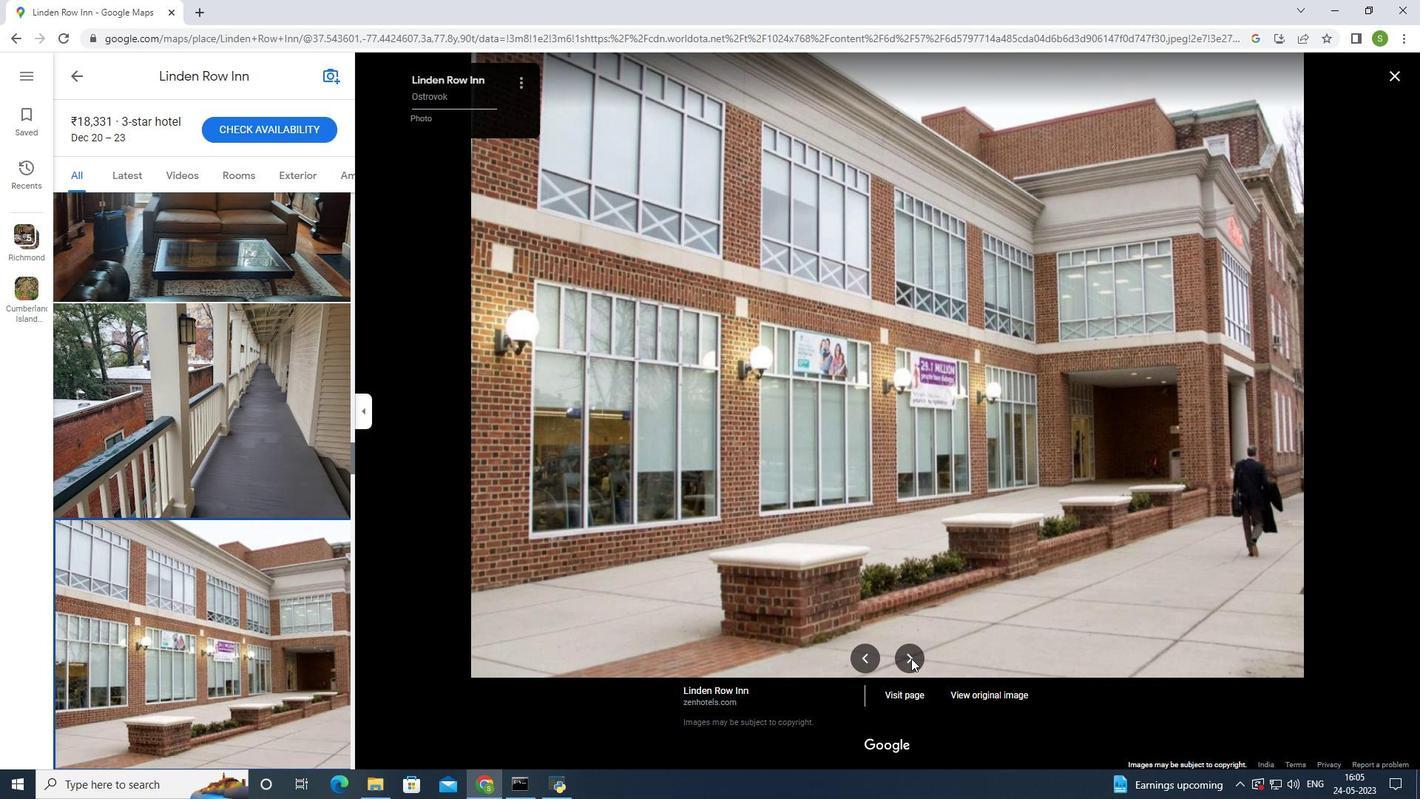
Action: Mouse pressed left at (911, 658)
